 Task: Explore Airbnb stays in Napa Valley with vineyards.
Action: Mouse moved to (613, 83)
Screenshot: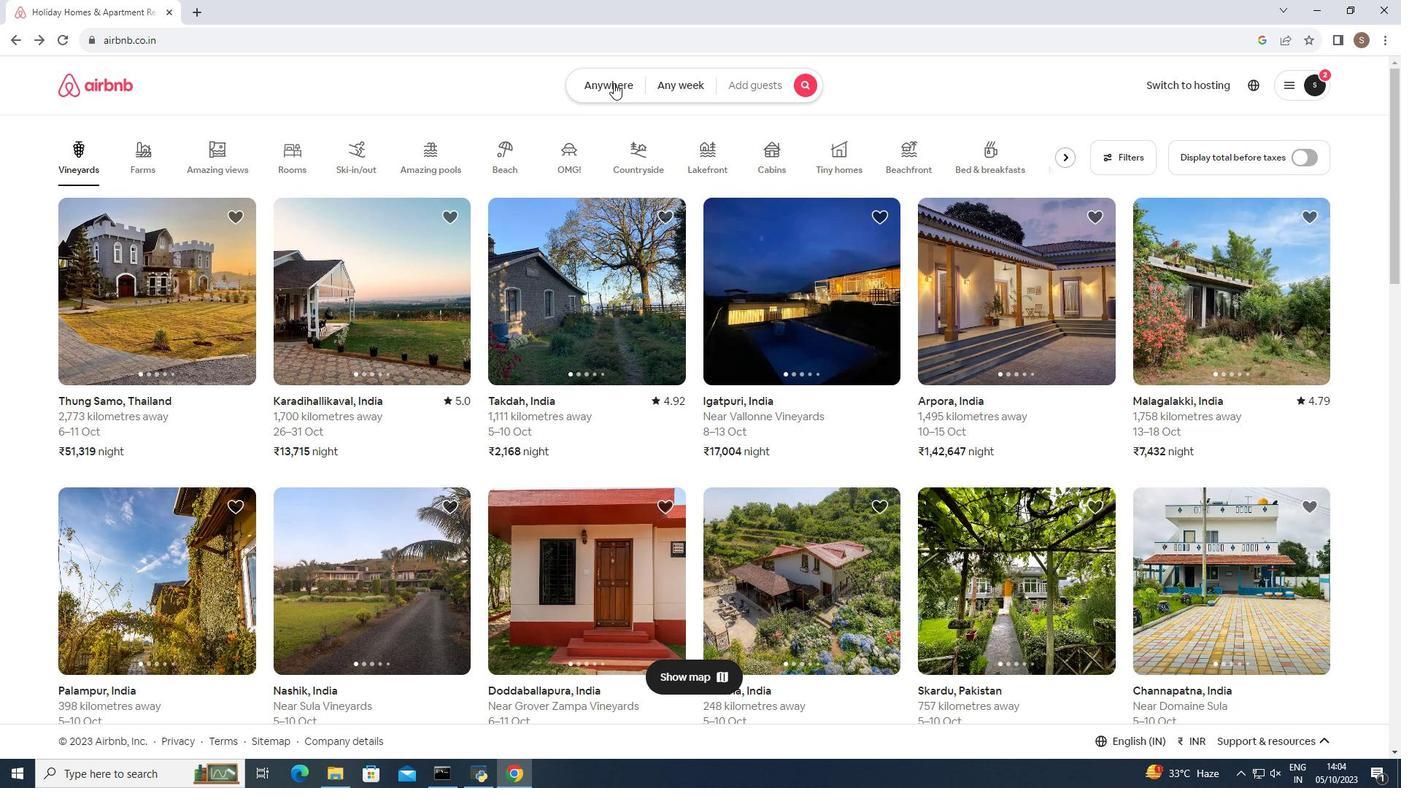 
Action: Mouse pressed left at (613, 83)
Screenshot: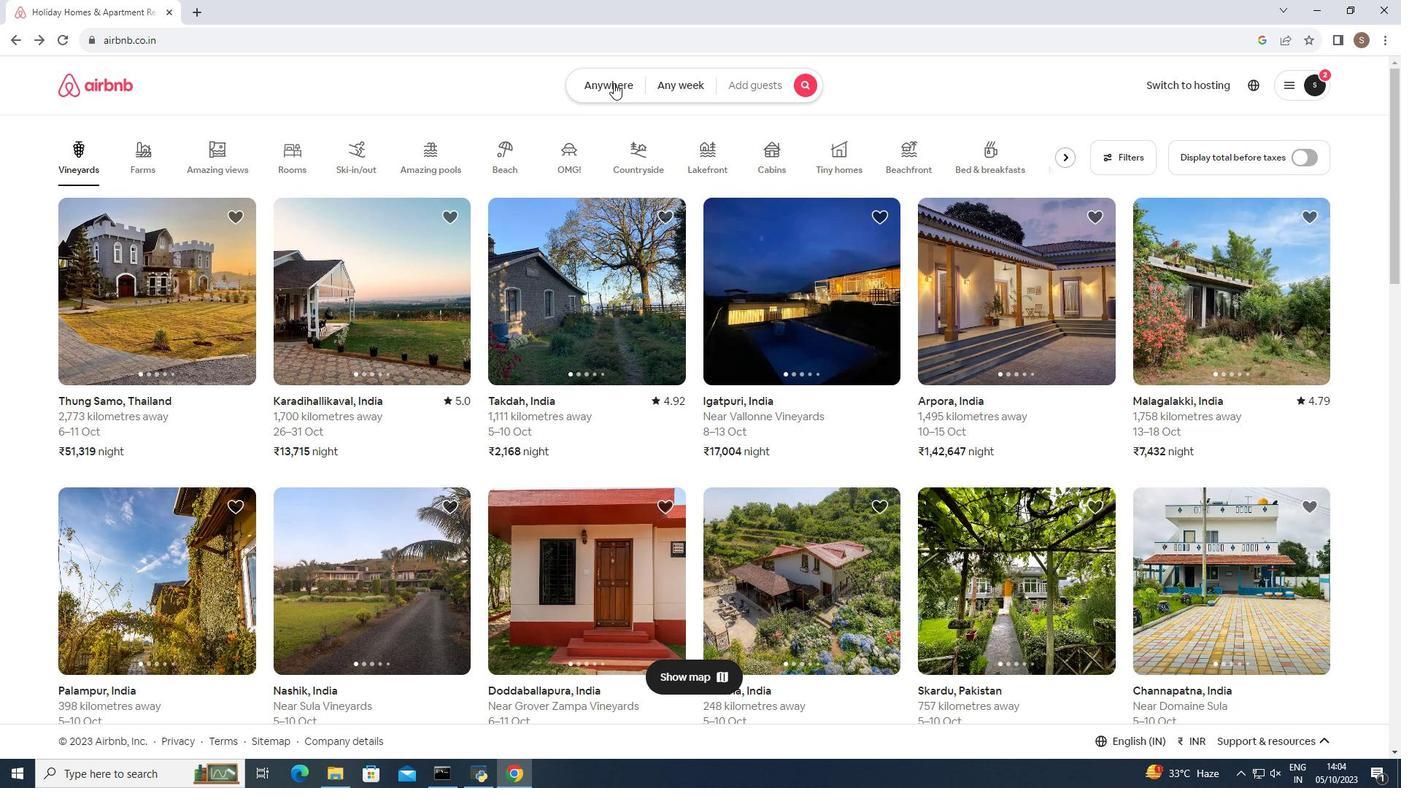 
Action: Mouse moved to (475, 146)
Screenshot: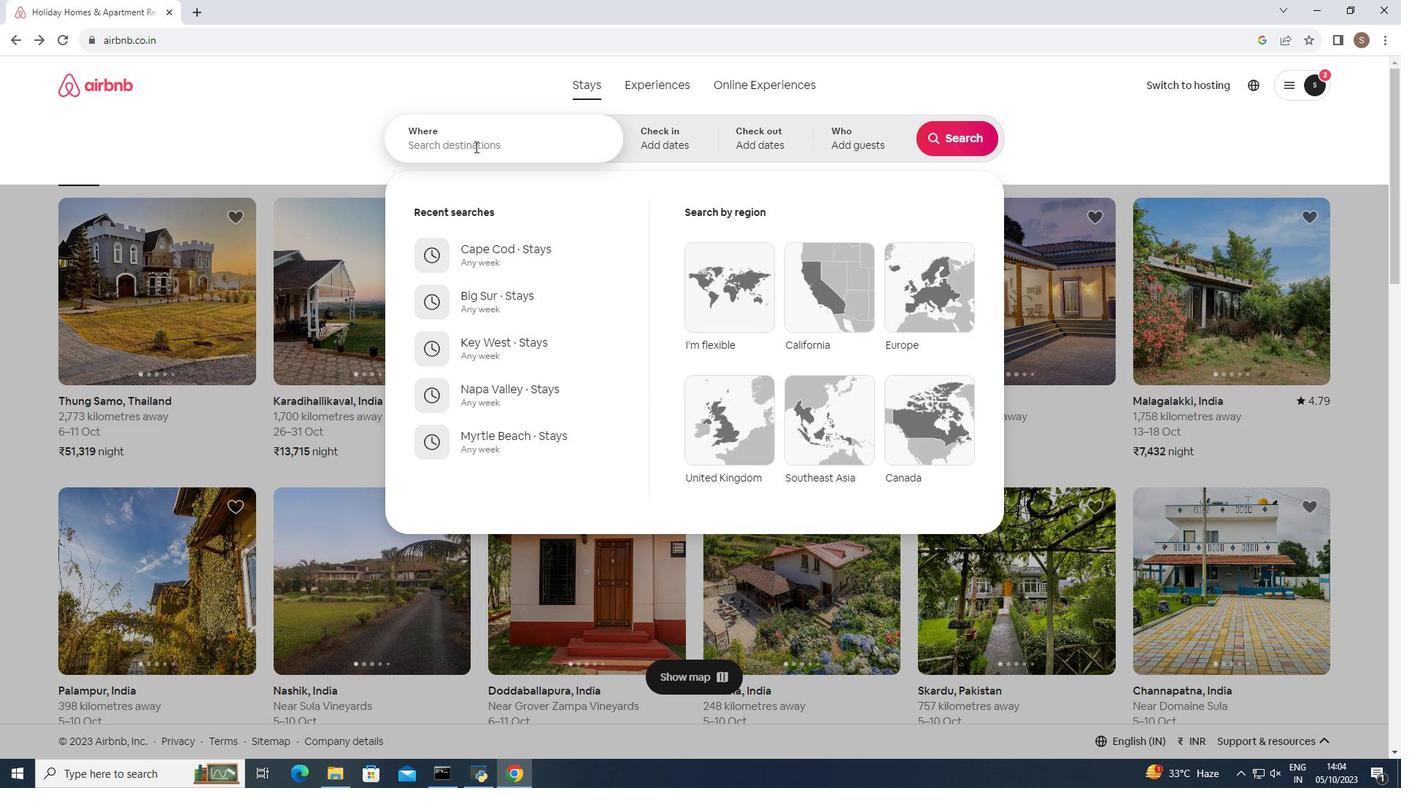 
Action: Mouse pressed left at (475, 146)
Screenshot: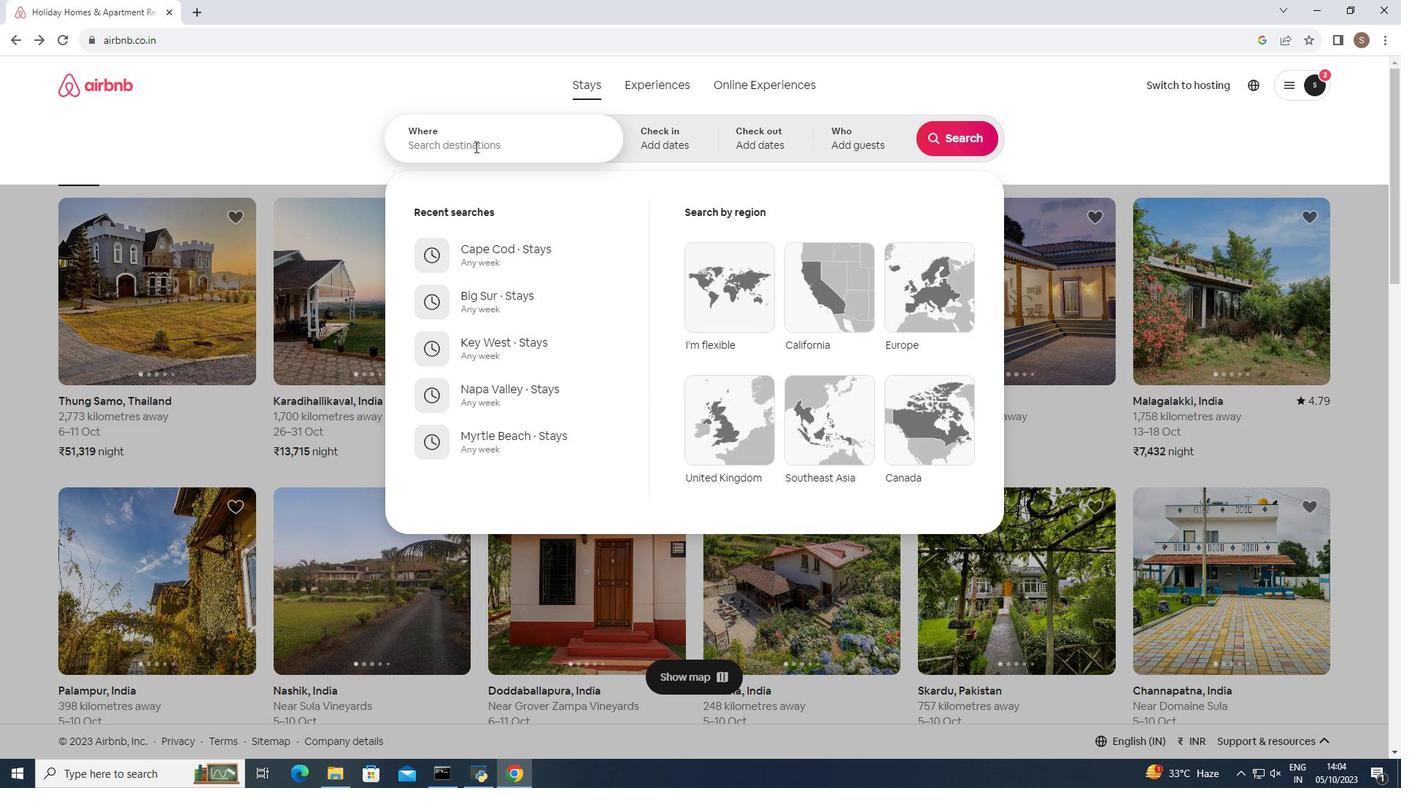 
Action: Key pressed <Key.shift>Napa<Key.space><Key.shift>Valley
Screenshot: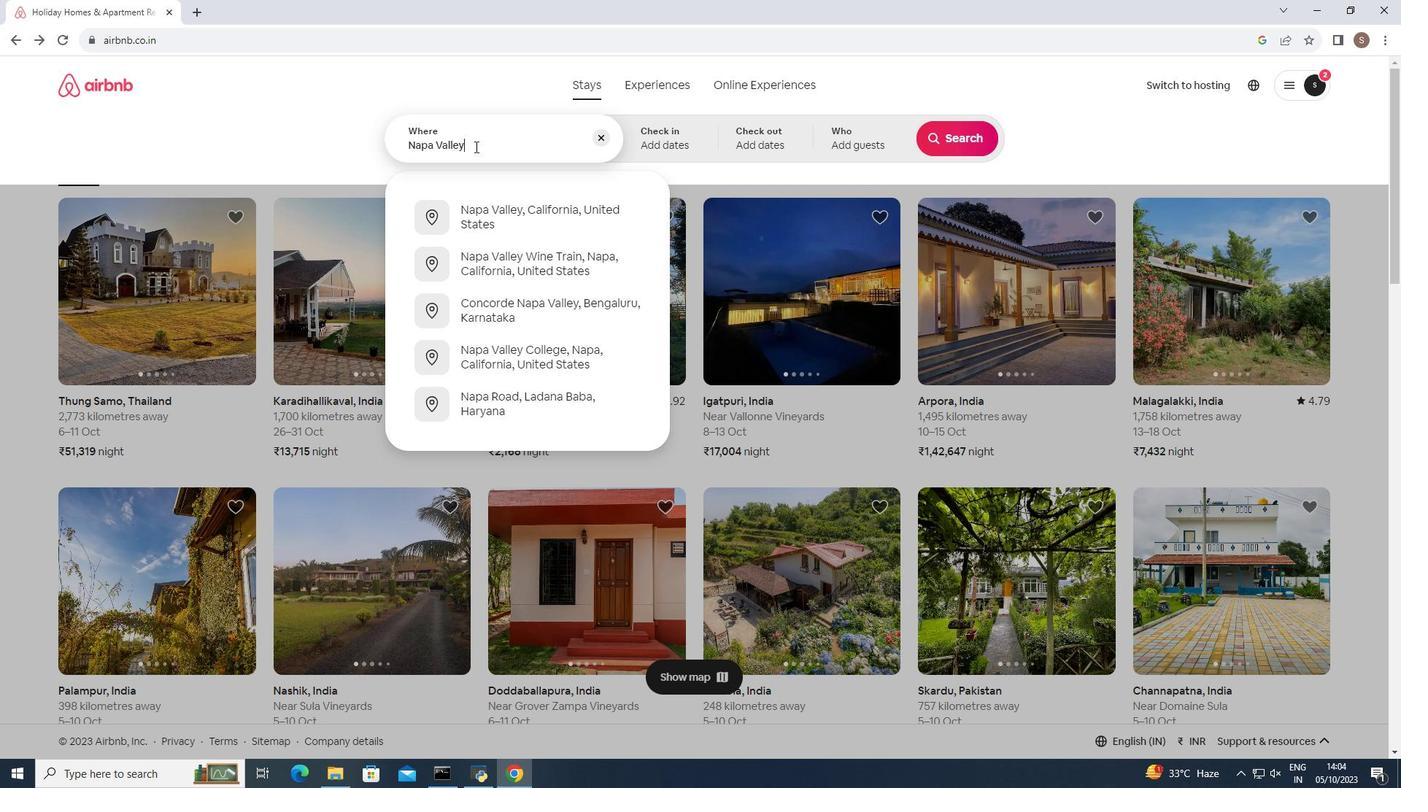 
Action: Mouse moved to (491, 217)
Screenshot: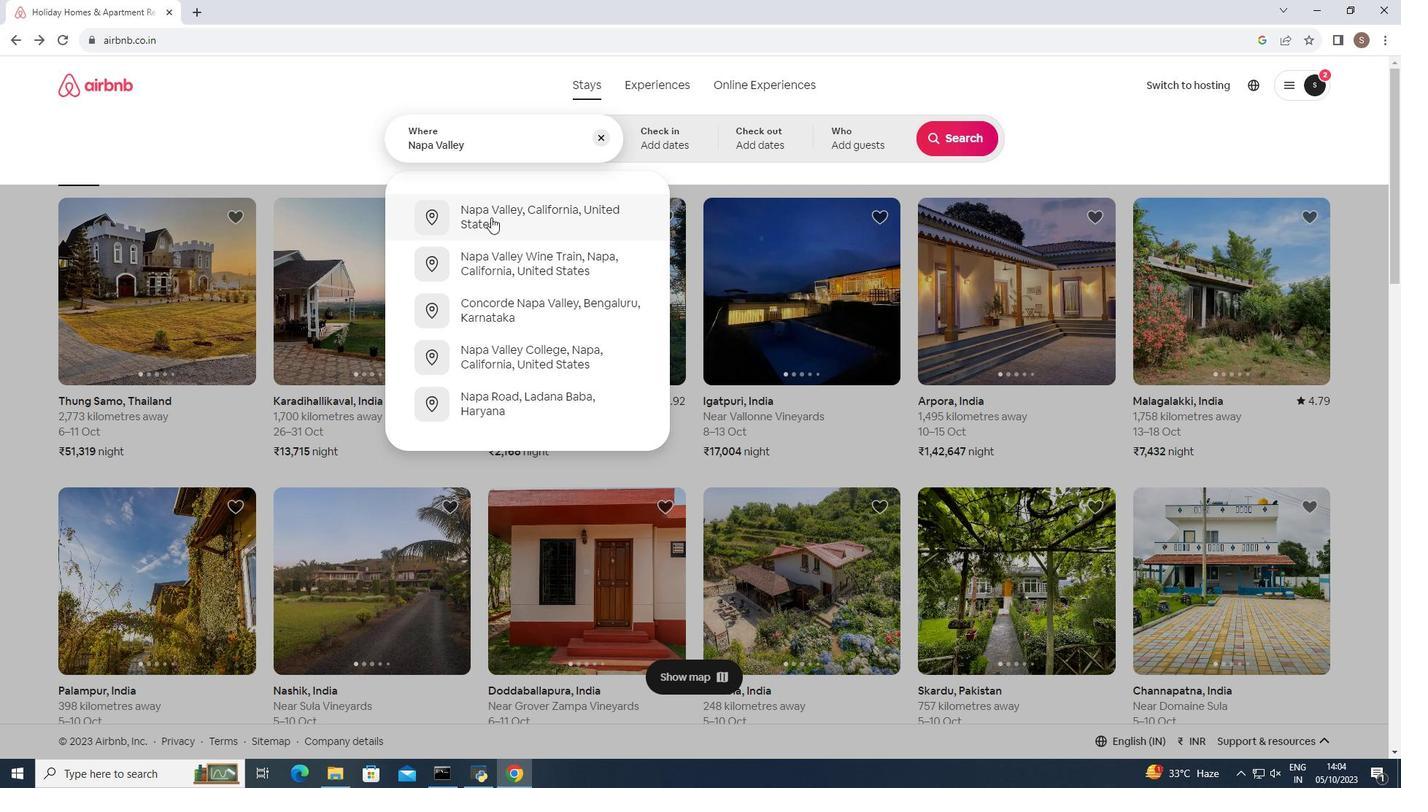 
Action: Mouse pressed left at (491, 217)
Screenshot: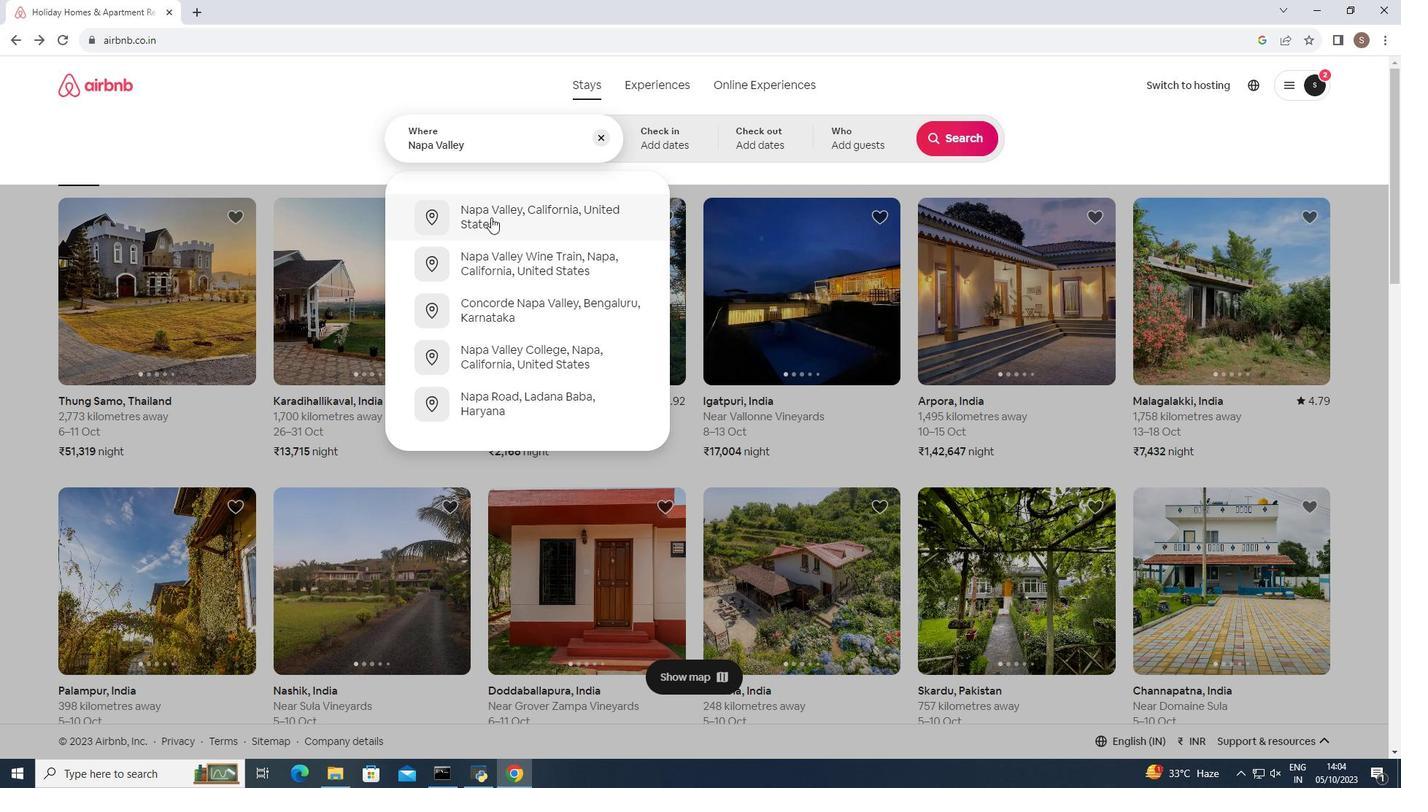 
Action: Mouse moved to (960, 137)
Screenshot: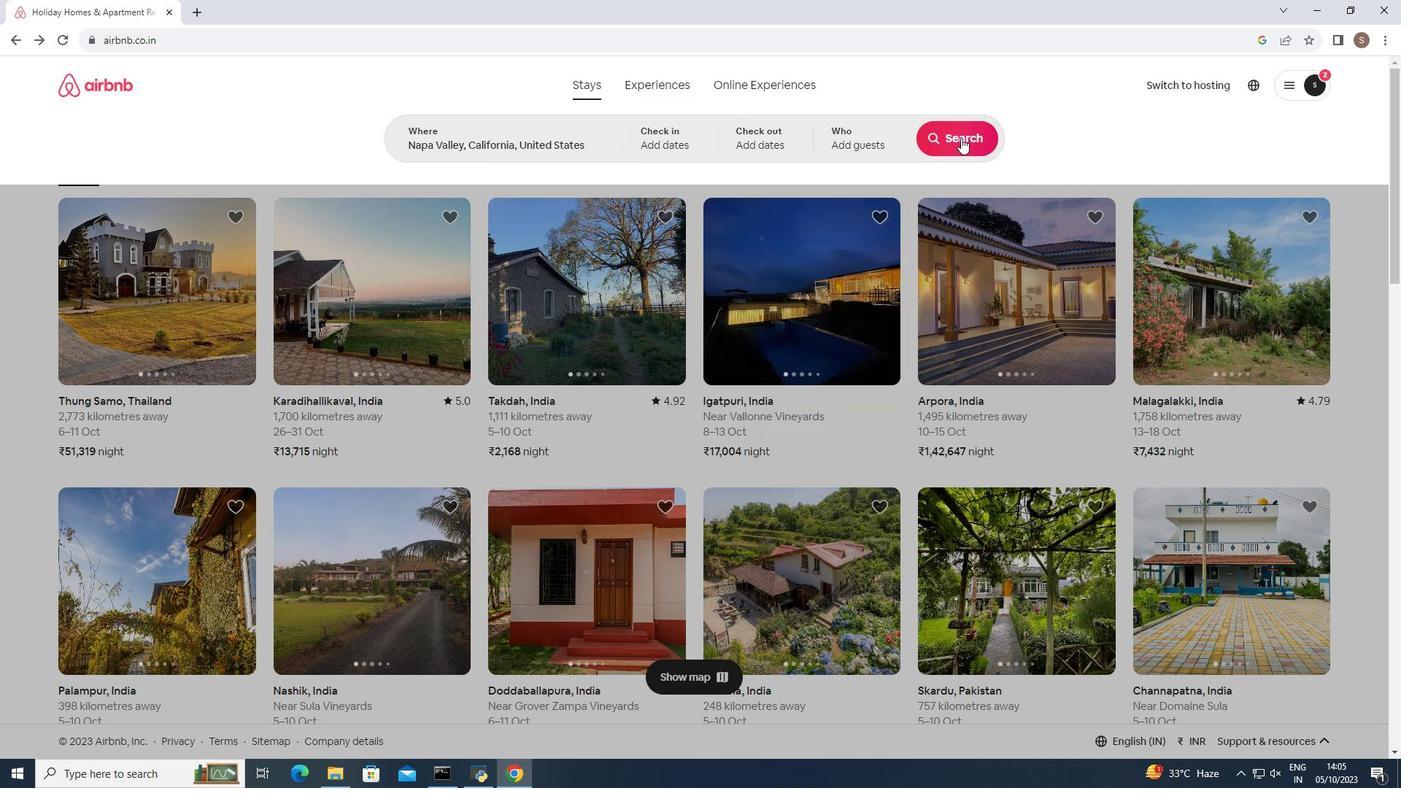 
Action: Mouse pressed left at (960, 137)
Screenshot: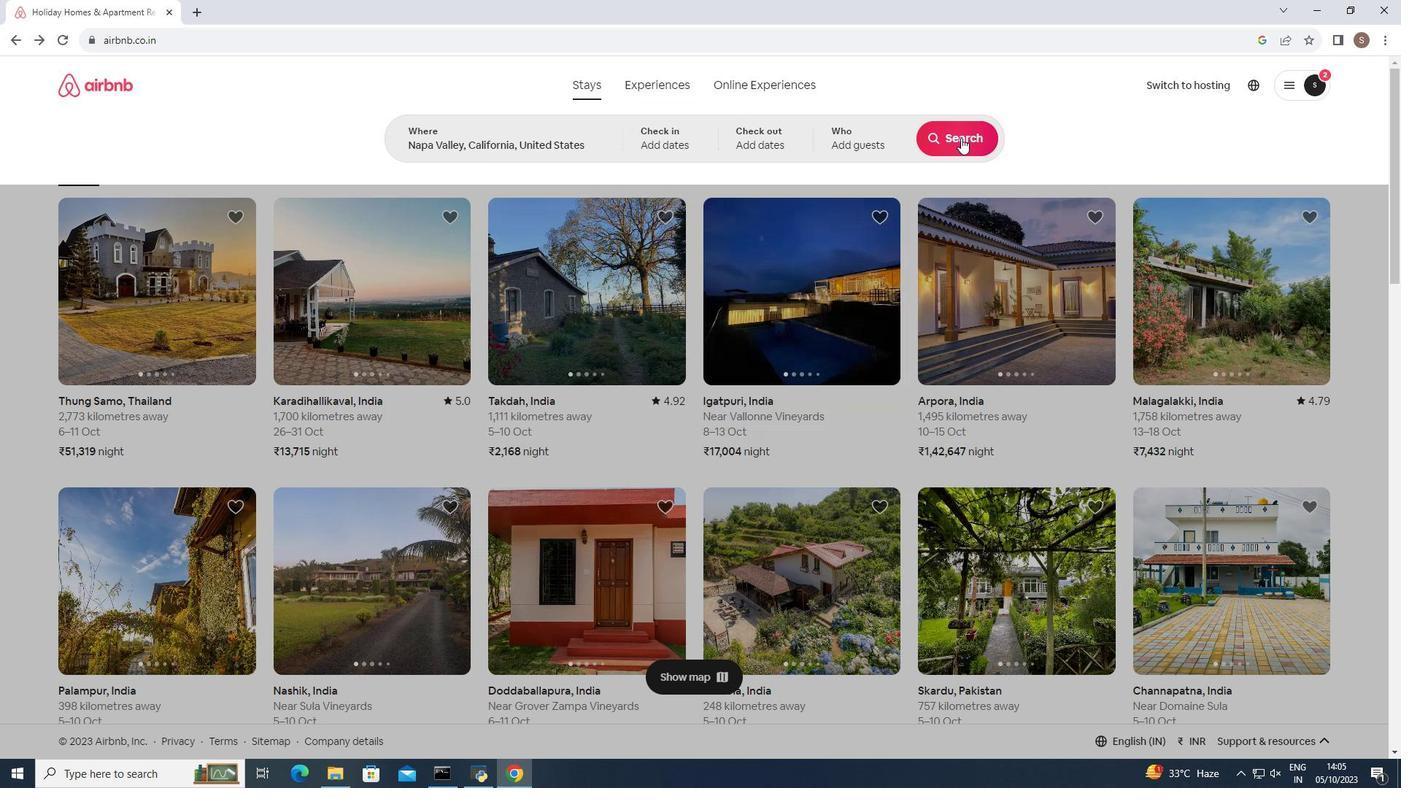 
Action: Mouse moved to (128, 141)
Screenshot: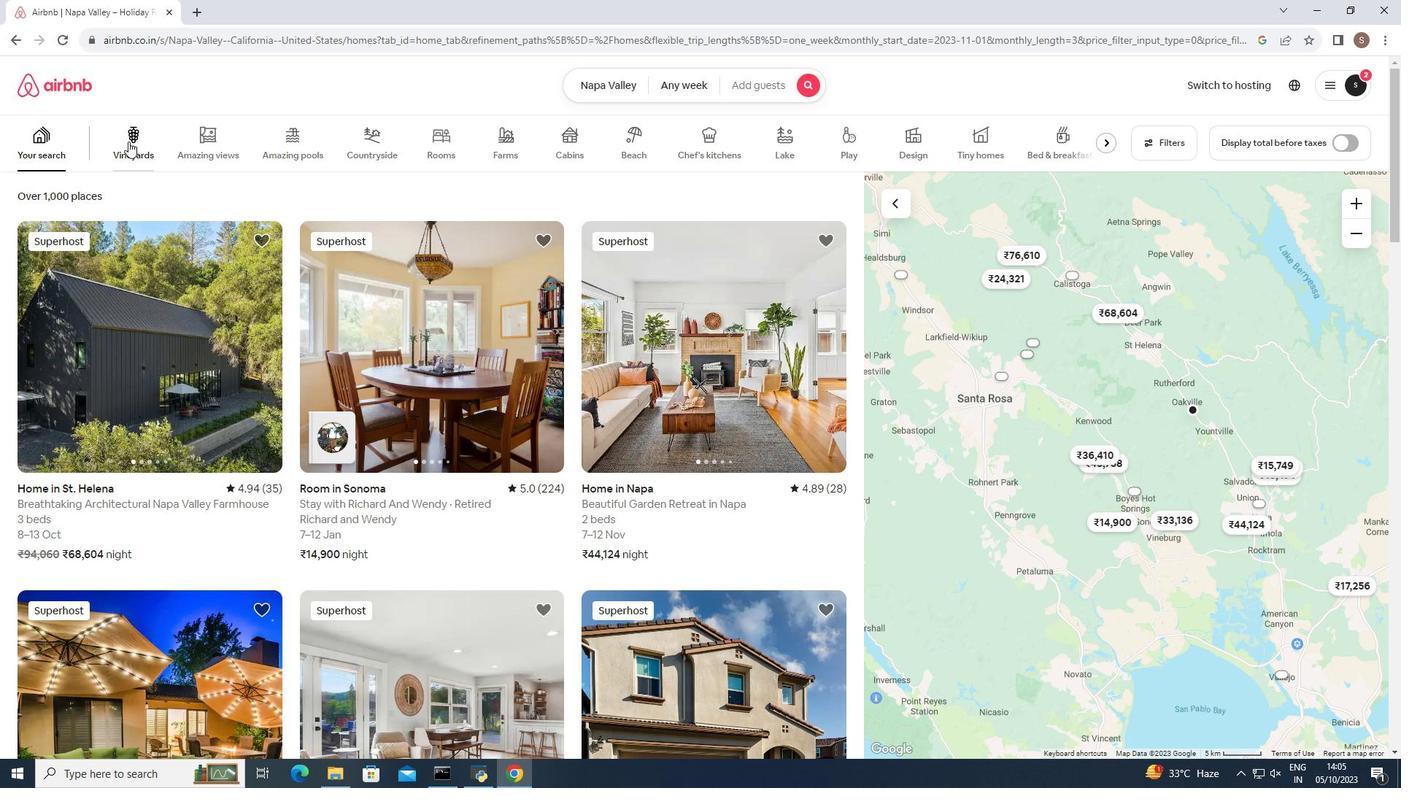 
Action: Mouse pressed left at (128, 141)
Screenshot: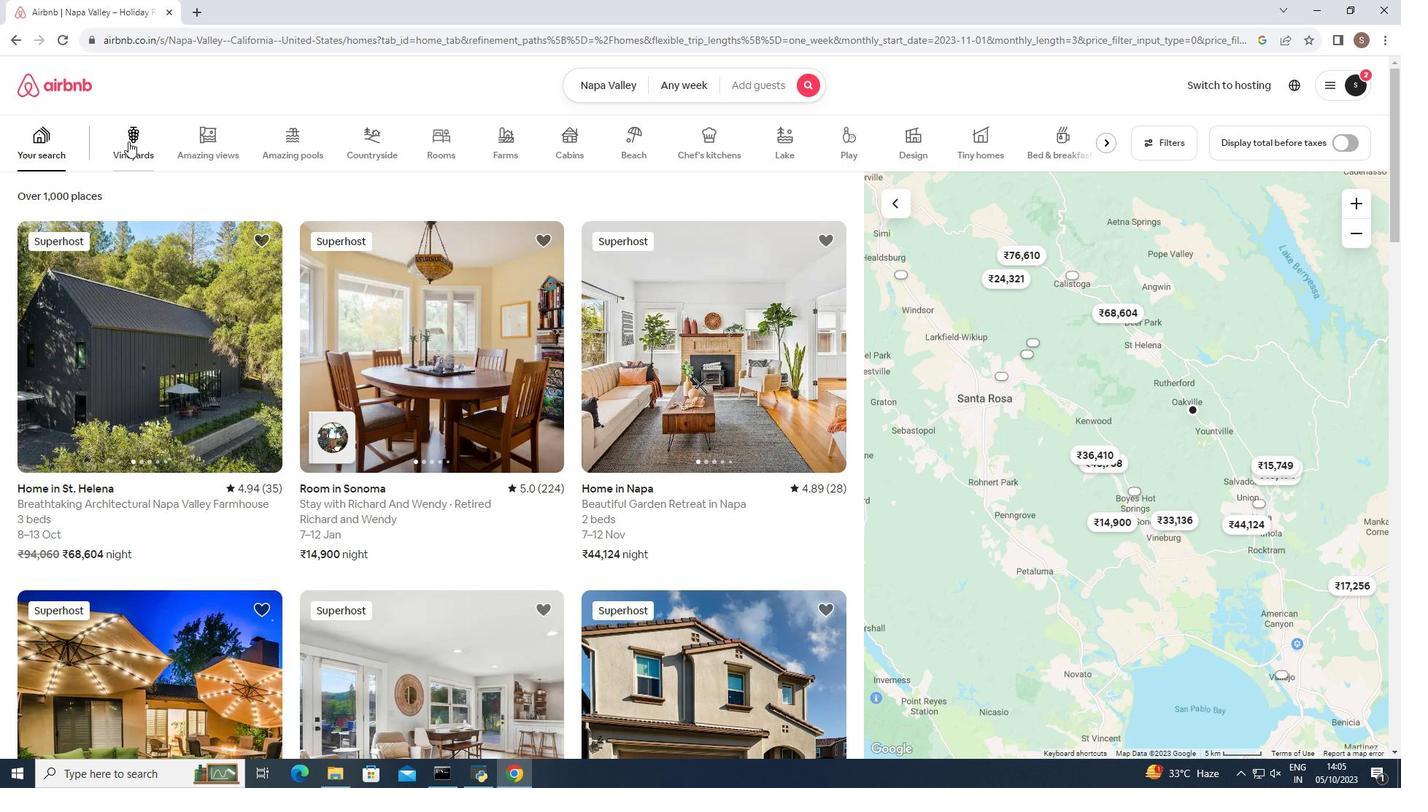 
Action: Mouse moved to (240, 553)
Screenshot: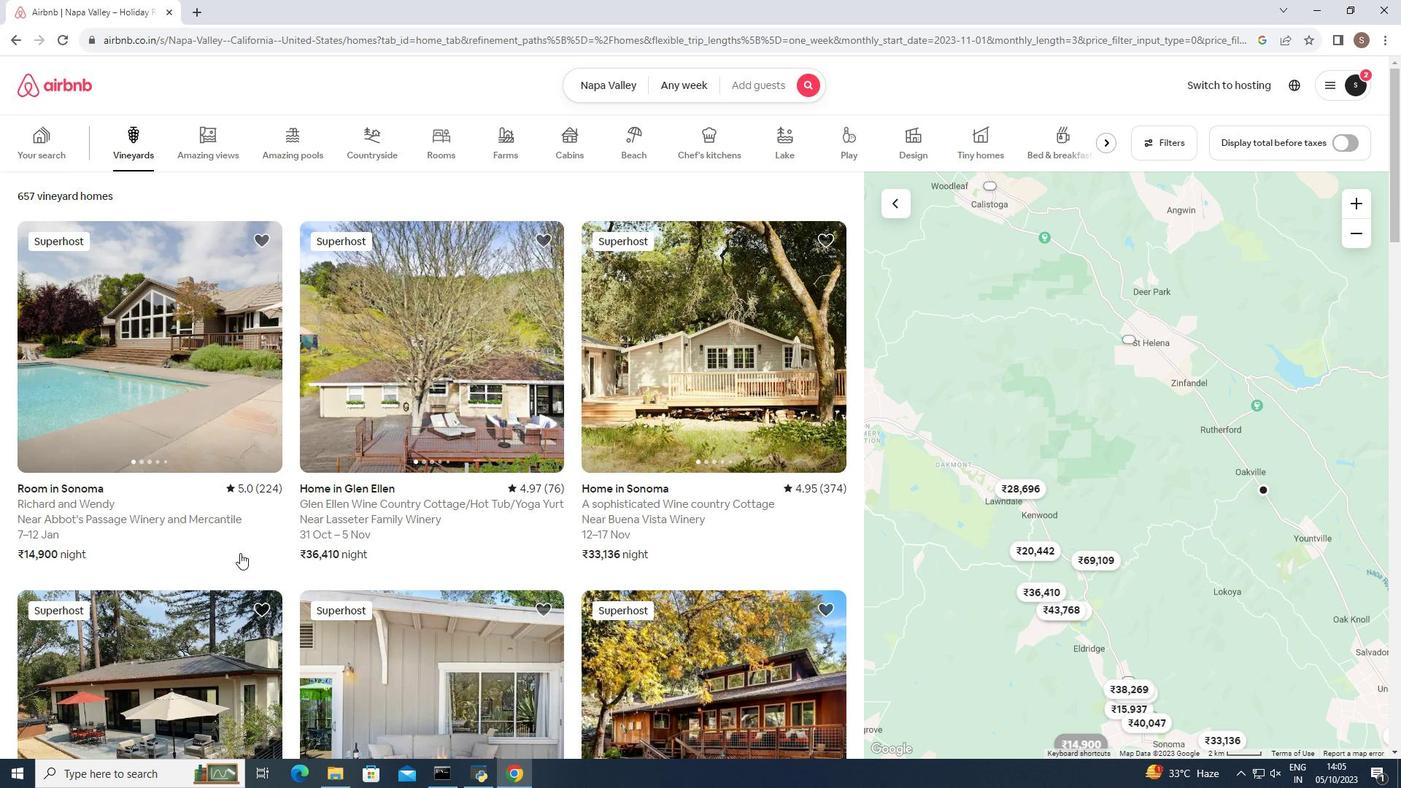 
Action: Mouse scrolled (240, 552) with delta (0, 0)
Screenshot: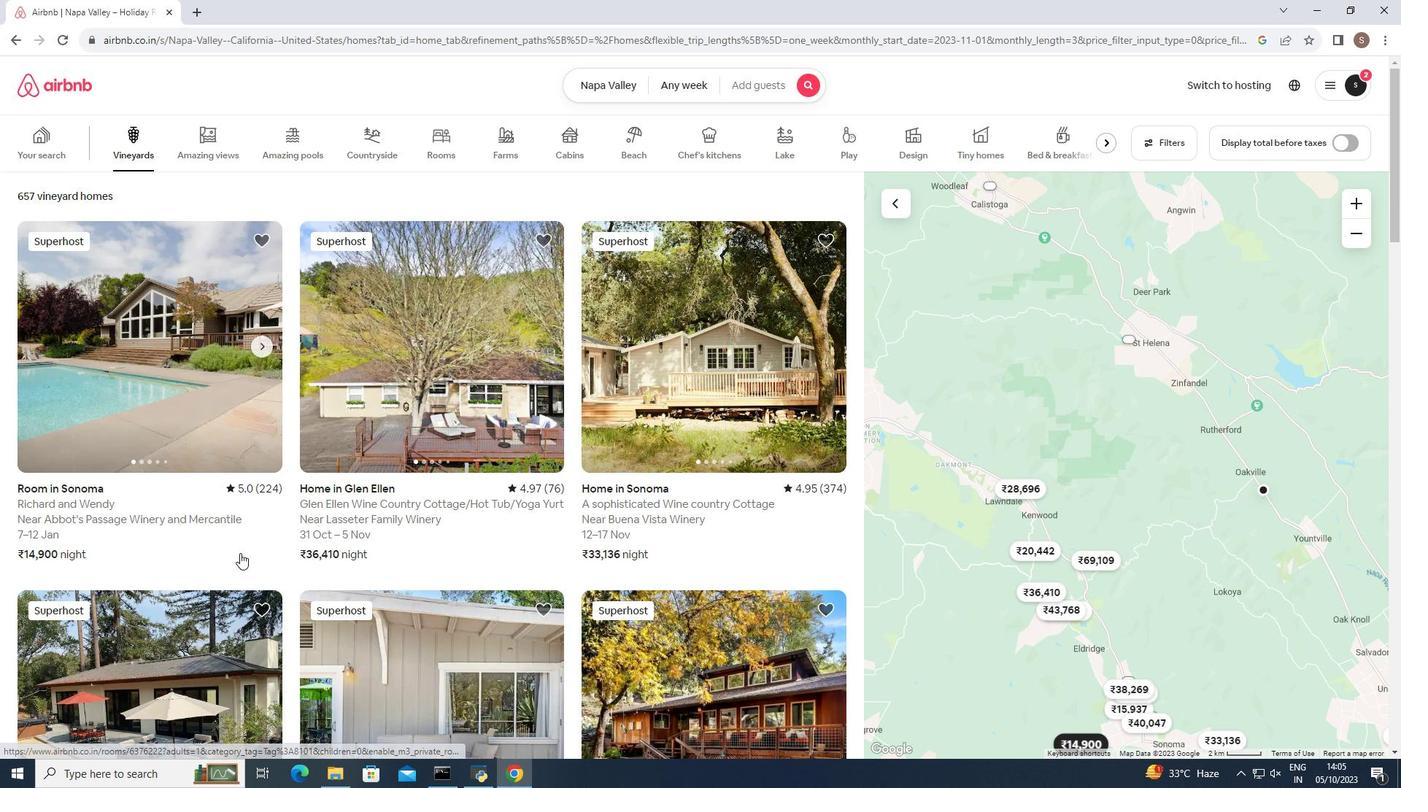 
Action: Mouse scrolled (240, 552) with delta (0, 0)
Screenshot: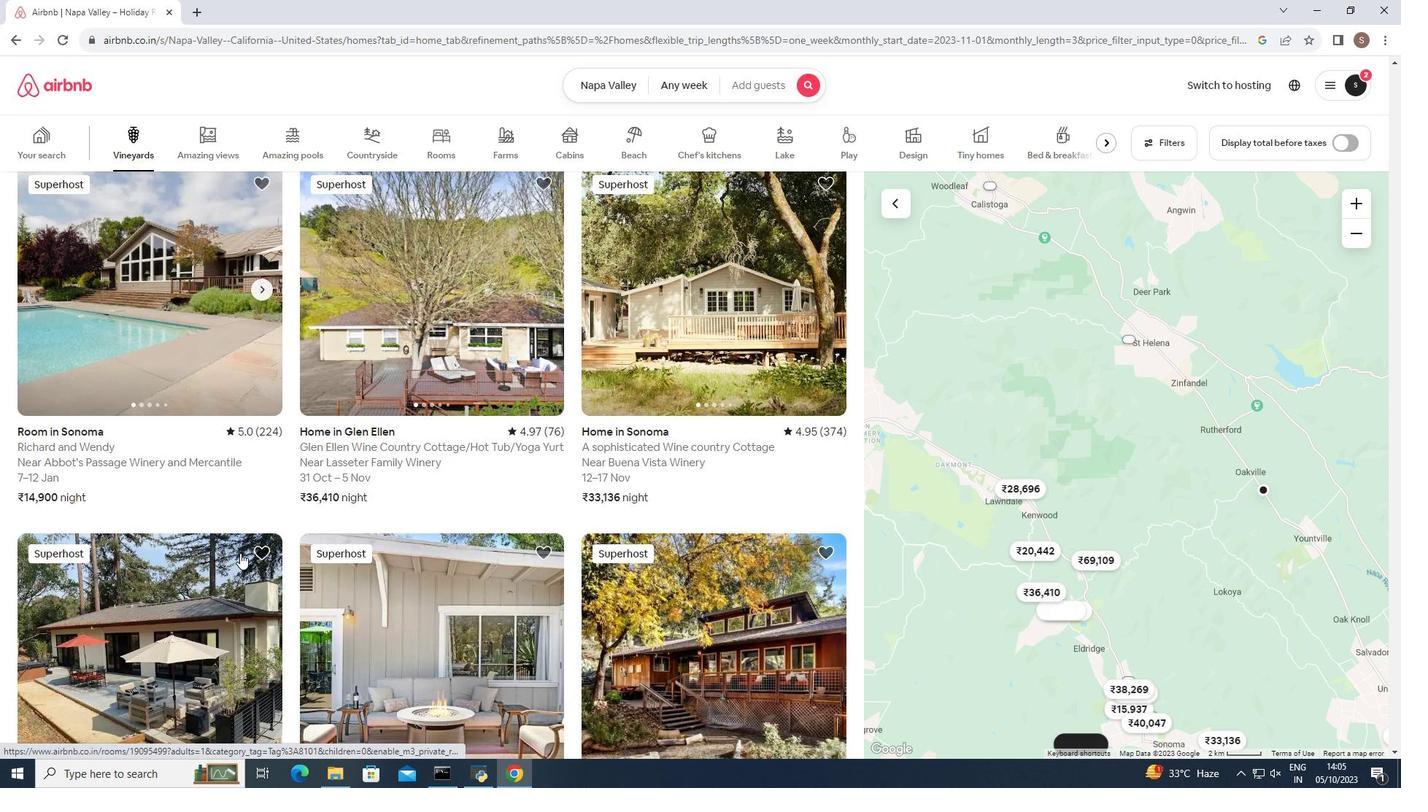 
Action: Mouse scrolled (240, 552) with delta (0, 0)
Screenshot: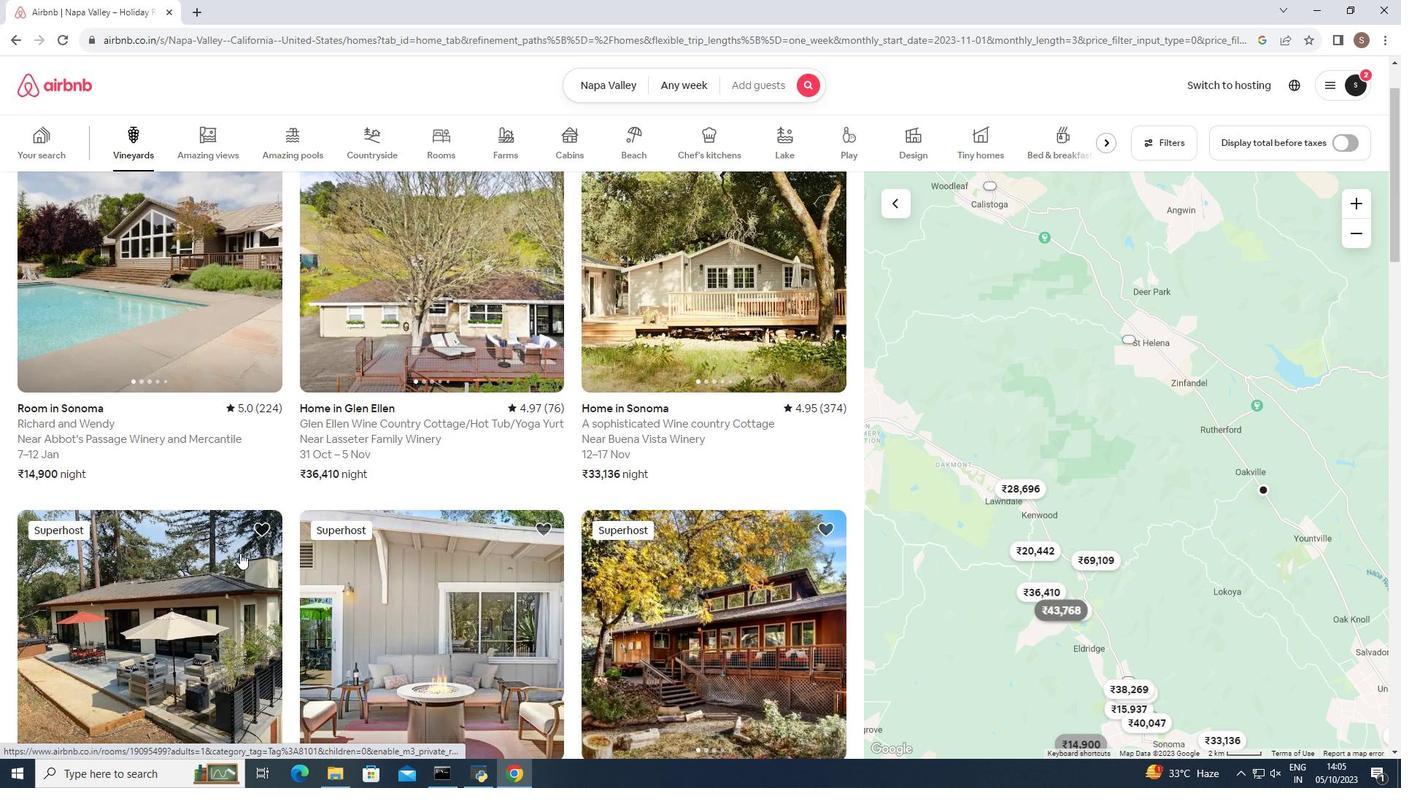 
Action: Mouse scrolled (240, 552) with delta (0, 0)
Screenshot: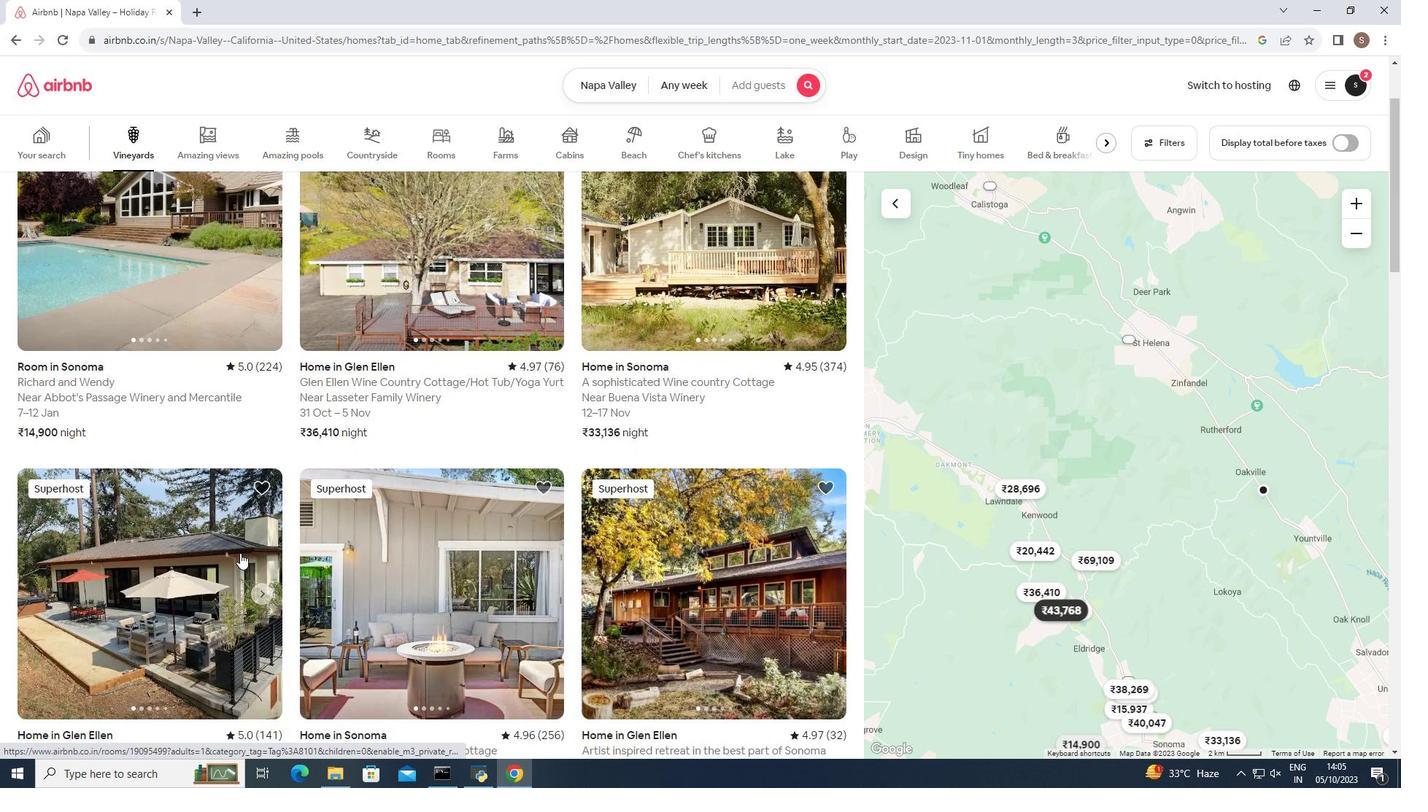 
Action: Mouse scrolled (240, 552) with delta (0, 0)
Screenshot: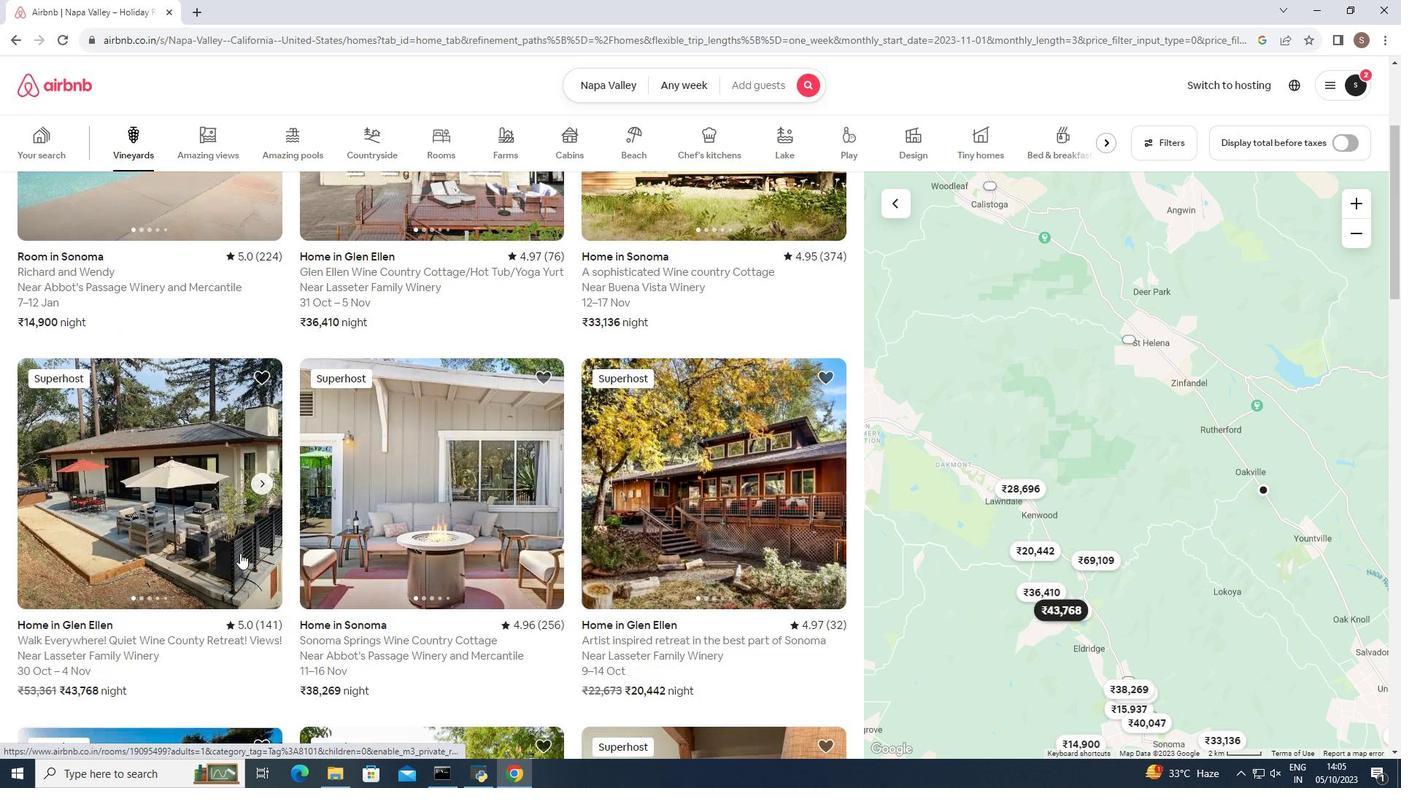 
Action: Mouse moved to (240, 550)
Screenshot: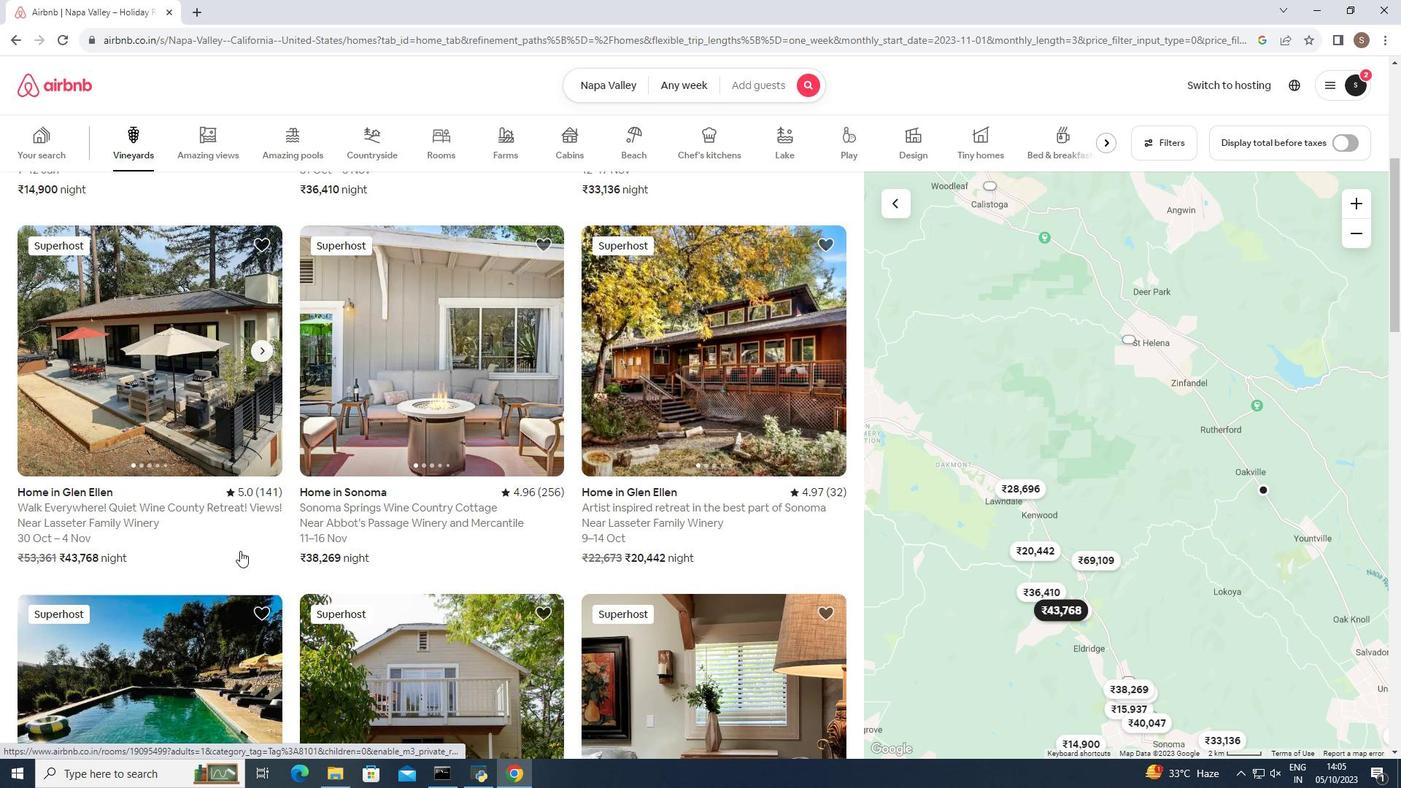 
Action: Mouse scrolled (240, 550) with delta (0, 0)
Screenshot: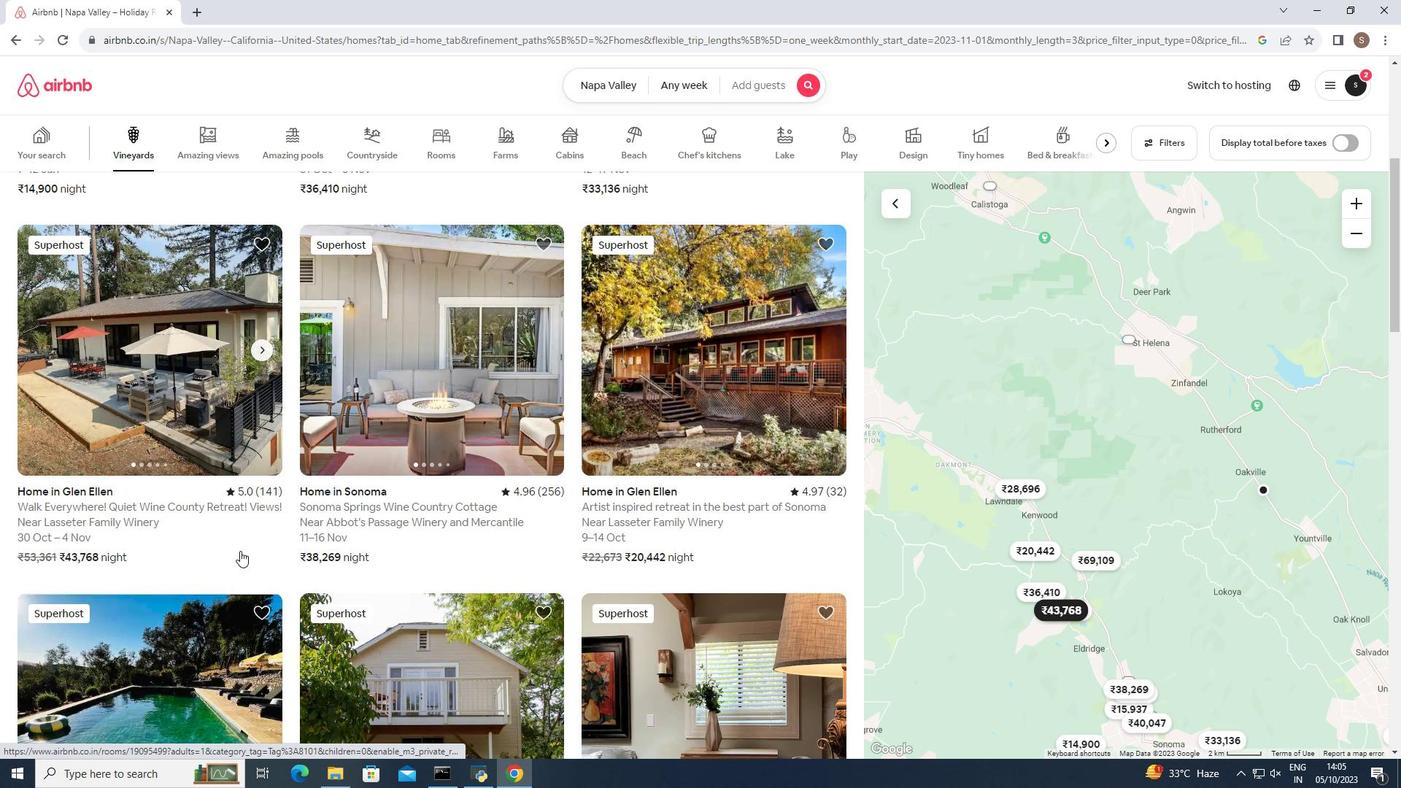 
Action: Mouse scrolled (240, 550) with delta (0, 0)
Screenshot: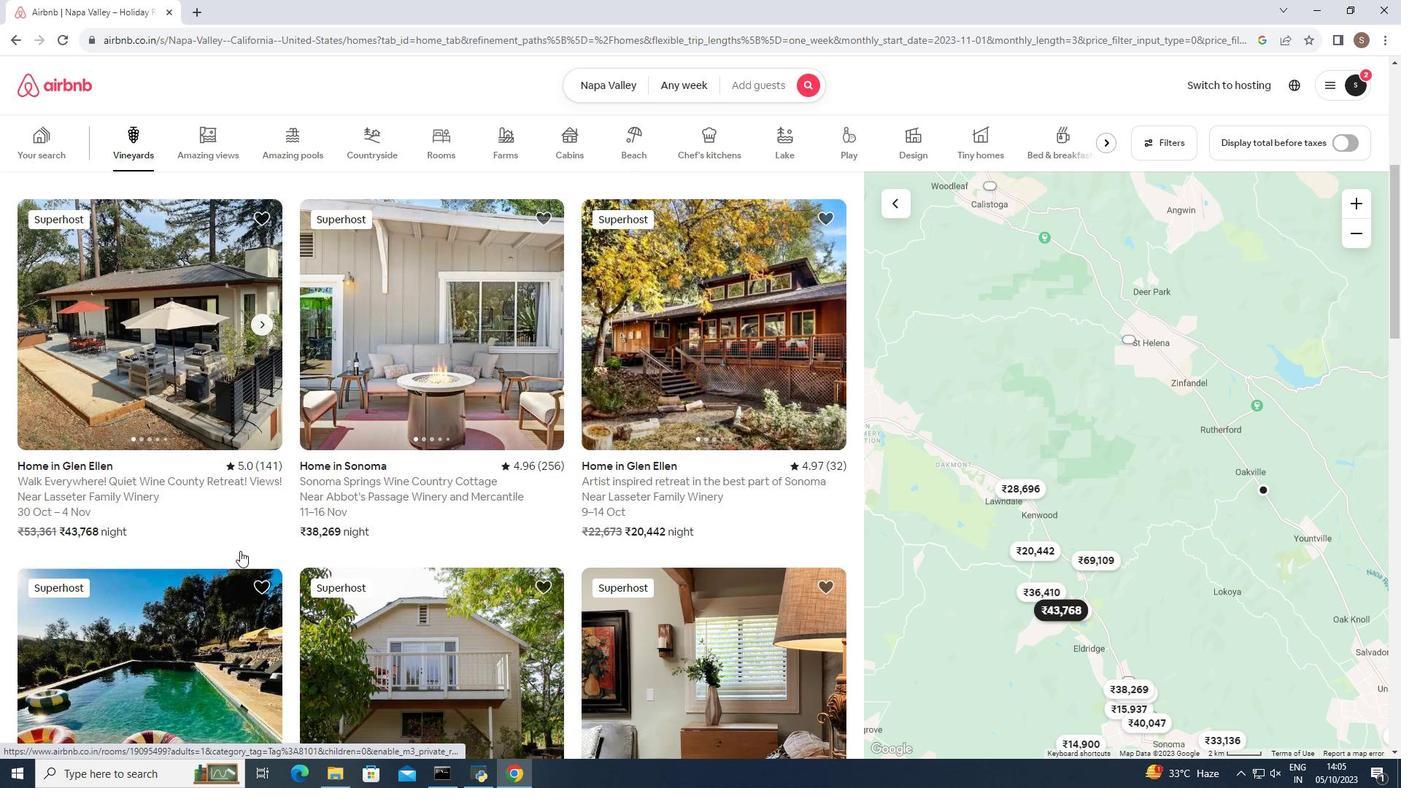 
Action: Mouse scrolled (240, 550) with delta (0, 0)
Screenshot: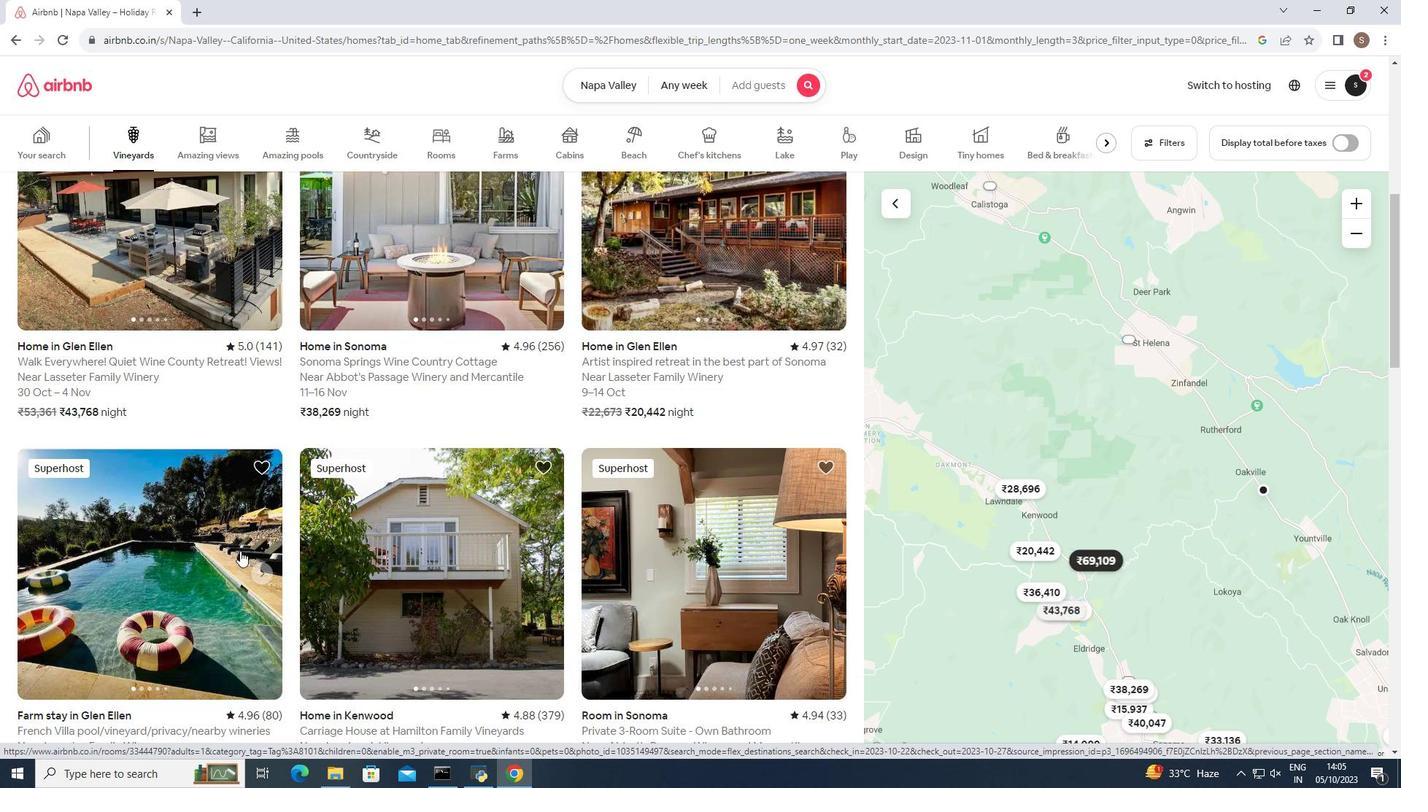 
Action: Mouse moved to (216, 546)
Screenshot: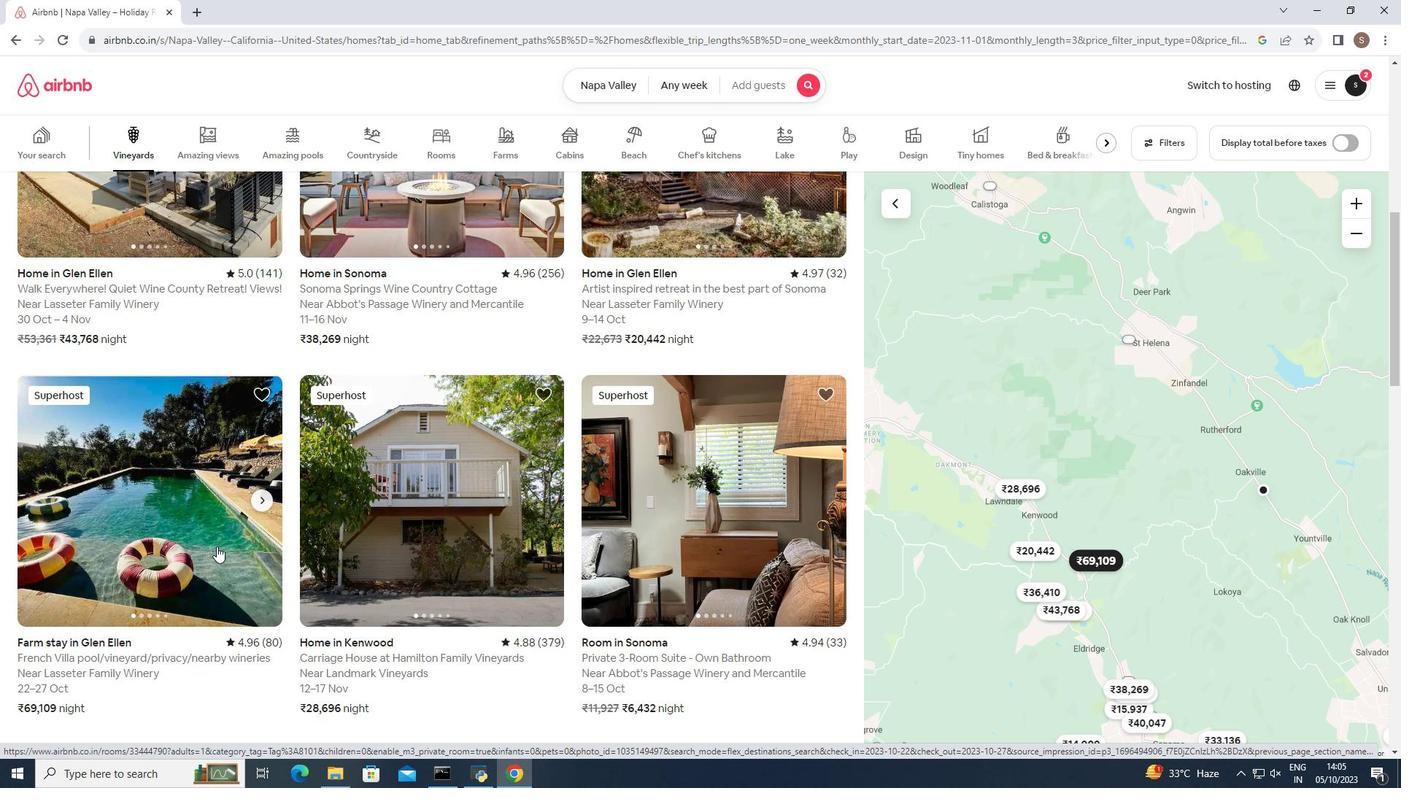 
Action: Mouse pressed left at (216, 546)
Screenshot: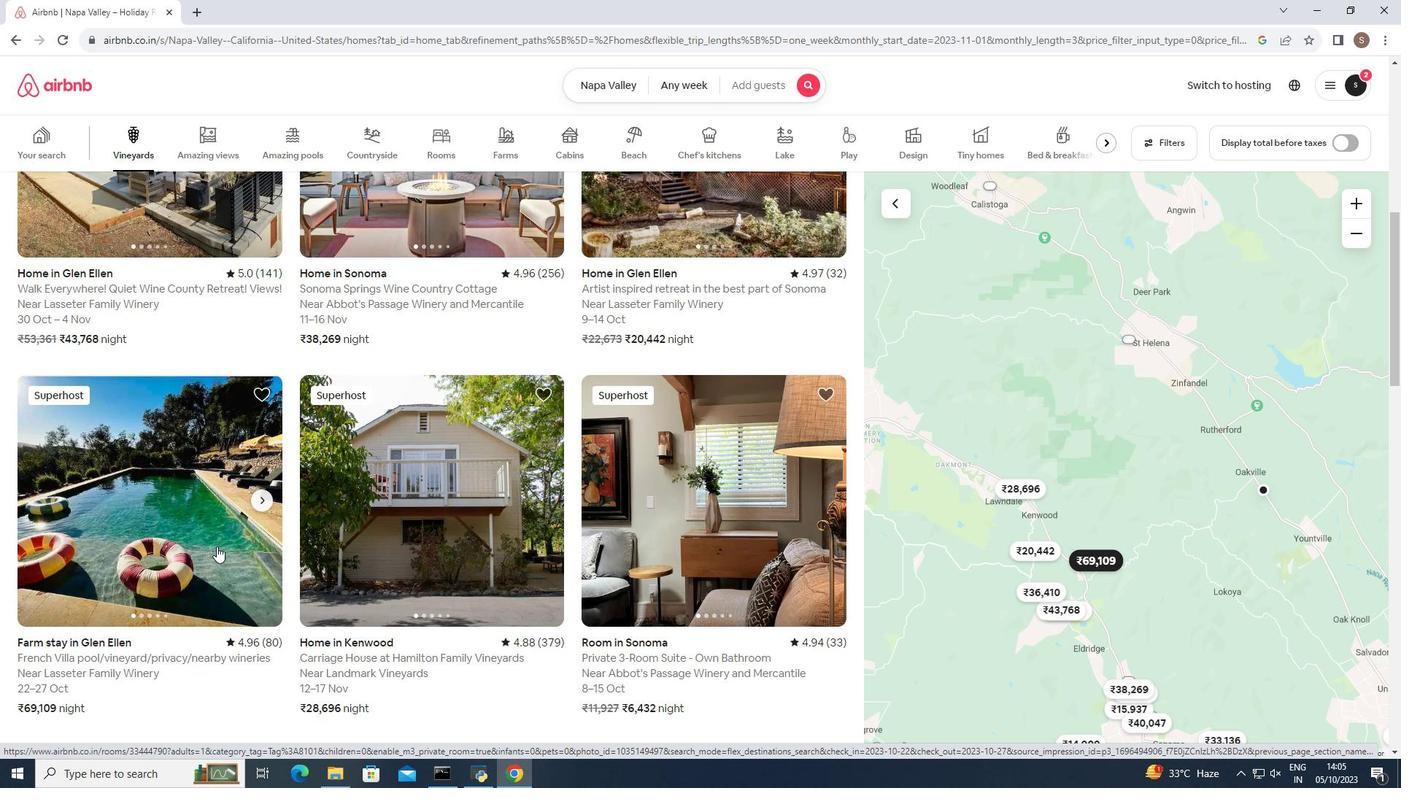 
Action: Mouse moved to (991, 529)
Screenshot: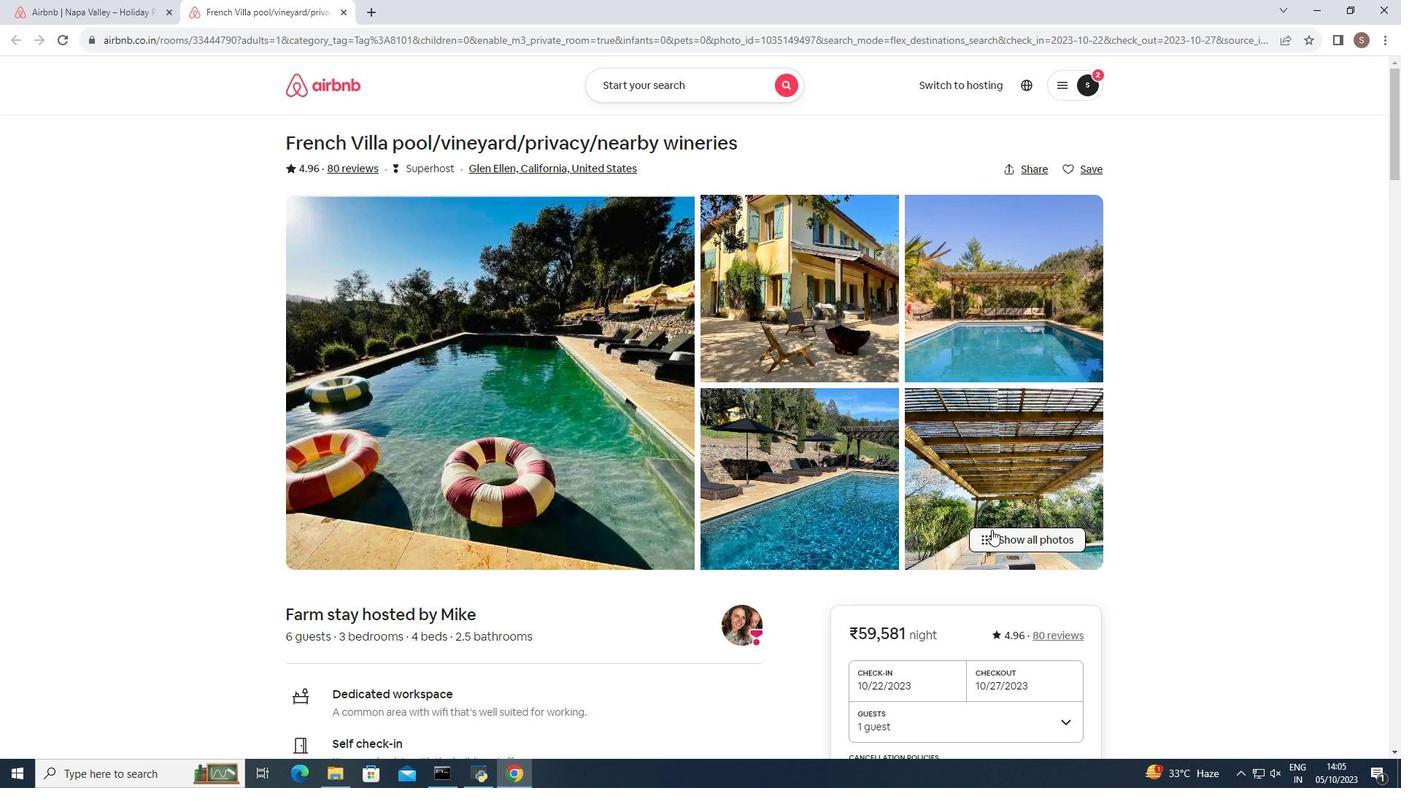 
Action: Mouse pressed left at (991, 529)
Screenshot: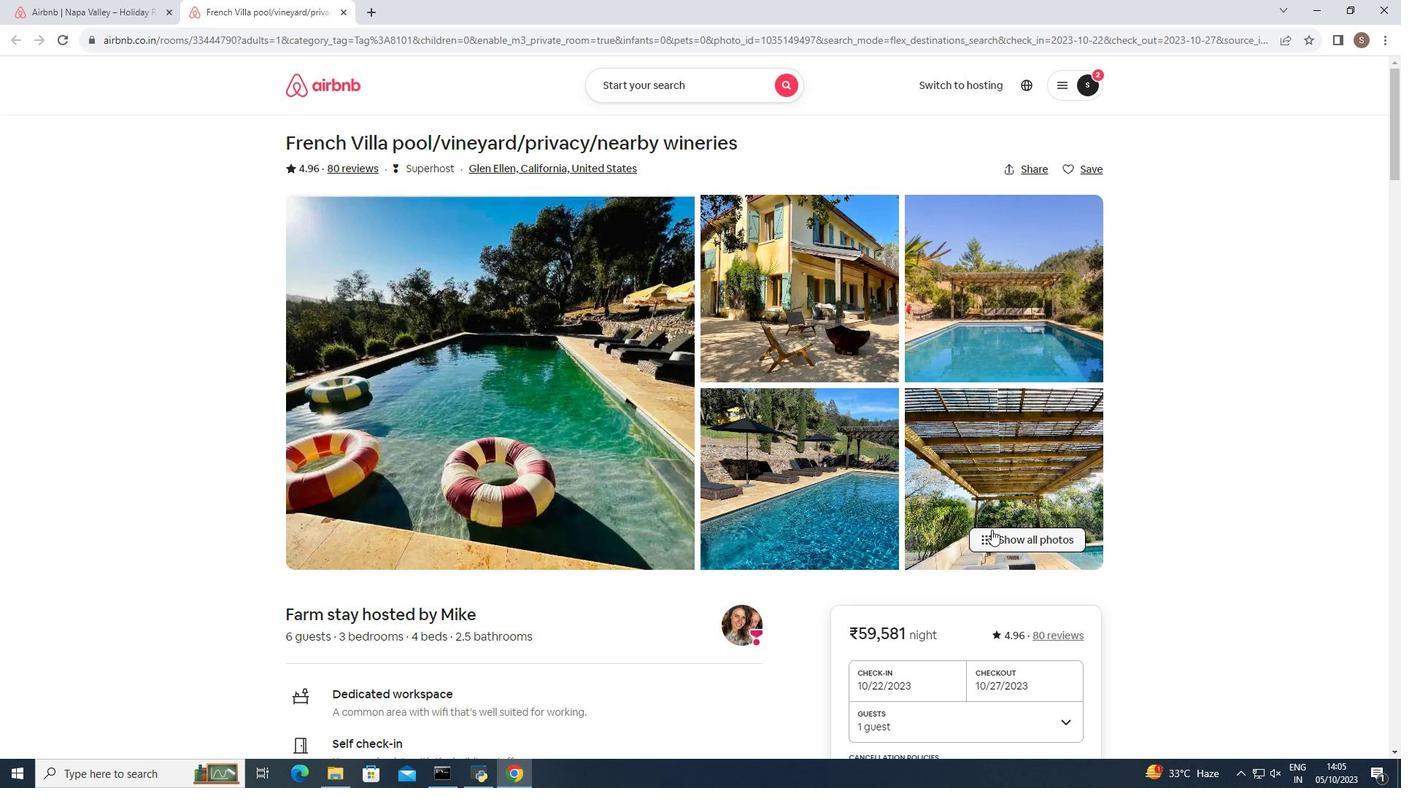 
Action: Mouse moved to (818, 455)
Screenshot: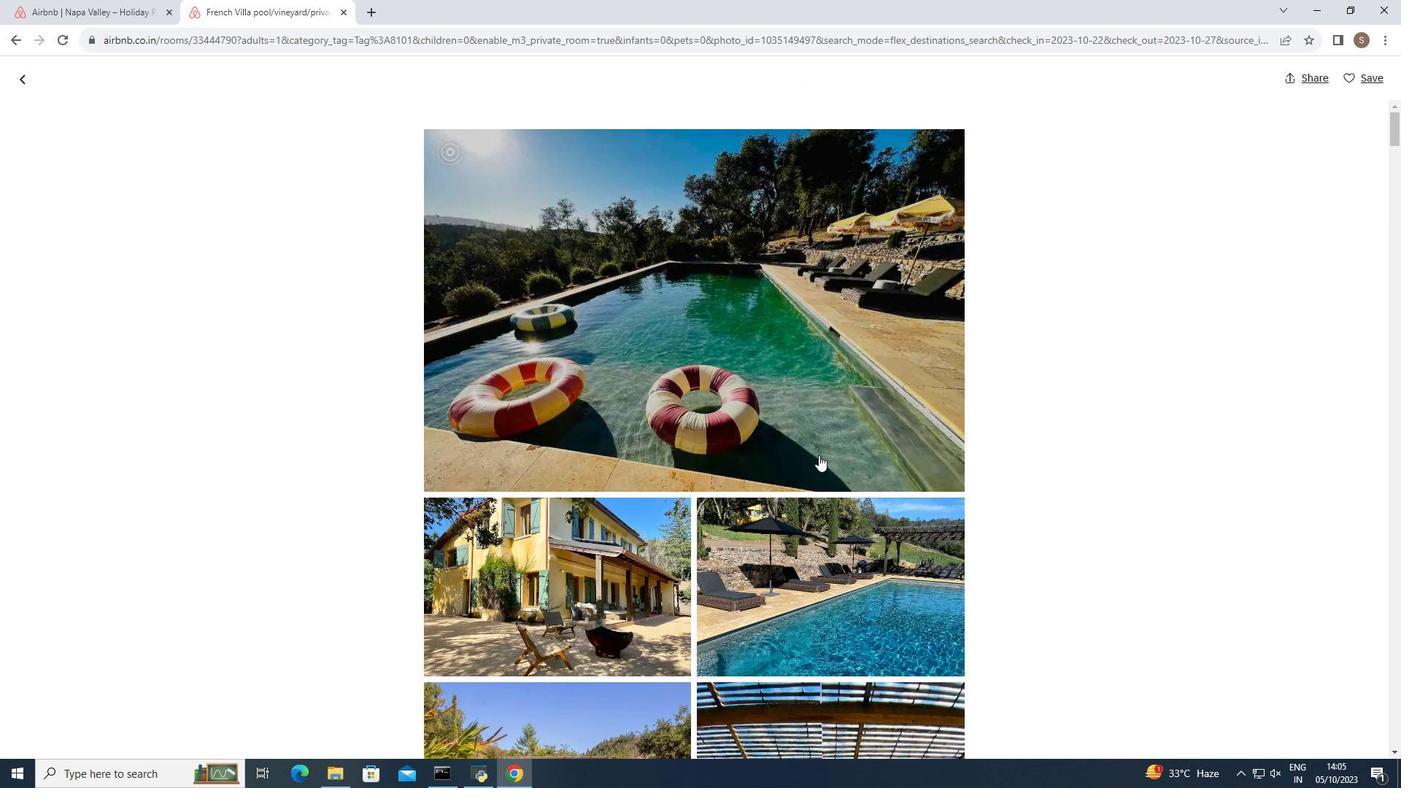 
Action: Mouse scrolled (818, 454) with delta (0, 0)
Screenshot: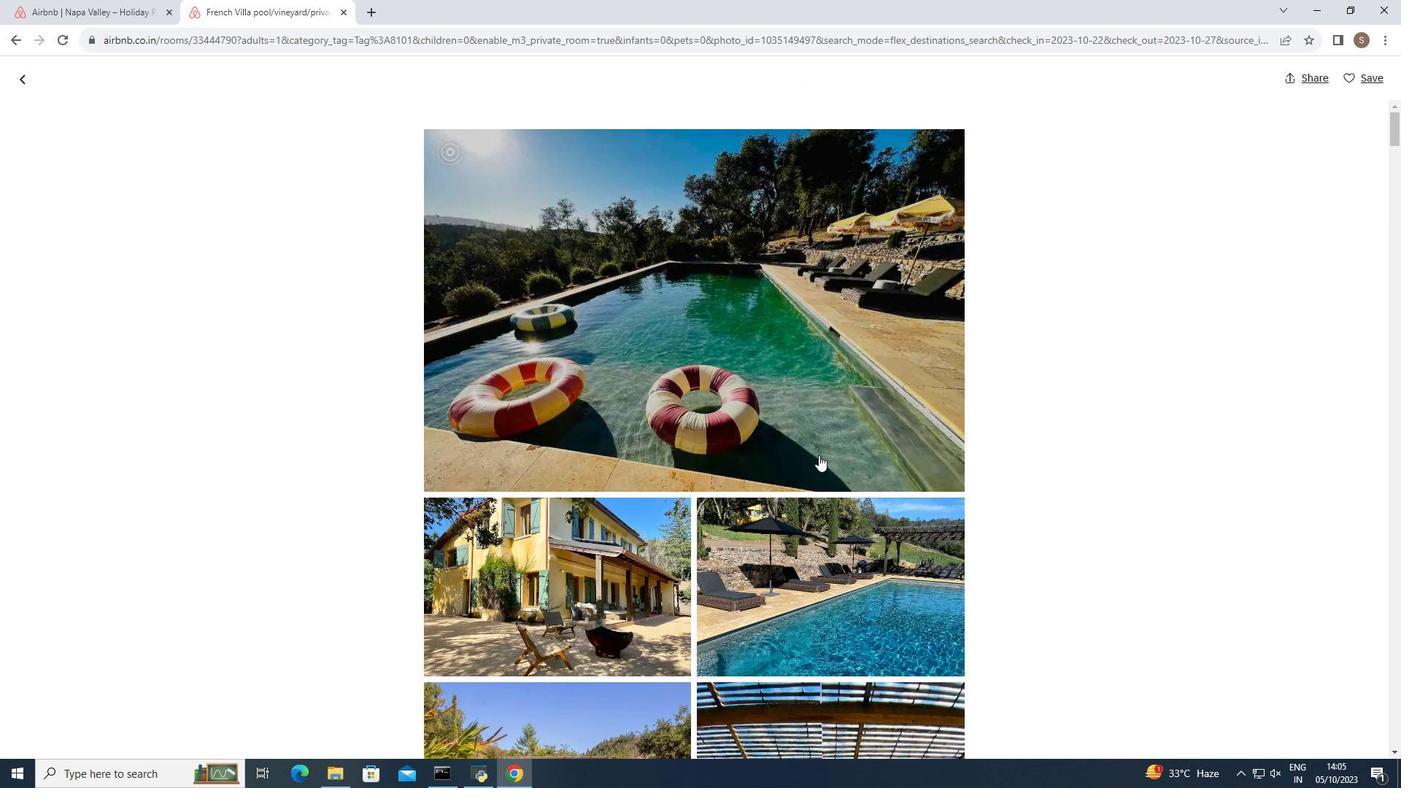 
Action: Mouse scrolled (818, 454) with delta (0, 0)
Screenshot: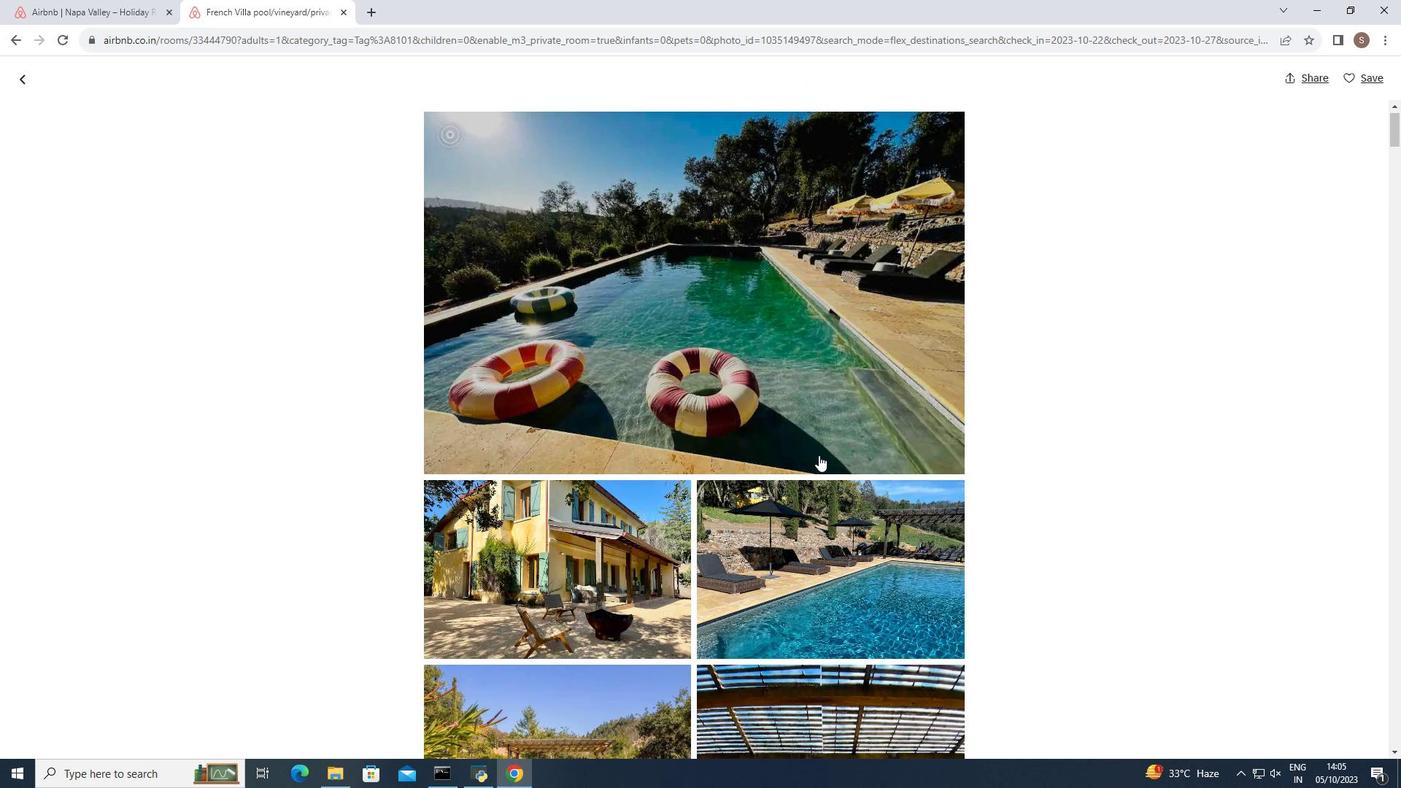 
Action: Mouse scrolled (818, 454) with delta (0, 0)
Screenshot: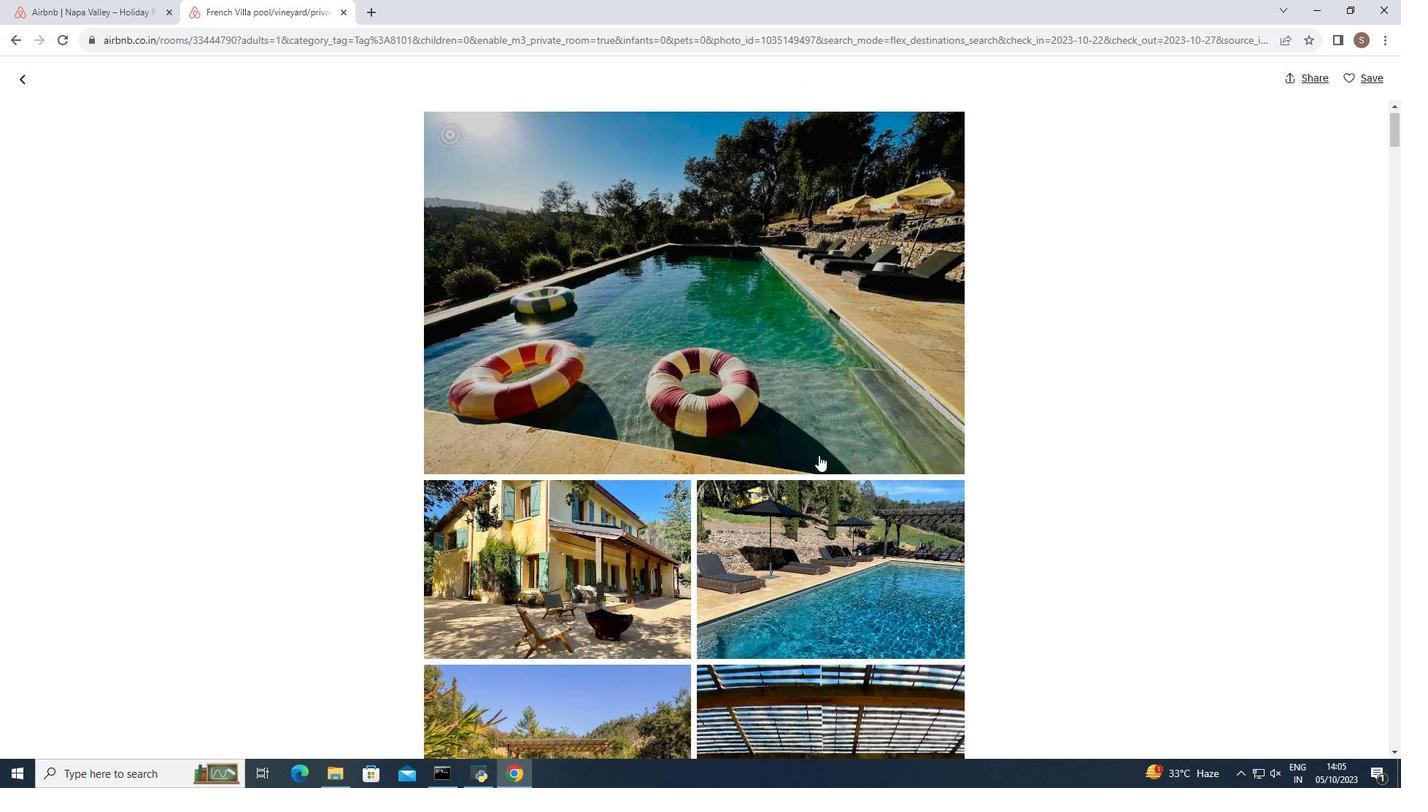 
Action: Mouse scrolled (818, 454) with delta (0, 0)
Screenshot: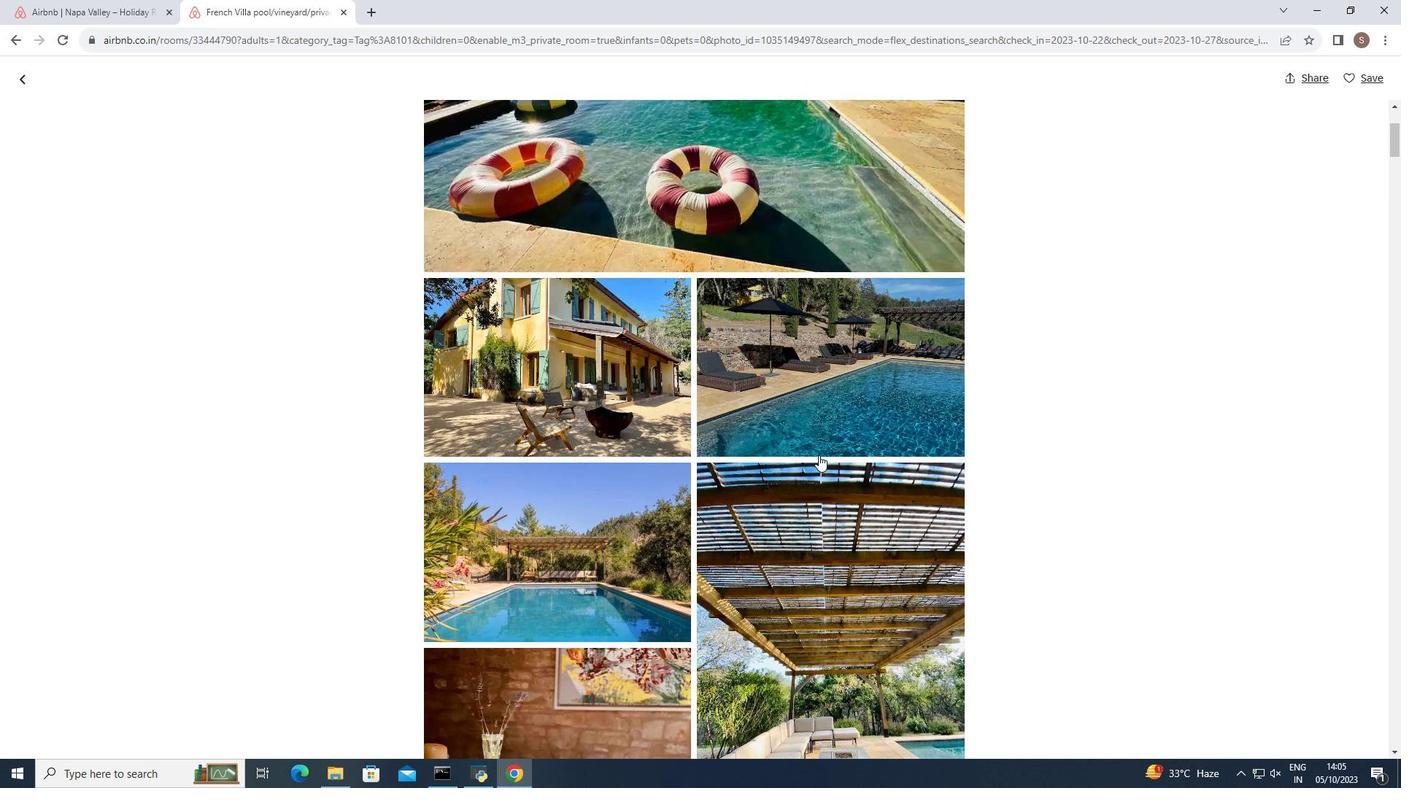 
Action: Mouse scrolled (818, 454) with delta (0, 0)
Screenshot: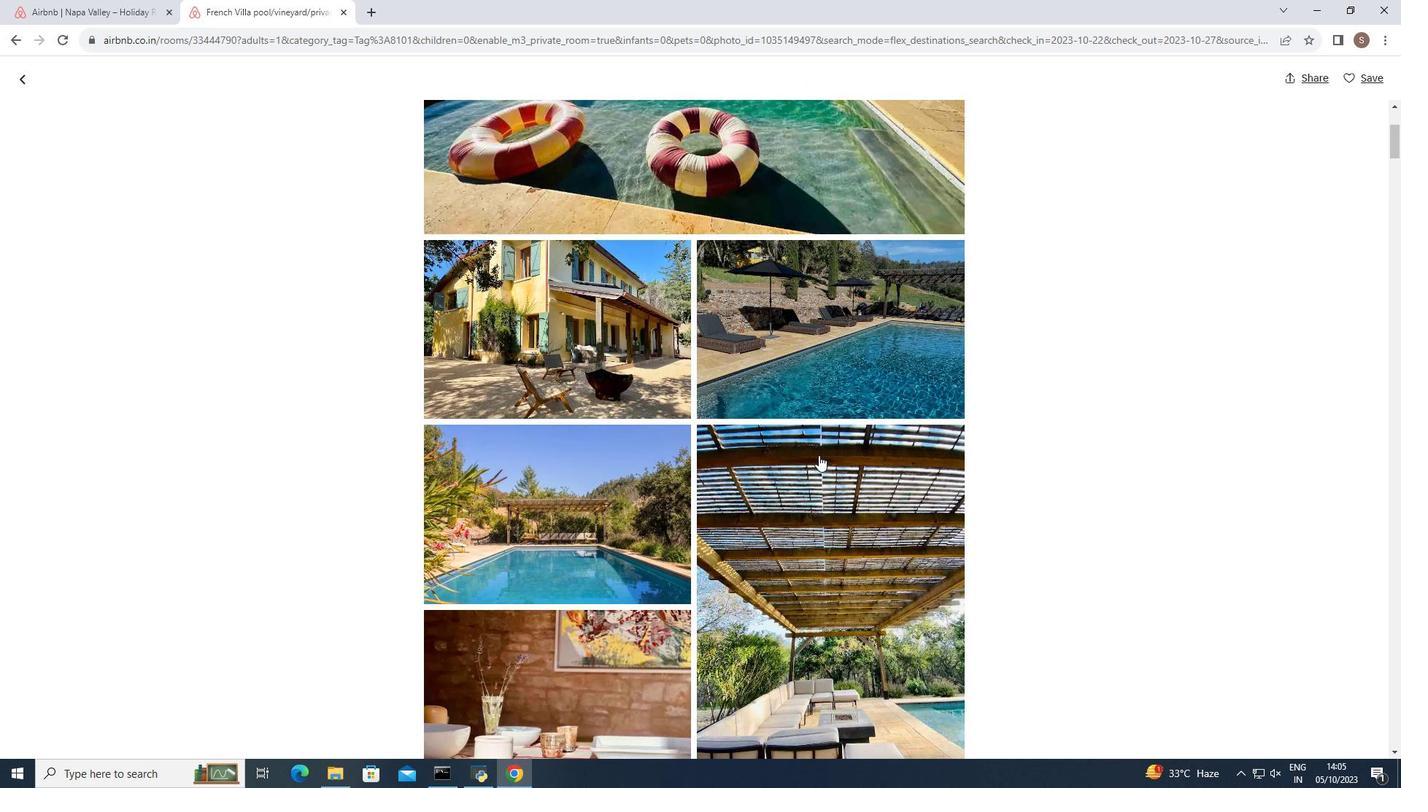 
Action: Mouse scrolled (818, 454) with delta (0, 0)
Screenshot: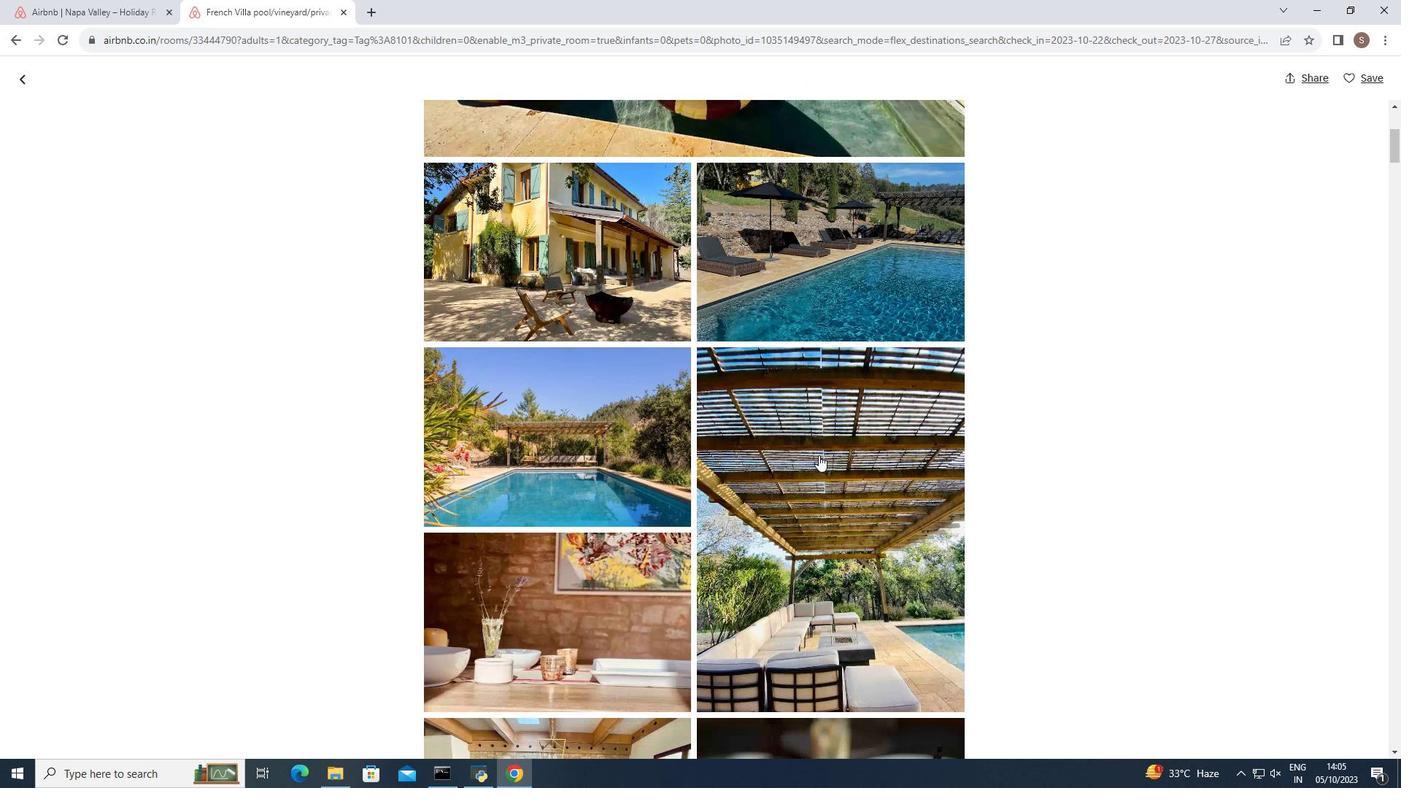 
Action: Mouse scrolled (818, 454) with delta (0, 0)
Screenshot: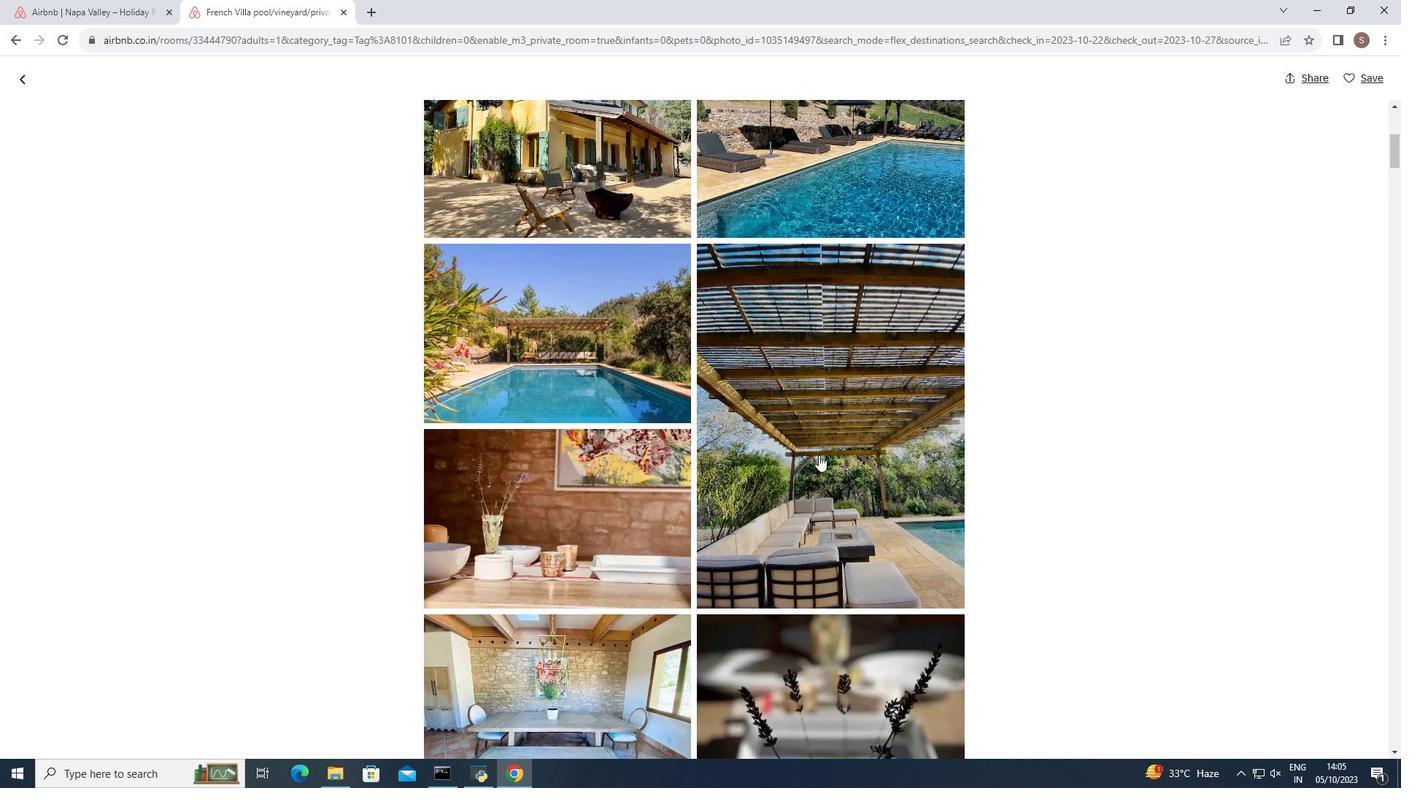 
Action: Mouse scrolled (818, 454) with delta (0, 0)
Screenshot: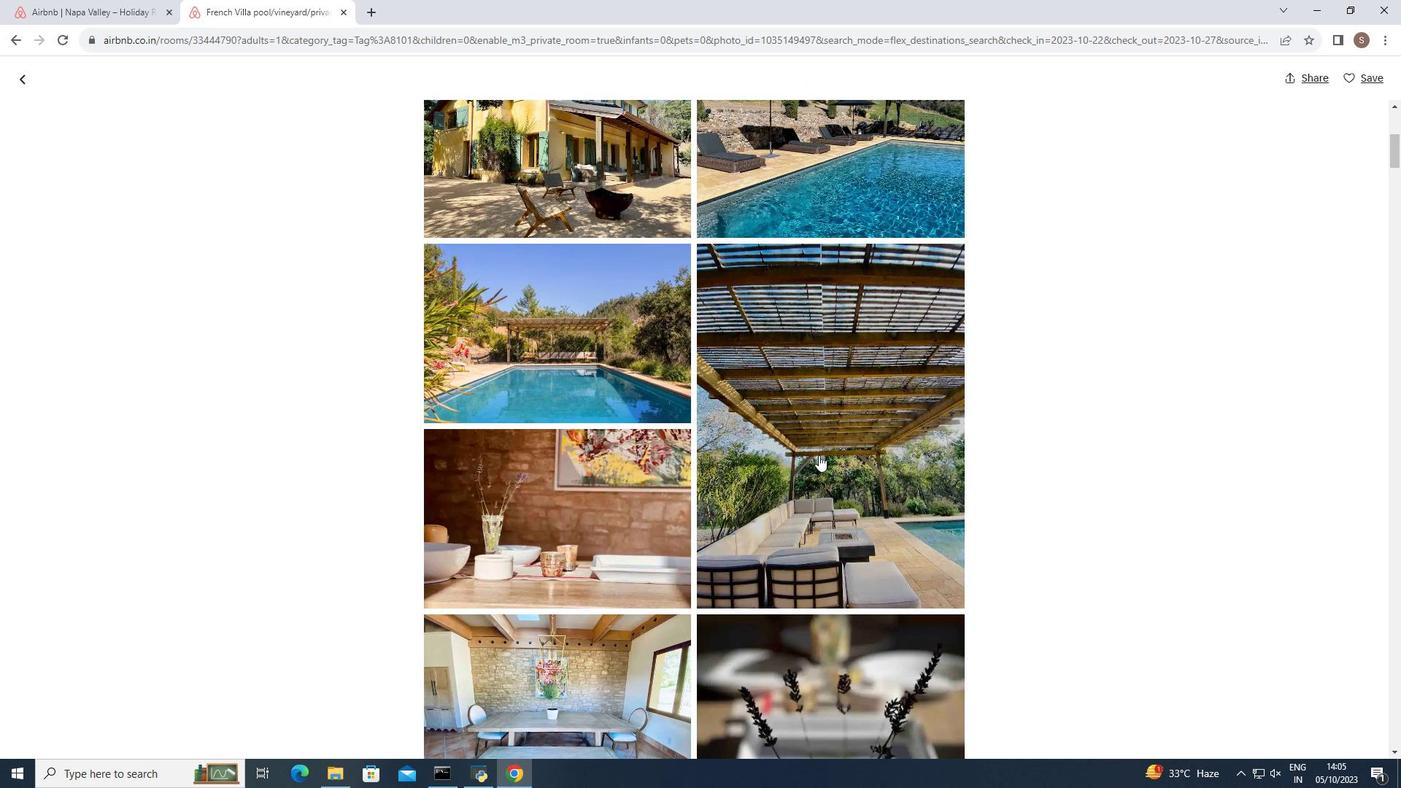 
Action: Mouse scrolled (818, 454) with delta (0, 0)
Screenshot: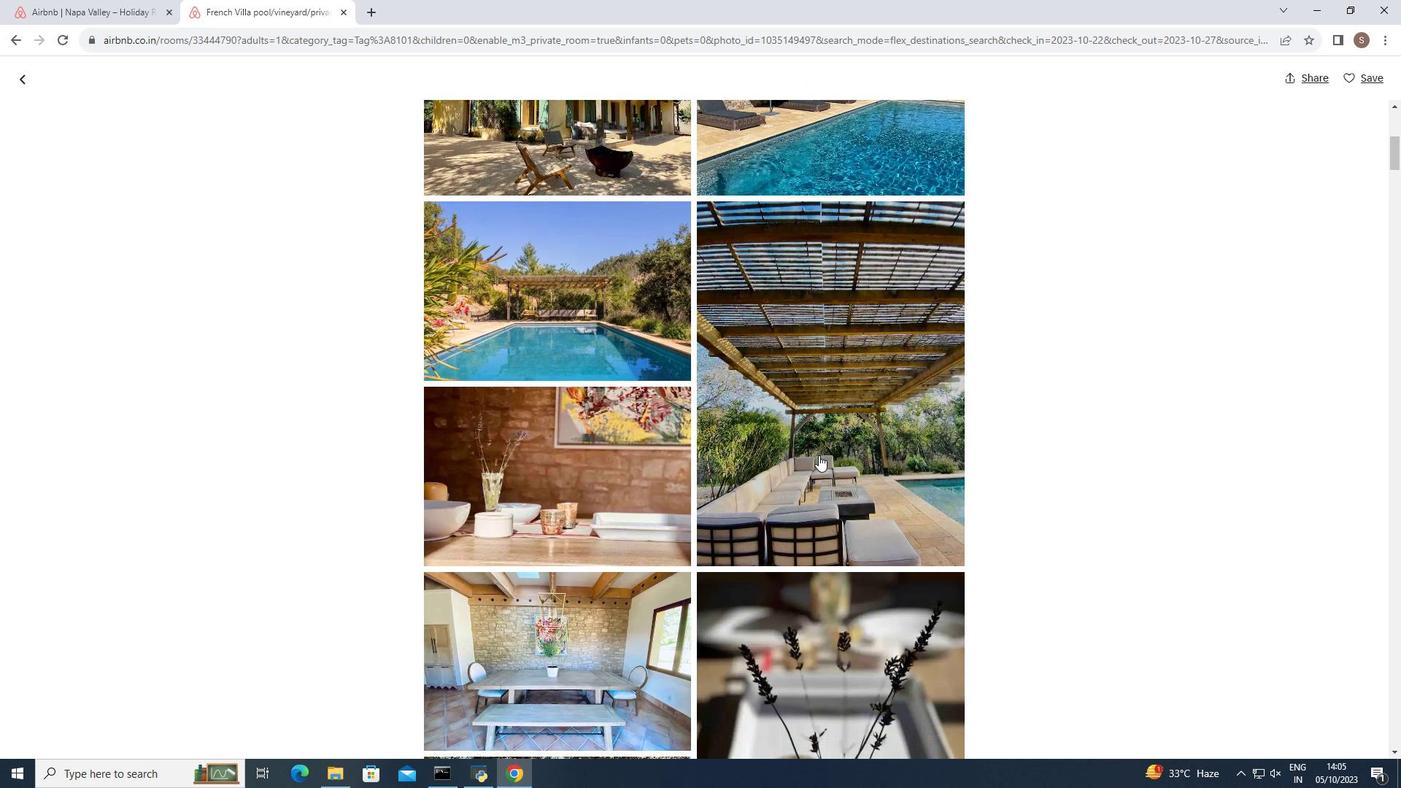
Action: Mouse scrolled (818, 454) with delta (0, 0)
Screenshot: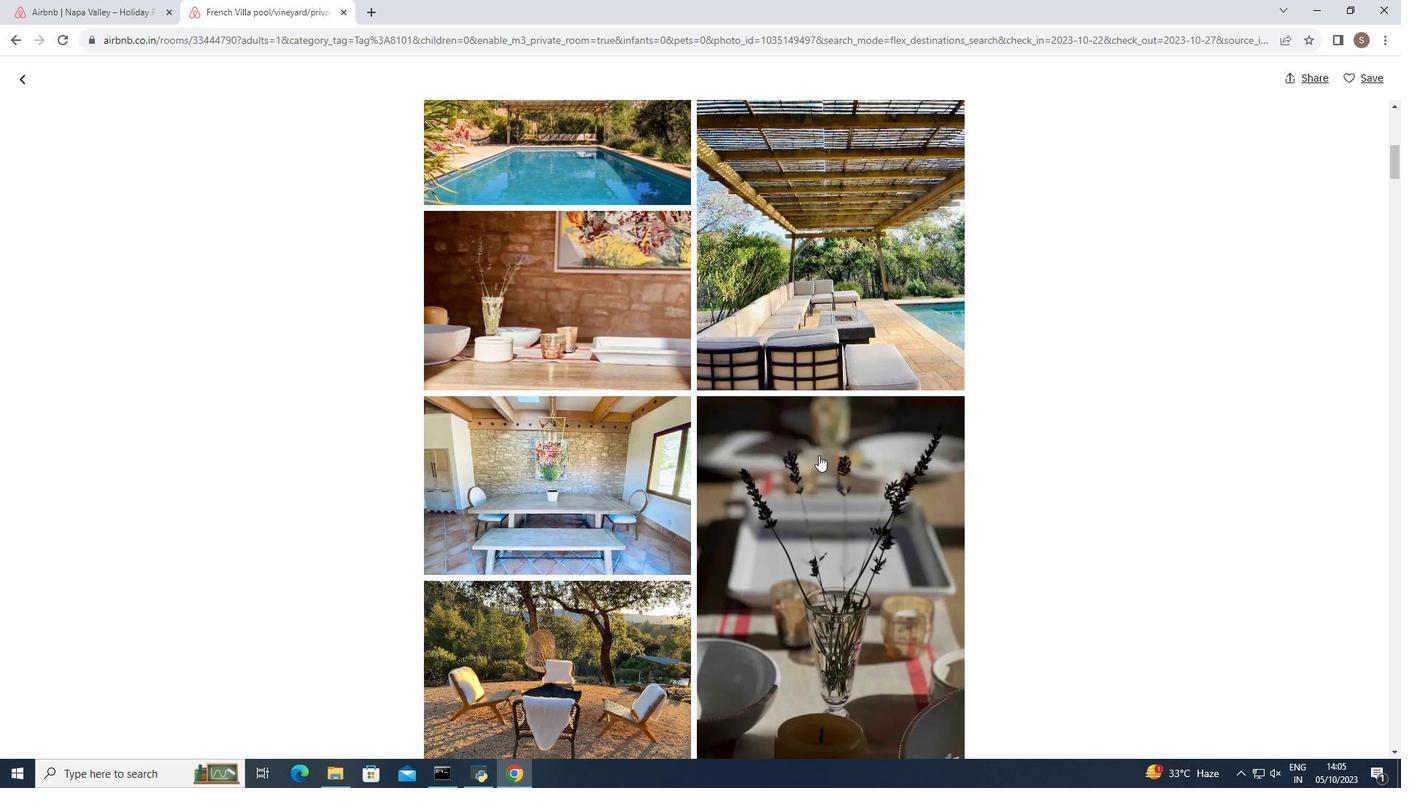 
Action: Mouse scrolled (818, 454) with delta (0, 0)
Screenshot: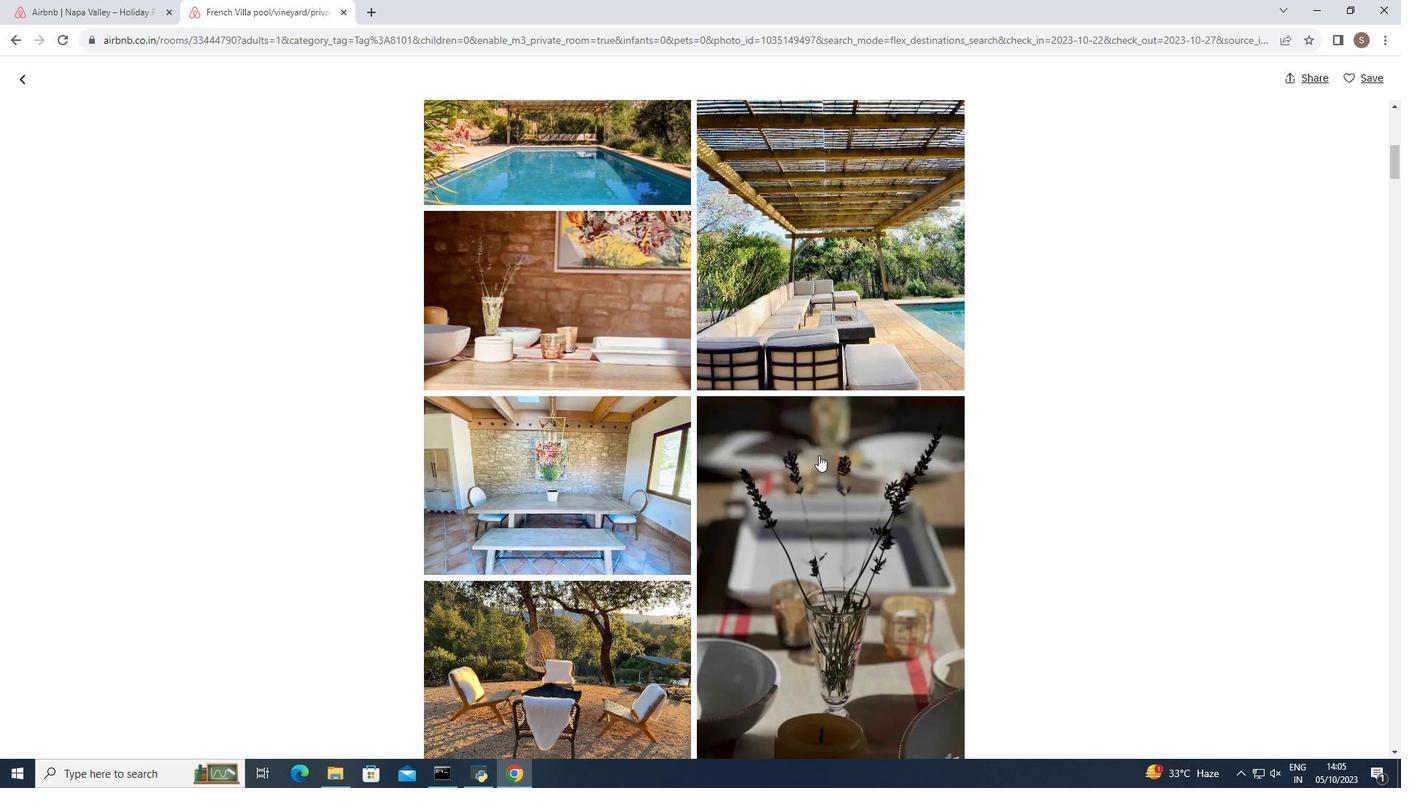 
Action: Mouse scrolled (818, 454) with delta (0, 0)
Screenshot: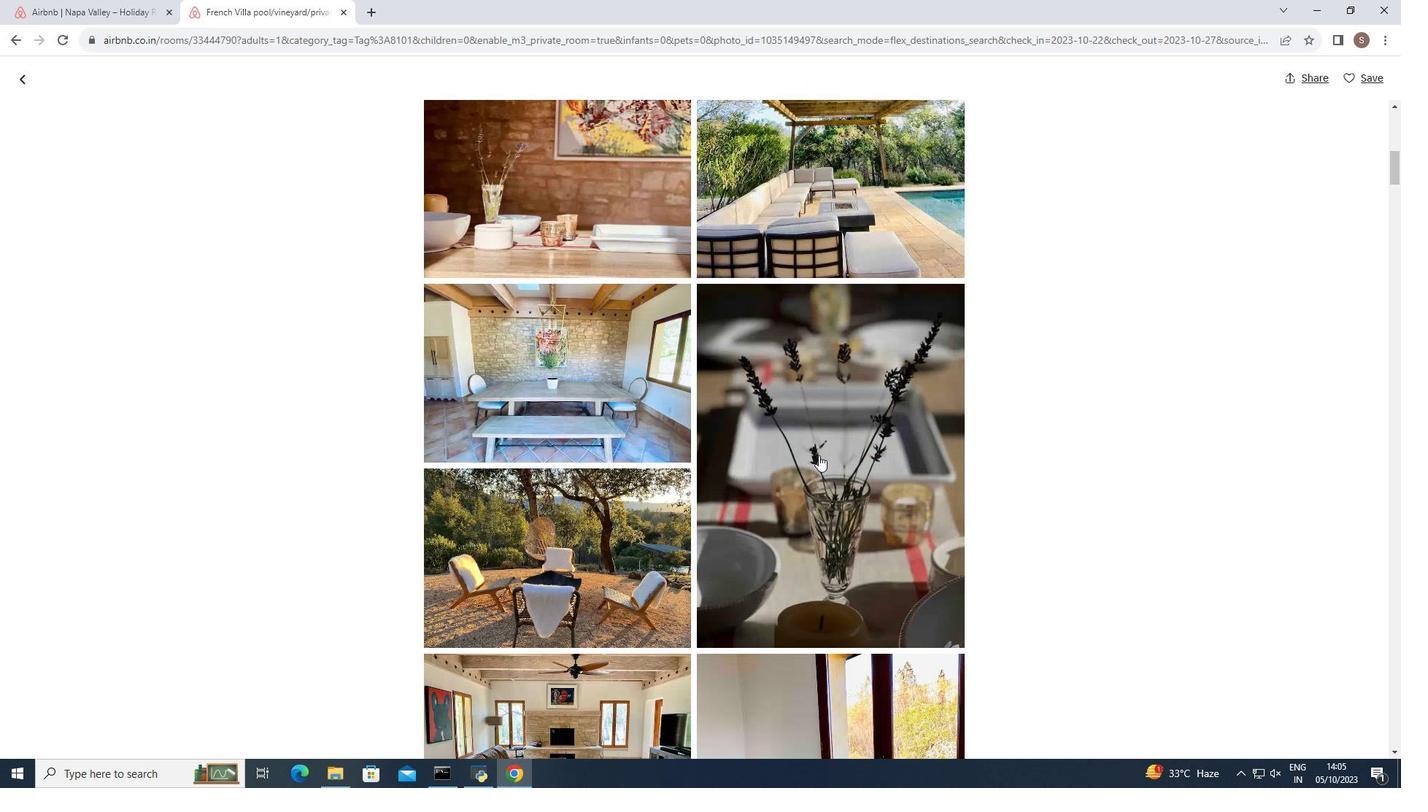 
Action: Mouse scrolled (818, 454) with delta (0, 0)
Screenshot: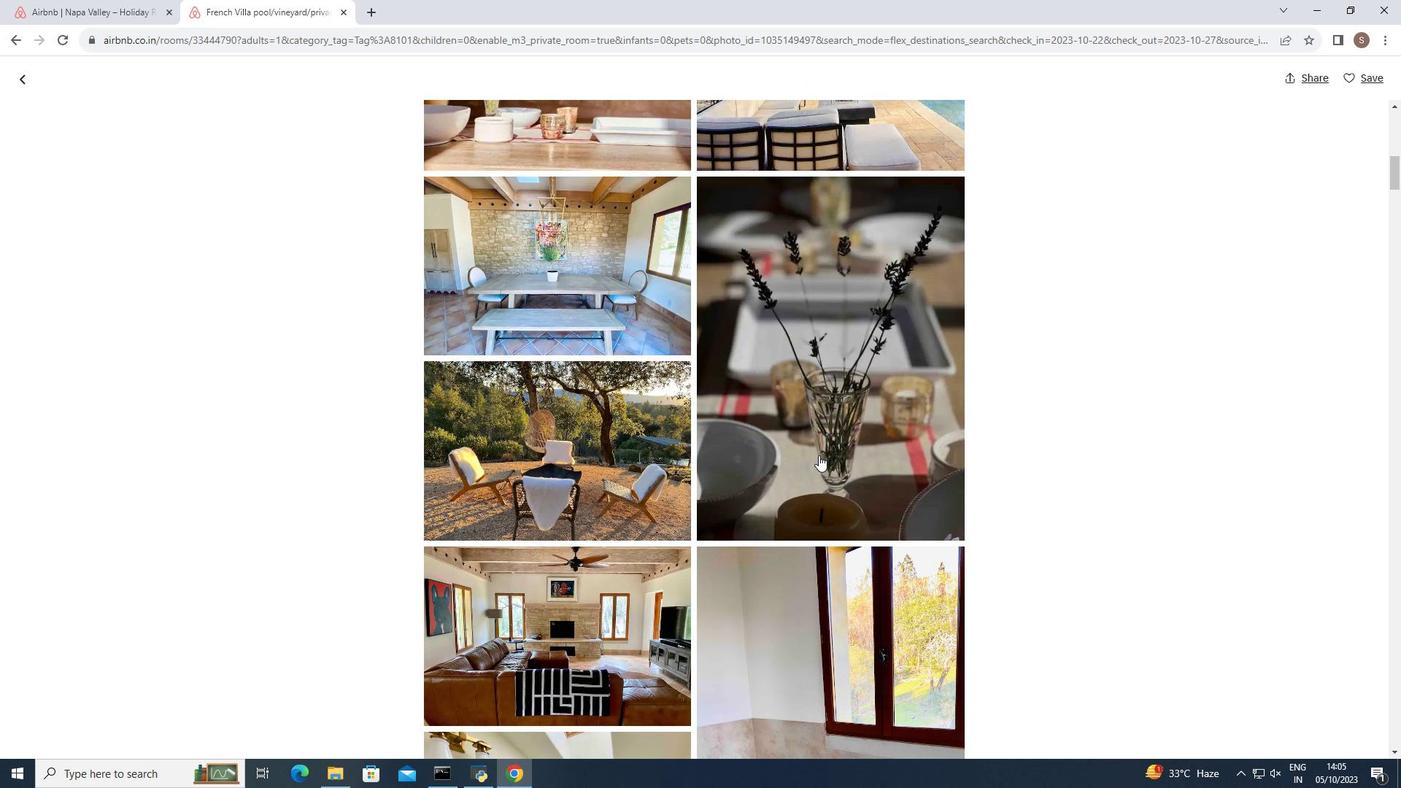 
Action: Mouse scrolled (818, 454) with delta (0, 0)
Screenshot: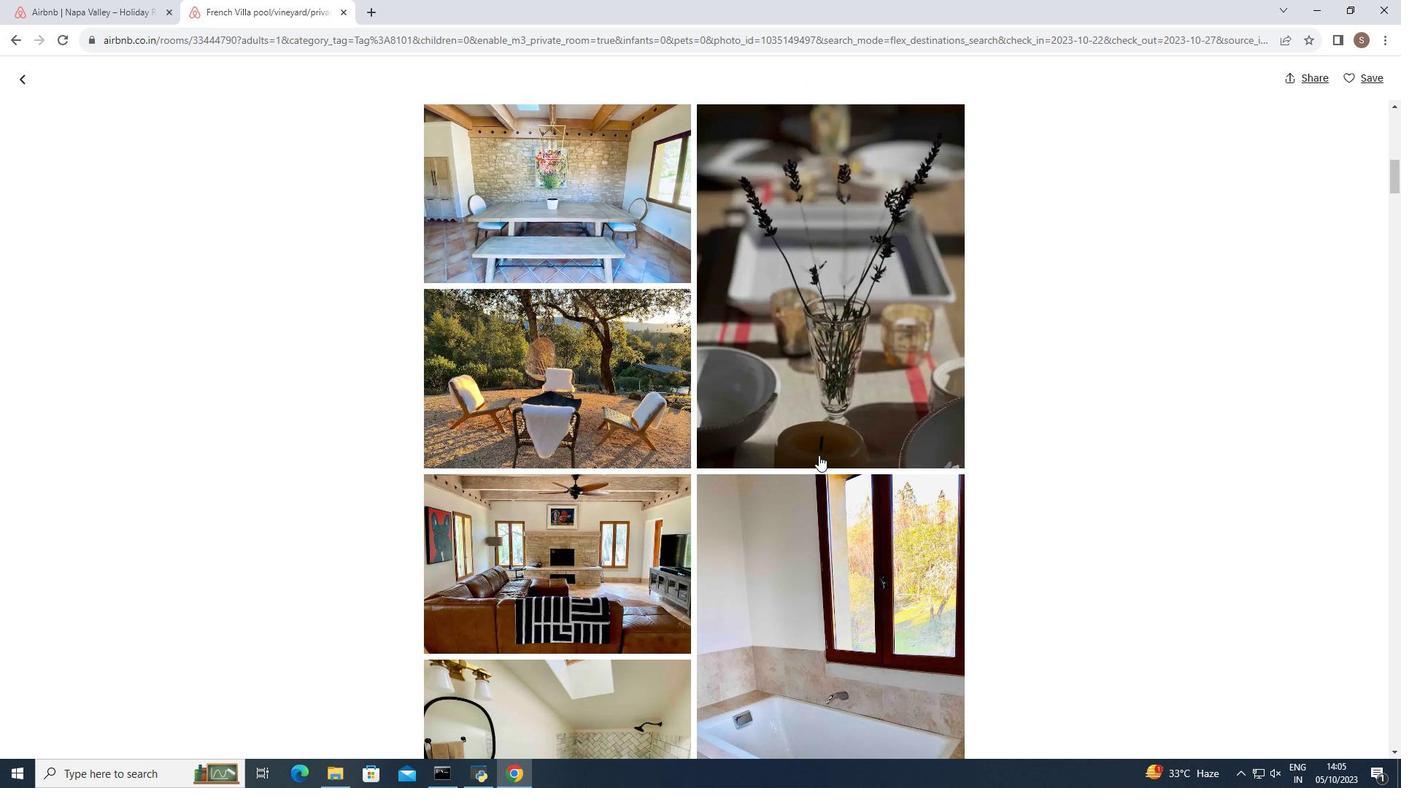 
Action: Mouse scrolled (818, 454) with delta (0, 0)
Screenshot: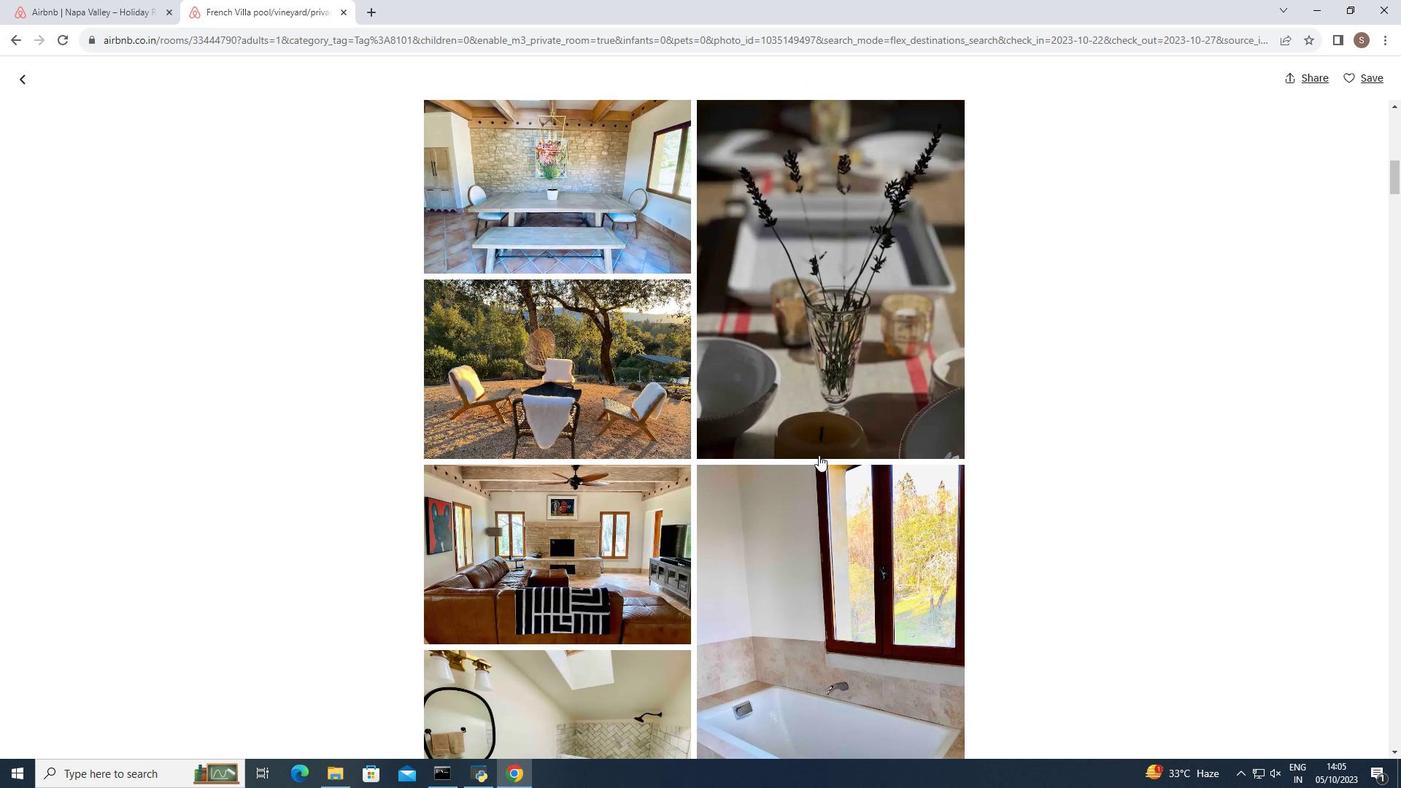 
Action: Mouse scrolled (818, 454) with delta (0, 0)
Screenshot: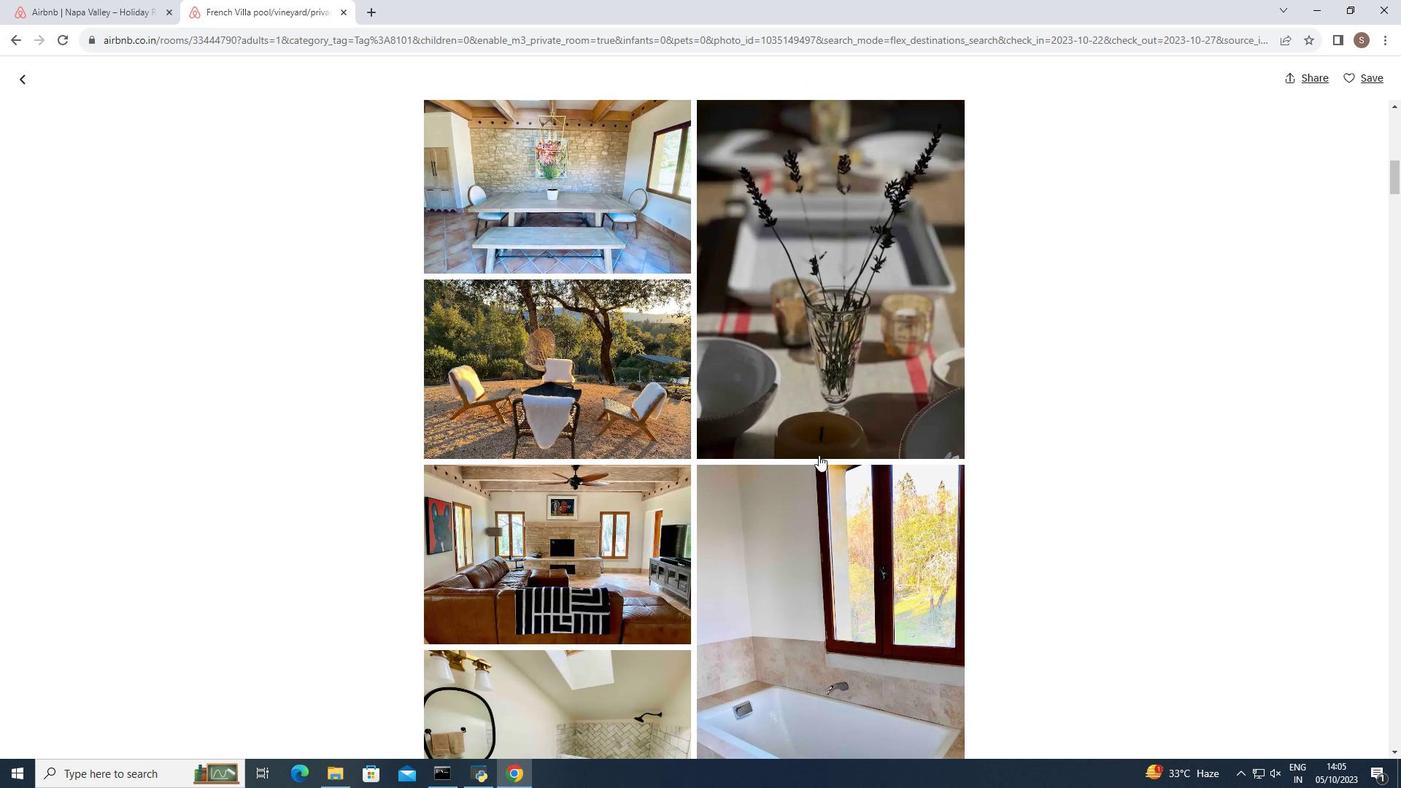 
Action: Mouse scrolled (818, 454) with delta (0, 0)
Screenshot: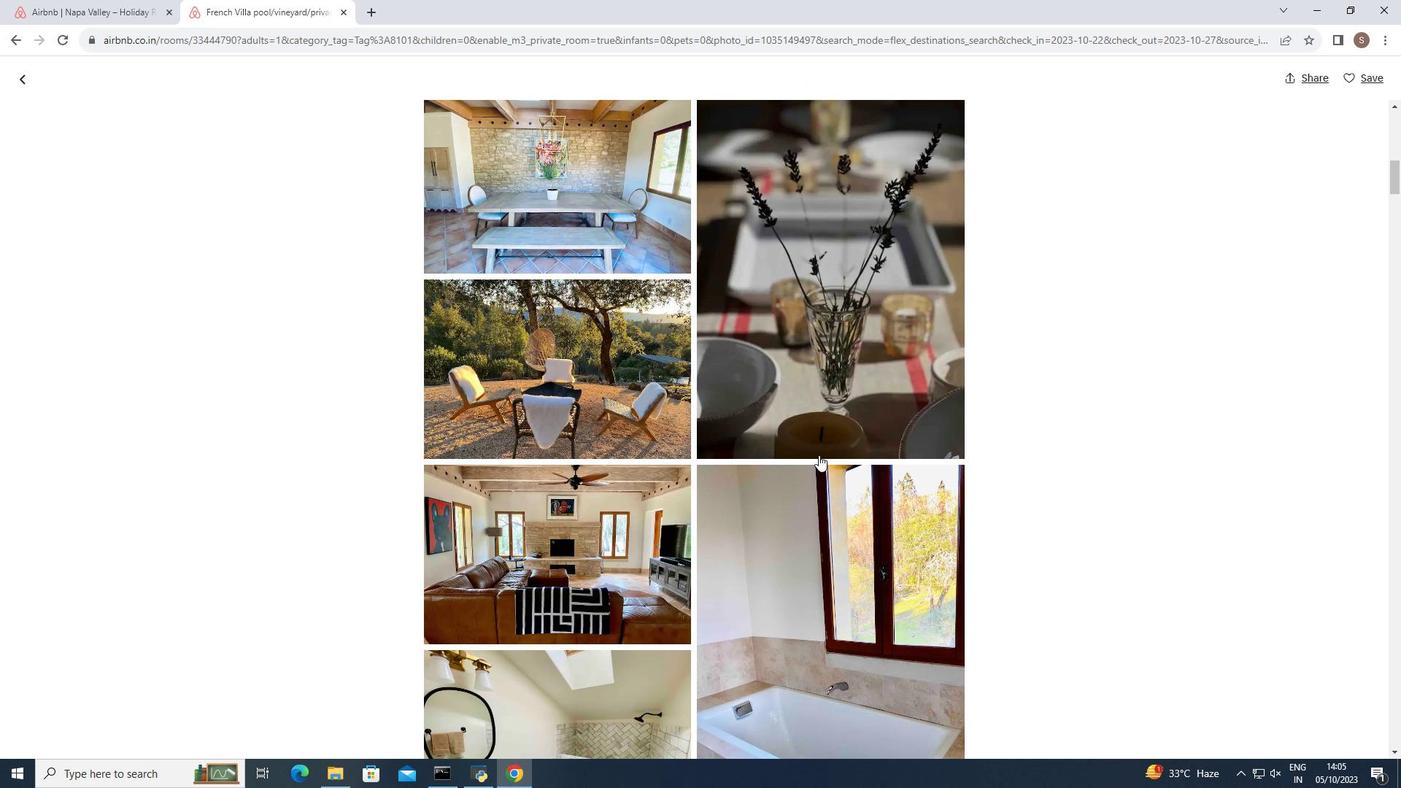 
Action: Mouse scrolled (818, 454) with delta (0, 0)
Screenshot: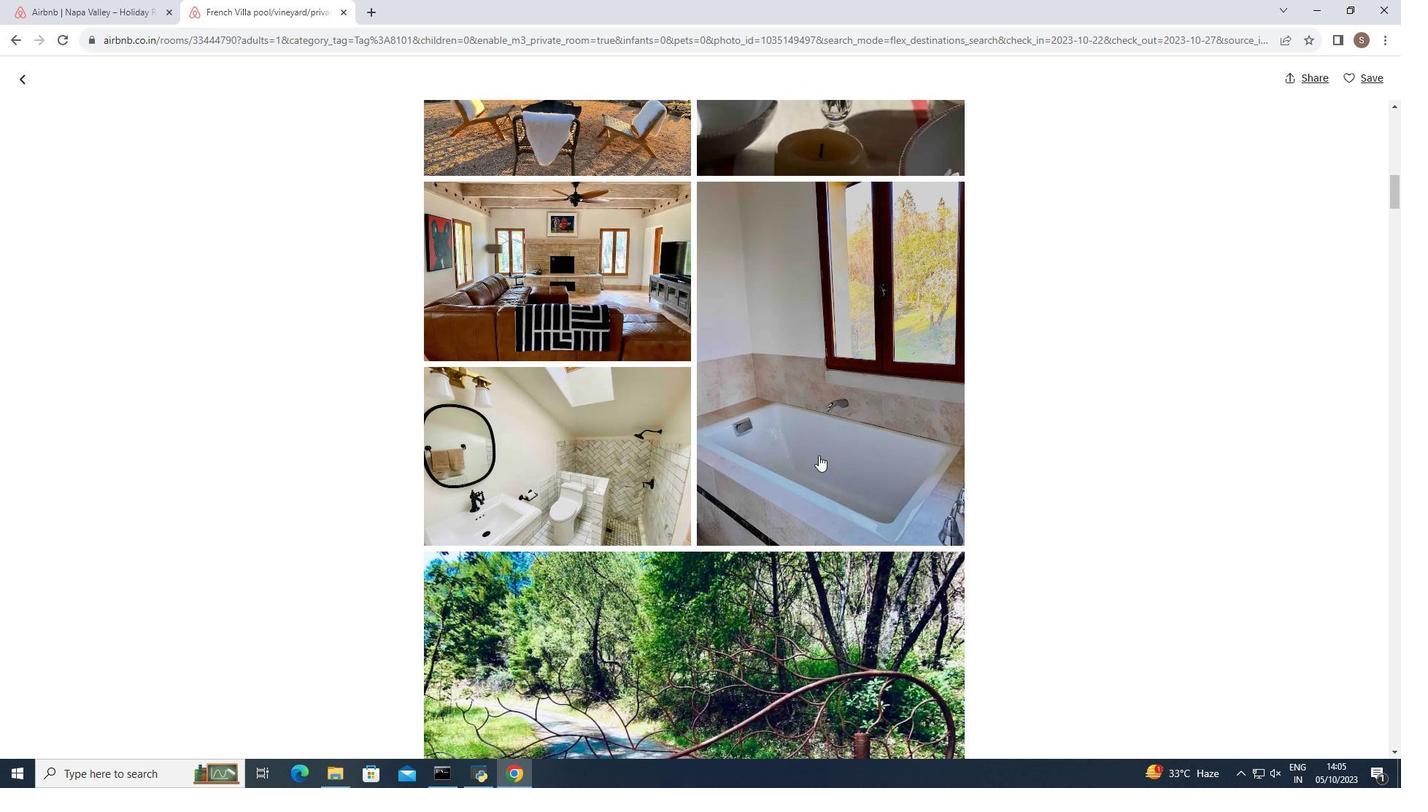 
Action: Mouse scrolled (818, 454) with delta (0, 0)
Screenshot: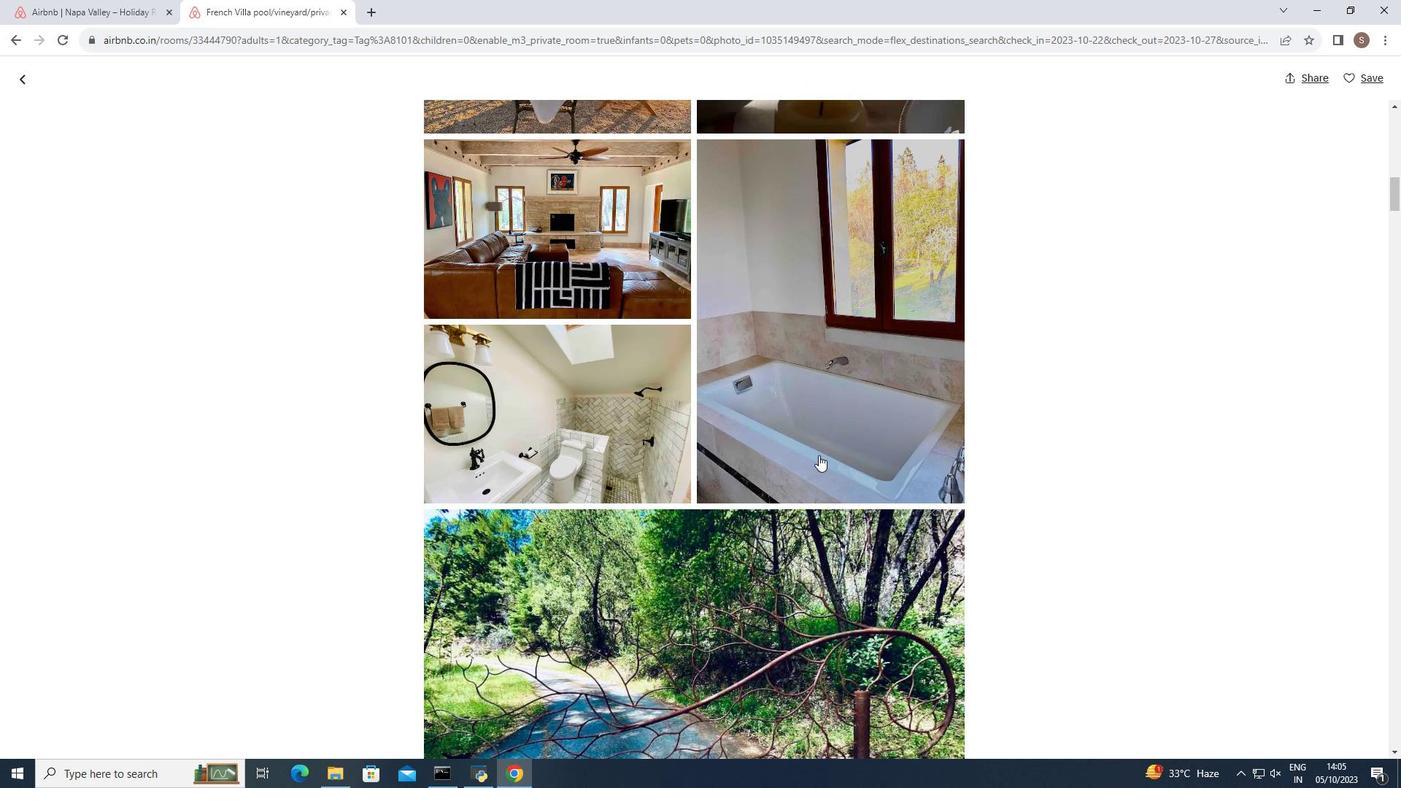 
Action: Mouse scrolled (818, 454) with delta (0, 0)
Screenshot: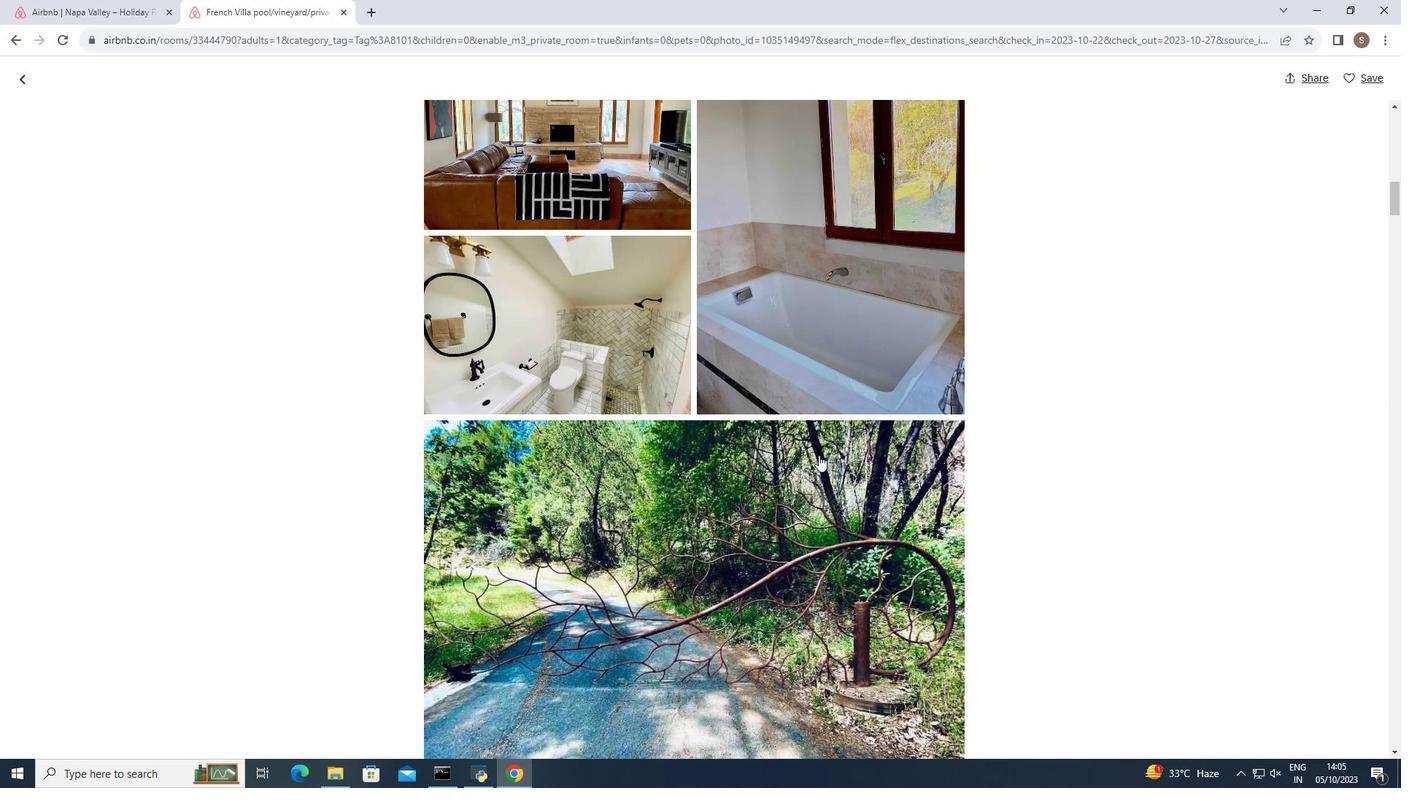 
Action: Mouse scrolled (818, 454) with delta (0, 0)
Screenshot: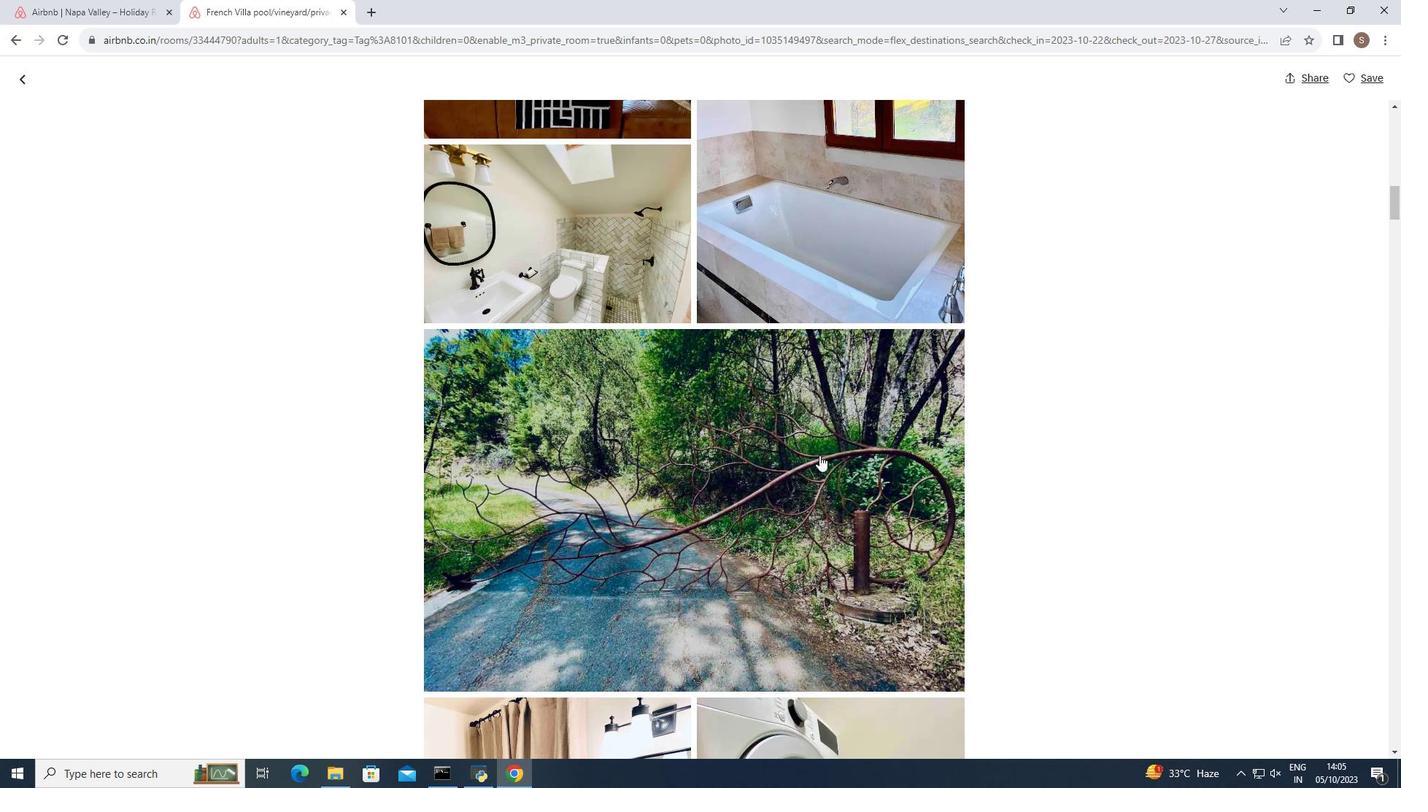 
Action: Mouse scrolled (818, 454) with delta (0, 0)
Screenshot: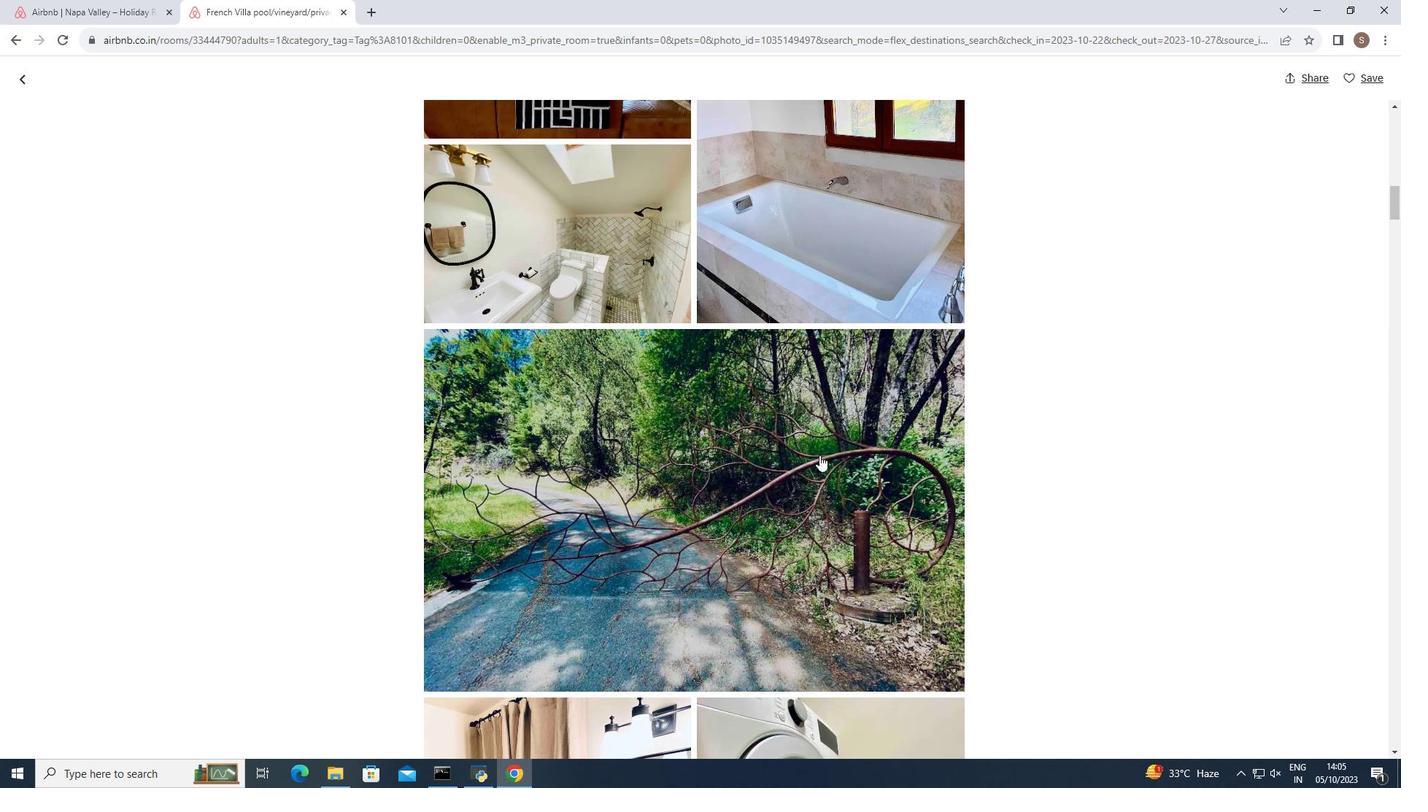 
Action: Mouse moved to (819, 455)
Screenshot: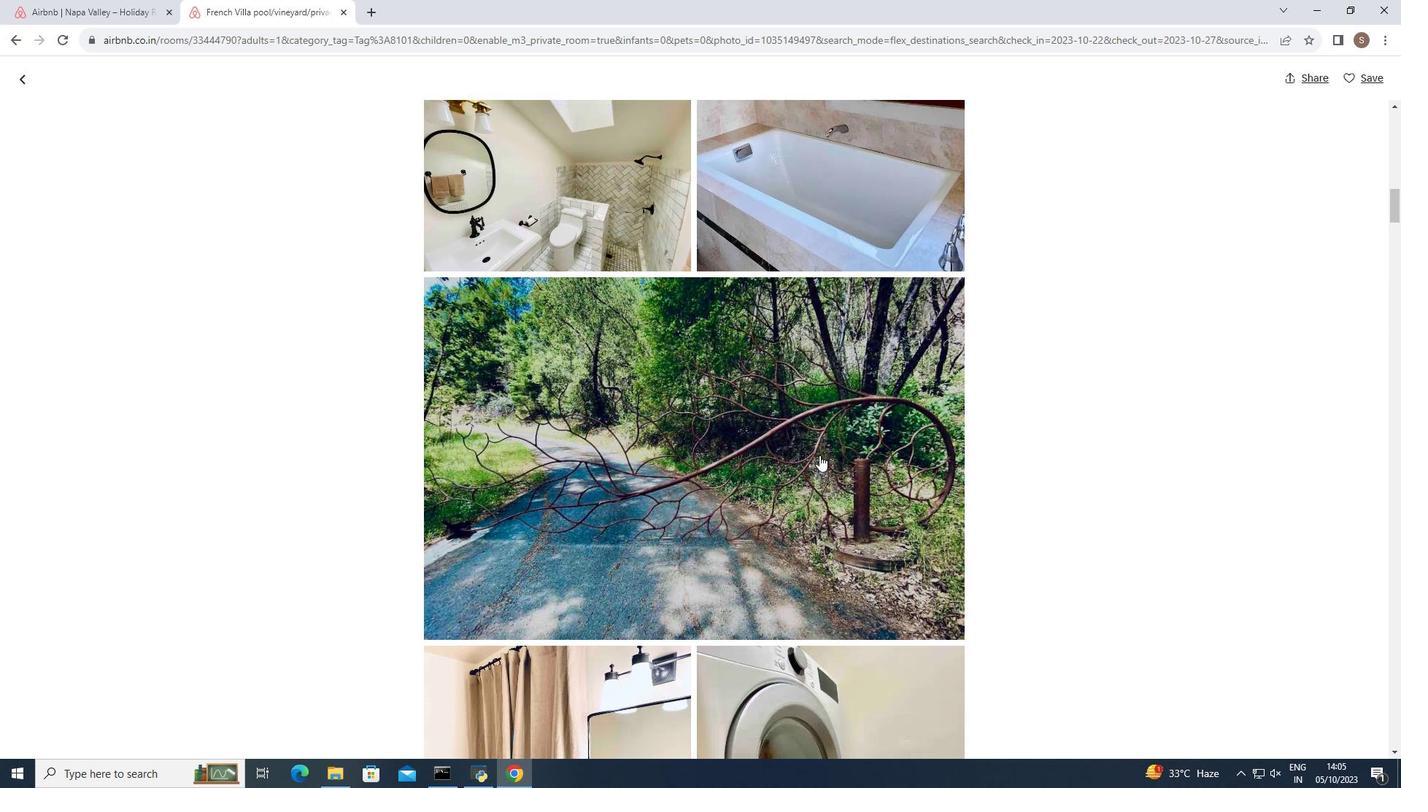 
Action: Mouse scrolled (819, 454) with delta (0, 0)
Screenshot: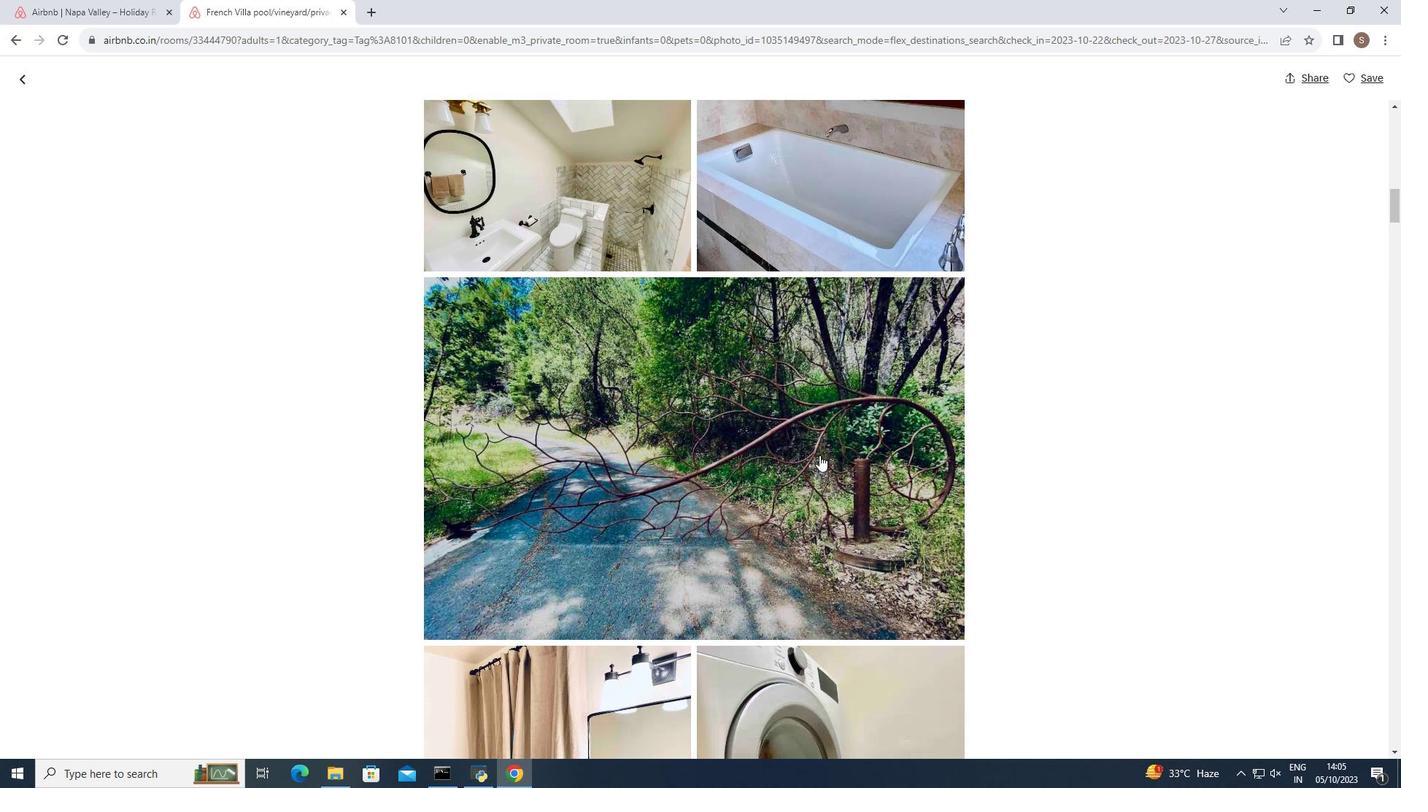 
Action: Mouse scrolled (819, 454) with delta (0, 0)
Screenshot: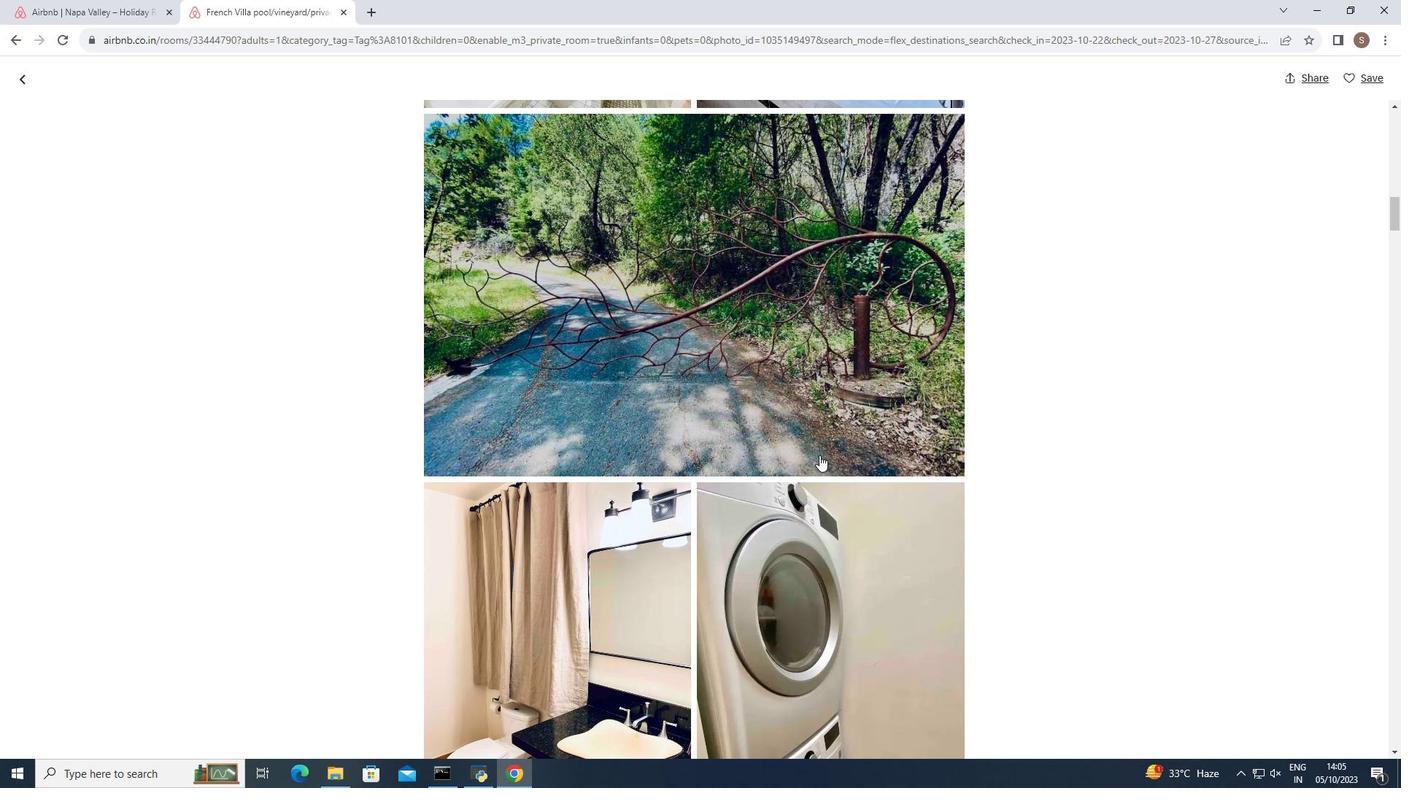 
Action: Mouse scrolled (819, 454) with delta (0, 0)
Screenshot: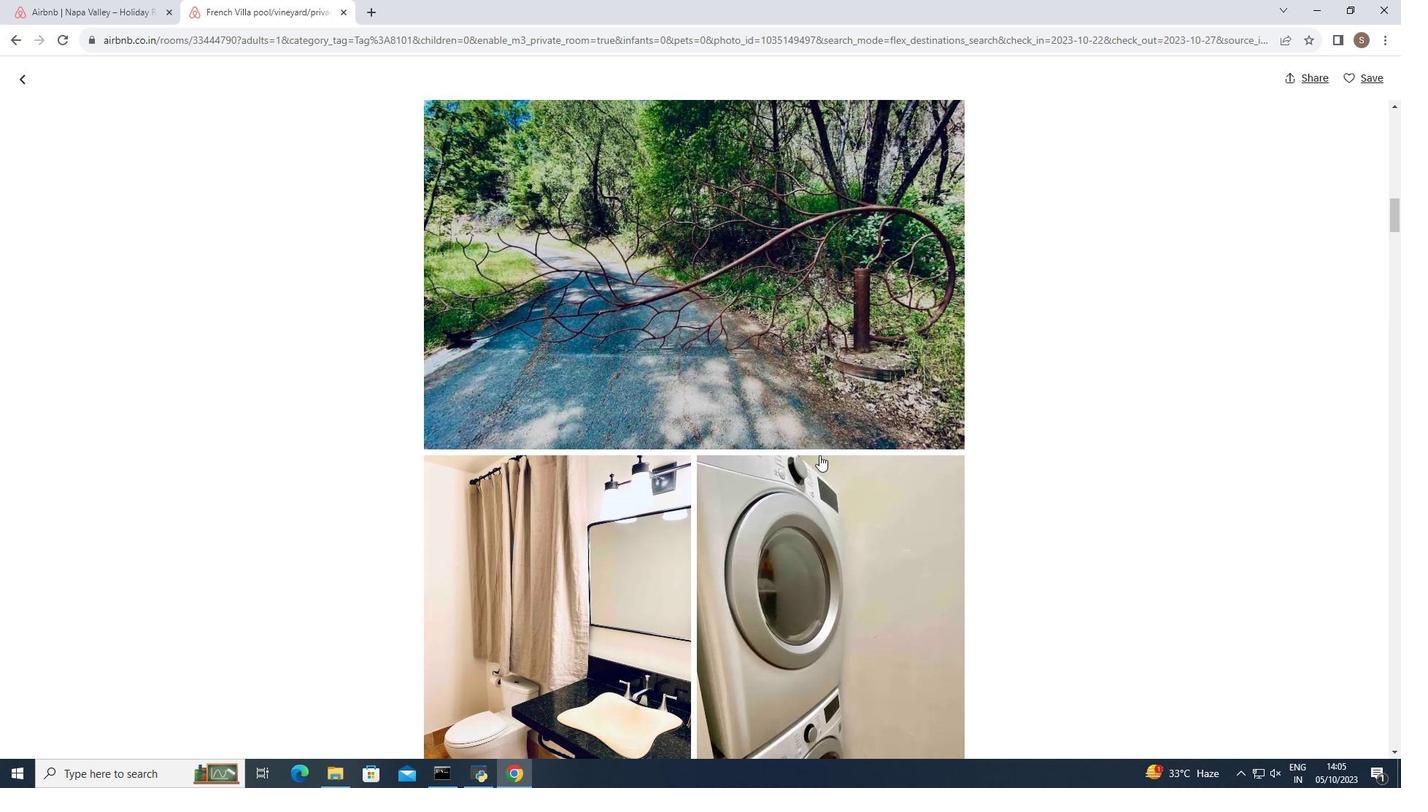 
Action: Mouse scrolled (819, 454) with delta (0, 0)
Screenshot: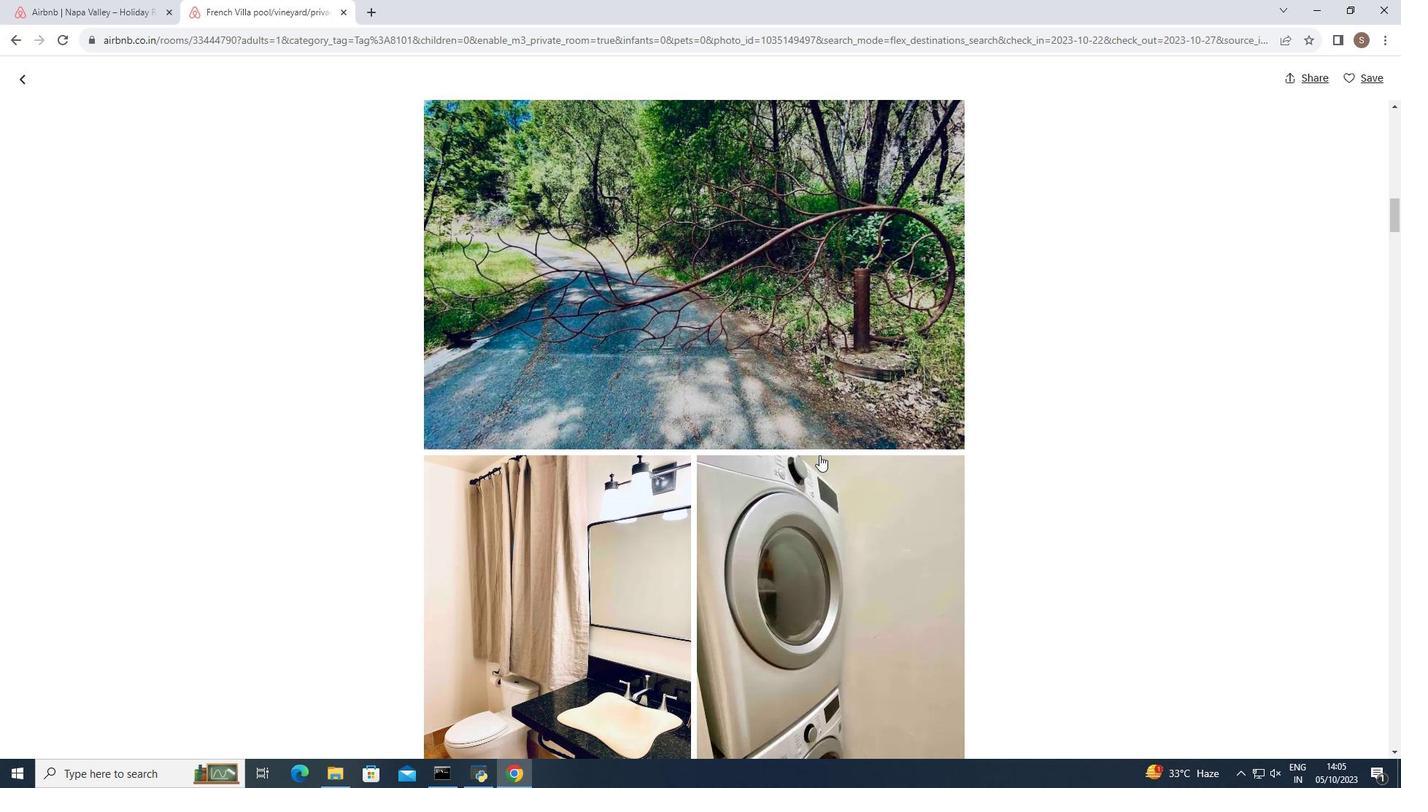 
Action: Mouse scrolled (819, 454) with delta (0, 0)
Screenshot: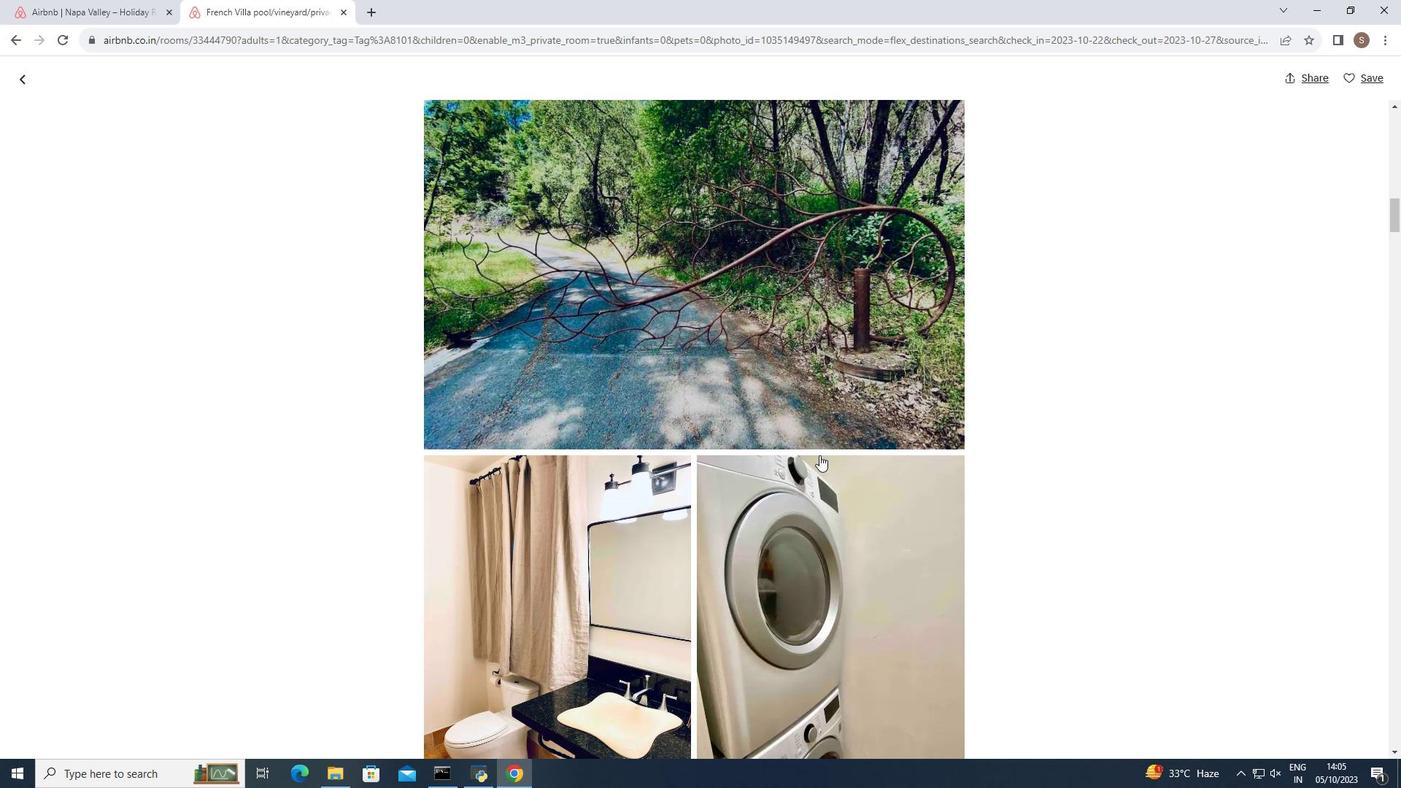 
Action: Mouse scrolled (819, 454) with delta (0, 0)
Screenshot: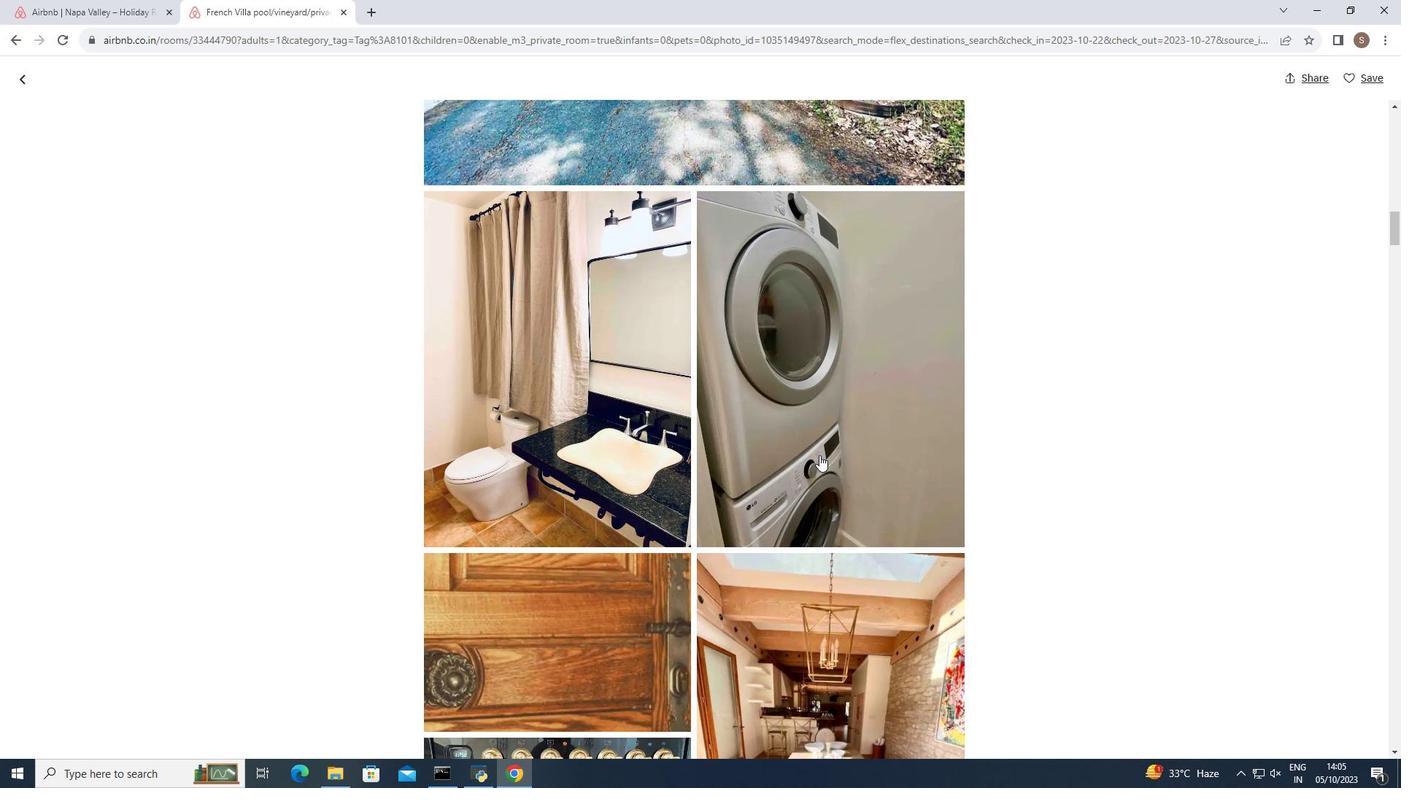
Action: Mouse scrolled (819, 454) with delta (0, 0)
Screenshot: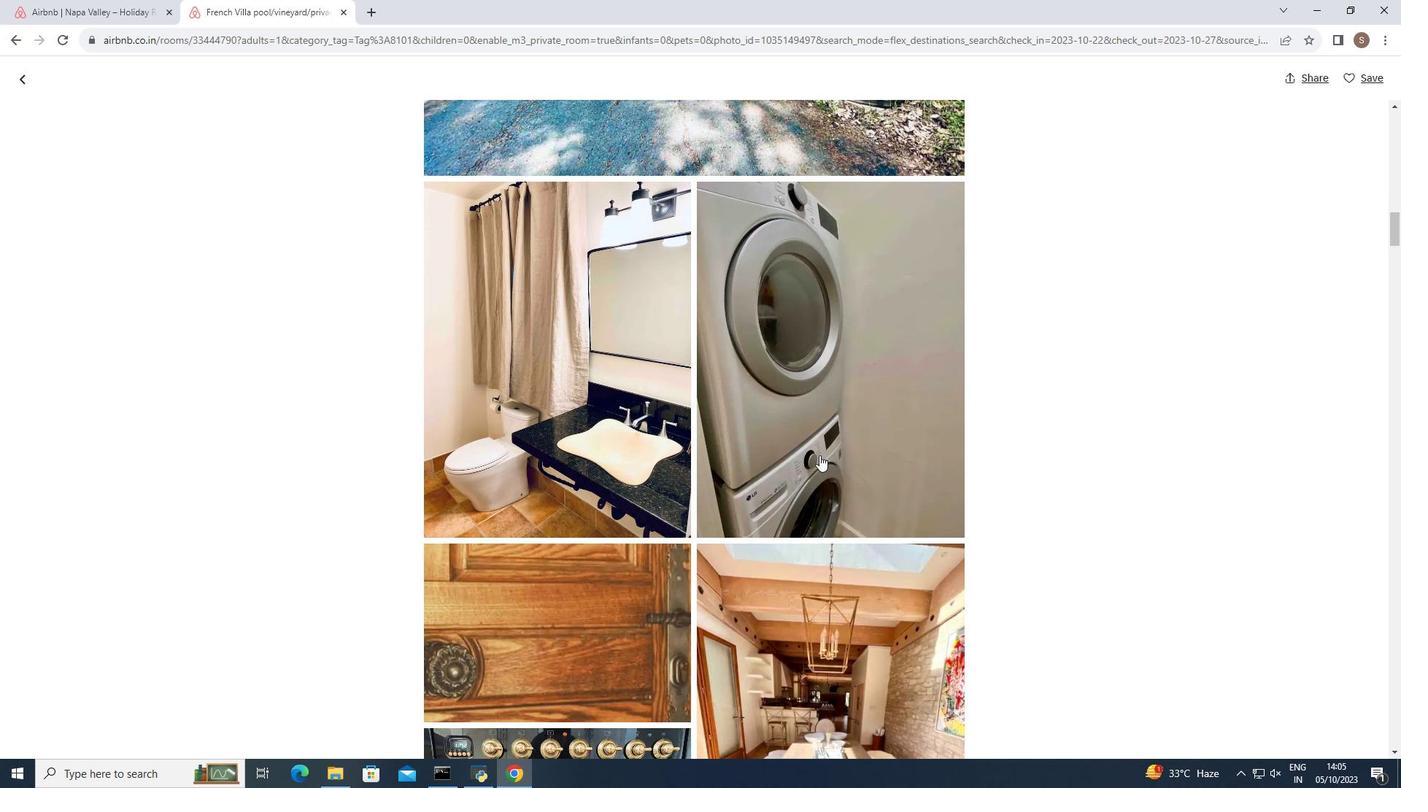 
Action: Mouse scrolled (819, 454) with delta (0, 0)
Screenshot: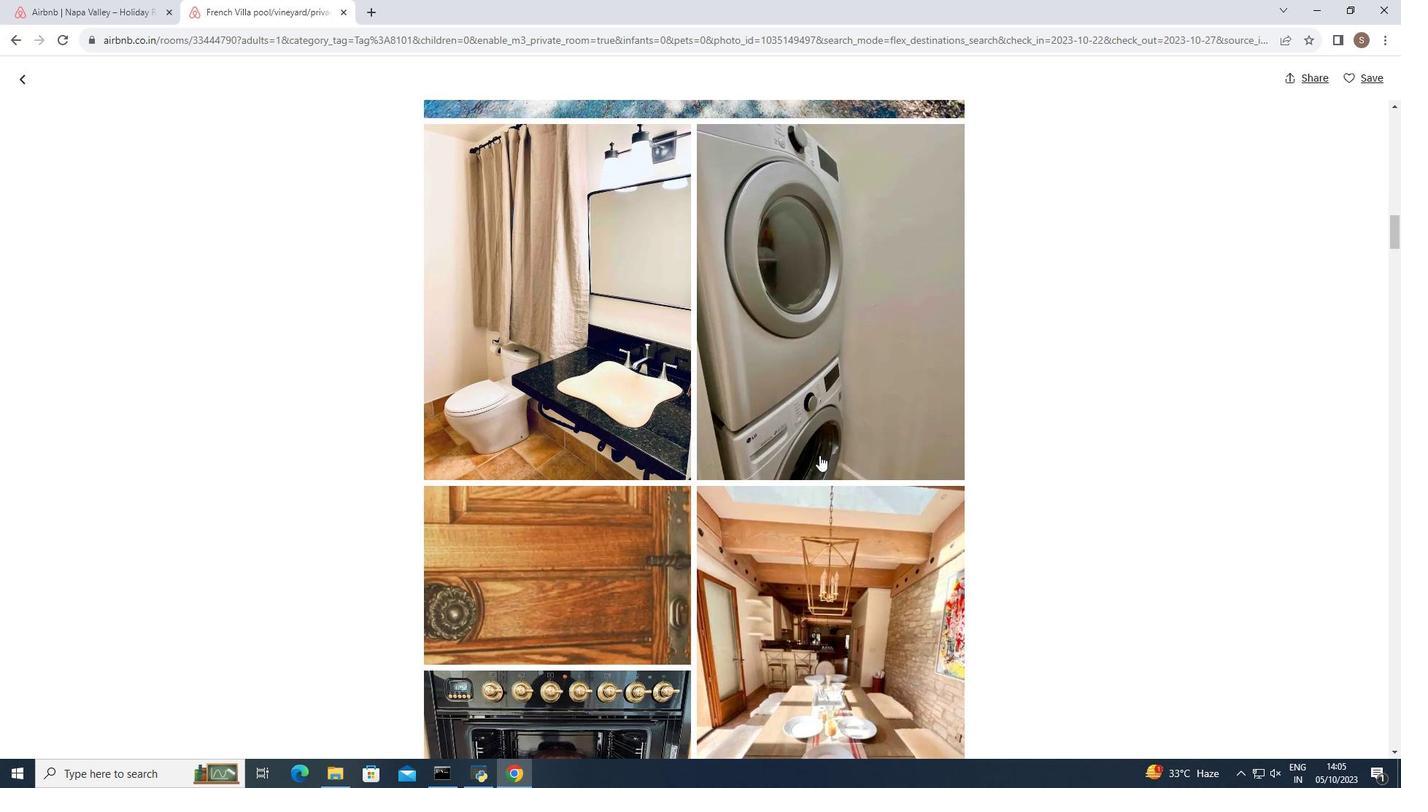 
Action: Mouse scrolled (819, 454) with delta (0, 0)
Screenshot: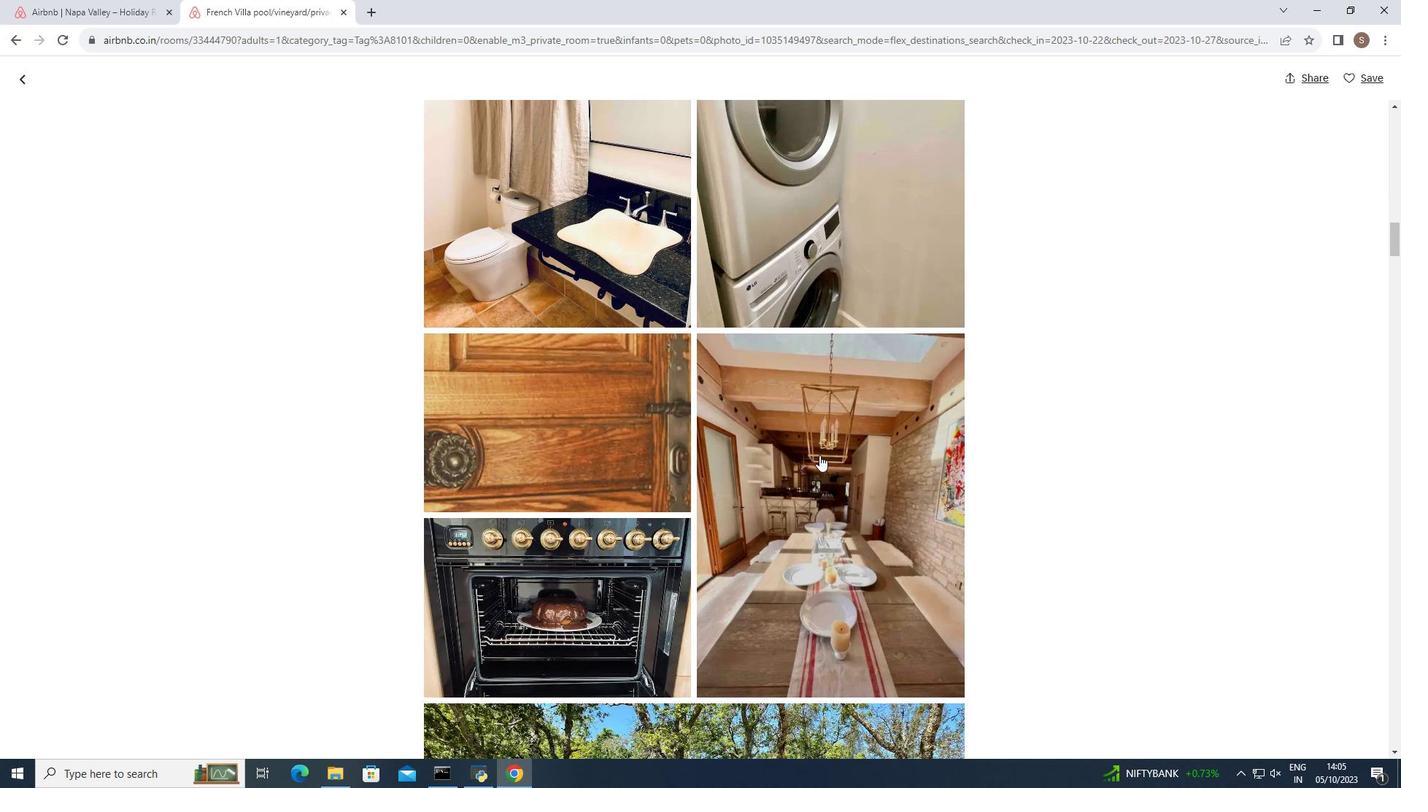 
Action: Mouse scrolled (819, 454) with delta (0, 0)
Screenshot: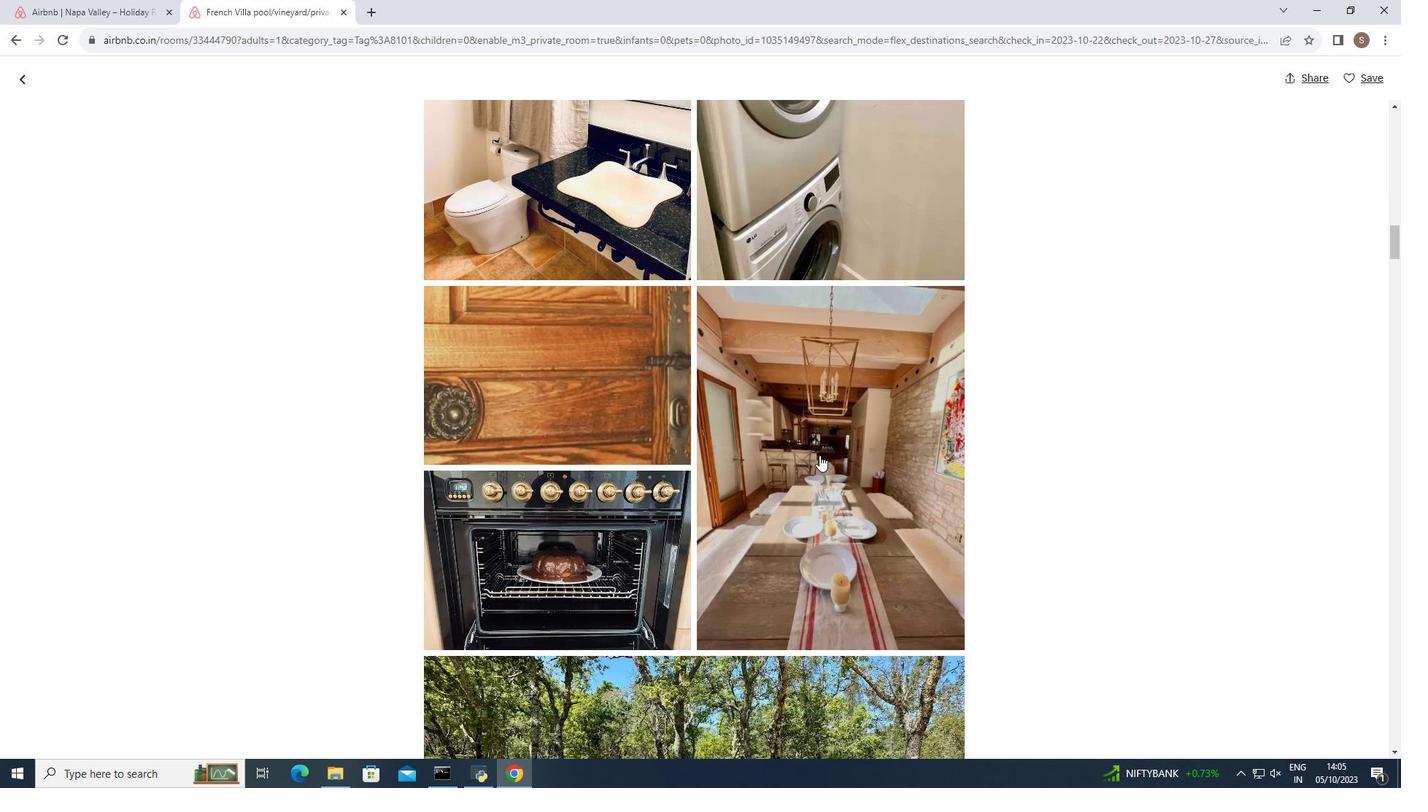 
Action: Mouse scrolled (819, 454) with delta (0, 0)
Screenshot: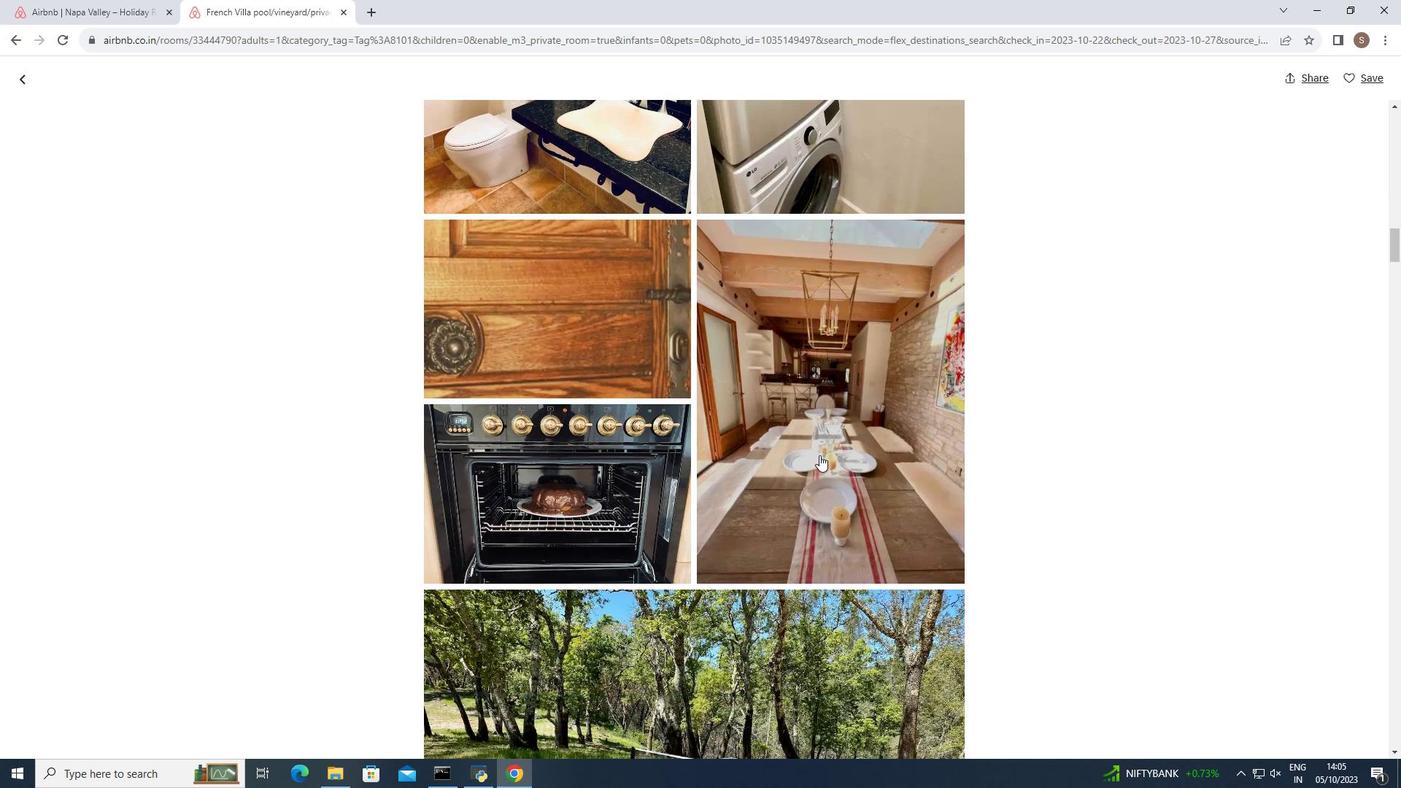 
Action: Mouse scrolled (819, 454) with delta (0, 0)
Screenshot: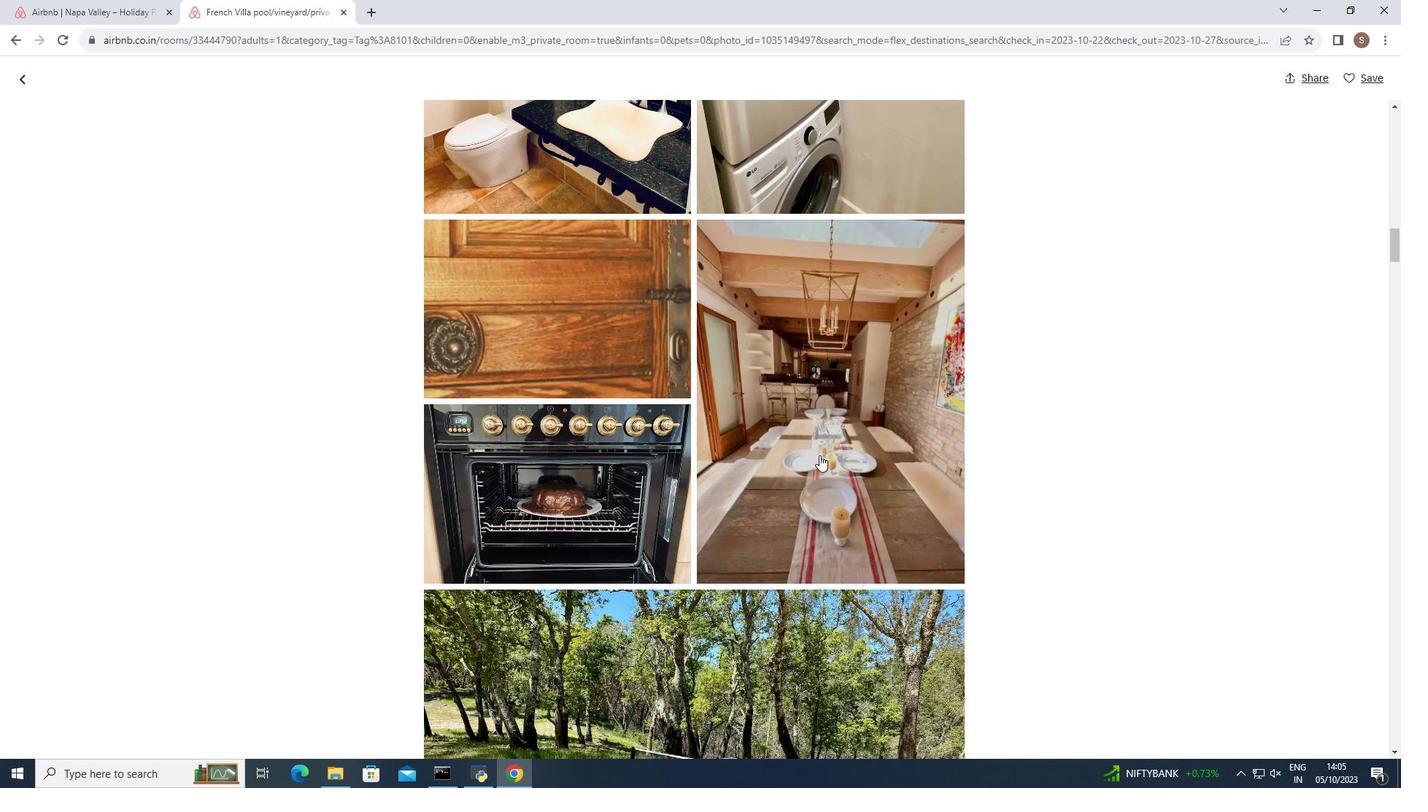 
Action: Mouse scrolled (819, 454) with delta (0, 0)
Screenshot: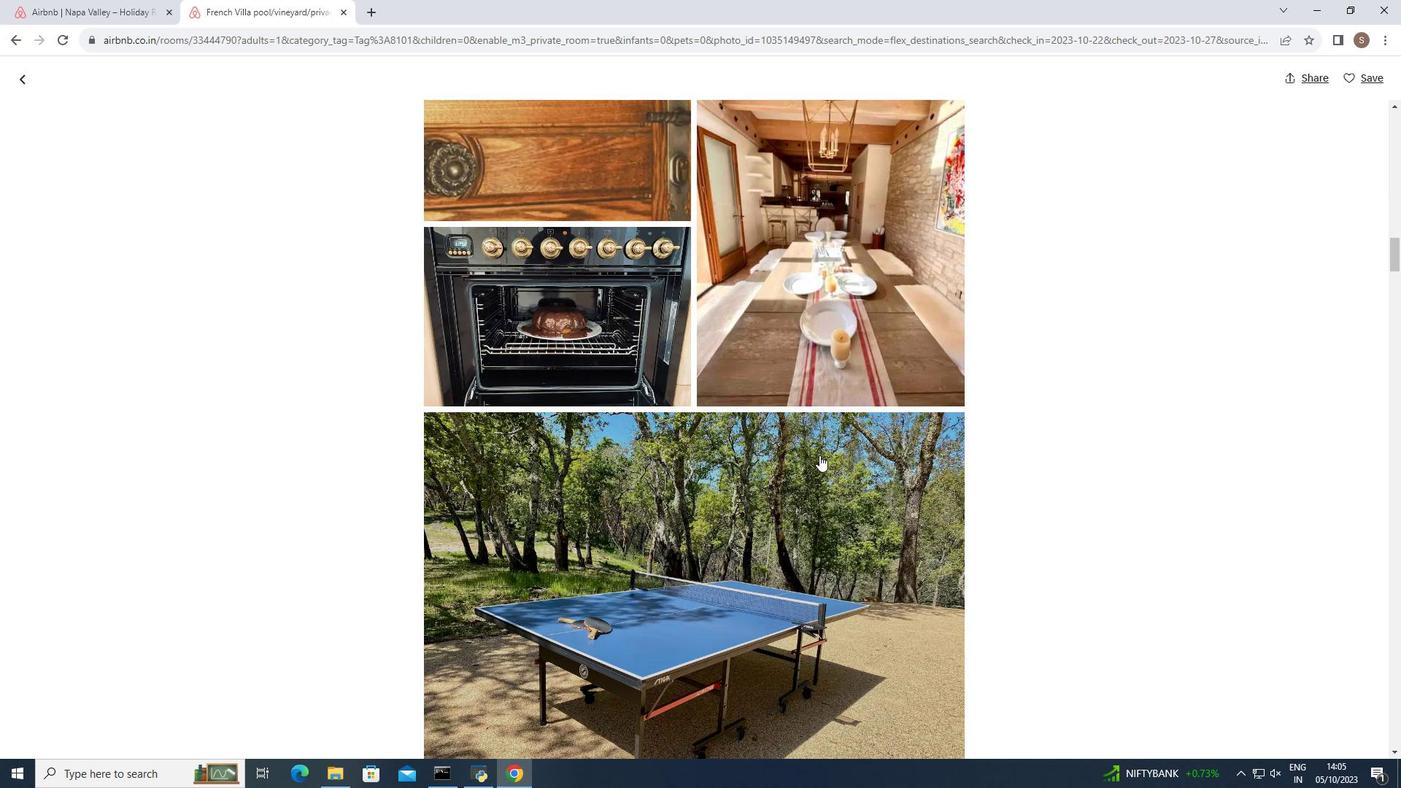 
Action: Mouse scrolled (819, 454) with delta (0, 0)
Screenshot: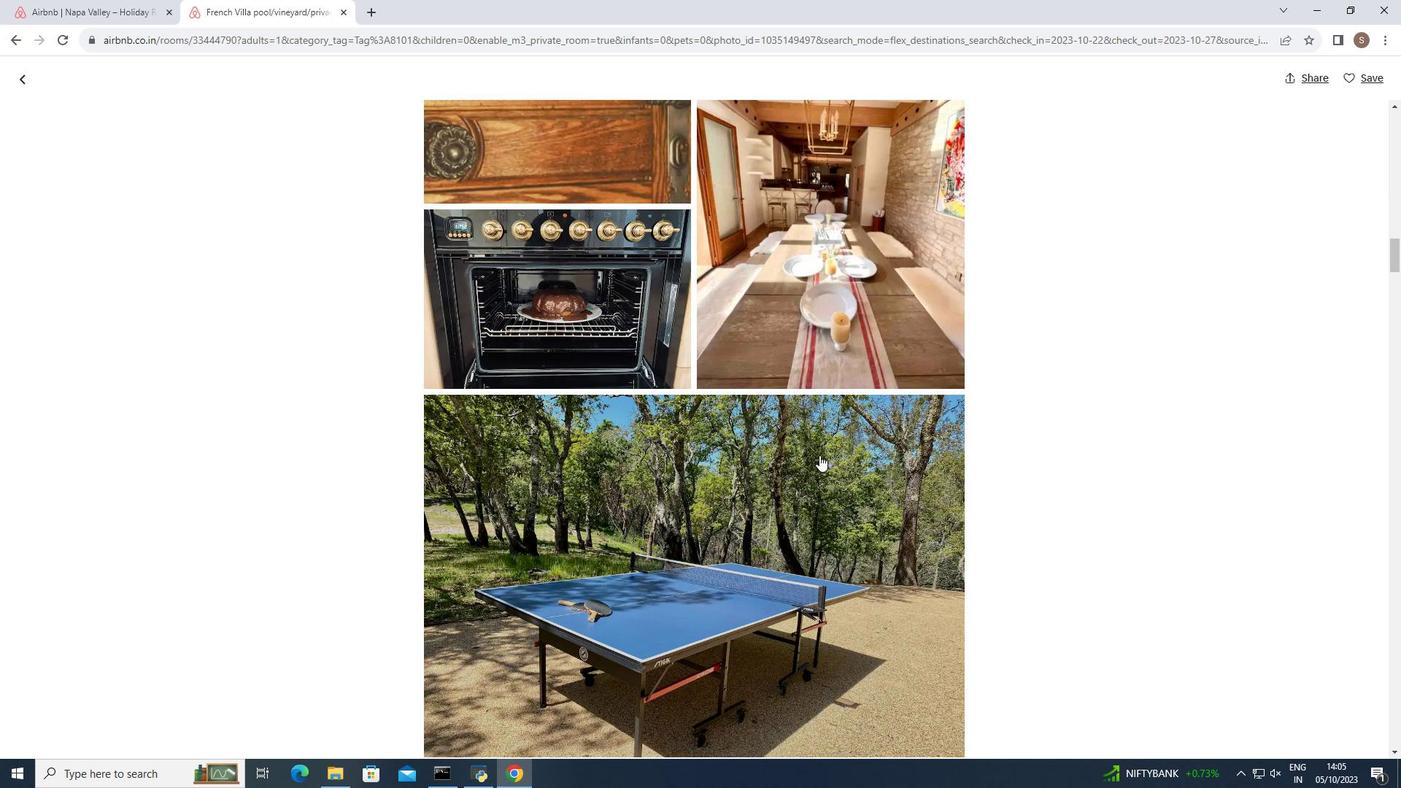 
Action: Mouse scrolled (819, 454) with delta (0, 0)
Screenshot: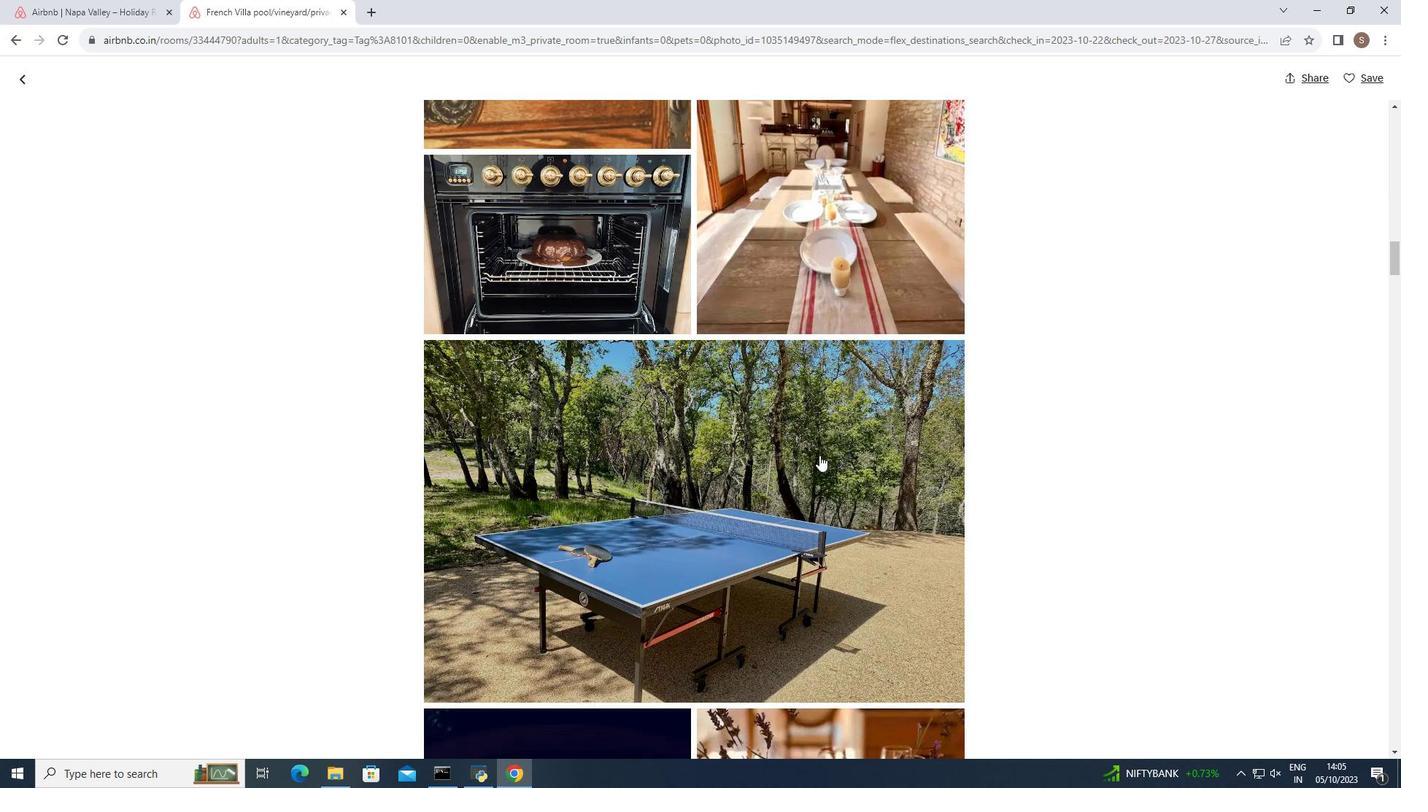 
Action: Mouse scrolled (819, 454) with delta (0, 0)
Screenshot: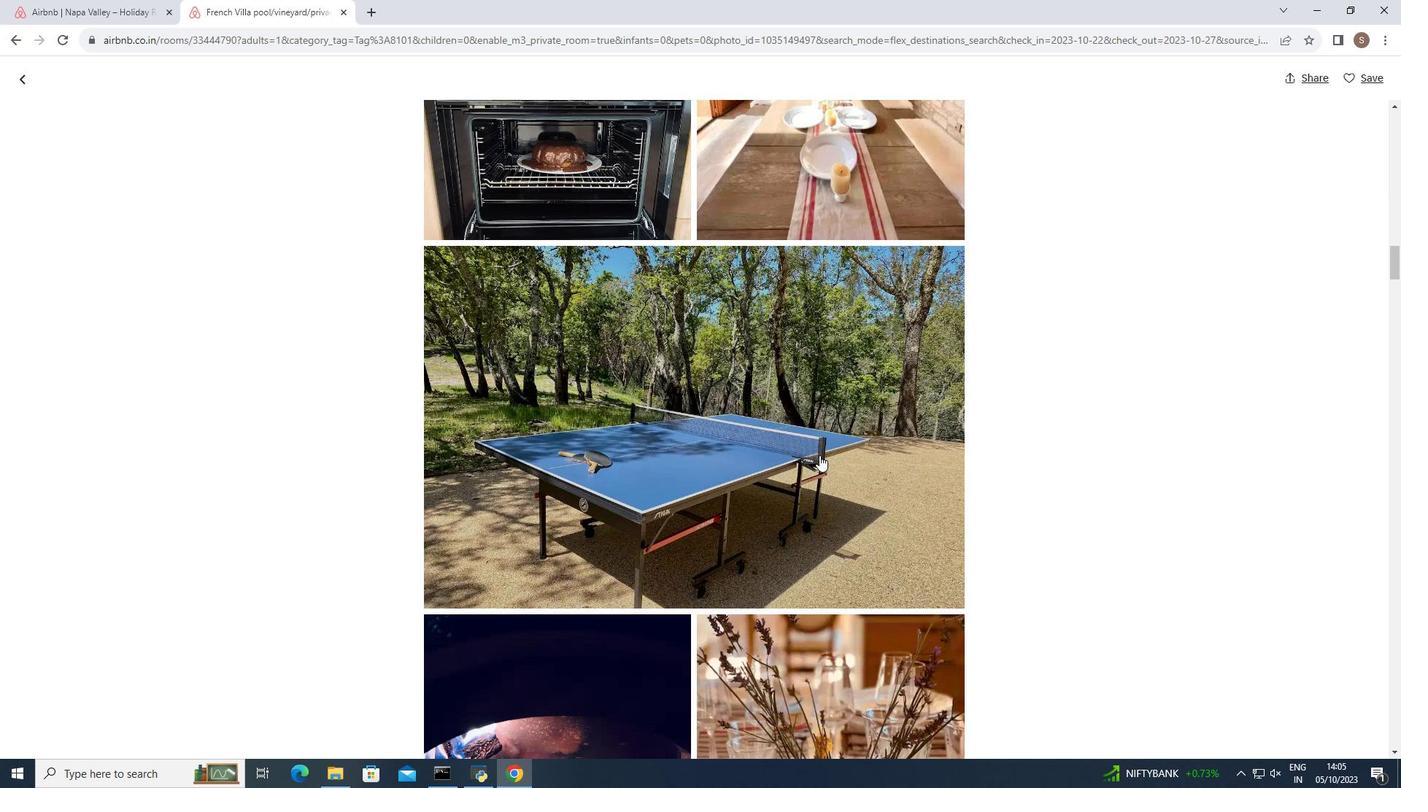 
Action: Mouse scrolled (819, 454) with delta (0, 0)
Screenshot: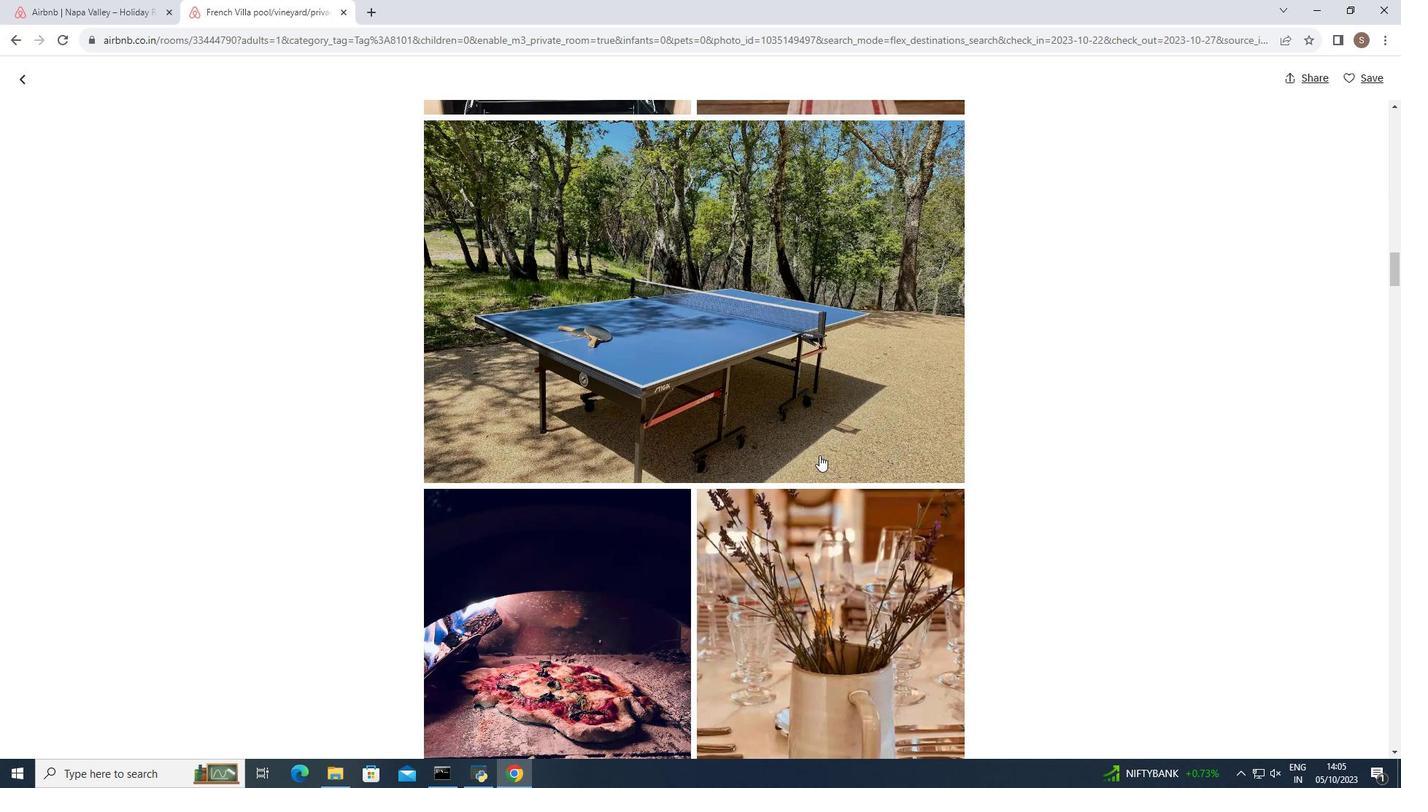 
Action: Mouse scrolled (819, 454) with delta (0, 0)
Screenshot: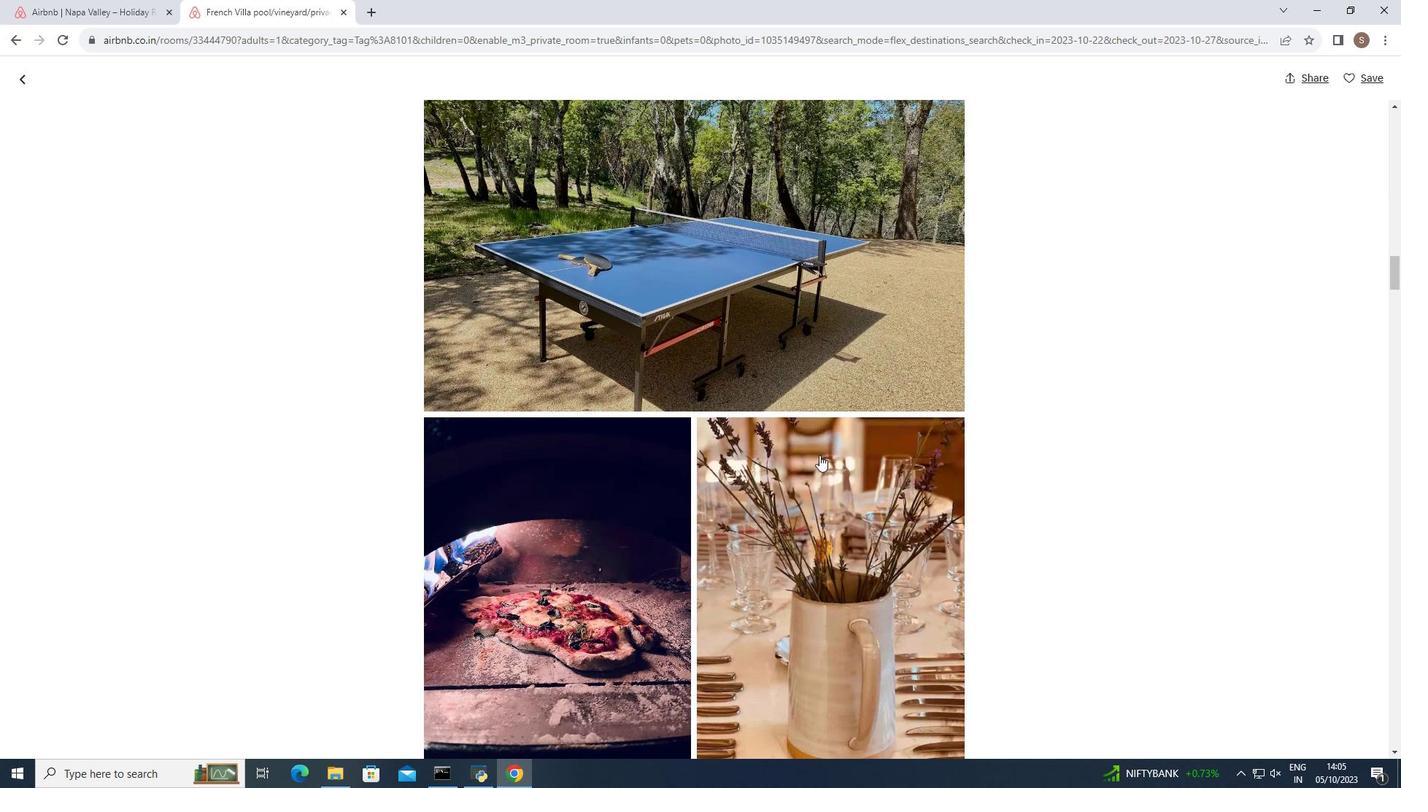 
Action: Mouse scrolled (819, 454) with delta (0, 0)
Screenshot: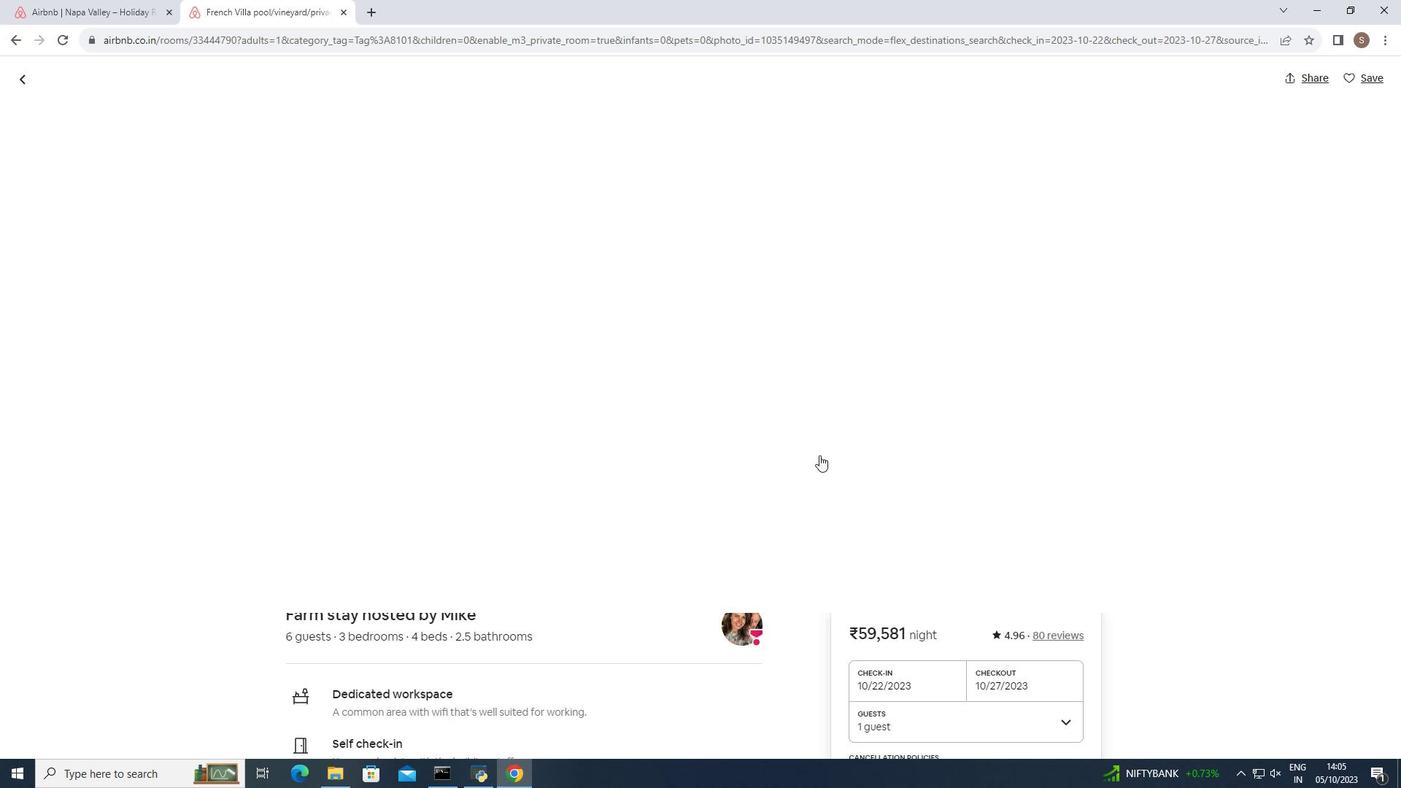 
Action: Mouse scrolled (819, 454) with delta (0, 0)
Screenshot: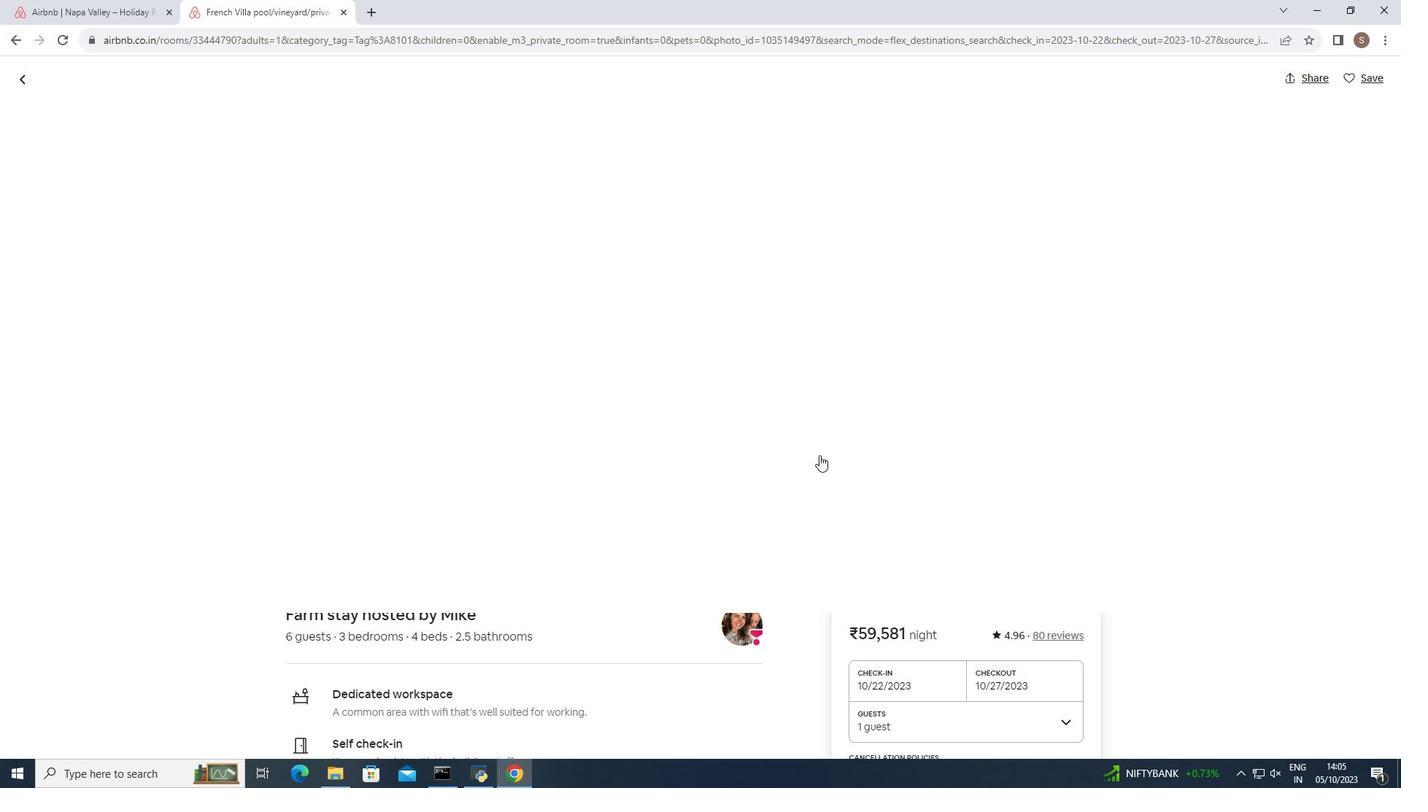 
Action: Mouse scrolled (819, 454) with delta (0, 0)
Screenshot: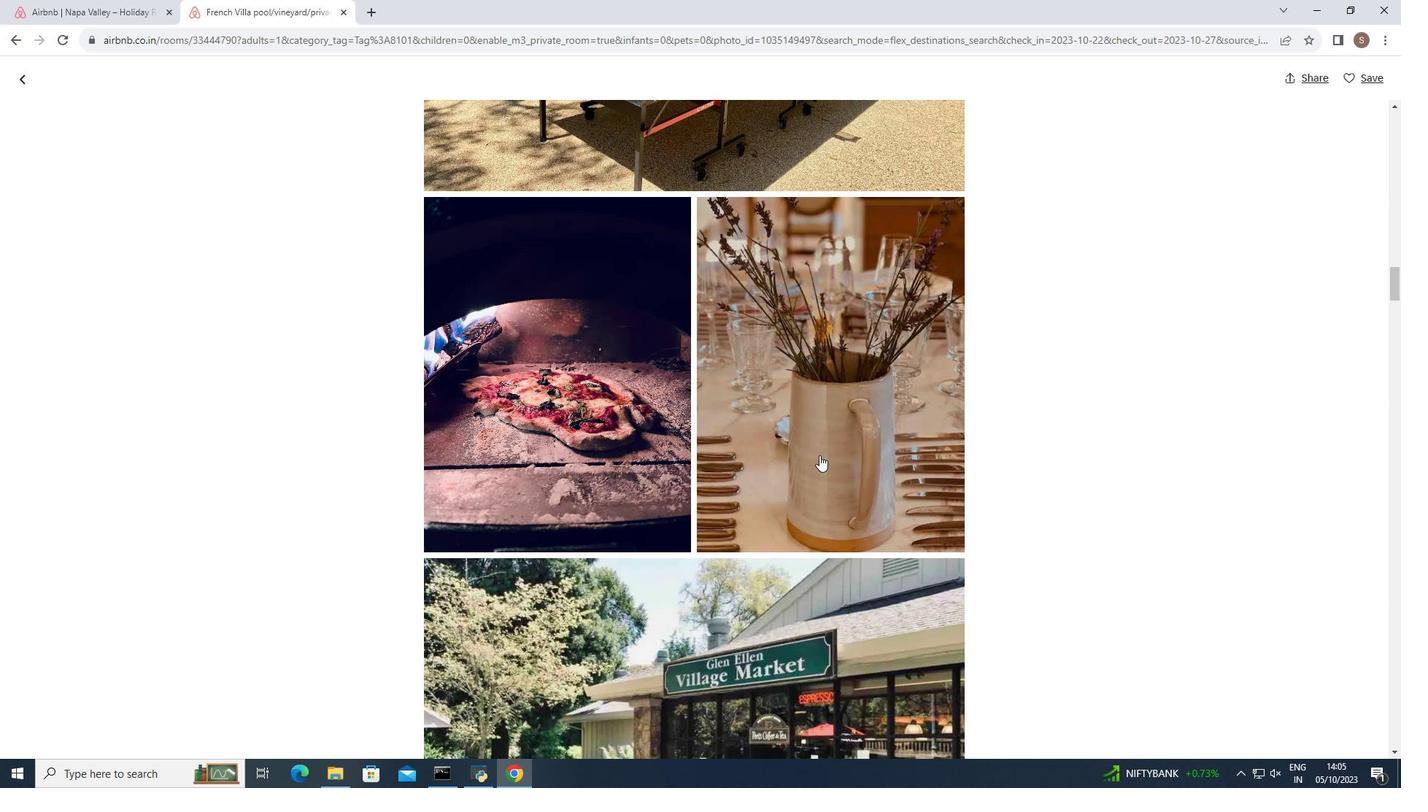 
Action: Mouse scrolled (819, 454) with delta (0, 0)
Screenshot: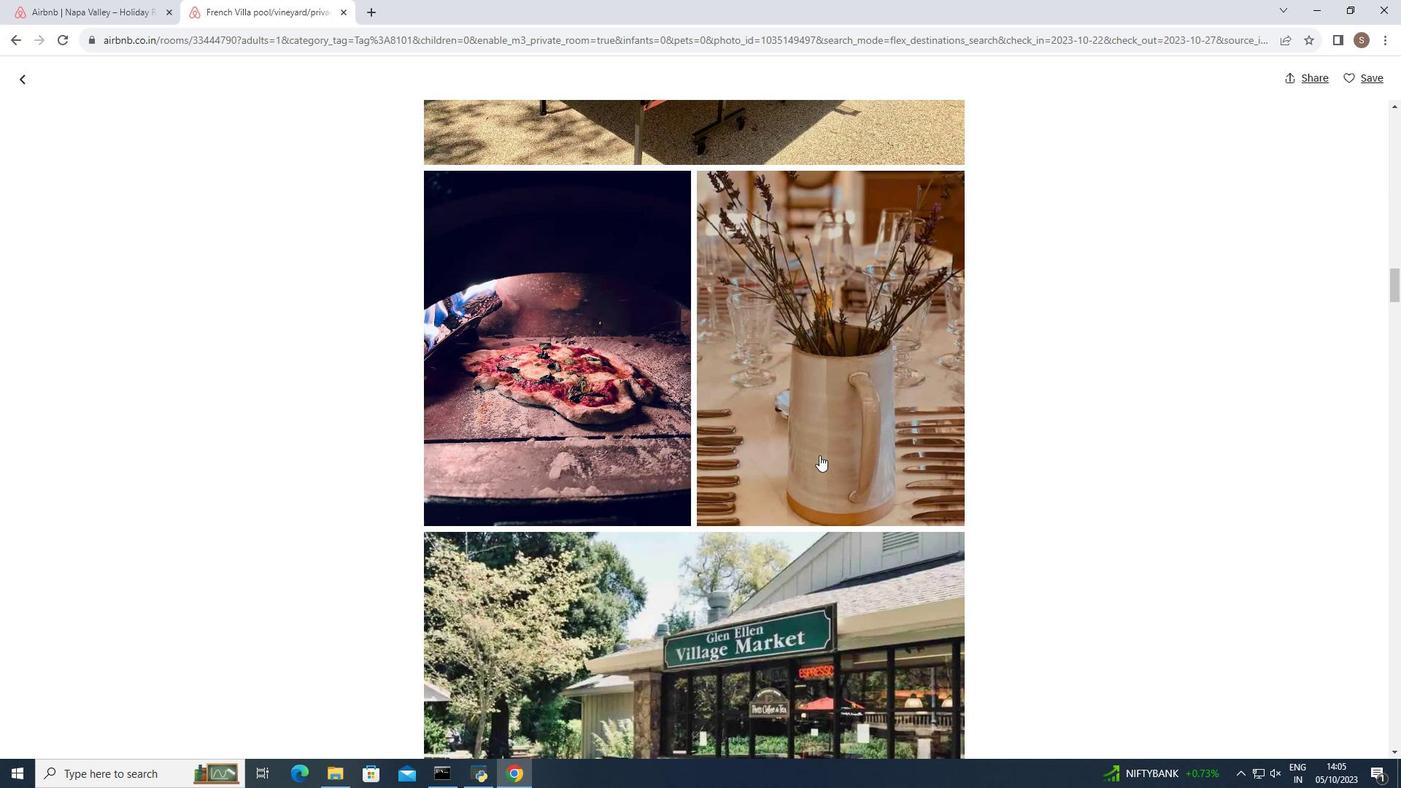 
Action: Mouse scrolled (819, 454) with delta (0, 0)
Screenshot: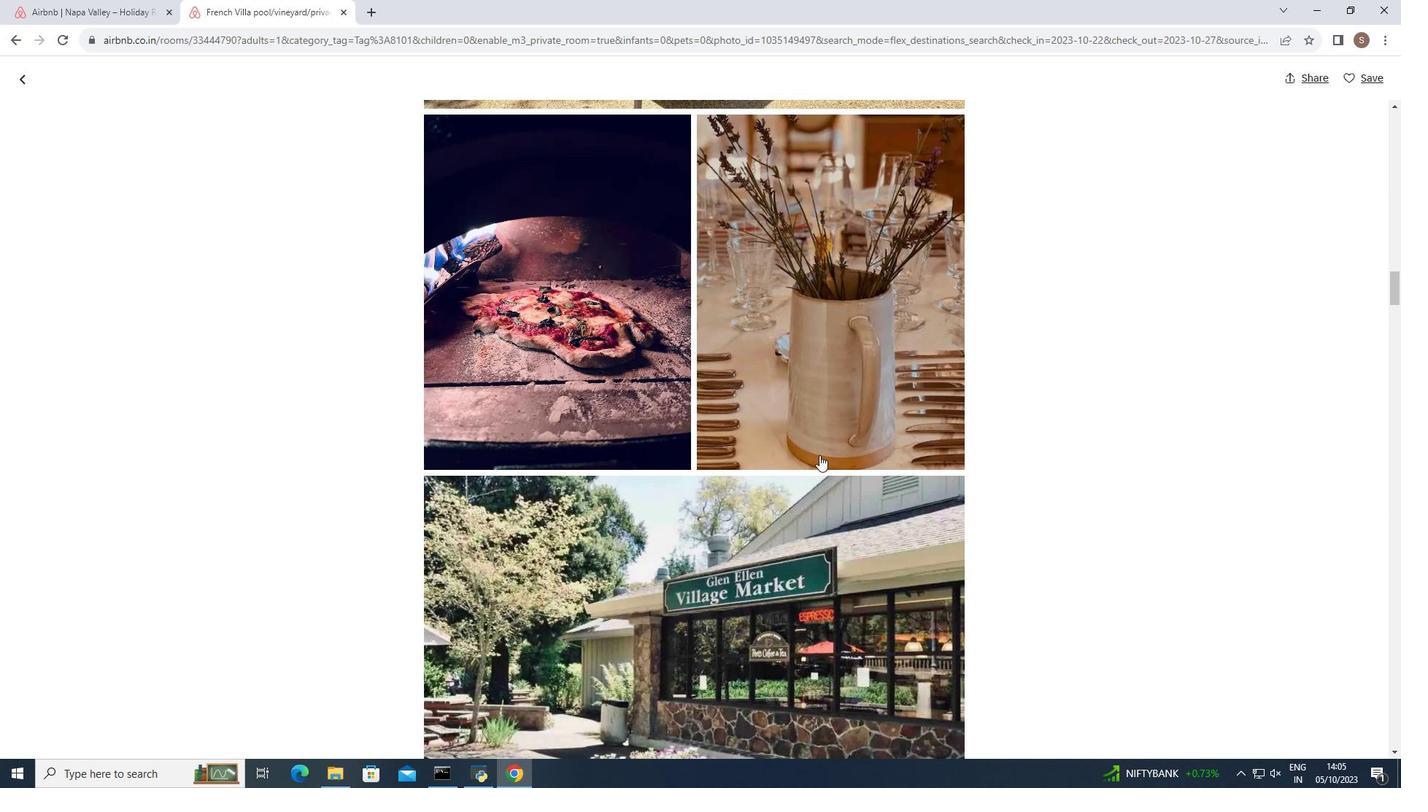 
Action: Mouse scrolled (819, 454) with delta (0, 0)
Screenshot: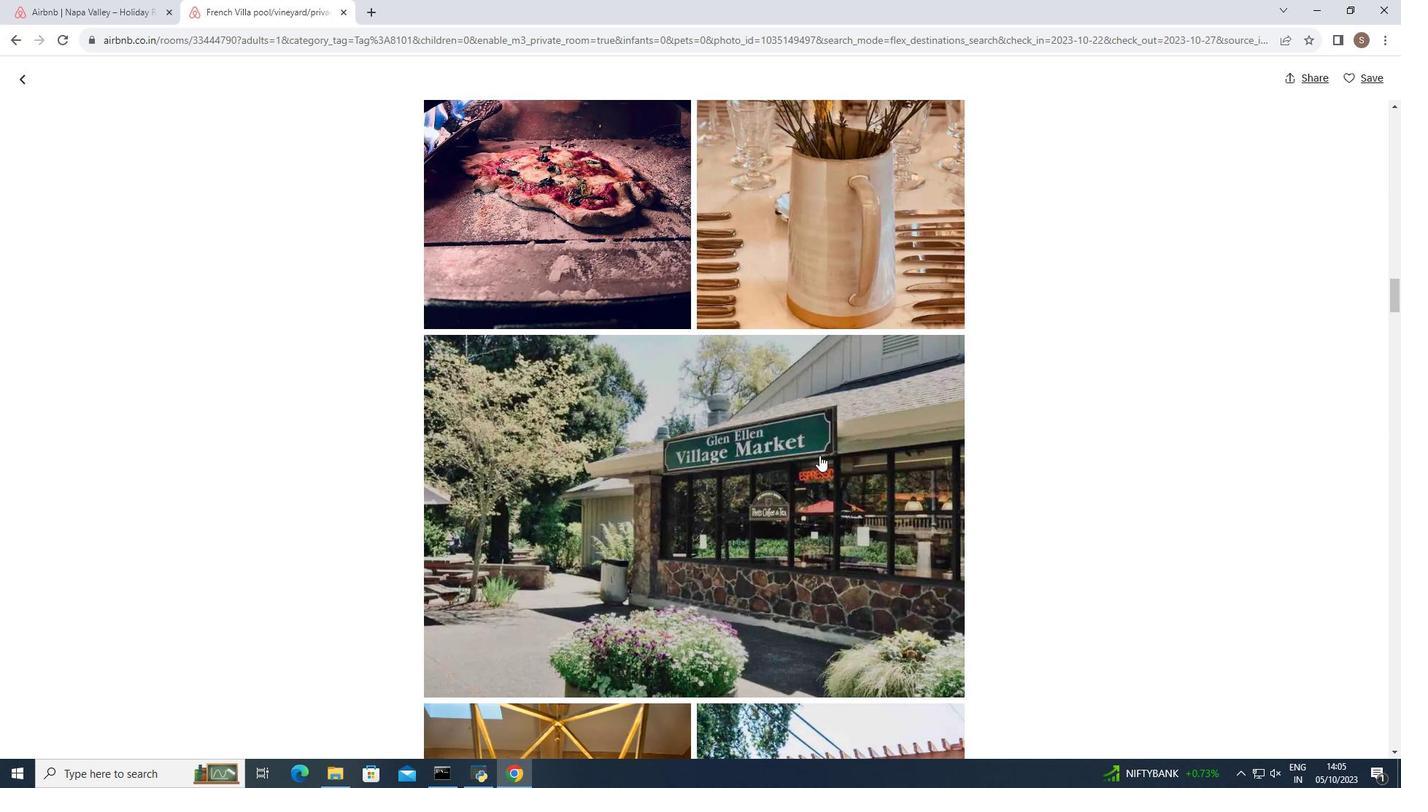 
Action: Mouse scrolled (819, 454) with delta (0, 0)
Screenshot: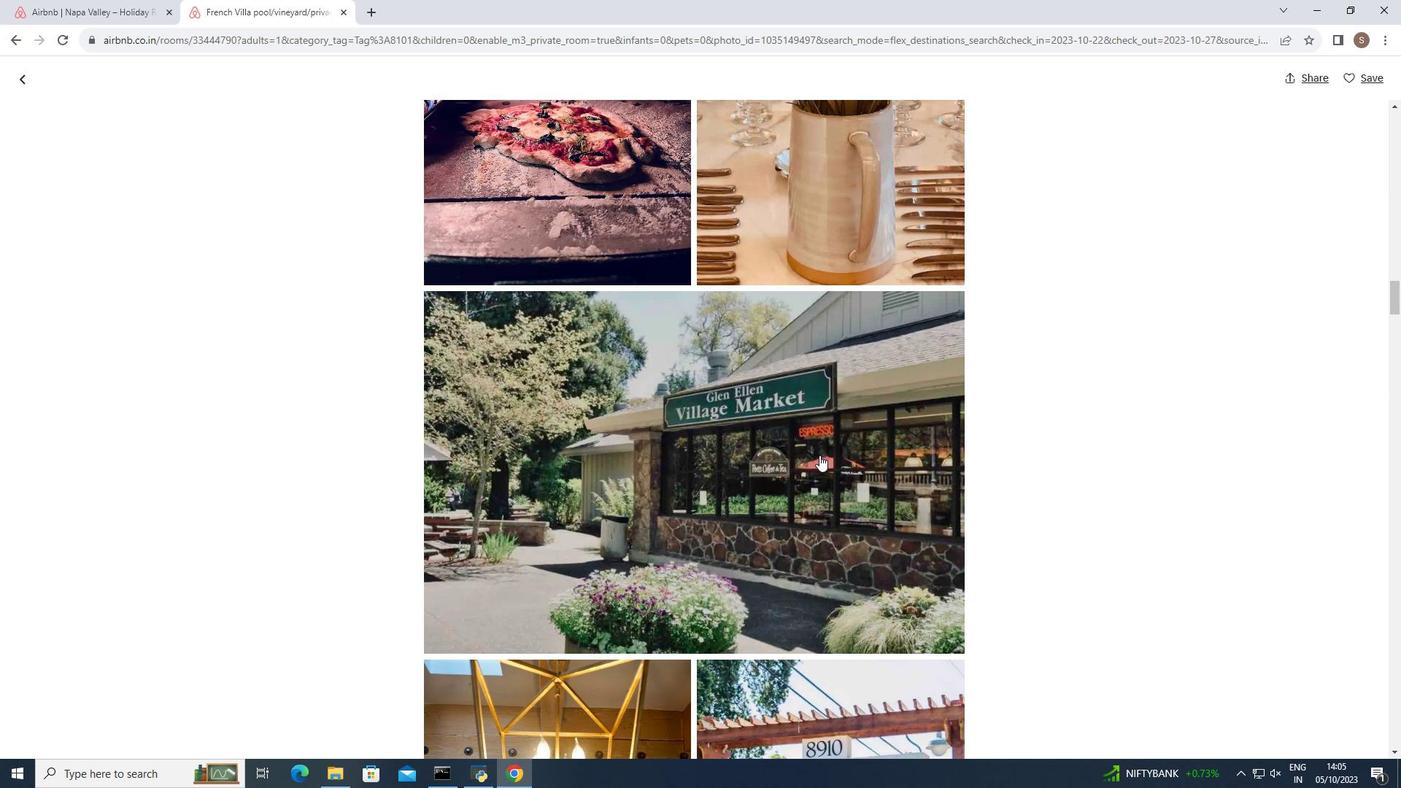 
Action: Mouse scrolled (819, 454) with delta (0, 0)
Screenshot: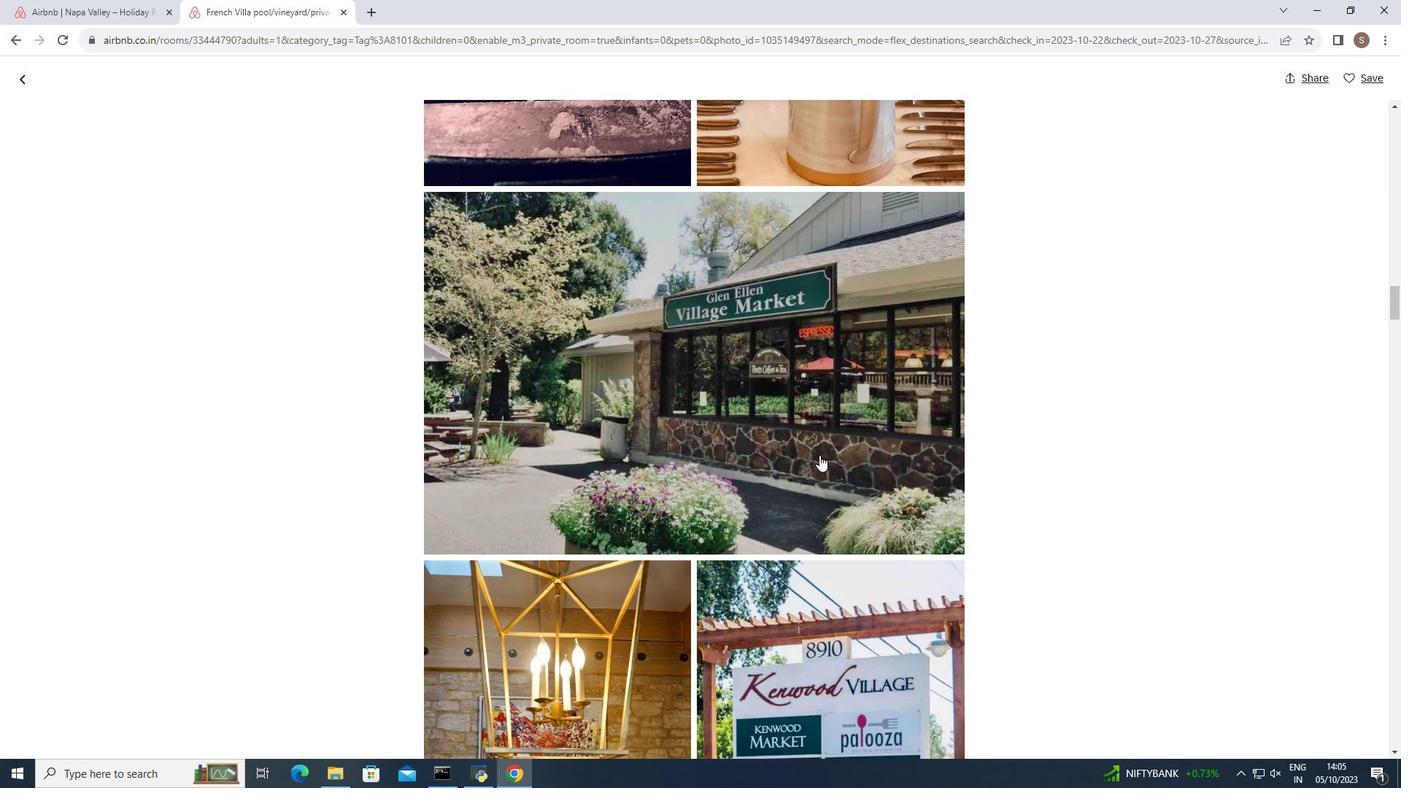 
Action: Mouse scrolled (819, 454) with delta (0, 0)
Screenshot: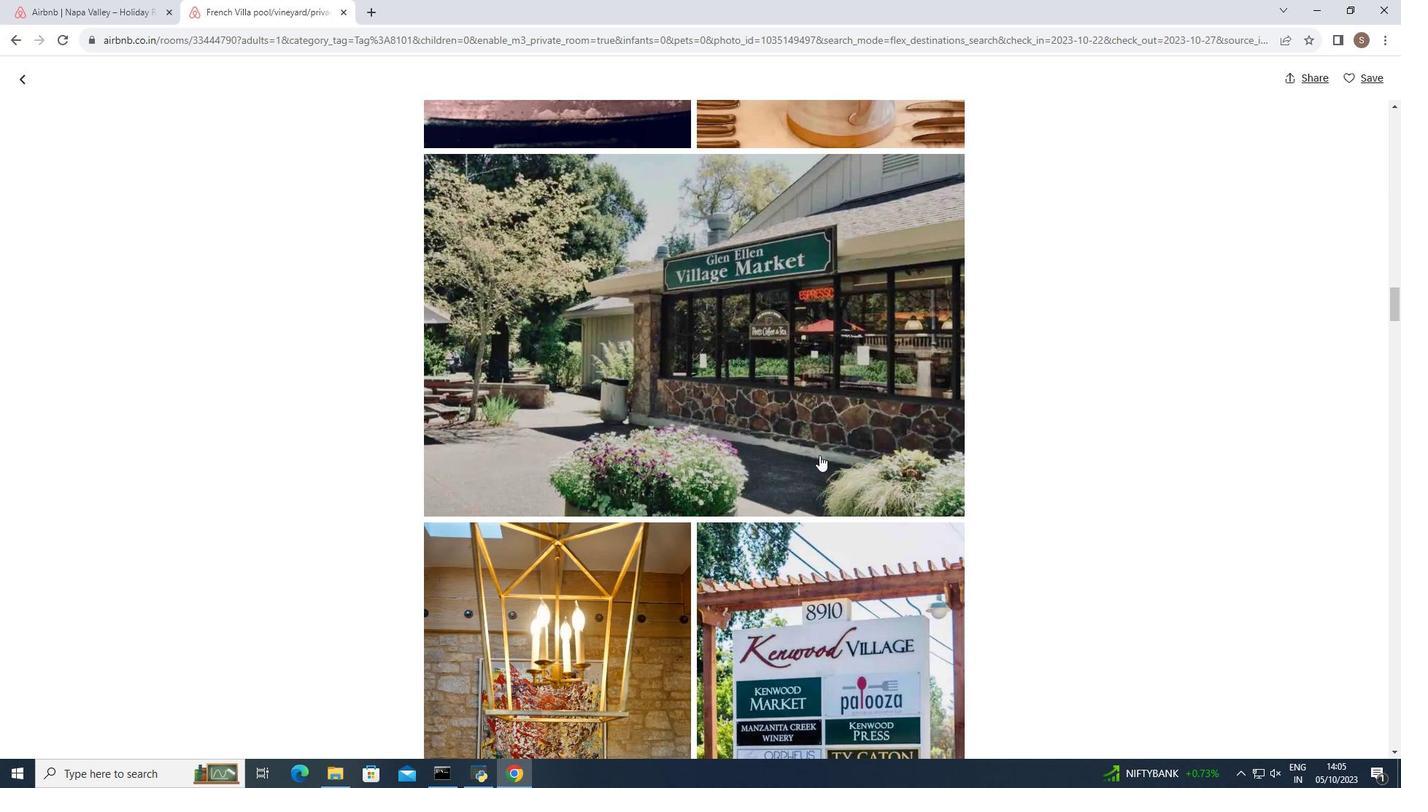 
Action: Mouse scrolled (819, 454) with delta (0, 0)
Screenshot: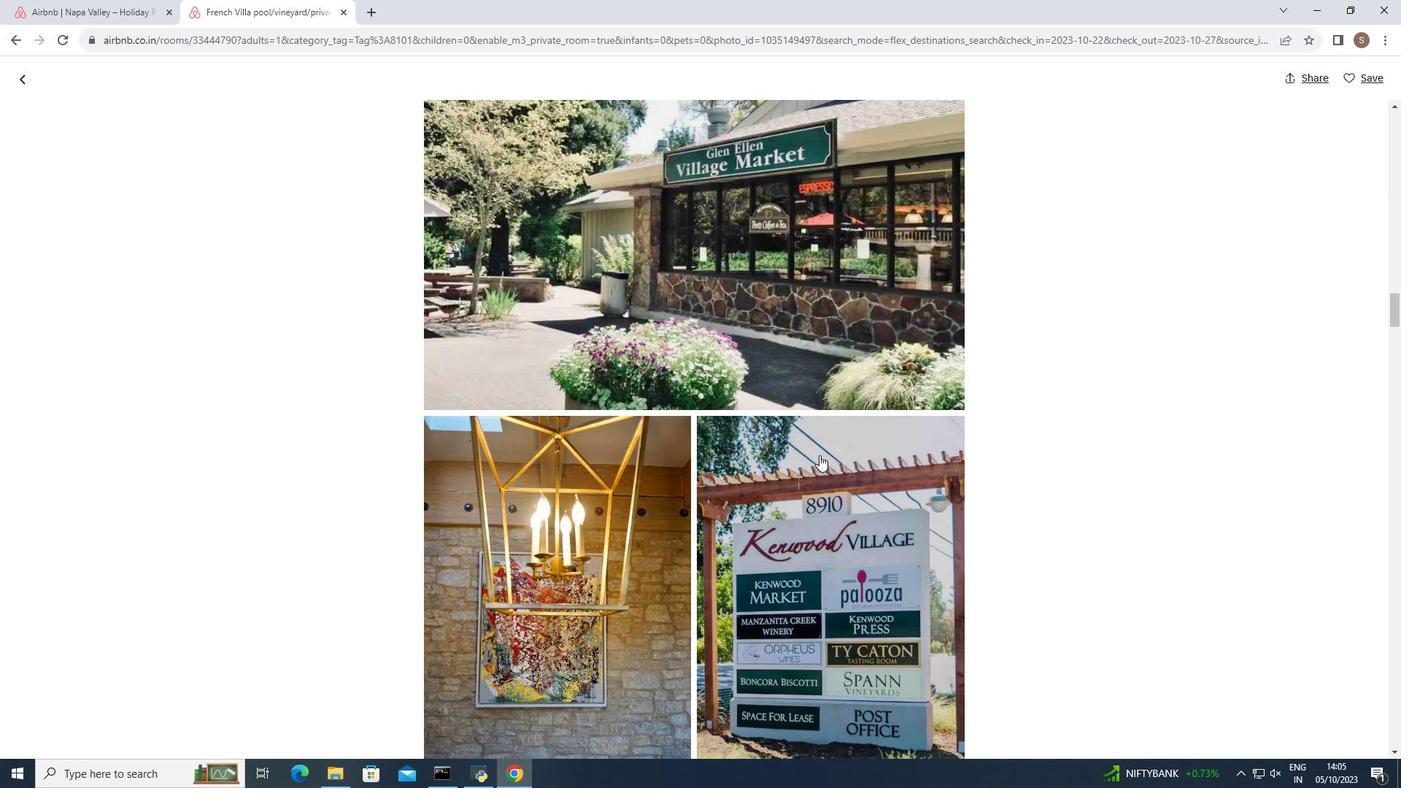
Action: Mouse scrolled (819, 454) with delta (0, 0)
Screenshot: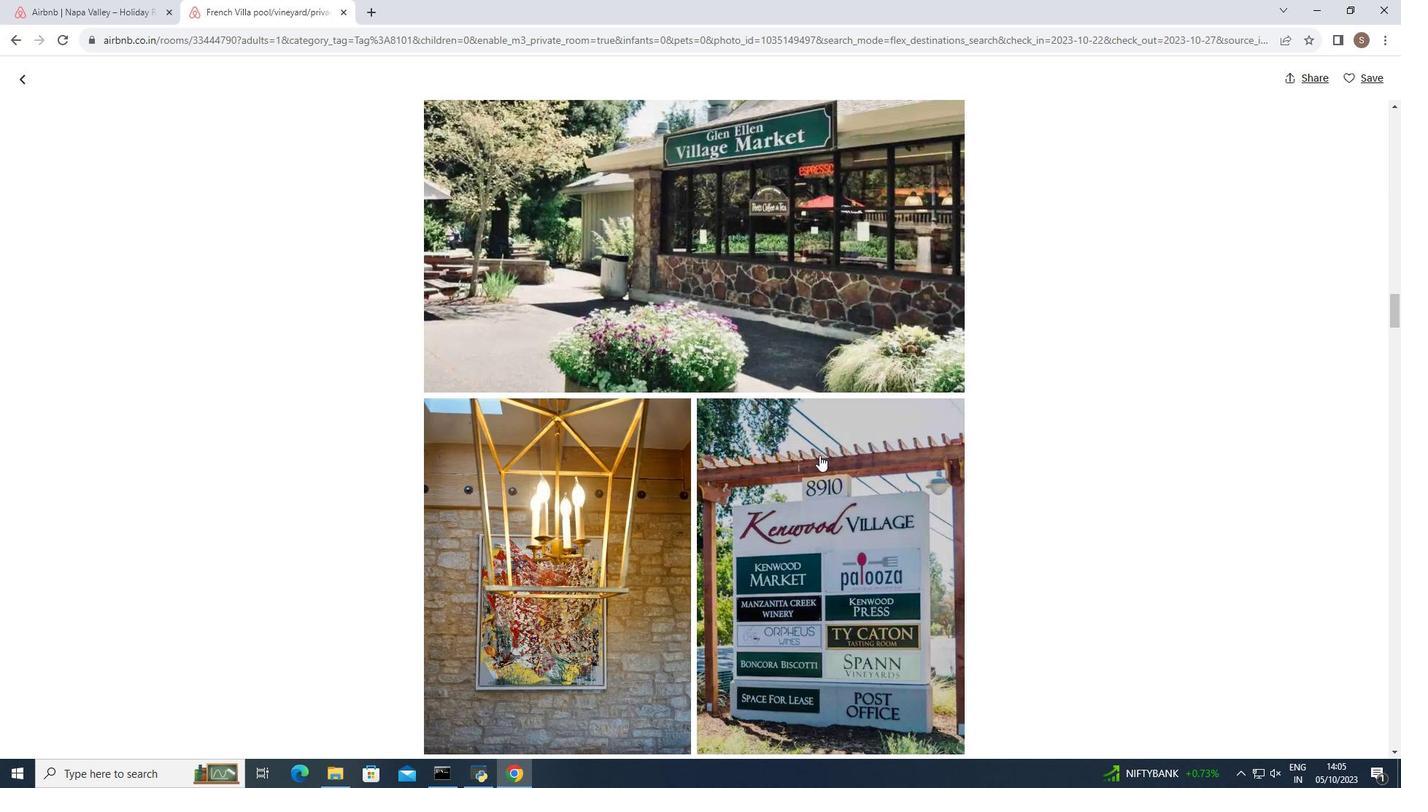 
Action: Mouse scrolled (819, 454) with delta (0, 0)
Screenshot: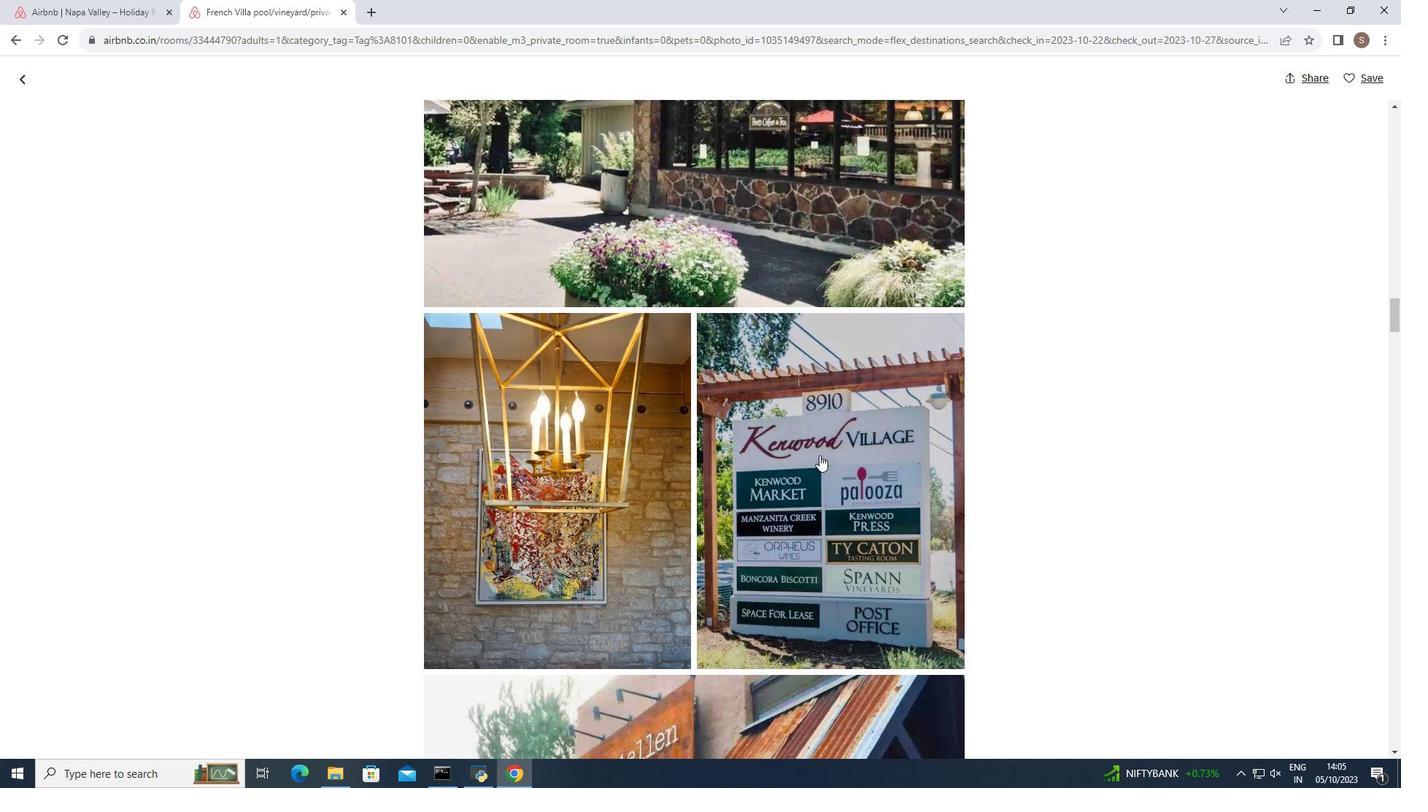 
Action: Mouse scrolled (819, 454) with delta (0, 0)
Screenshot: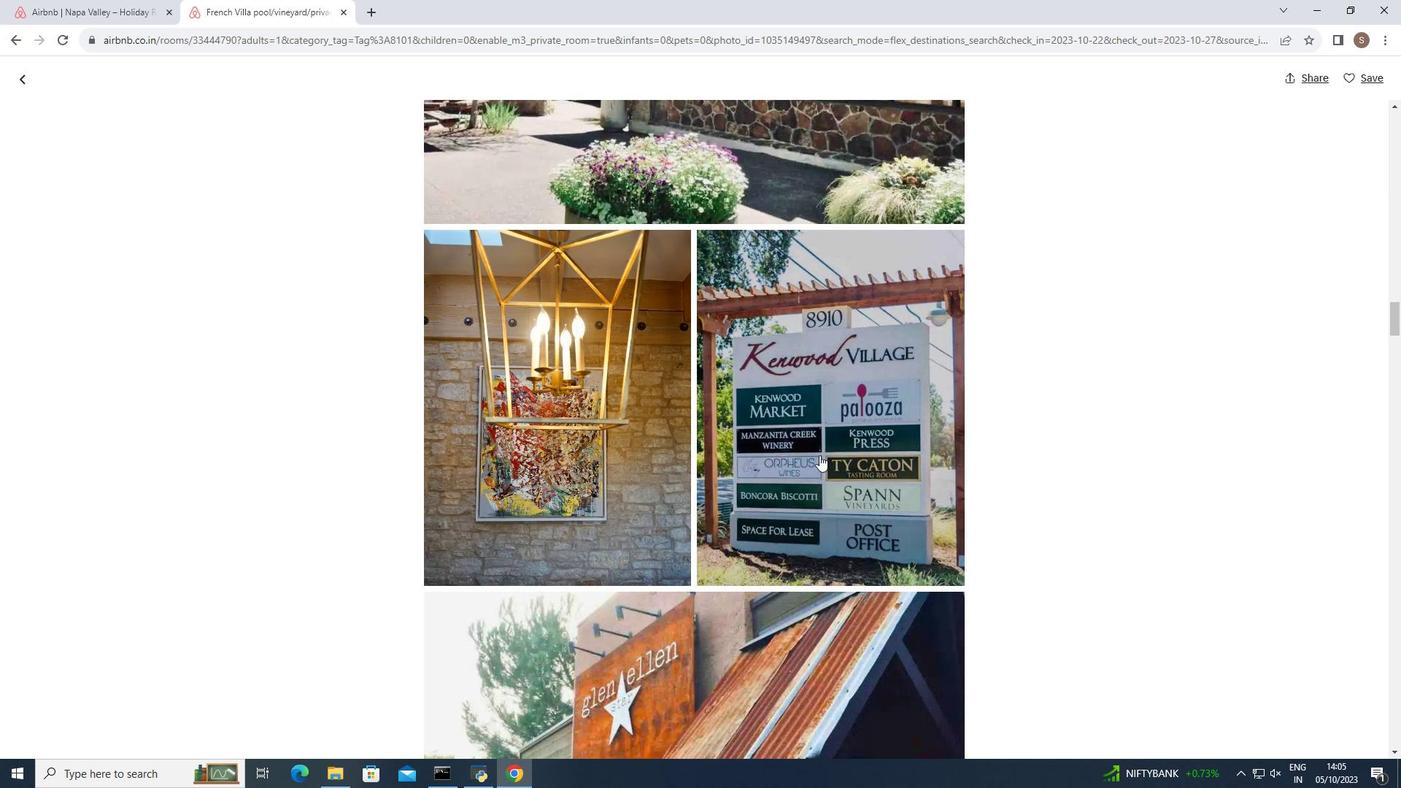 
Action: Mouse scrolled (819, 454) with delta (0, 0)
Screenshot: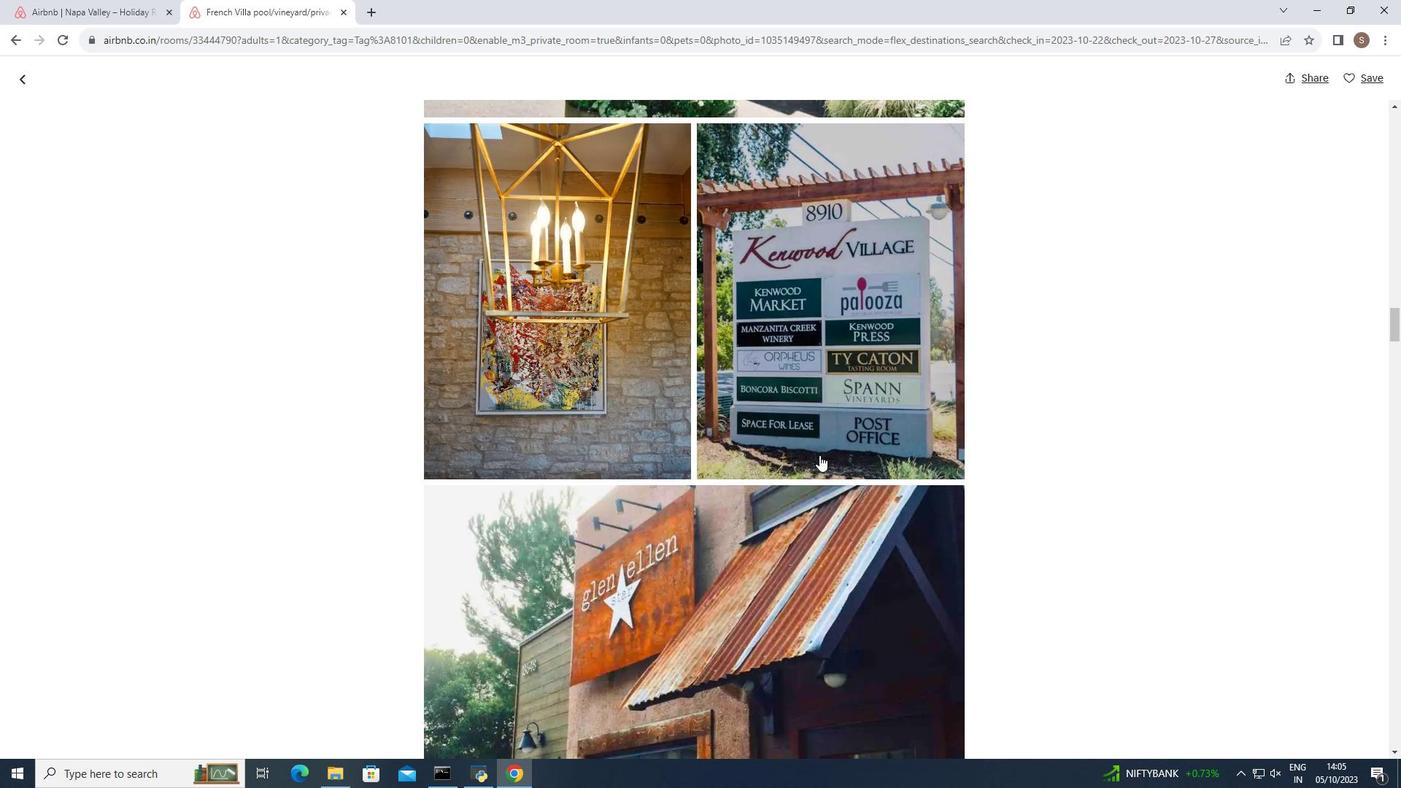 
Action: Mouse moved to (819, 455)
Screenshot: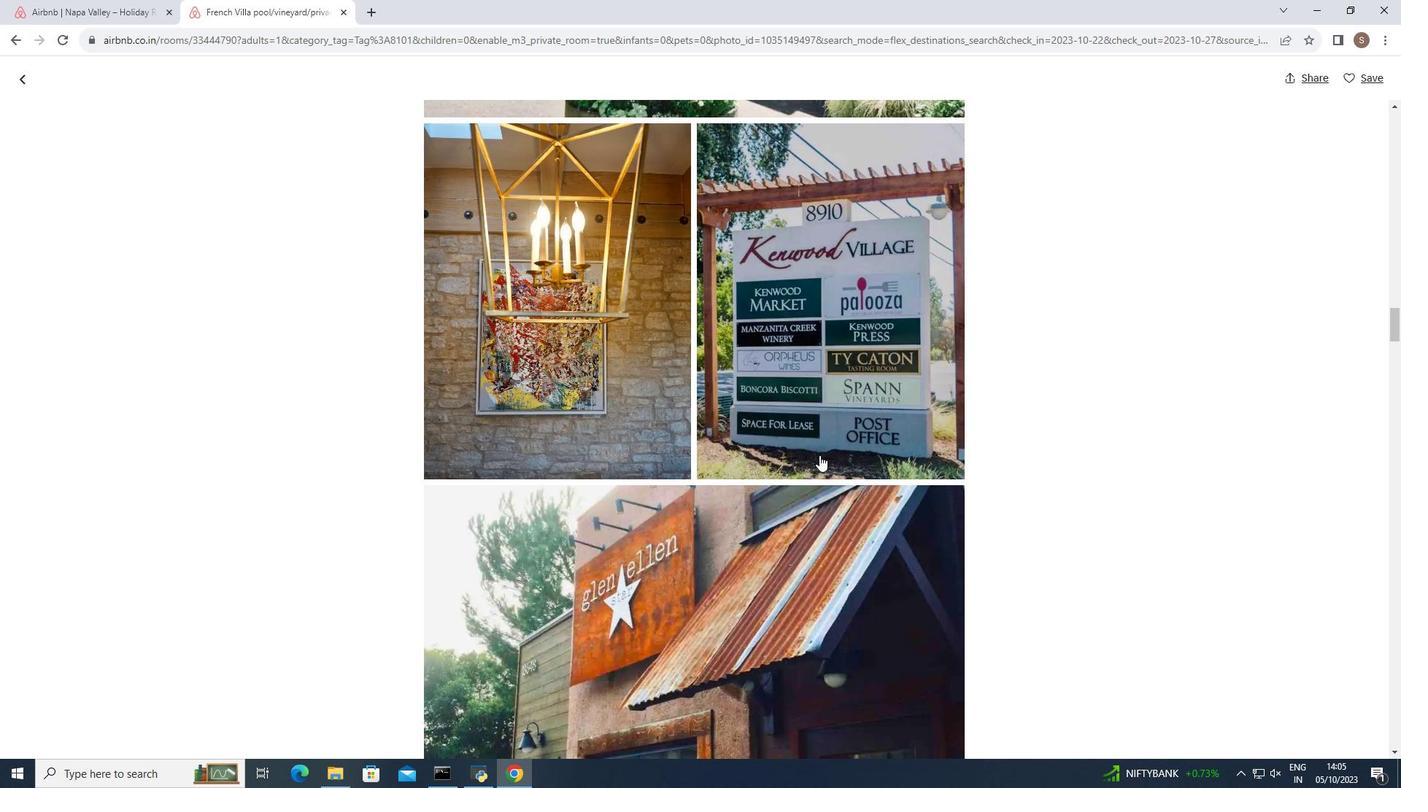 
Action: Mouse scrolled (819, 454) with delta (0, 0)
Screenshot: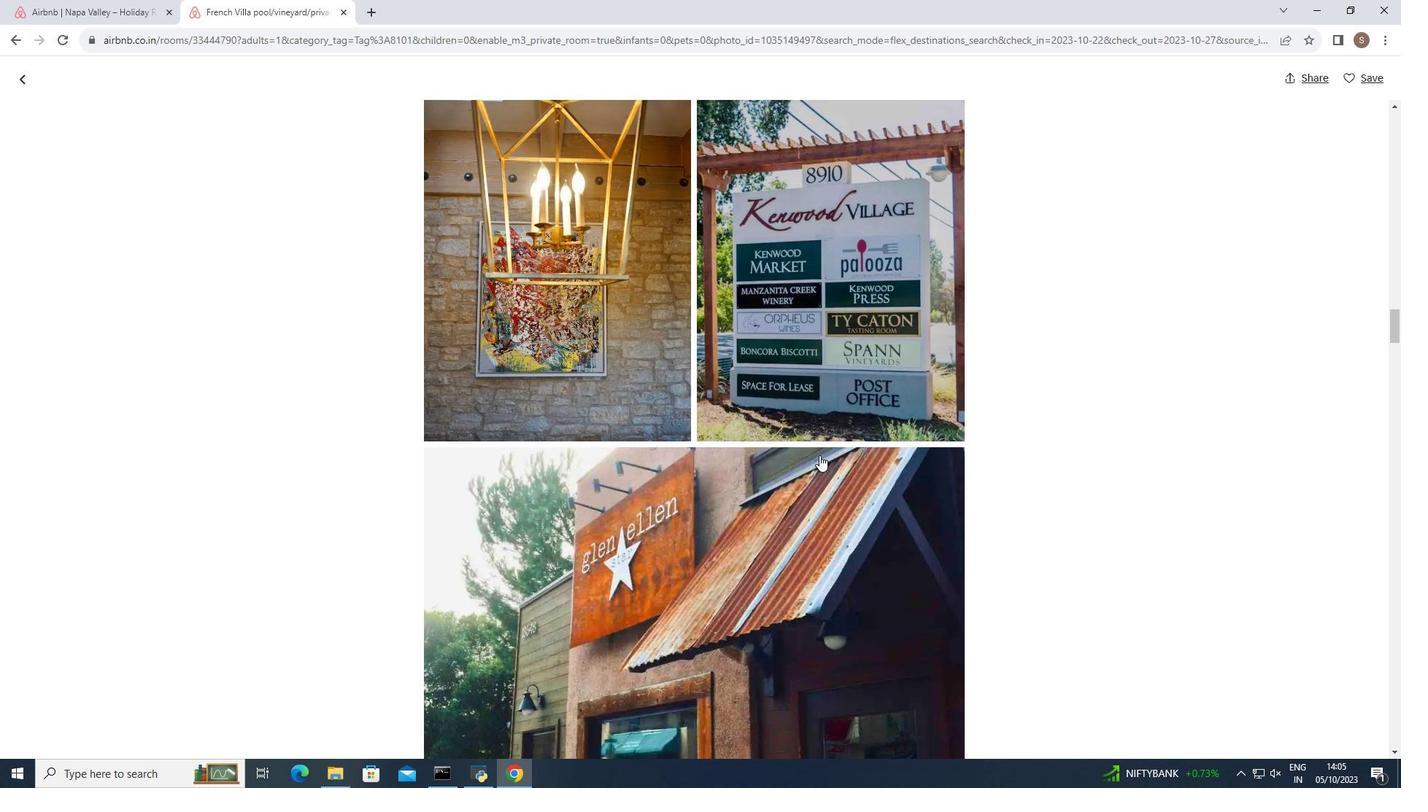 
Action: Mouse scrolled (819, 454) with delta (0, 0)
Screenshot: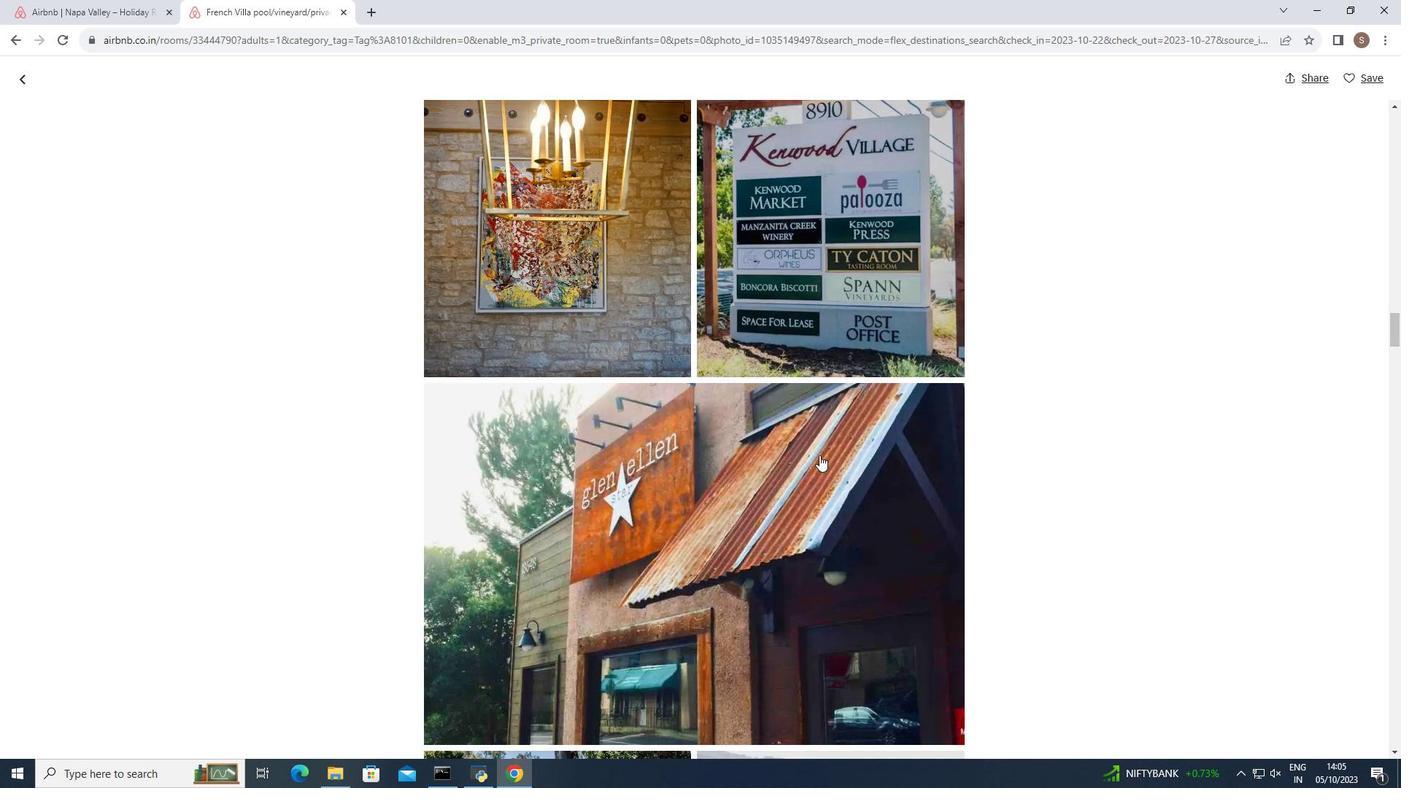 
Action: Mouse scrolled (819, 454) with delta (0, 0)
Screenshot: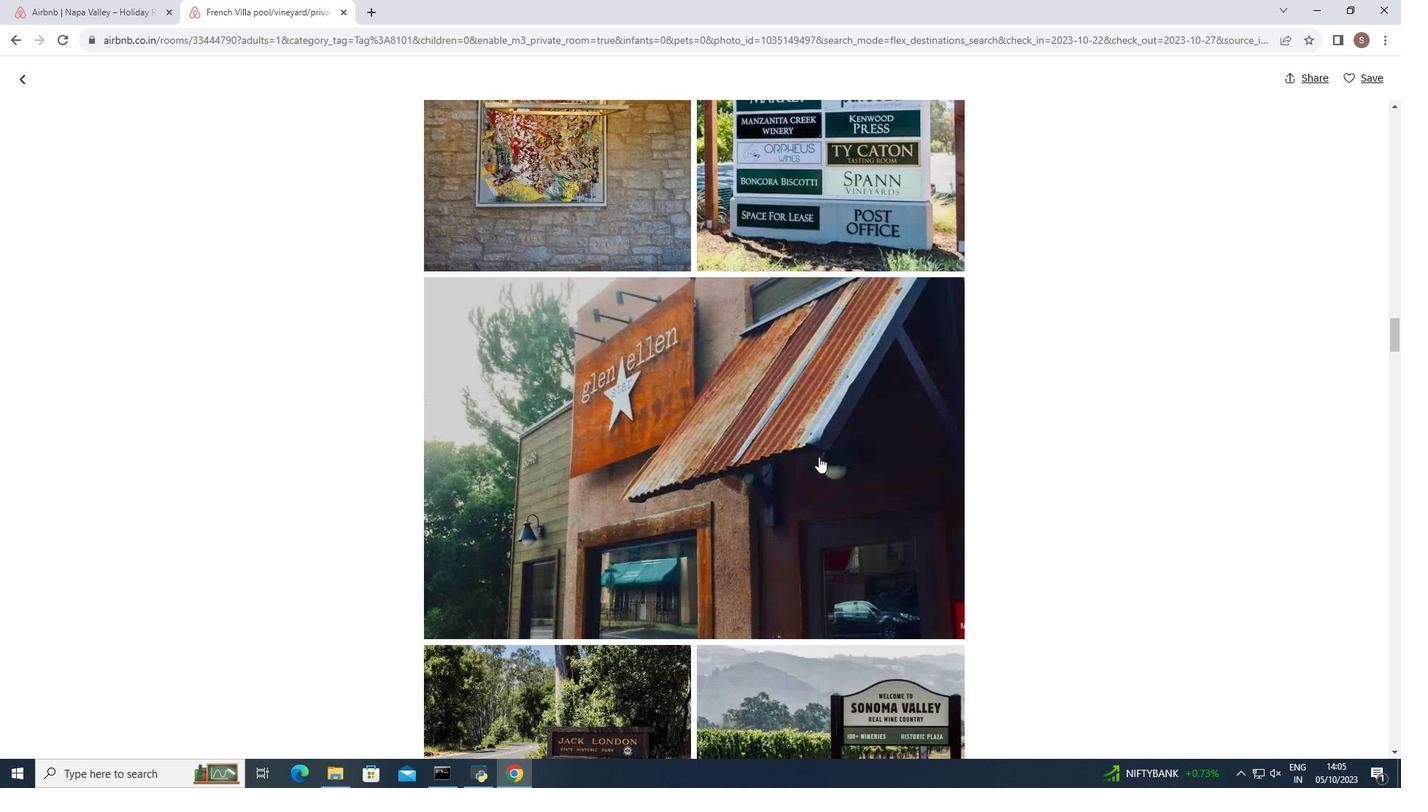 
Action: Mouse moved to (818, 456)
Screenshot: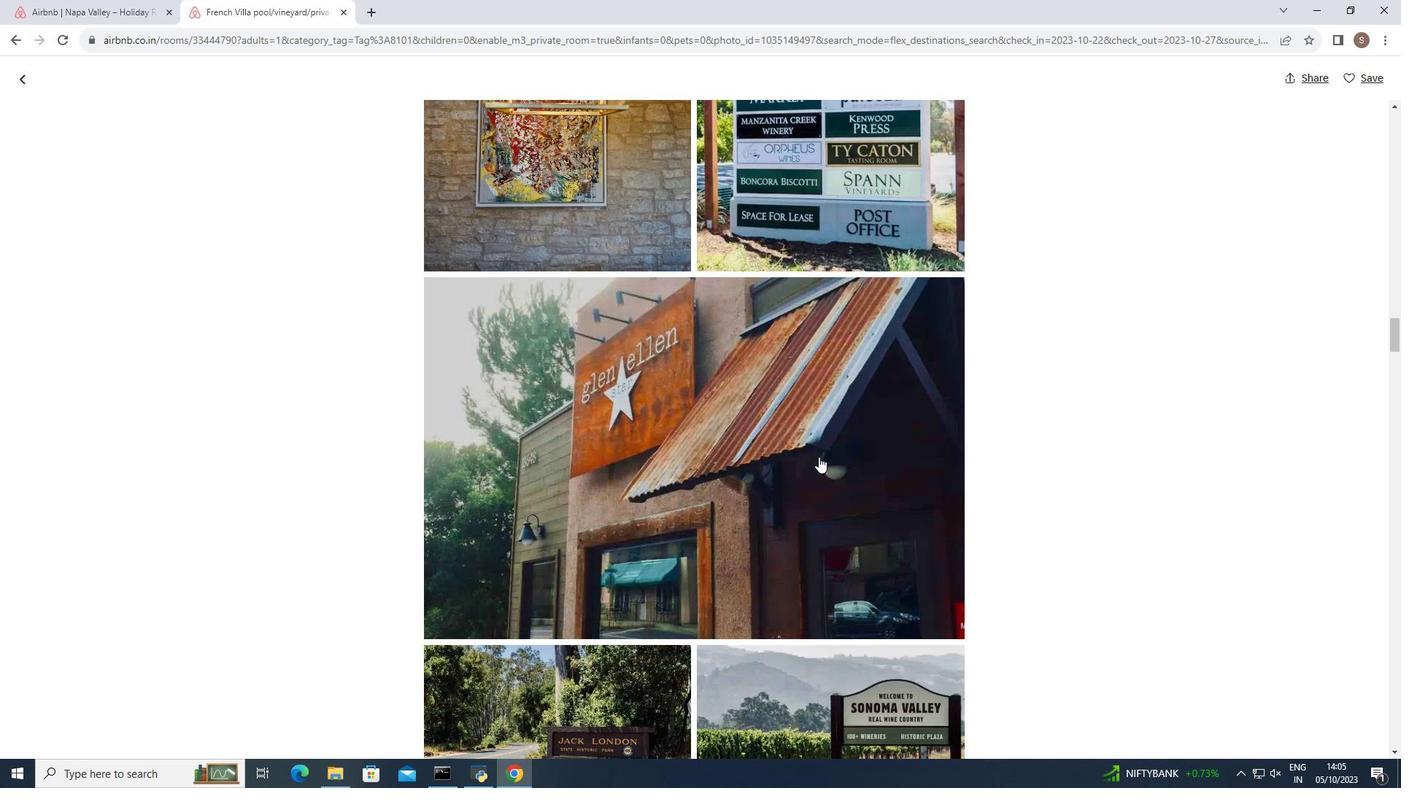 
Action: Mouse scrolled (818, 456) with delta (0, 0)
Screenshot: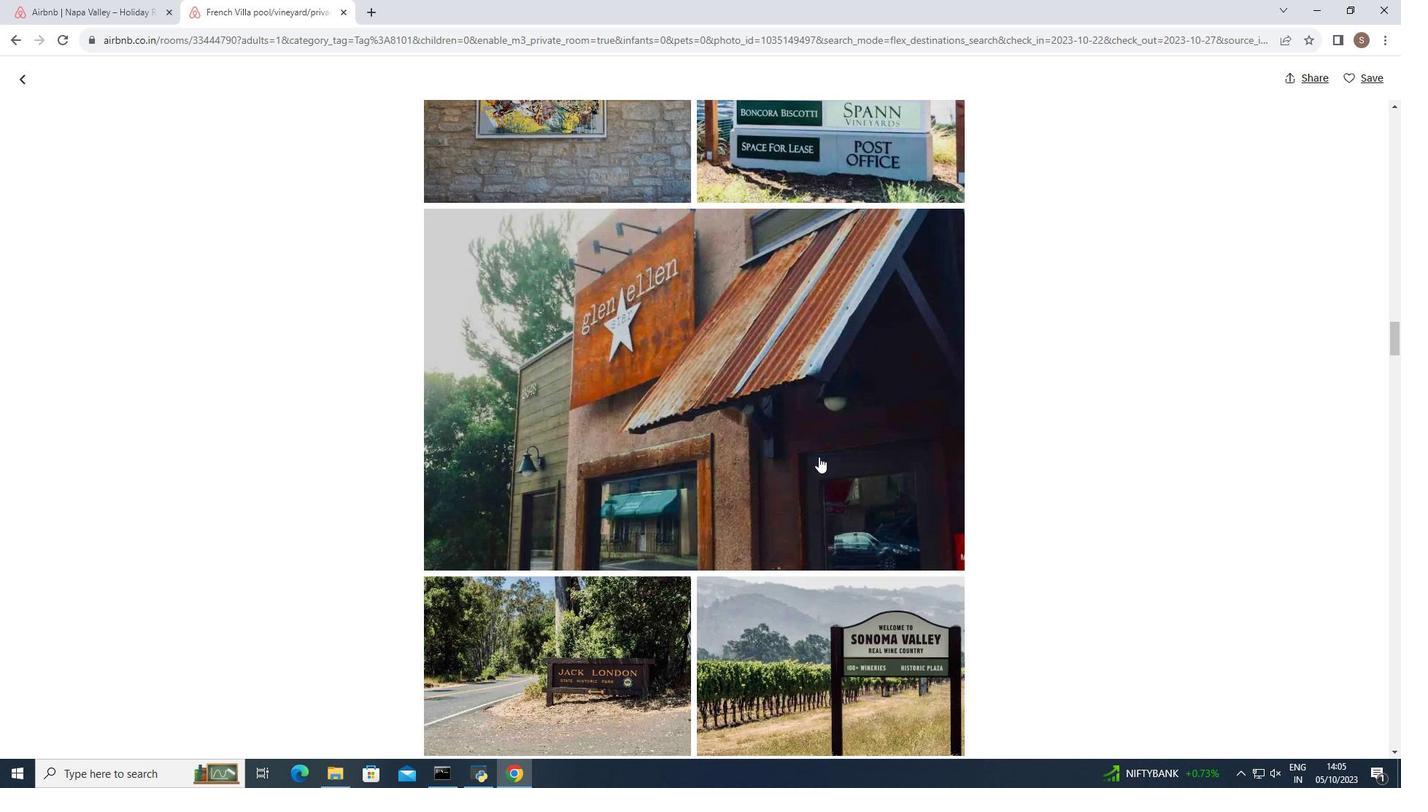 
Action: Mouse moved to (818, 456)
Screenshot: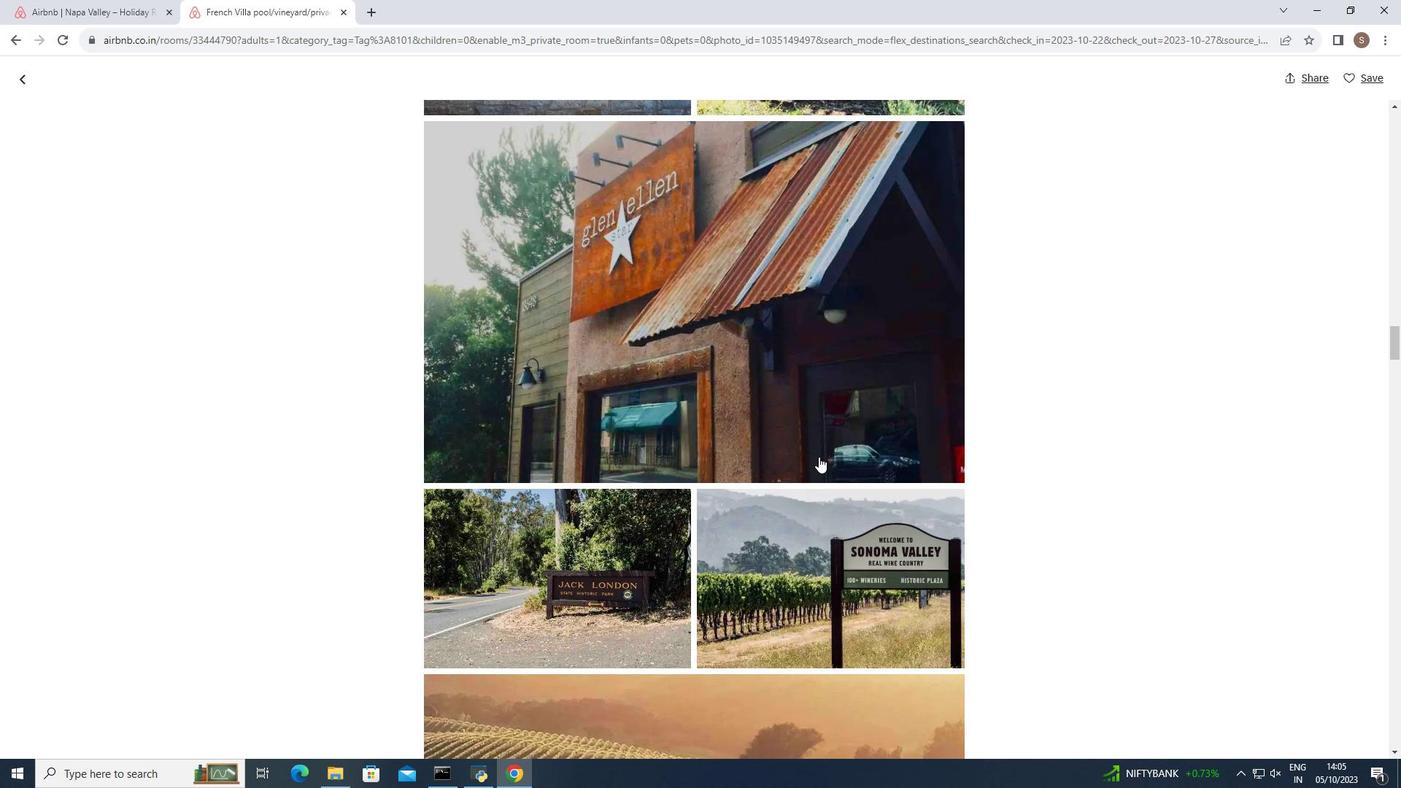 
Action: Mouse scrolled (818, 456) with delta (0, 0)
Screenshot: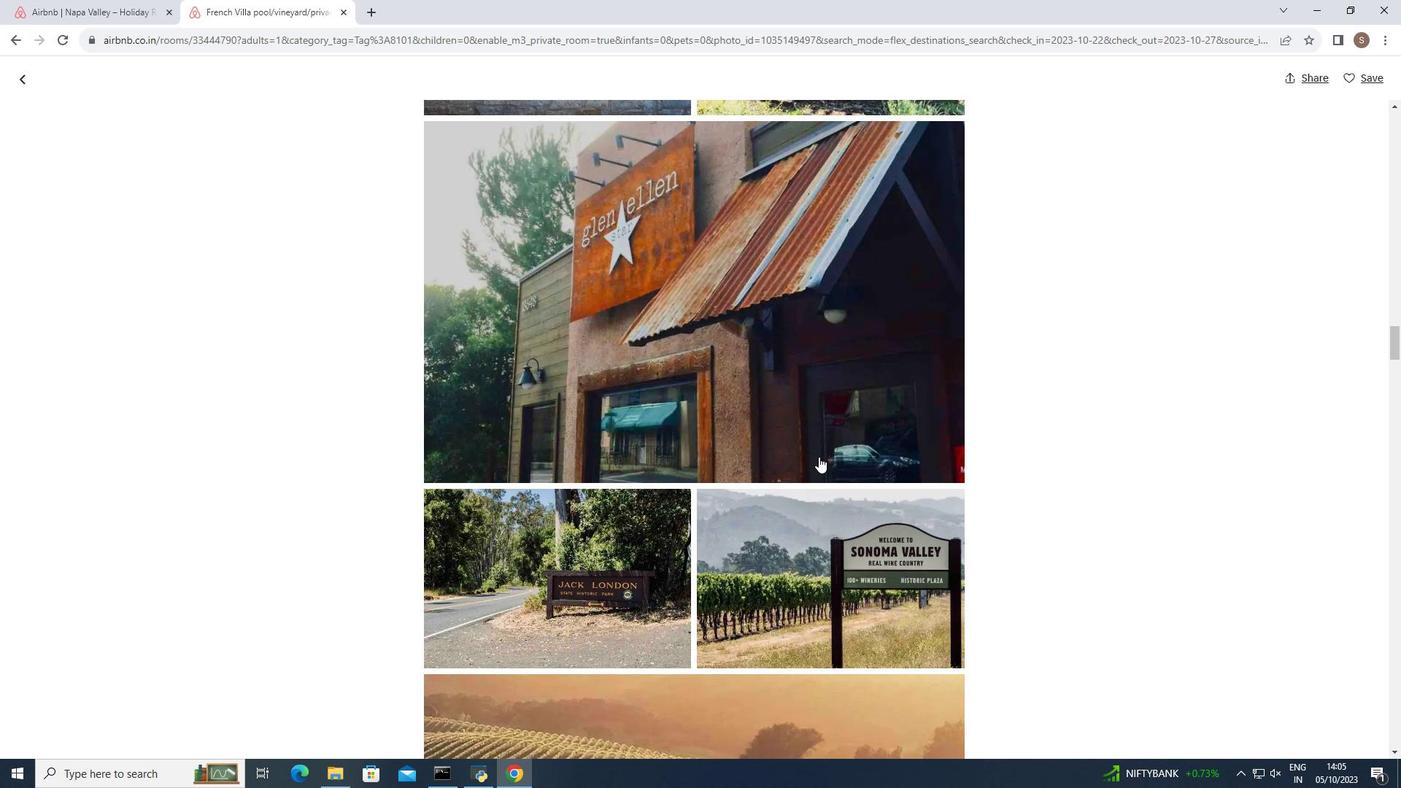 
Action: Mouse scrolled (818, 456) with delta (0, 0)
Screenshot: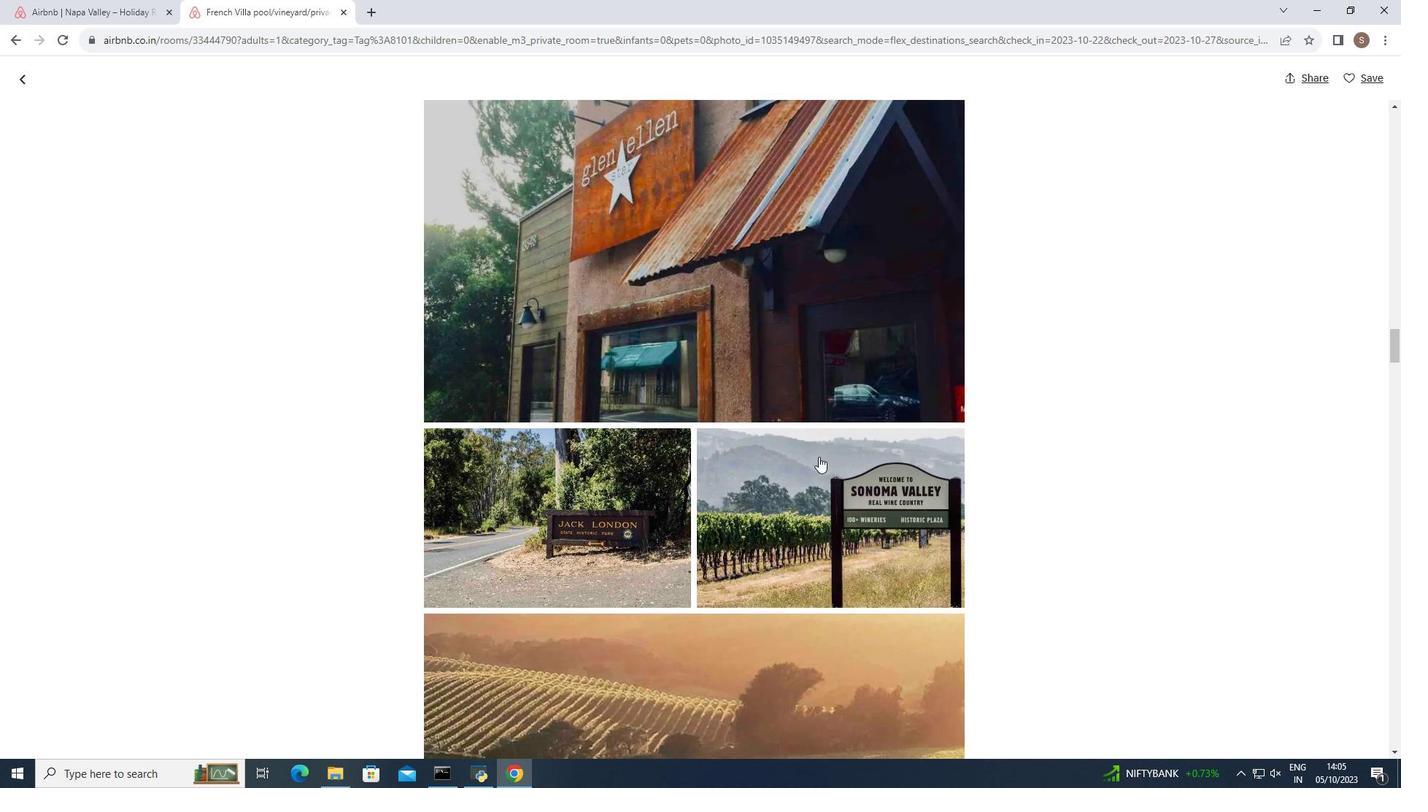 
Action: Mouse scrolled (818, 456) with delta (0, 0)
Screenshot: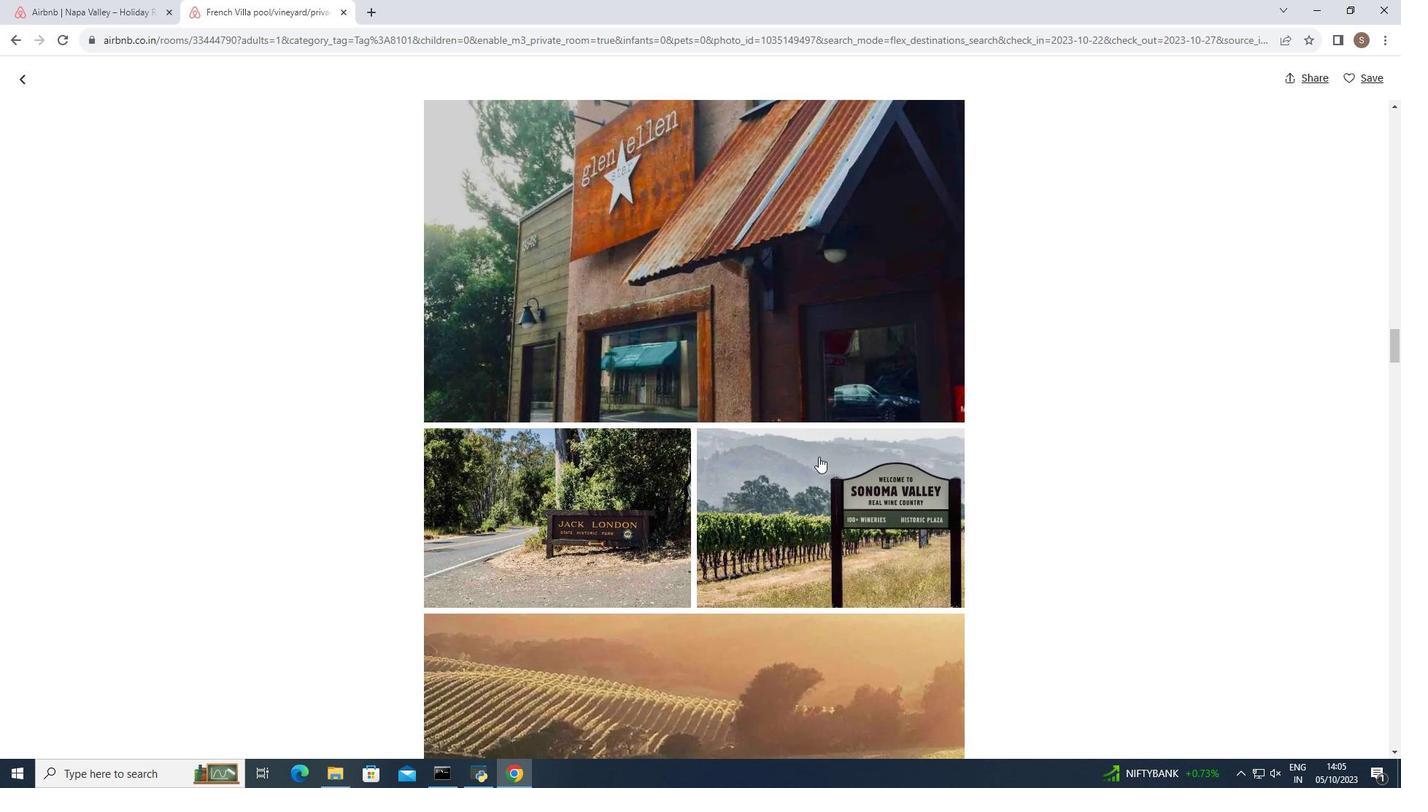 
Action: Mouse scrolled (818, 456) with delta (0, 0)
Screenshot: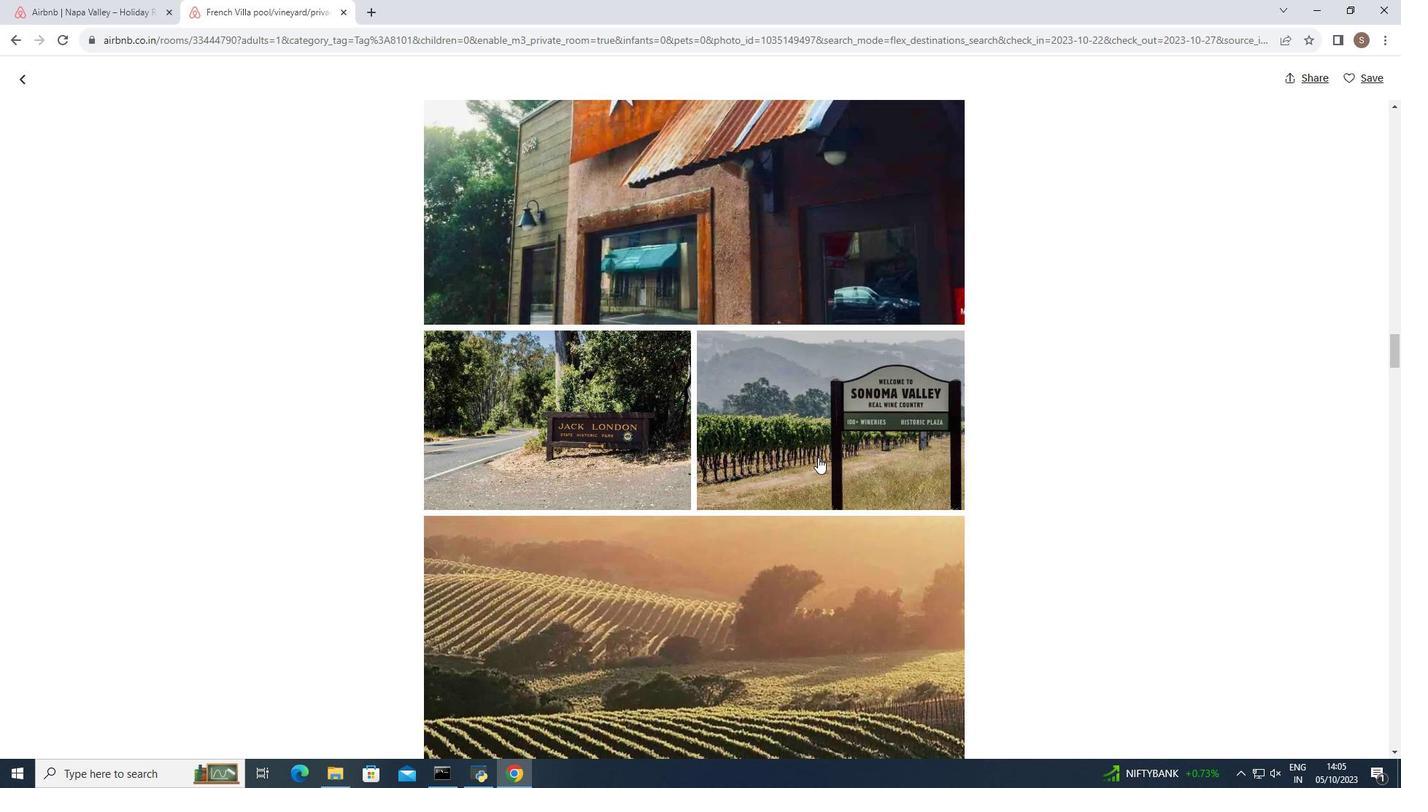
Action: Mouse moved to (817, 457)
Screenshot: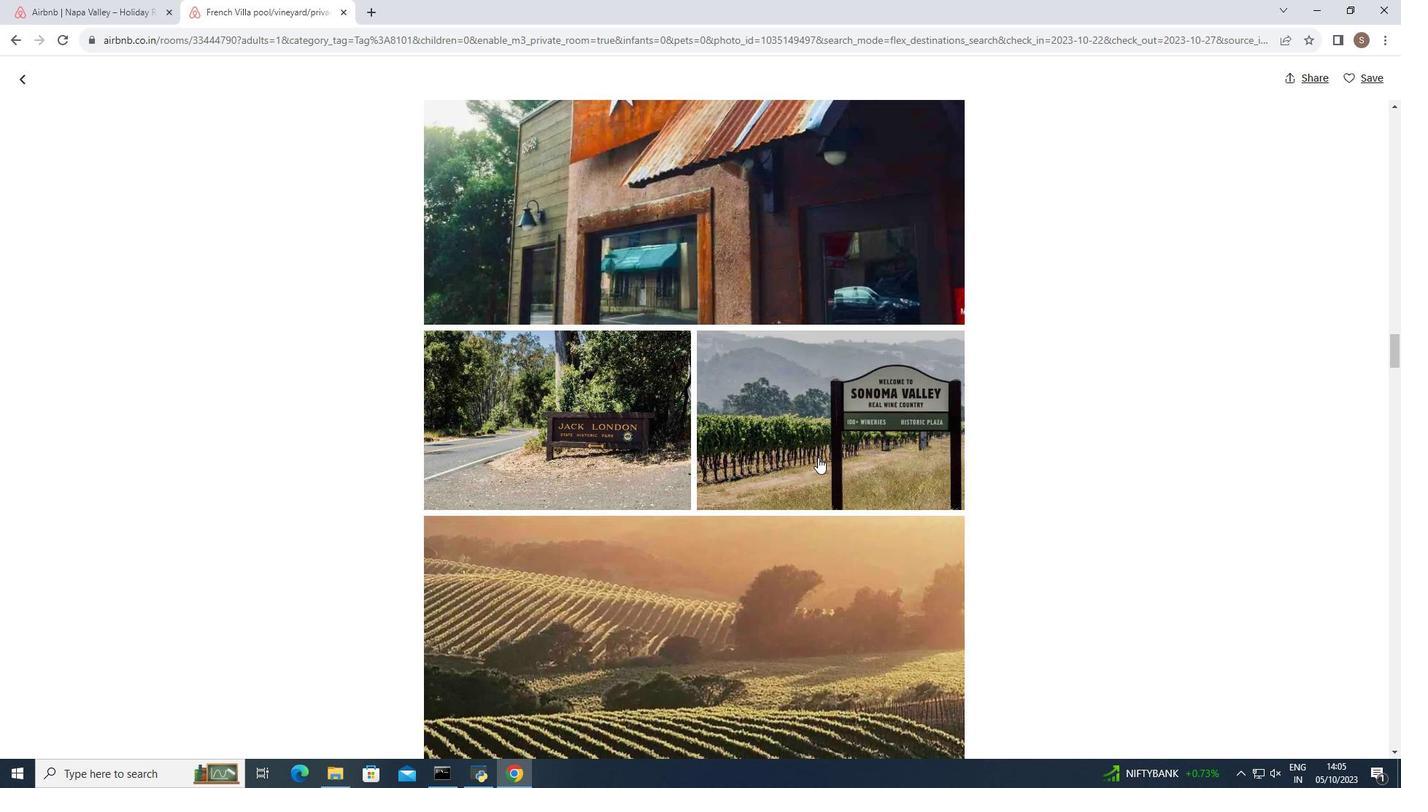 
Action: Mouse scrolled (817, 456) with delta (0, 0)
Screenshot: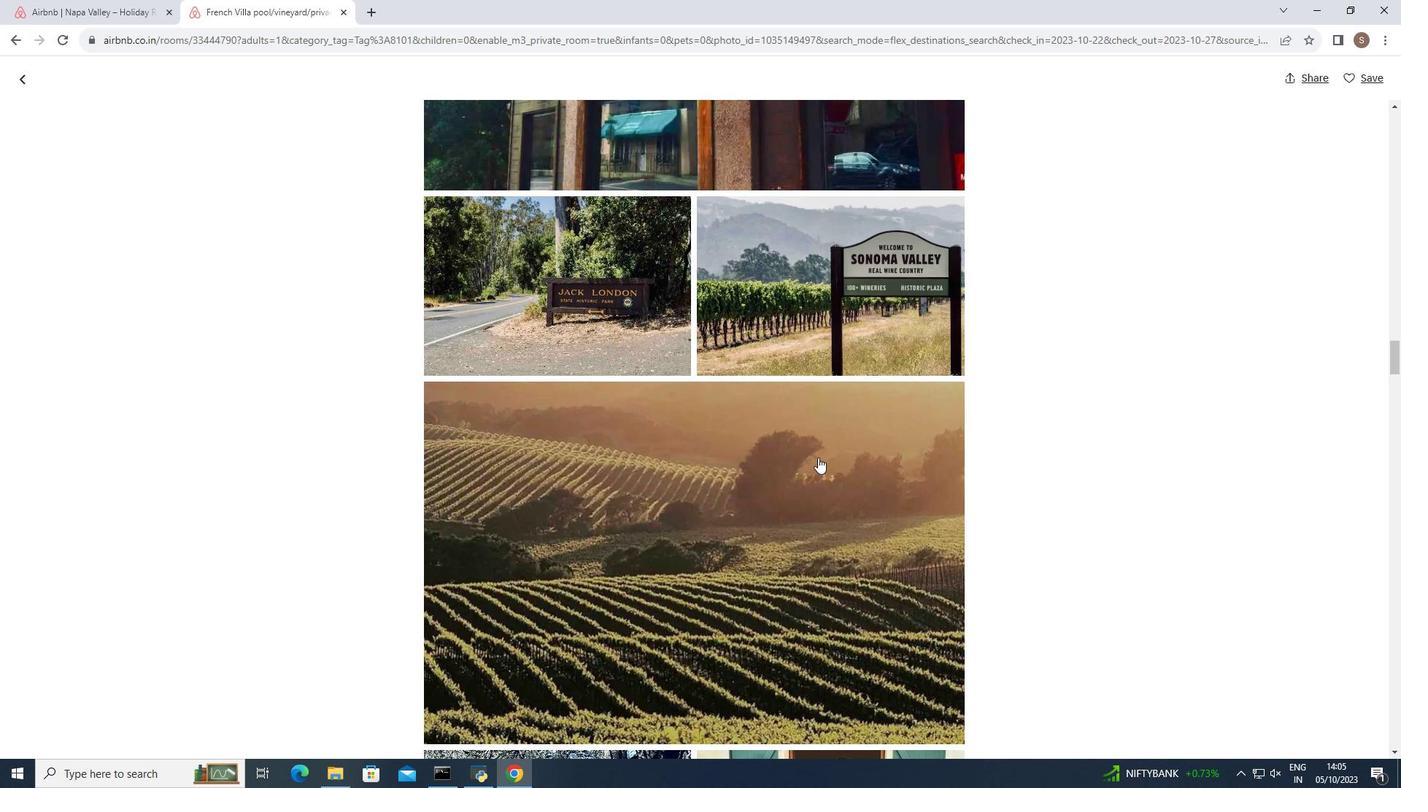
Action: Mouse scrolled (817, 456) with delta (0, 0)
Screenshot: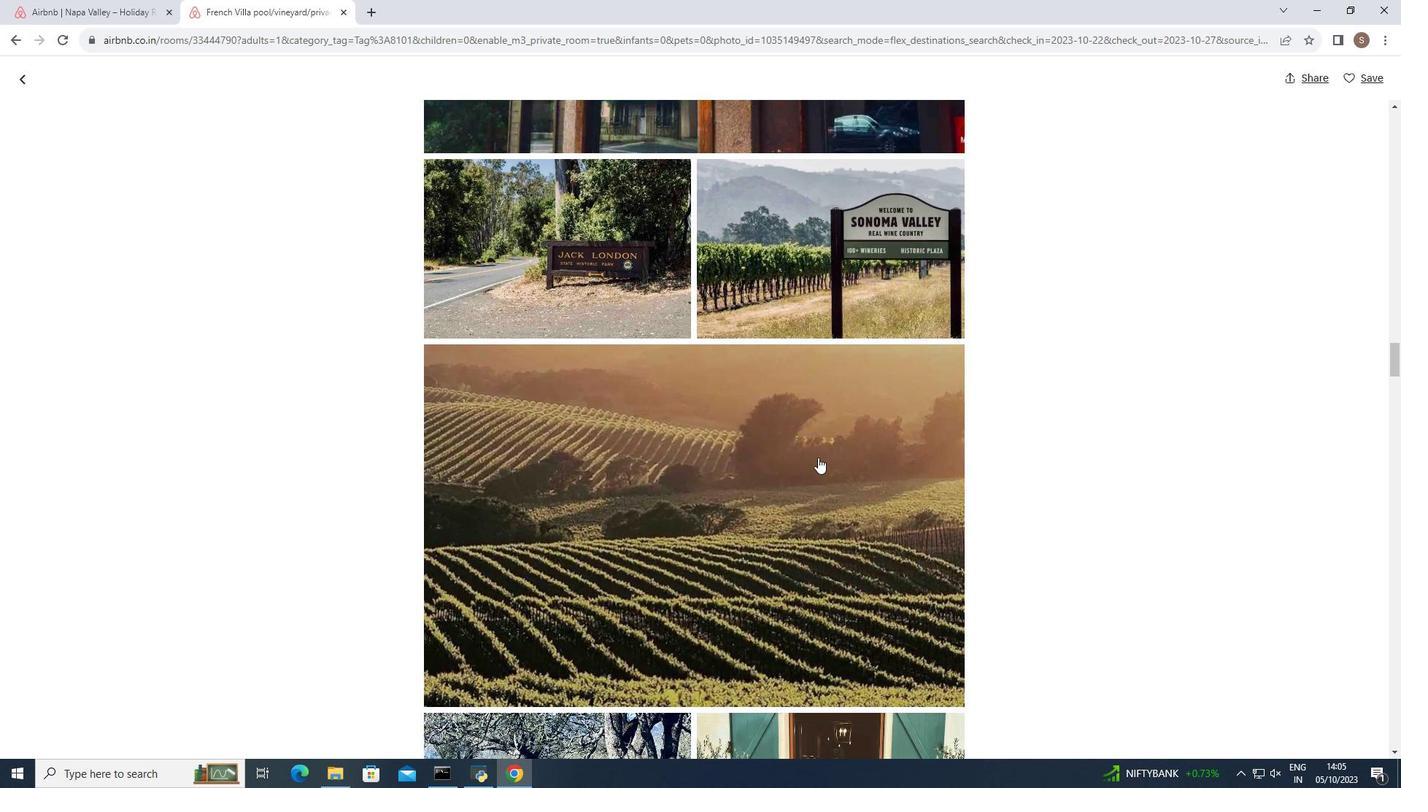 
Action: Mouse scrolled (817, 456) with delta (0, 0)
Screenshot: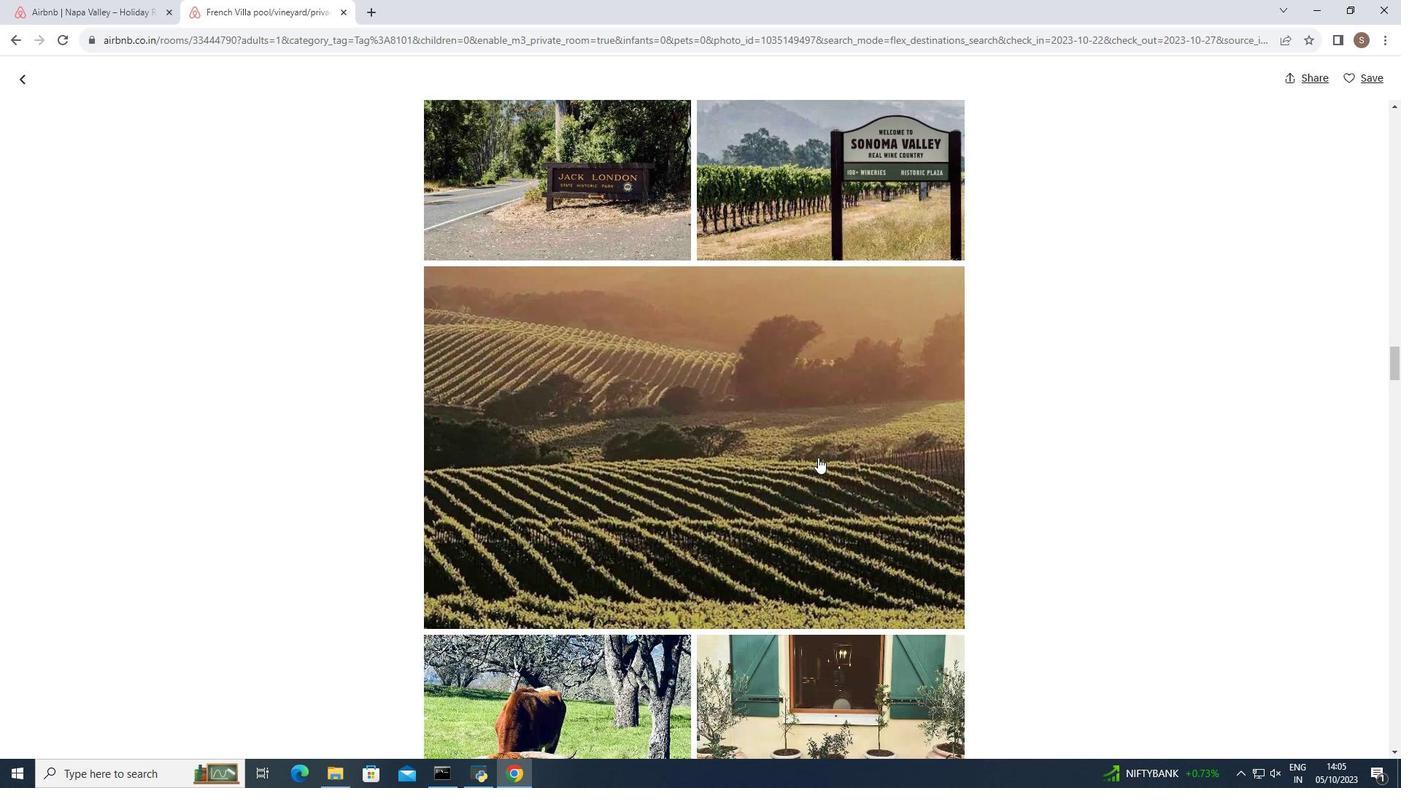 
Action: Mouse scrolled (817, 456) with delta (0, 0)
Screenshot: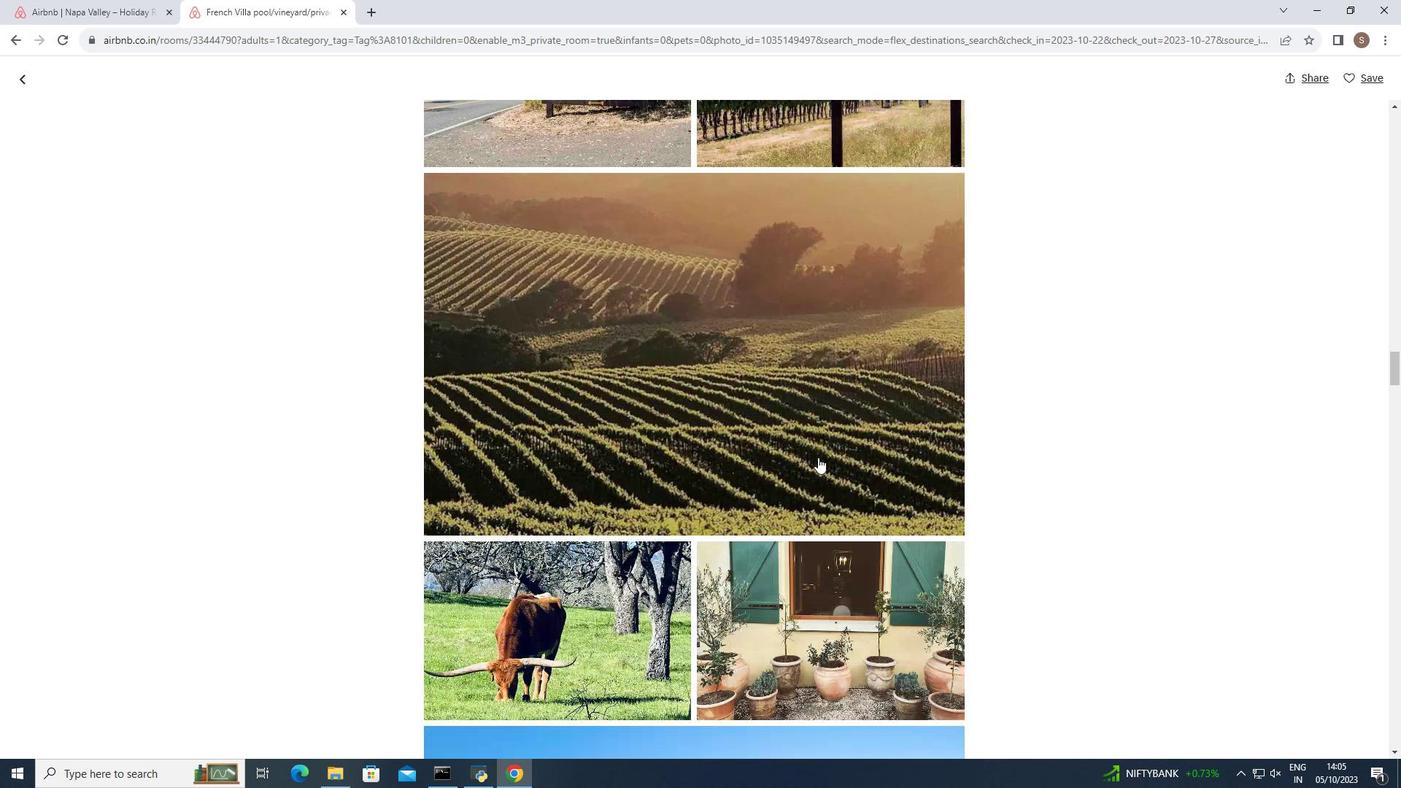 
Action: Mouse scrolled (817, 456) with delta (0, 0)
Screenshot: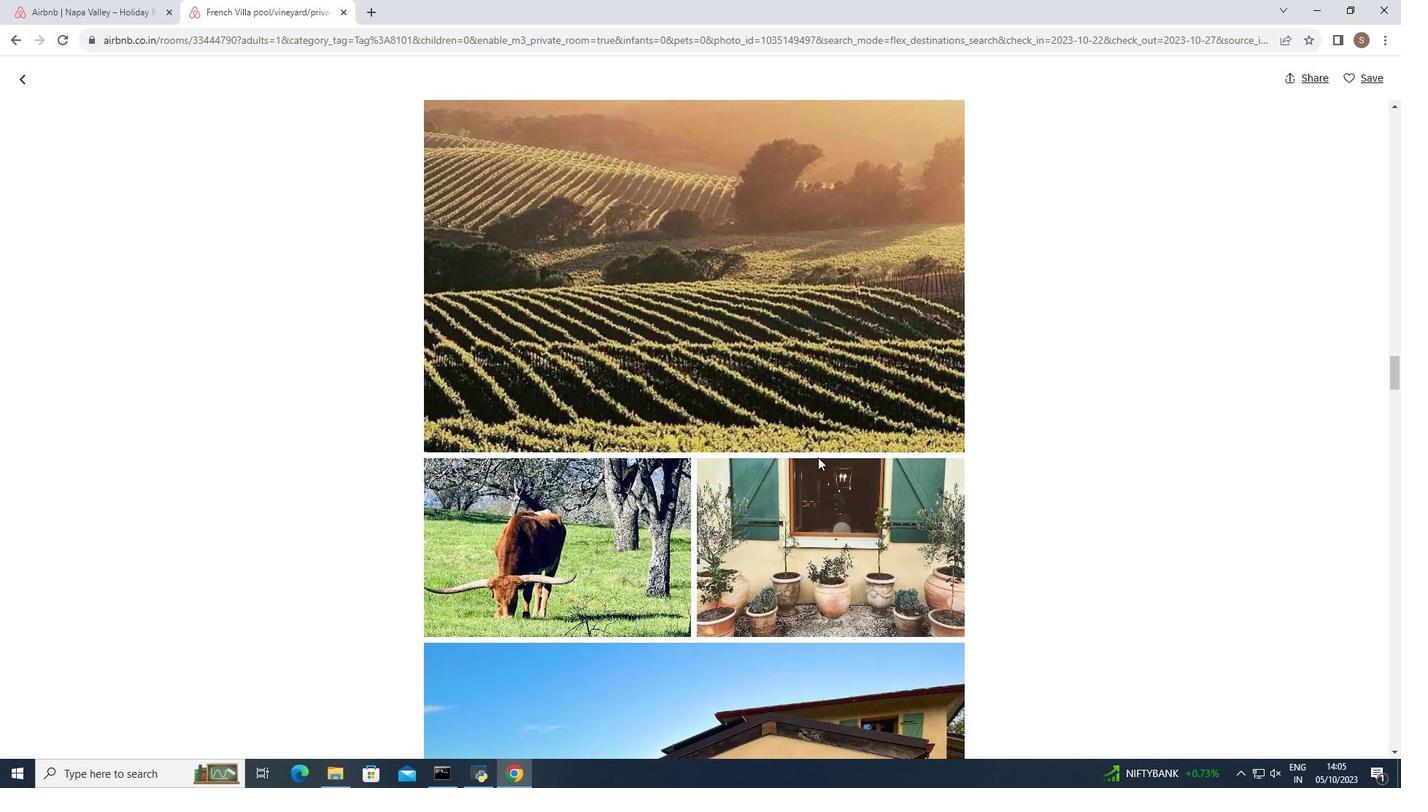 
Action: Mouse scrolled (817, 456) with delta (0, 0)
Screenshot: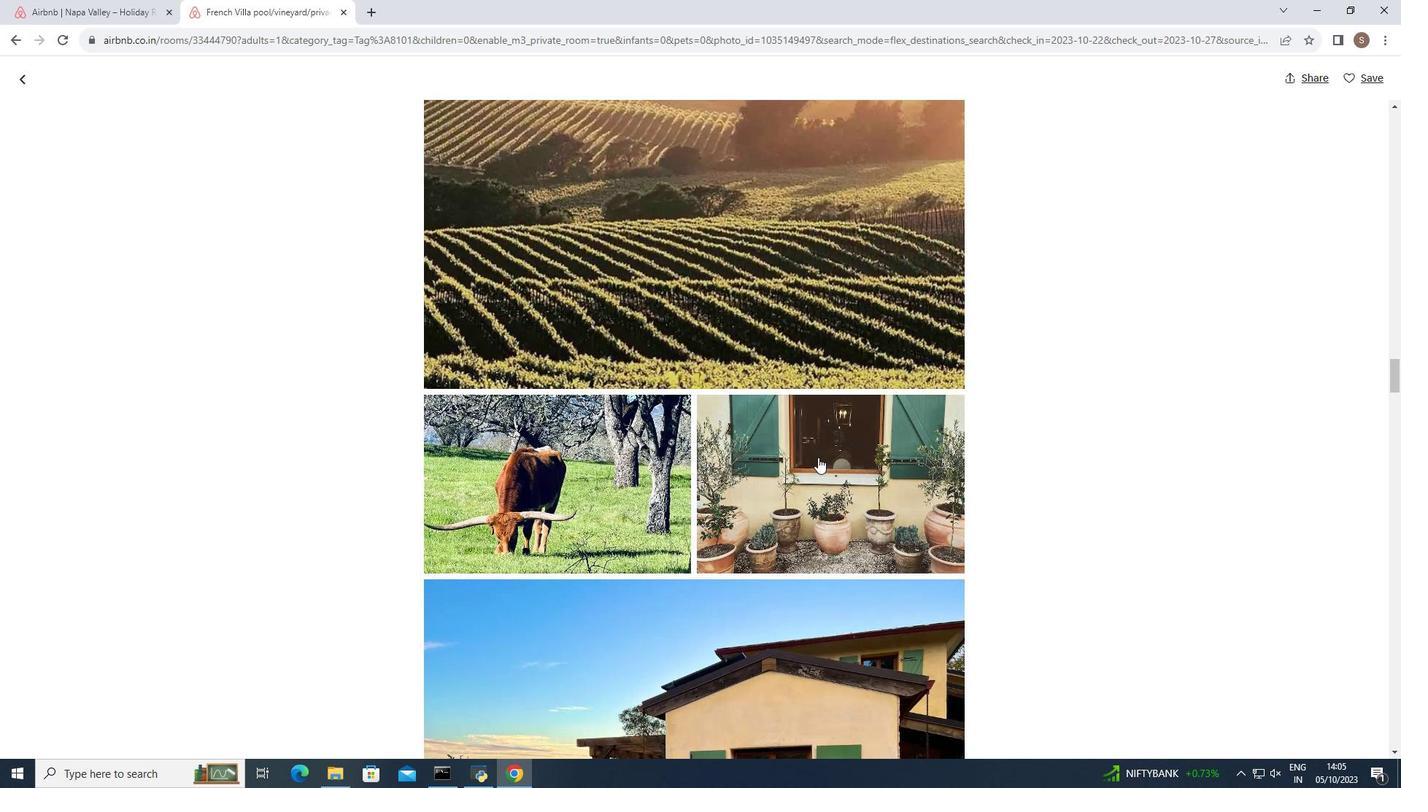 
Action: Mouse scrolled (817, 456) with delta (0, 0)
Screenshot: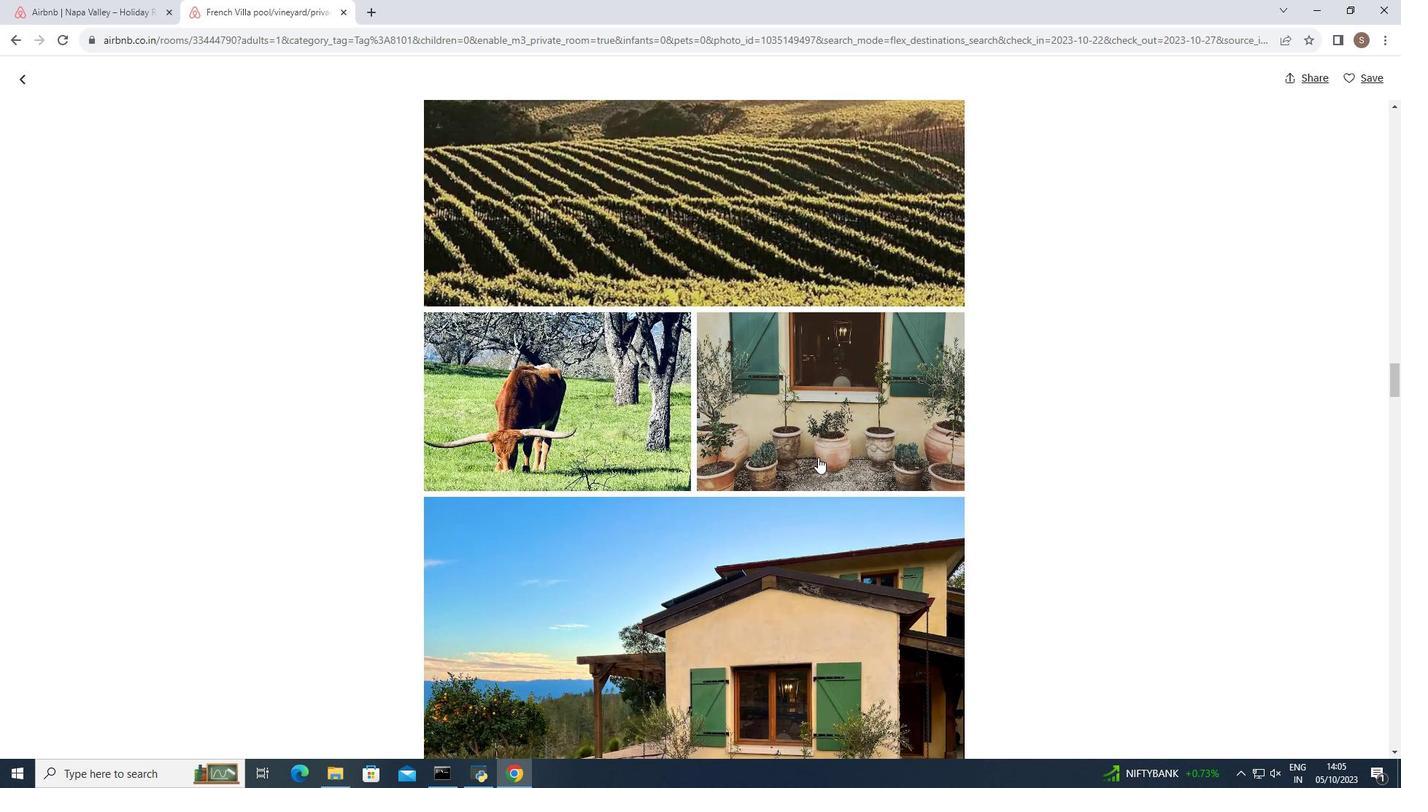 
Action: Mouse scrolled (817, 456) with delta (0, 0)
Screenshot: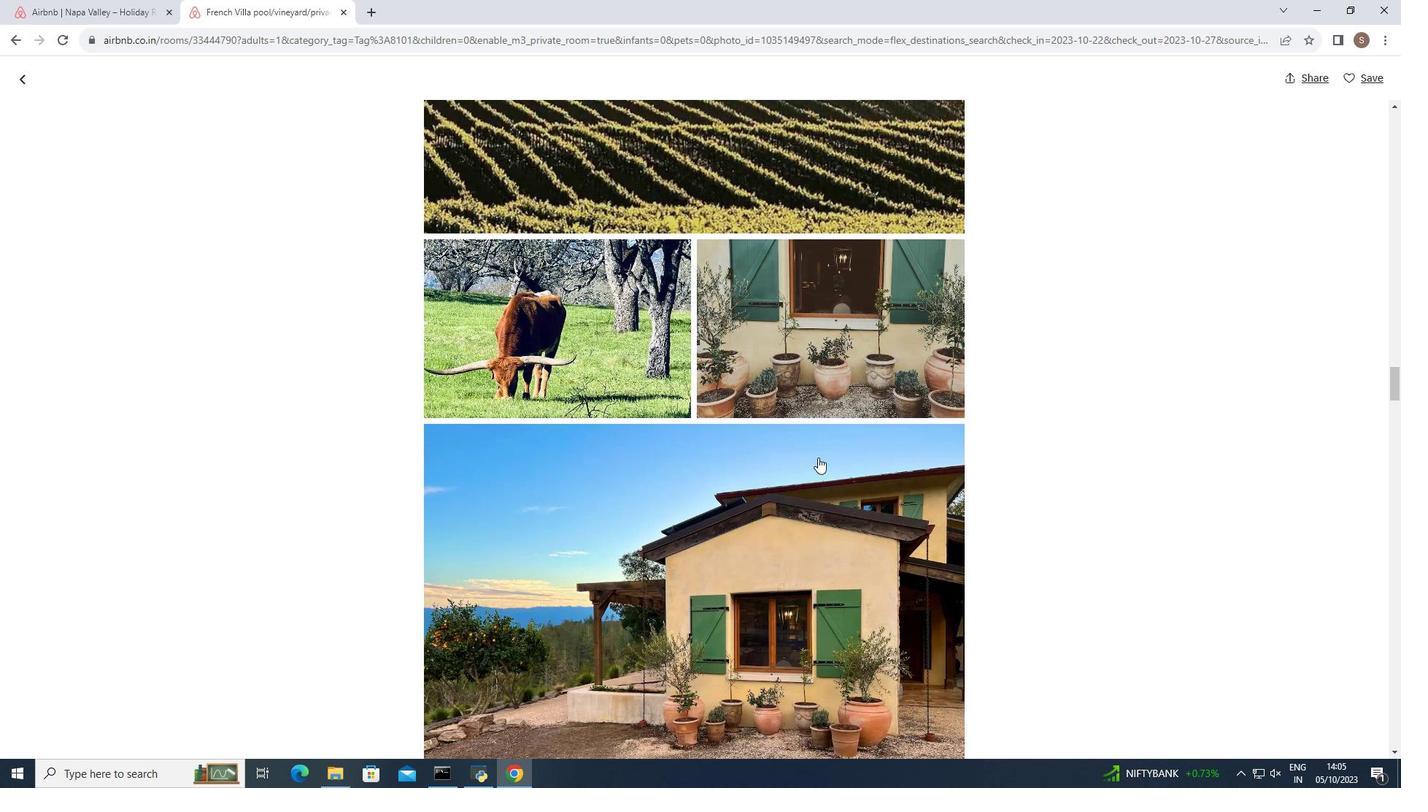 
Action: Mouse scrolled (817, 456) with delta (0, 0)
Screenshot: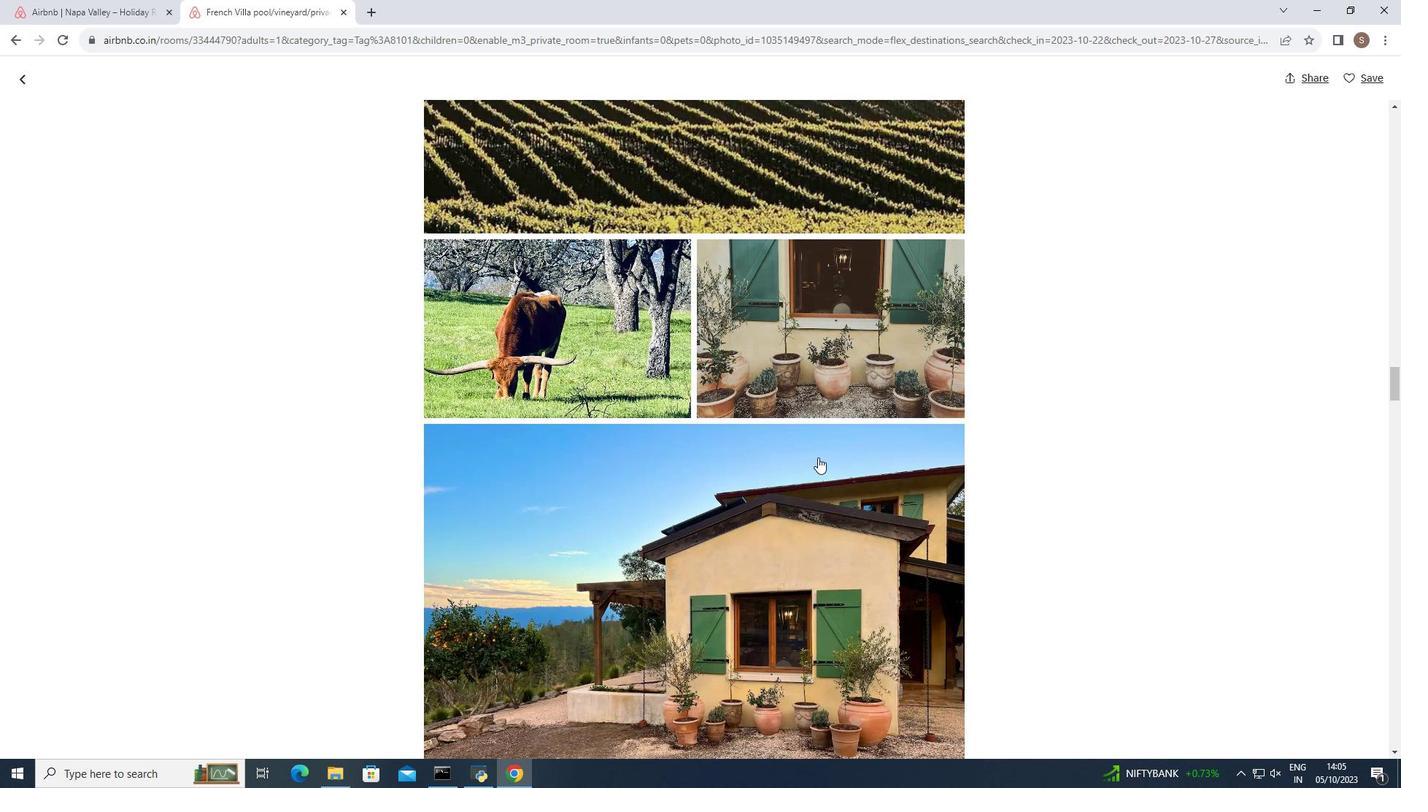 
Action: Mouse scrolled (817, 456) with delta (0, 0)
Screenshot: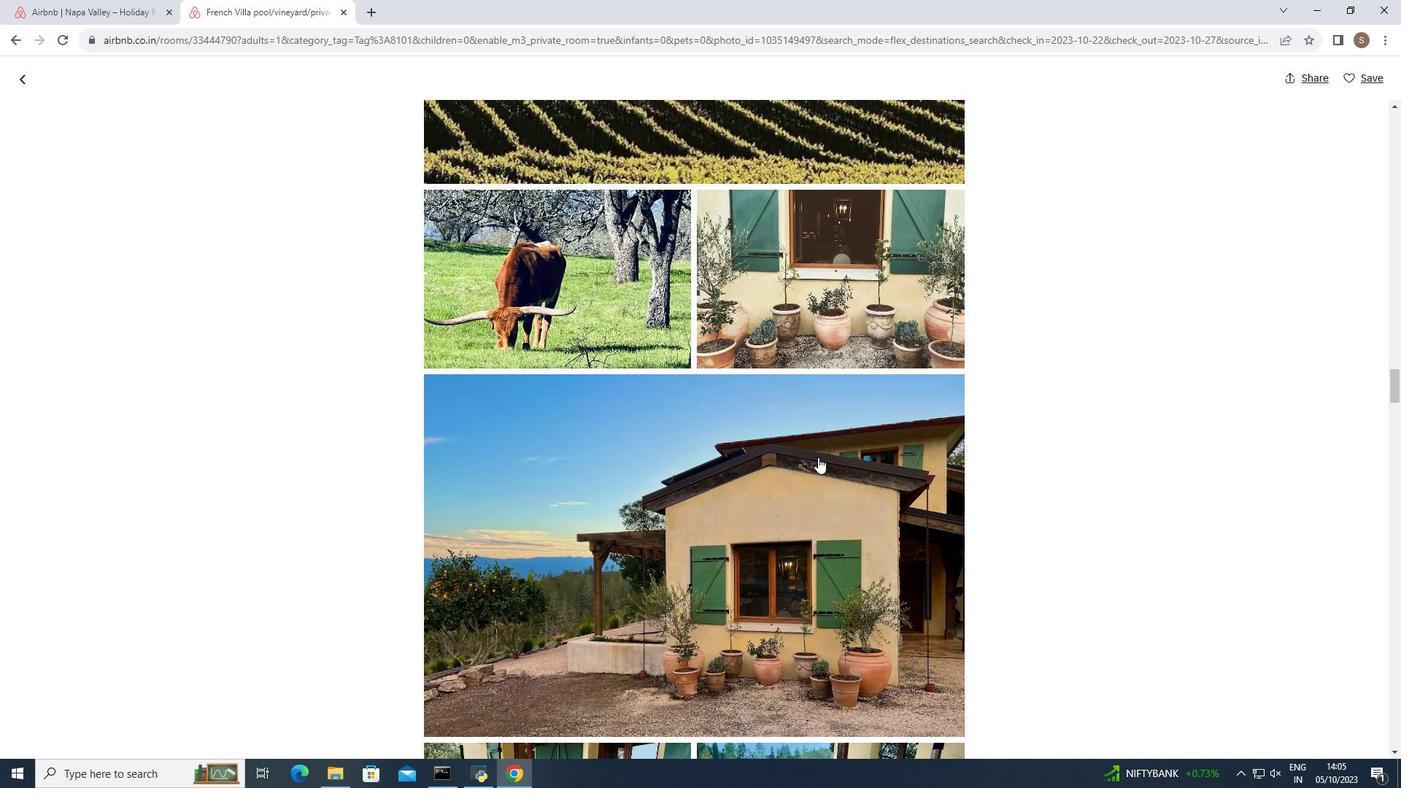 
Action: Mouse scrolled (817, 456) with delta (0, 0)
Screenshot: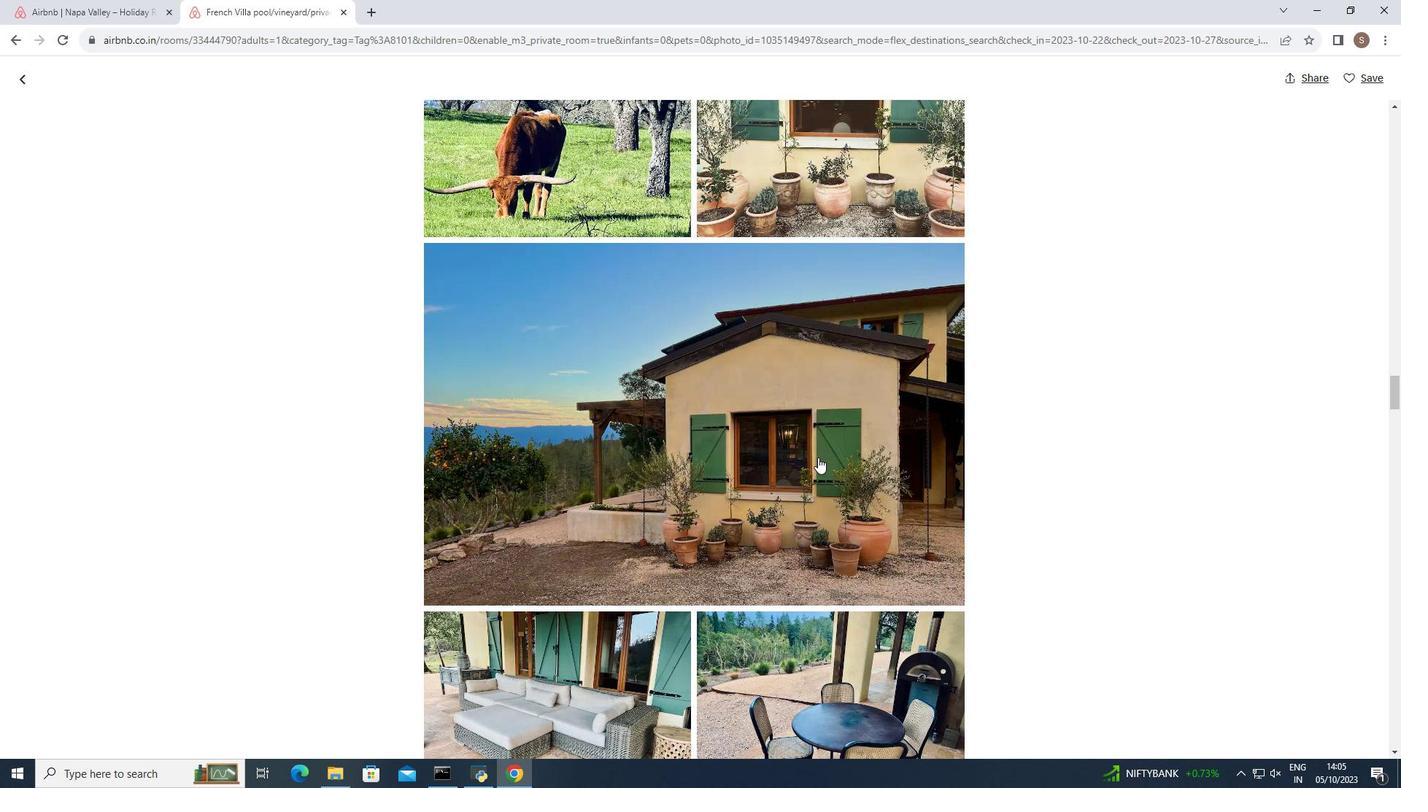 
Action: Mouse scrolled (817, 456) with delta (0, 0)
Screenshot: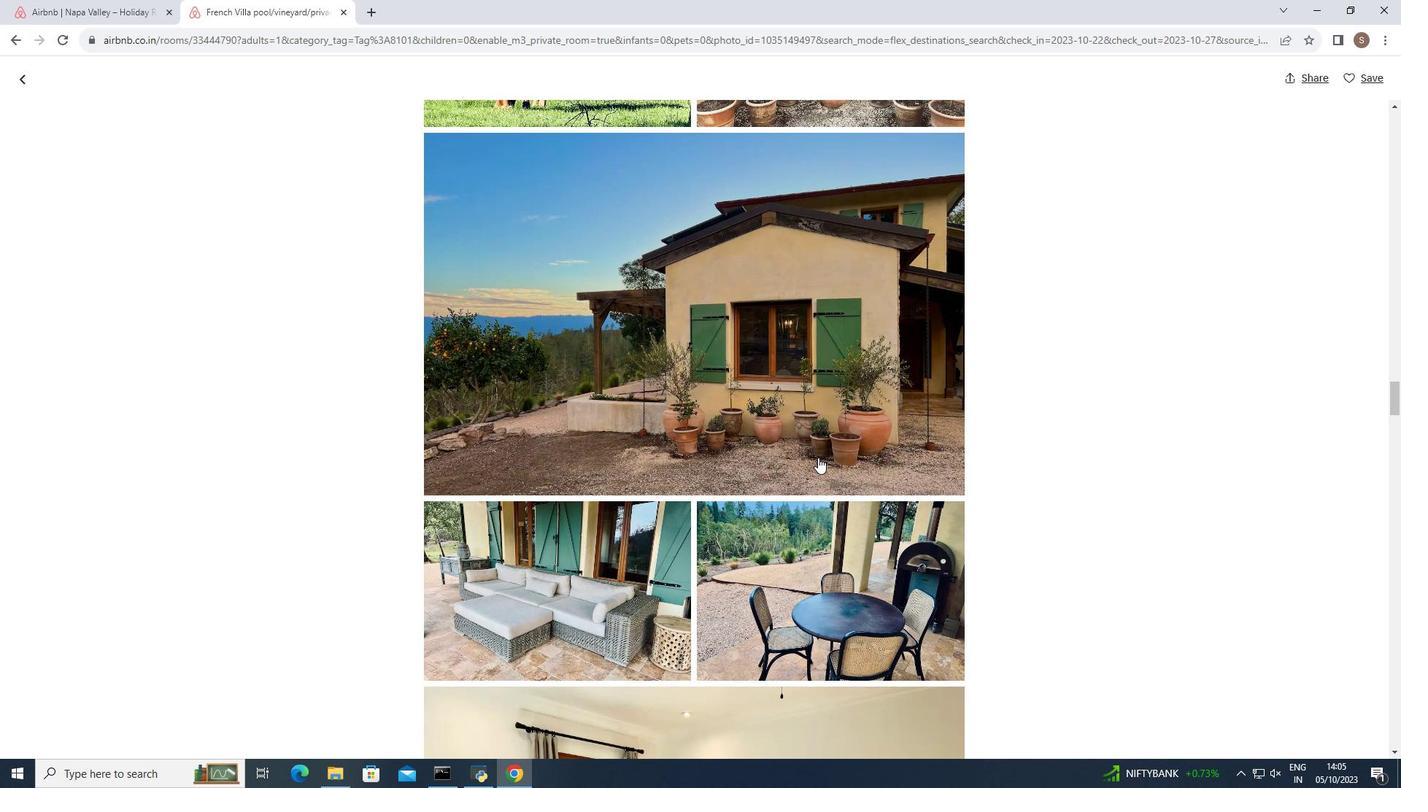 
Action: Mouse scrolled (817, 456) with delta (0, 0)
Screenshot: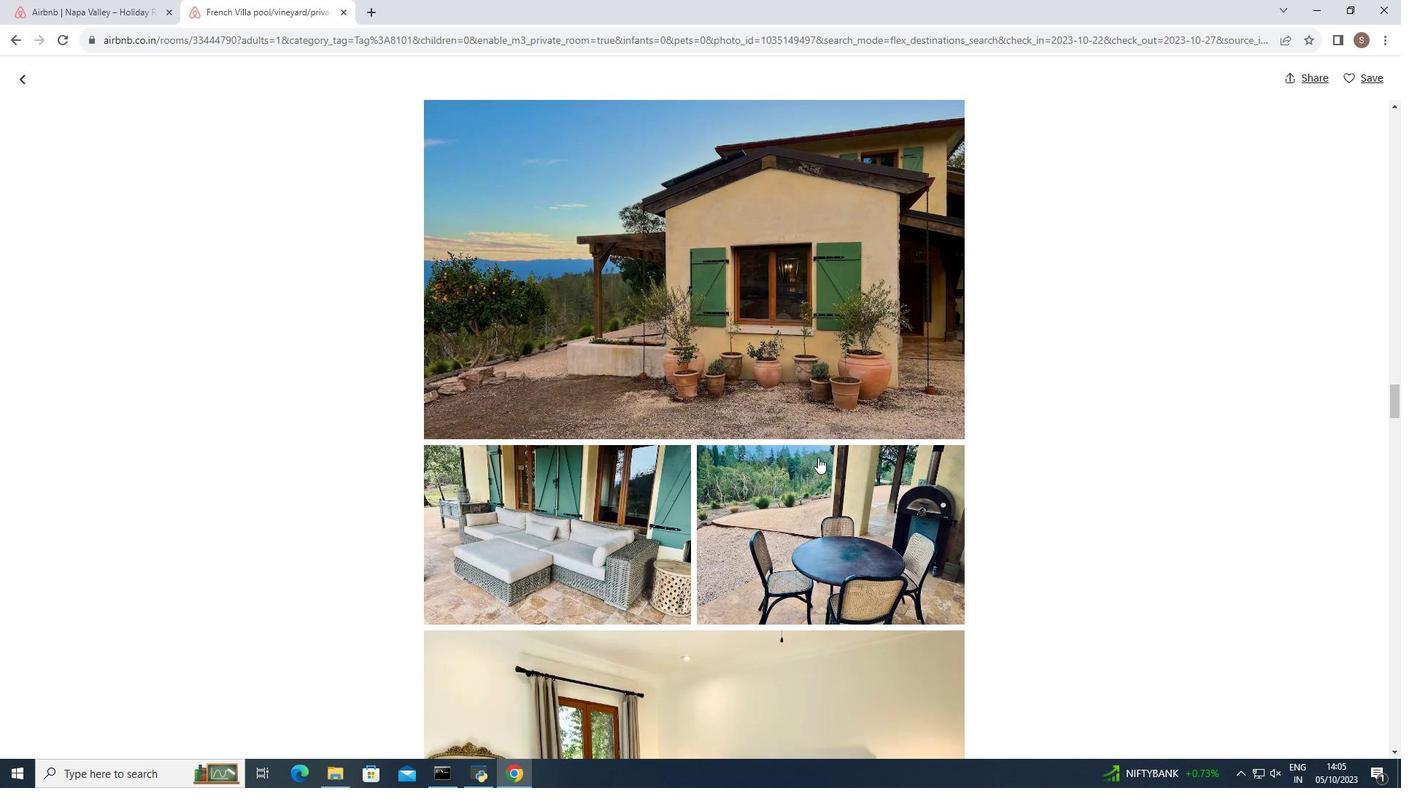 
Action: Mouse scrolled (817, 456) with delta (0, 0)
Screenshot: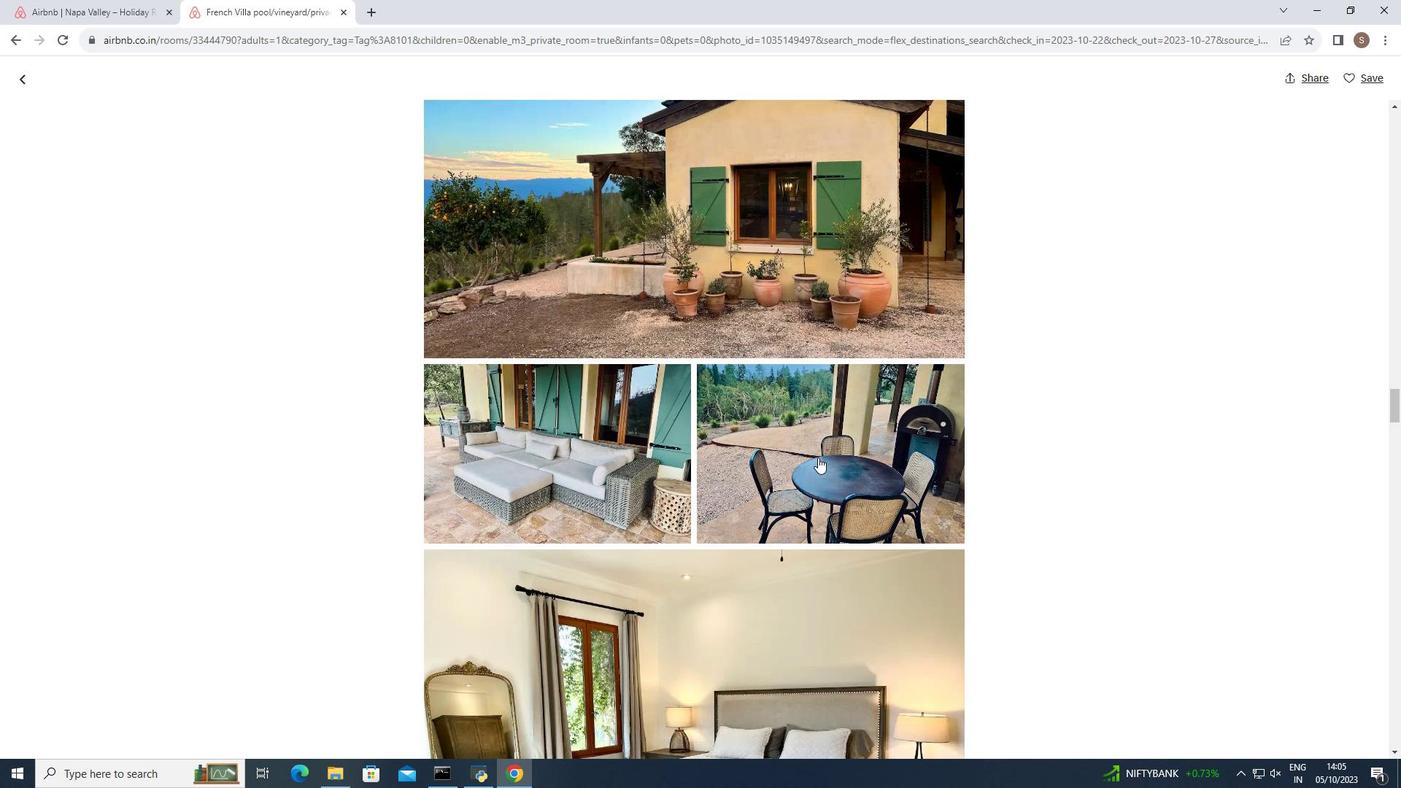 
Action: Mouse scrolled (817, 456) with delta (0, 0)
Screenshot: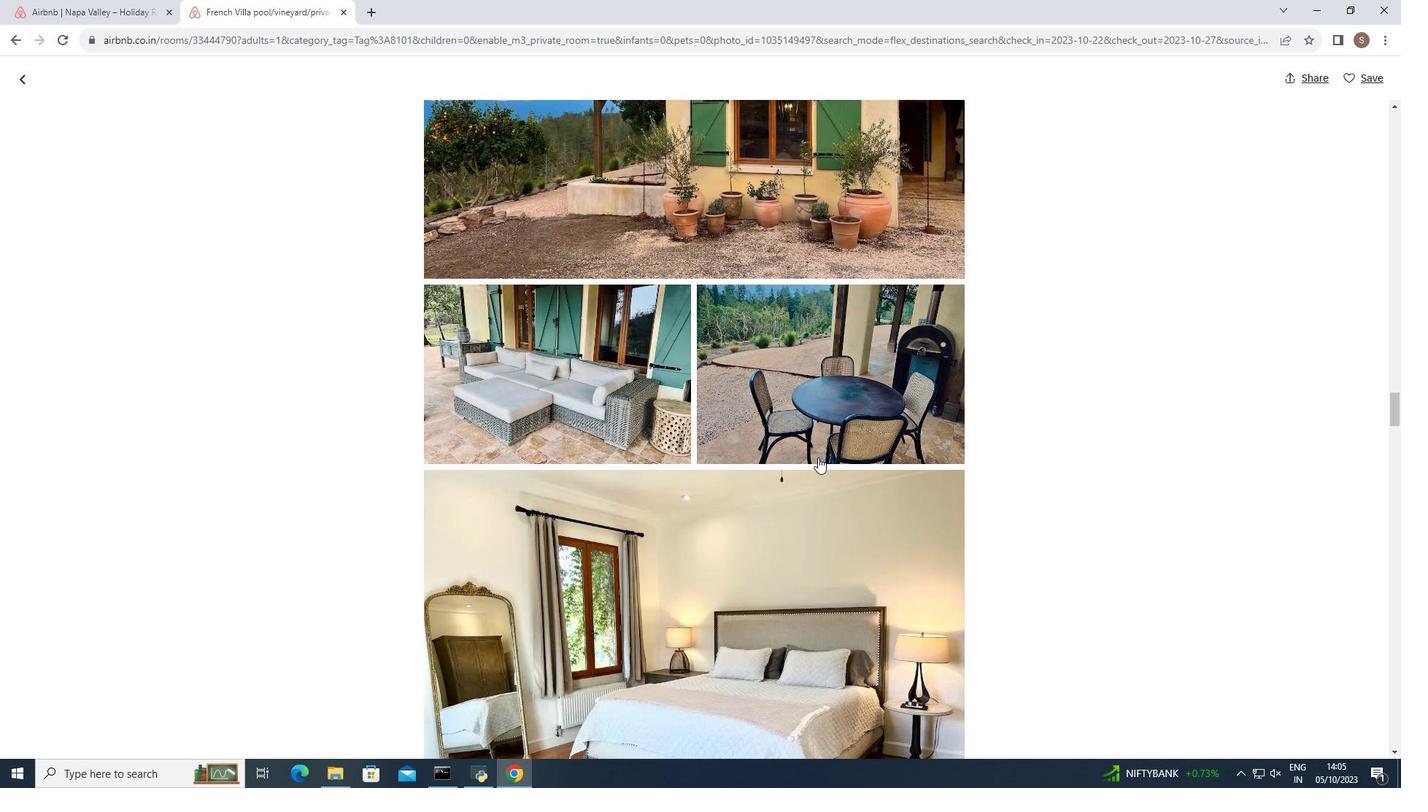 
Action: Mouse scrolled (817, 456) with delta (0, 0)
Screenshot: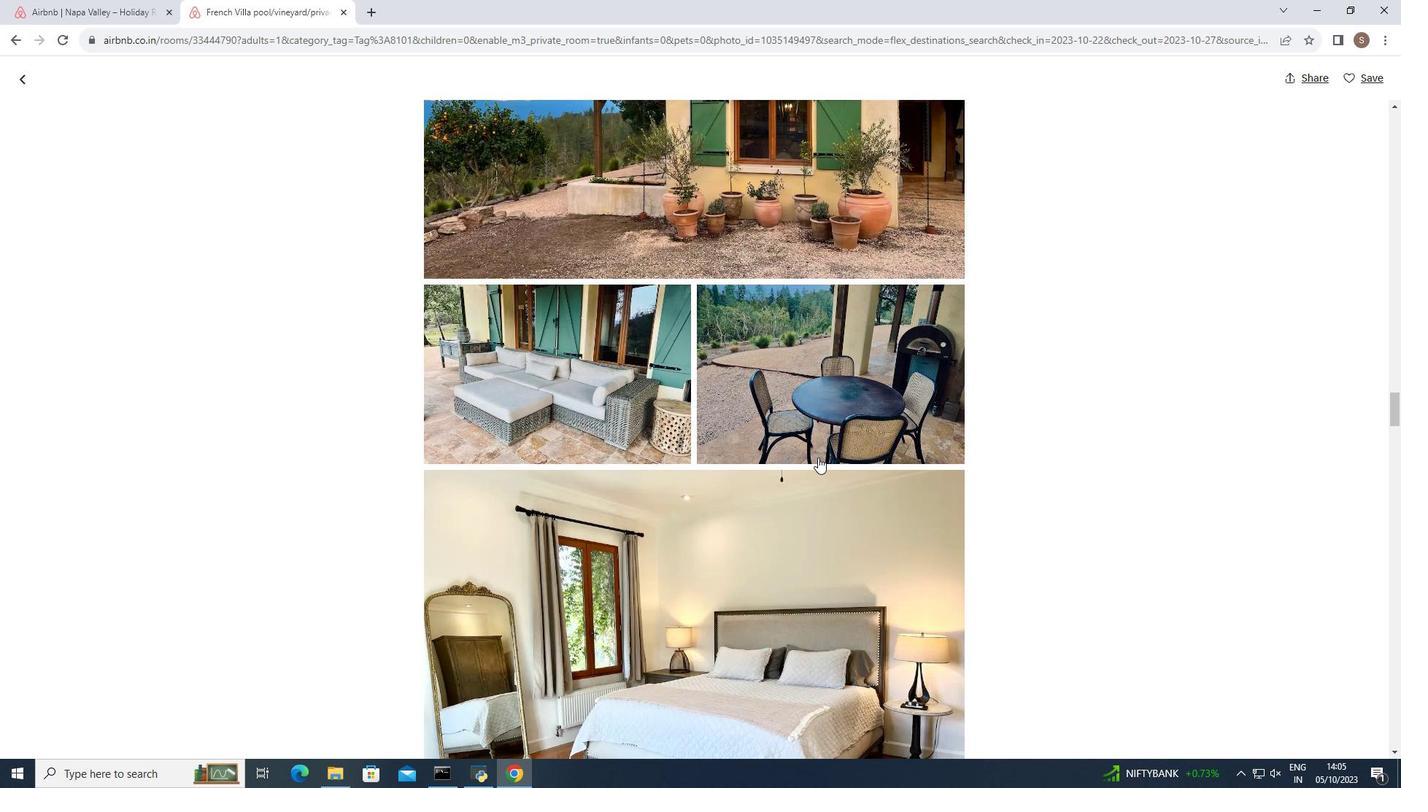 
Action: Mouse scrolled (817, 456) with delta (0, 0)
Screenshot: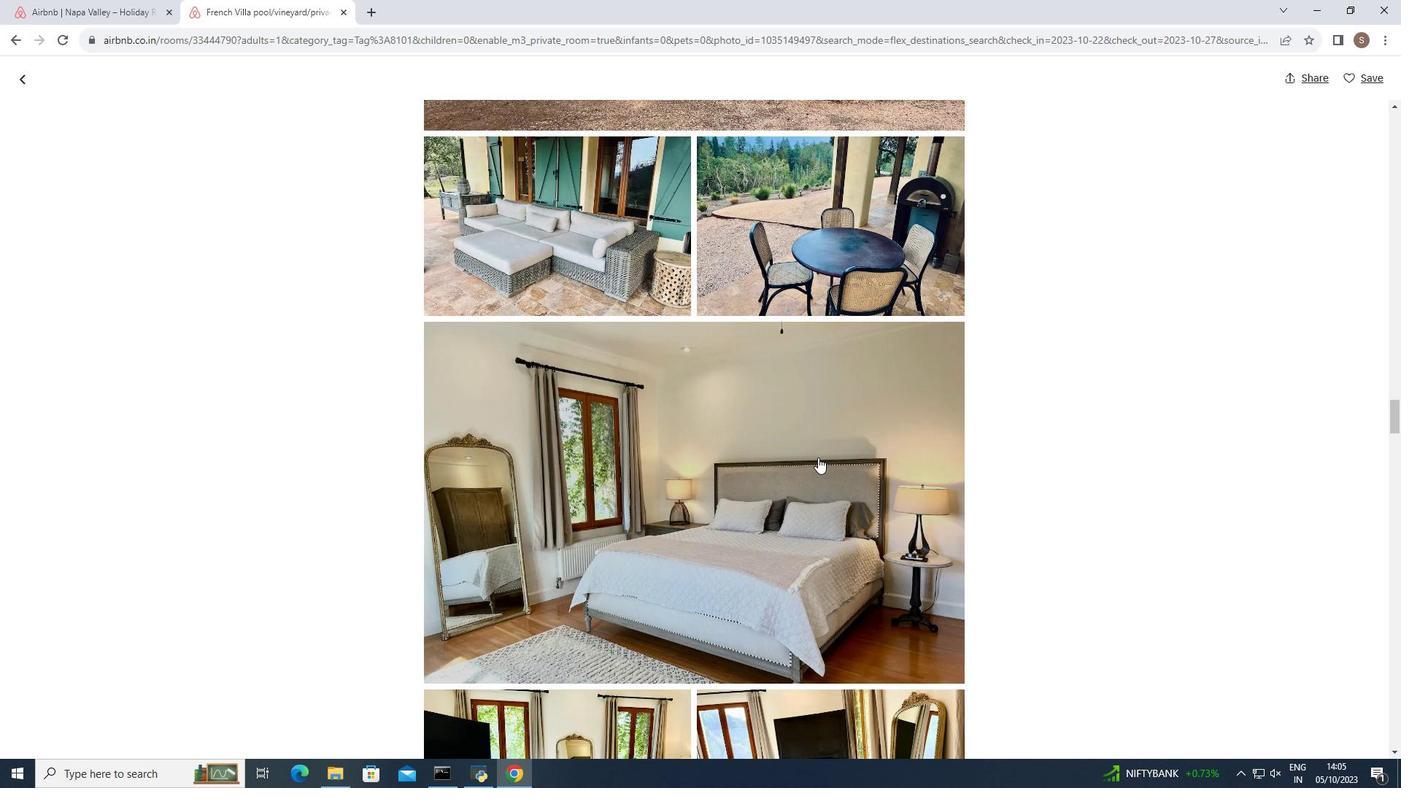 
Action: Mouse scrolled (817, 456) with delta (0, 0)
Screenshot: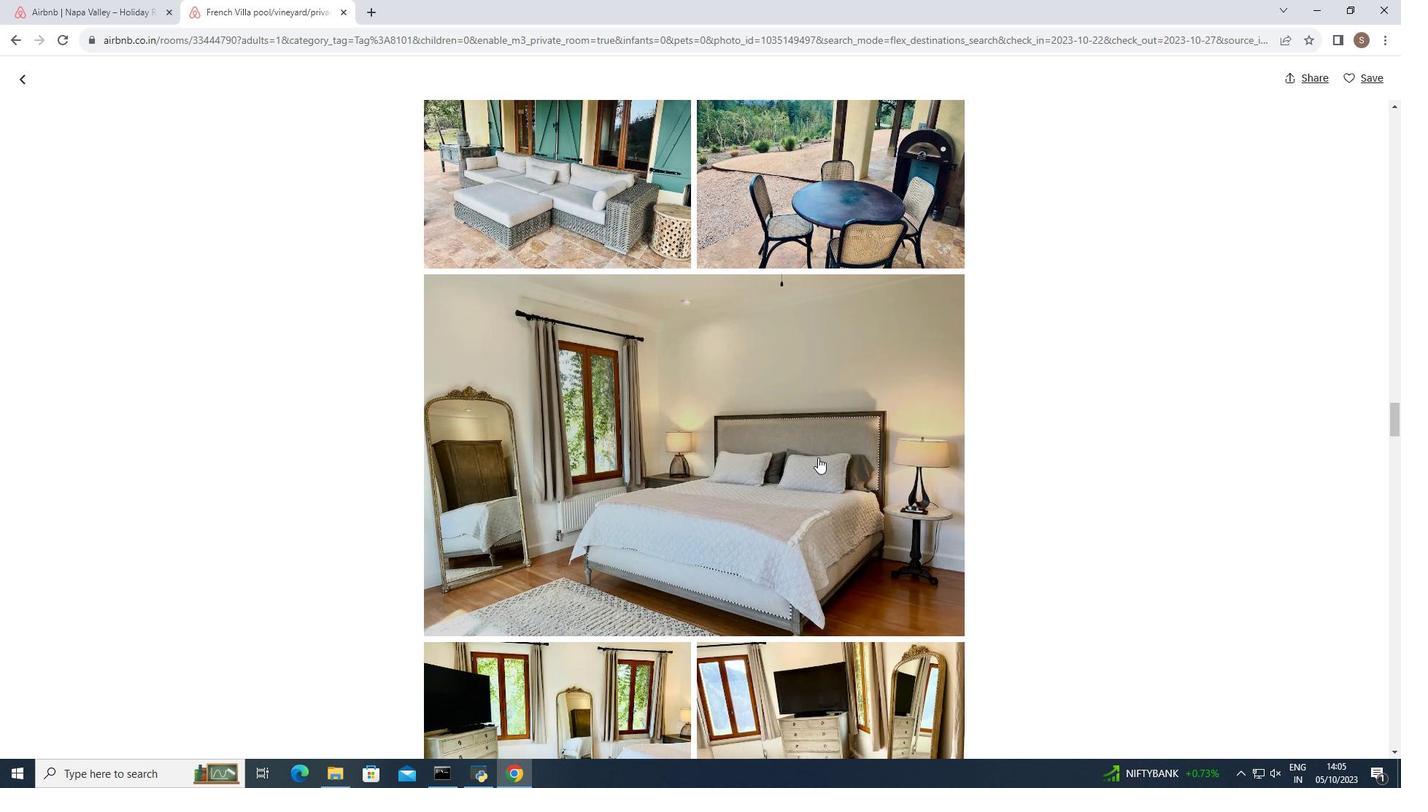 
Action: Mouse scrolled (817, 456) with delta (0, 0)
Screenshot: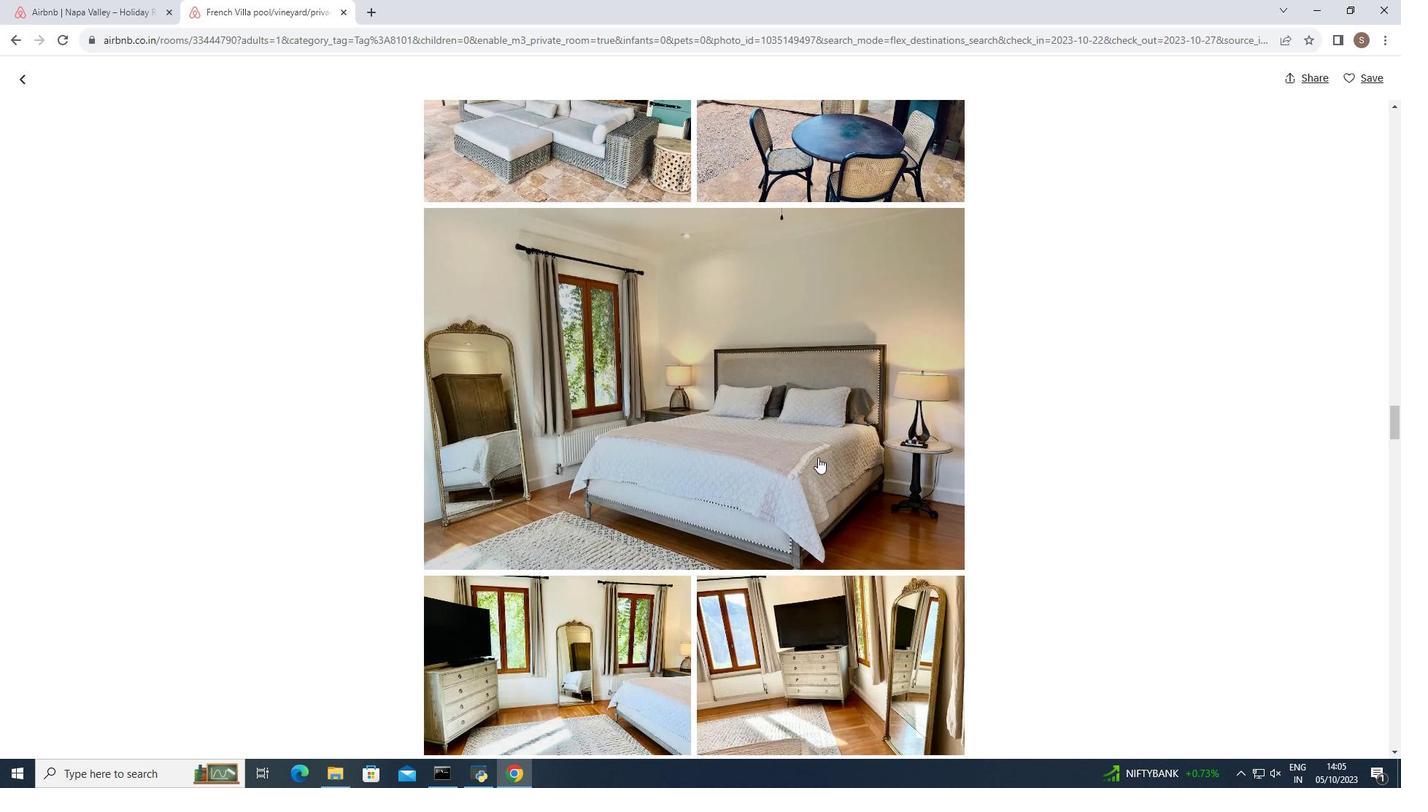 
Action: Mouse scrolled (817, 456) with delta (0, 0)
Screenshot: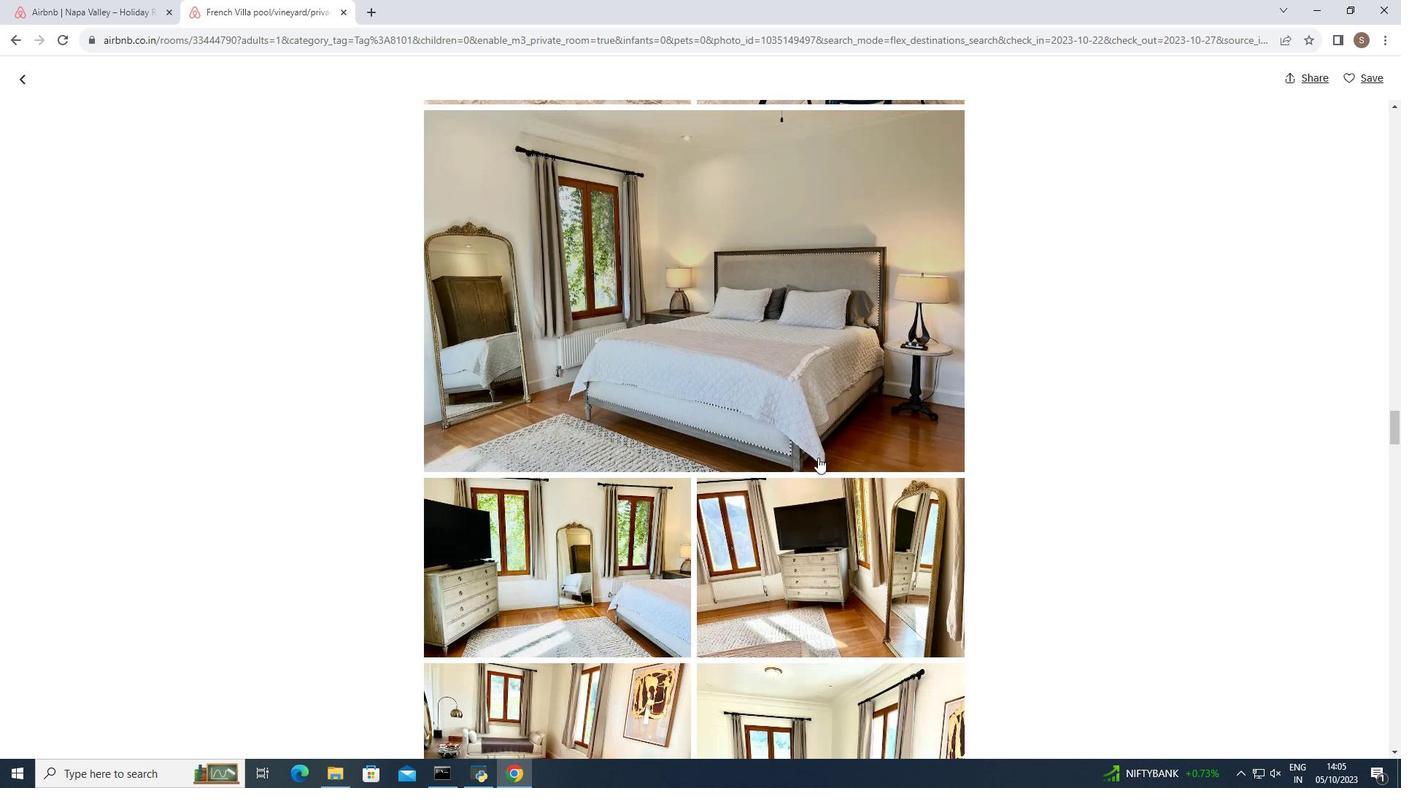 
Action: Mouse scrolled (817, 456) with delta (0, 0)
Screenshot: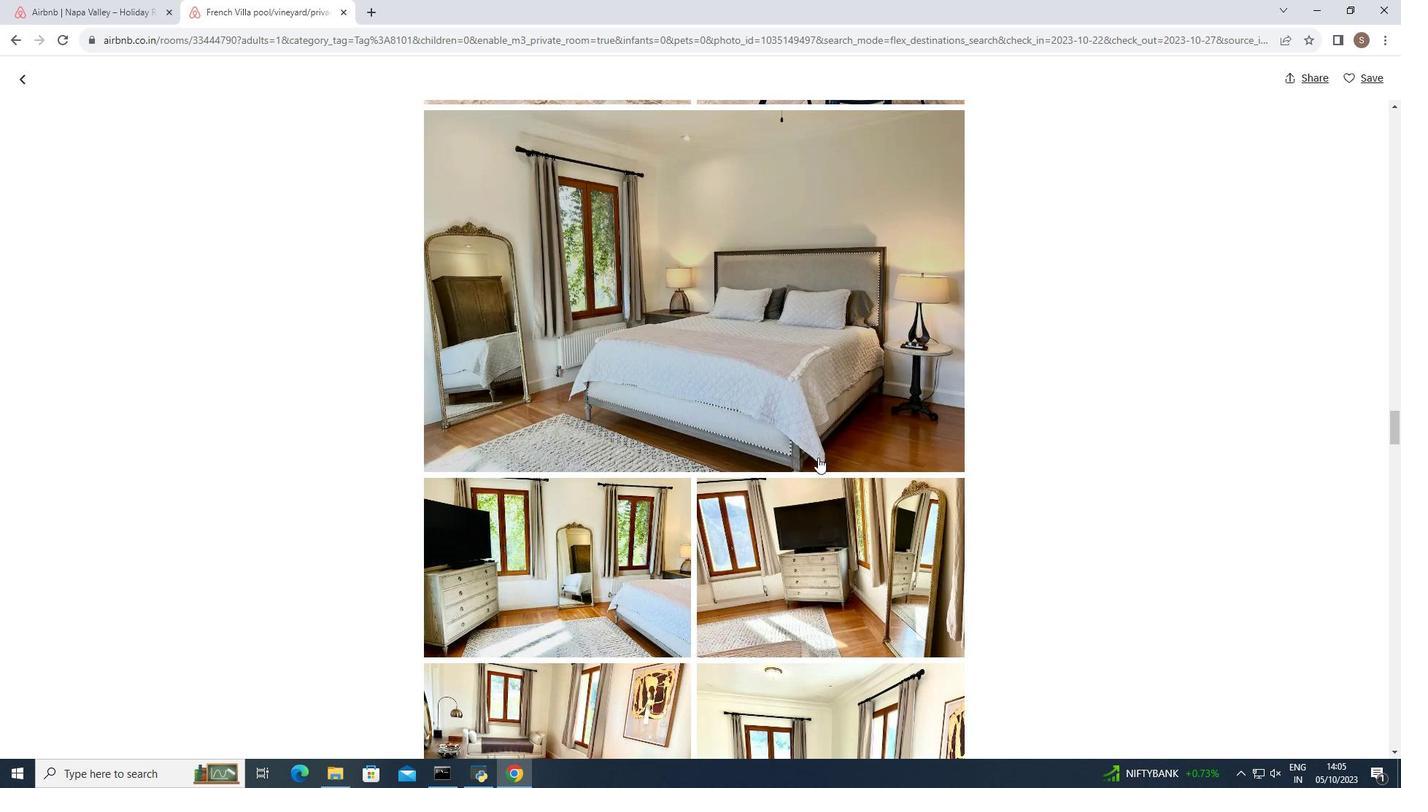
Action: Mouse moved to (817, 458)
Screenshot: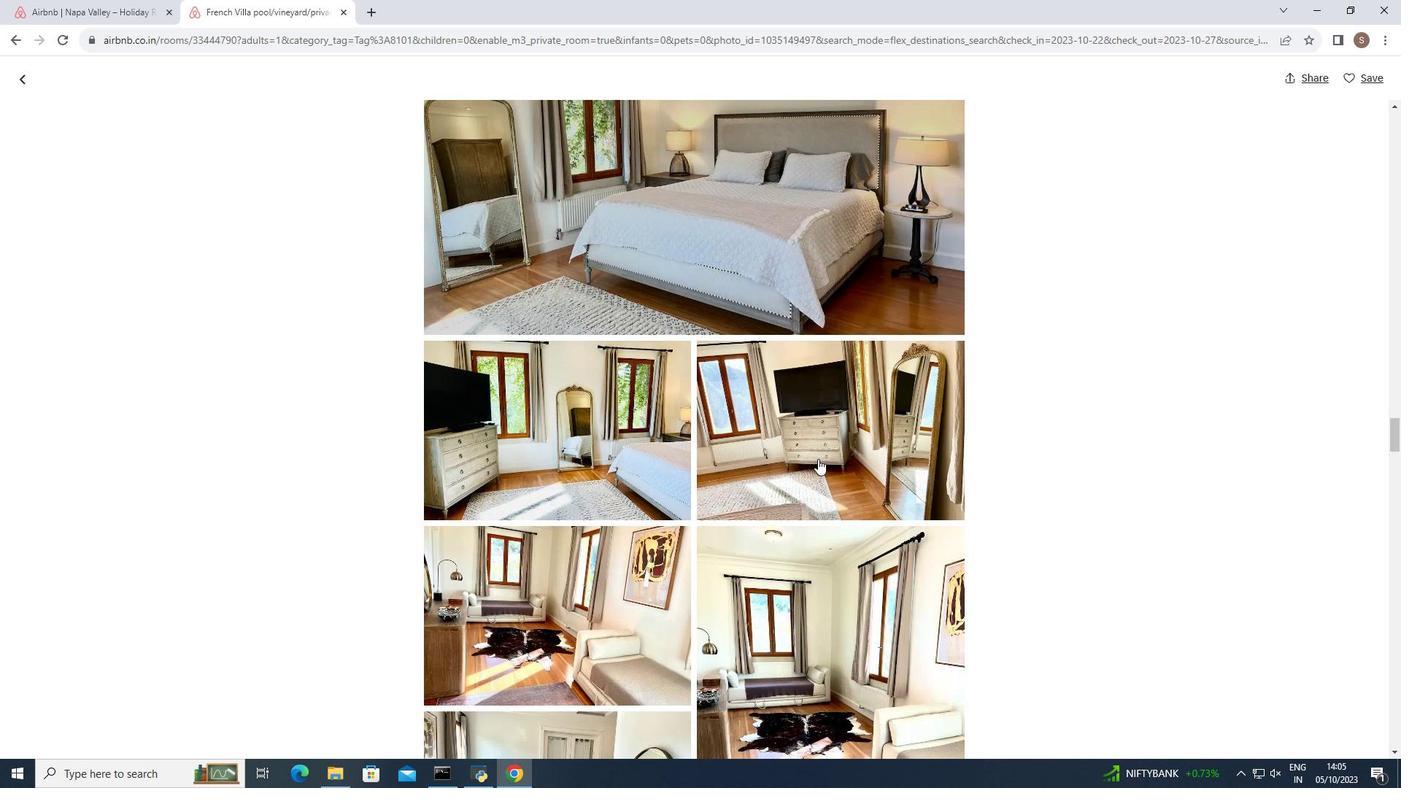
Action: Mouse scrolled (817, 458) with delta (0, 0)
Screenshot: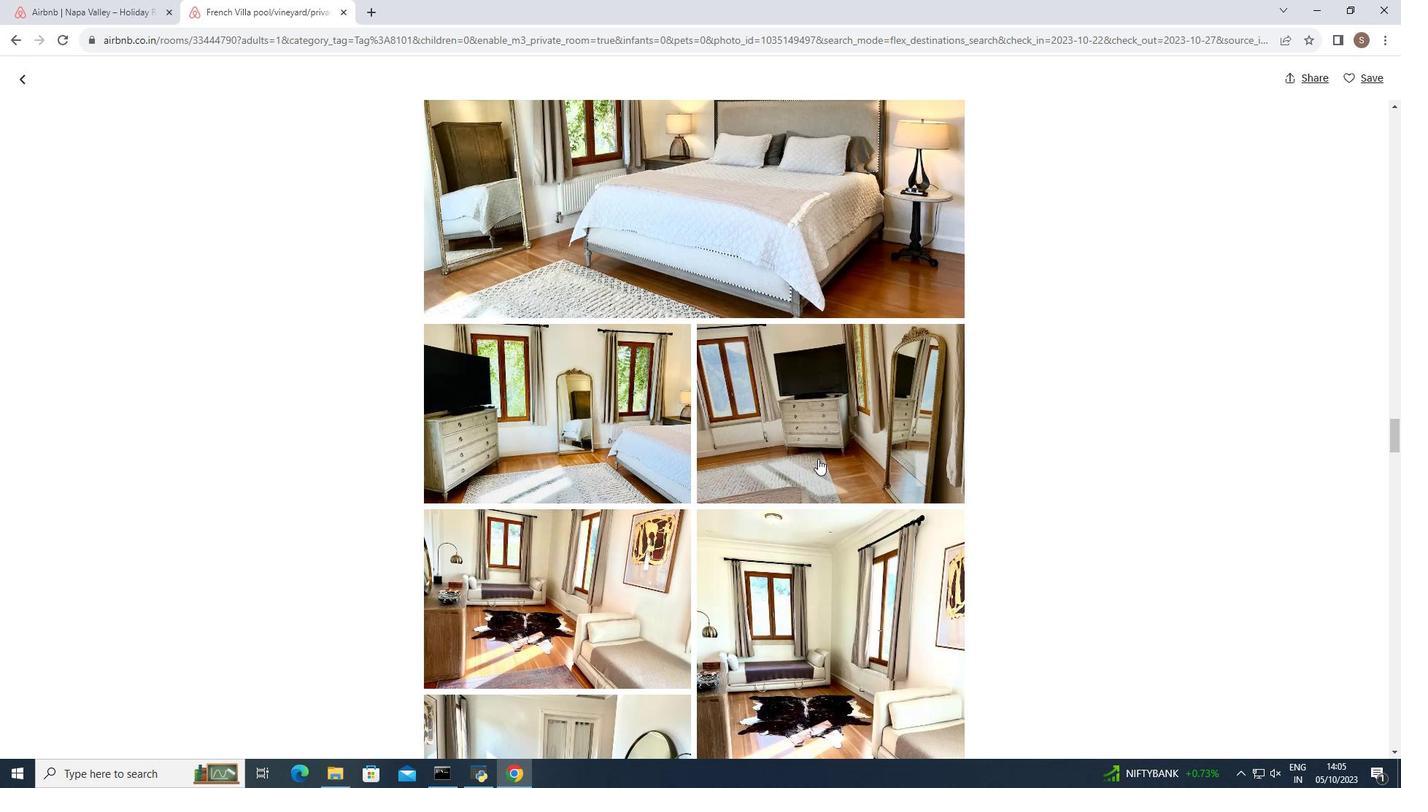
Action: Mouse scrolled (817, 458) with delta (0, 0)
Screenshot: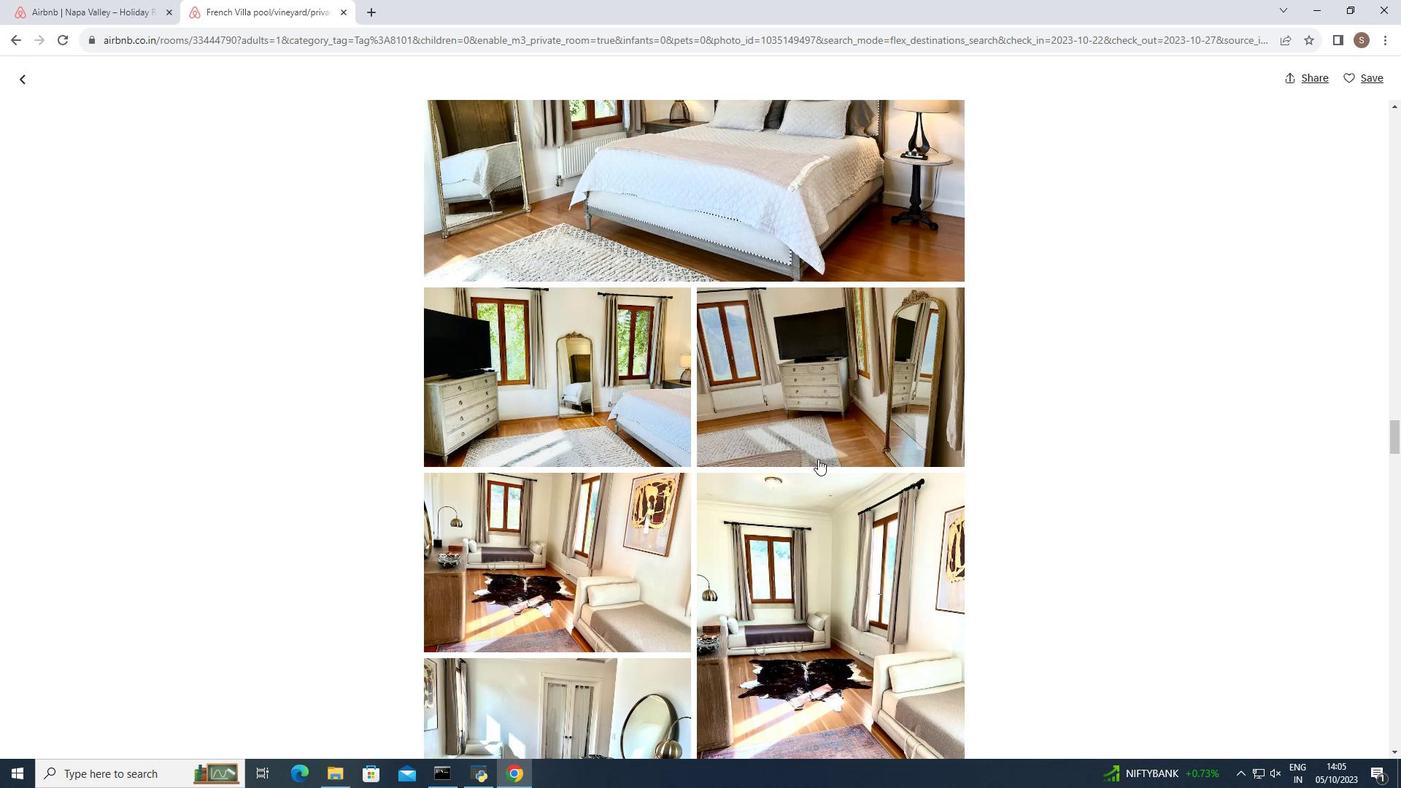 
Action: Mouse scrolled (817, 458) with delta (0, 0)
Screenshot: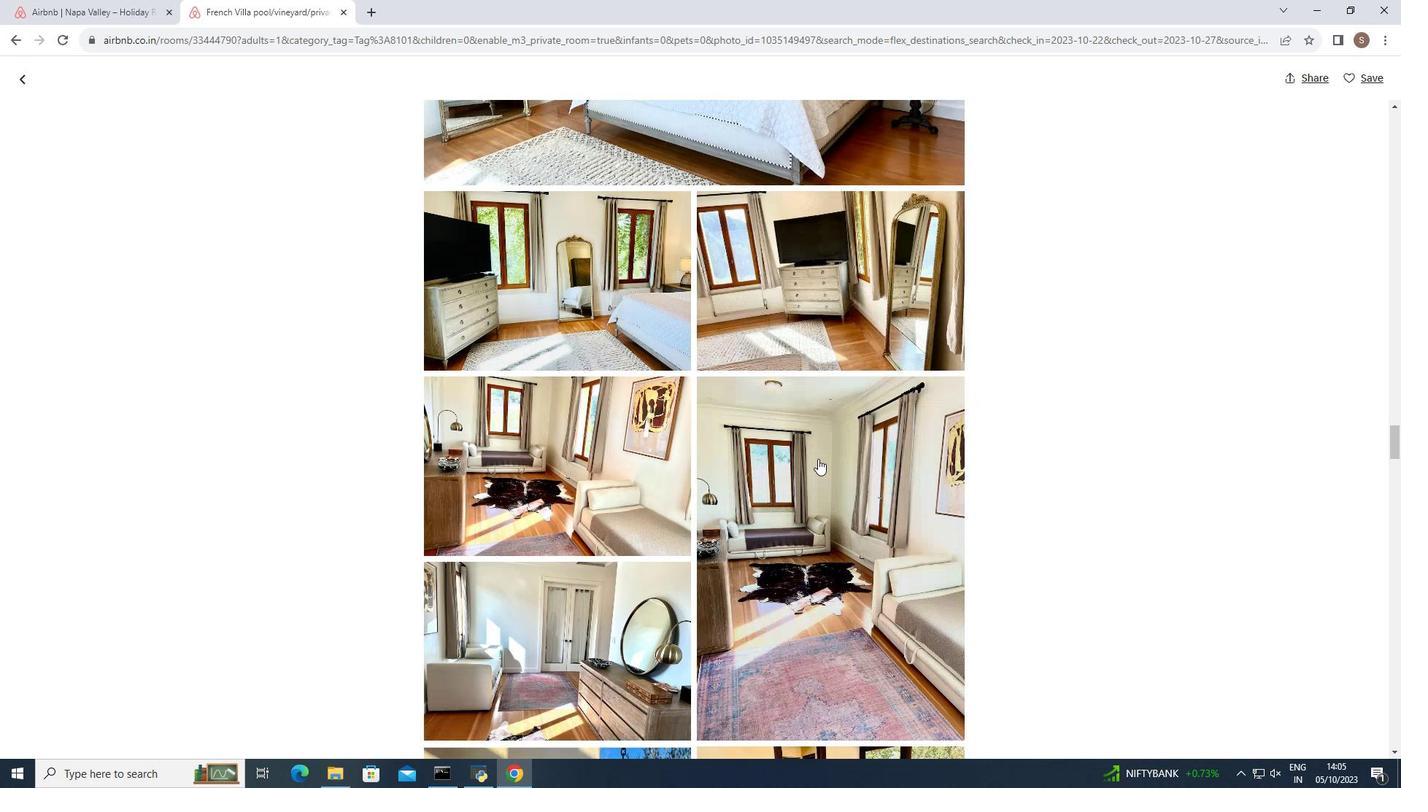 
Action: Mouse scrolled (817, 458) with delta (0, 0)
Screenshot: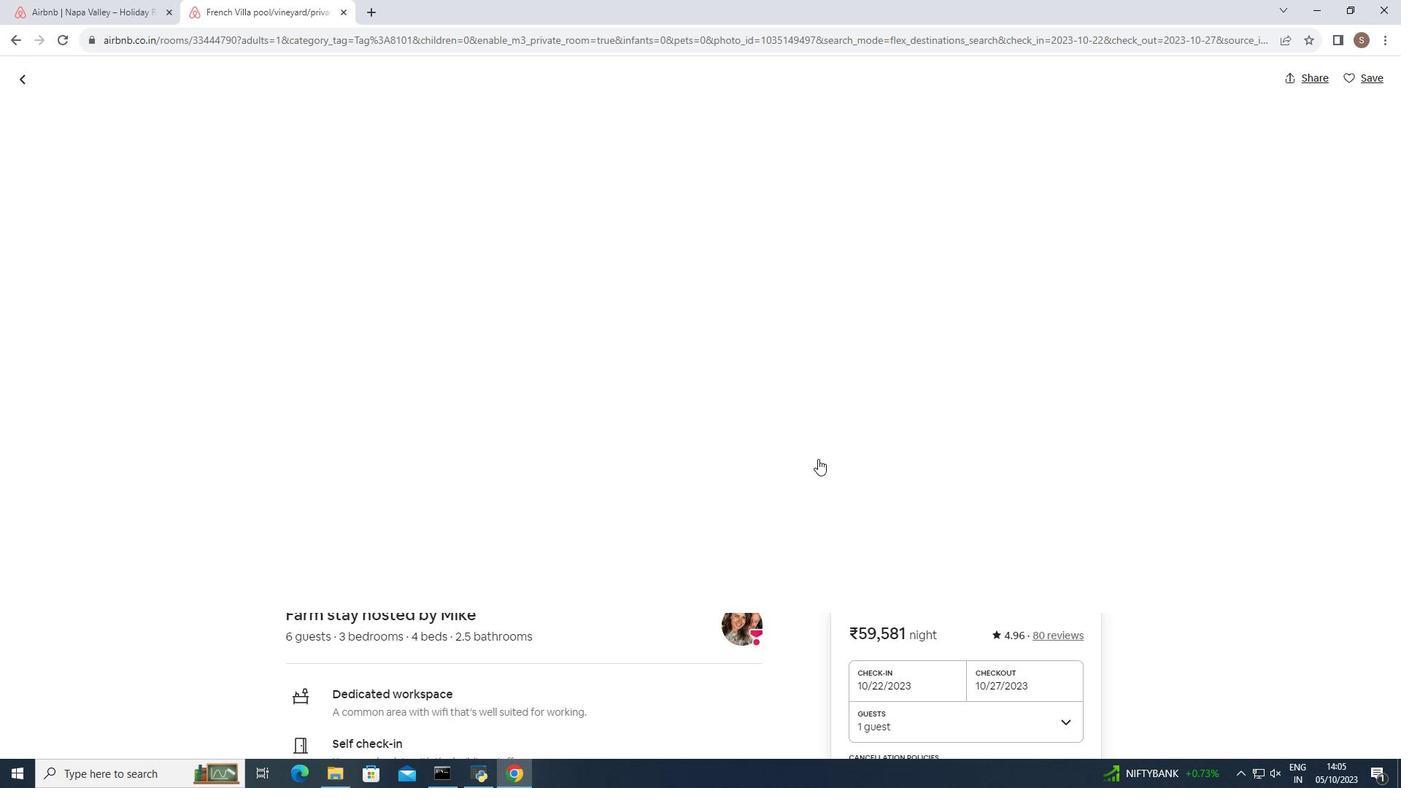
Action: Mouse scrolled (817, 458) with delta (0, 0)
Screenshot: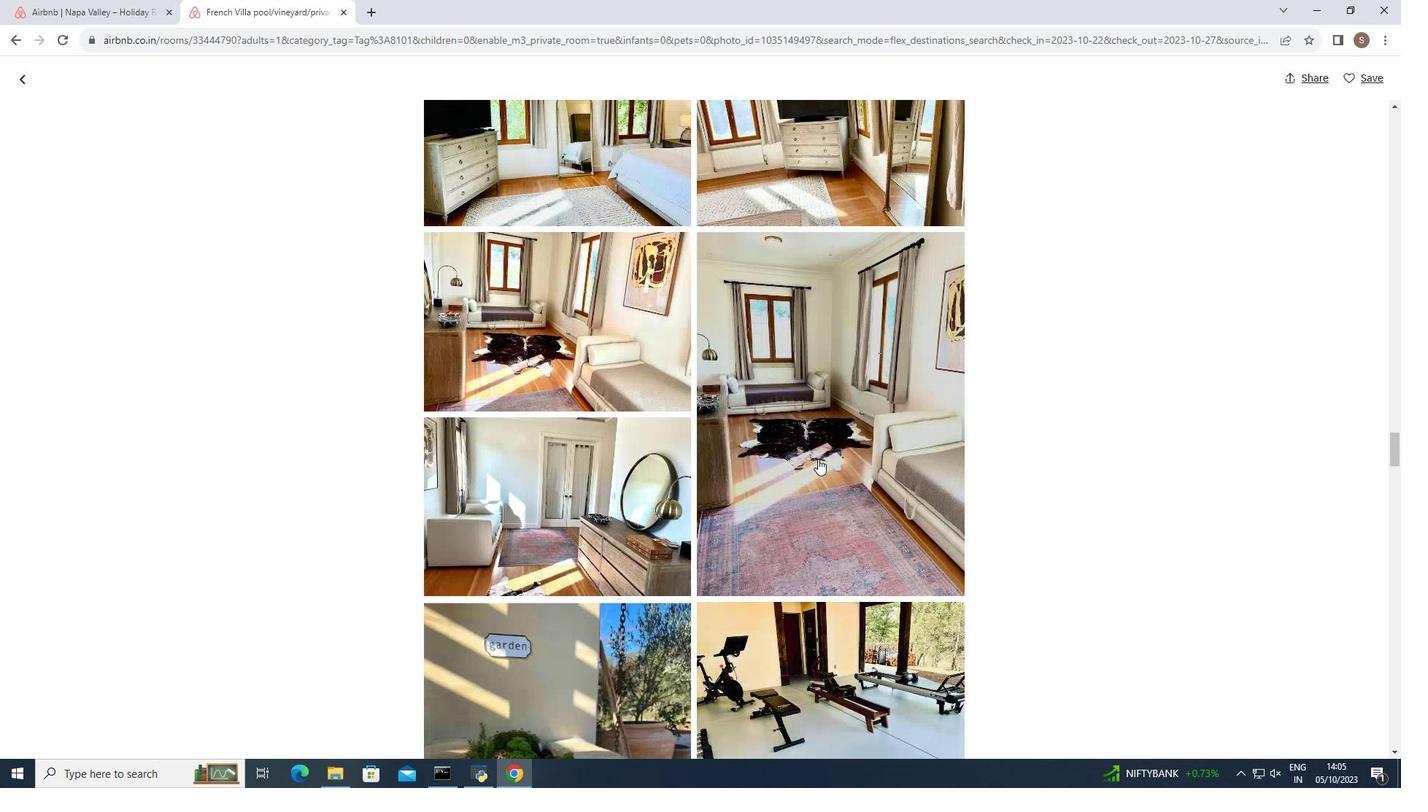 
Action: Mouse scrolled (817, 458) with delta (0, 0)
Screenshot: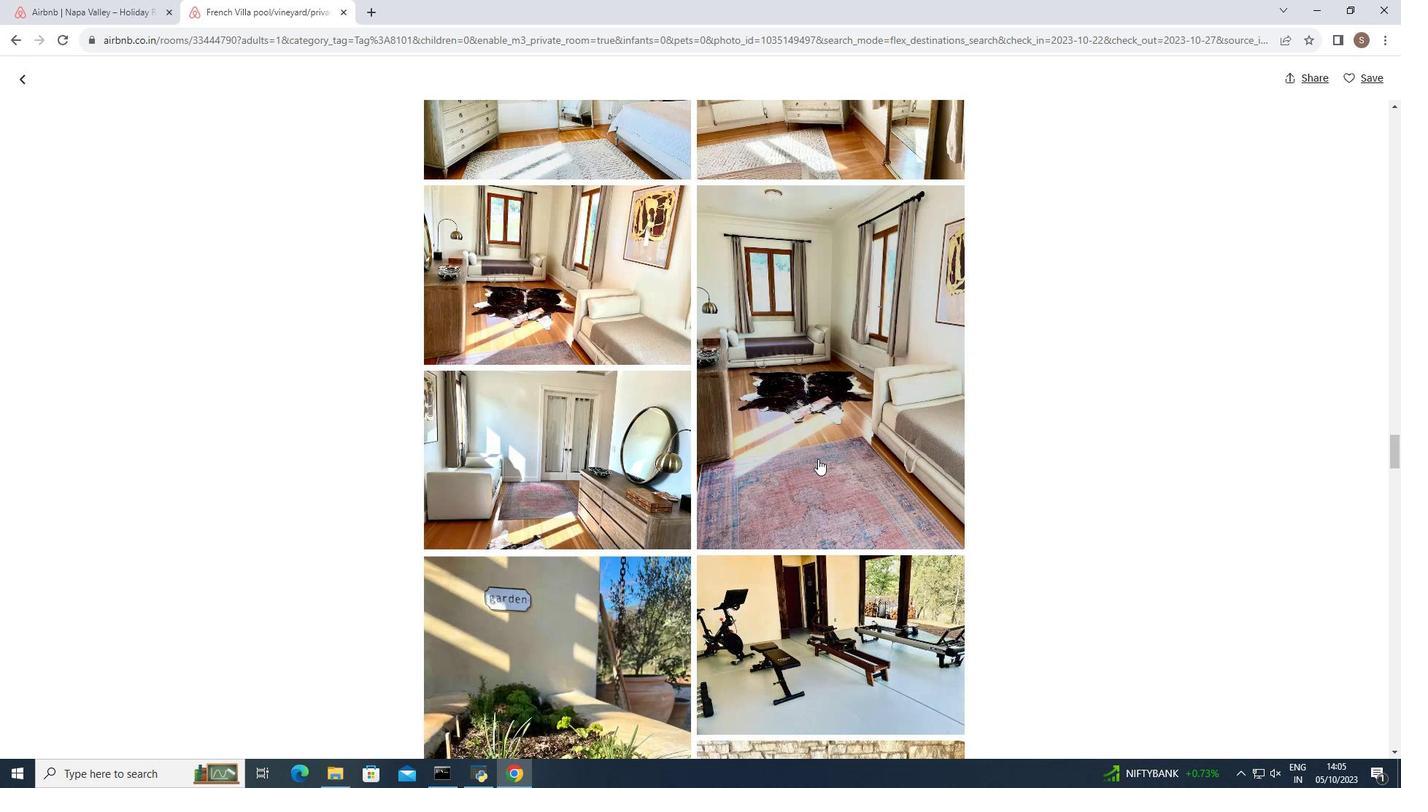 
Action: Mouse scrolled (817, 458) with delta (0, 0)
Screenshot: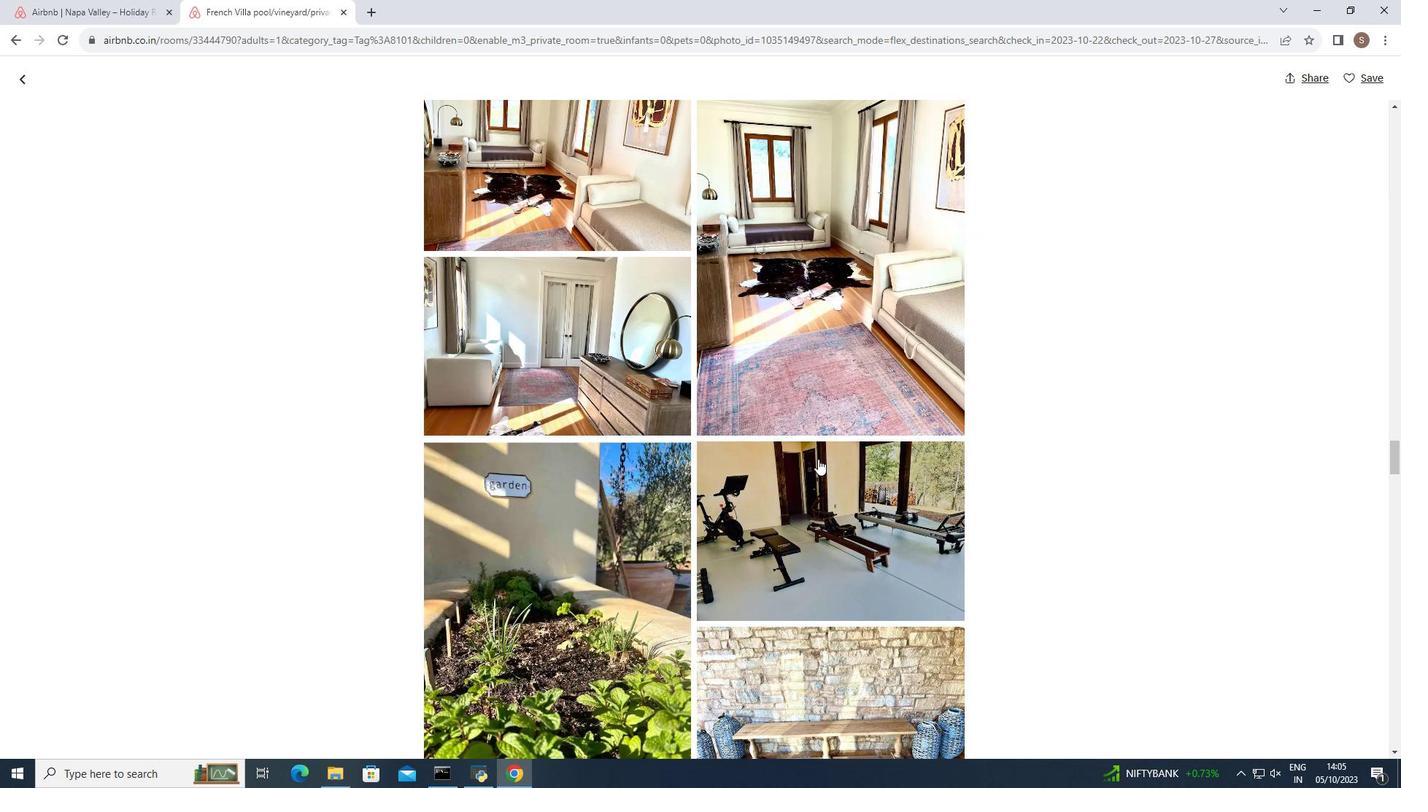 
Action: Mouse scrolled (817, 458) with delta (0, 0)
Screenshot: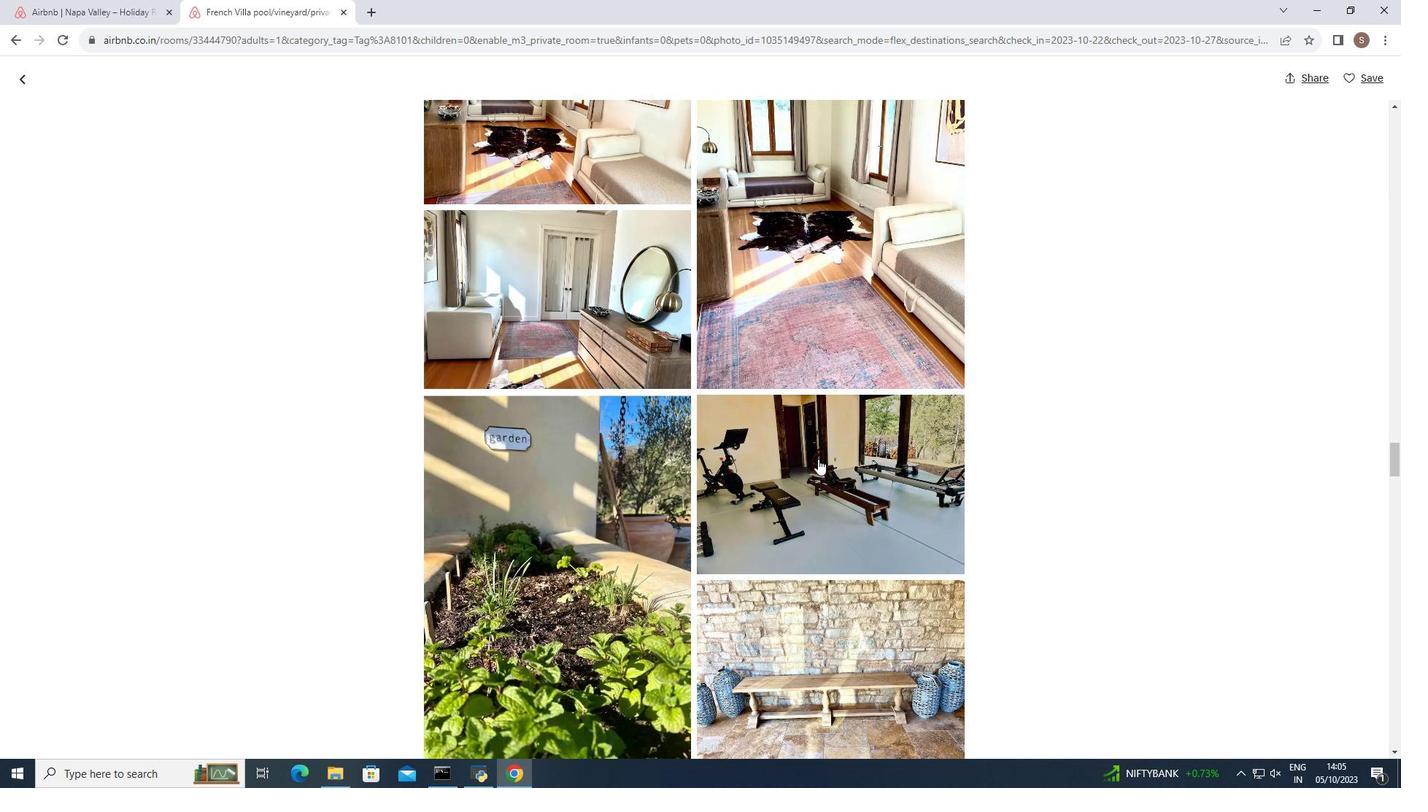 
Action: Mouse scrolled (817, 458) with delta (0, 0)
Screenshot: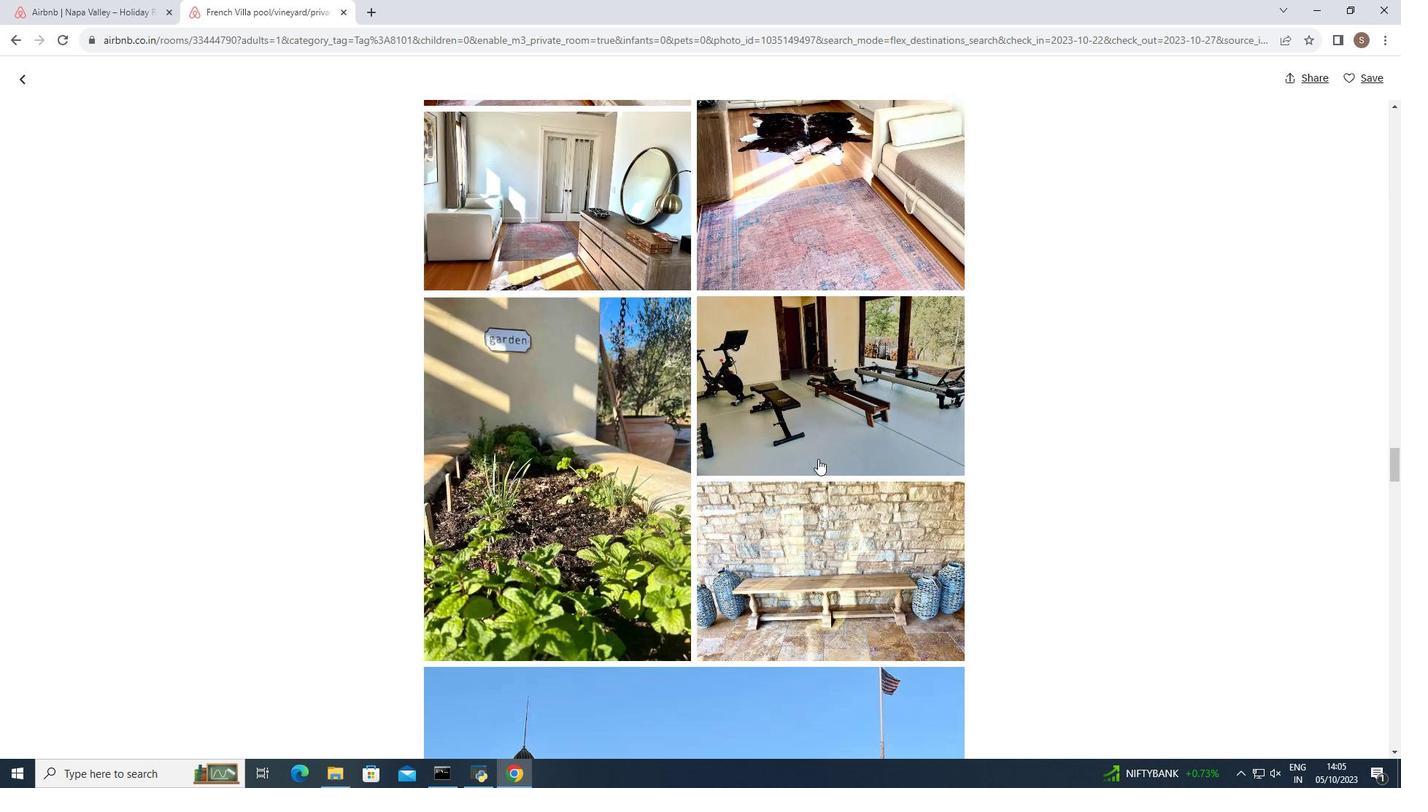 
Action: Mouse scrolled (817, 458) with delta (0, 0)
Screenshot: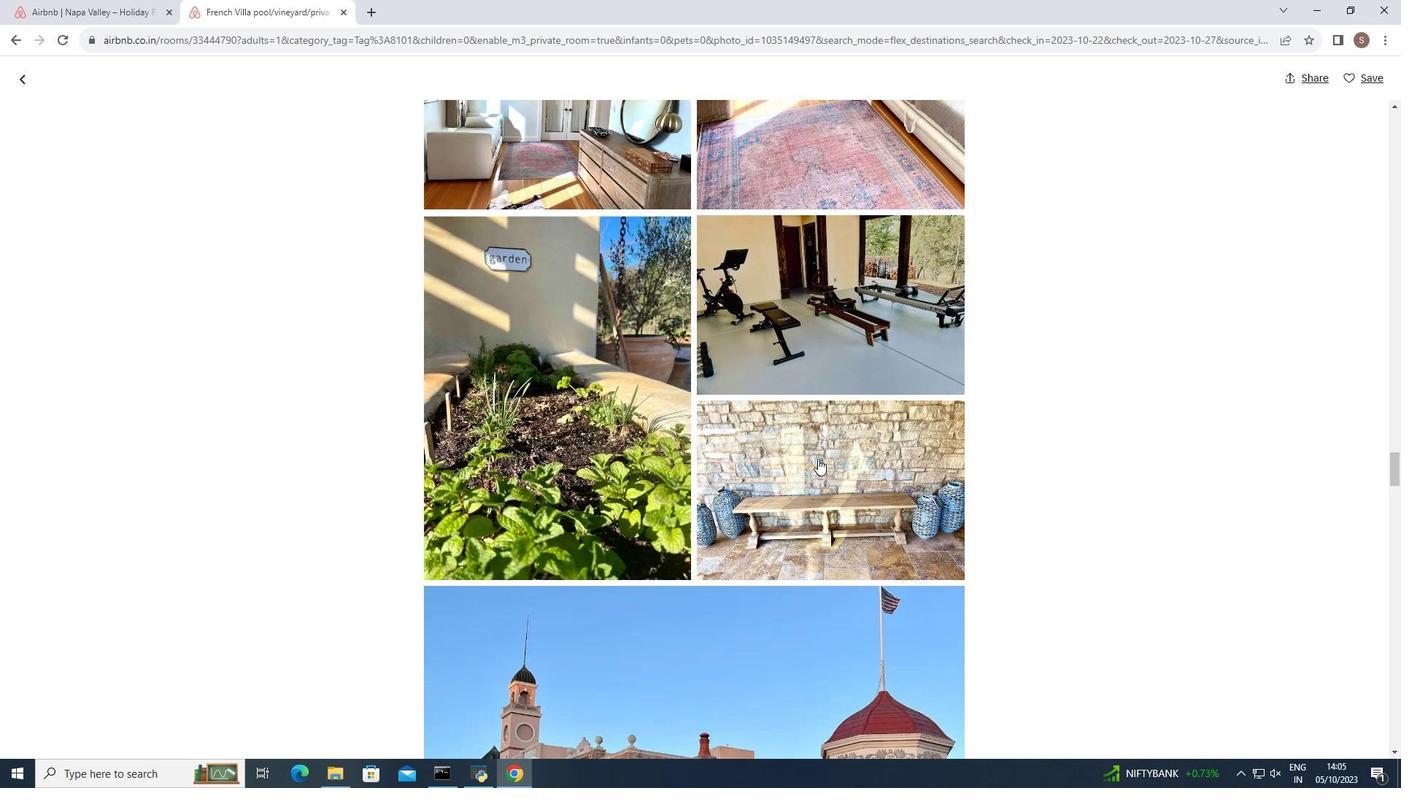 
Action: Mouse scrolled (817, 458) with delta (0, 0)
Screenshot: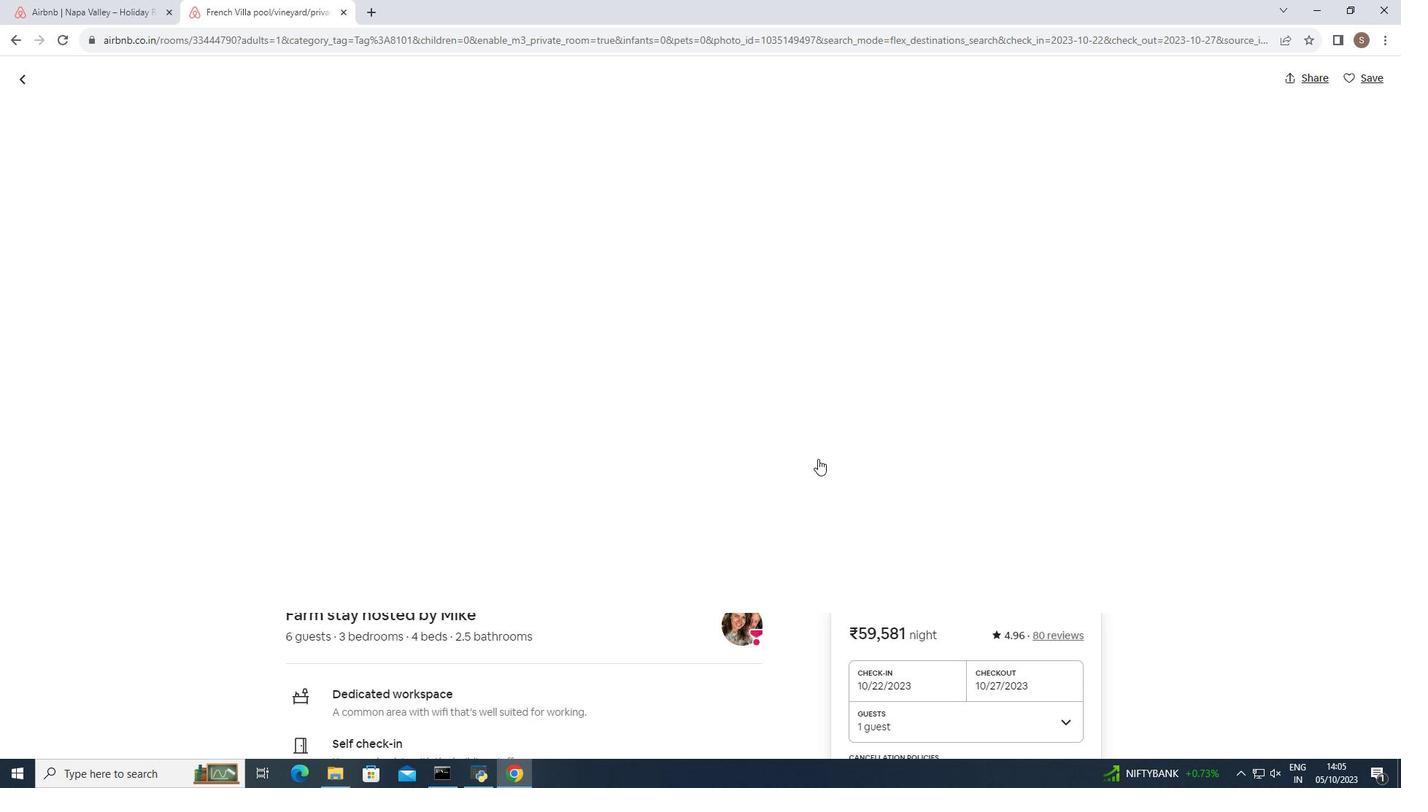 
Action: Mouse scrolled (817, 458) with delta (0, 0)
Screenshot: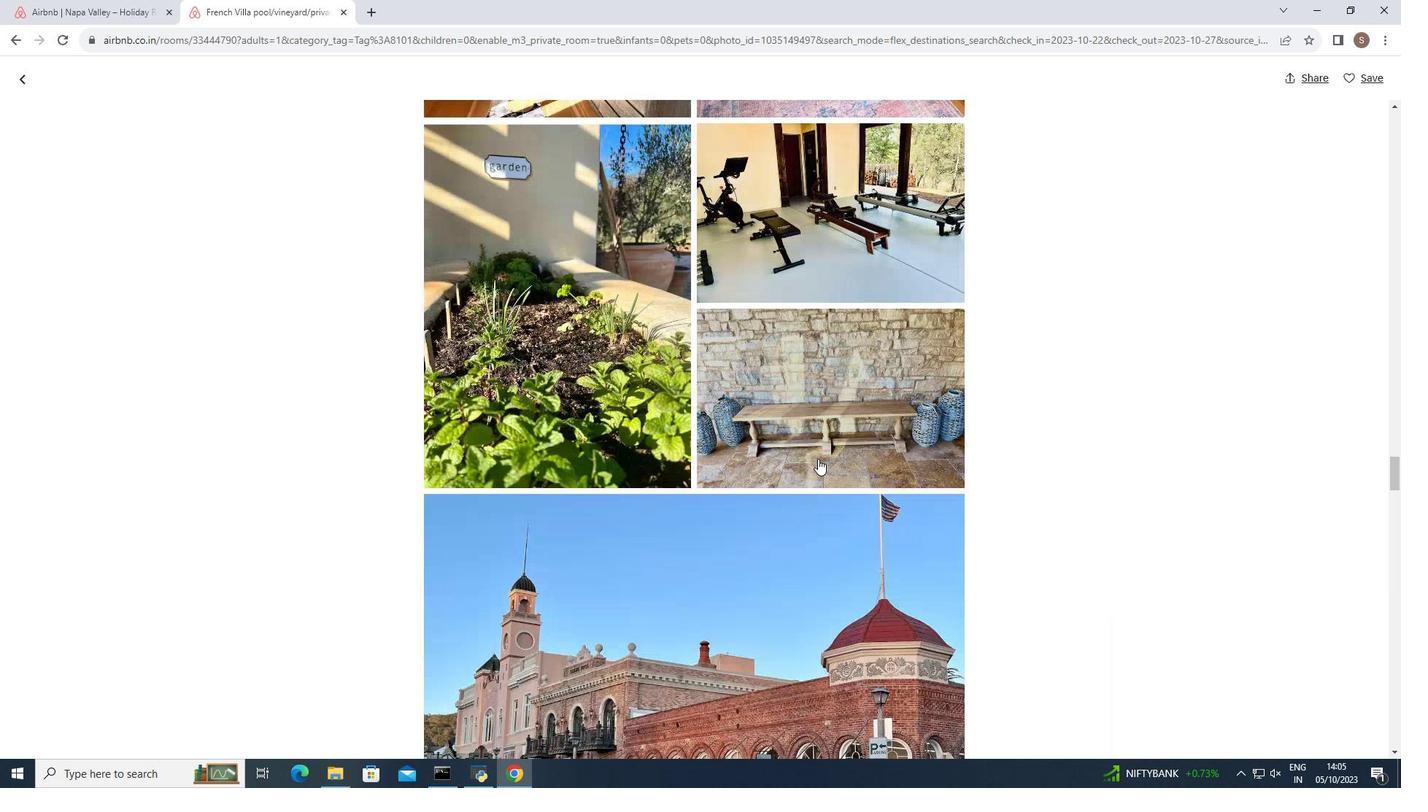 
Action: Mouse scrolled (817, 458) with delta (0, 0)
Screenshot: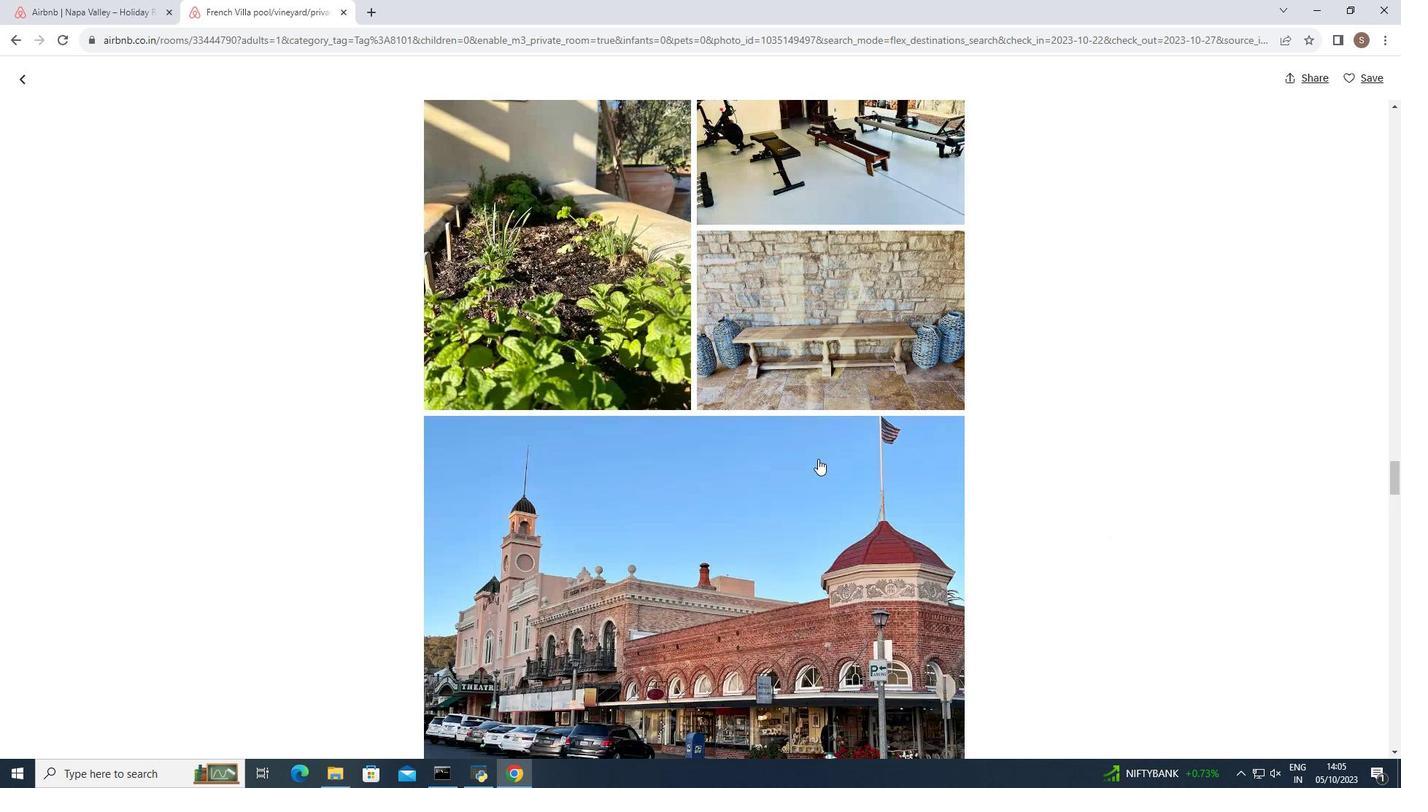 
Action: Mouse scrolled (817, 458) with delta (0, 0)
Screenshot: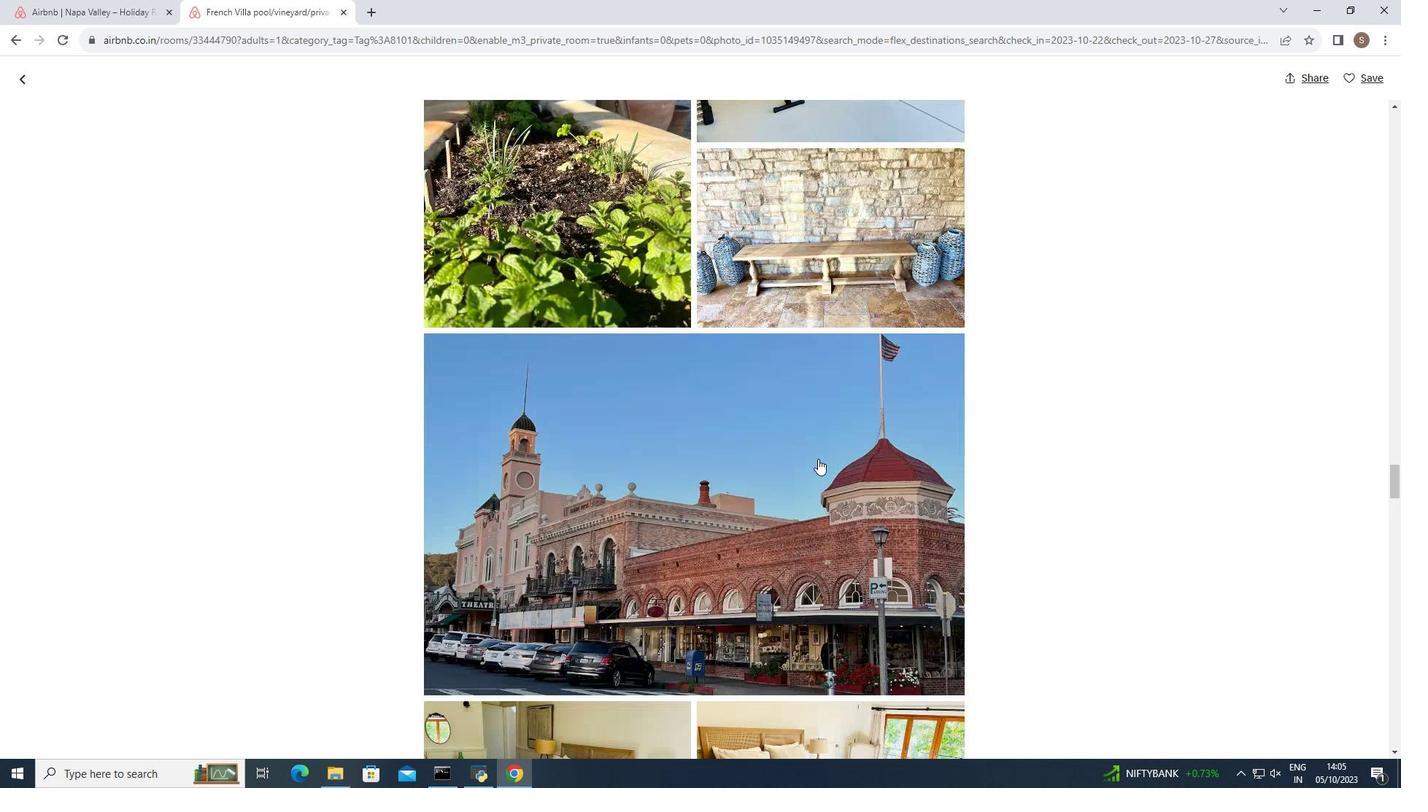 
Action: Mouse scrolled (817, 458) with delta (0, 0)
Screenshot: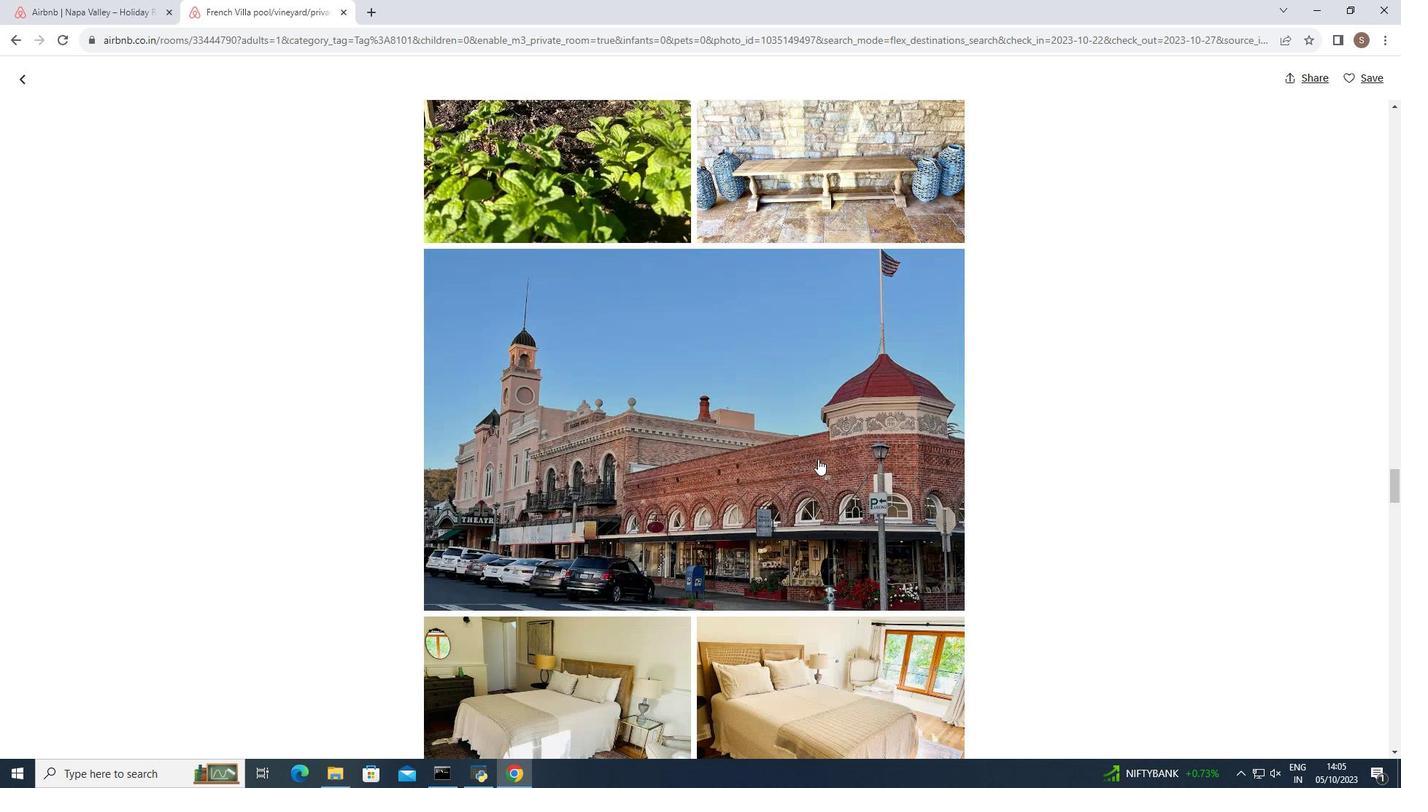 
Action: Mouse scrolled (817, 458) with delta (0, 0)
Screenshot: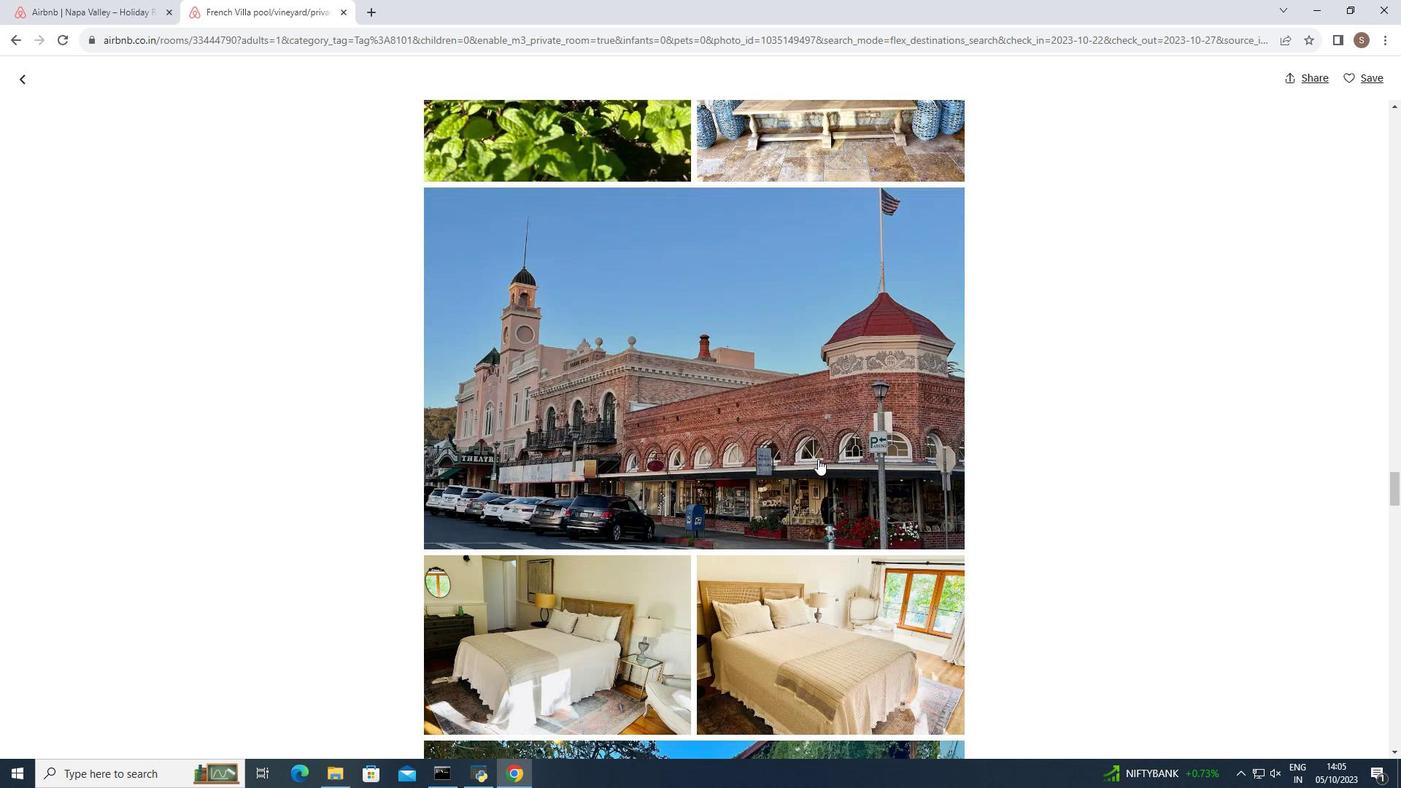 
Action: Mouse scrolled (817, 458) with delta (0, 0)
Screenshot: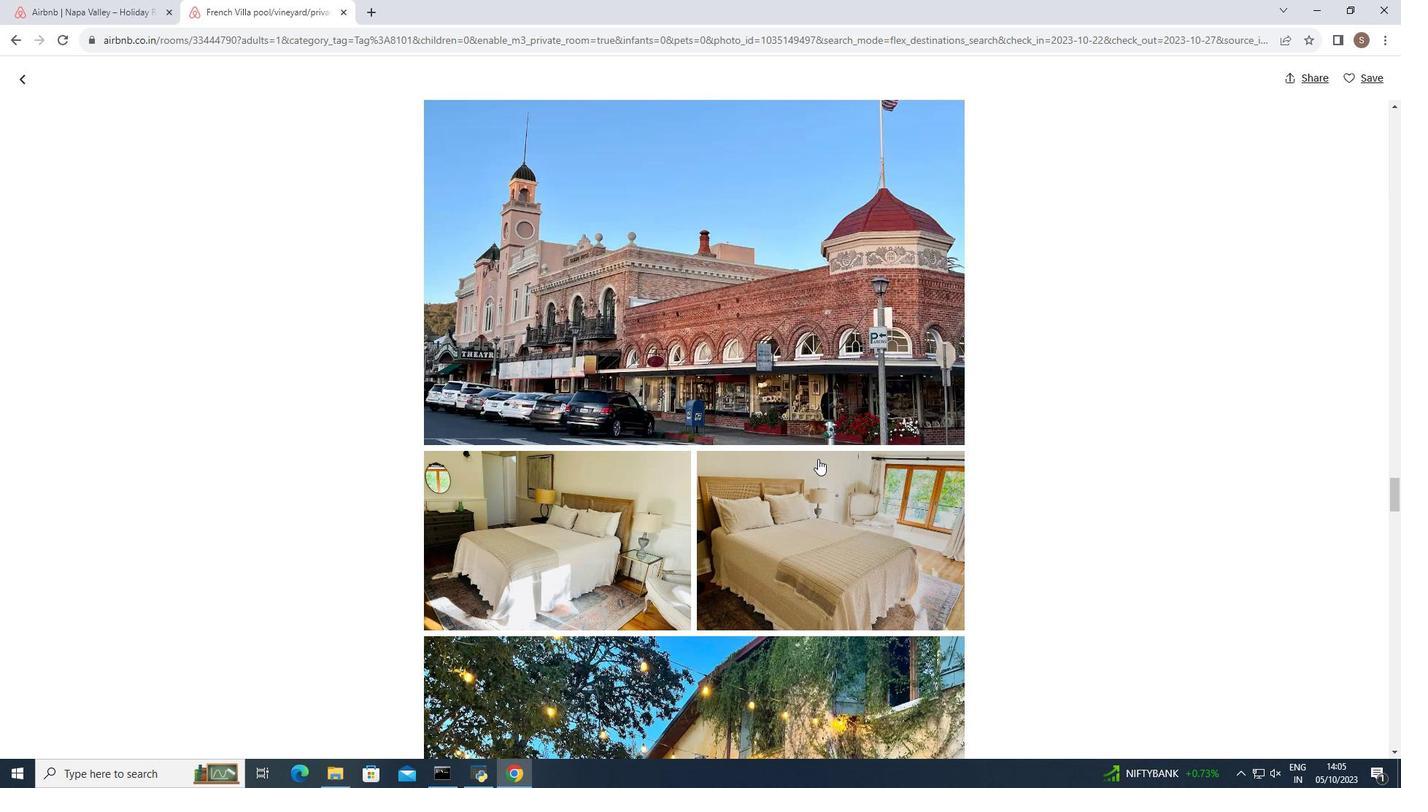 
Action: Mouse scrolled (817, 458) with delta (0, 0)
Screenshot: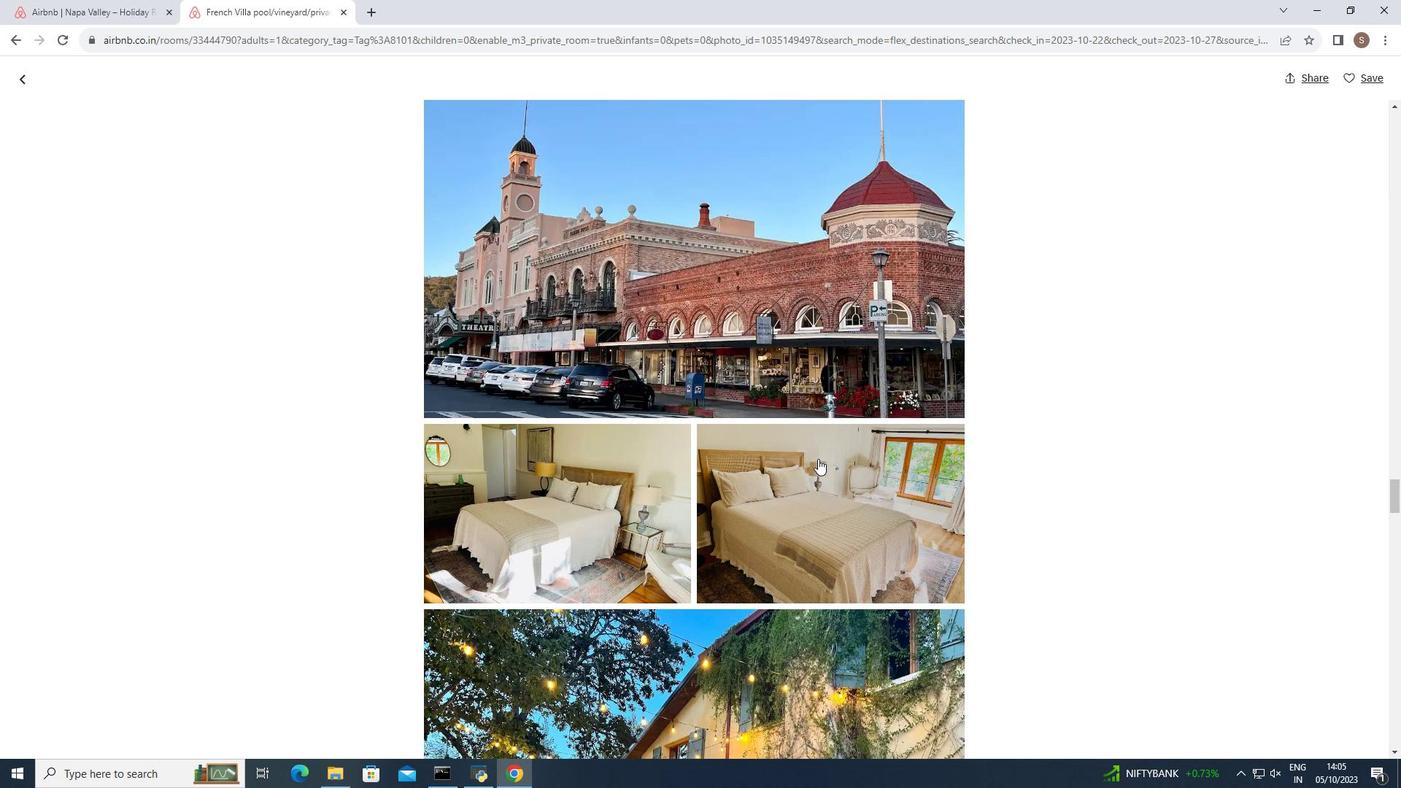 
Action: Mouse scrolled (817, 458) with delta (0, 0)
Screenshot: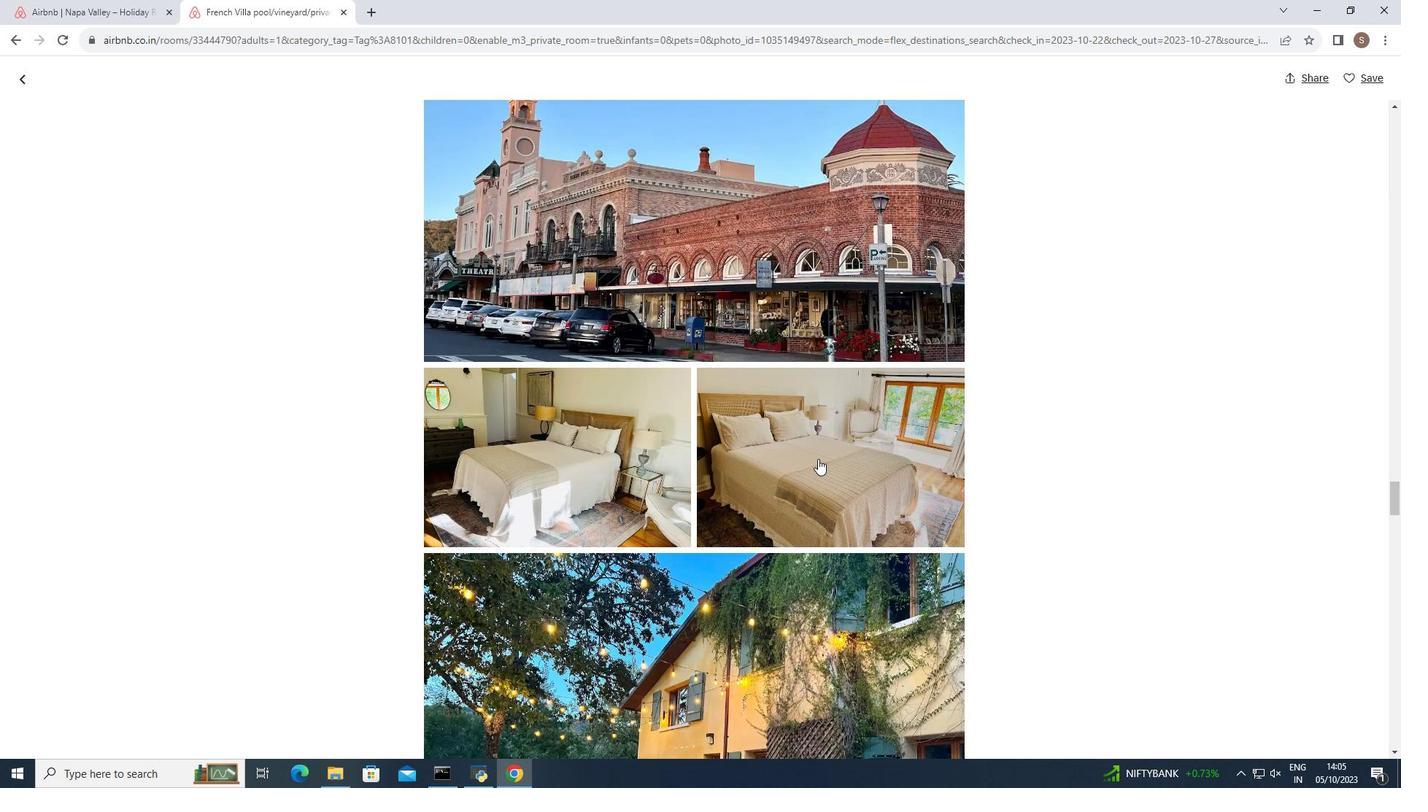 
Action: Mouse scrolled (817, 458) with delta (0, 0)
Screenshot: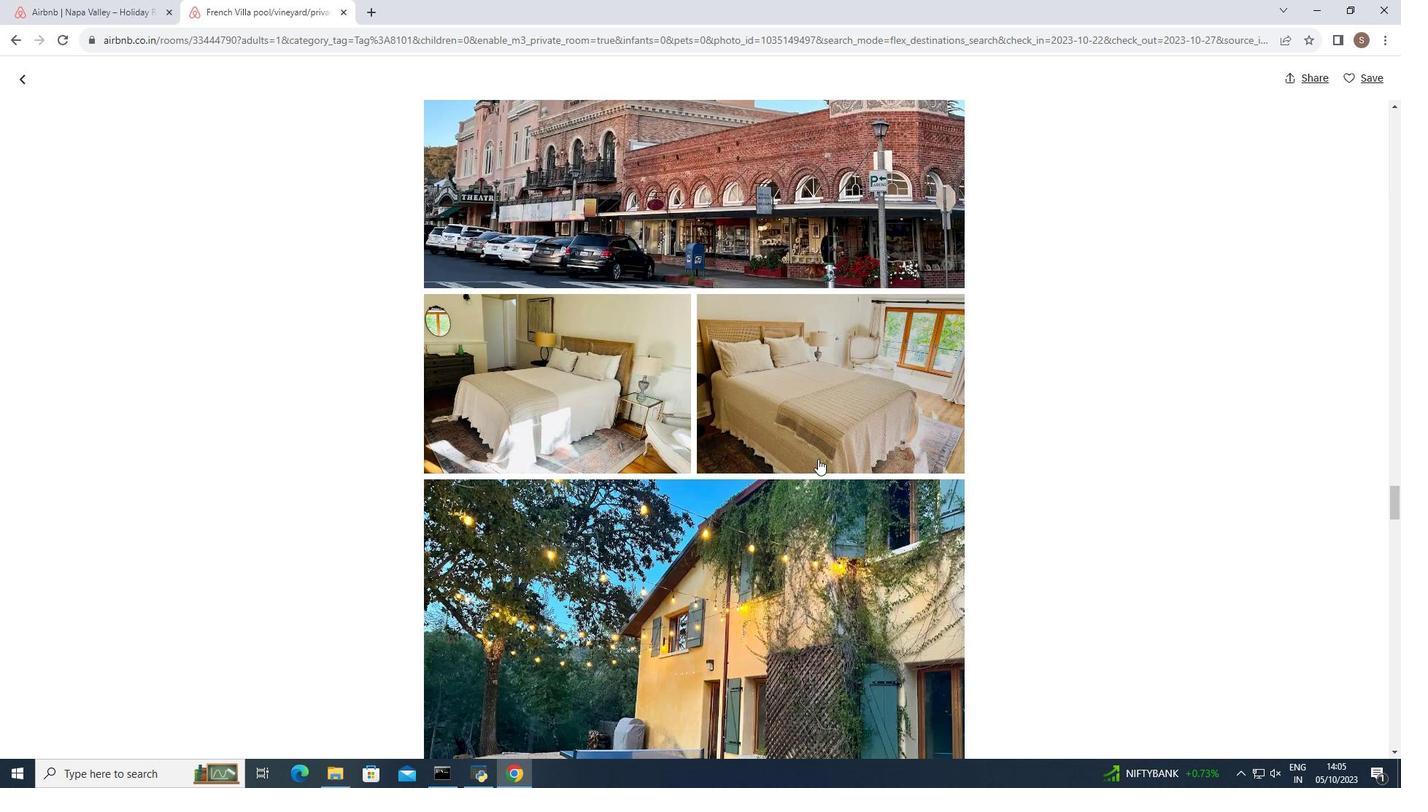 
Action: Mouse scrolled (817, 458) with delta (0, 0)
Screenshot: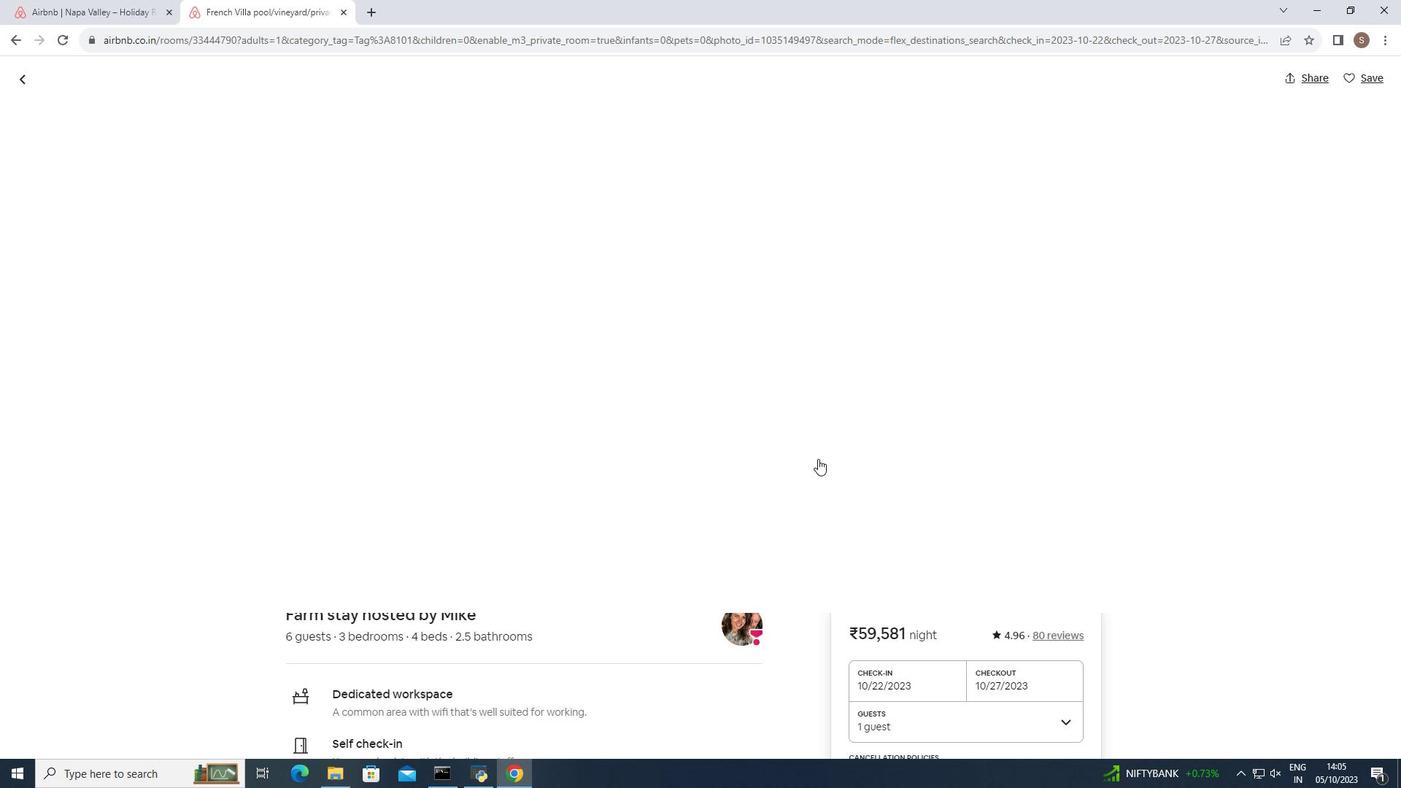 
Action: Mouse scrolled (817, 458) with delta (0, 0)
Screenshot: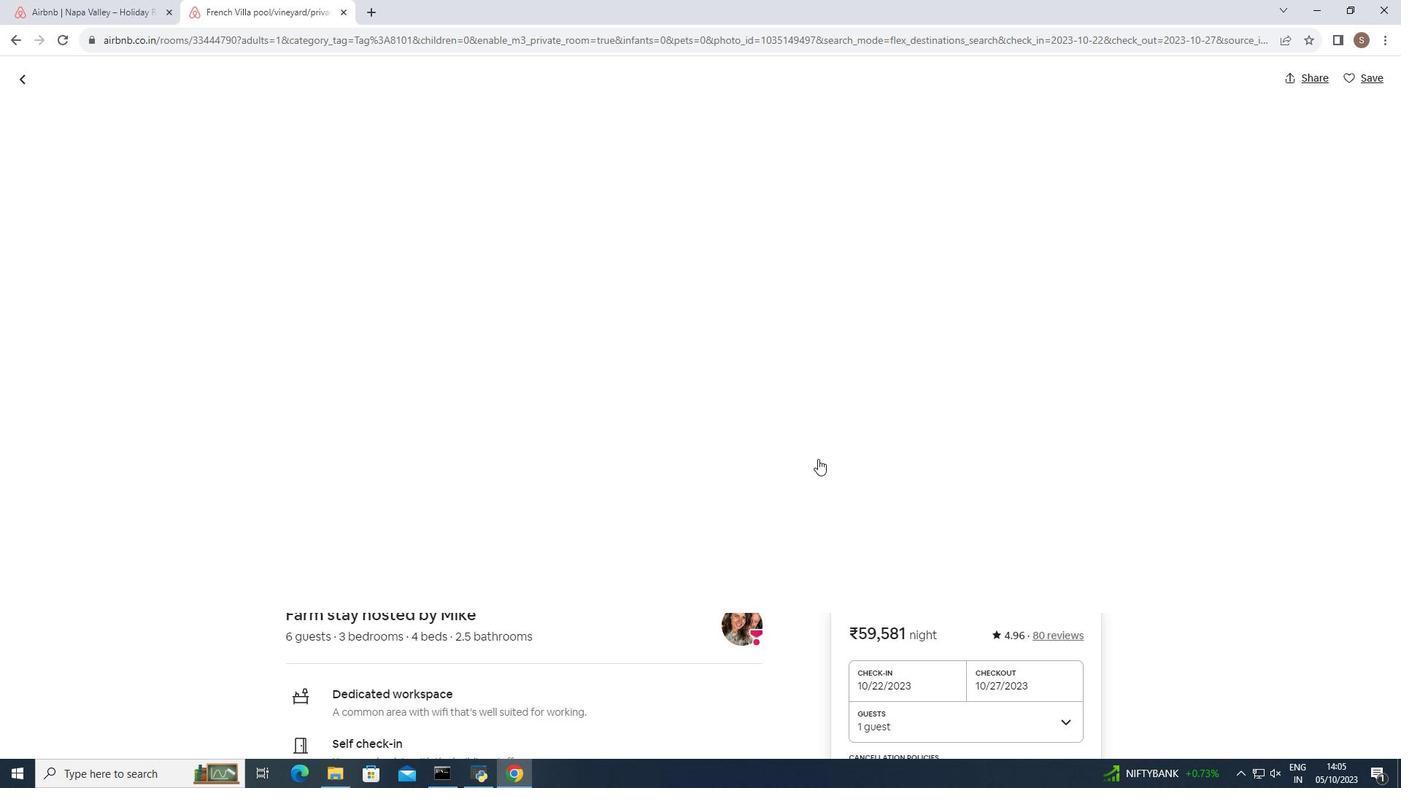 
Action: Mouse scrolled (817, 458) with delta (0, 0)
Screenshot: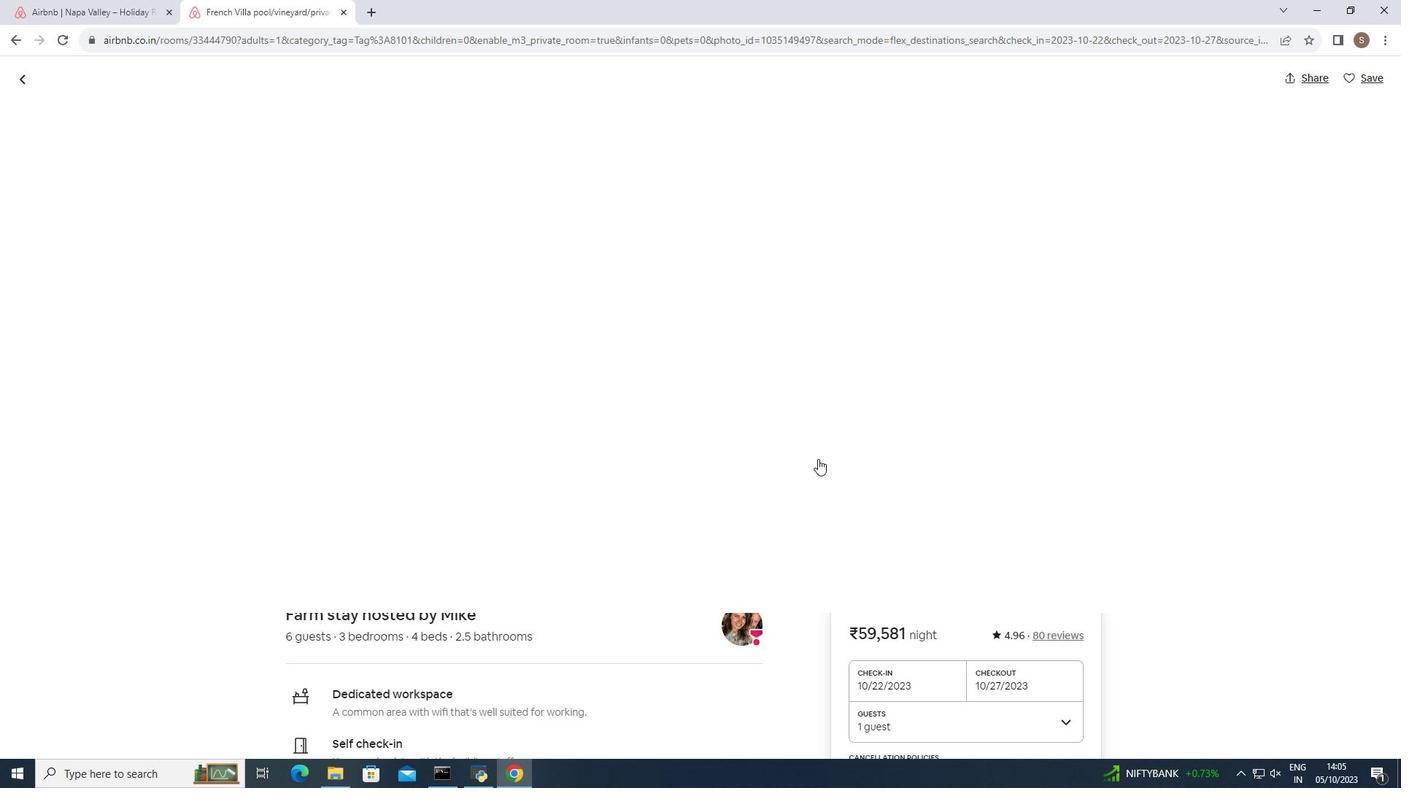 
Action: Mouse moved to (817, 458)
Screenshot: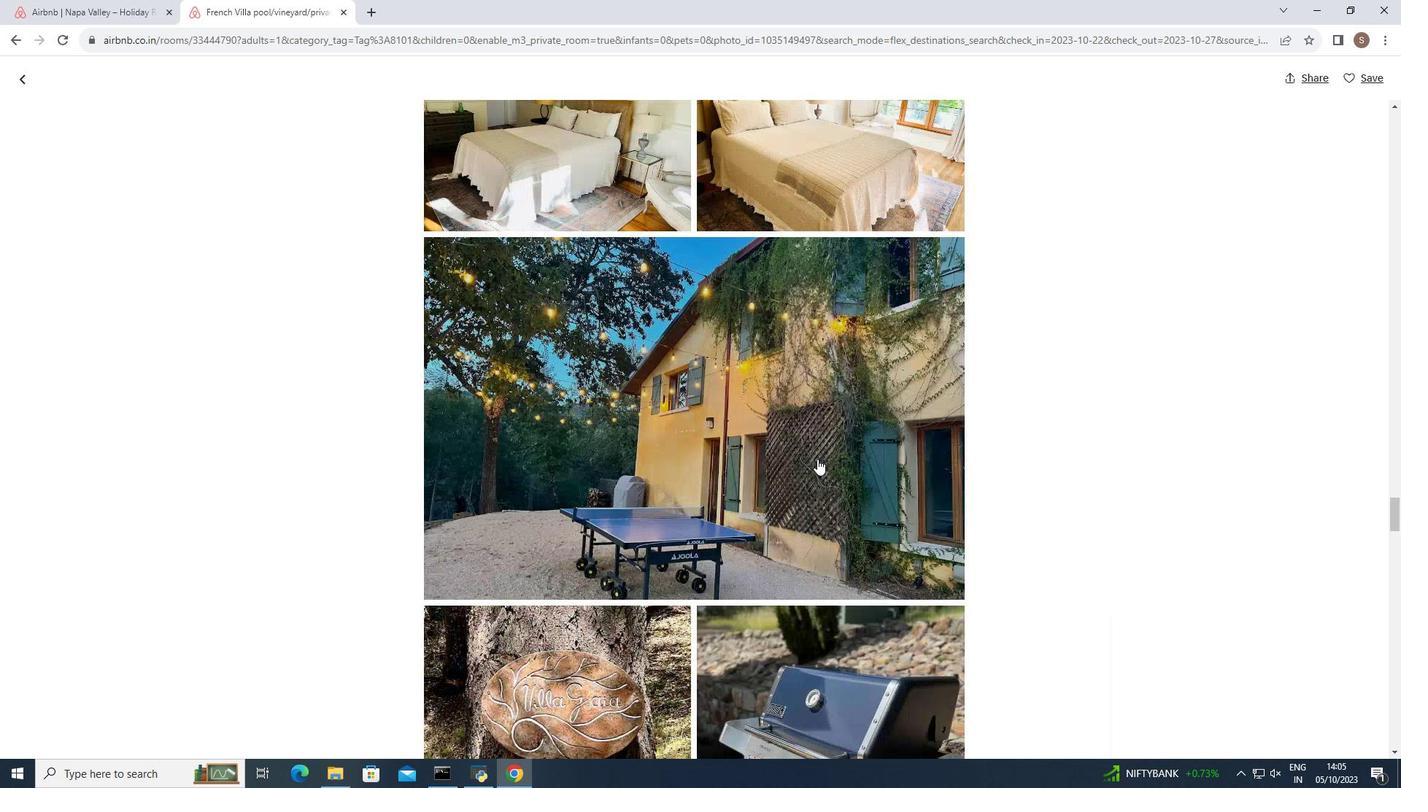 
Action: Mouse scrolled (817, 458) with delta (0, 0)
Screenshot: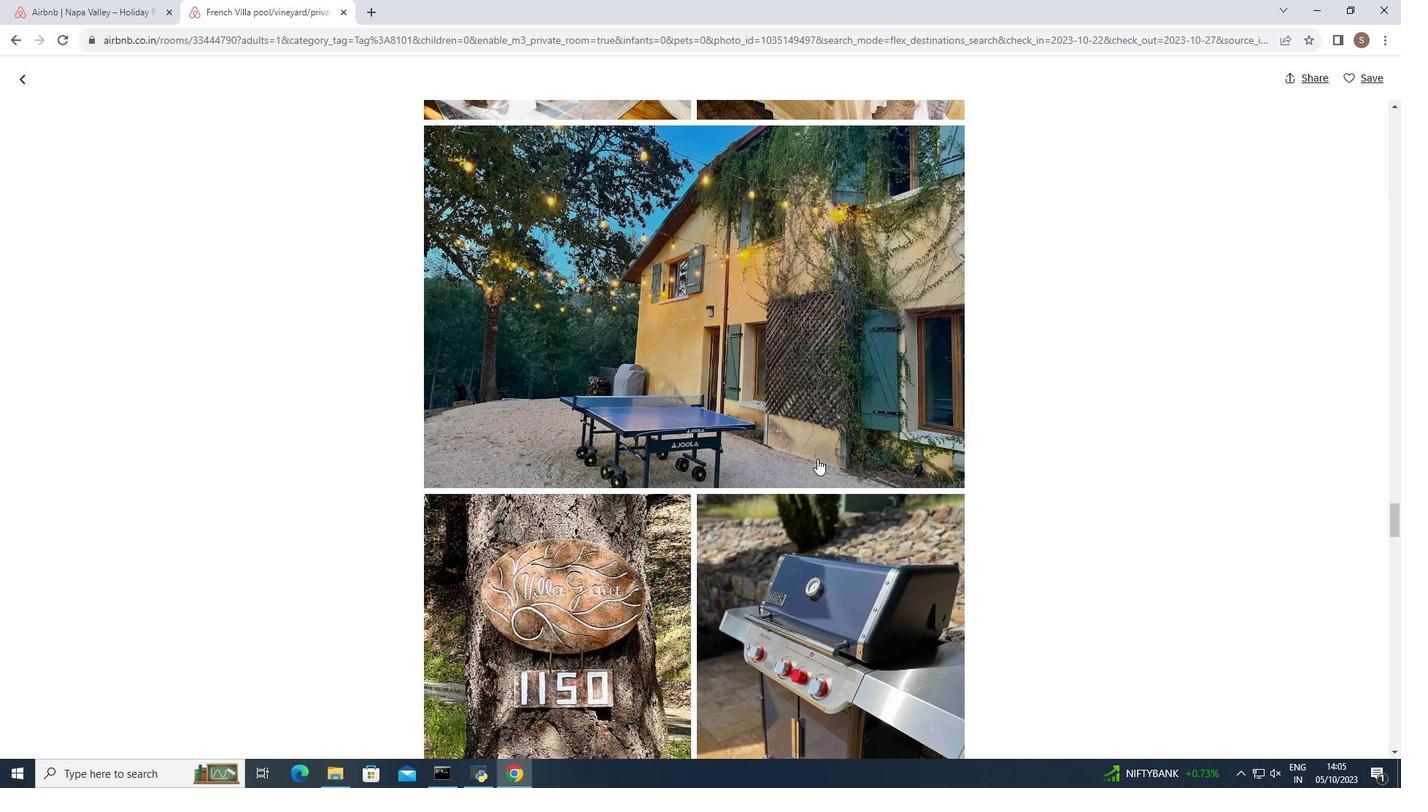 
Action: Mouse scrolled (817, 458) with delta (0, 0)
Screenshot: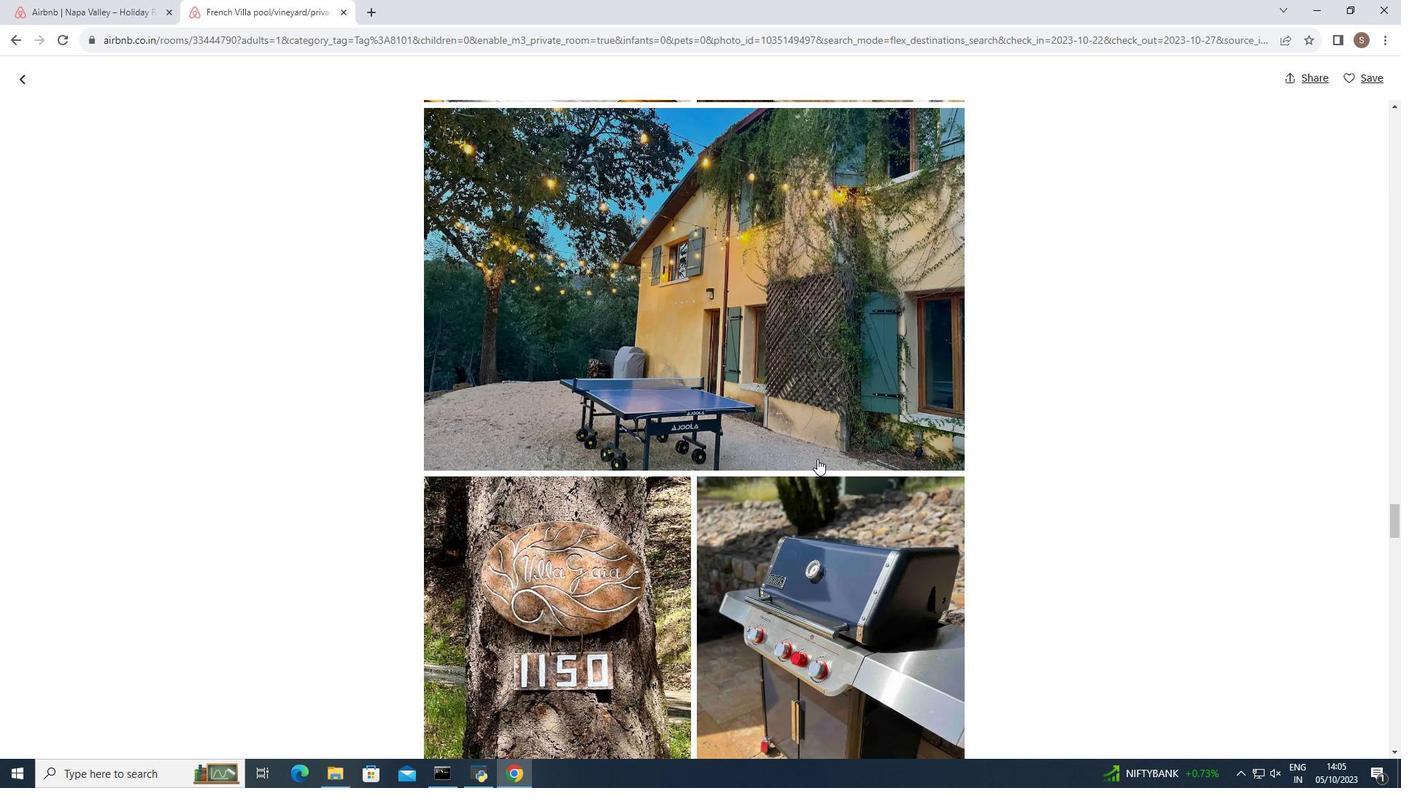
Action: Mouse scrolled (817, 458) with delta (0, 0)
Screenshot: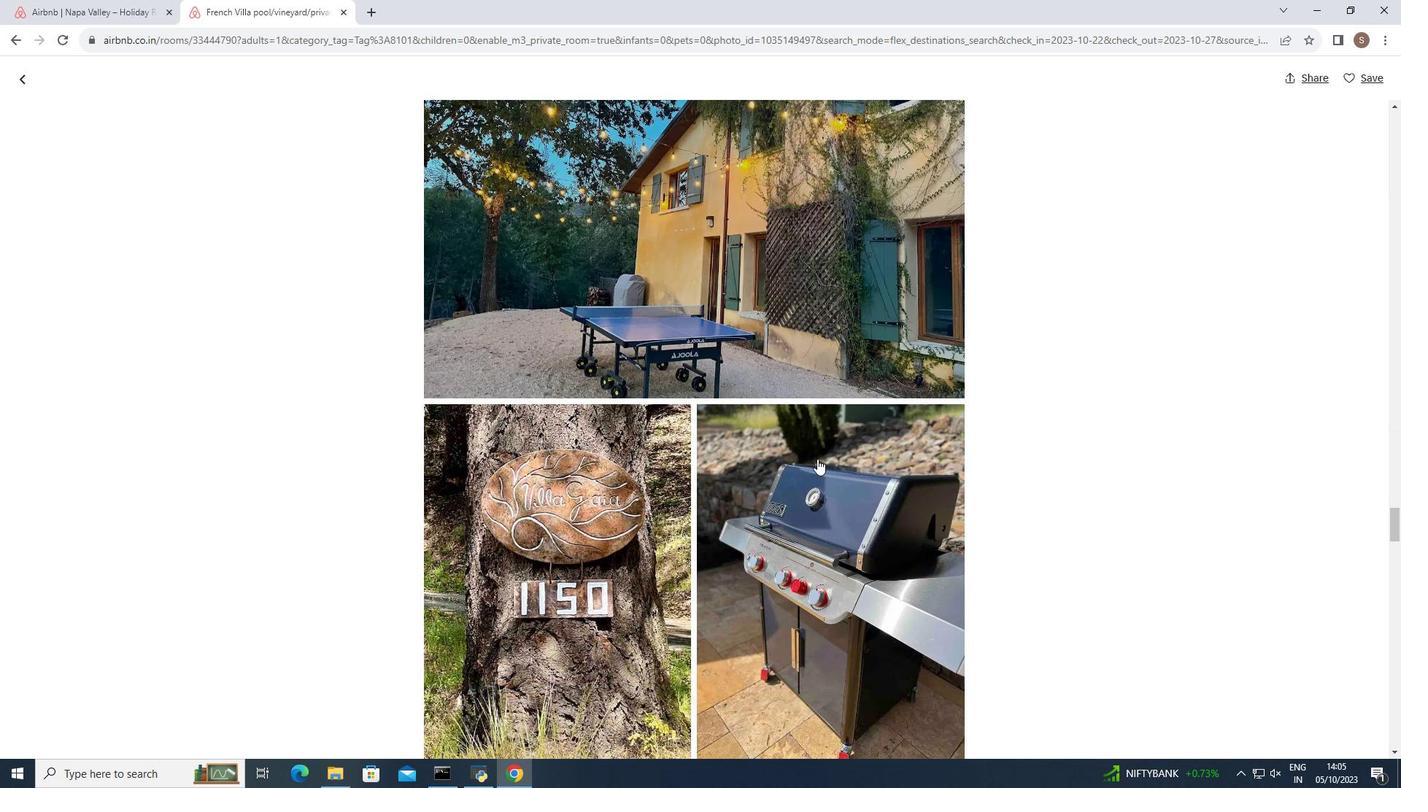
Action: Mouse scrolled (817, 458) with delta (0, 0)
Screenshot: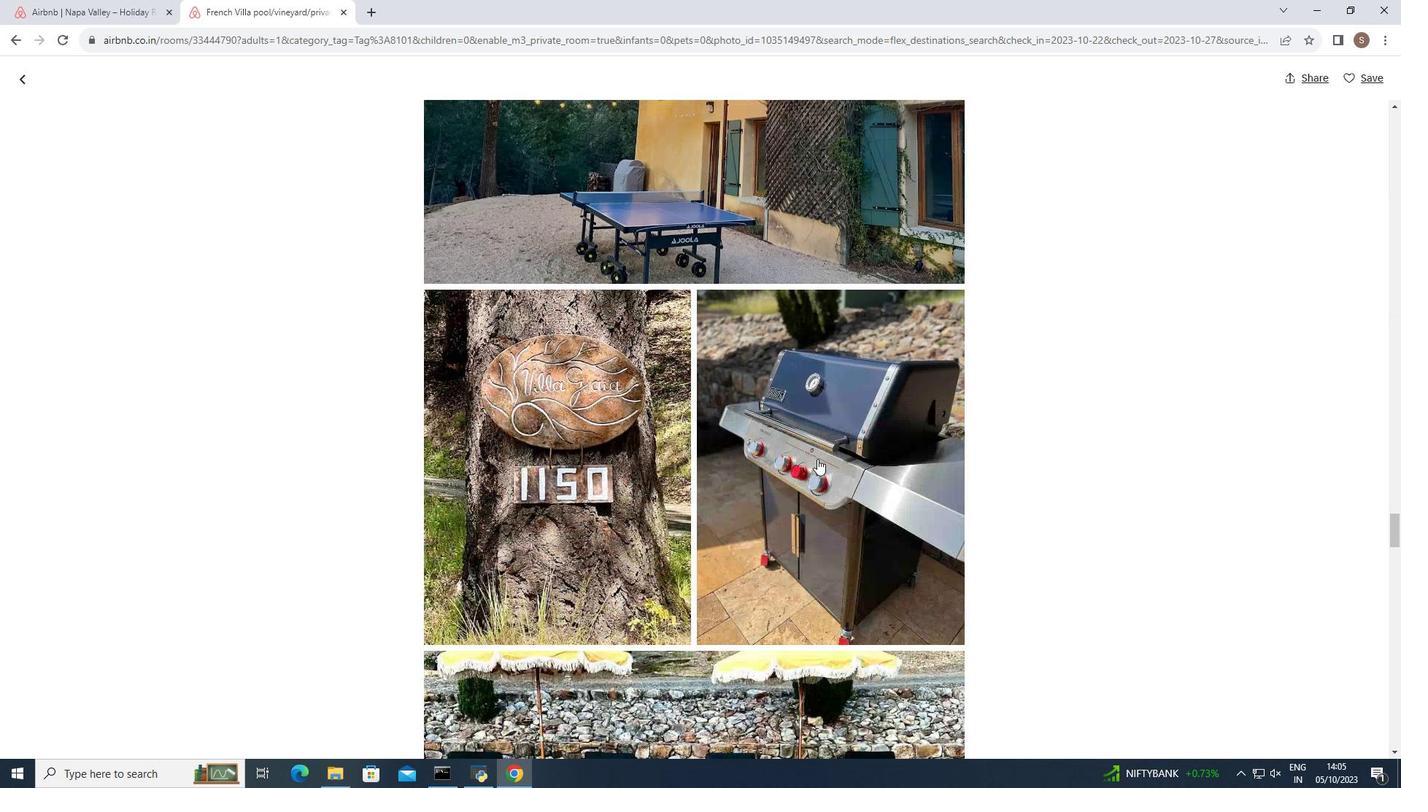 
Action: Mouse scrolled (817, 458) with delta (0, 0)
Screenshot: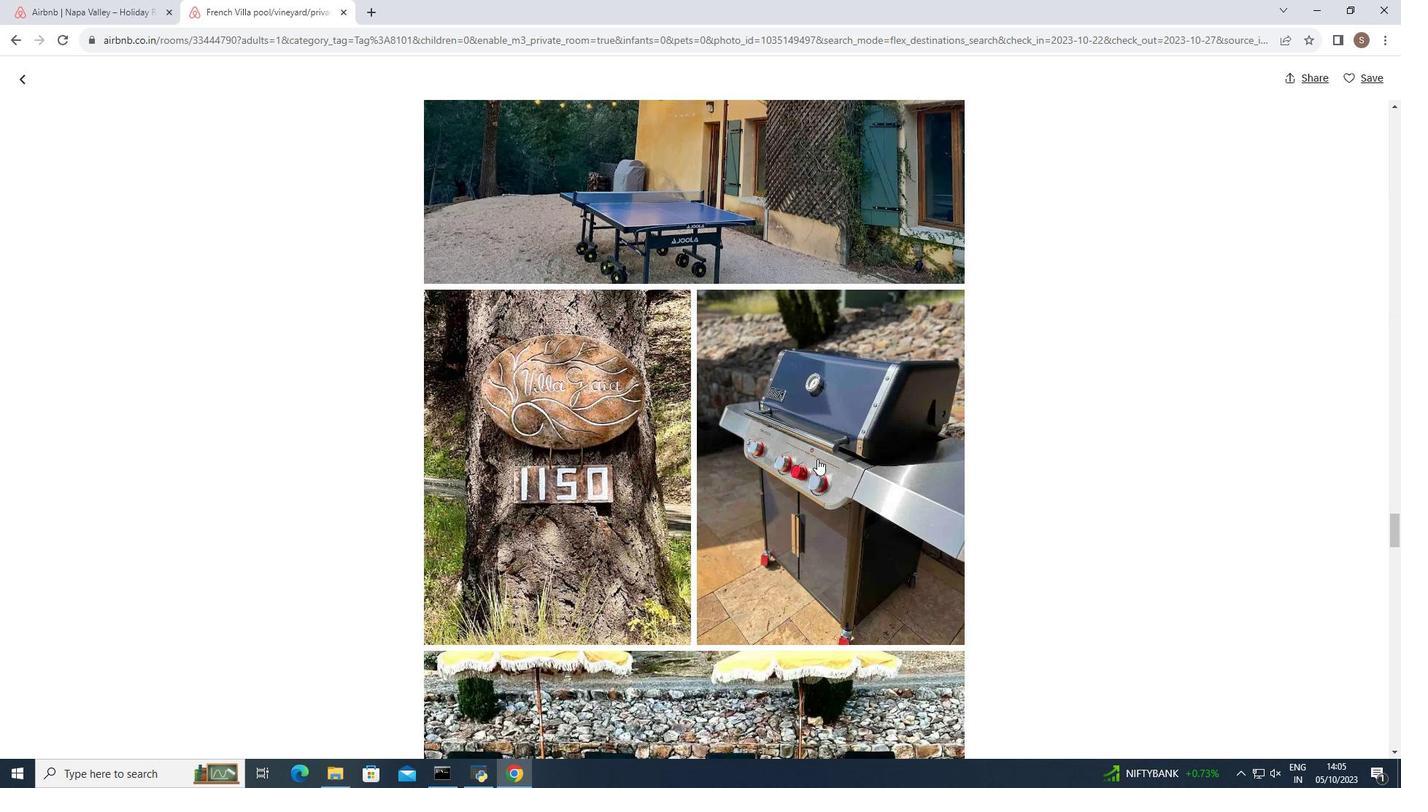 
Action: Mouse scrolled (817, 458) with delta (0, 0)
Screenshot: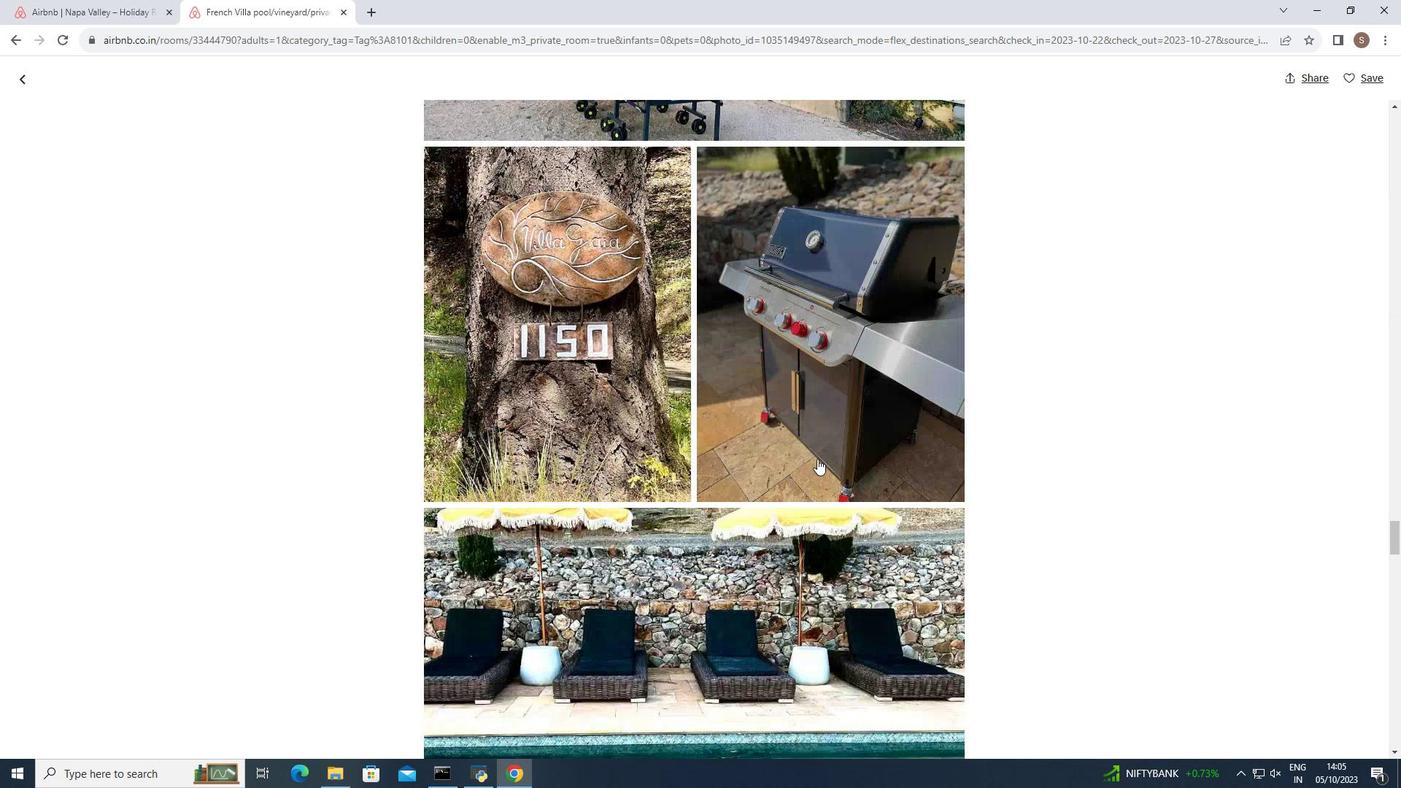 
Action: Mouse scrolled (817, 458) with delta (0, 0)
Screenshot: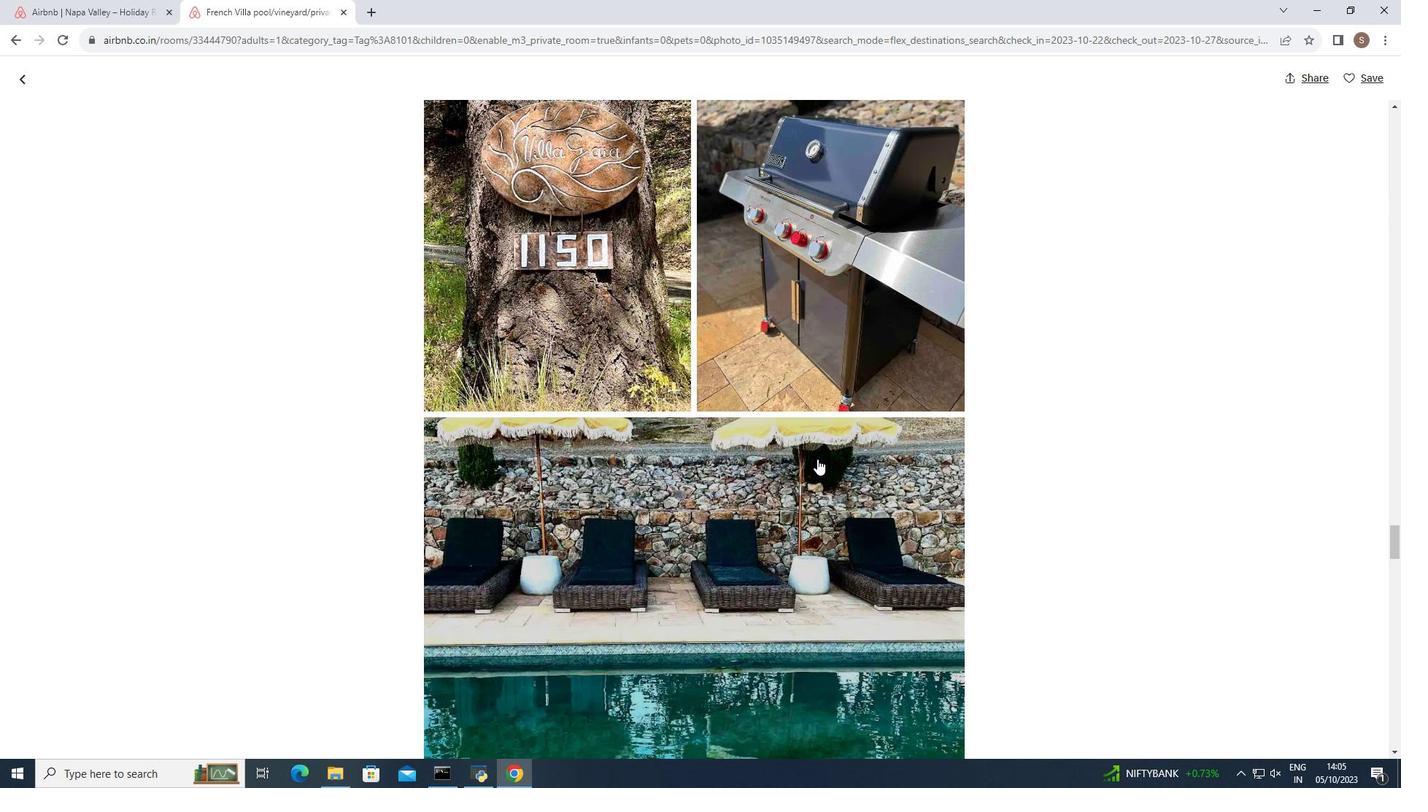 
Action: Mouse scrolled (817, 458) with delta (0, 0)
Screenshot: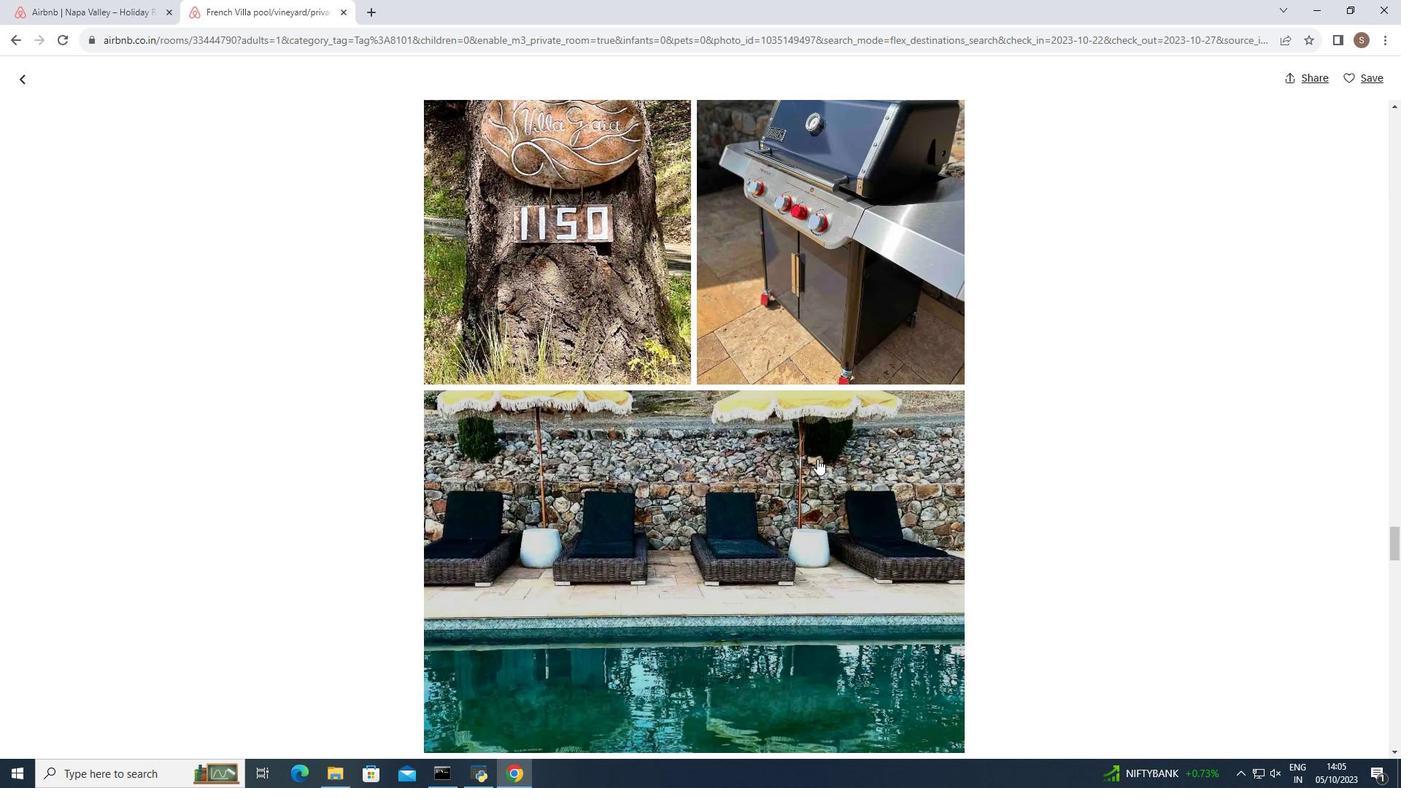 
Action: Mouse scrolled (817, 458) with delta (0, 0)
Screenshot: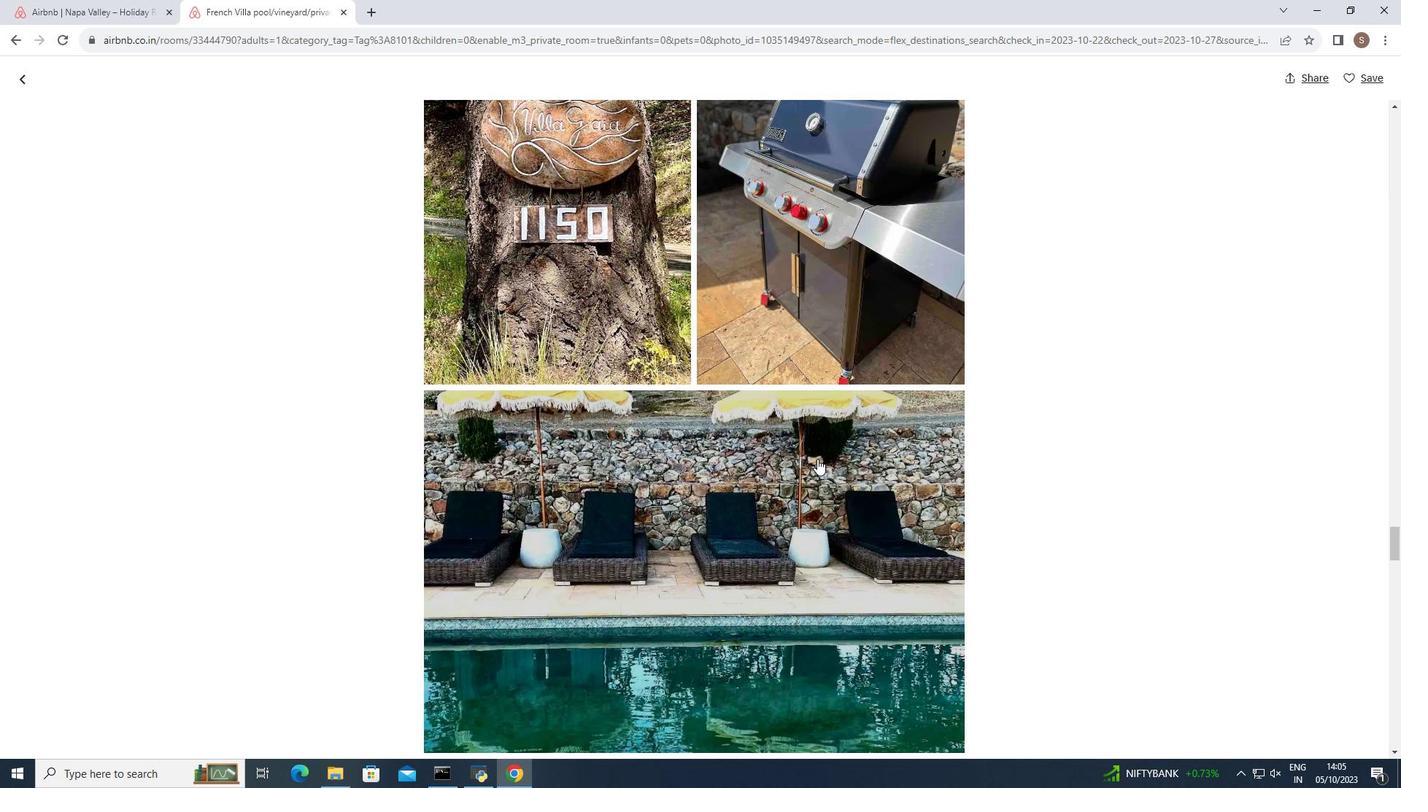 
Action: Mouse scrolled (817, 458) with delta (0, 0)
Screenshot: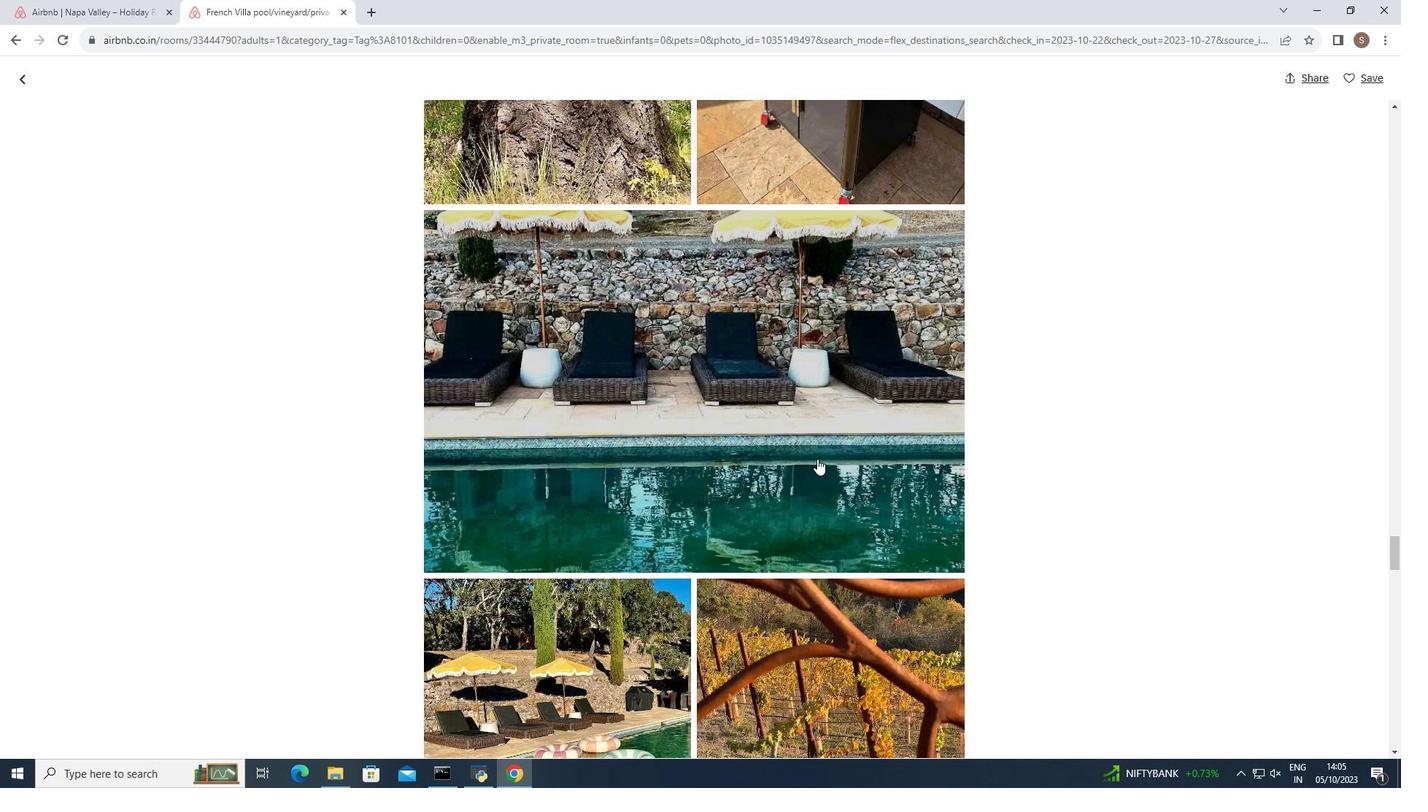 
Action: Mouse scrolled (817, 458) with delta (0, 0)
Screenshot: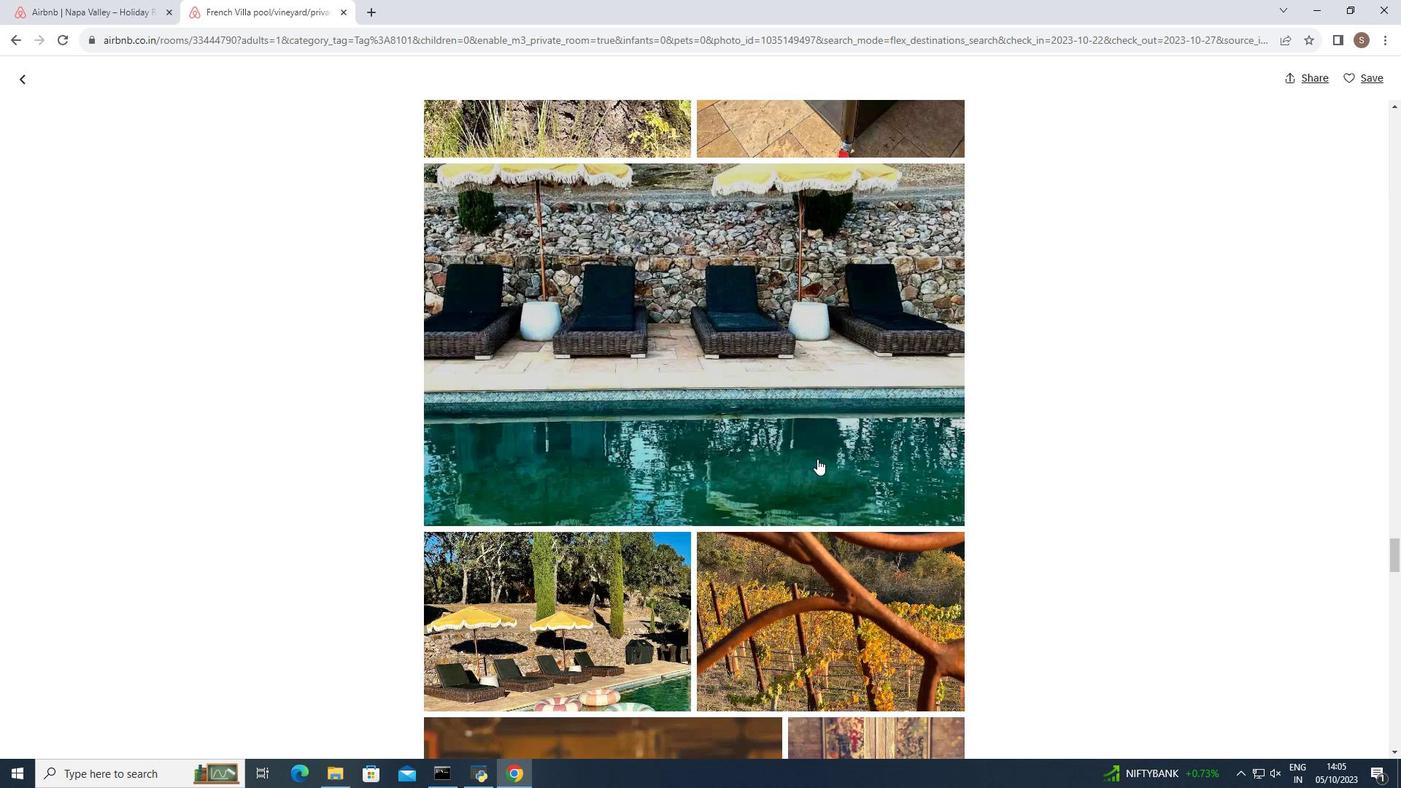 
Action: Mouse scrolled (817, 458) with delta (0, 0)
Screenshot: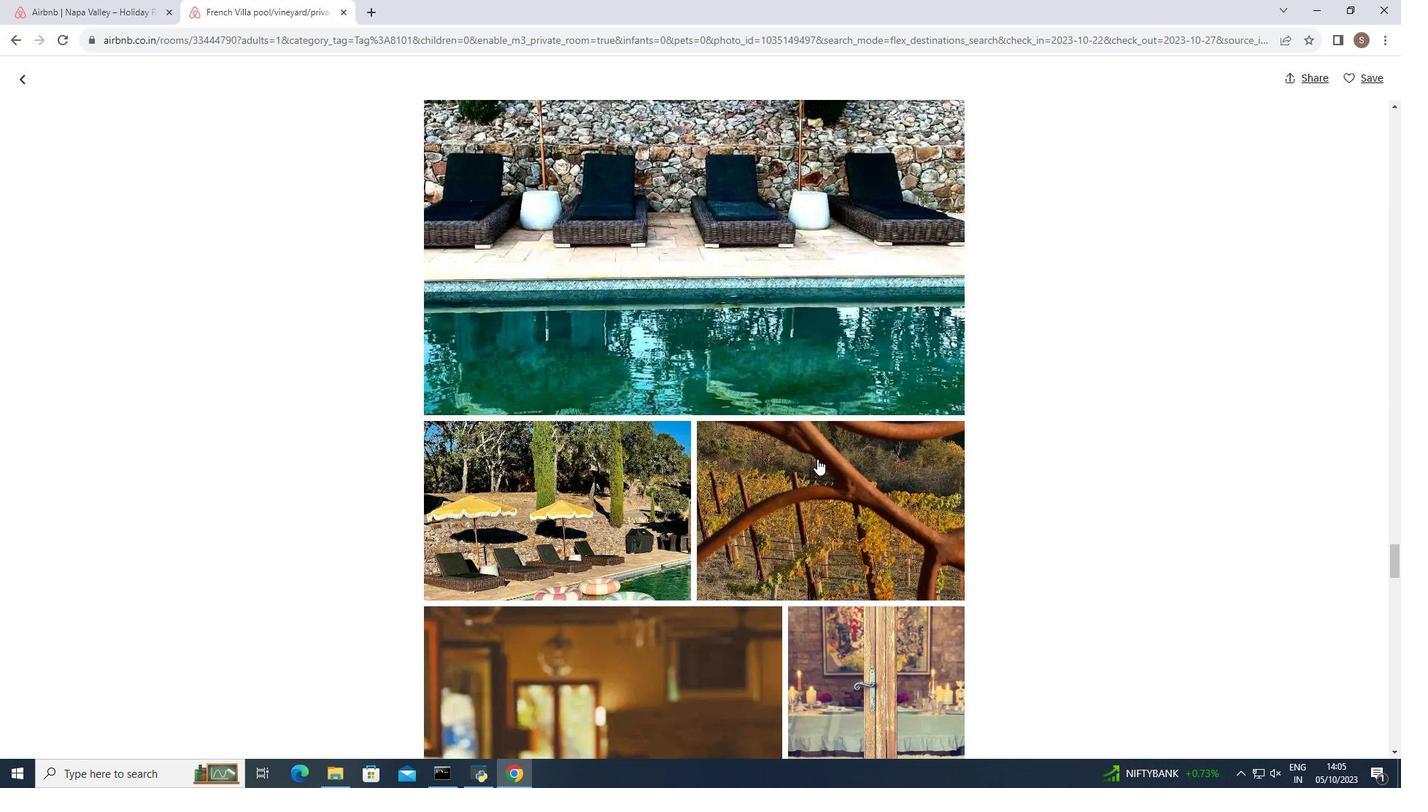 
Action: Mouse scrolled (817, 458) with delta (0, 0)
Screenshot: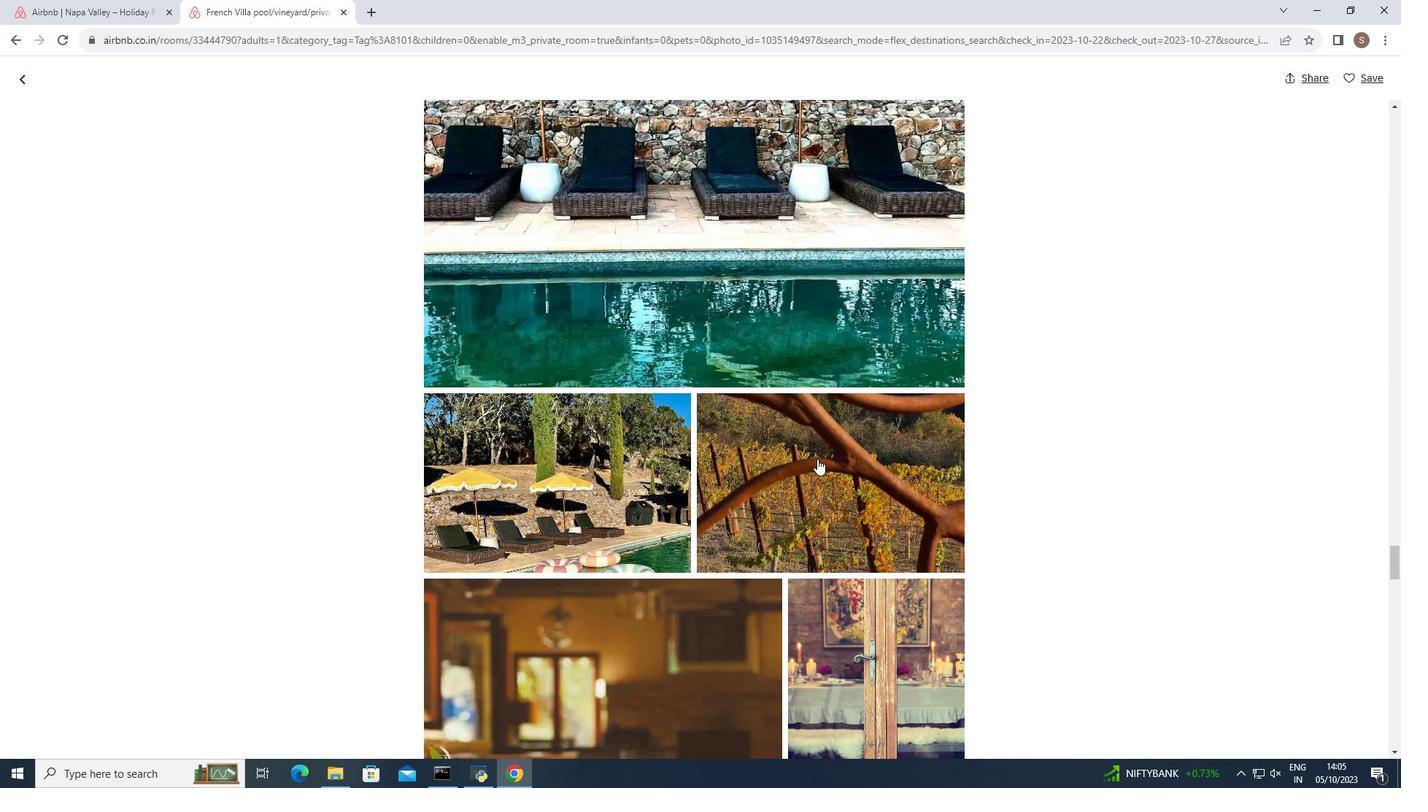 
Action: Mouse scrolled (817, 458) with delta (0, 0)
Screenshot: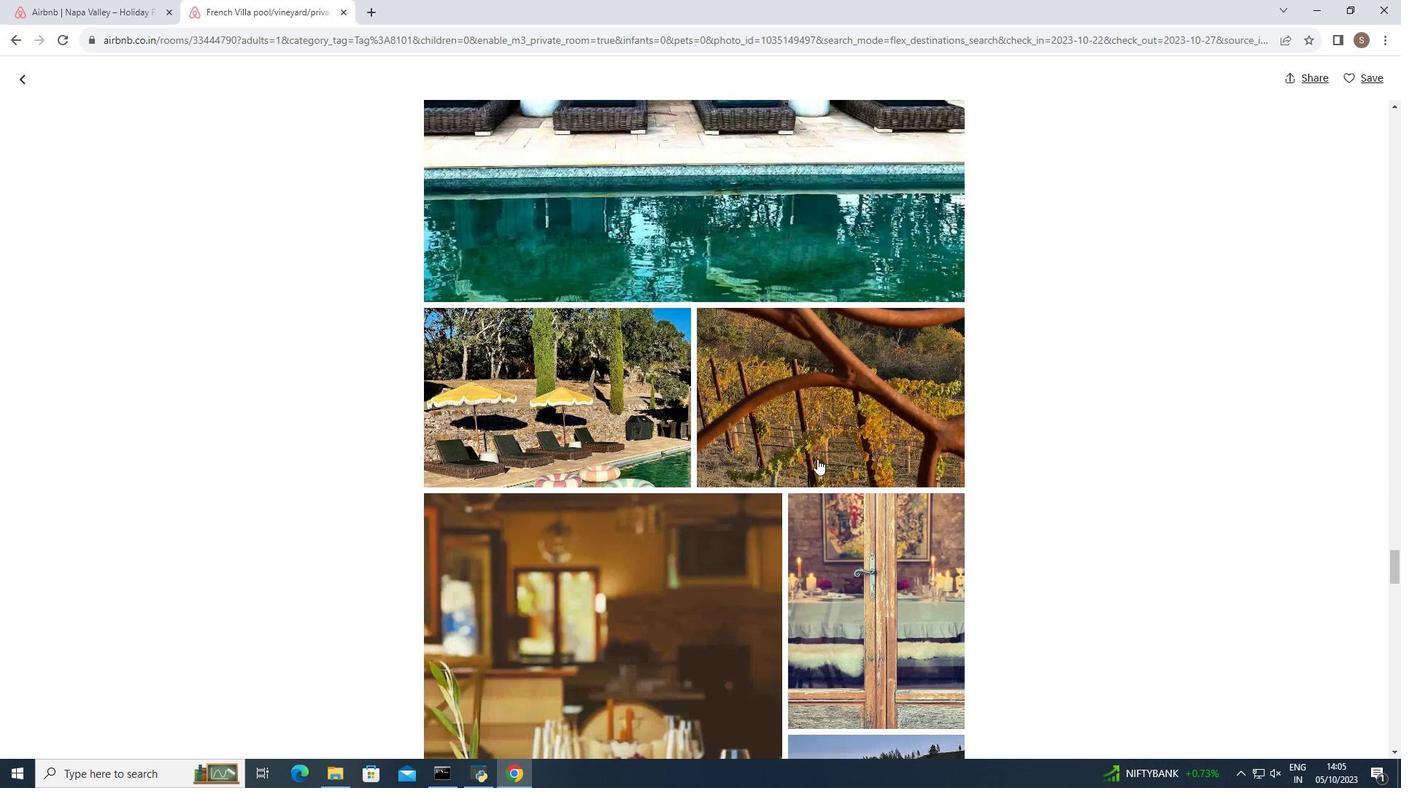 
Action: Mouse scrolled (817, 458) with delta (0, 0)
Screenshot: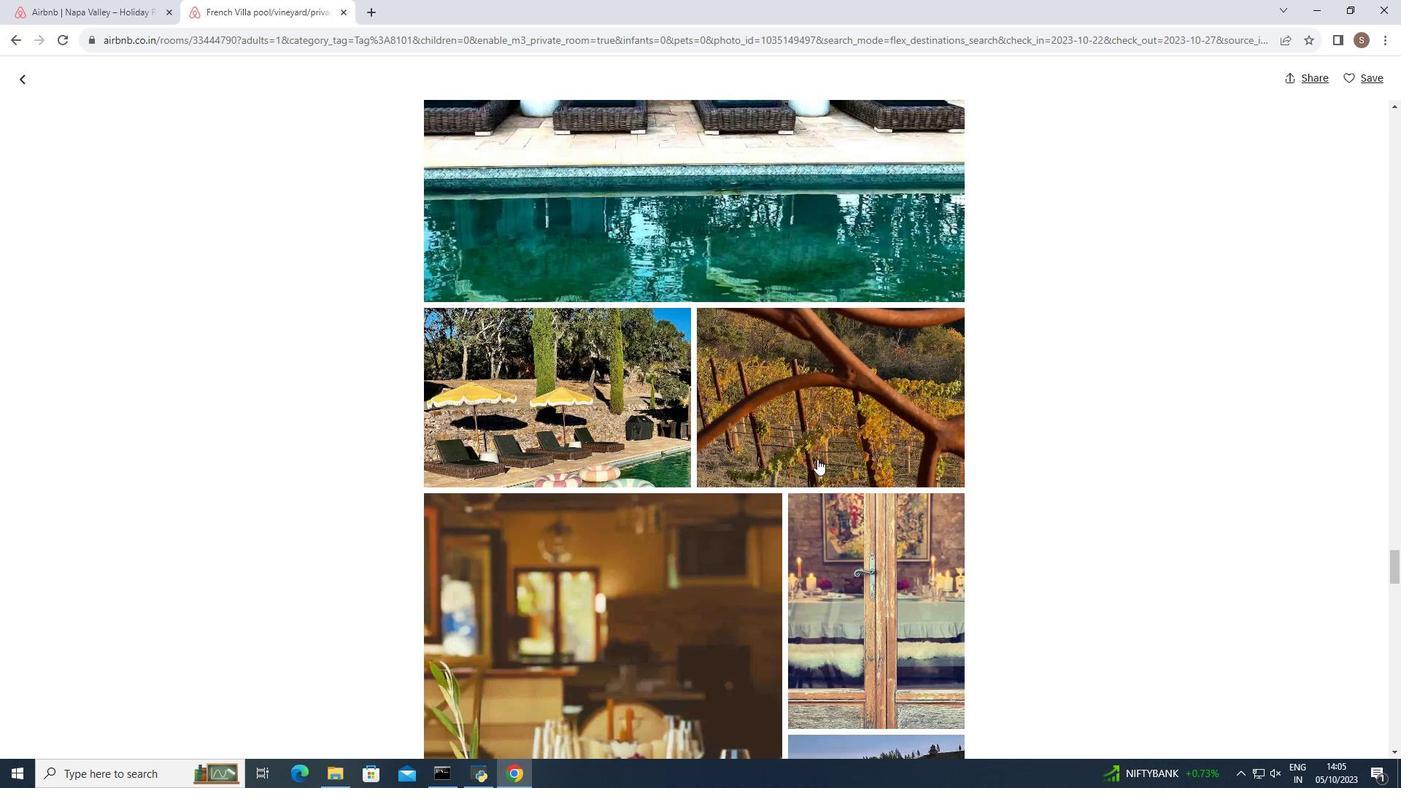 
Action: Mouse scrolled (817, 458) with delta (0, 0)
Screenshot: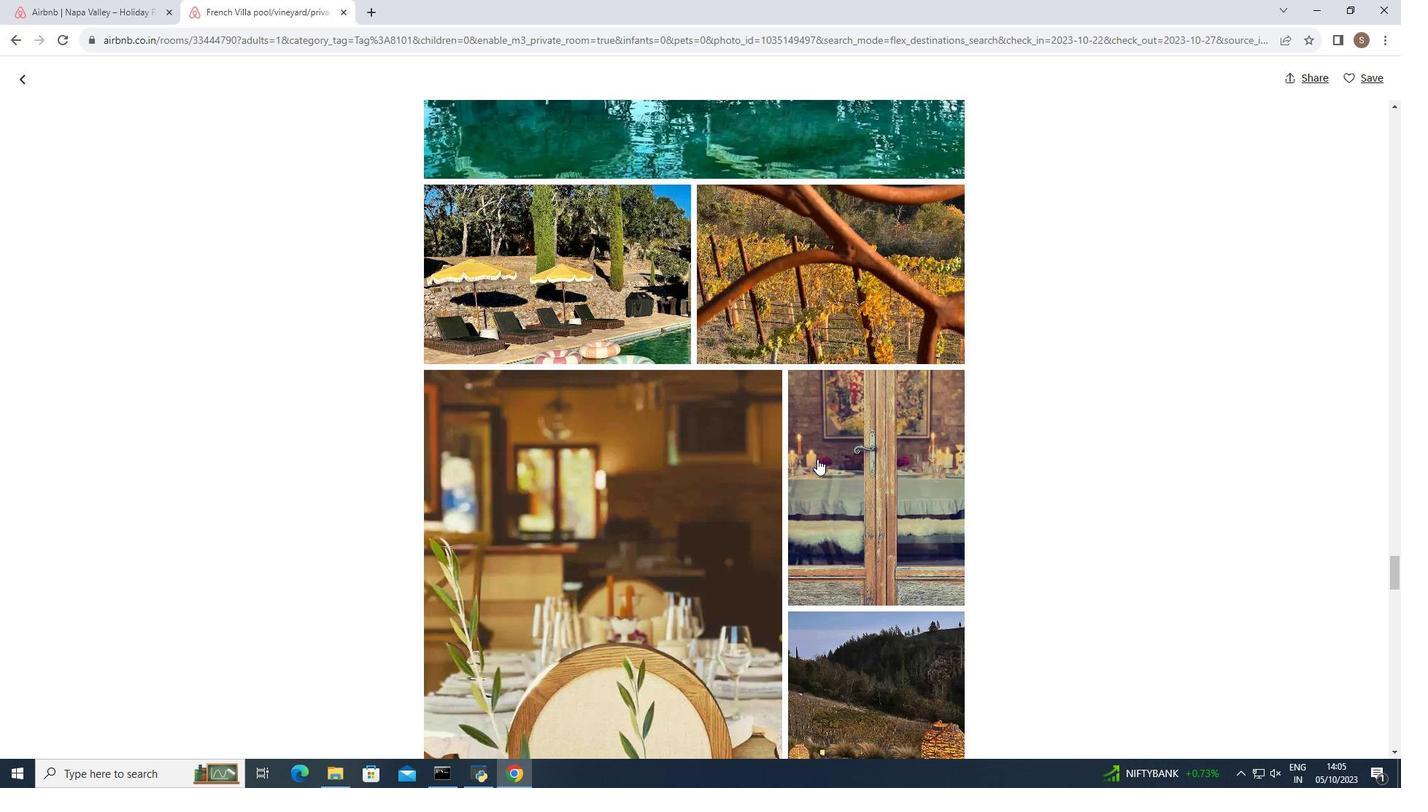 
Action: Mouse scrolled (817, 458) with delta (0, 0)
Screenshot: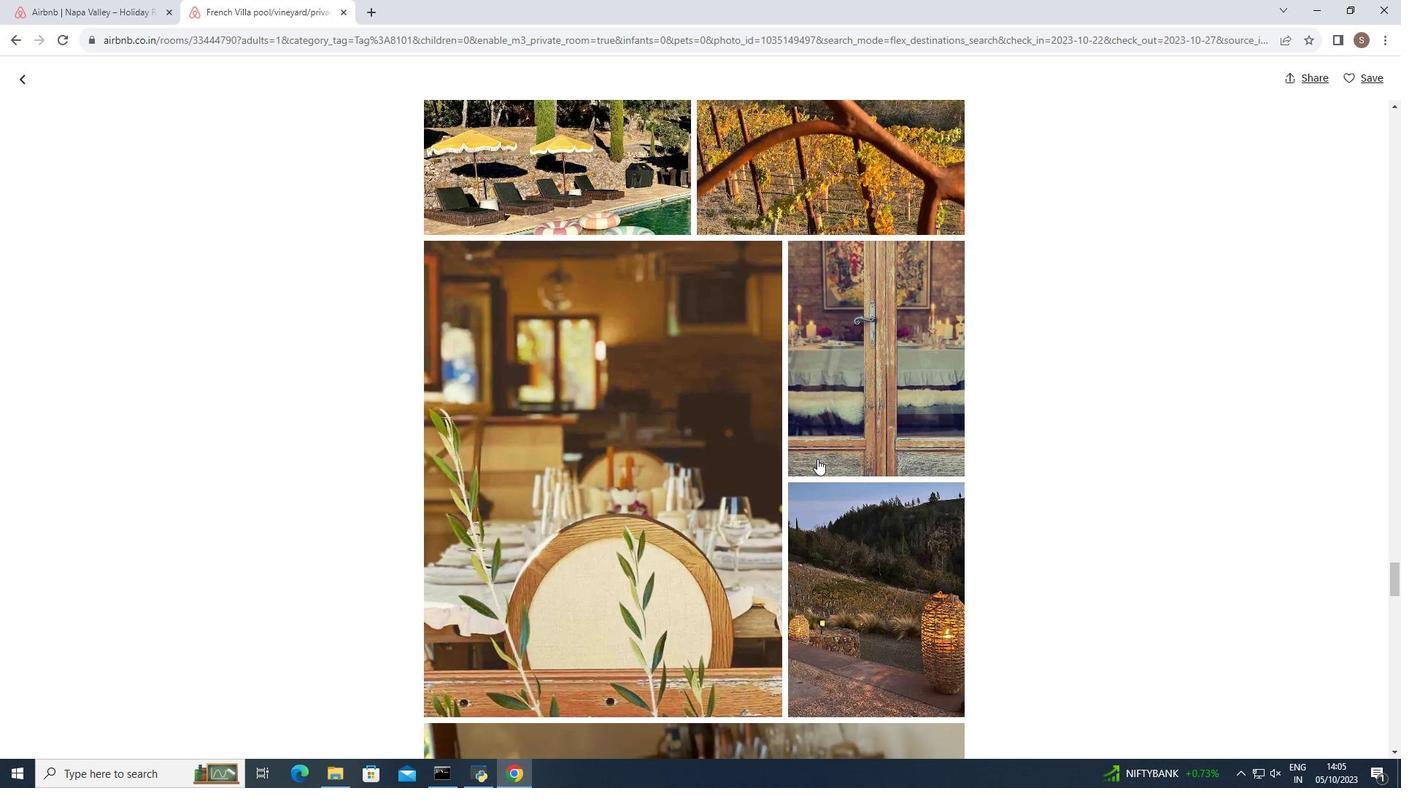 
Action: Mouse scrolled (817, 458) with delta (0, 0)
Screenshot: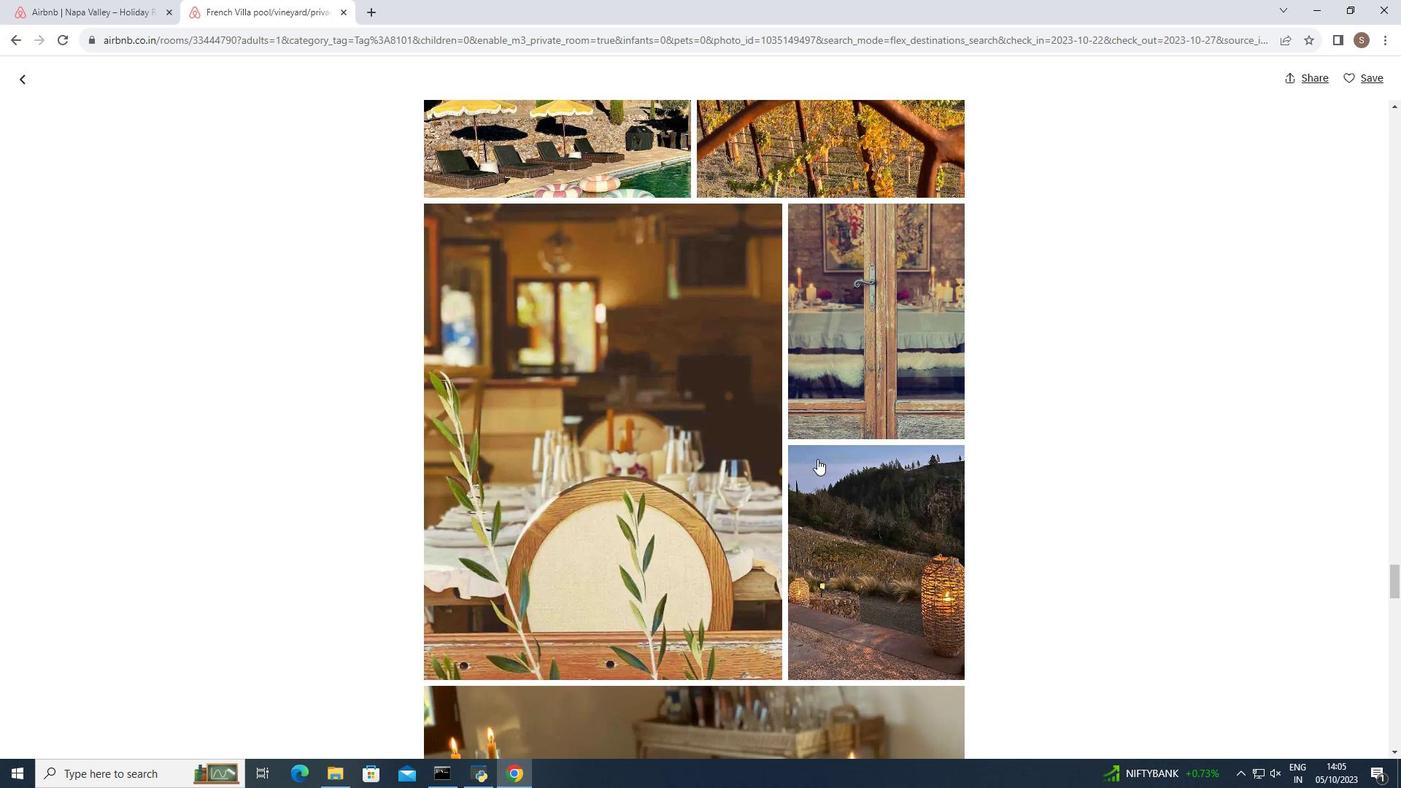 
Action: Mouse scrolled (817, 458) with delta (0, 0)
Screenshot: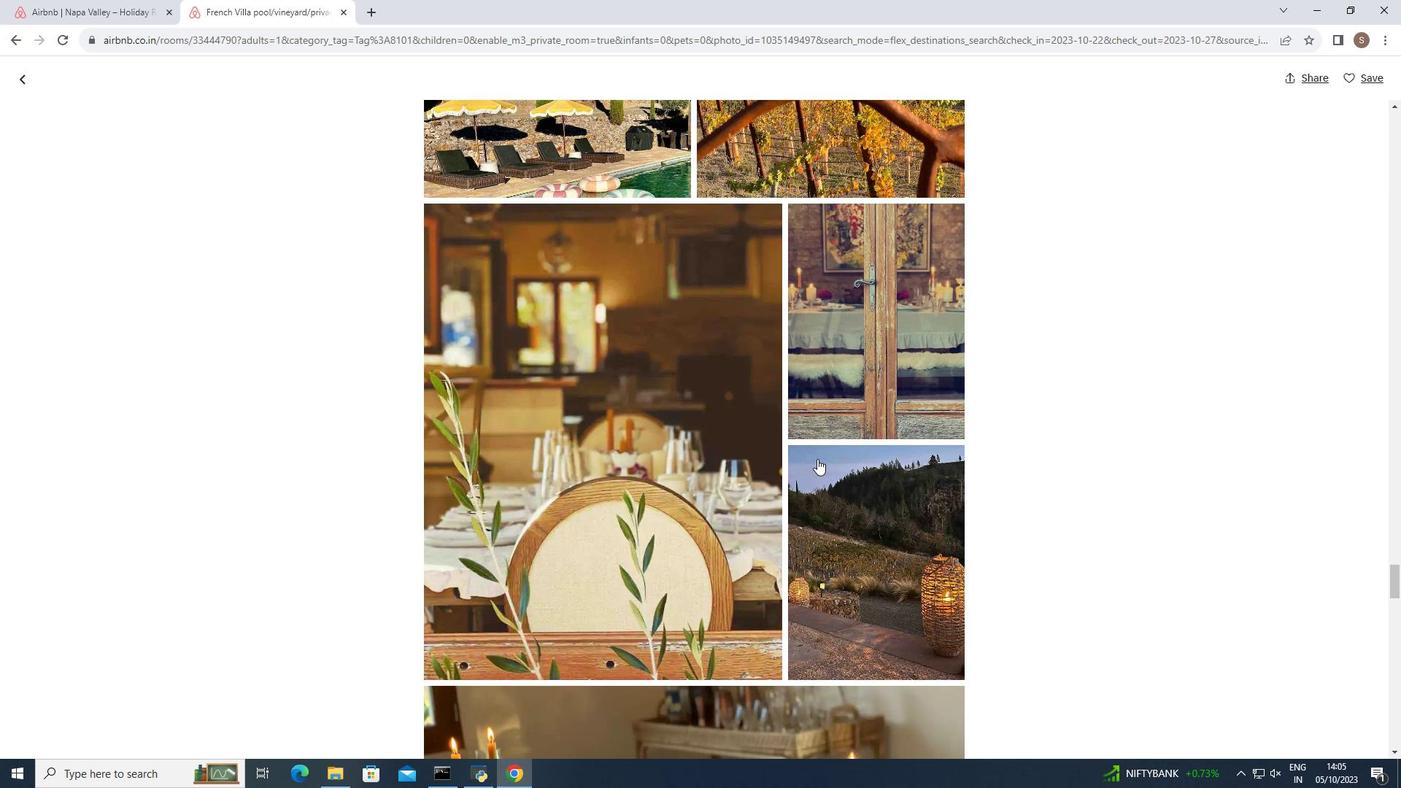 
Action: Mouse scrolled (817, 458) with delta (0, 0)
Screenshot: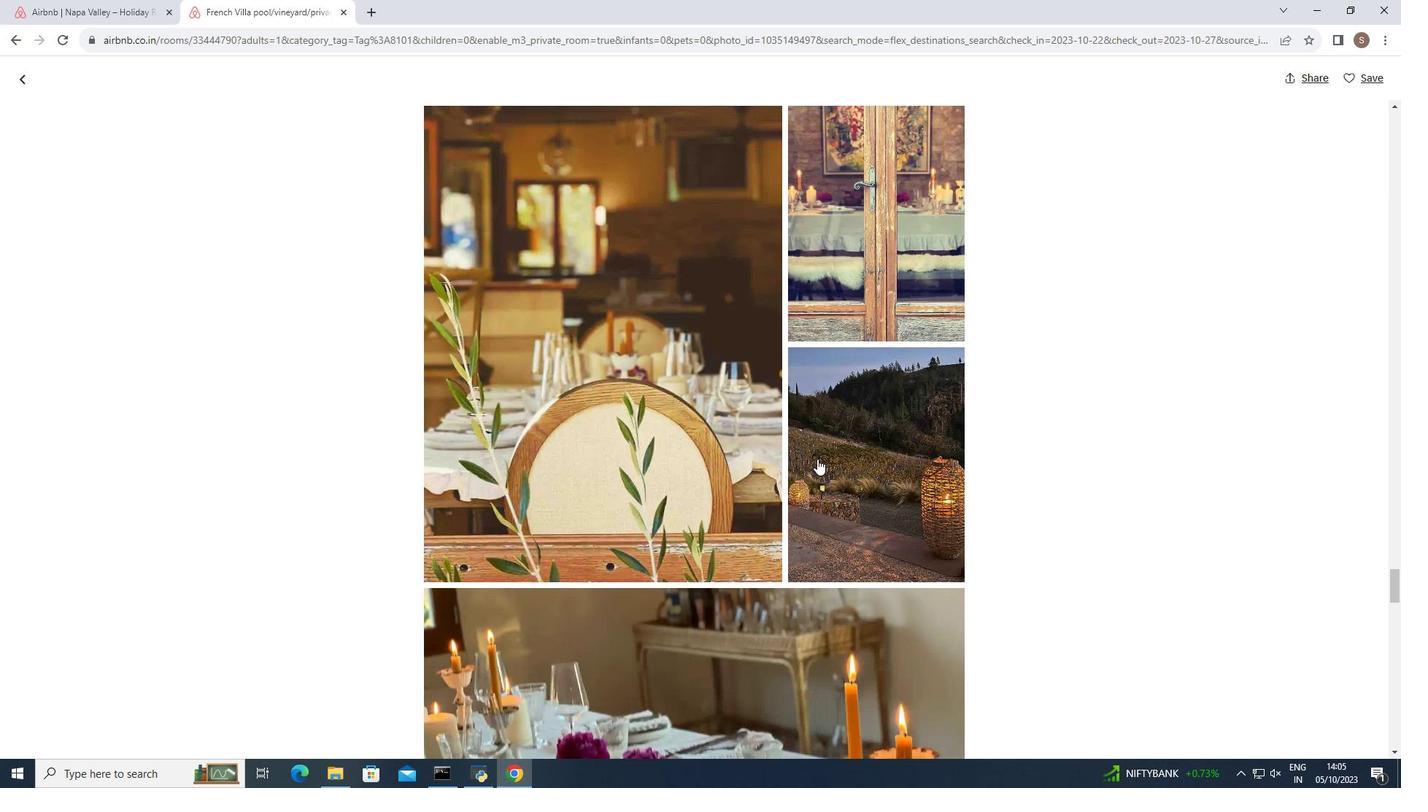 
Action: Mouse scrolled (817, 458) with delta (0, 0)
Screenshot: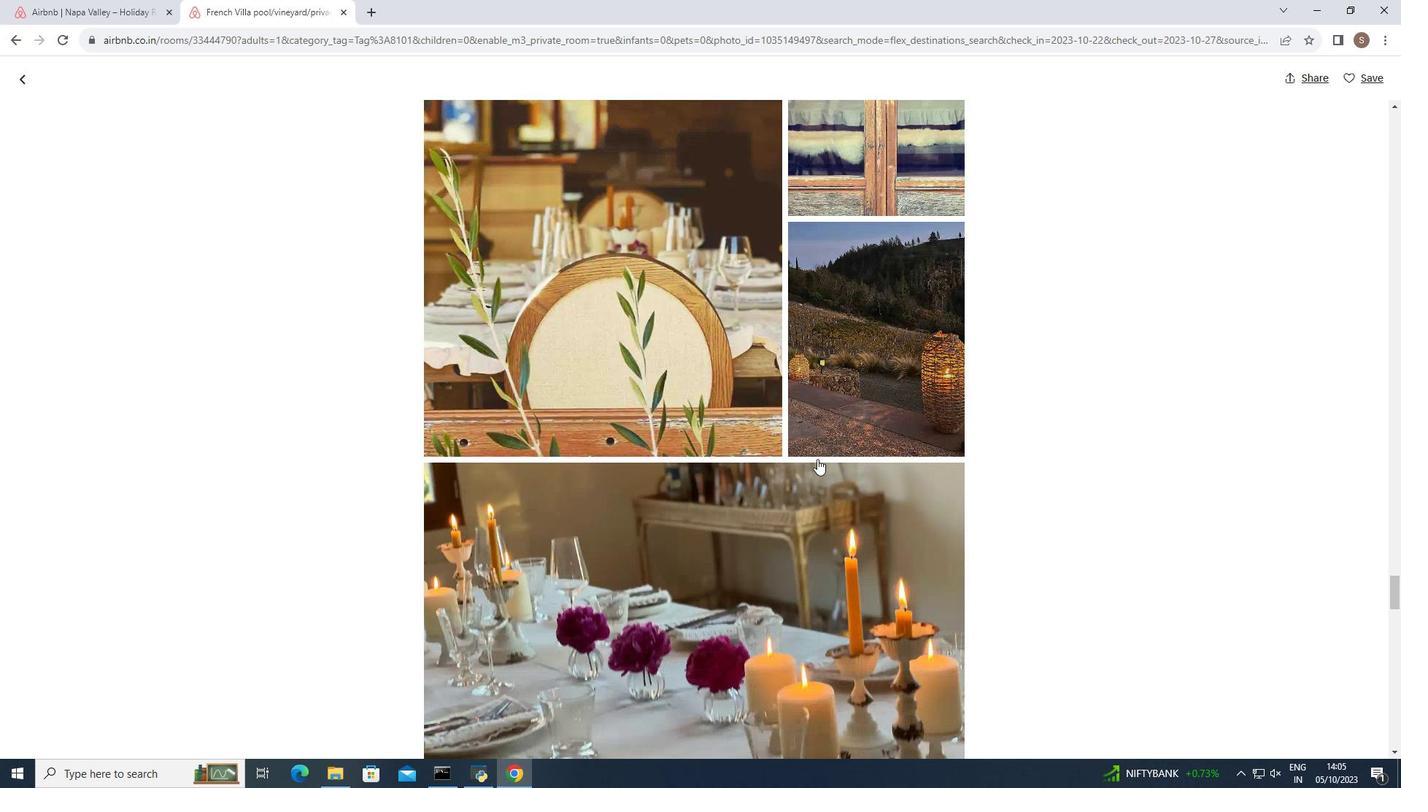 
Action: Mouse scrolled (817, 458) with delta (0, 0)
Screenshot: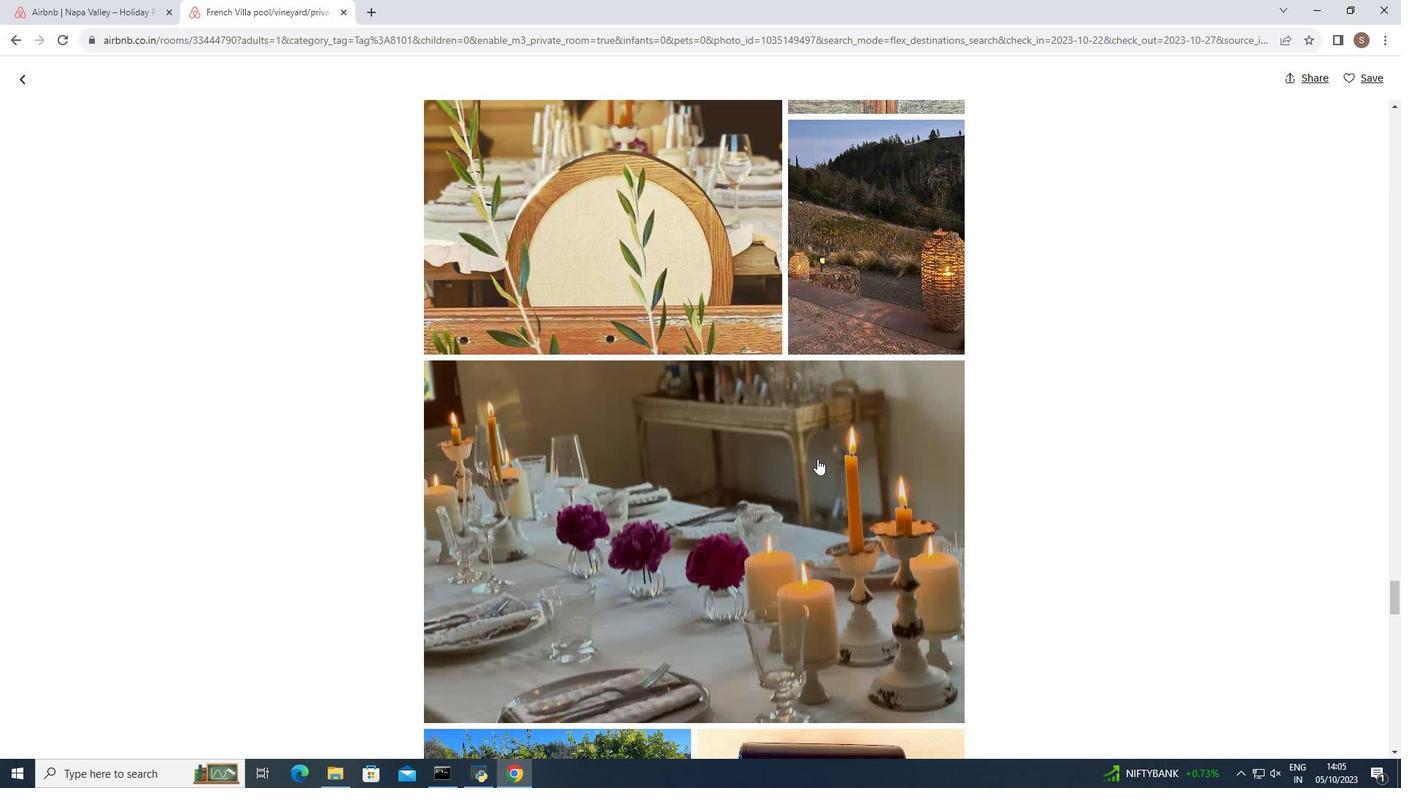
Action: Mouse scrolled (817, 458) with delta (0, 0)
Screenshot: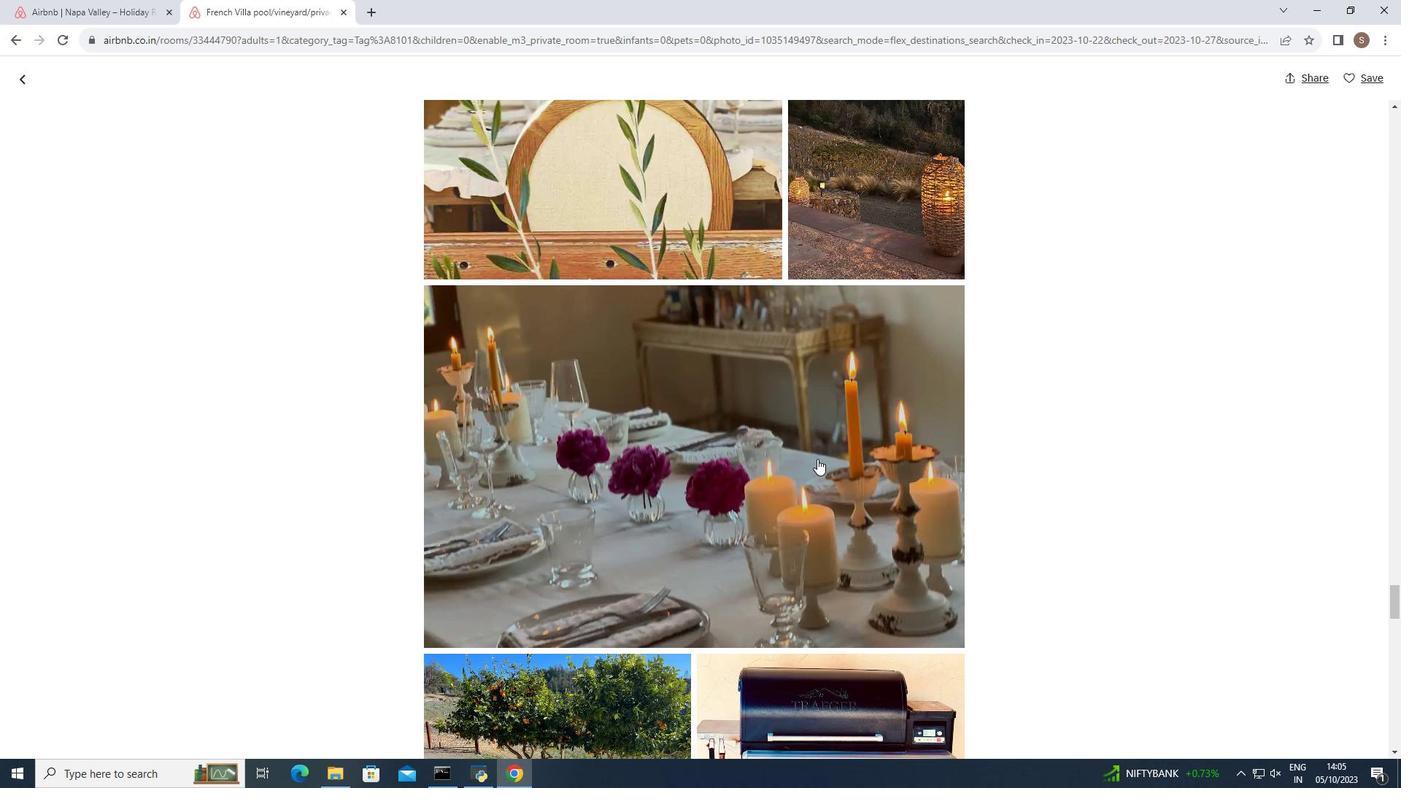 
Action: Mouse scrolled (817, 458) with delta (0, 0)
Screenshot: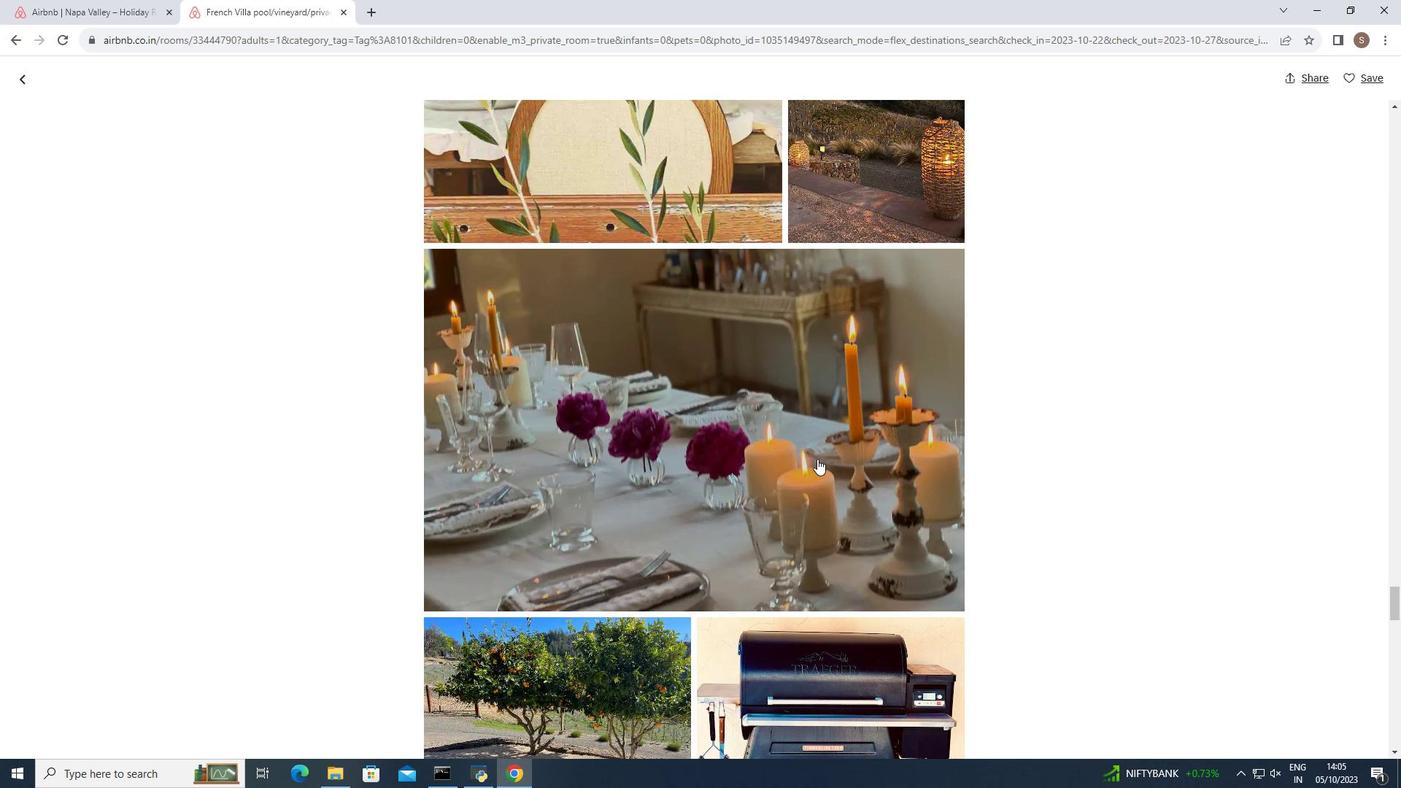 
Action: Mouse scrolled (817, 458) with delta (0, 0)
Screenshot: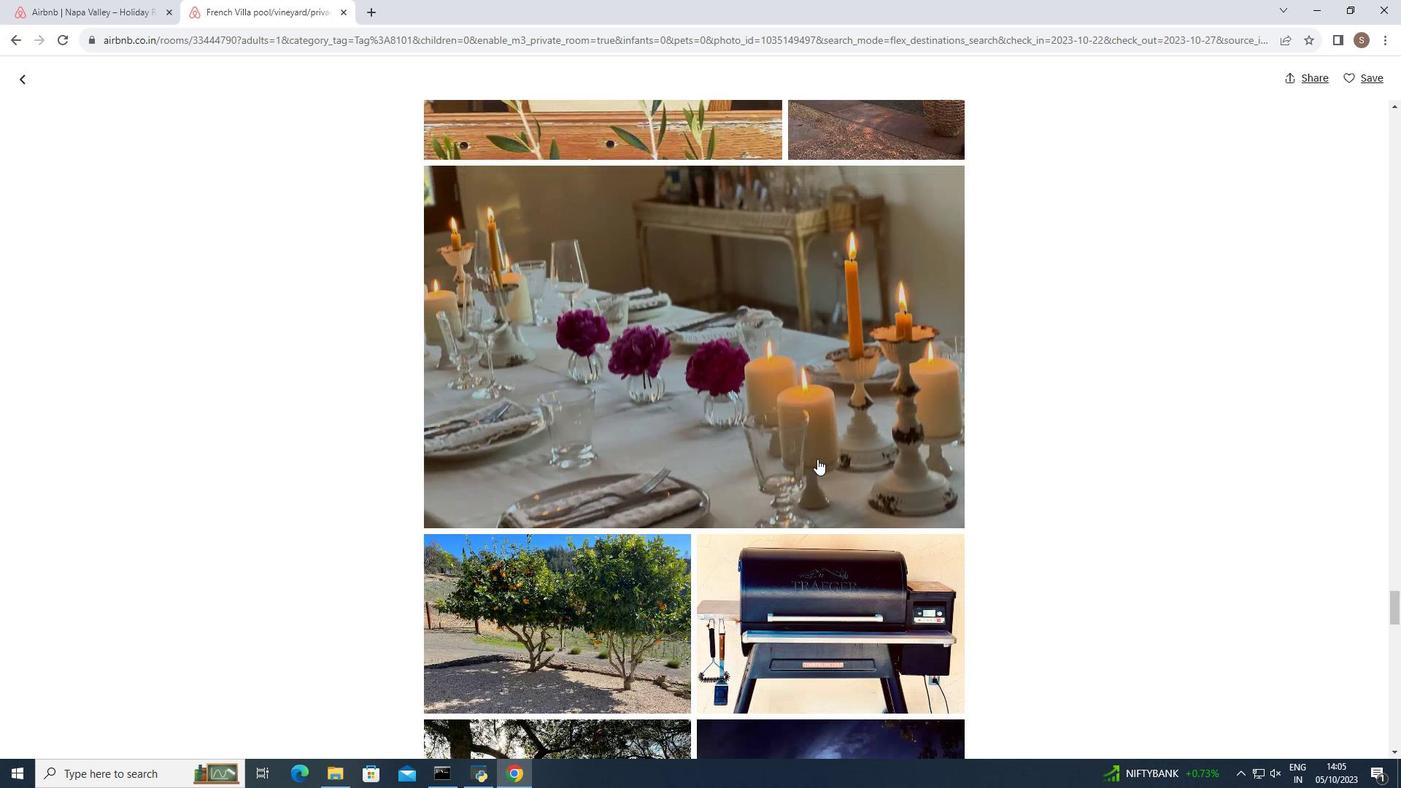 
Action: Mouse scrolled (817, 458) with delta (0, 0)
Screenshot: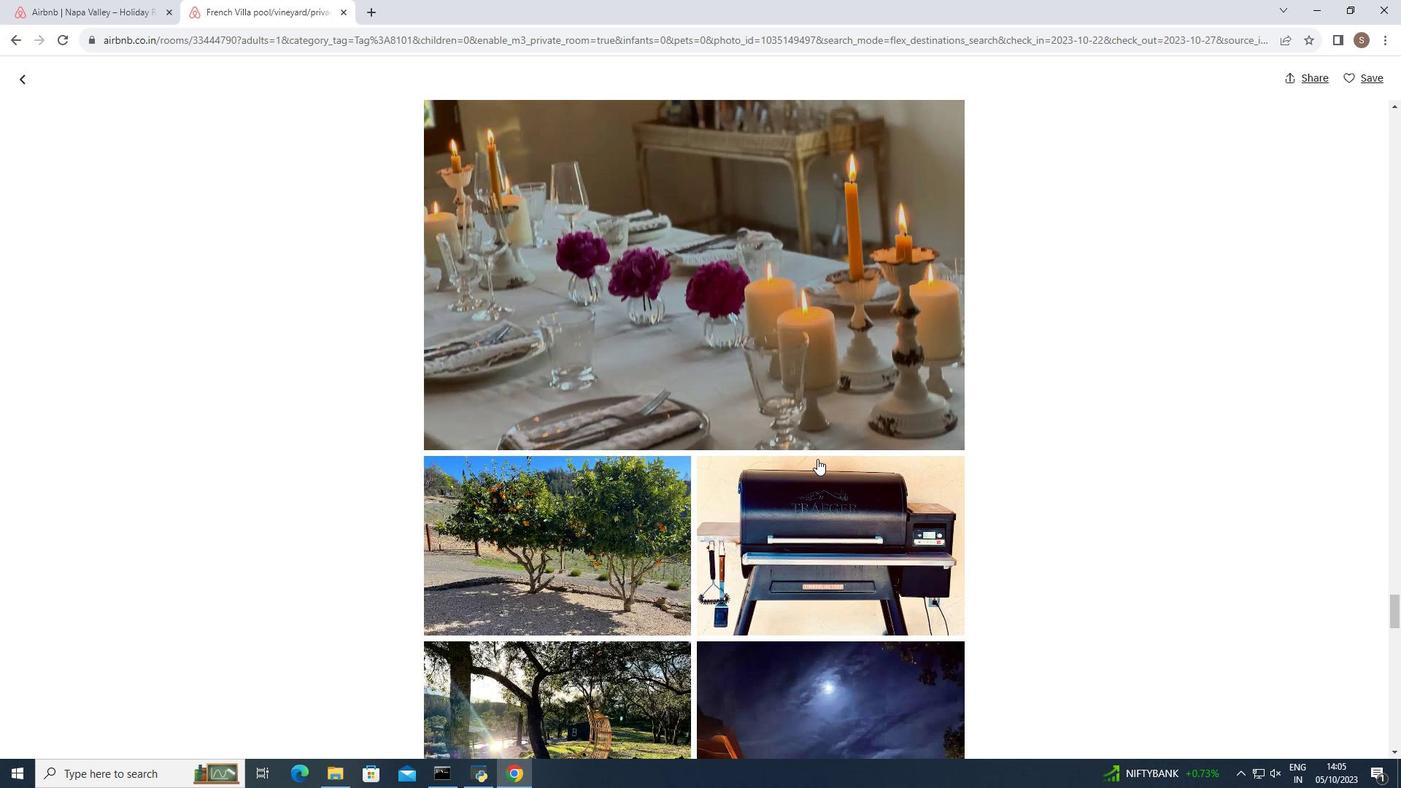 
Action: Mouse scrolled (817, 458) with delta (0, 0)
Screenshot: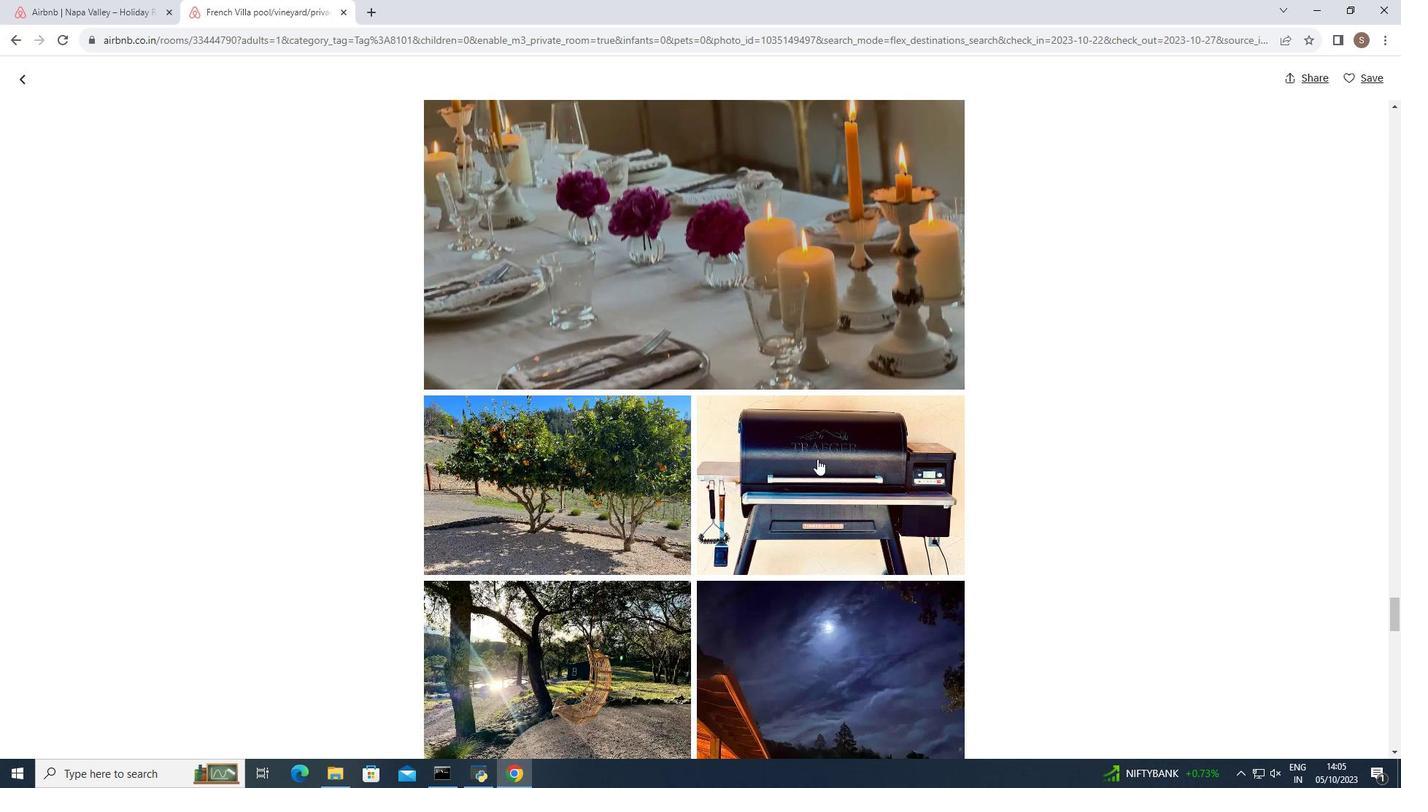 
Action: Mouse scrolled (817, 458) with delta (0, 0)
Screenshot: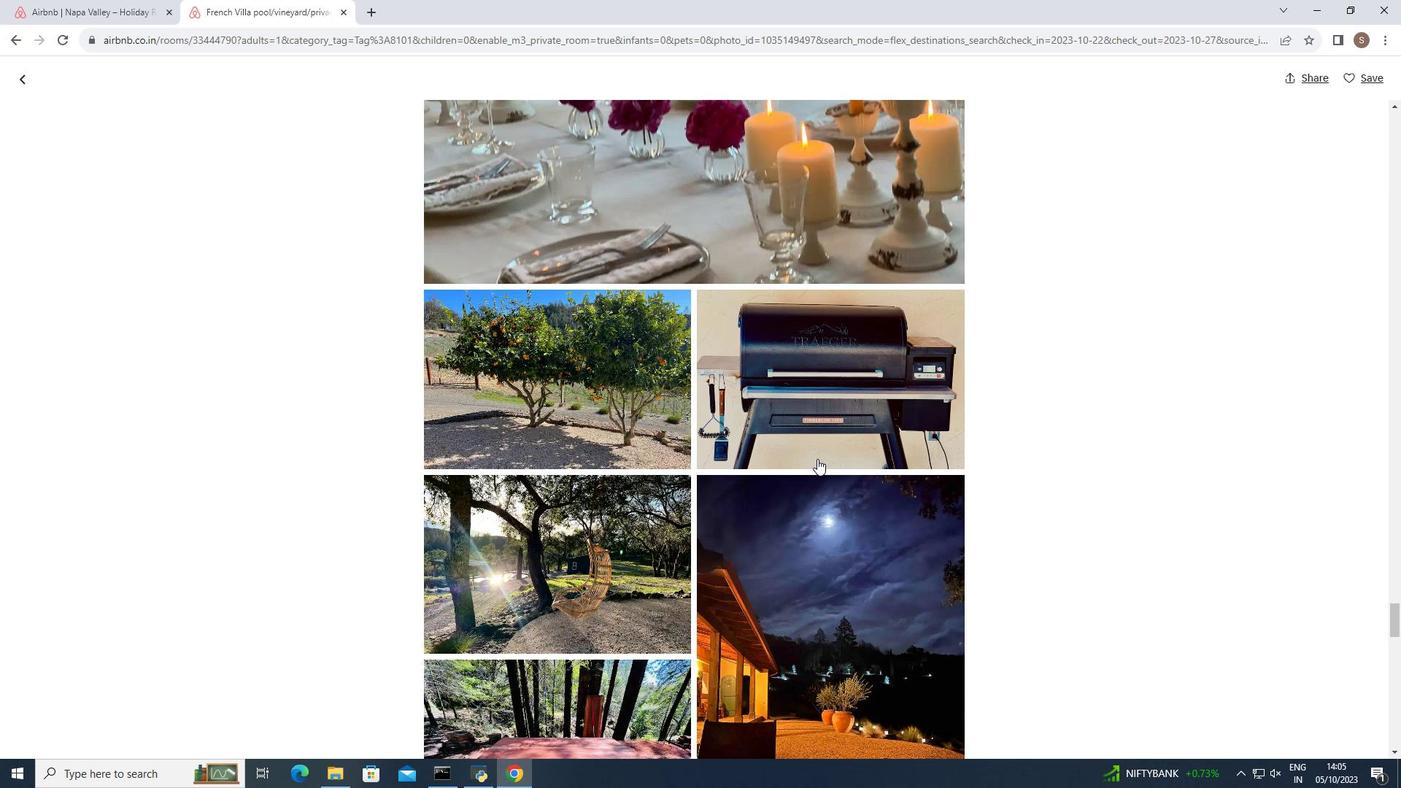 
Action: Mouse scrolled (817, 458) with delta (0, 0)
Screenshot: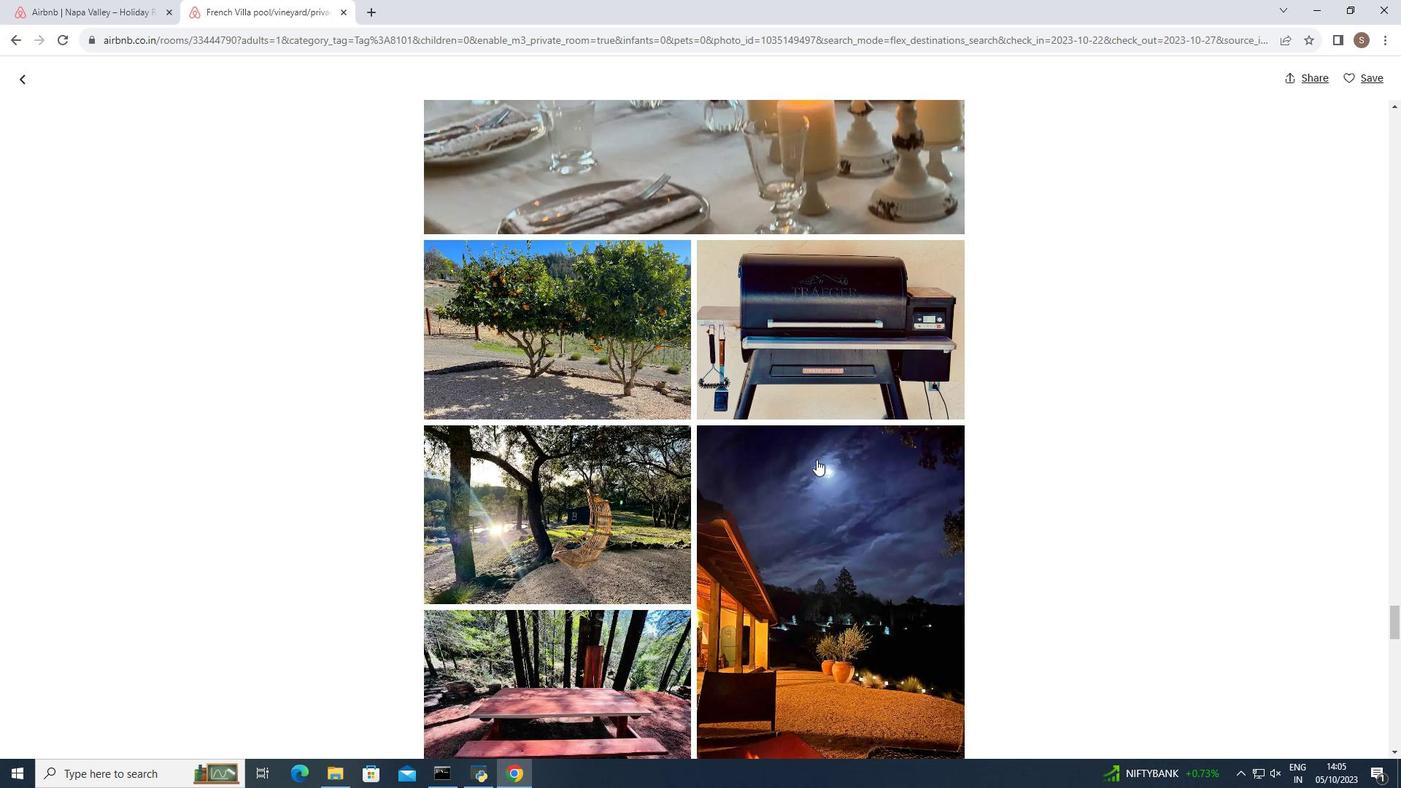 
Action: Mouse moved to (816, 459)
Screenshot: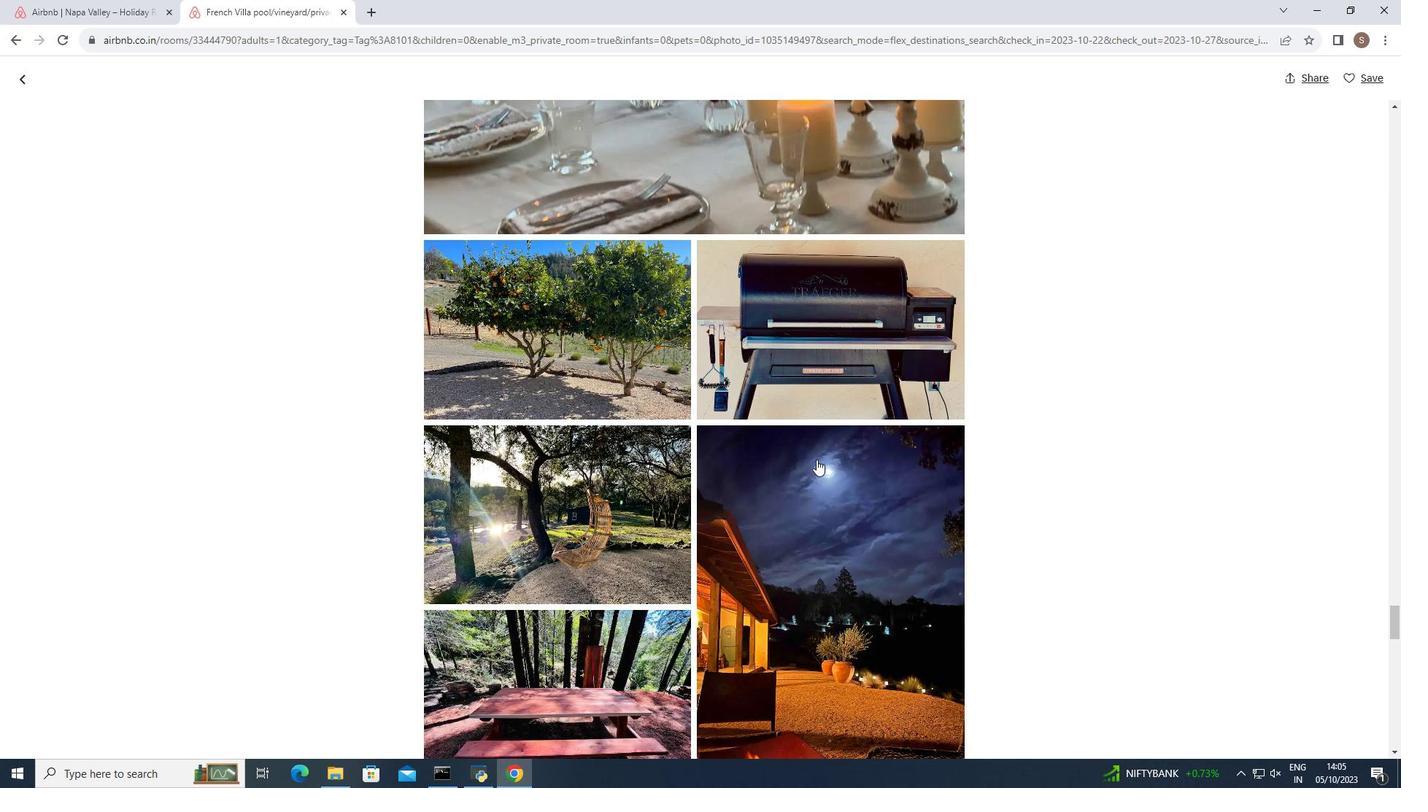 
Action: Mouse scrolled (816, 458) with delta (0, 0)
Screenshot: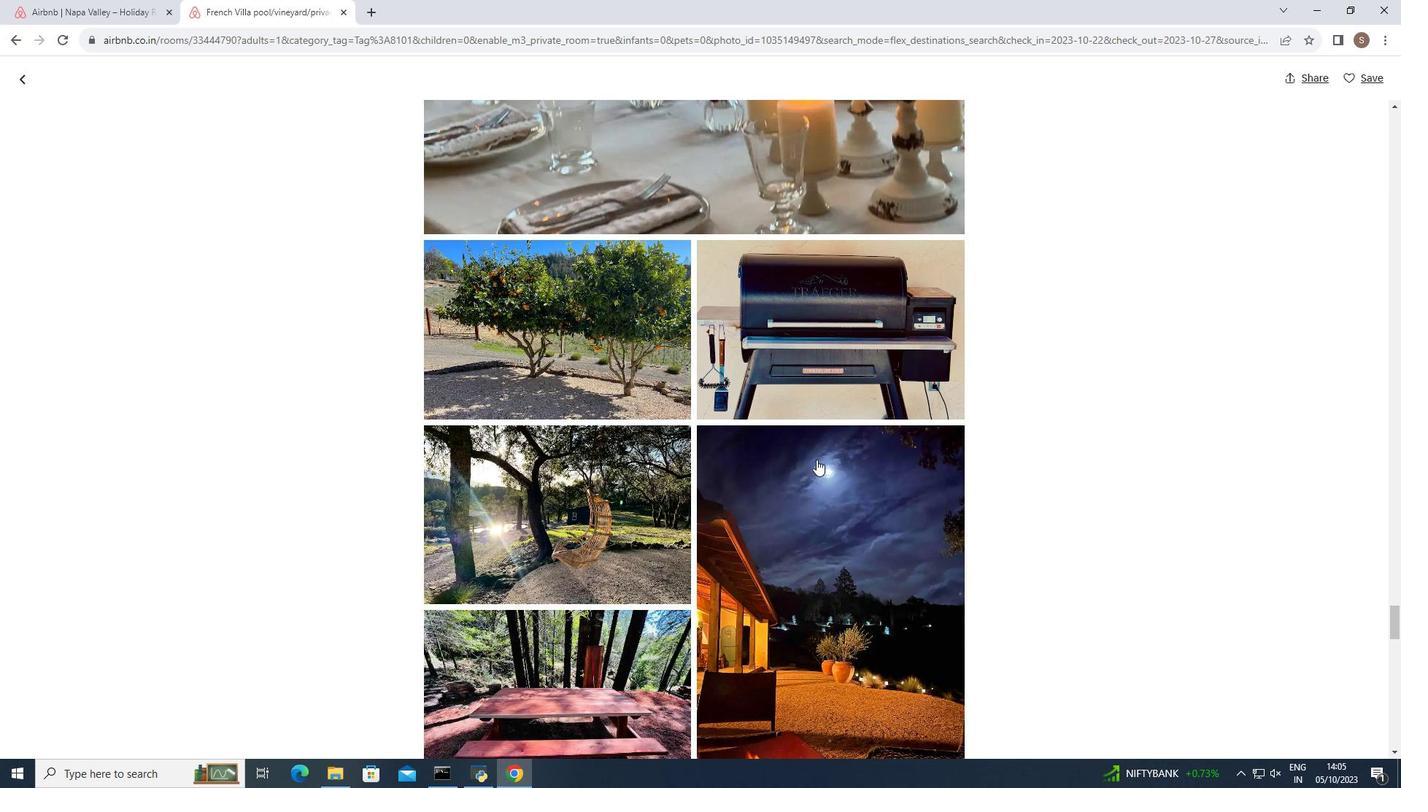 
Action: Mouse scrolled (816, 458) with delta (0, 0)
Screenshot: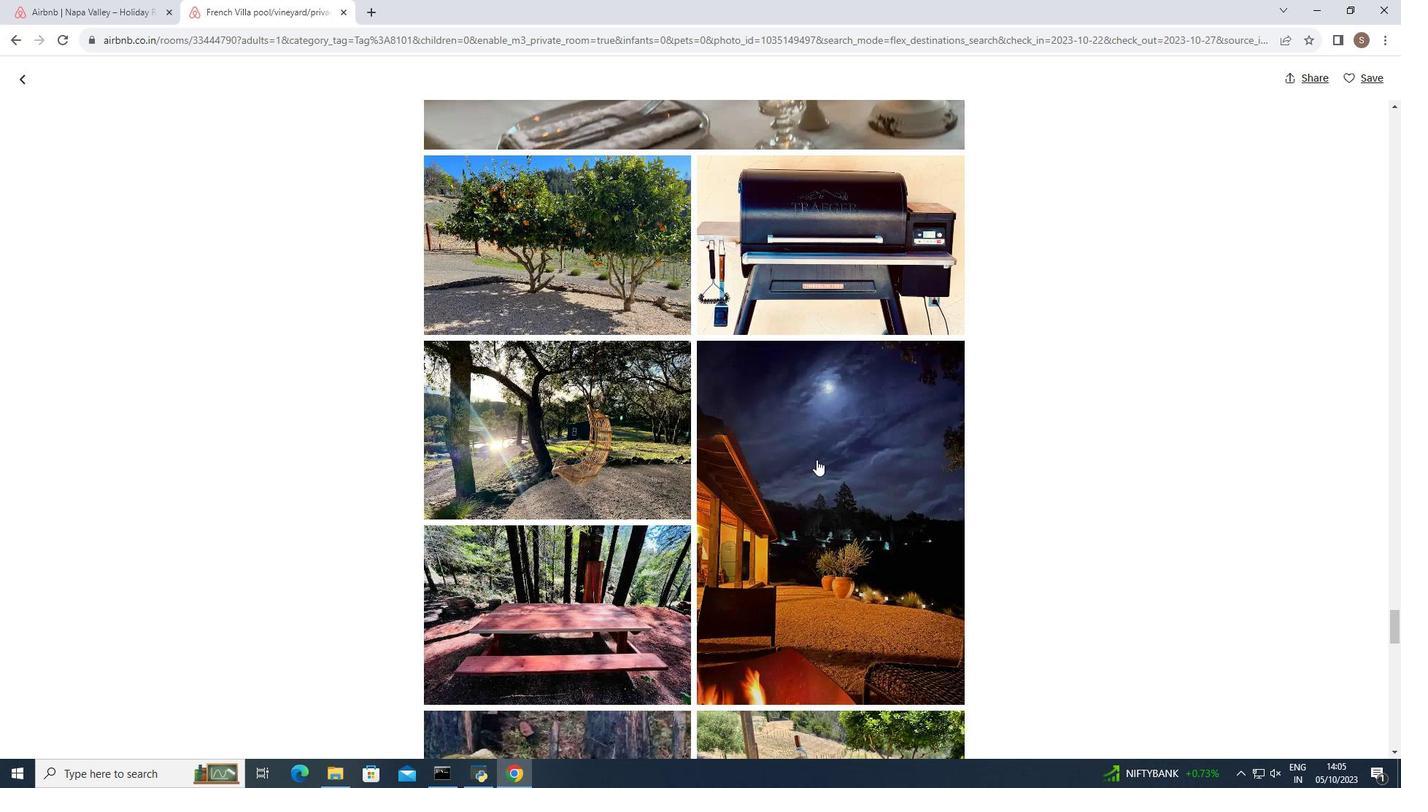 
Action: Mouse scrolled (816, 458) with delta (0, 0)
Screenshot: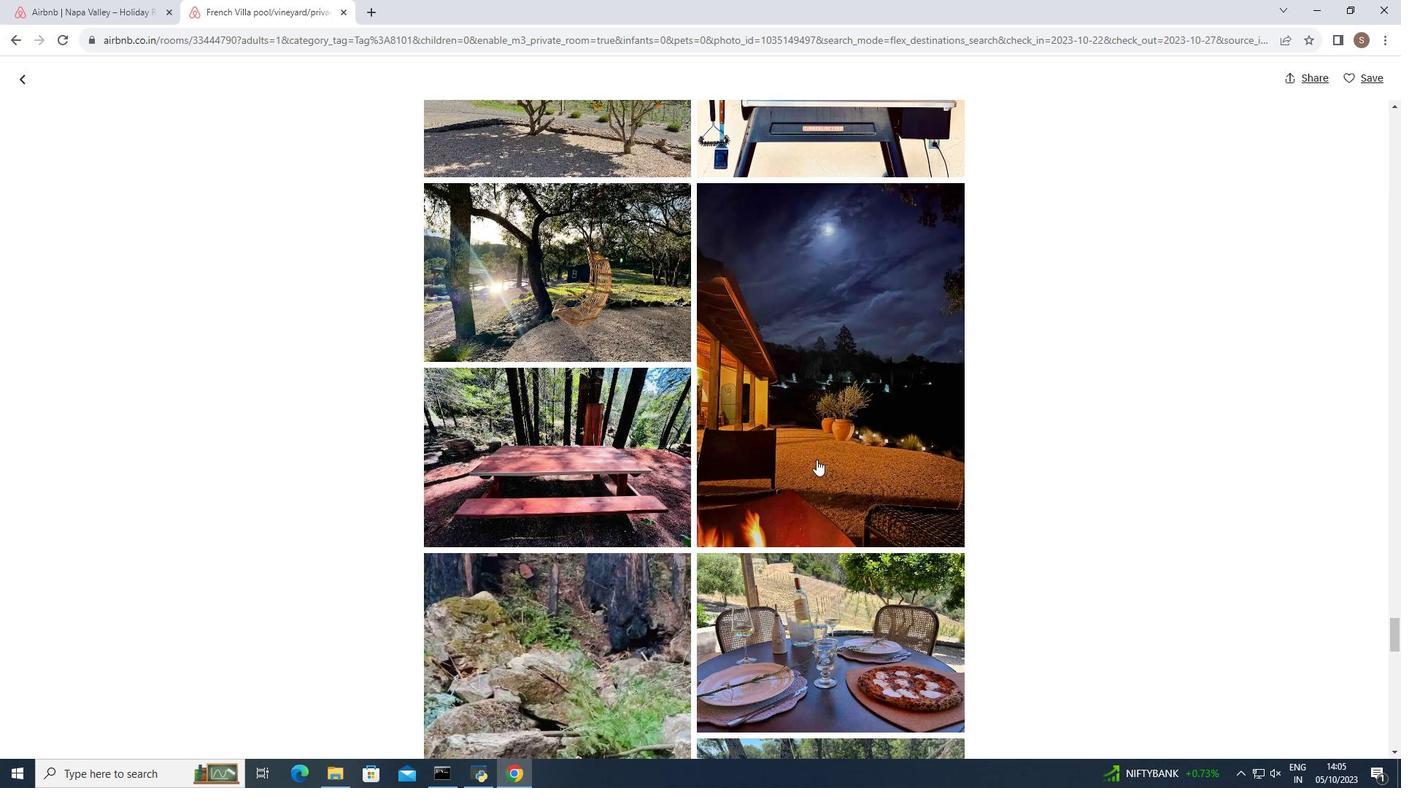 
Action: Mouse scrolled (816, 458) with delta (0, 0)
Screenshot: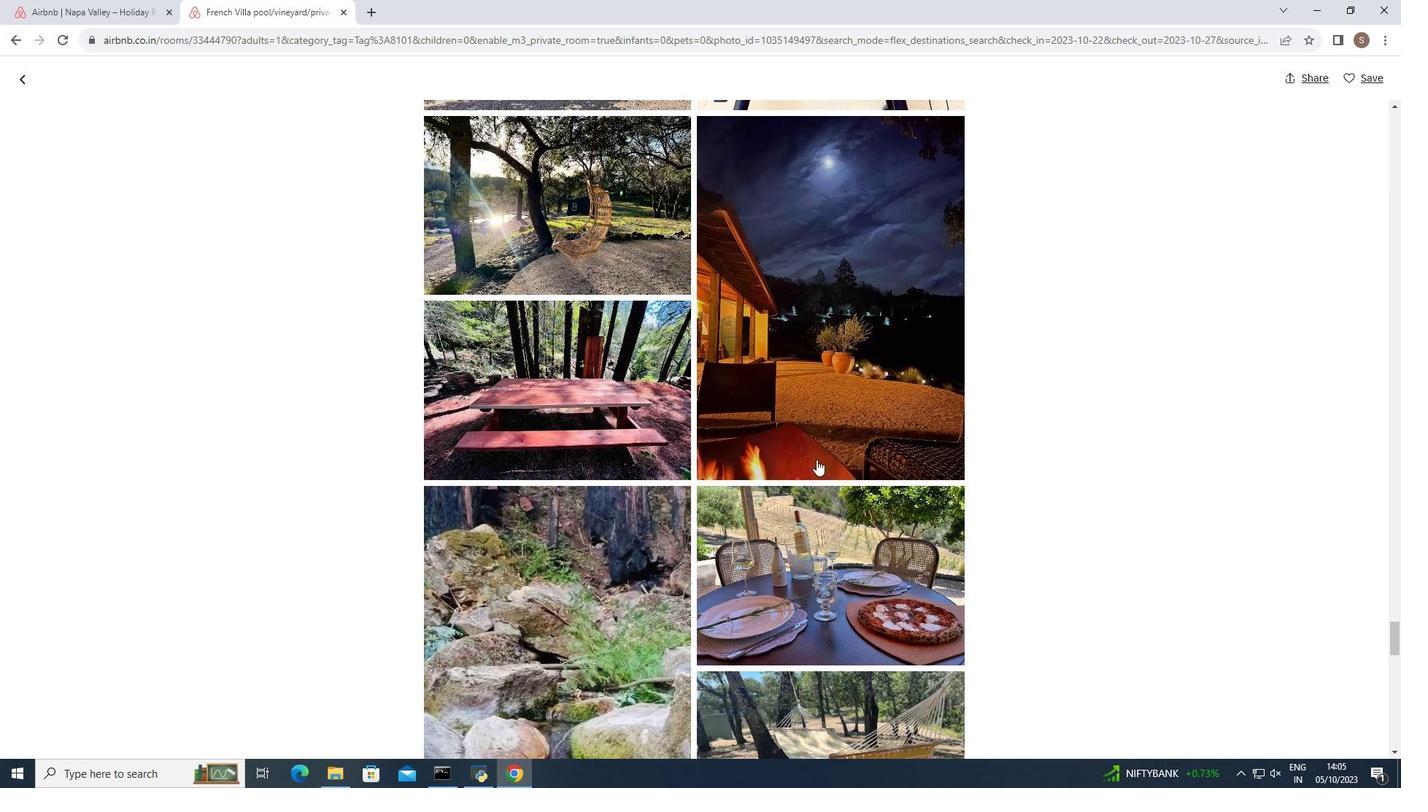 
Action: Mouse scrolled (816, 458) with delta (0, 0)
Screenshot: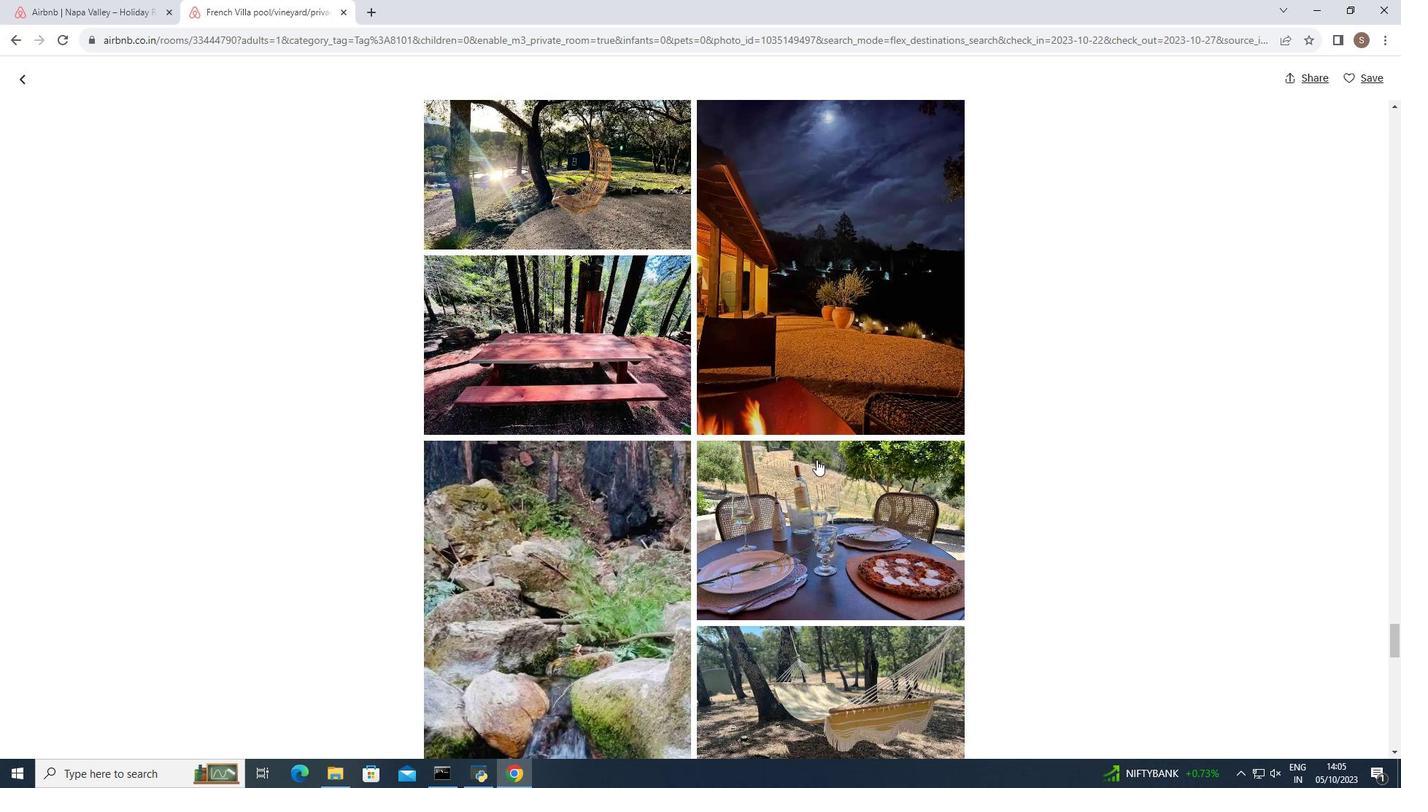 
Action: Mouse scrolled (816, 458) with delta (0, 0)
Screenshot: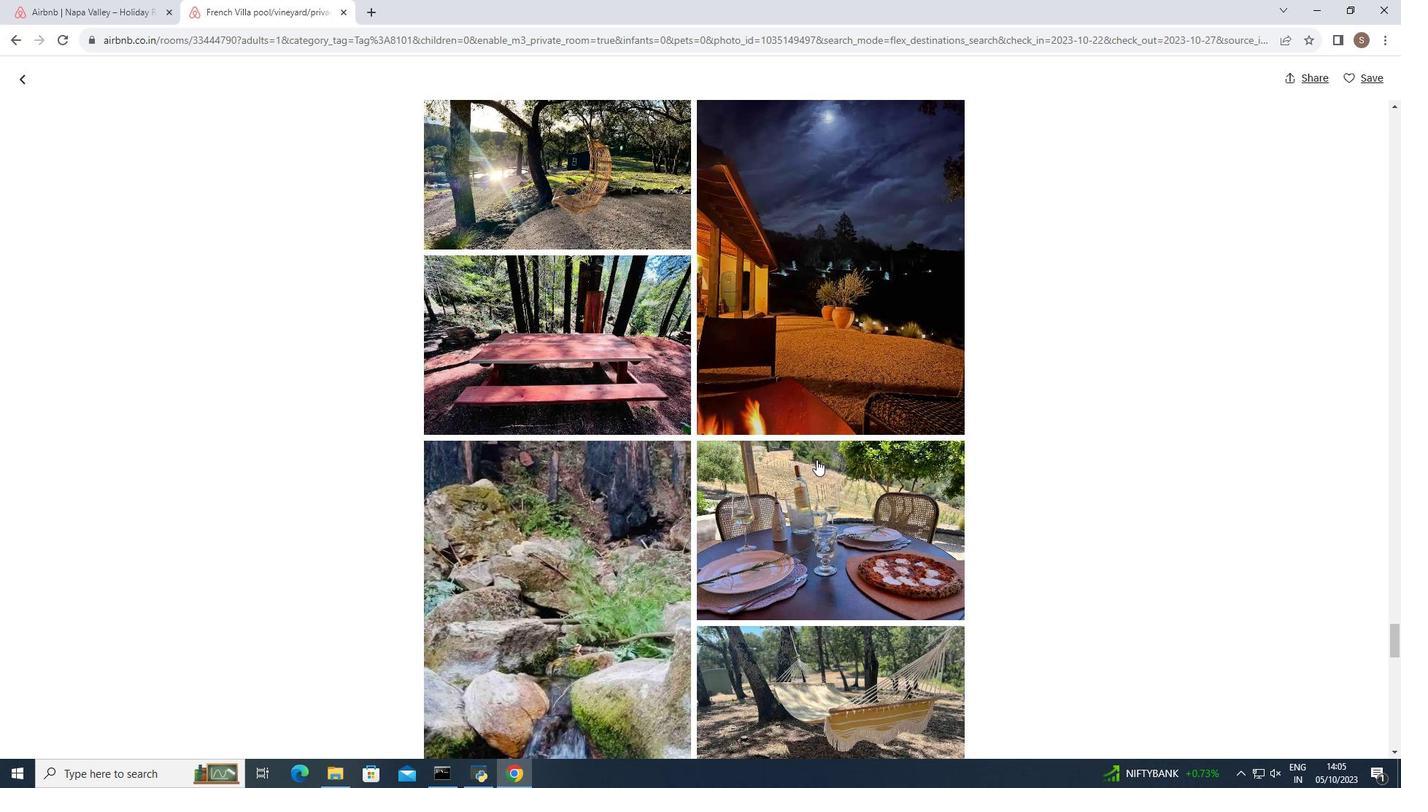 
Action: Mouse scrolled (816, 458) with delta (0, 0)
Screenshot: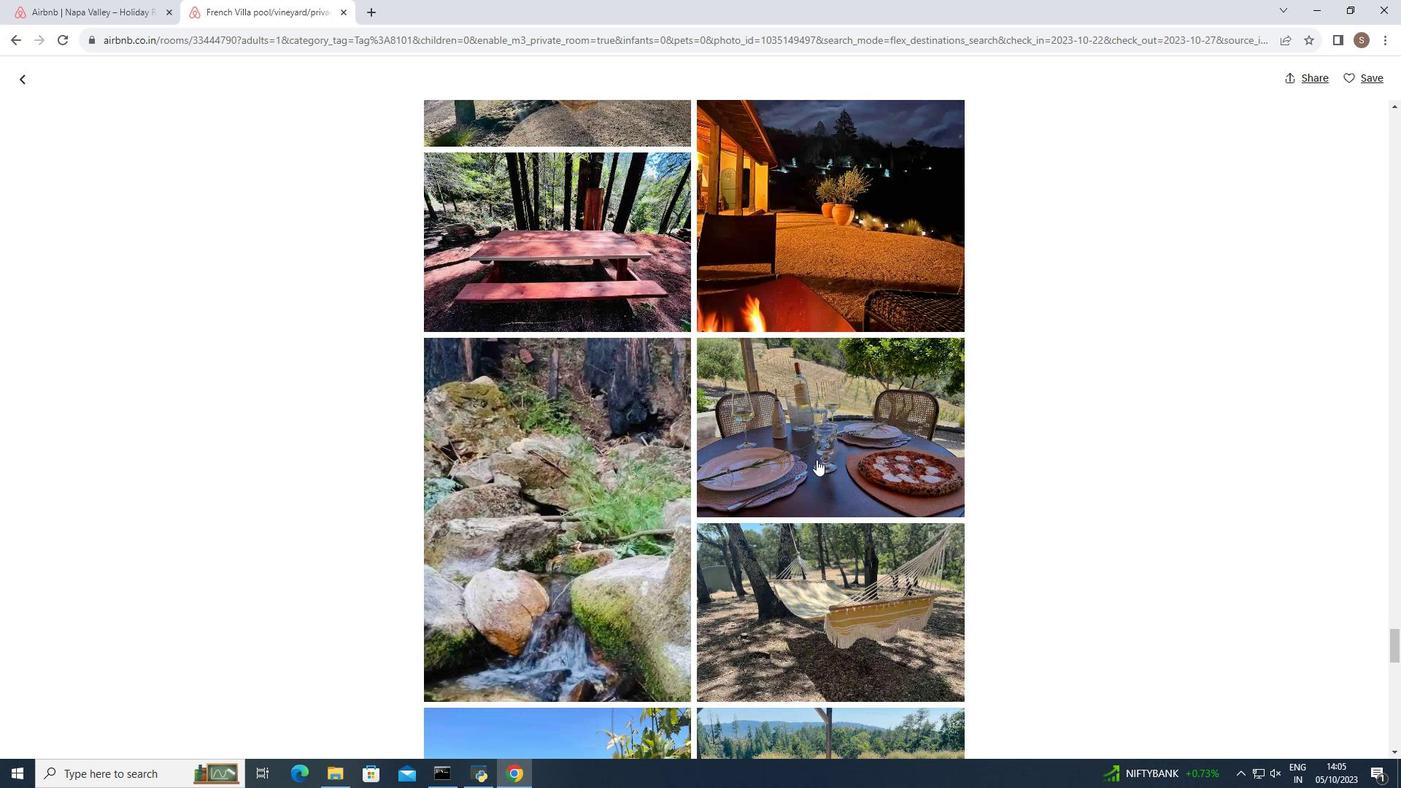 
Action: Mouse moved to (816, 461)
Screenshot: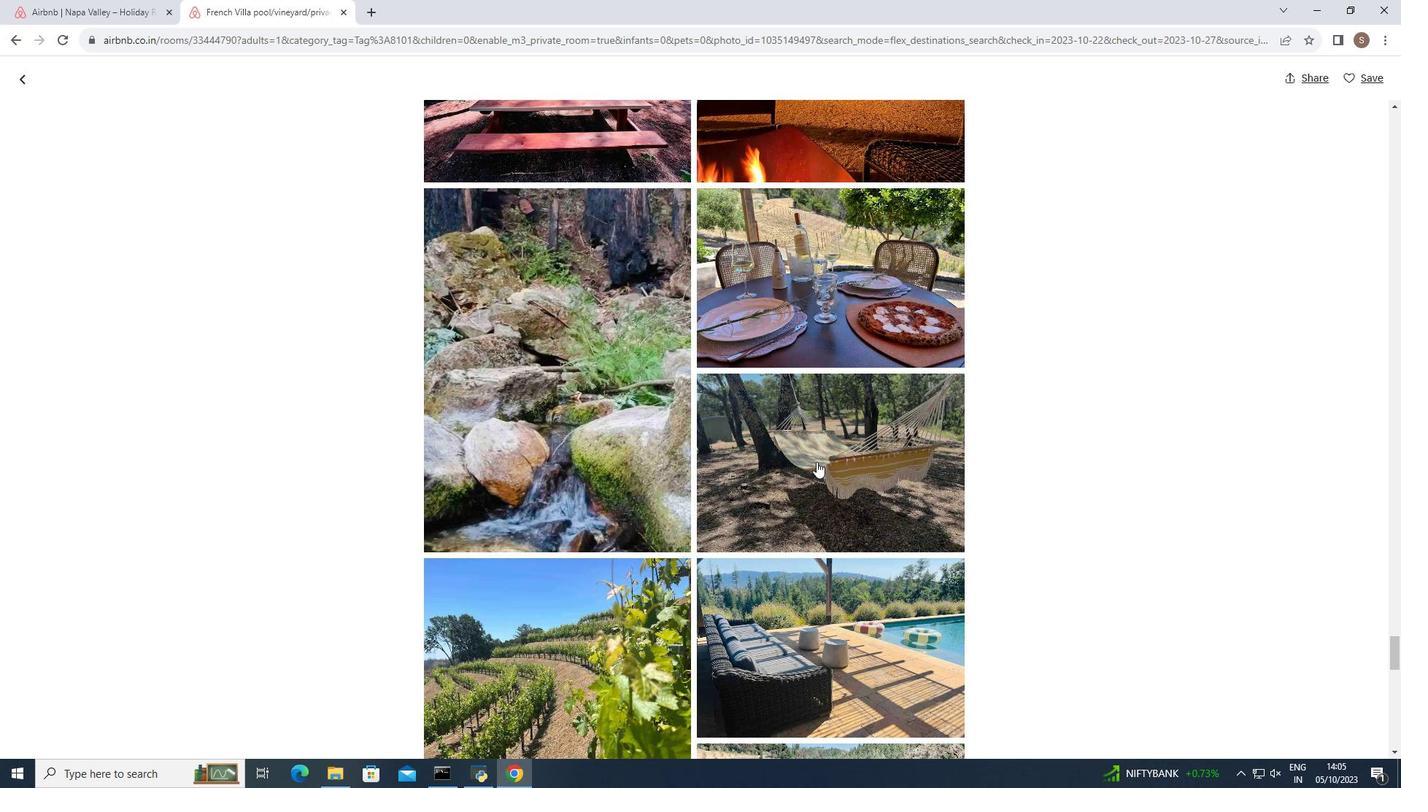 
Action: Mouse scrolled (816, 461) with delta (0, 0)
Screenshot: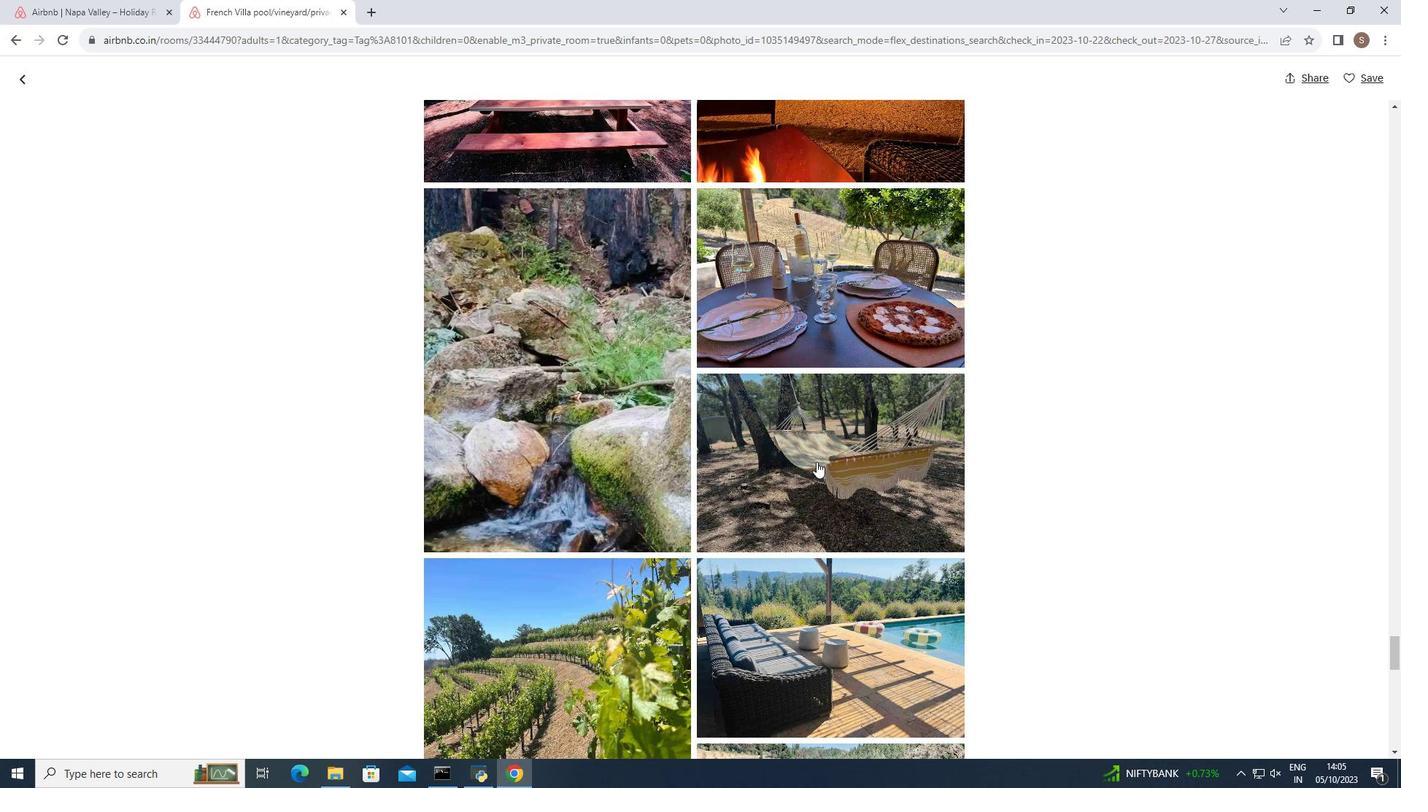
Action: Mouse scrolled (816, 461) with delta (0, 0)
Screenshot: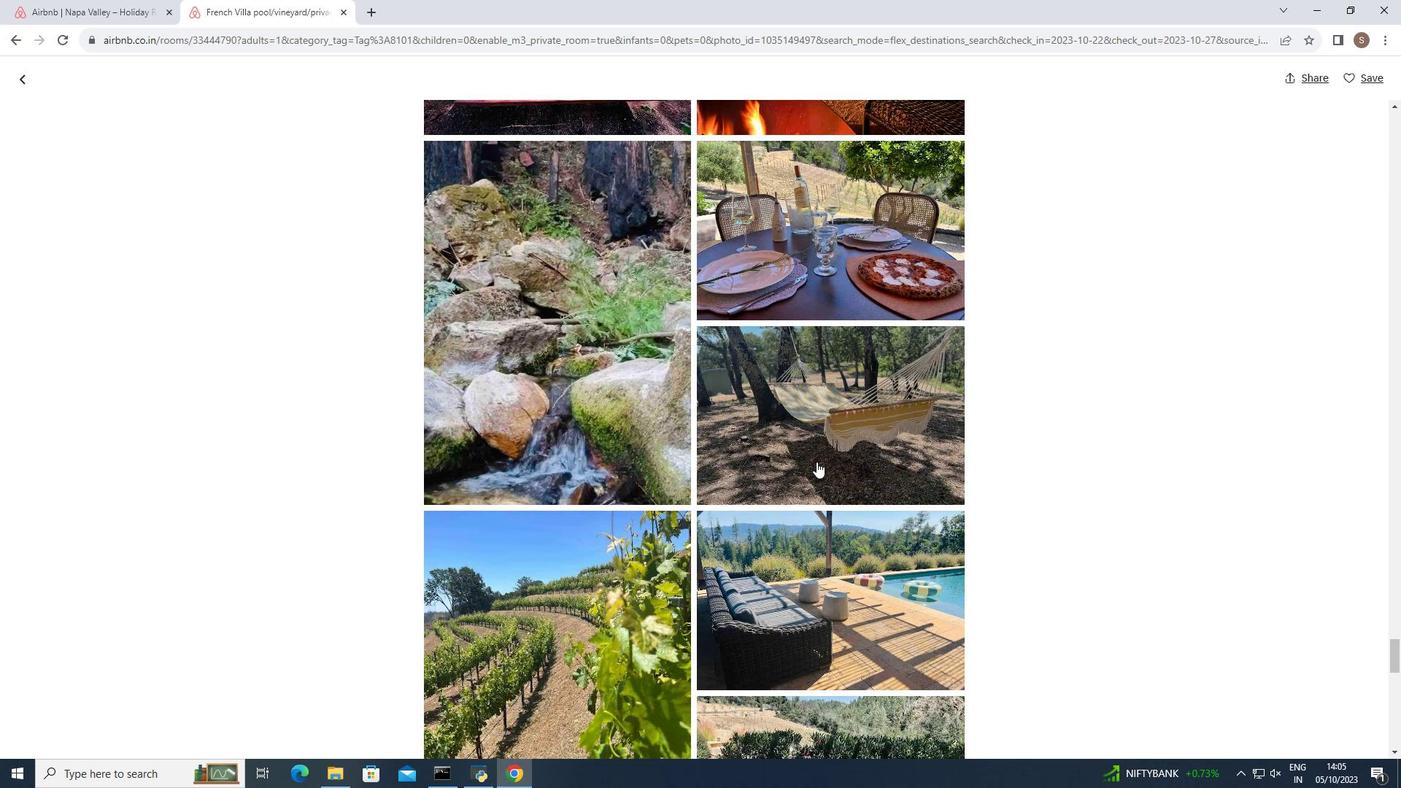 
Action: Mouse scrolled (816, 461) with delta (0, 0)
Screenshot: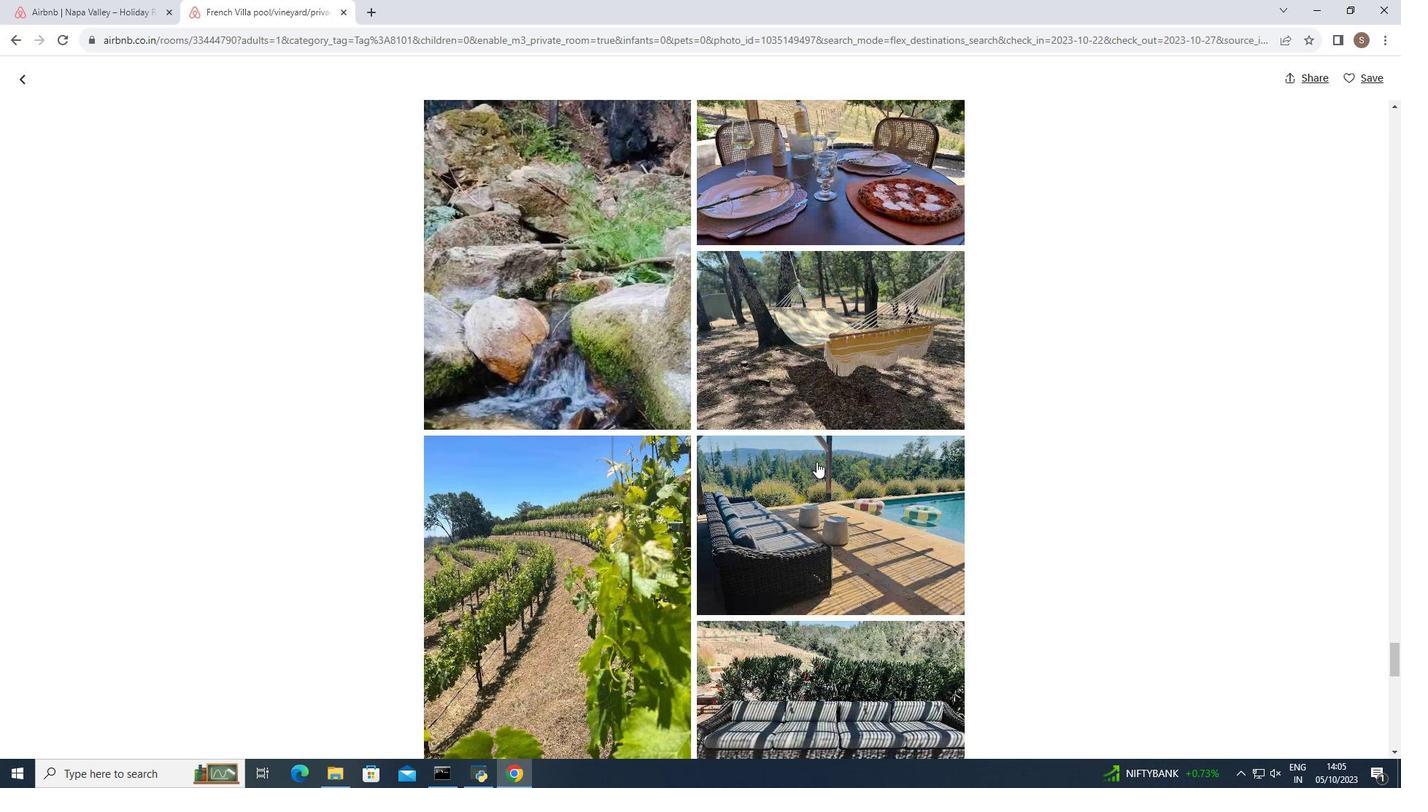 
Action: Mouse scrolled (816, 461) with delta (0, 0)
Screenshot: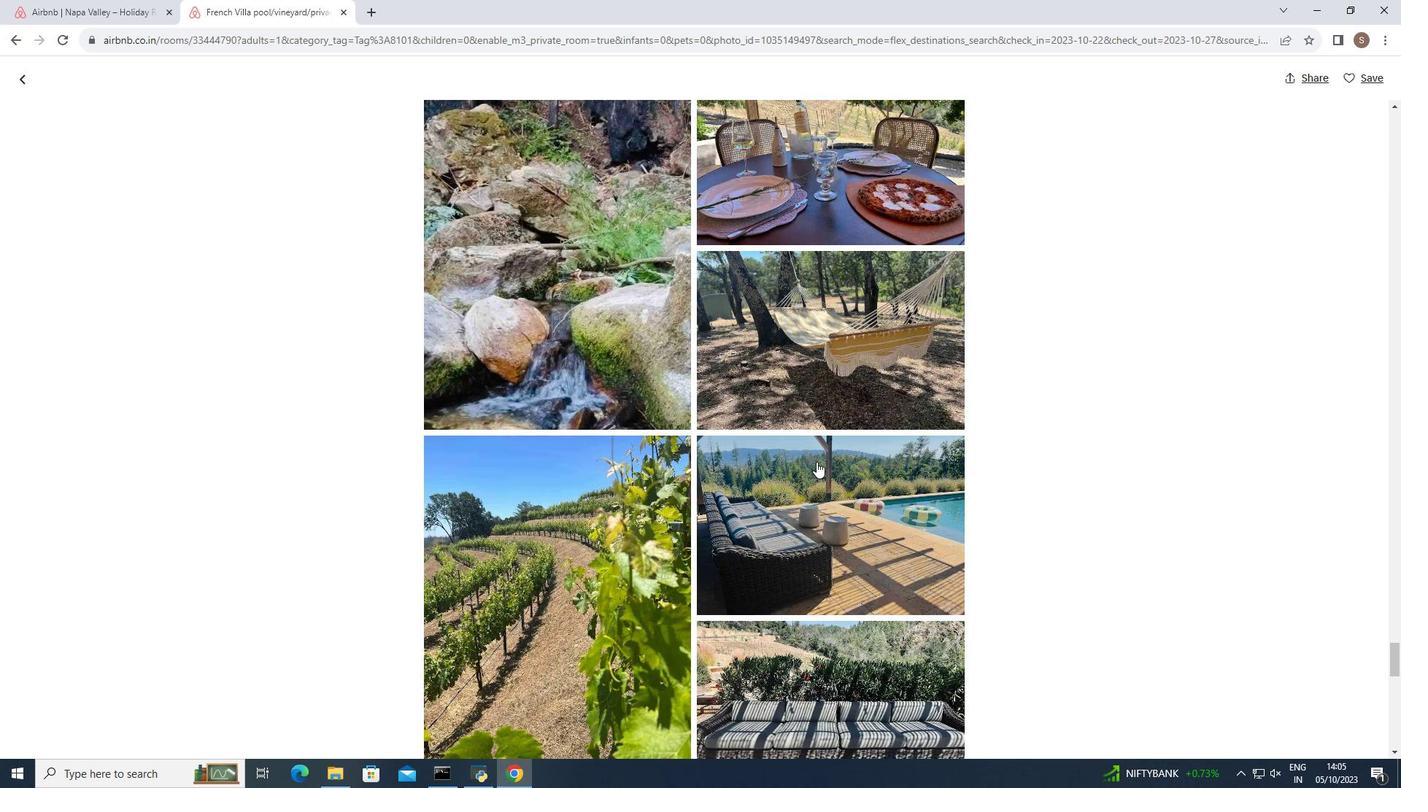 
Action: Mouse scrolled (816, 461) with delta (0, 0)
Screenshot: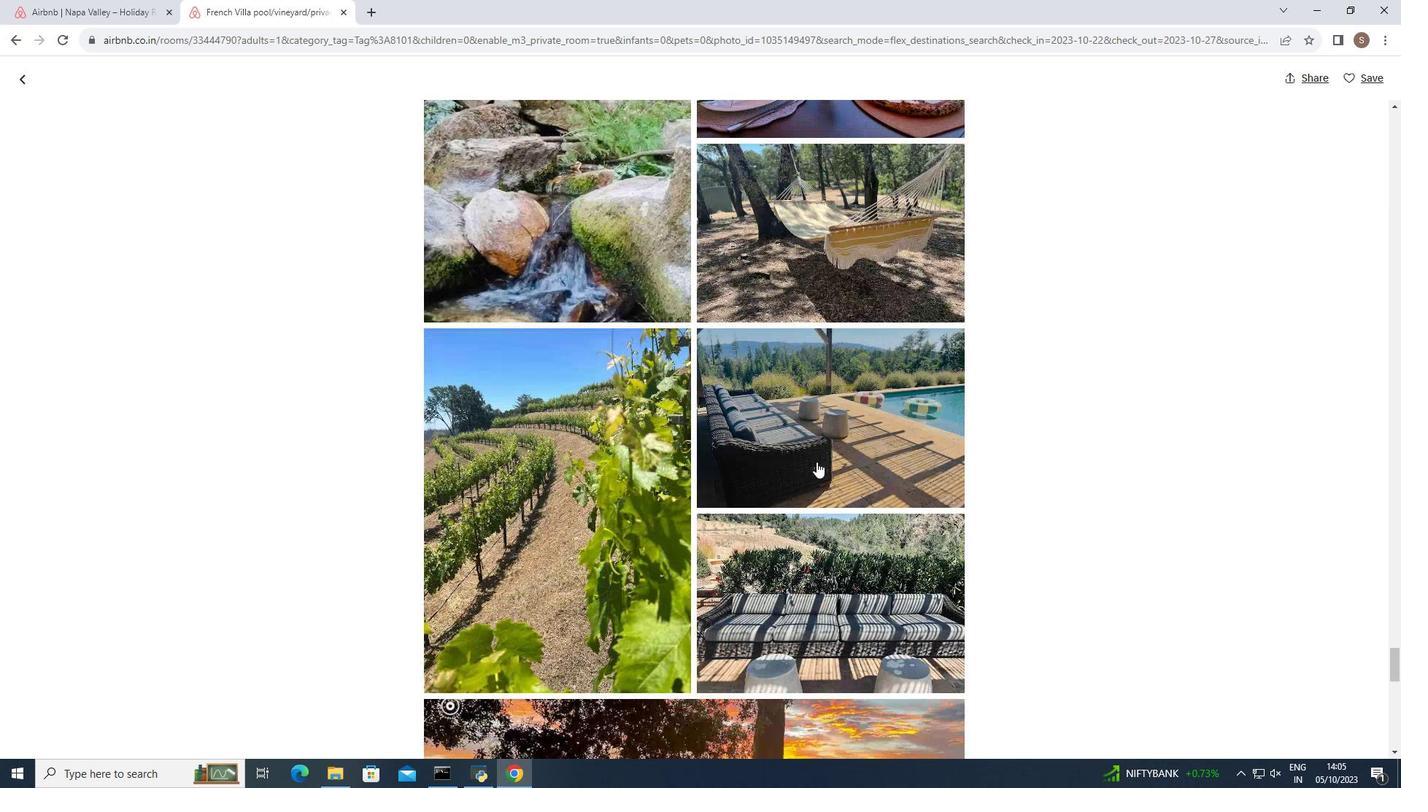 
Action: Mouse scrolled (816, 461) with delta (0, 0)
Screenshot: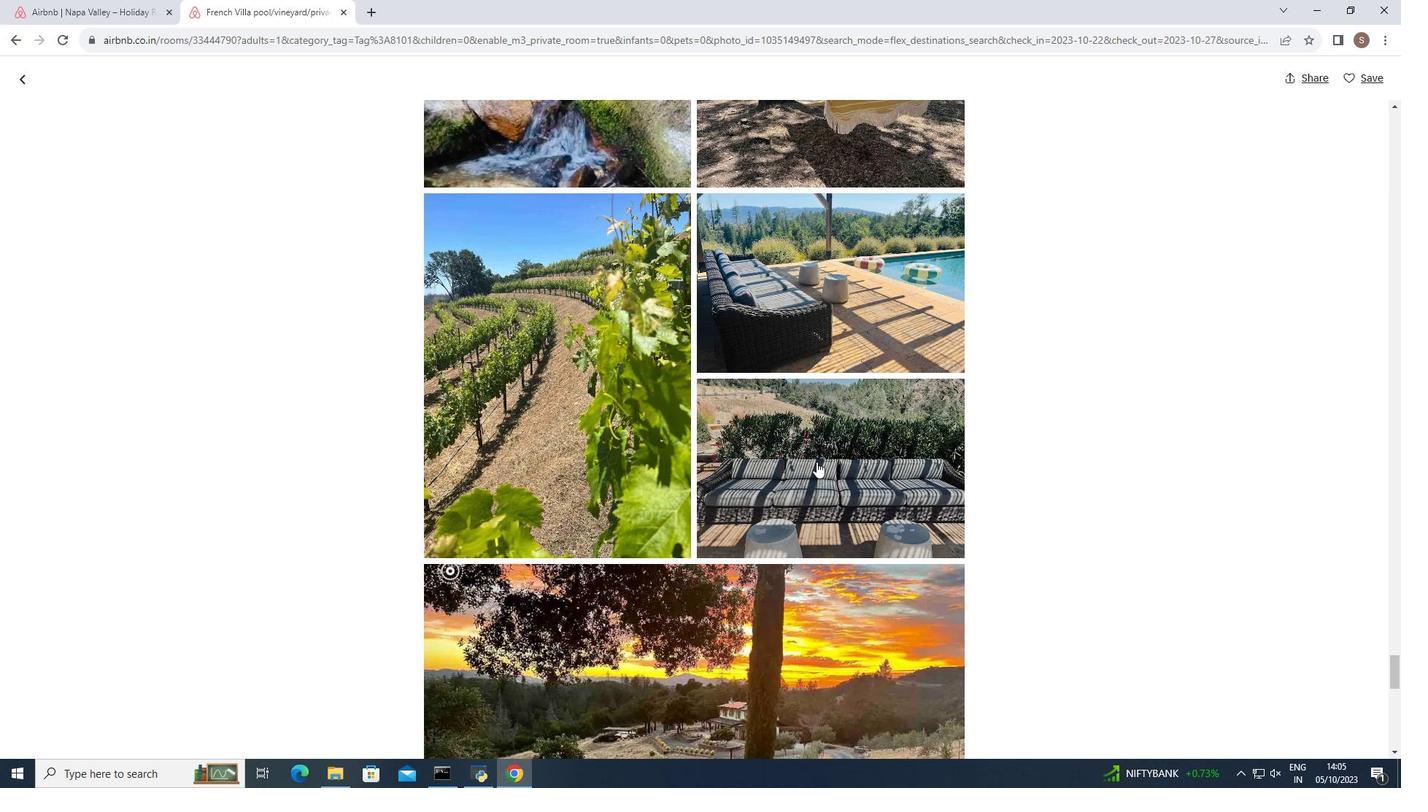 
Action: Mouse scrolled (816, 461) with delta (0, 0)
Screenshot: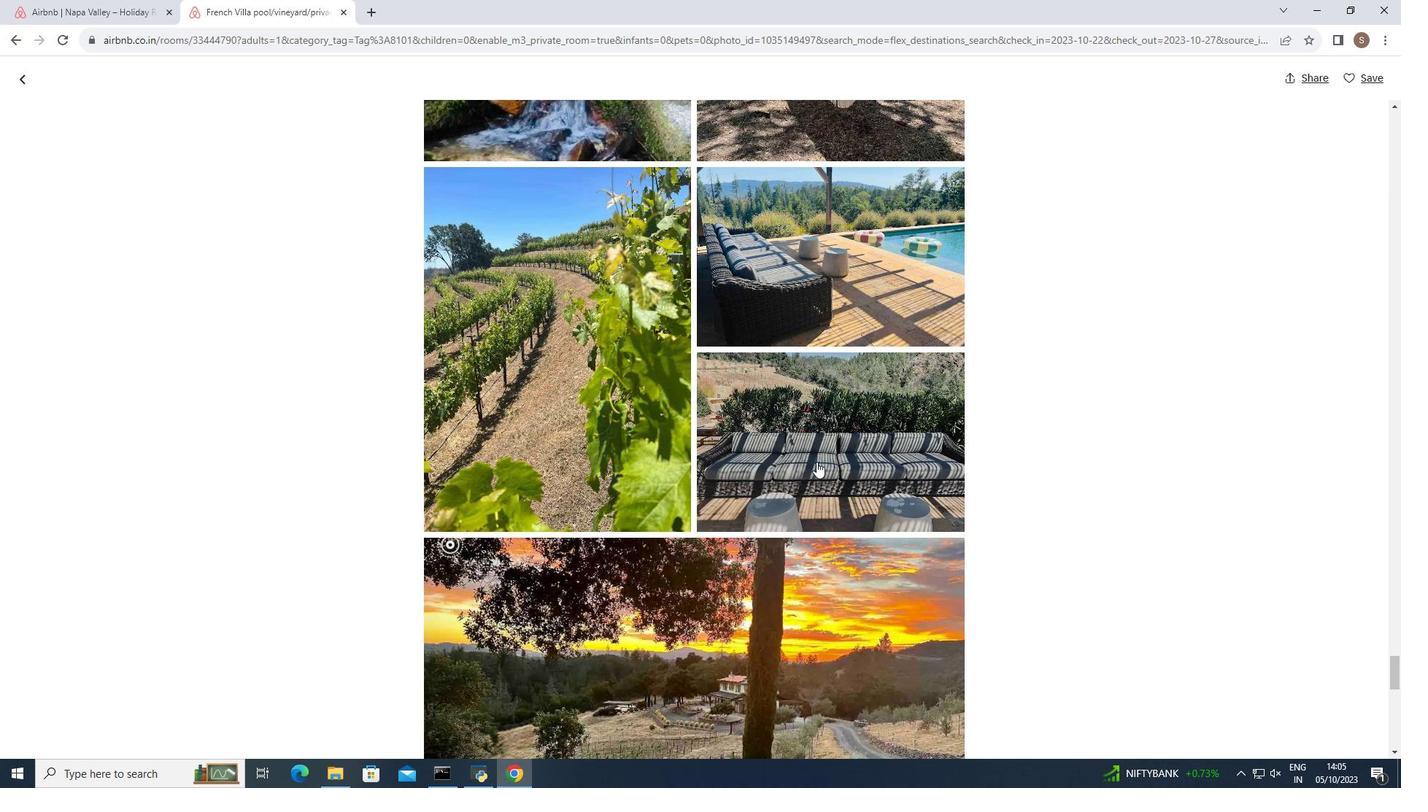 
Action: Mouse scrolled (816, 461) with delta (0, 0)
Screenshot: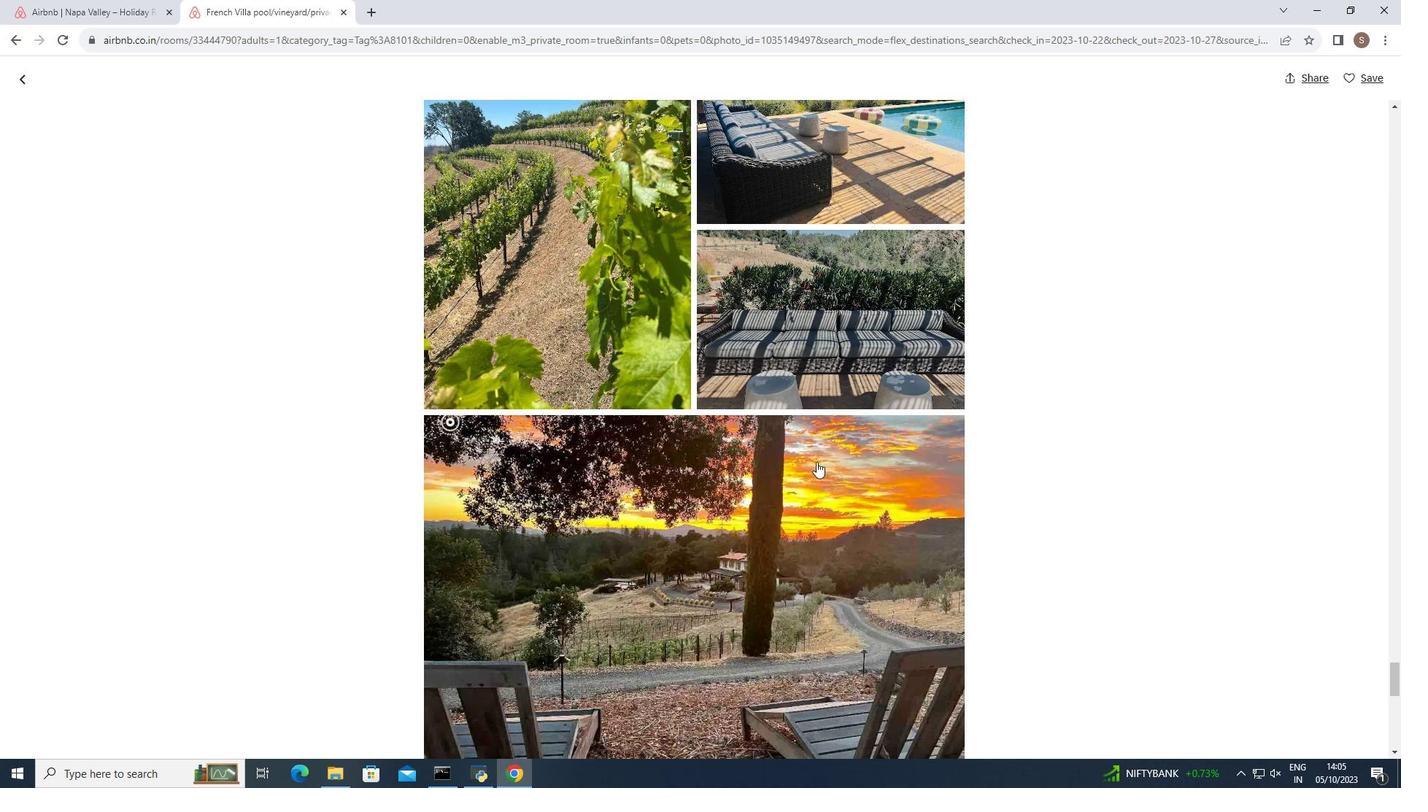 
Action: Mouse scrolled (816, 461) with delta (0, 0)
Screenshot: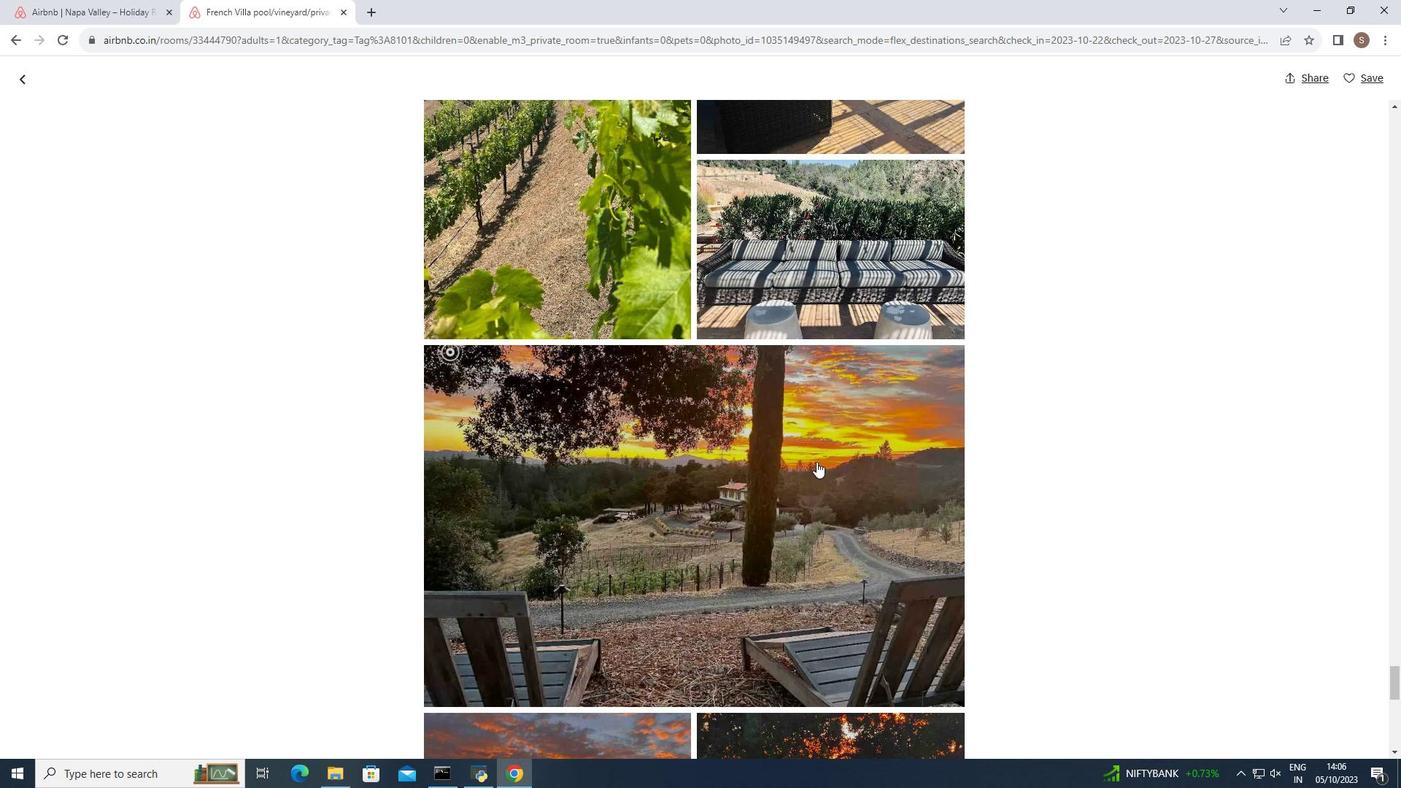 
Action: Mouse scrolled (816, 461) with delta (0, 0)
Screenshot: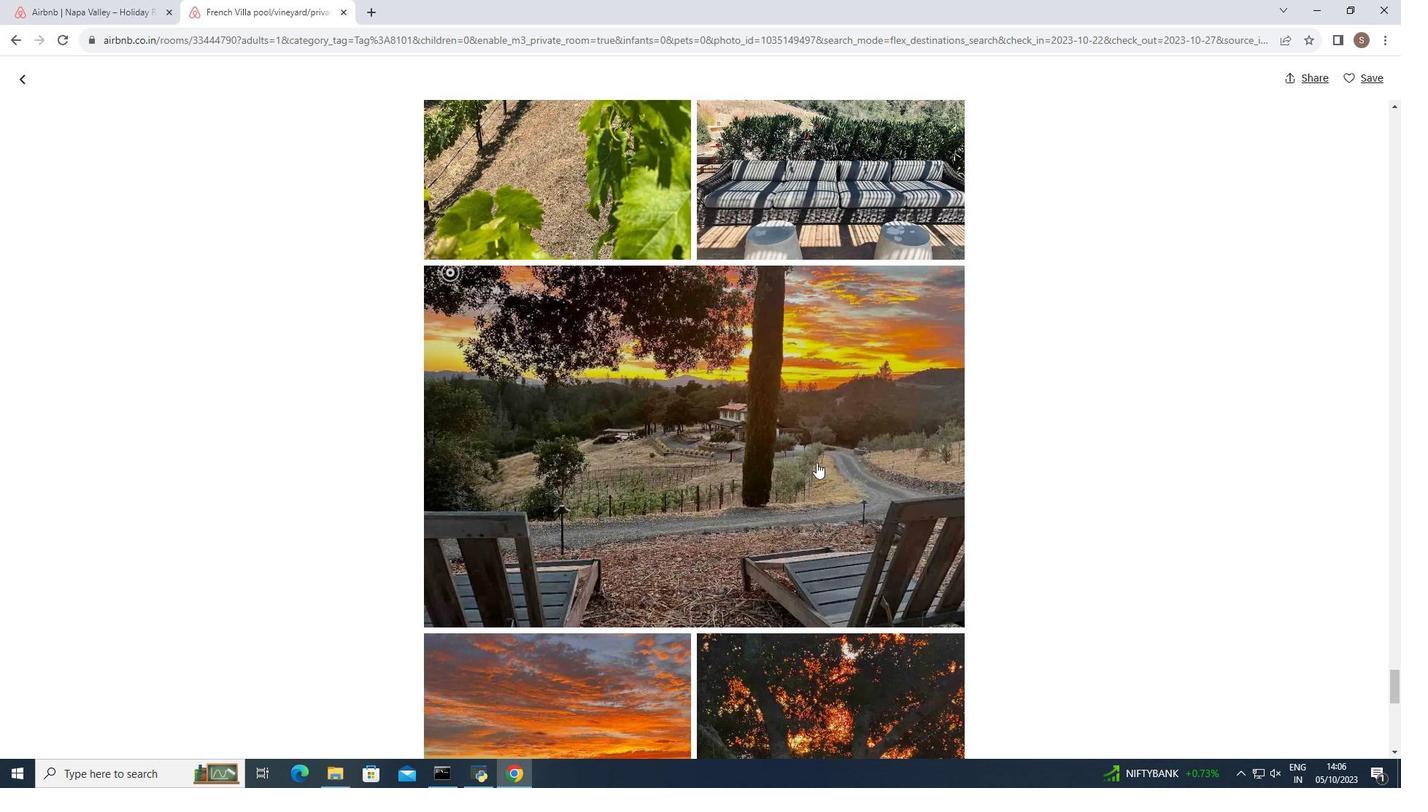 
Action: Mouse moved to (816, 462)
Screenshot: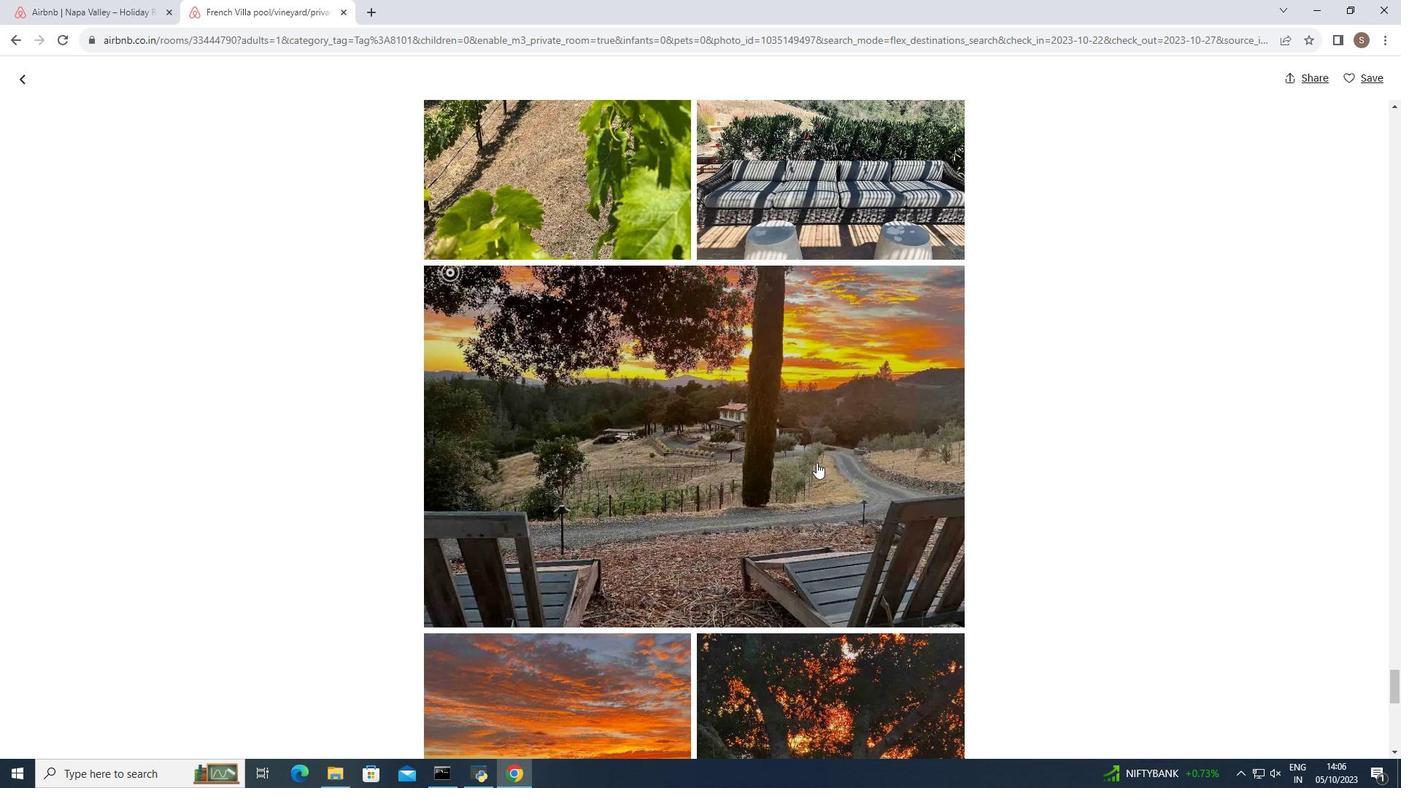
Action: Mouse scrolled (816, 461) with delta (0, 0)
Screenshot: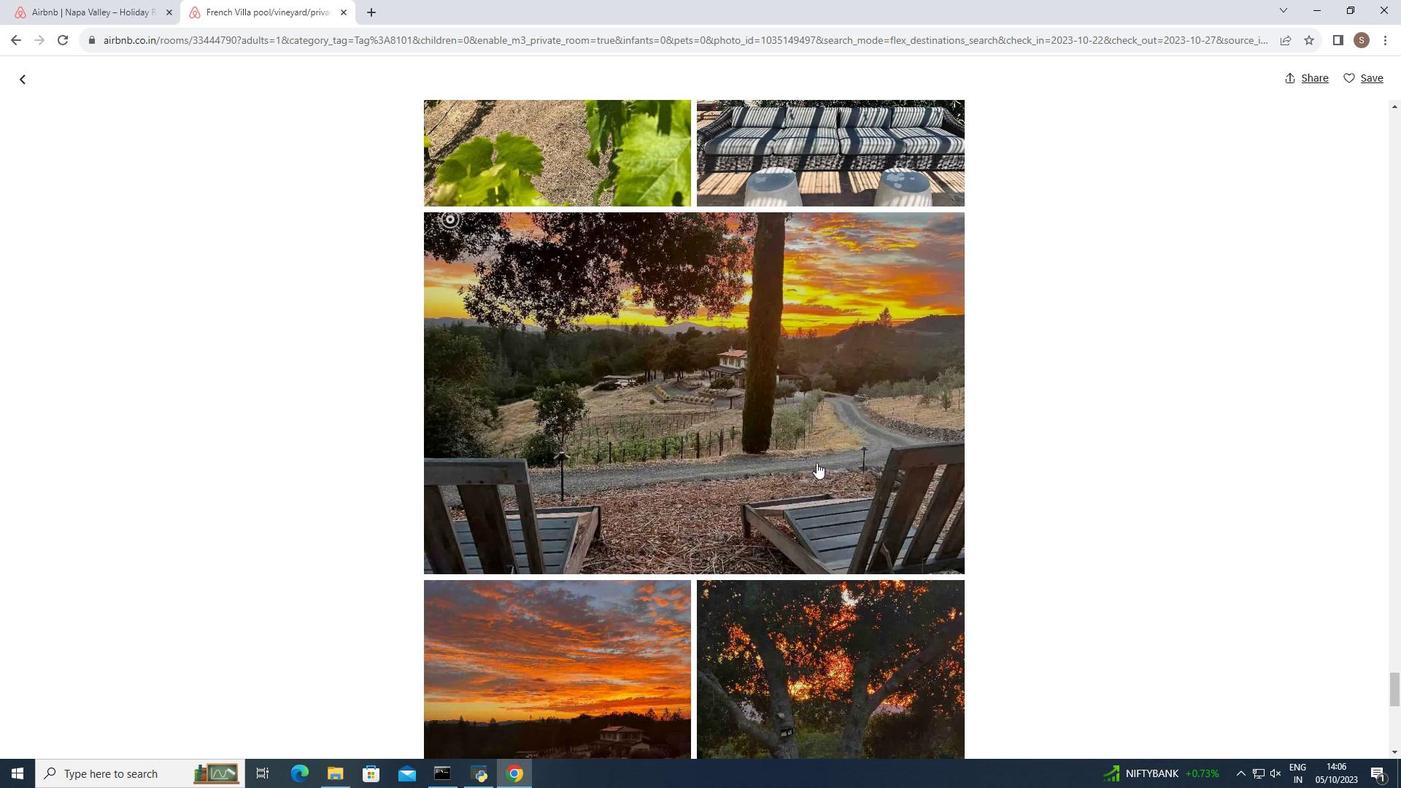 
Action: Mouse scrolled (816, 461) with delta (0, 0)
Screenshot: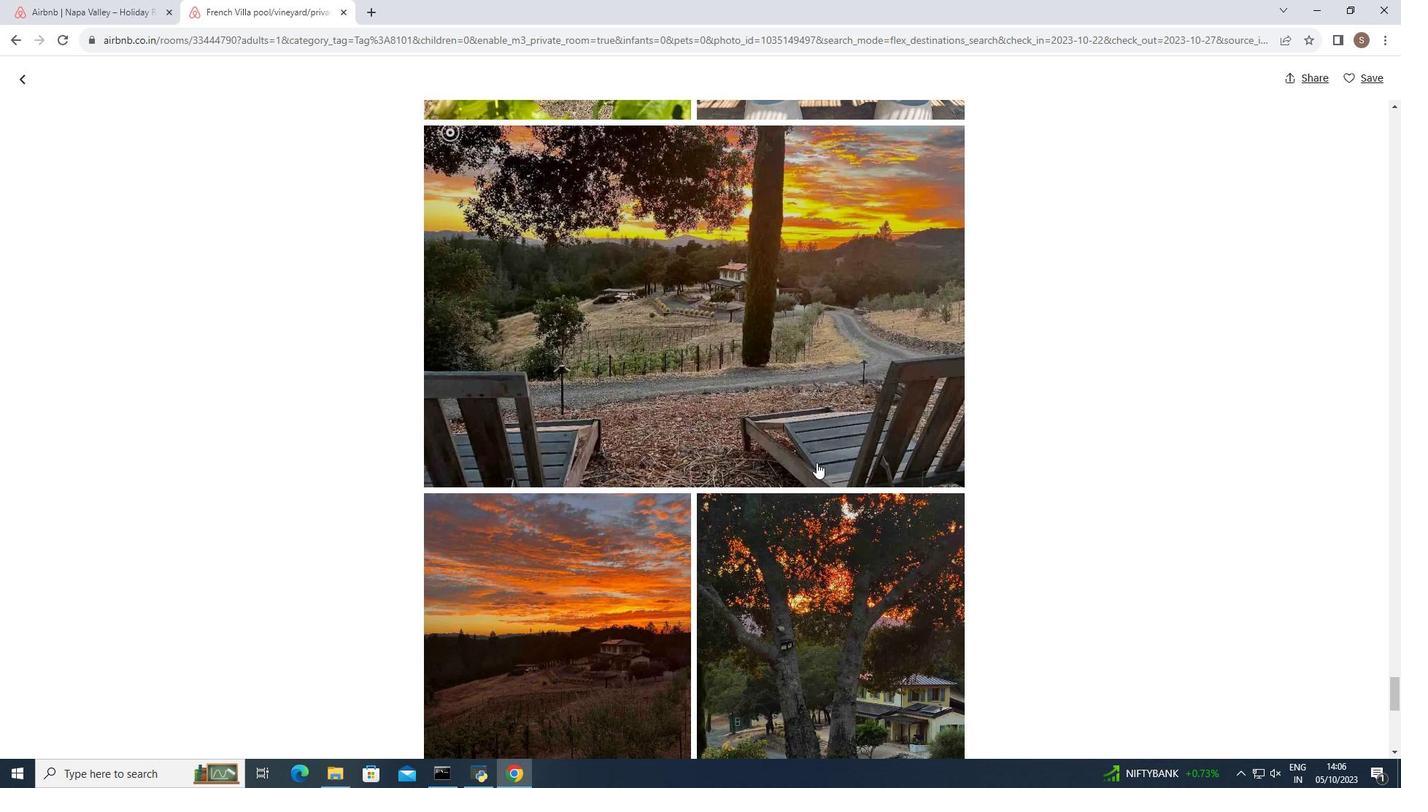 
Action: Mouse scrolled (816, 461) with delta (0, 0)
Screenshot: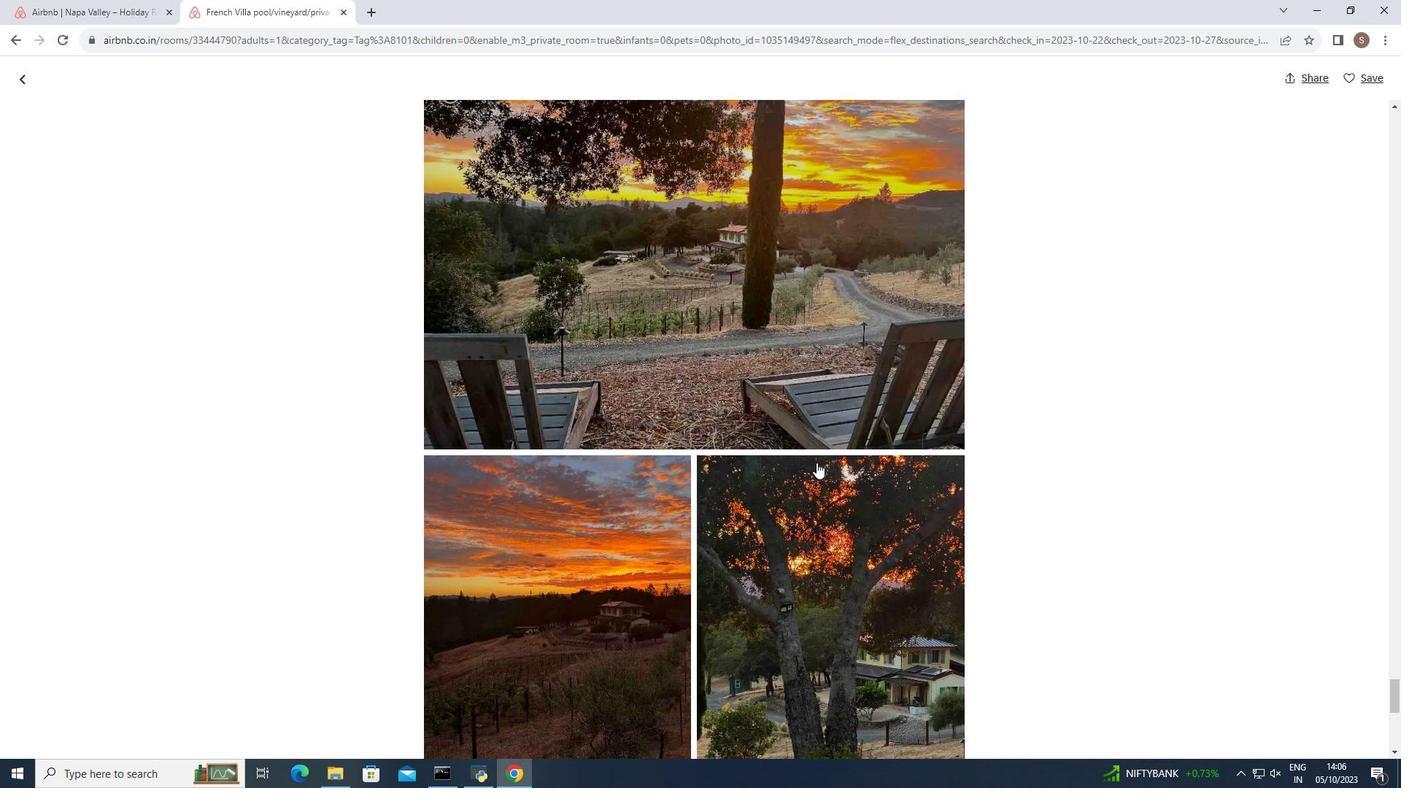 
Action: Mouse scrolled (816, 461) with delta (0, 0)
Screenshot: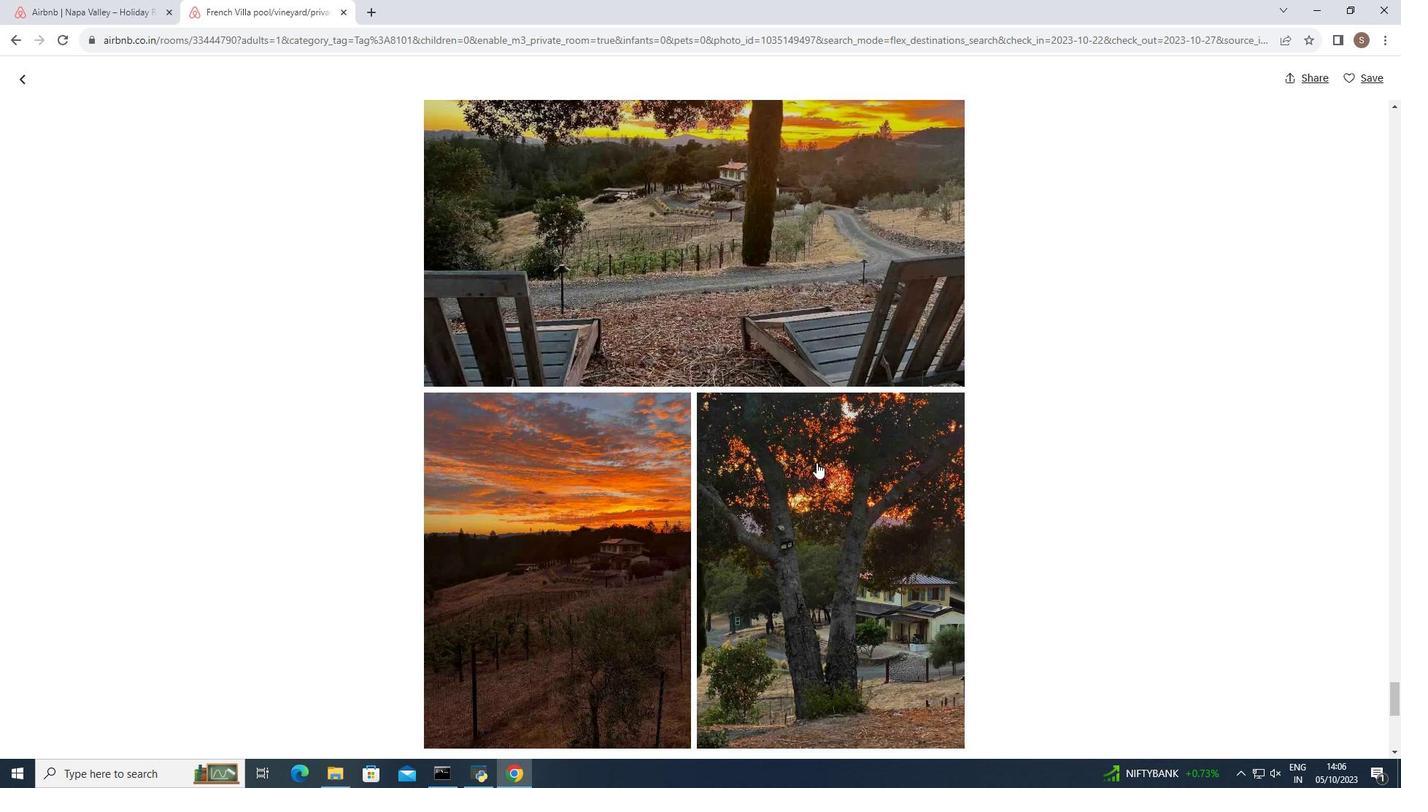 
Action: Mouse scrolled (816, 461) with delta (0, 0)
Screenshot: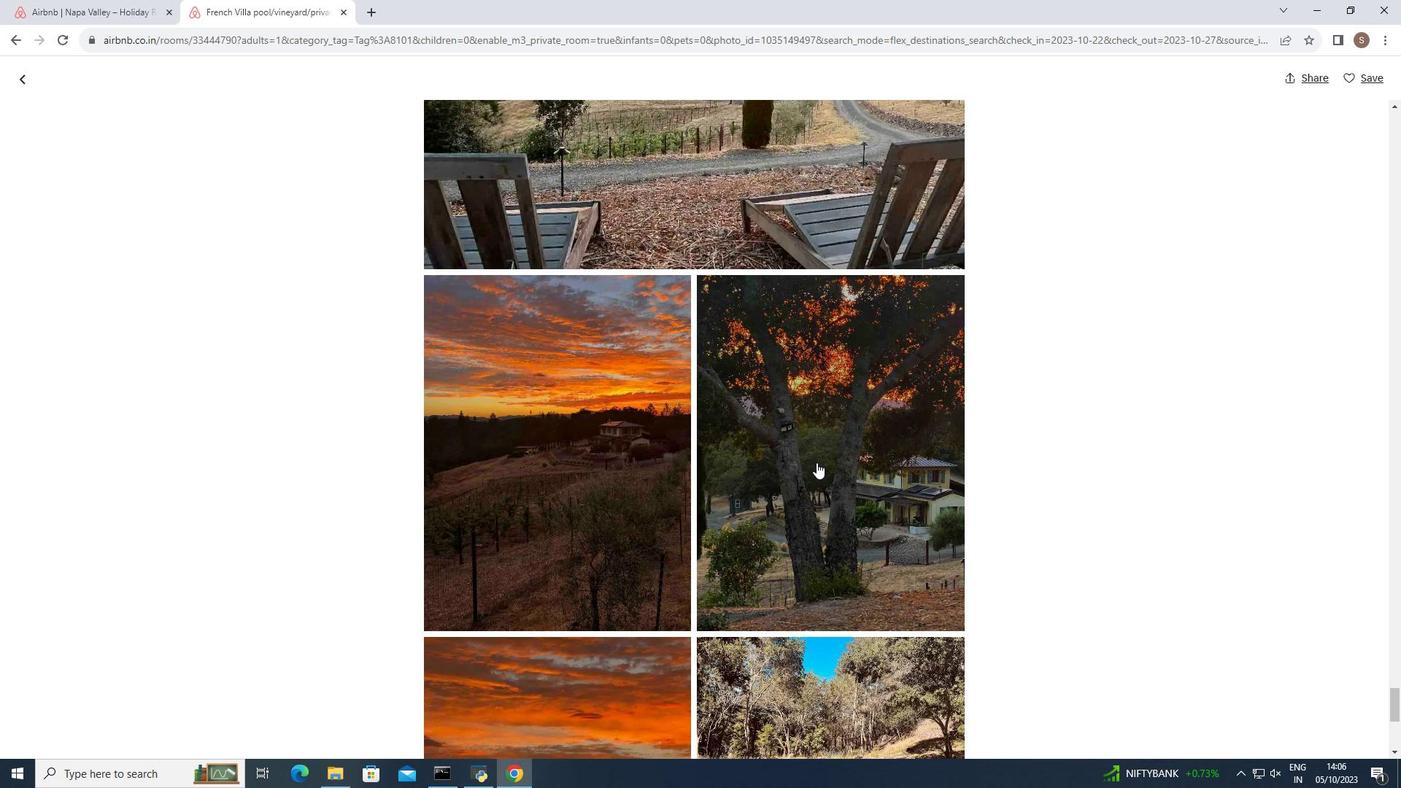 
Action: Mouse scrolled (816, 461) with delta (0, 0)
Screenshot: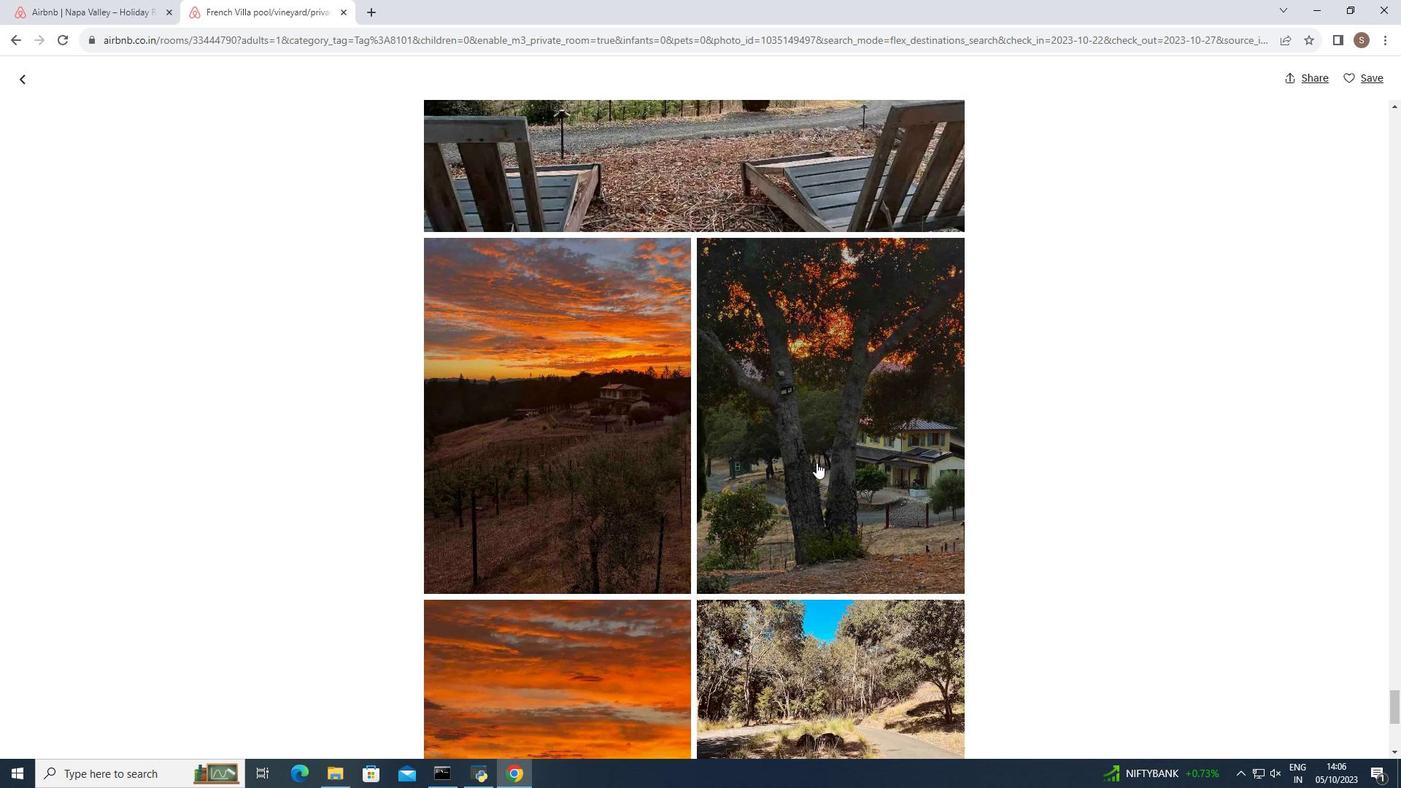 
Action: Mouse scrolled (816, 461) with delta (0, 0)
Screenshot: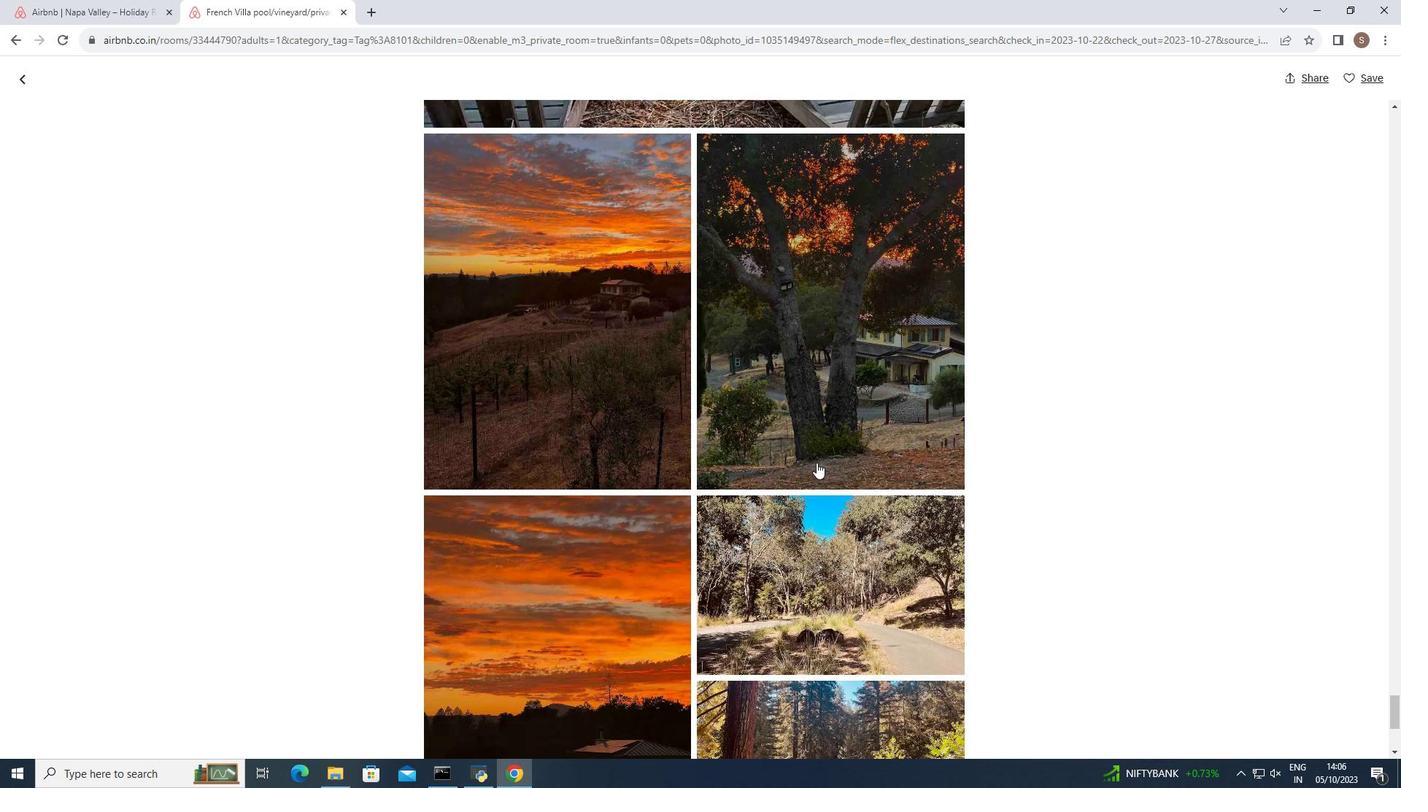 
Action: Mouse scrolled (816, 461) with delta (0, 0)
Screenshot: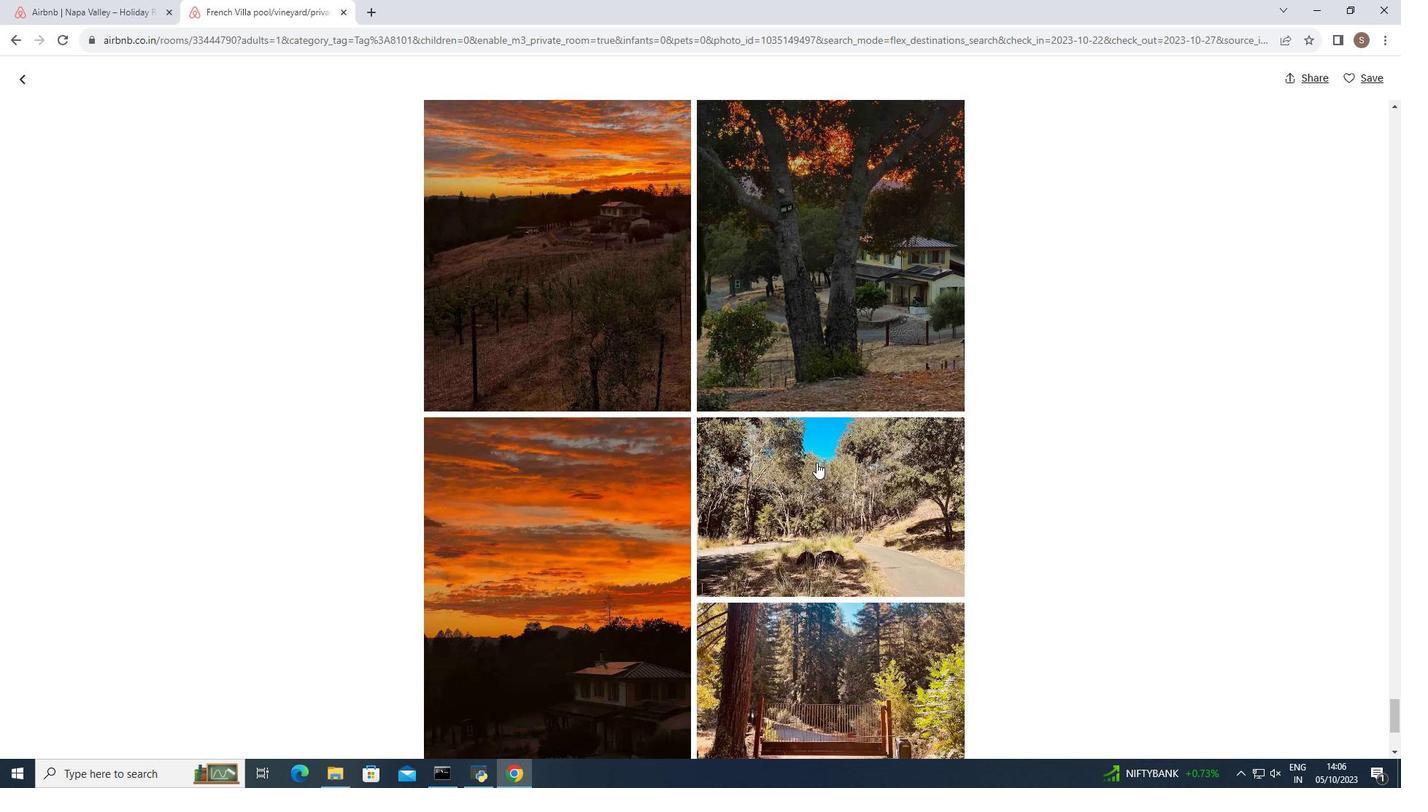 
Action: Mouse scrolled (816, 461) with delta (0, 0)
Screenshot: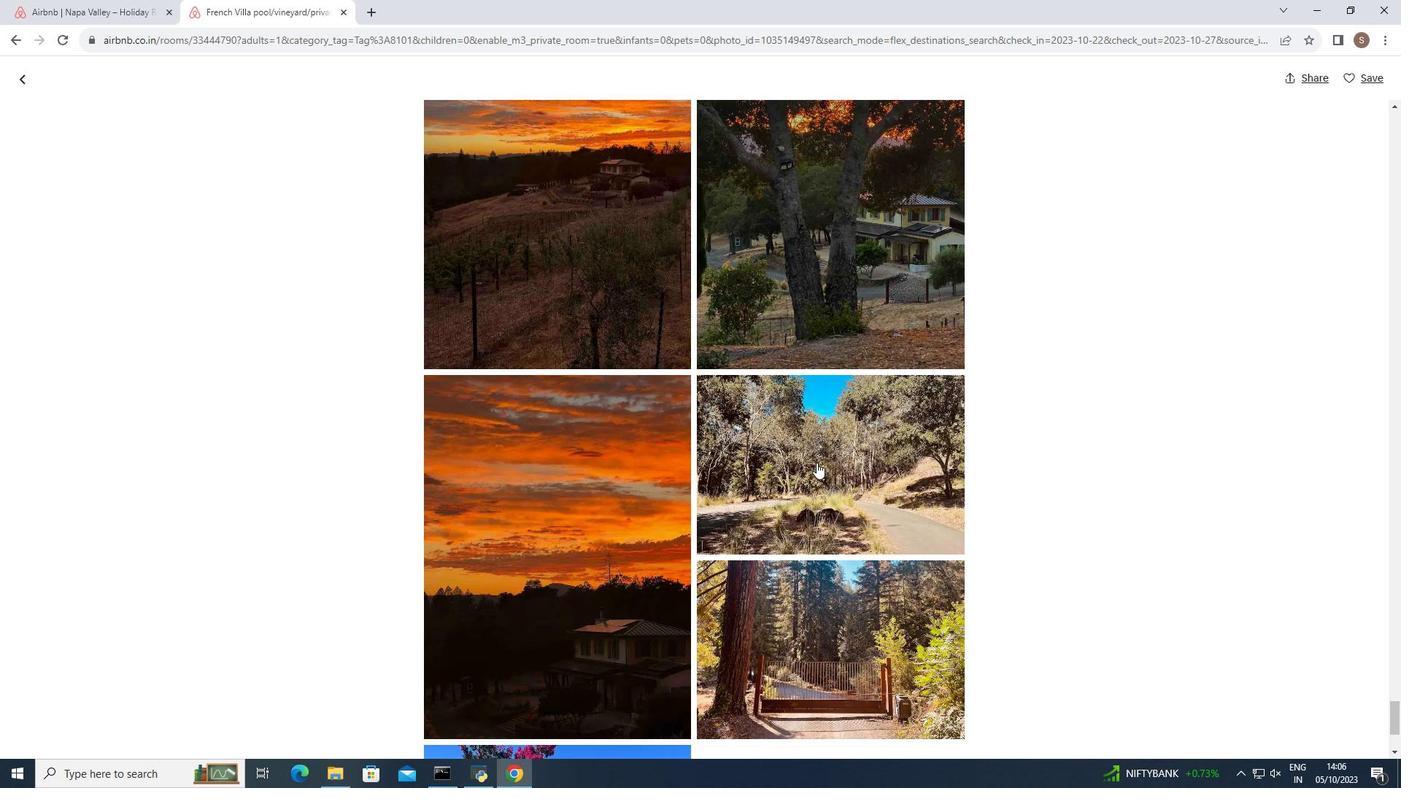
Action: Mouse scrolled (816, 461) with delta (0, 0)
Screenshot: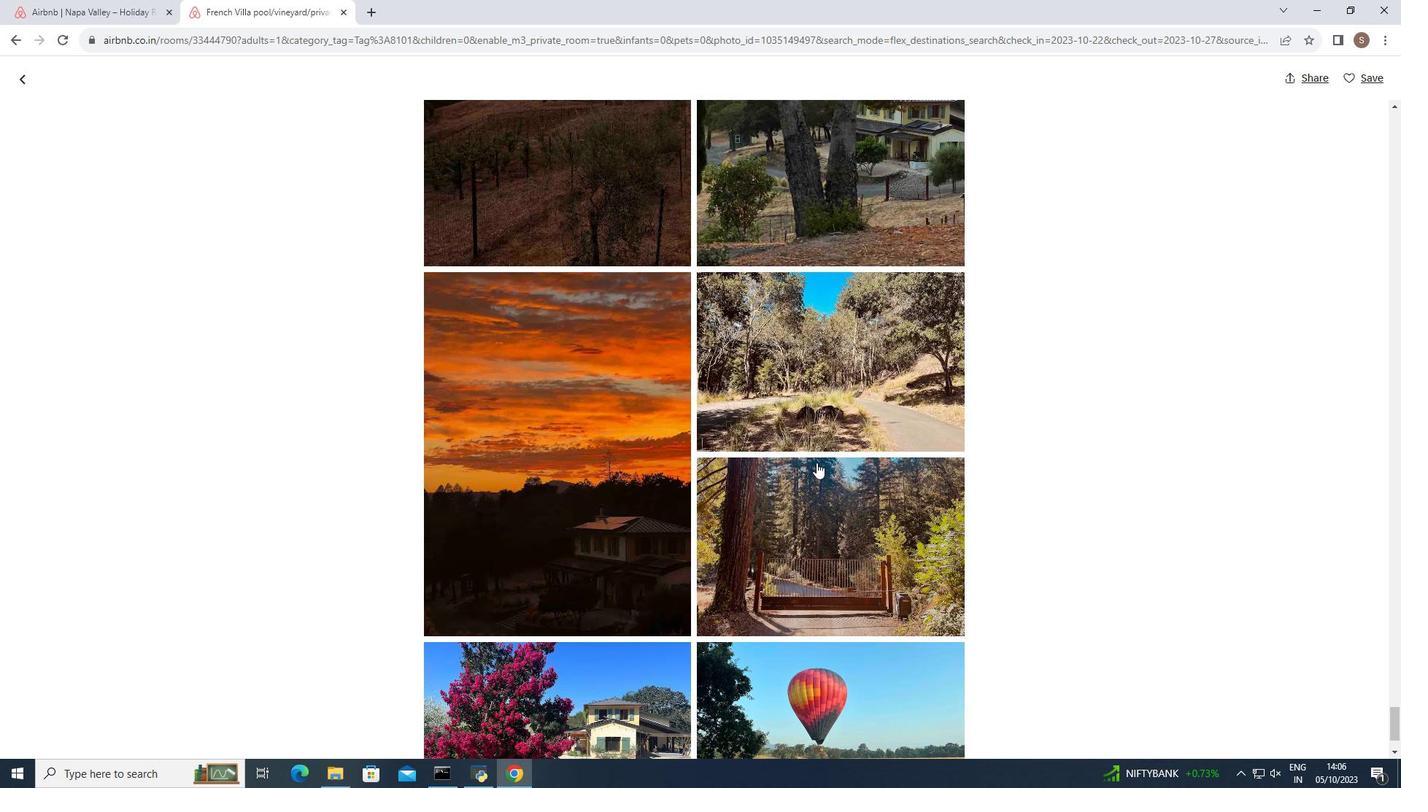 
Action: Mouse scrolled (816, 461) with delta (0, 0)
Screenshot: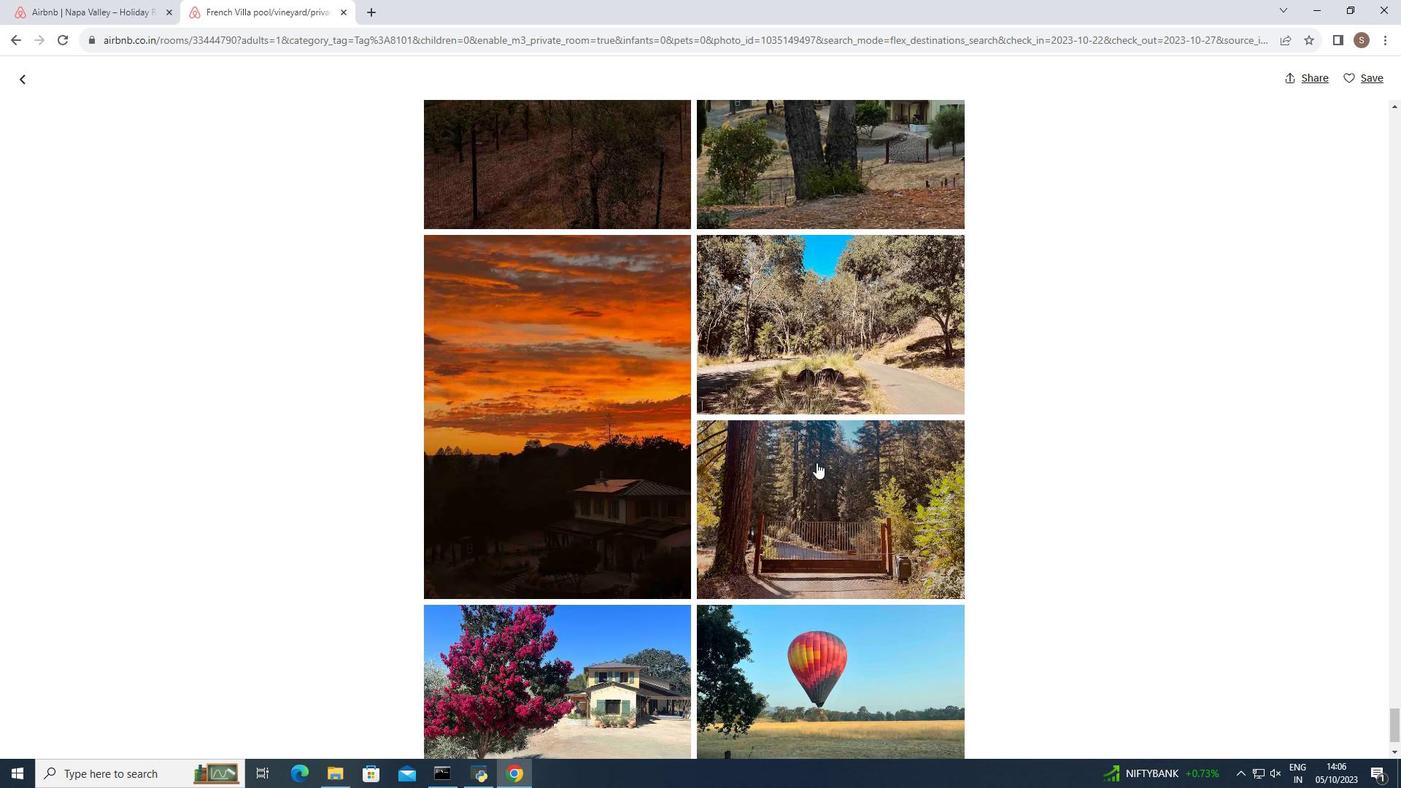 
Action: Mouse scrolled (816, 461) with delta (0, 0)
Screenshot: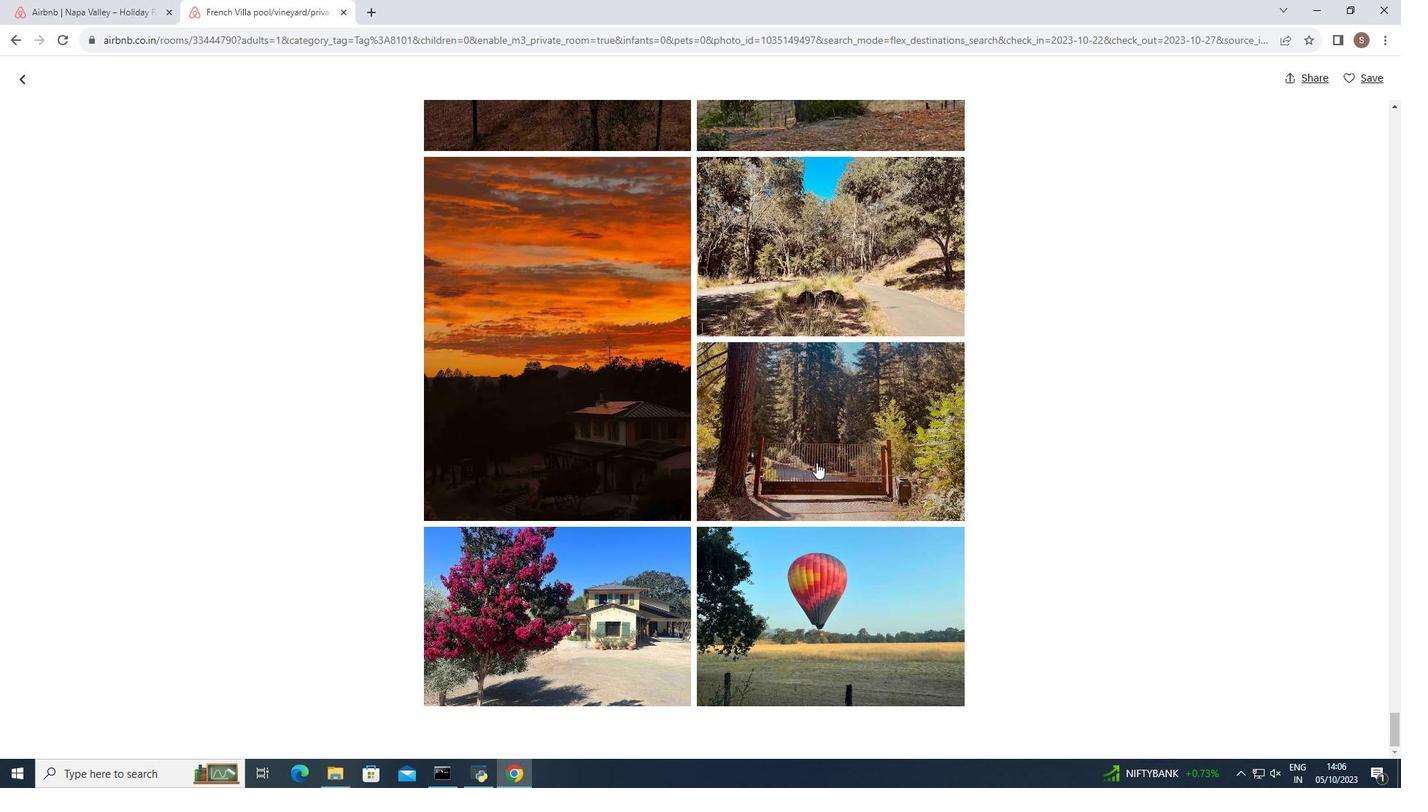 
Action: Mouse scrolled (816, 461) with delta (0, 0)
Screenshot: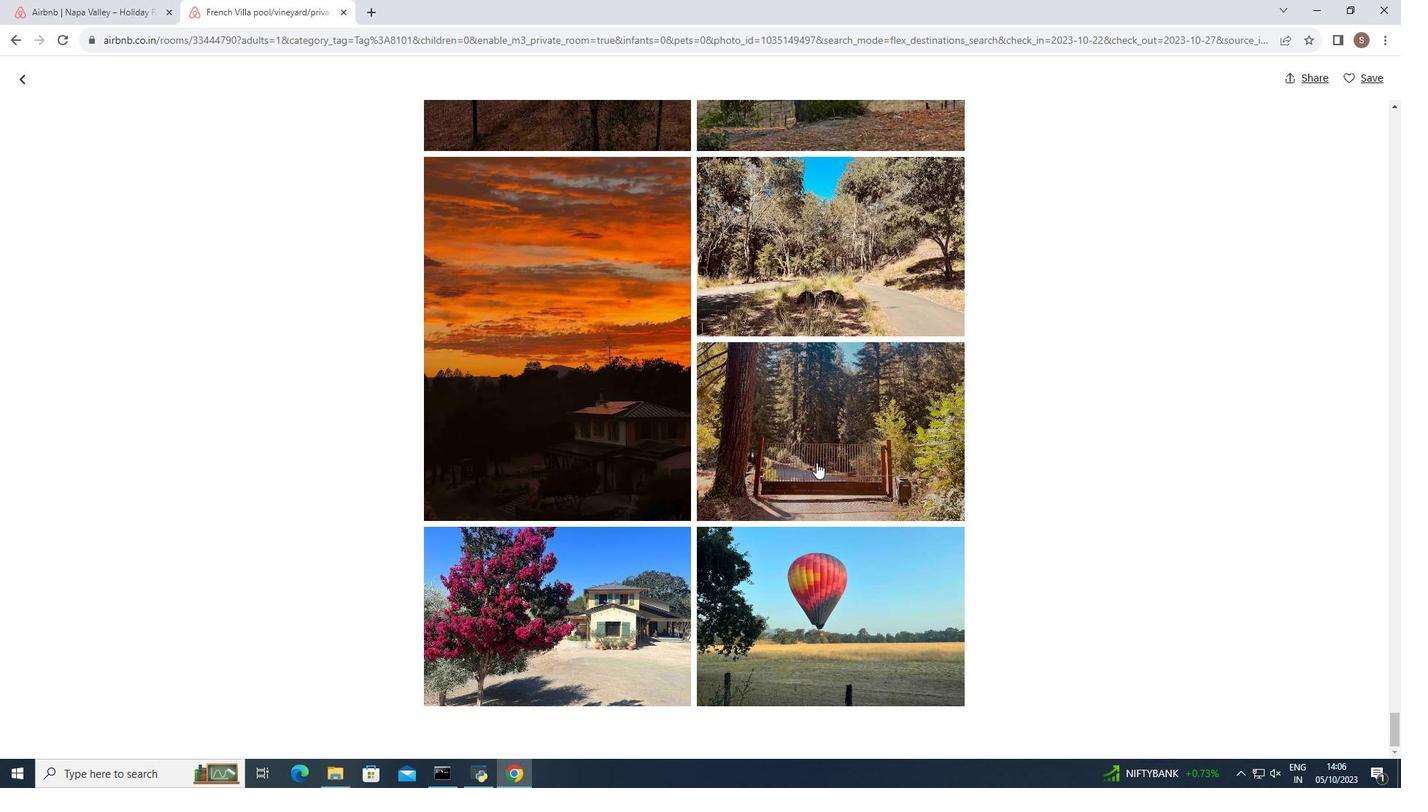 
Action: Mouse moved to (29, 73)
Screenshot: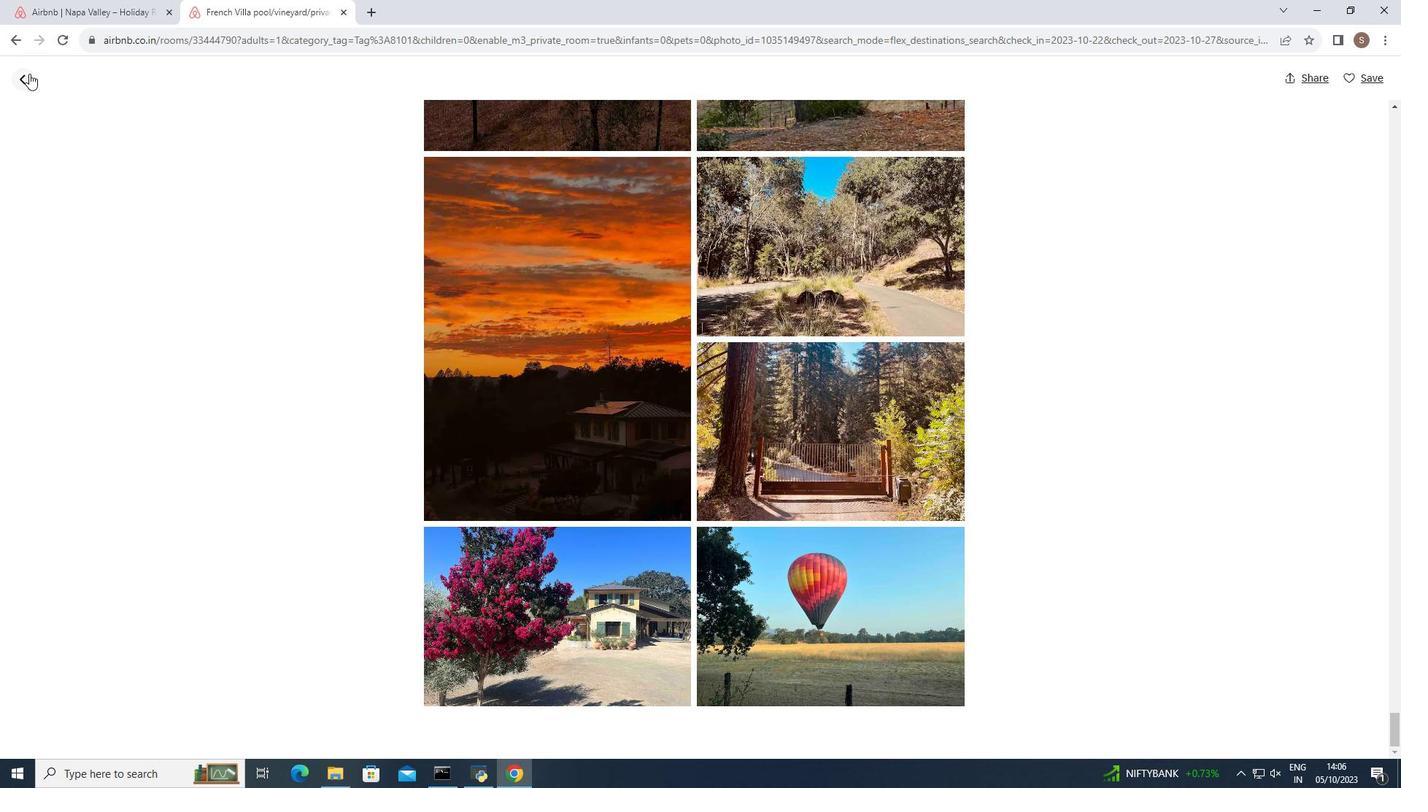 
Action: Mouse pressed left at (29, 73)
Screenshot: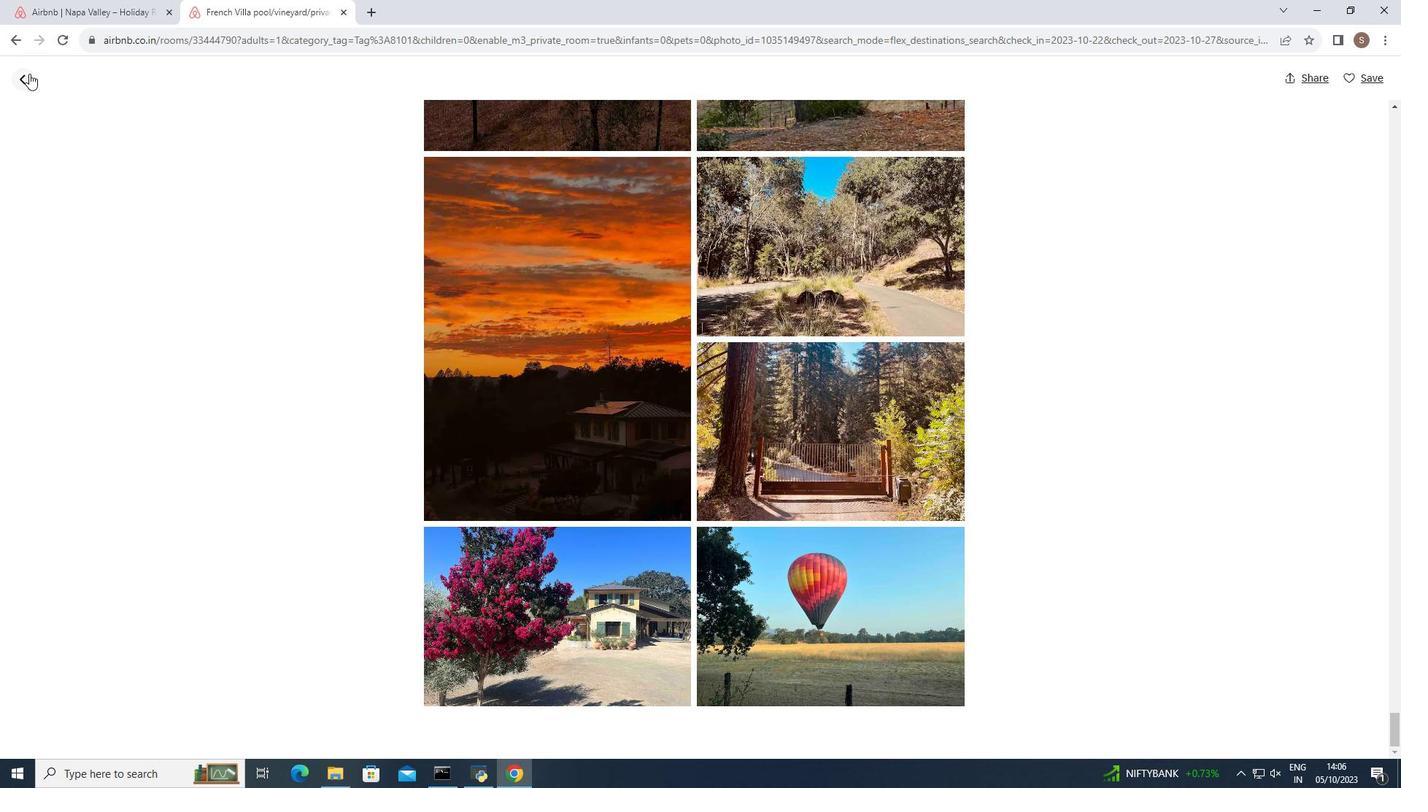
Action: Mouse moved to (429, 399)
Screenshot: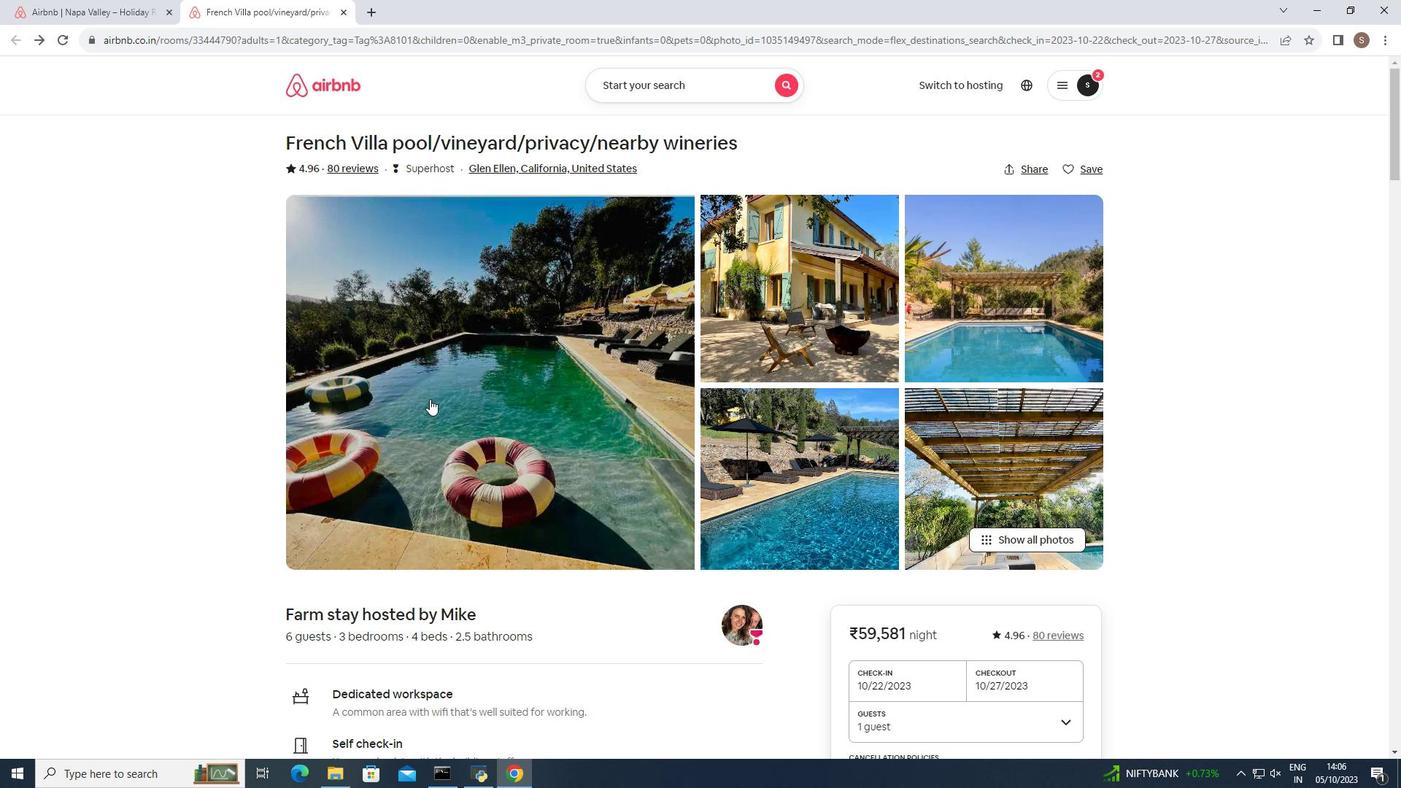 
Action: Mouse scrolled (429, 398) with delta (0, 0)
Screenshot: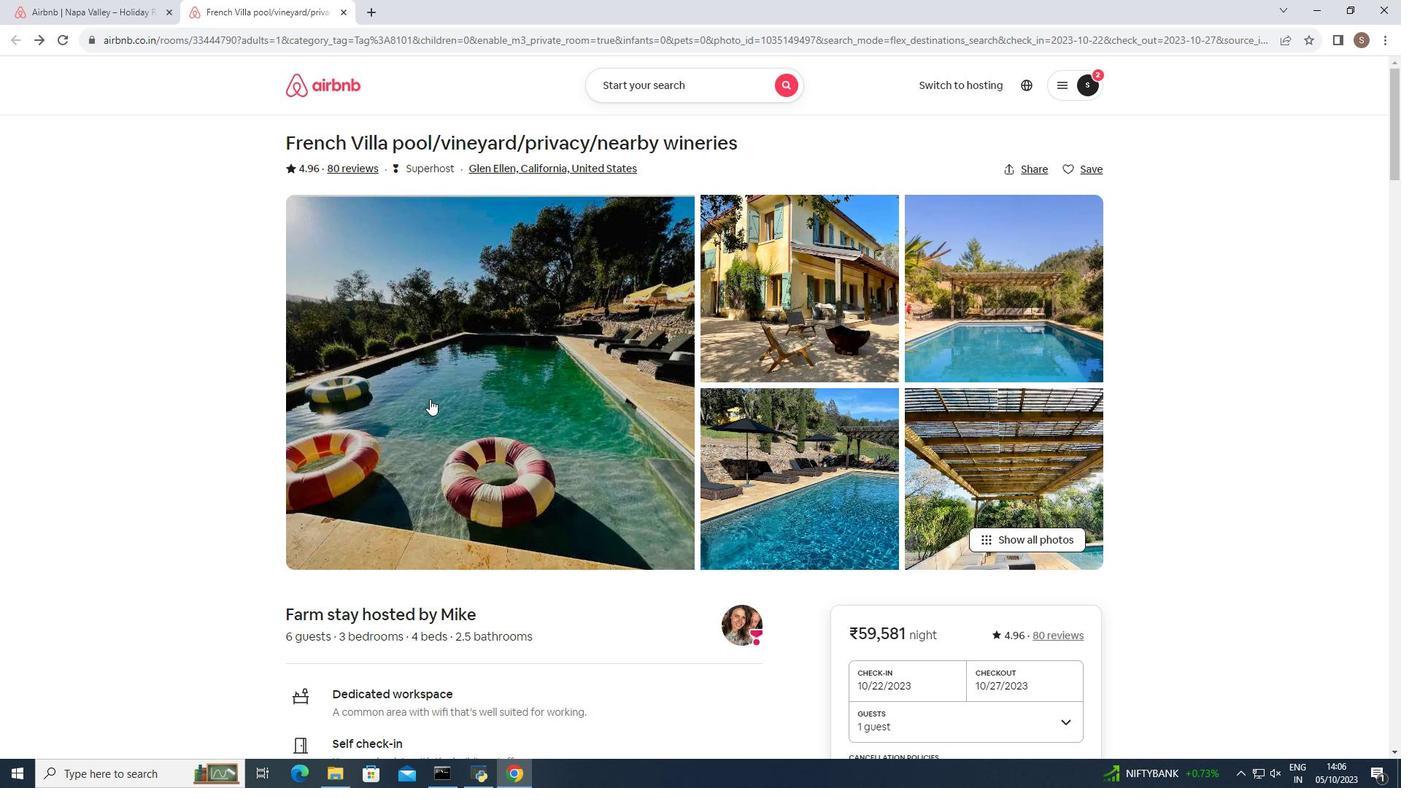 
Action: Mouse scrolled (429, 398) with delta (0, 0)
Screenshot: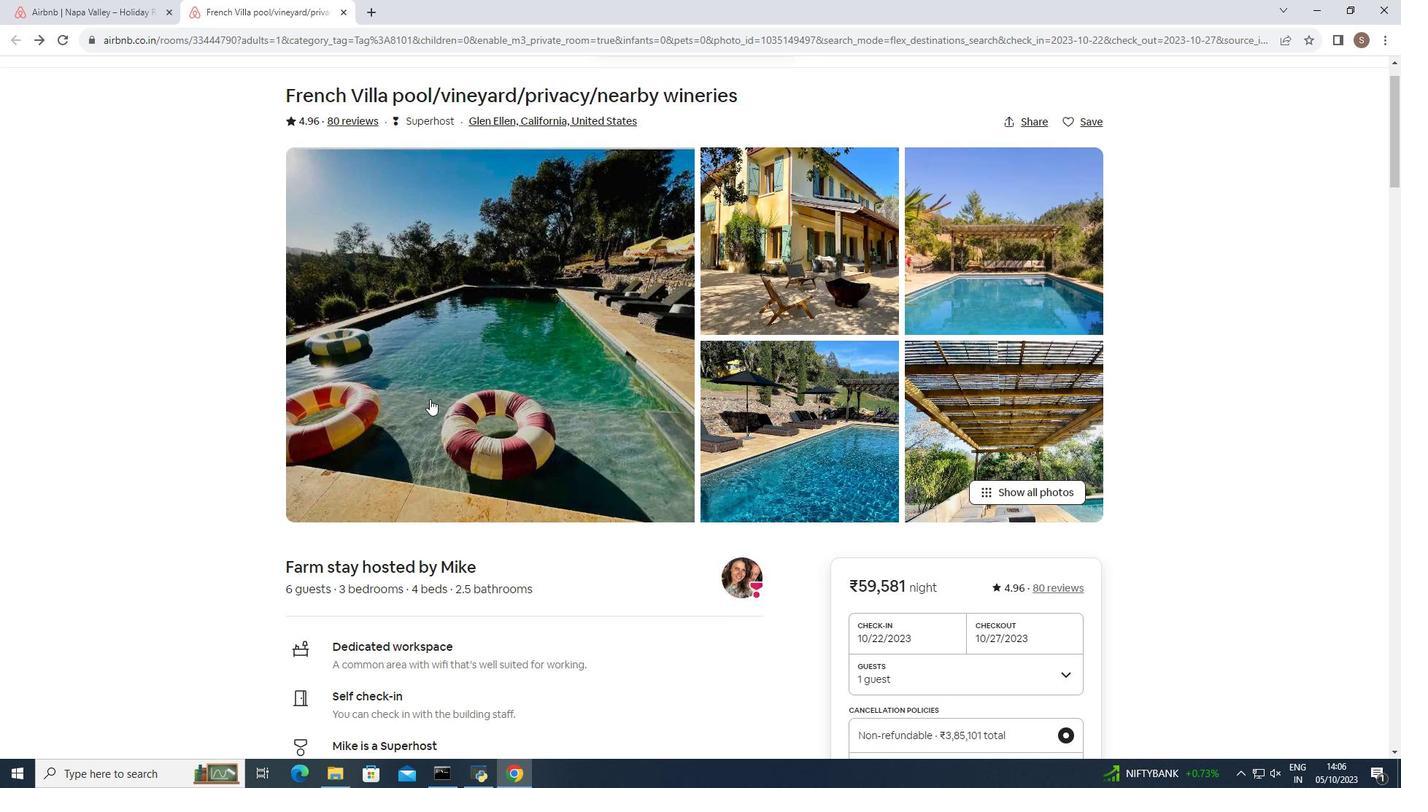 
Action: Mouse scrolled (429, 399) with delta (0, 0)
Screenshot: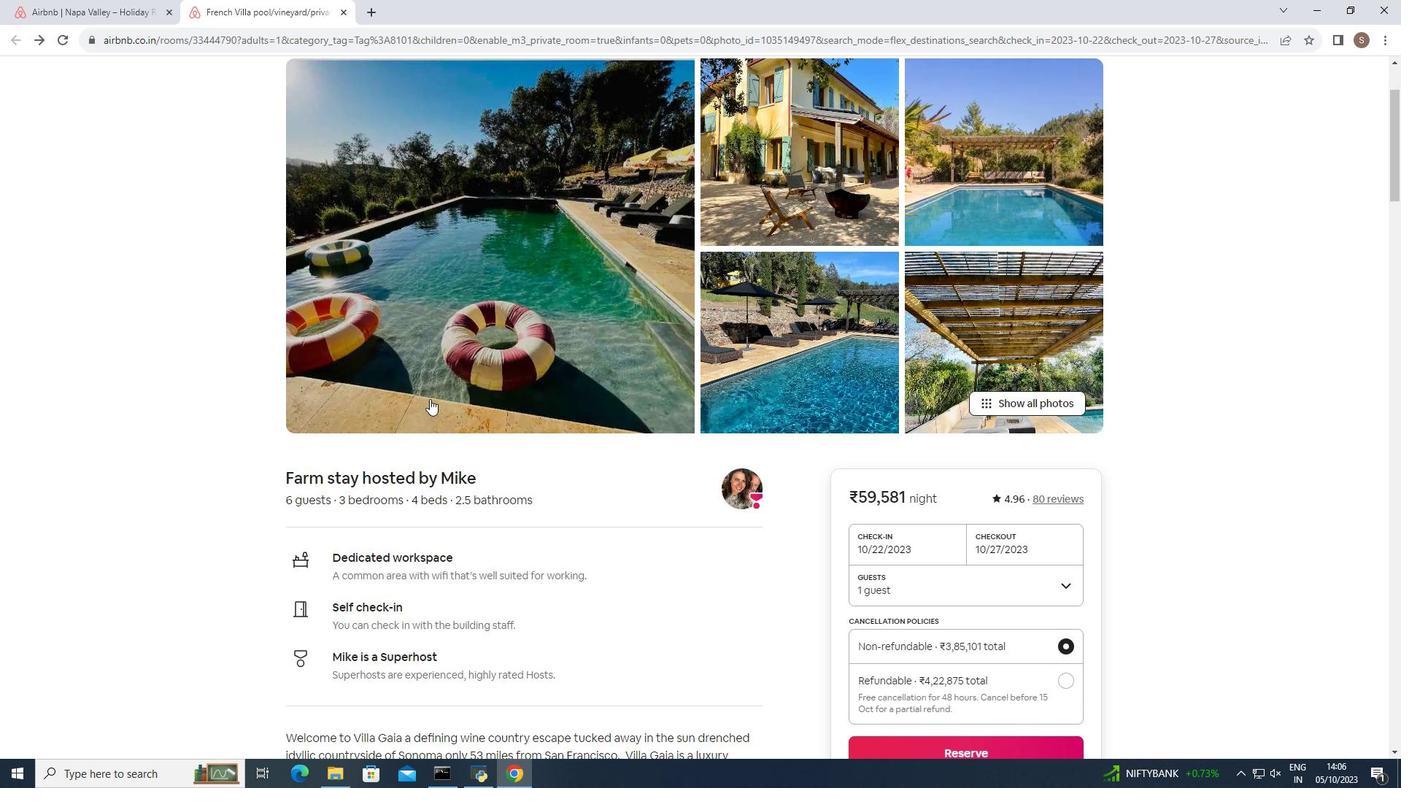 
Action: Mouse scrolled (429, 398) with delta (0, 0)
Screenshot: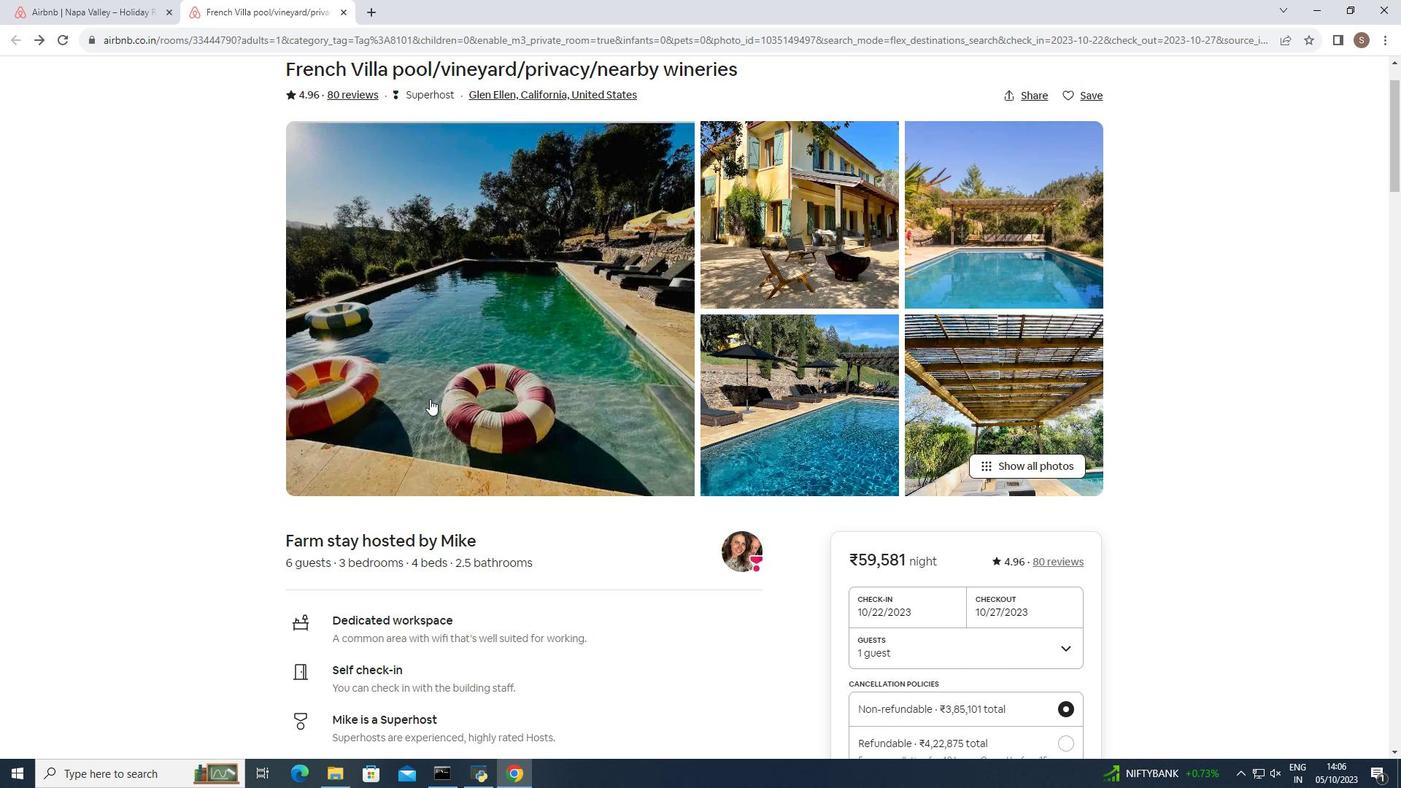 
Action: Mouse scrolled (429, 398) with delta (0, 0)
Screenshot: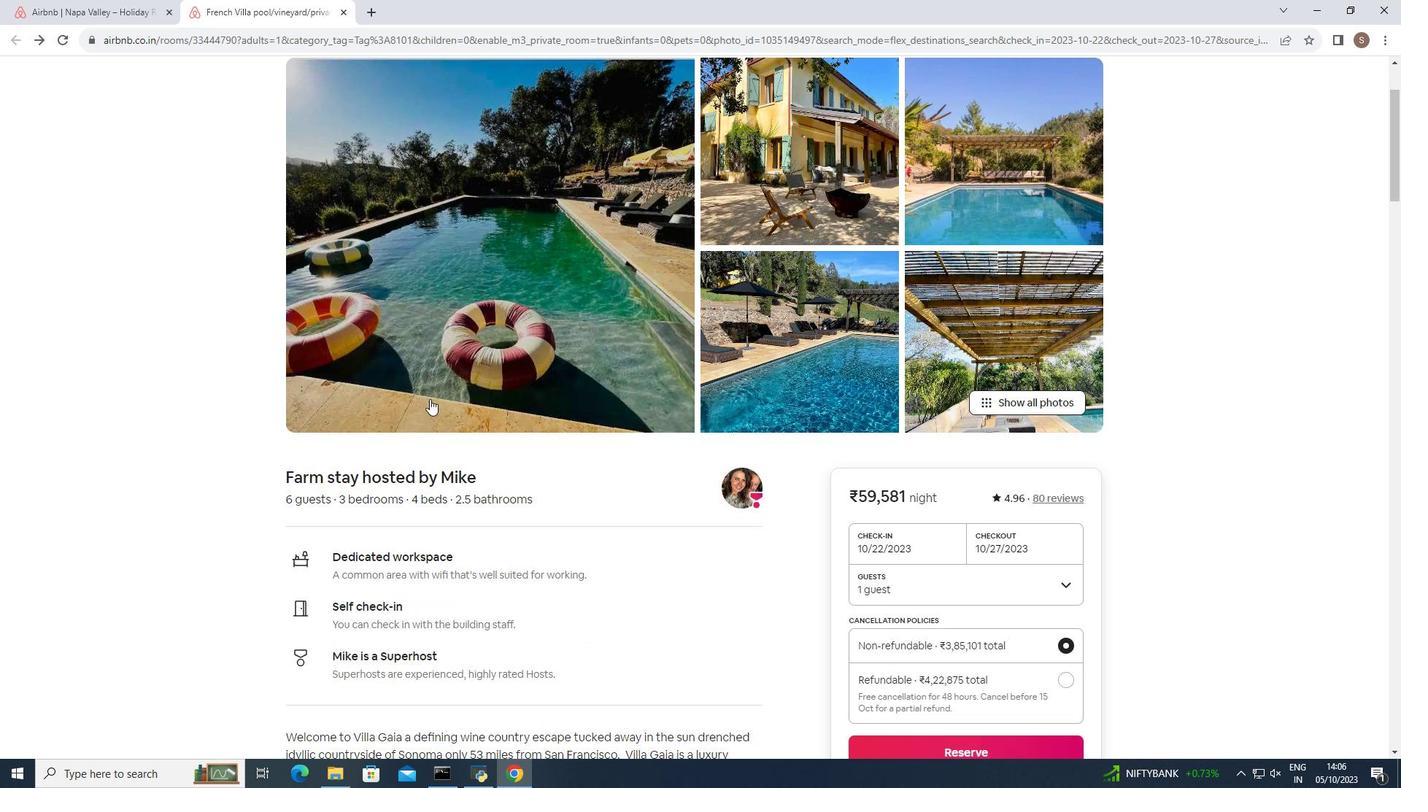 
Action: Mouse scrolled (429, 398) with delta (0, 0)
Screenshot: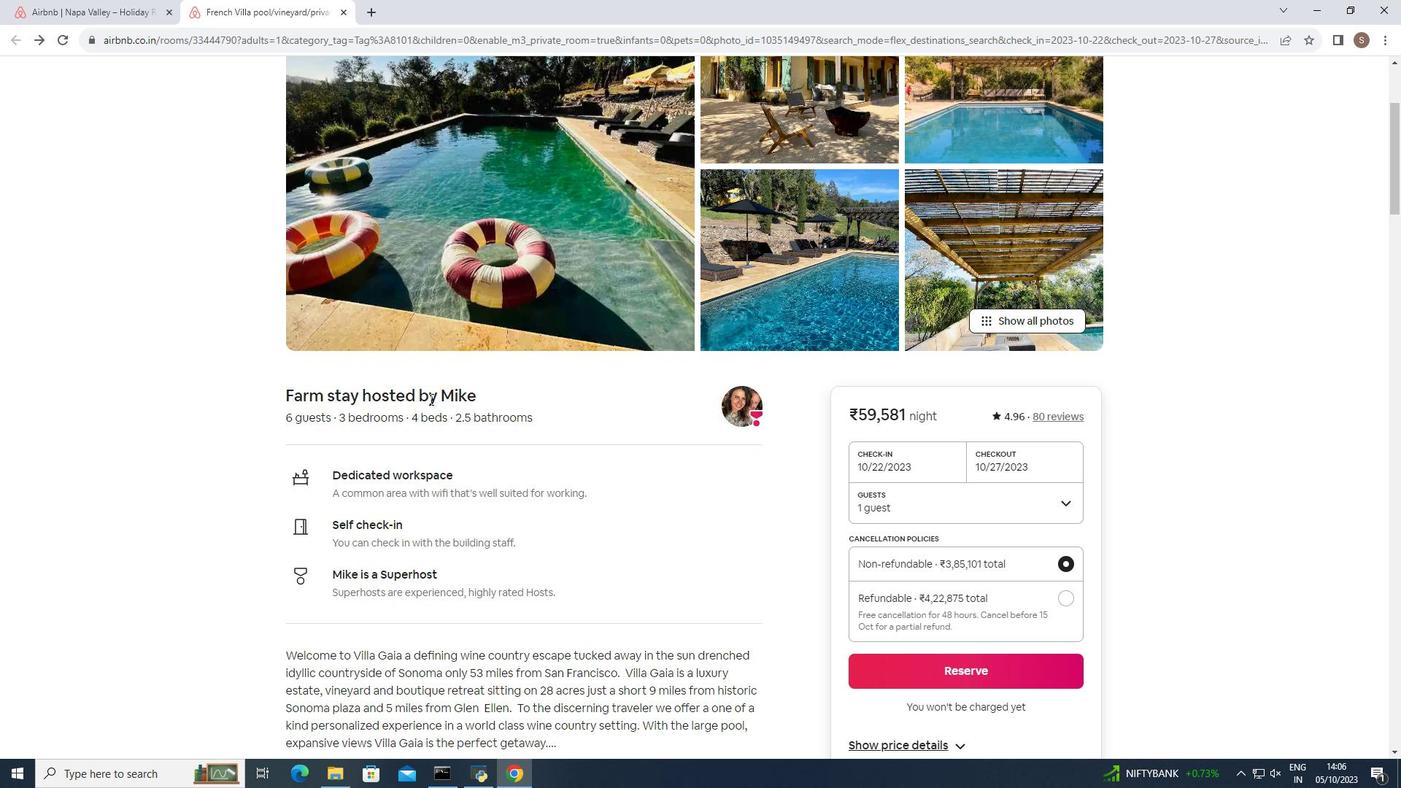 
Action: Mouse scrolled (429, 398) with delta (0, 0)
Screenshot: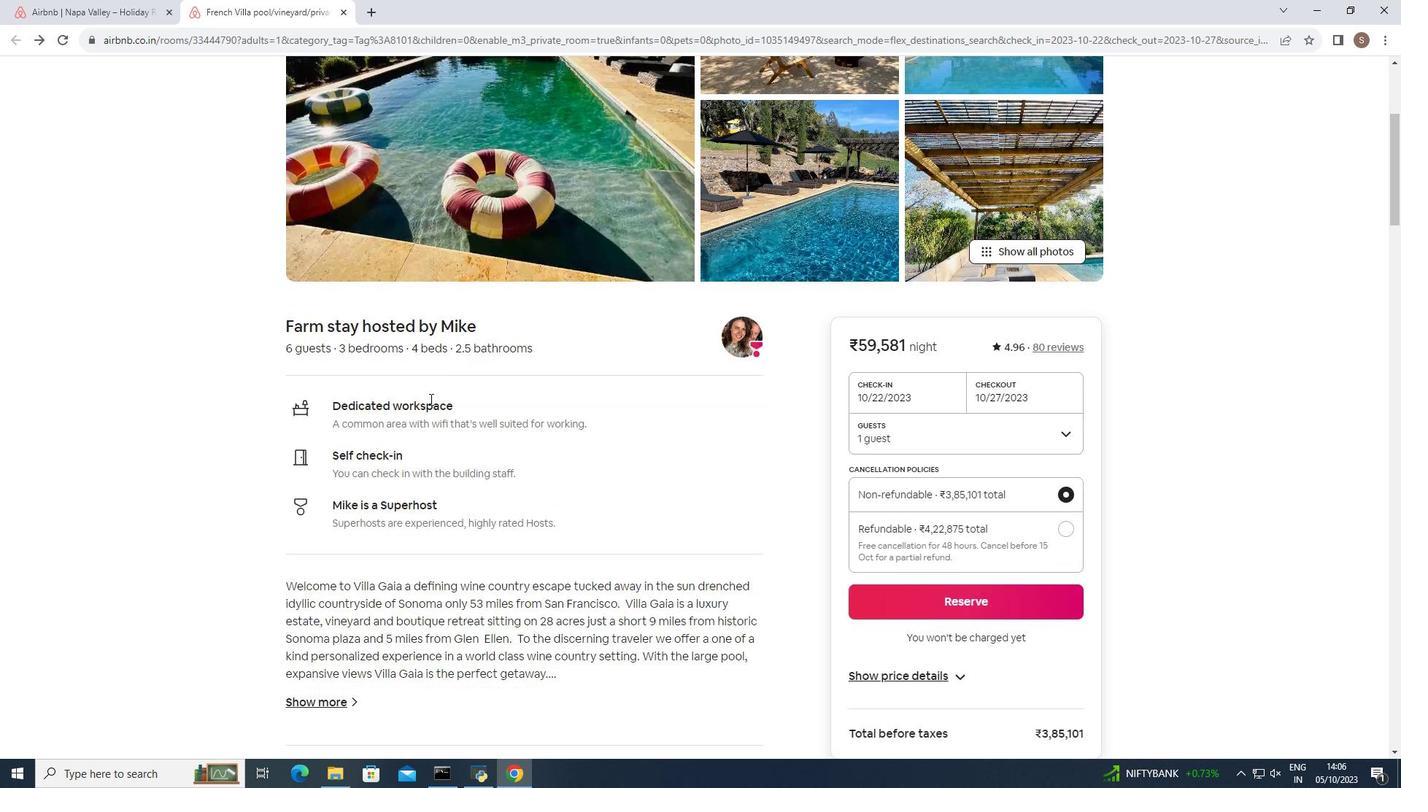 
Action: Mouse scrolled (429, 398) with delta (0, 0)
Screenshot: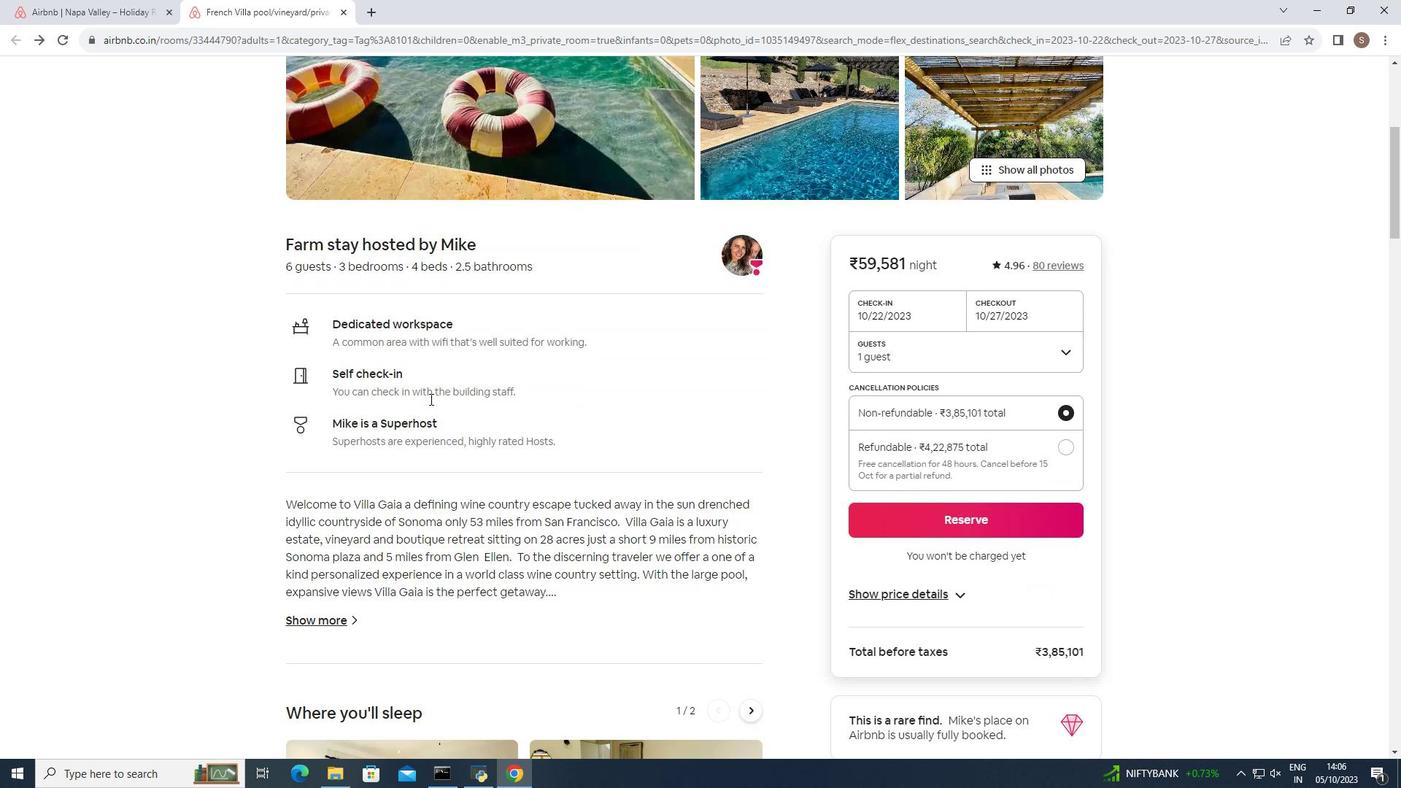 
Action: Mouse moved to (317, 552)
Screenshot: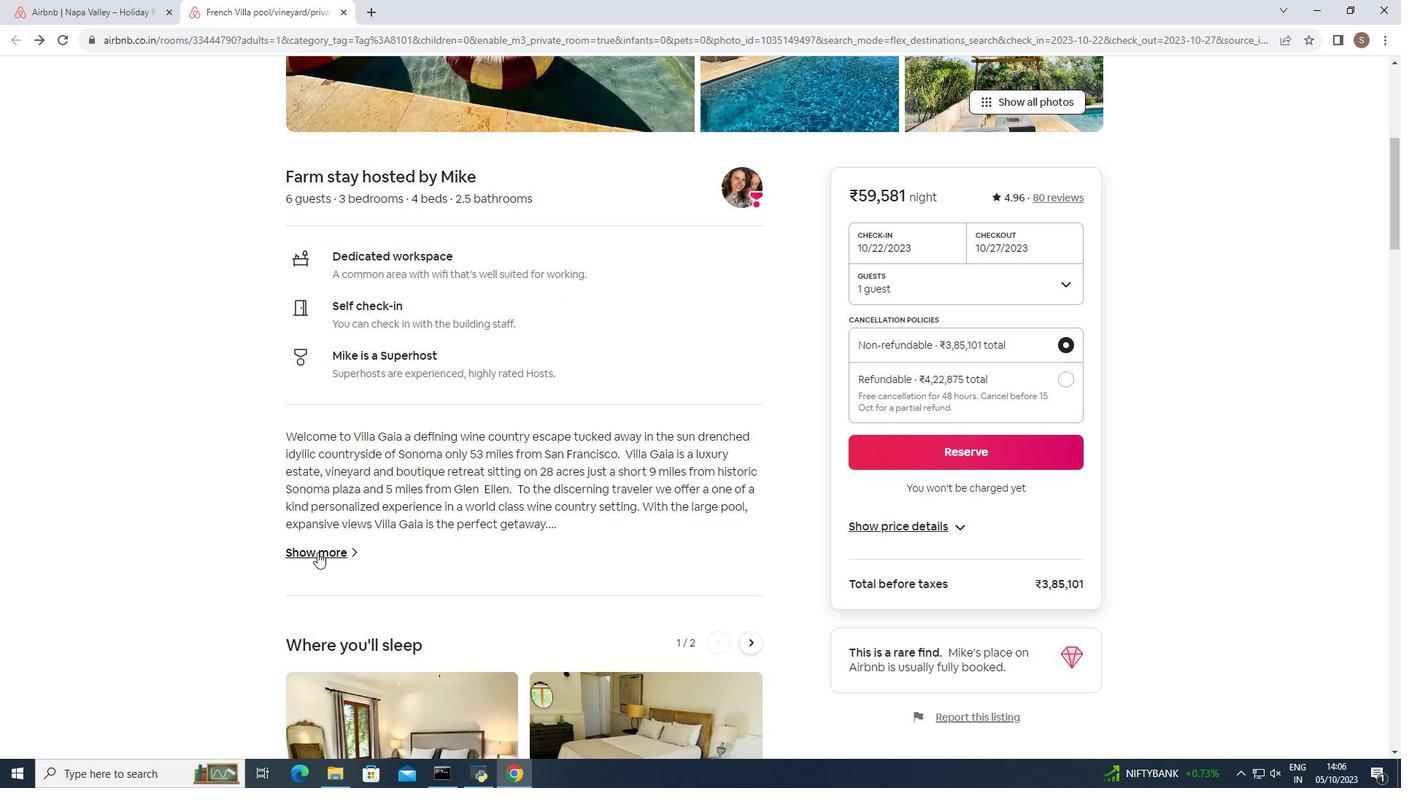 
Action: Mouse pressed left at (317, 552)
Screenshot: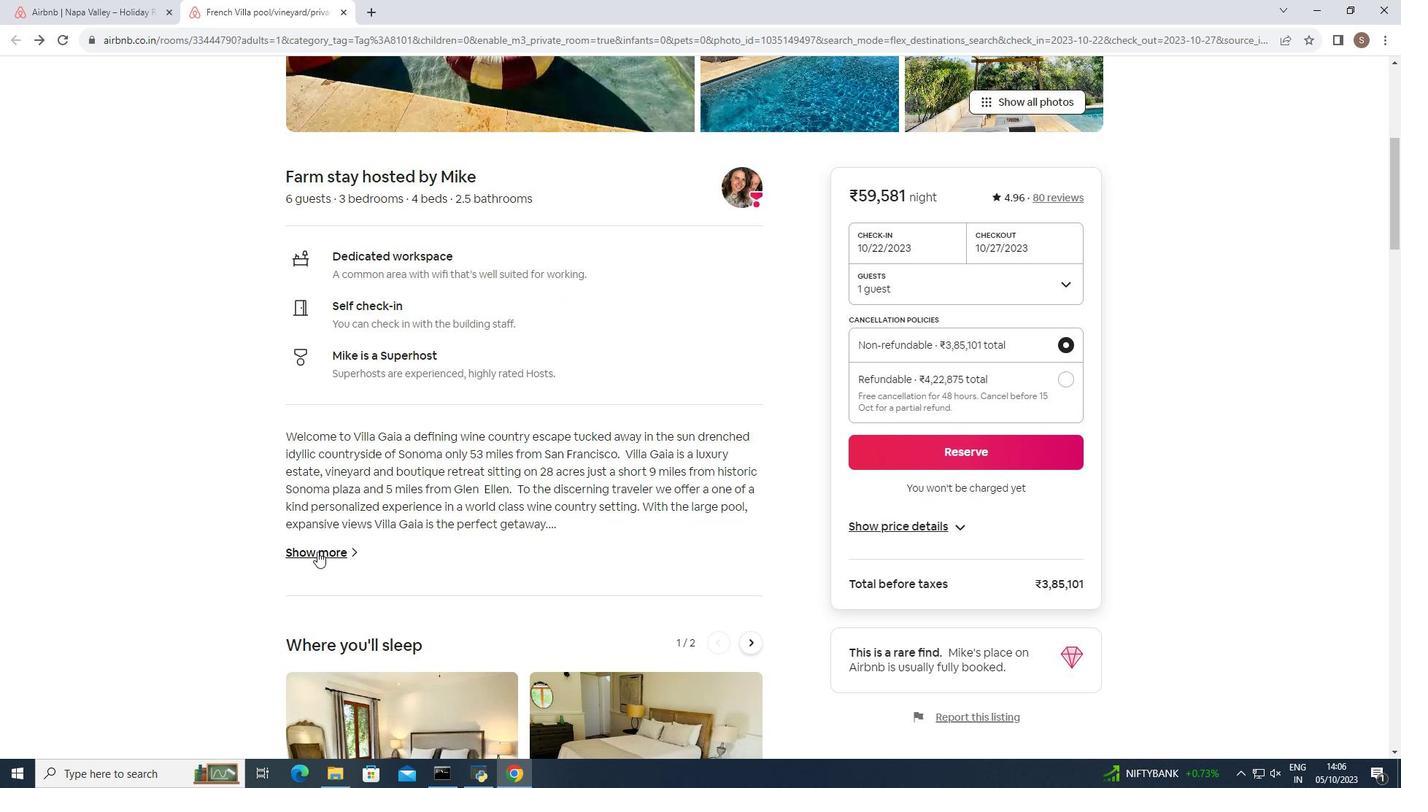 
Action: Mouse moved to (522, 543)
Screenshot: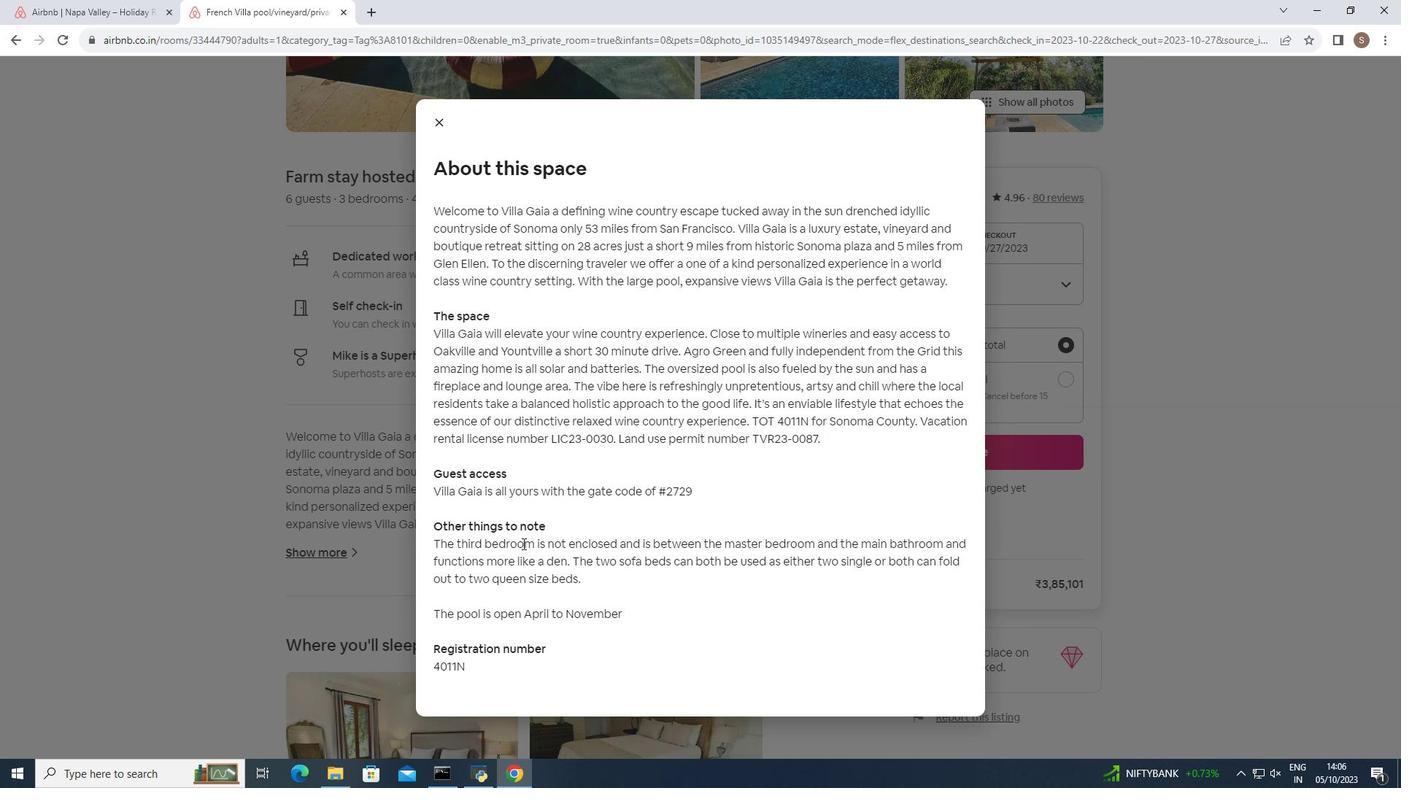 
Action: Mouse scrolled (522, 542) with delta (0, 0)
Screenshot: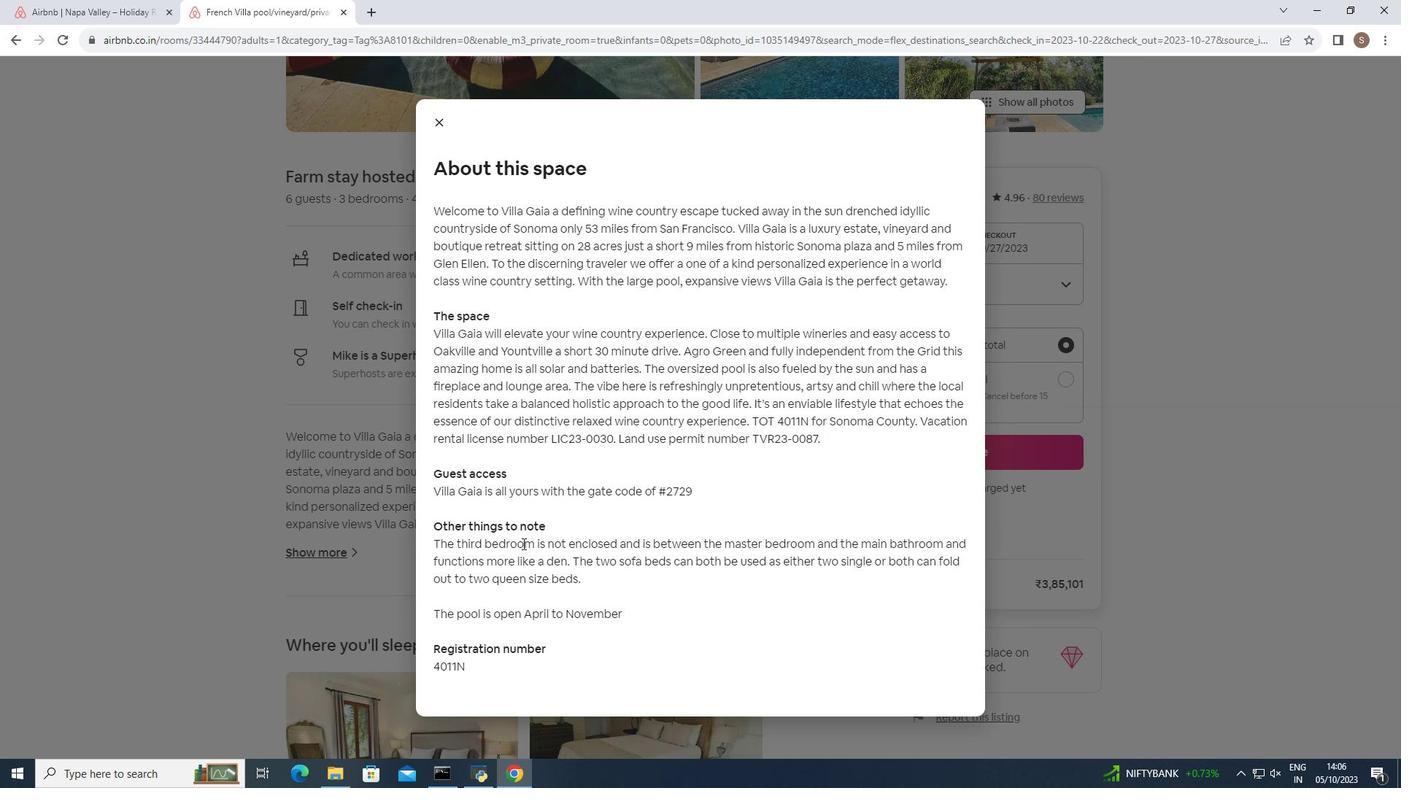 
Action: Mouse scrolled (522, 542) with delta (0, 0)
Screenshot: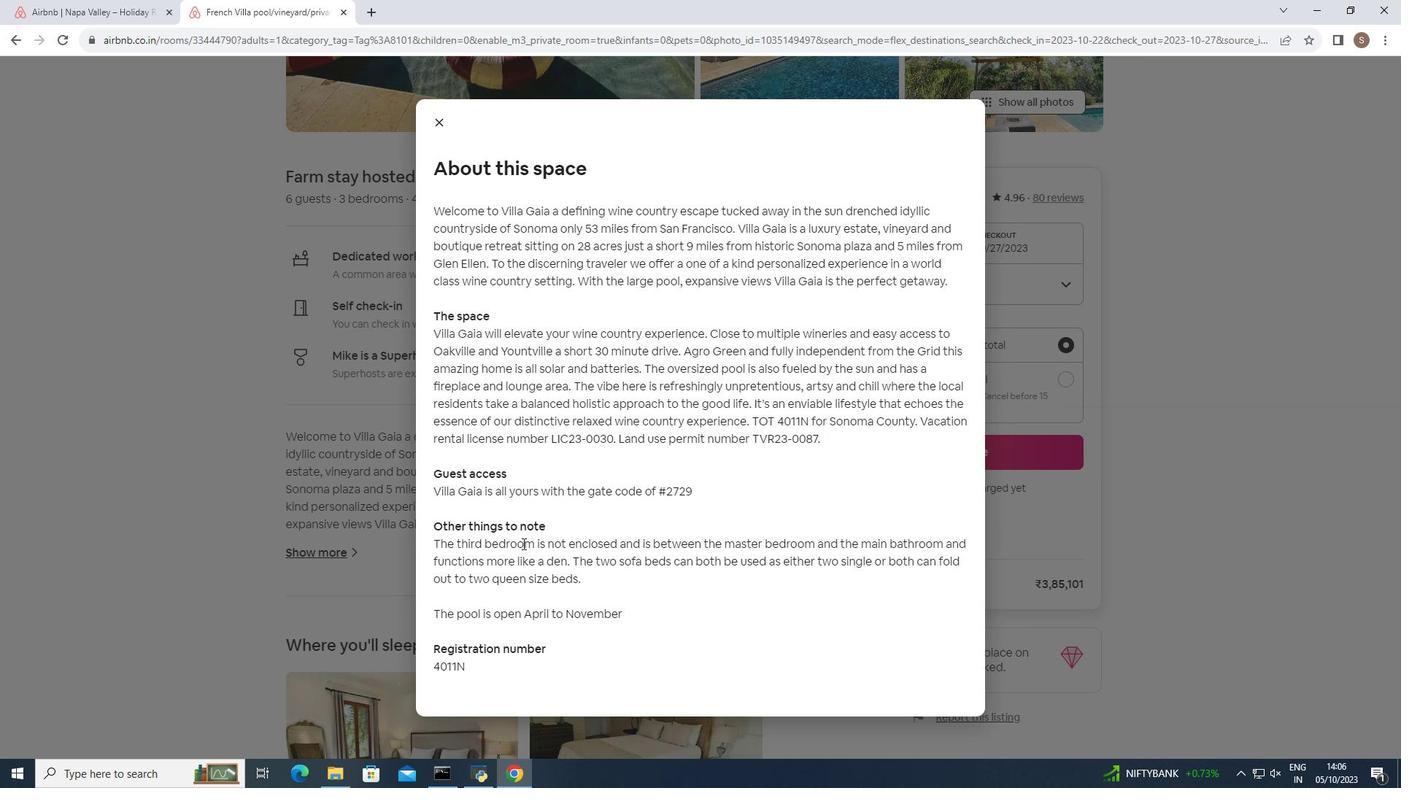 
Action: Mouse scrolled (522, 542) with delta (0, 0)
Screenshot: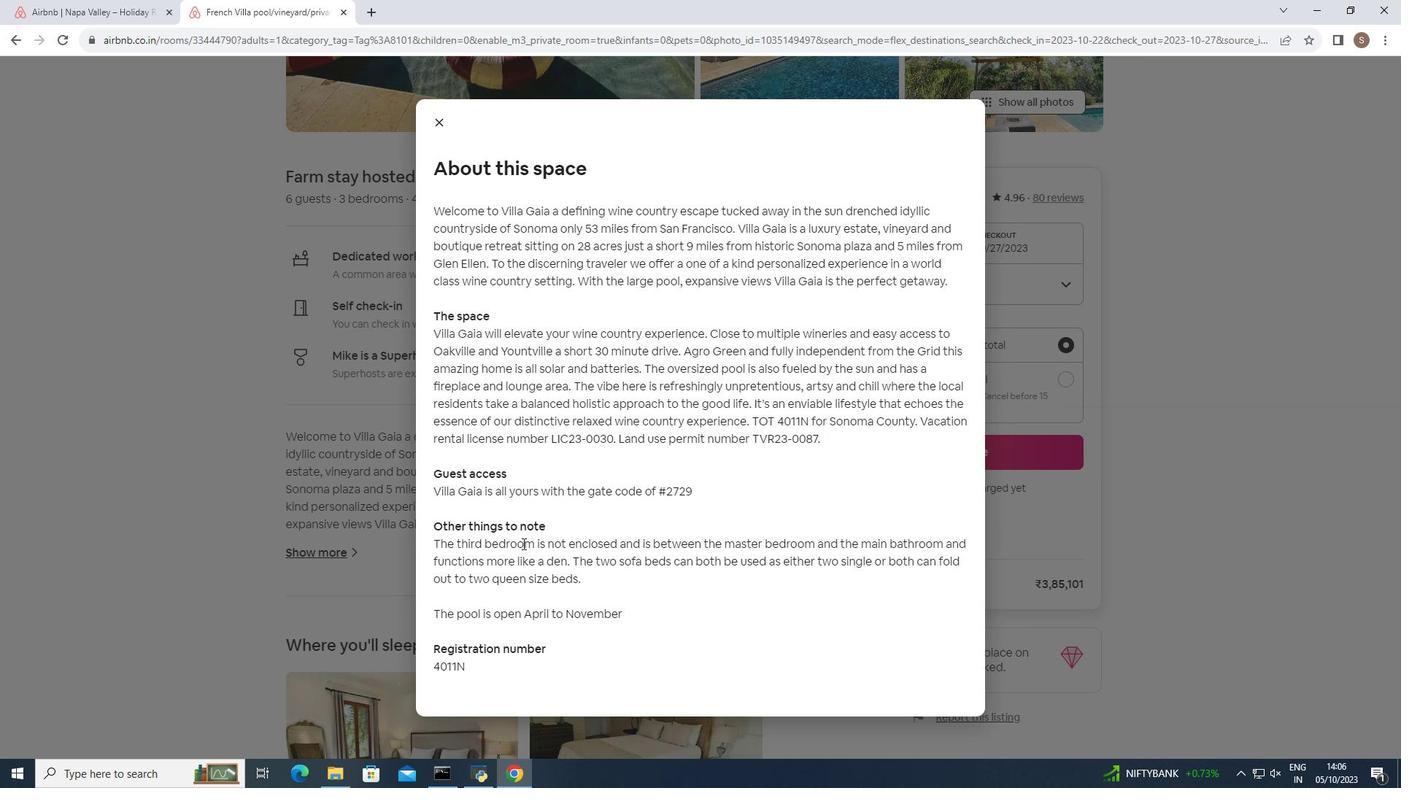 
Action: Mouse moved to (437, 124)
Screenshot: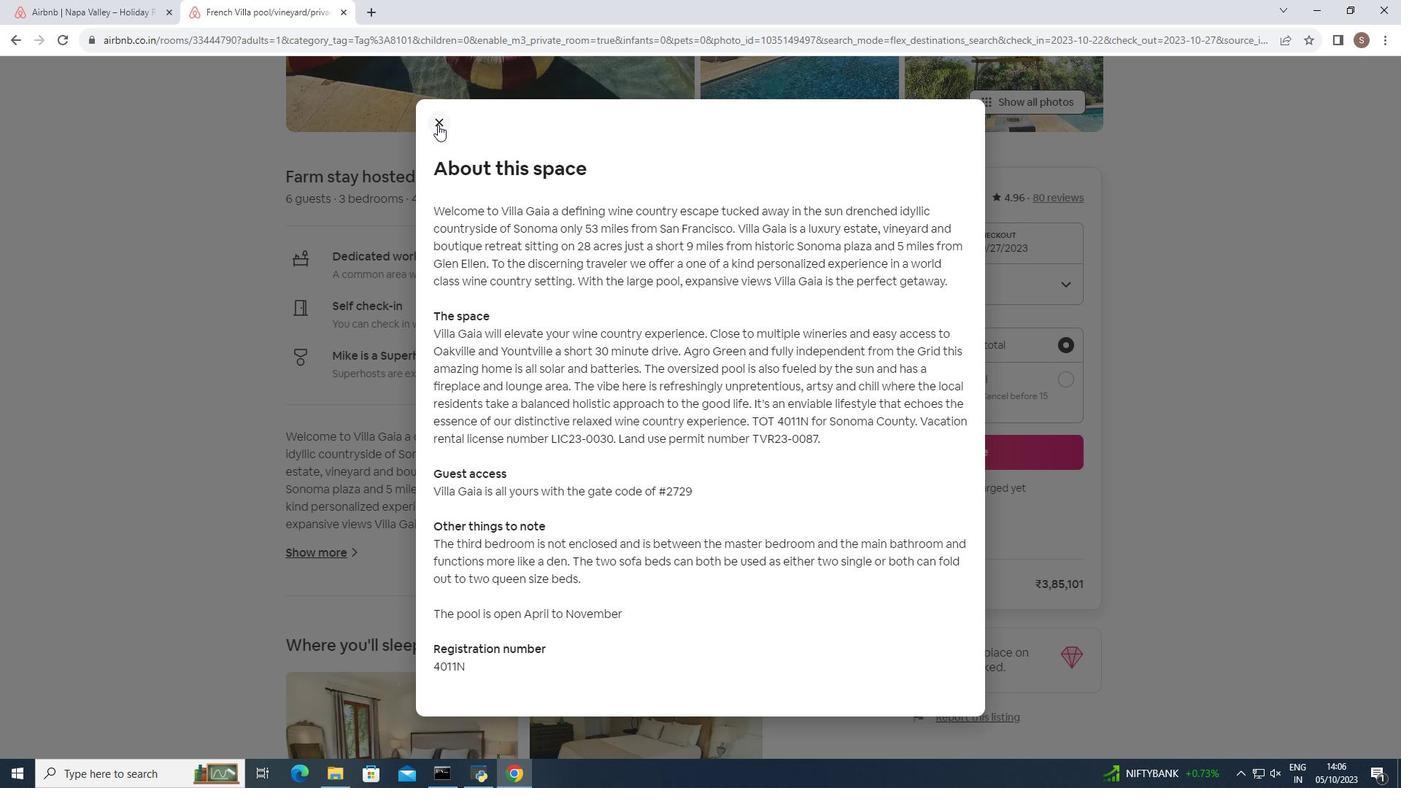 
Action: Mouse pressed left at (437, 124)
Screenshot: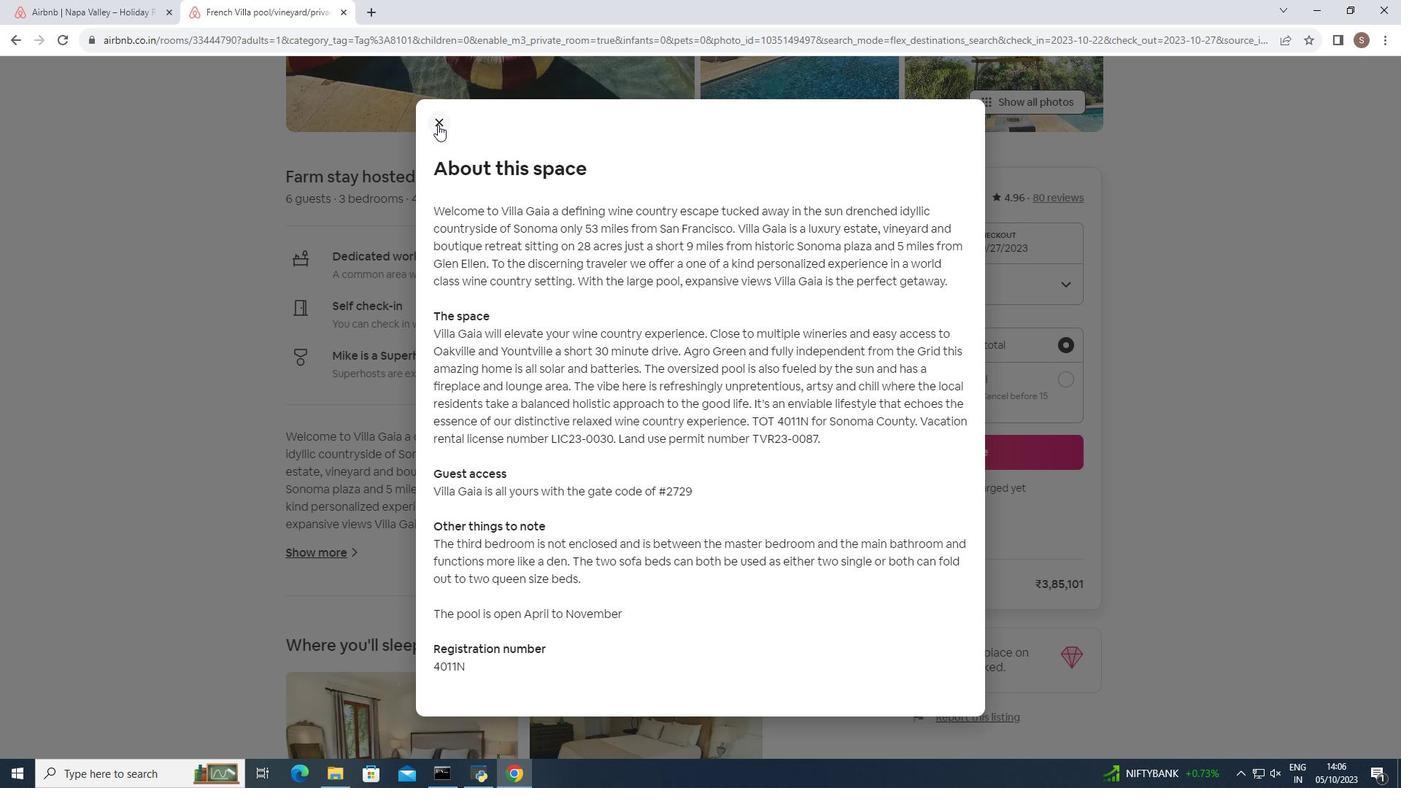 
Action: Mouse moved to (405, 291)
Screenshot: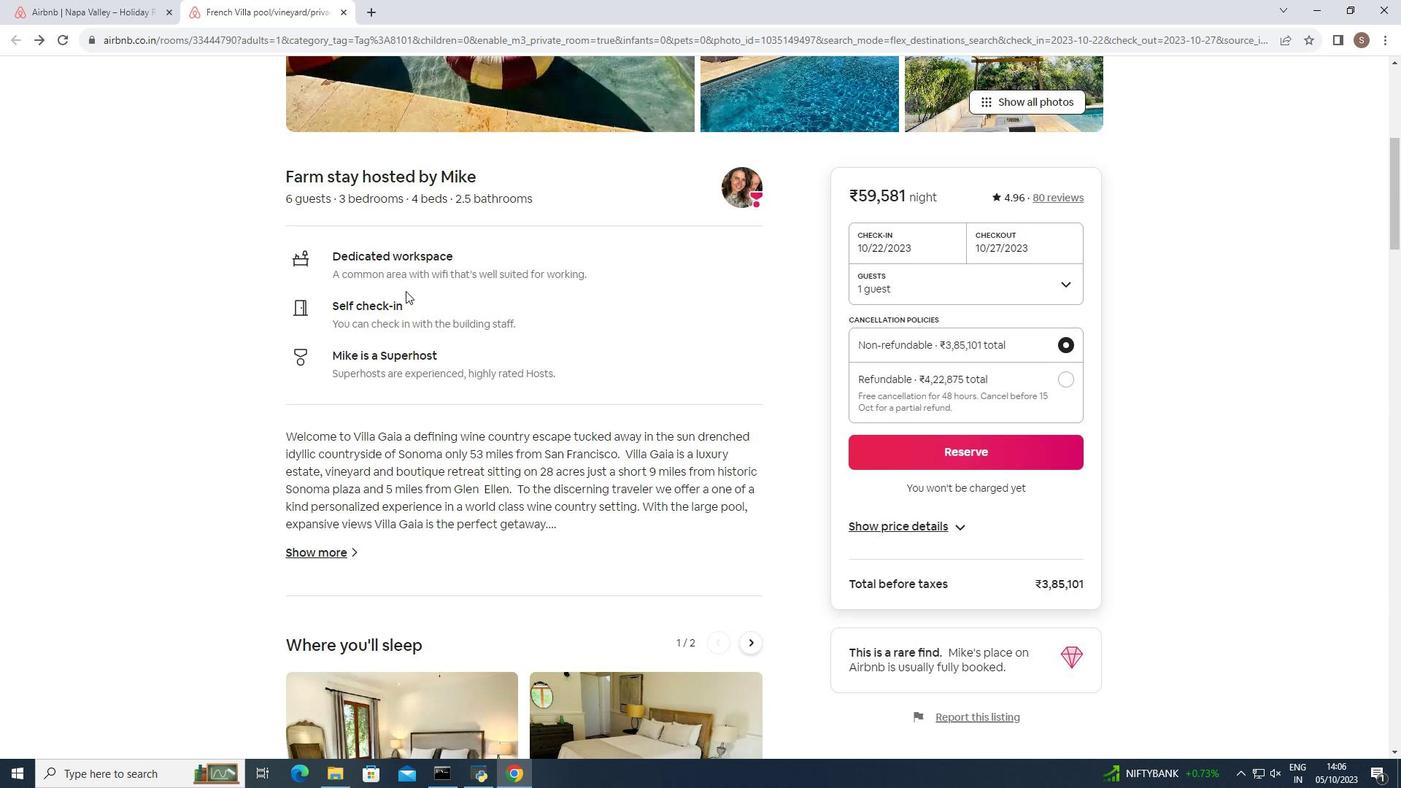 
Action: Mouse scrolled (405, 290) with delta (0, 0)
Screenshot: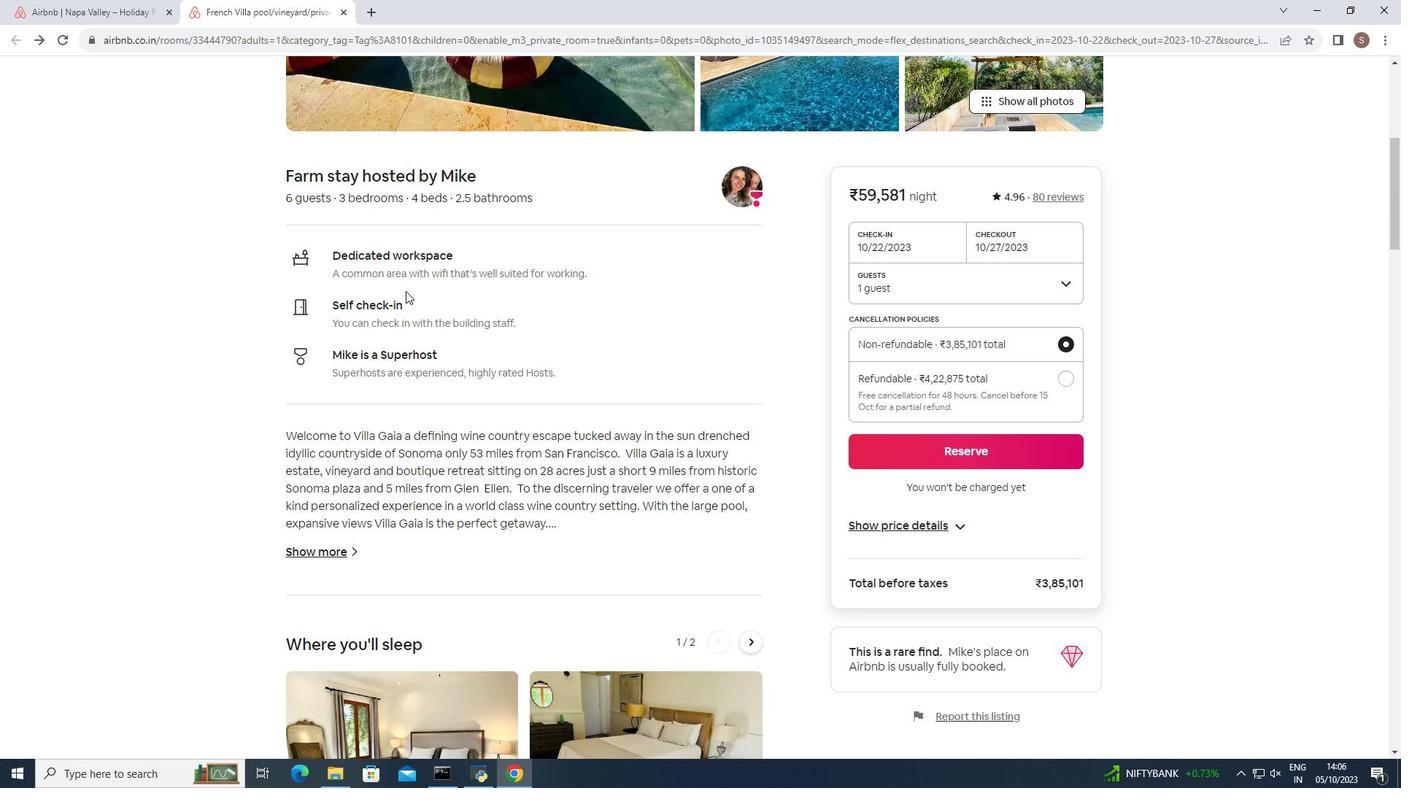 
Action: Mouse scrolled (405, 290) with delta (0, 0)
Screenshot: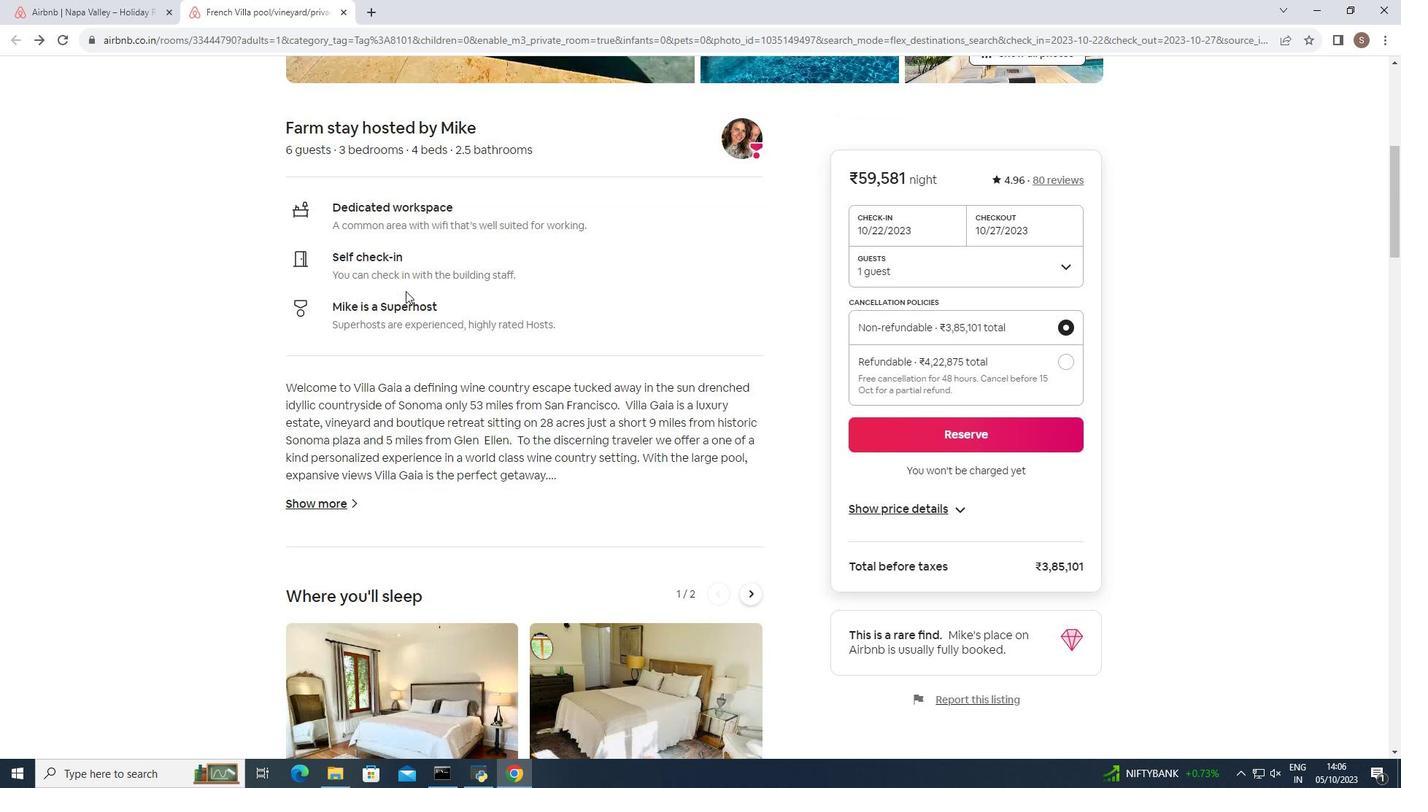 
Action: Mouse scrolled (405, 290) with delta (0, 0)
Screenshot: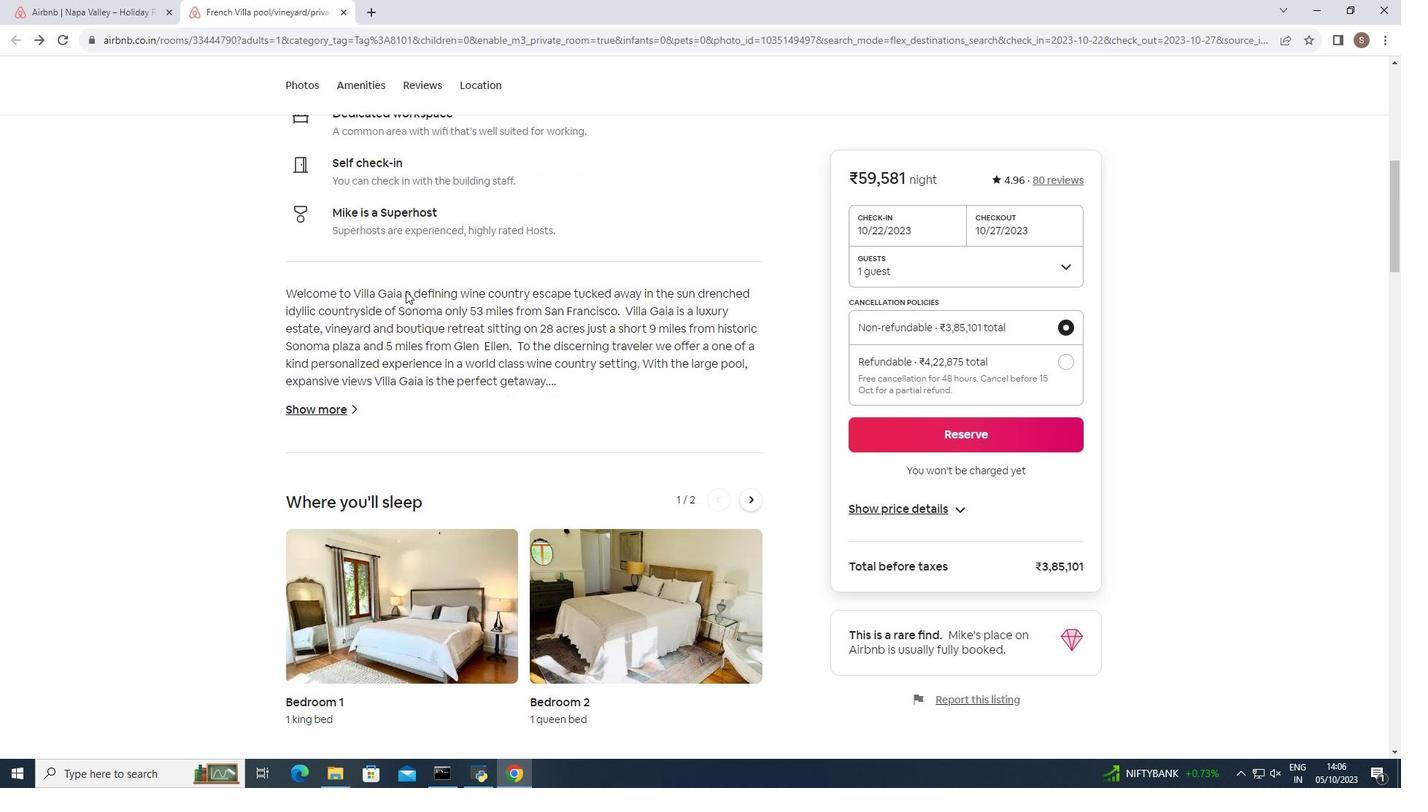 
Action: Mouse scrolled (405, 290) with delta (0, 0)
Screenshot: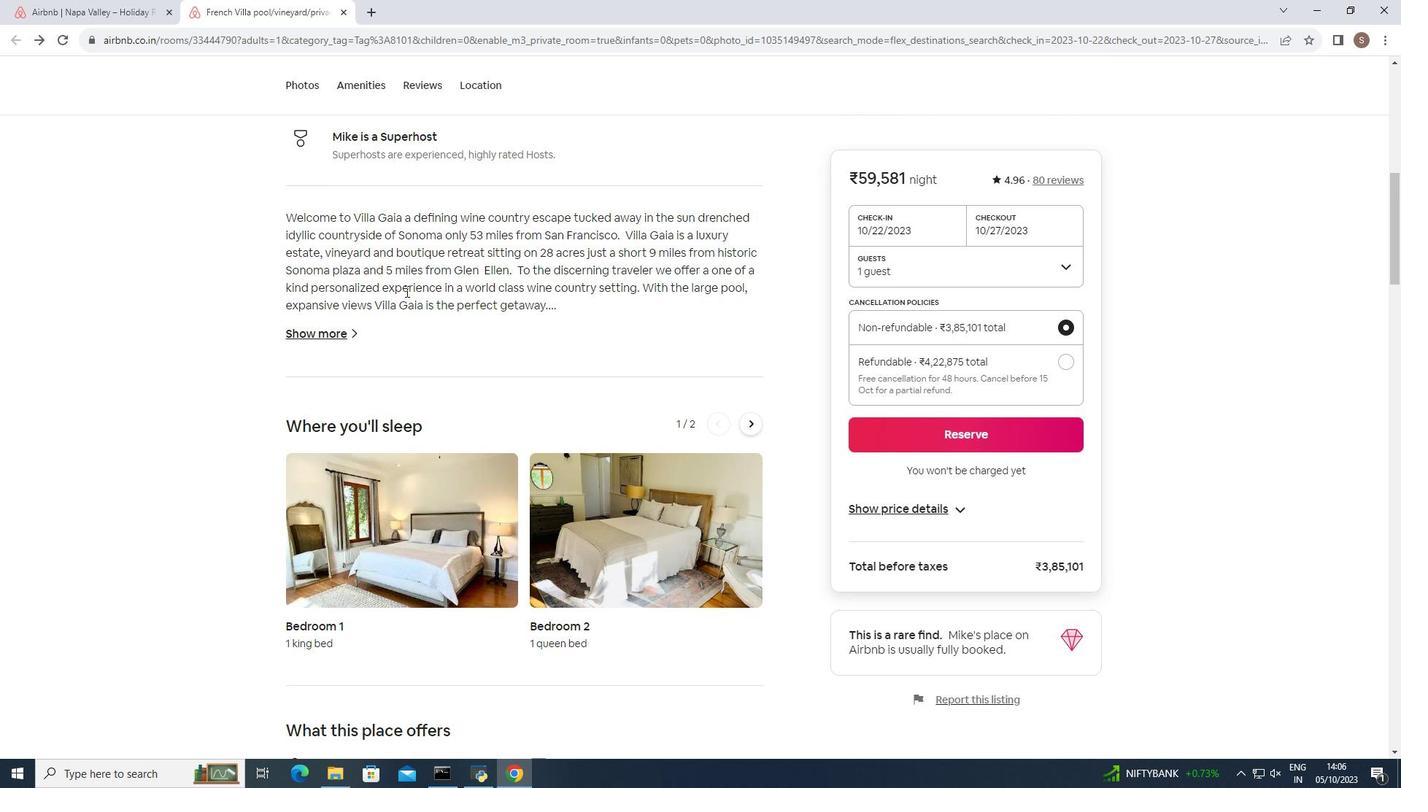 
Action: Mouse scrolled (405, 290) with delta (0, 0)
Screenshot: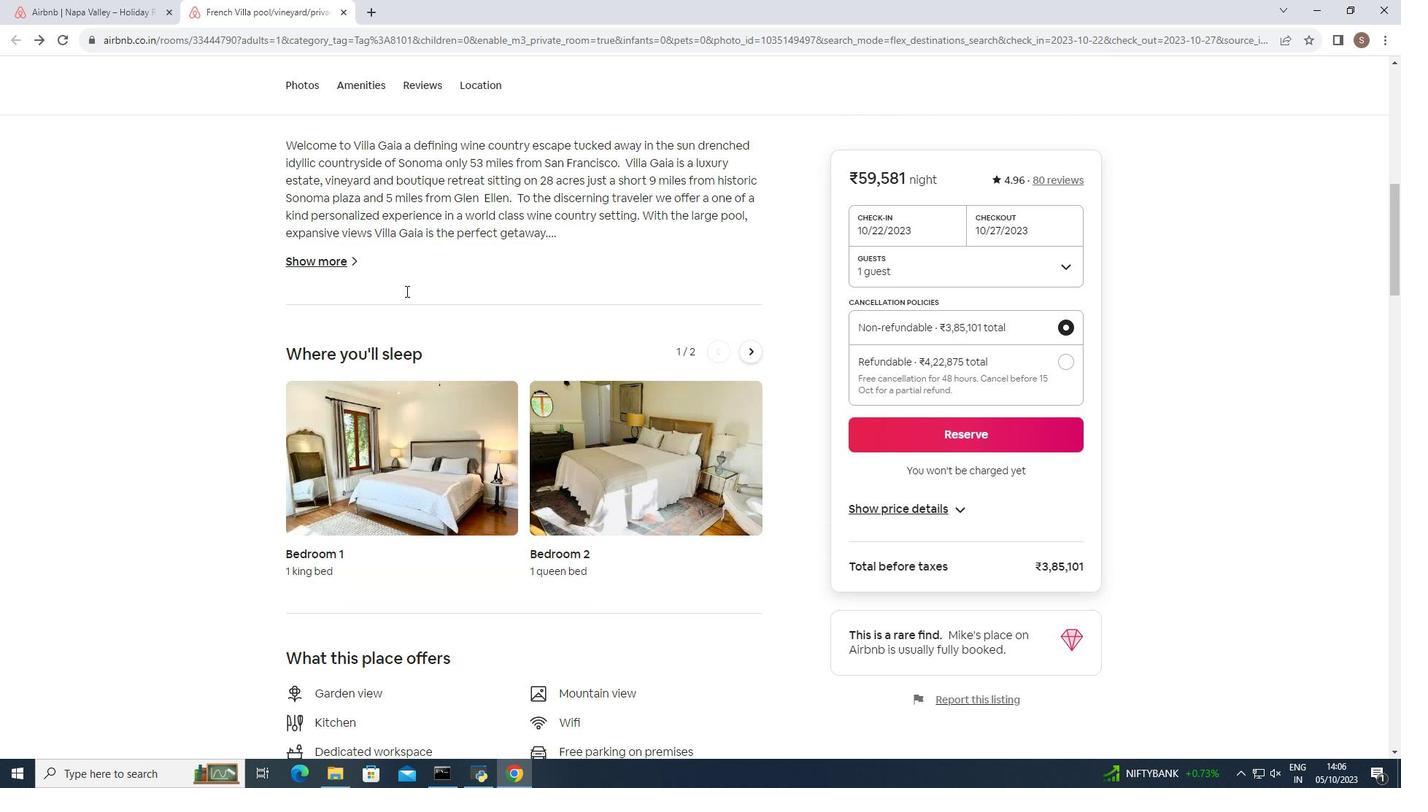 
Action: Mouse scrolled (405, 290) with delta (0, 0)
Screenshot: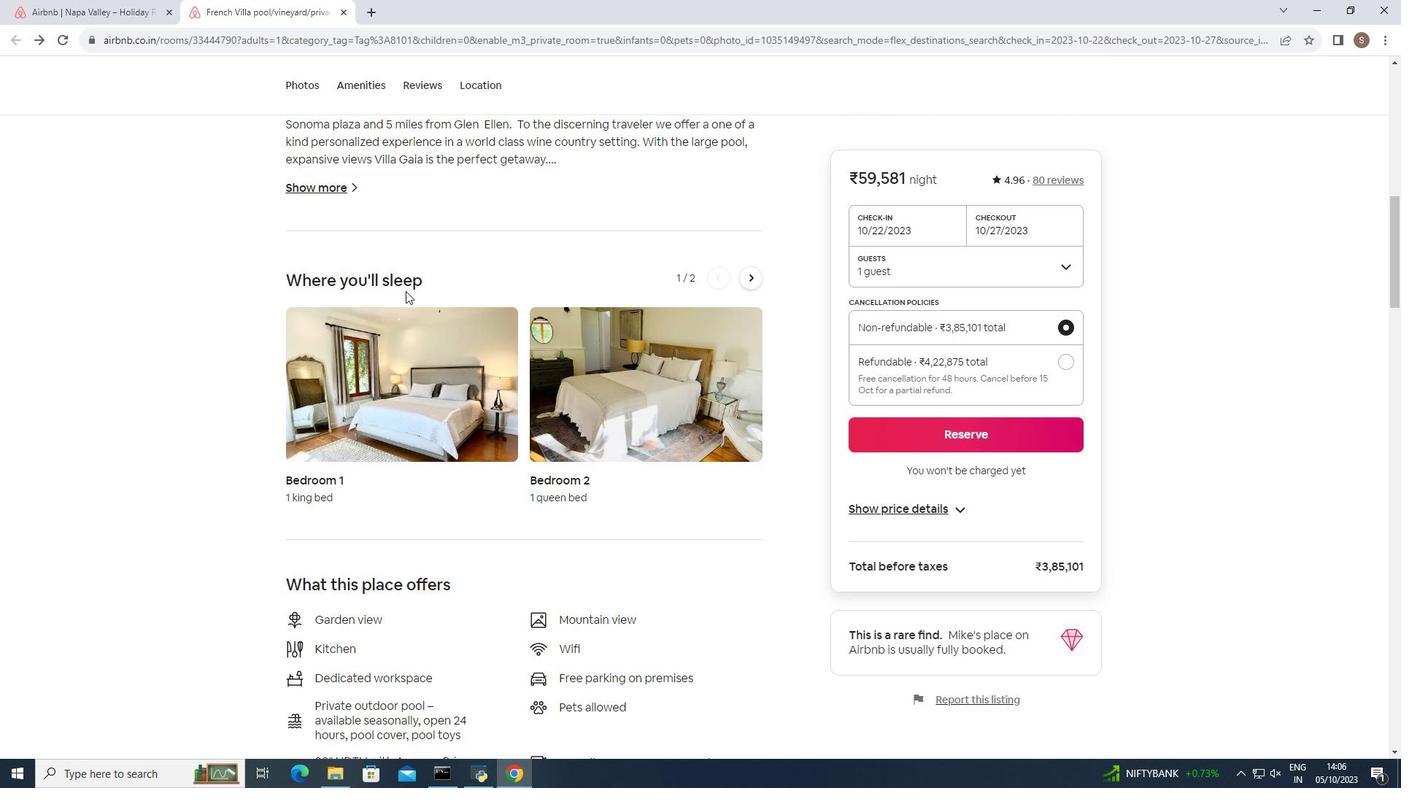 
Action: Mouse scrolled (405, 290) with delta (0, 0)
Screenshot: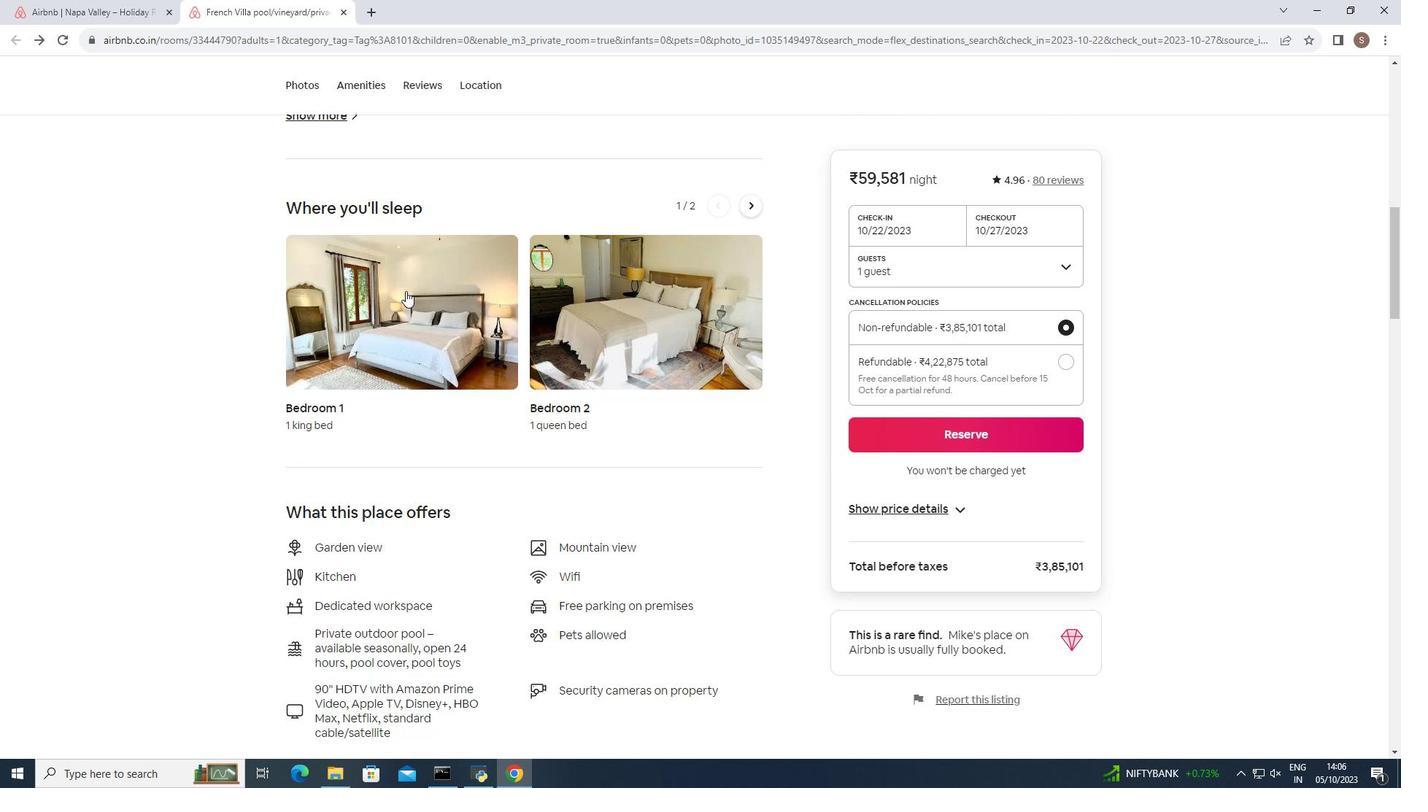 
Action: Mouse scrolled (405, 290) with delta (0, 0)
Screenshot: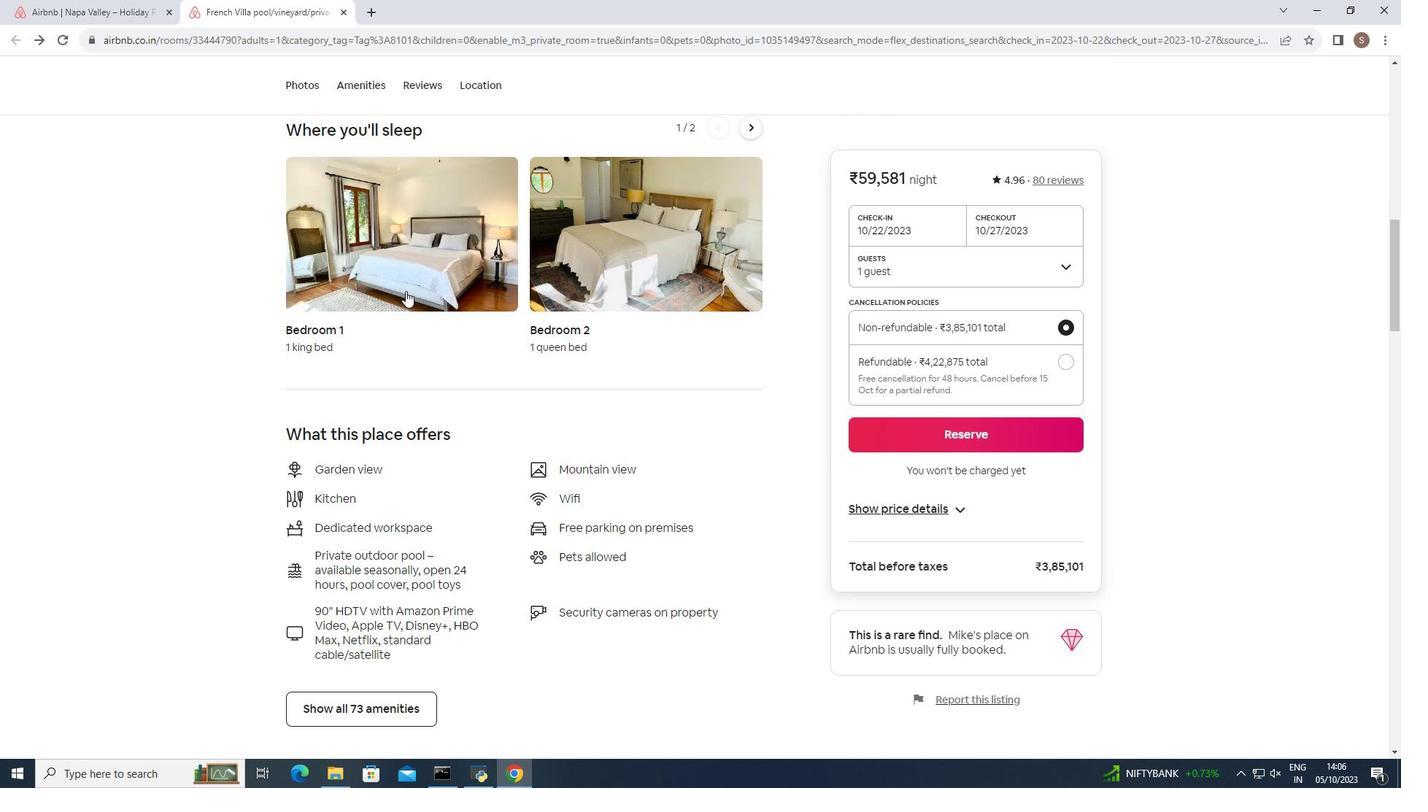 
Action: Mouse scrolled (405, 290) with delta (0, 0)
Screenshot: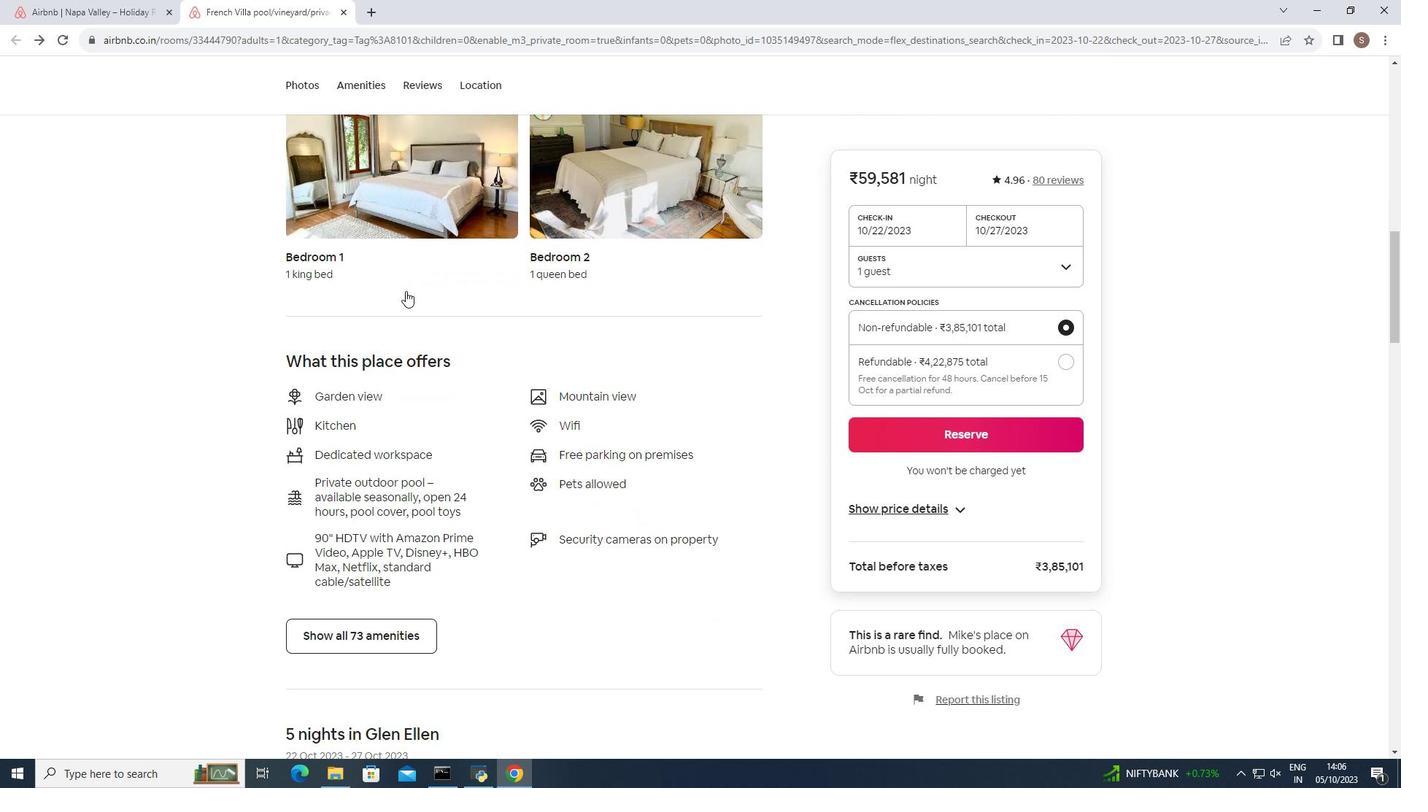 
Action: Mouse scrolled (405, 290) with delta (0, 0)
Screenshot: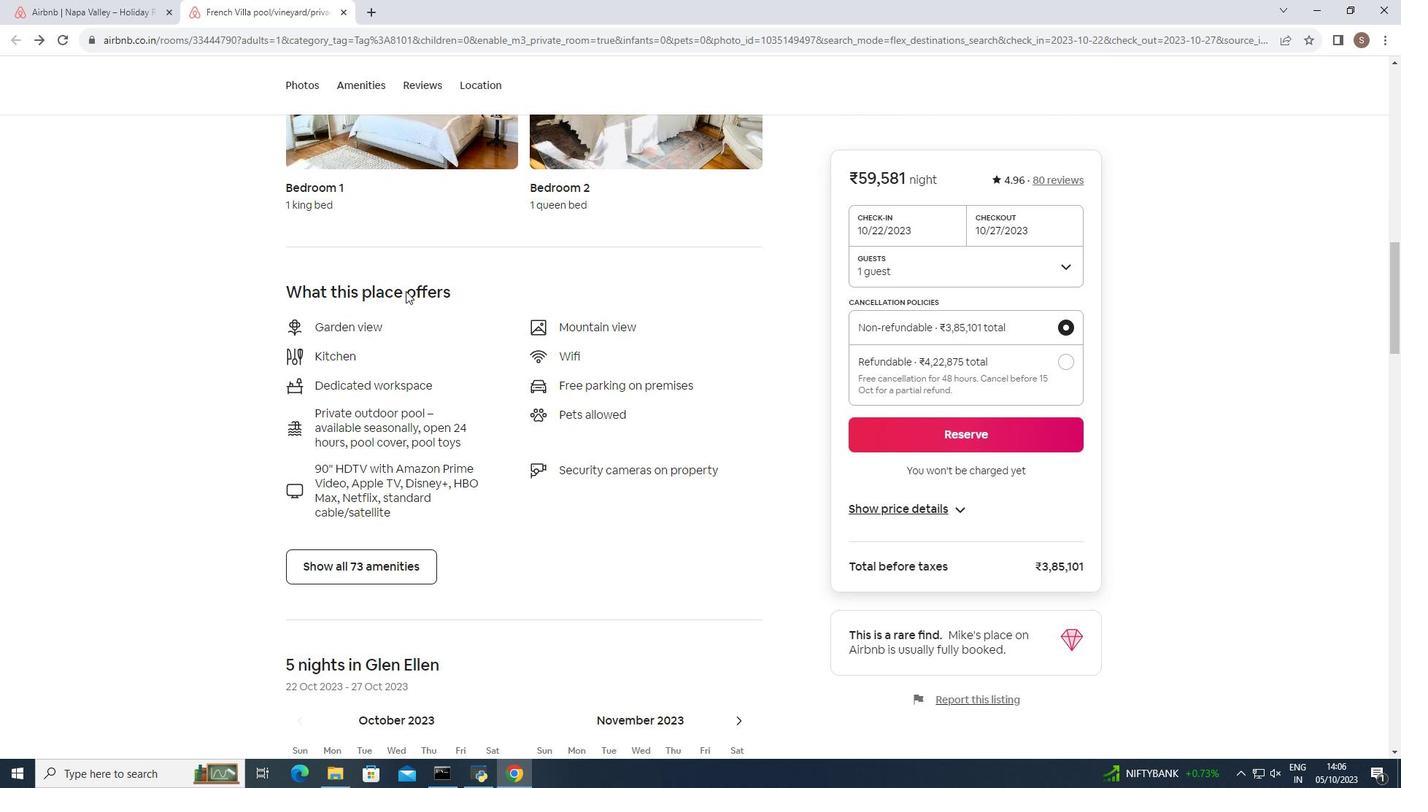 
Action: Mouse scrolled (405, 290) with delta (0, 0)
Screenshot: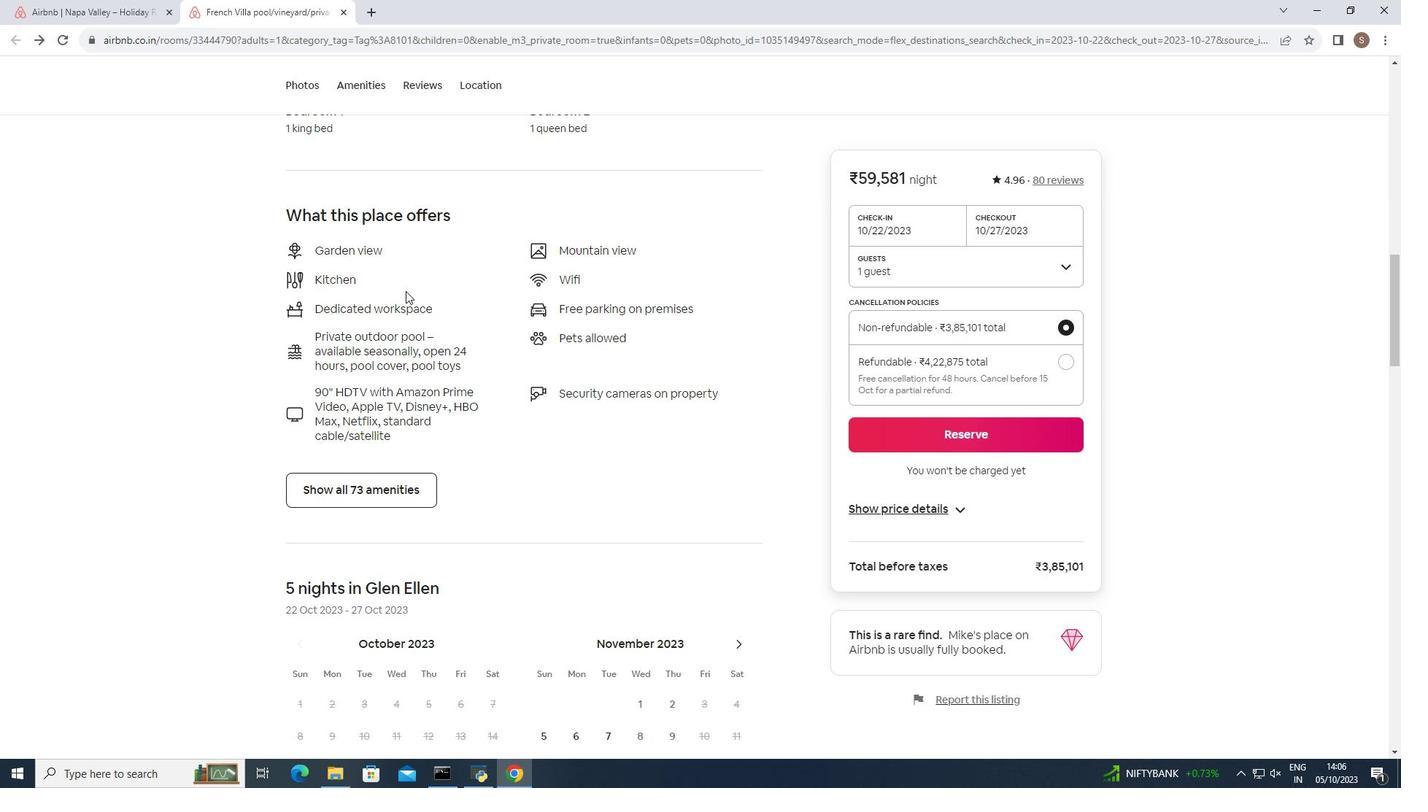 
Action: Mouse scrolled (405, 290) with delta (0, 0)
Screenshot: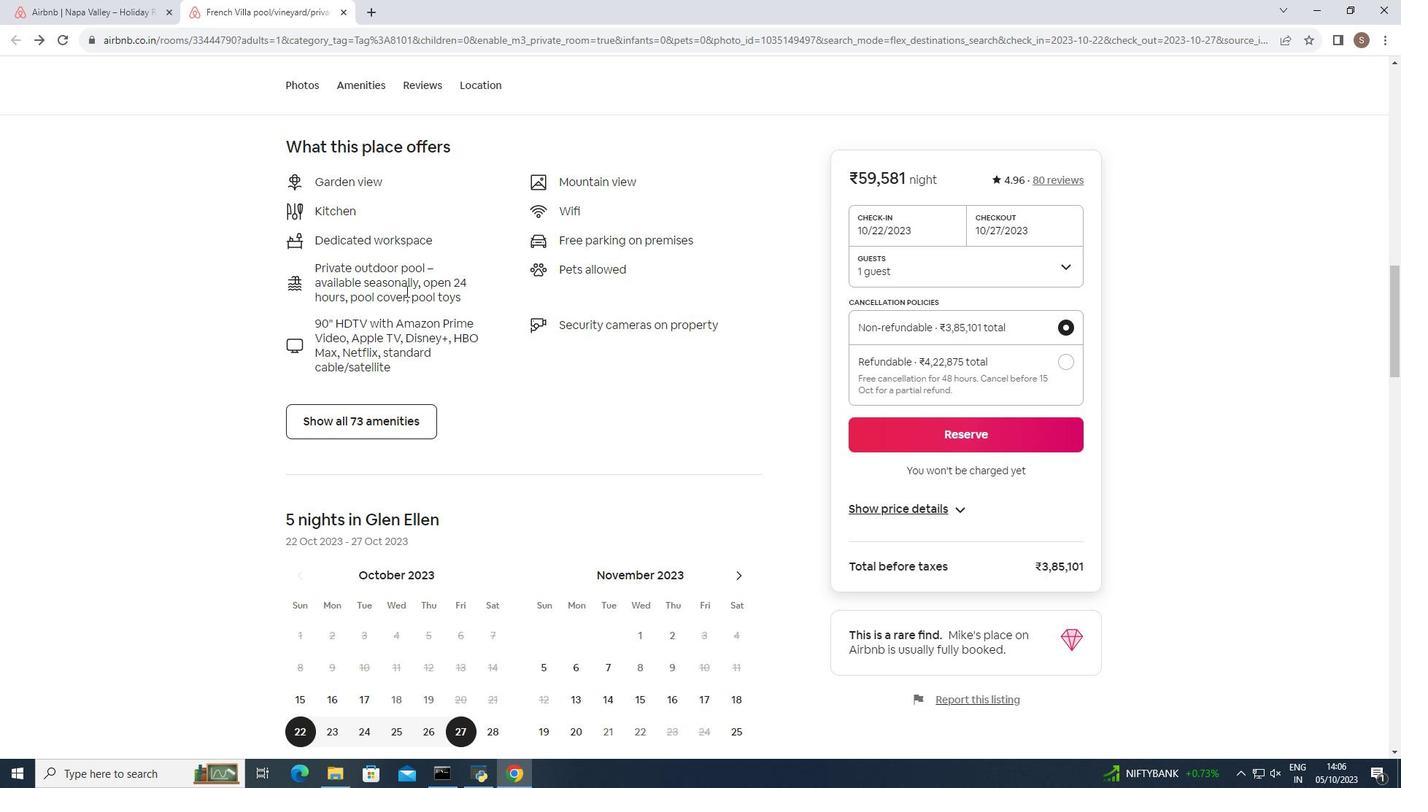 
Action: Mouse scrolled (405, 290) with delta (0, 0)
Screenshot: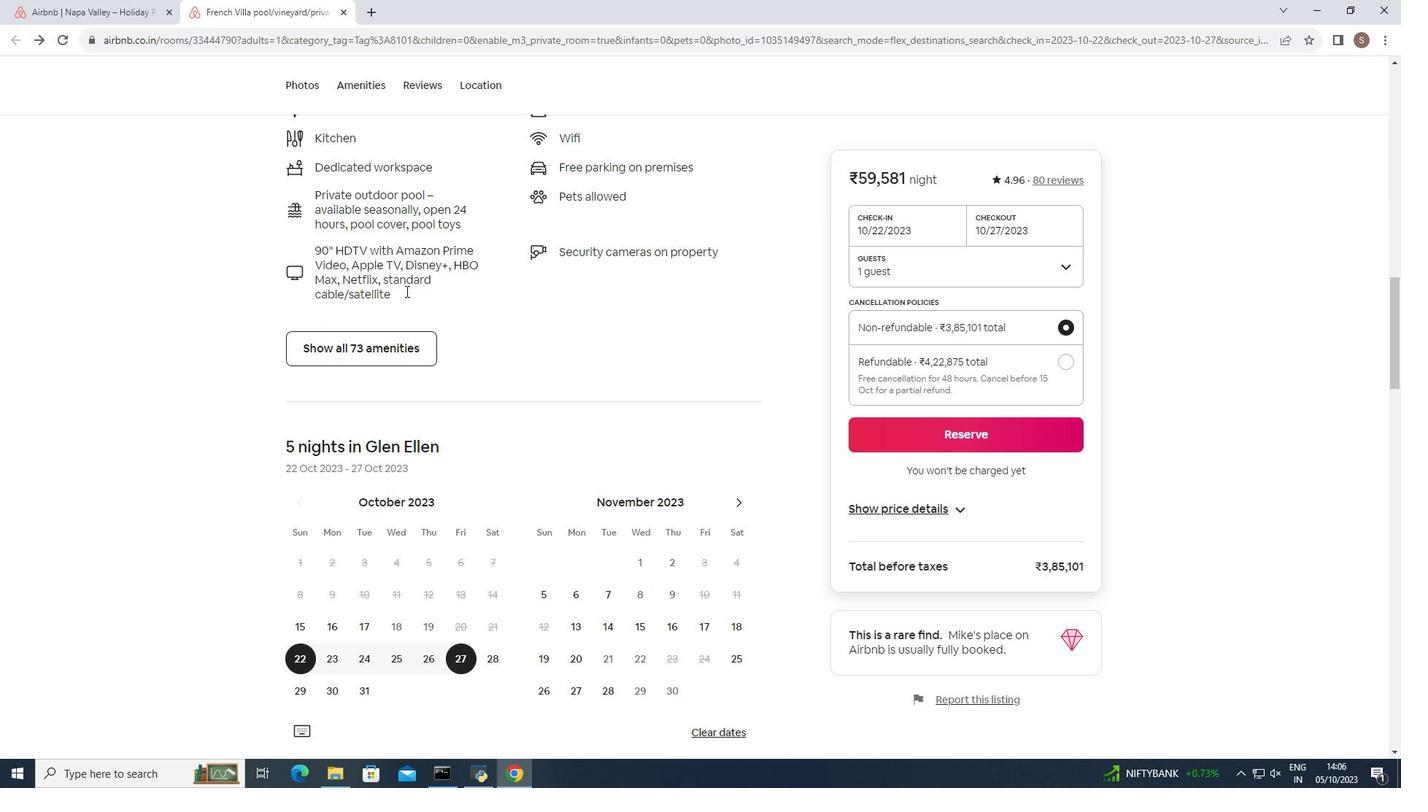 
Action: Mouse moved to (399, 280)
Screenshot: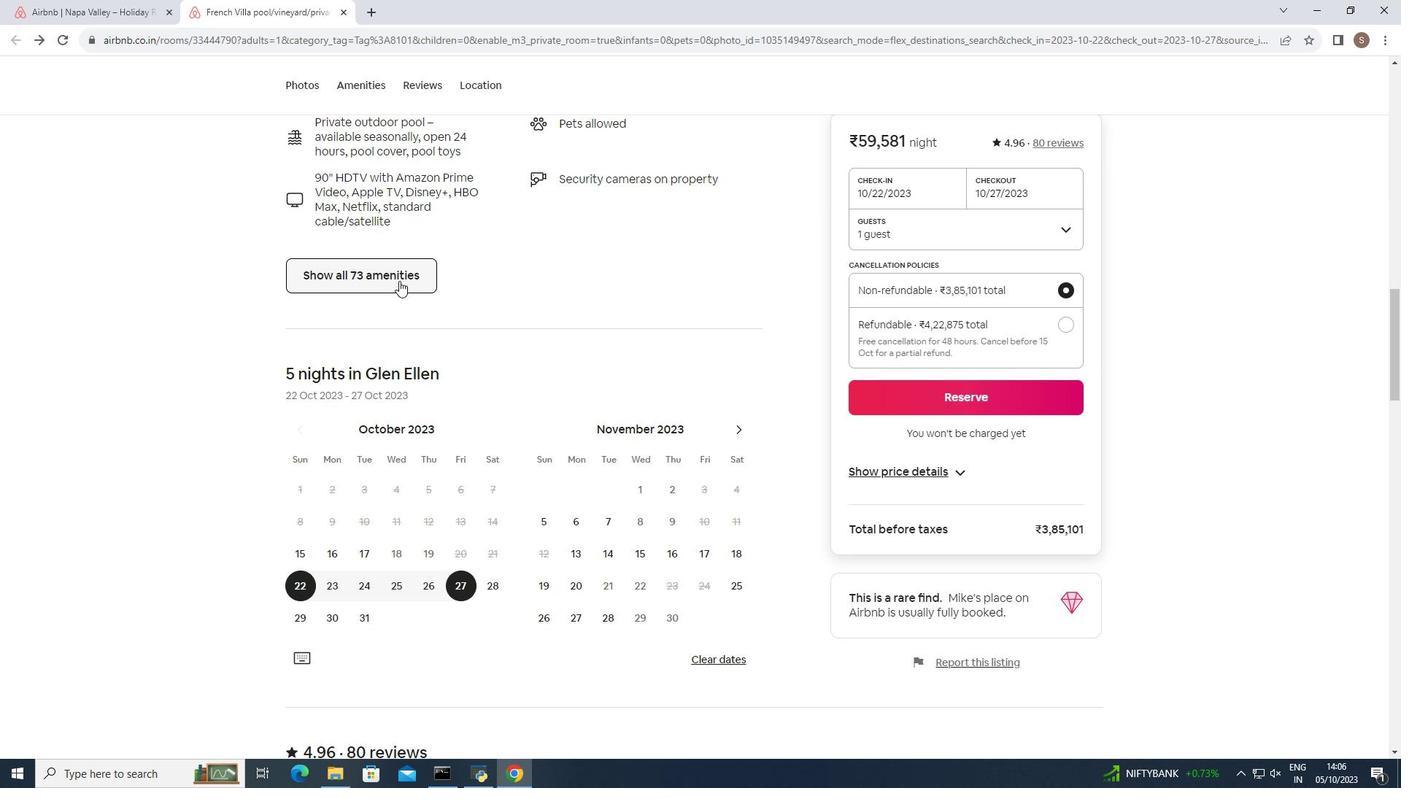 
Action: Mouse pressed left at (399, 280)
Screenshot: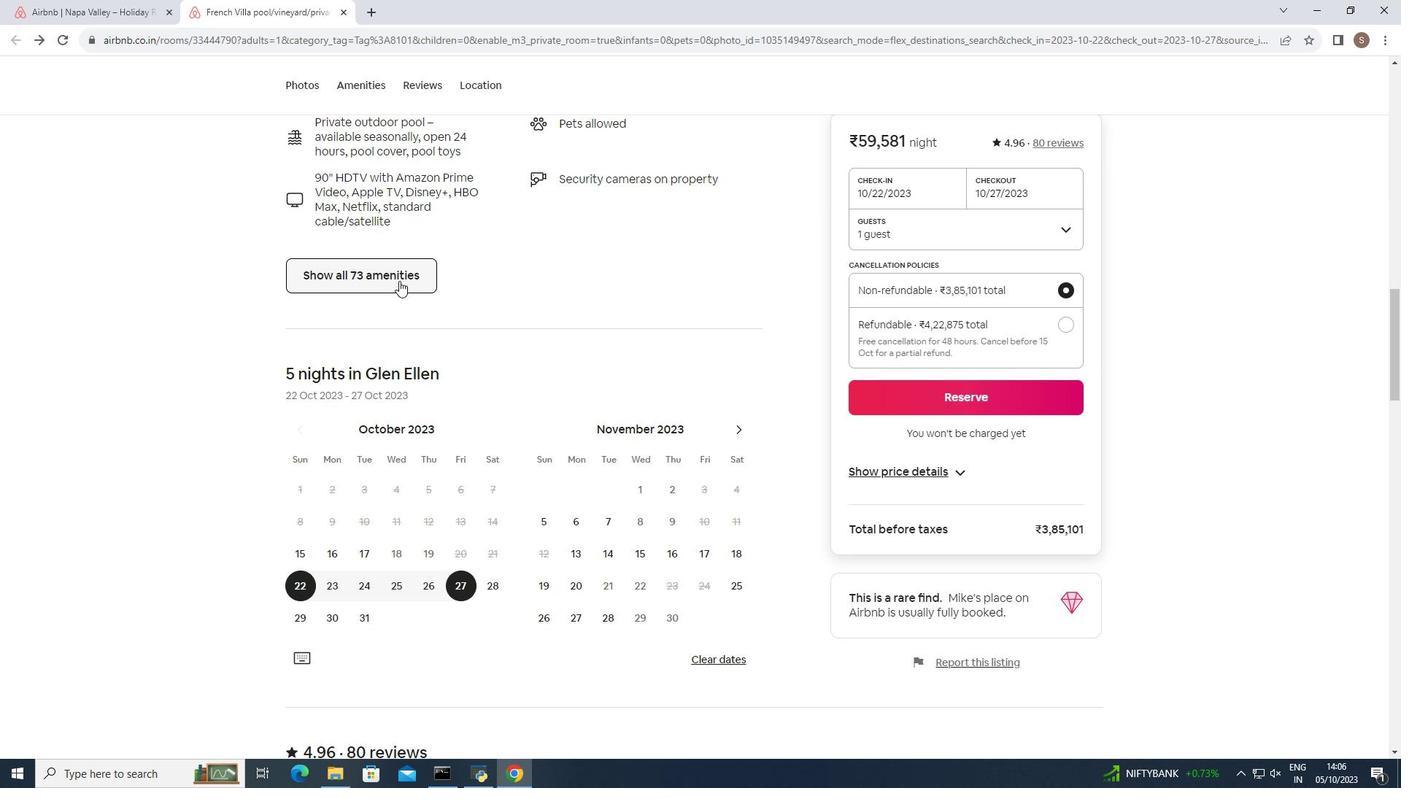 
Action: Mouse moved to (499, 286)
Screenshot: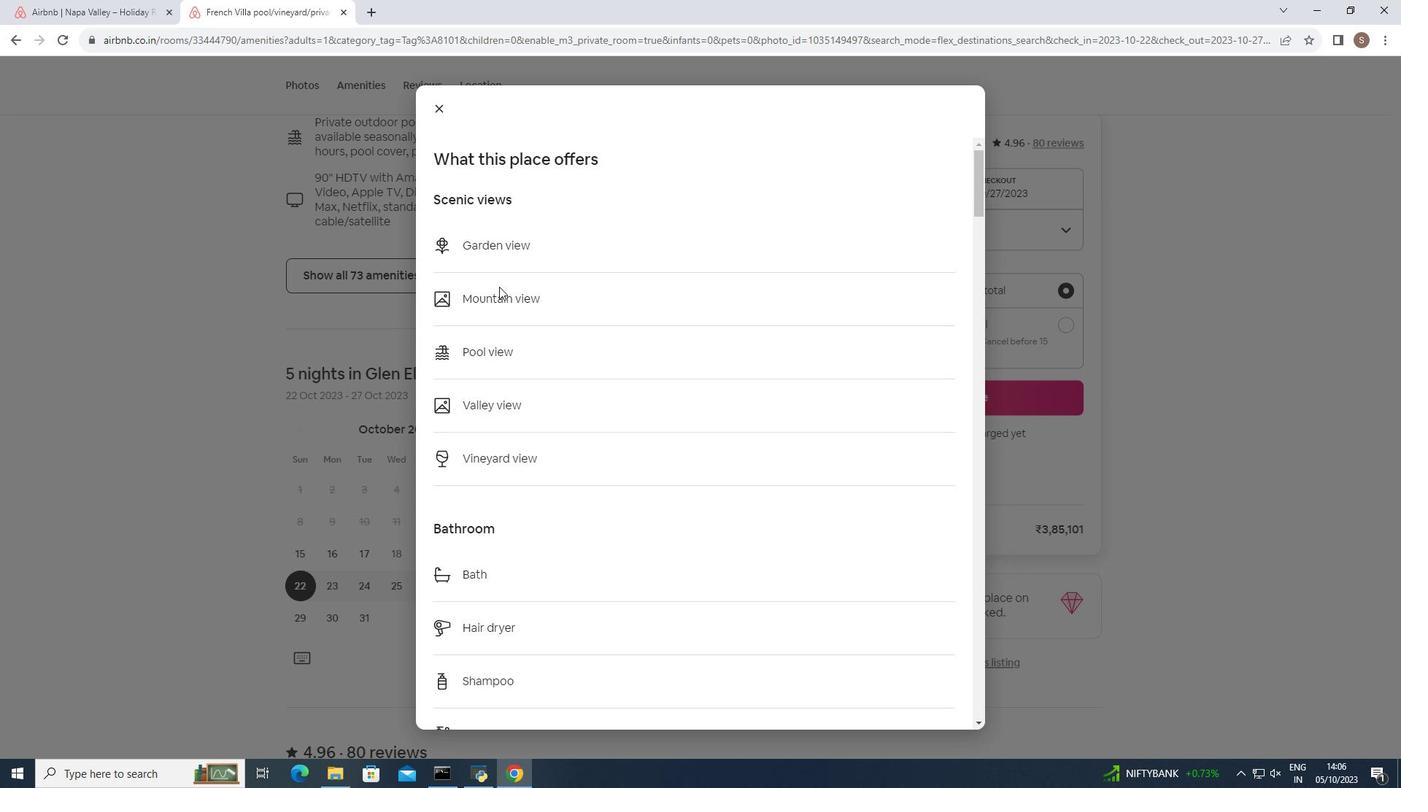 
Action: Mouse scrolled (499, 286) with delta (0, 0)
Screenshot: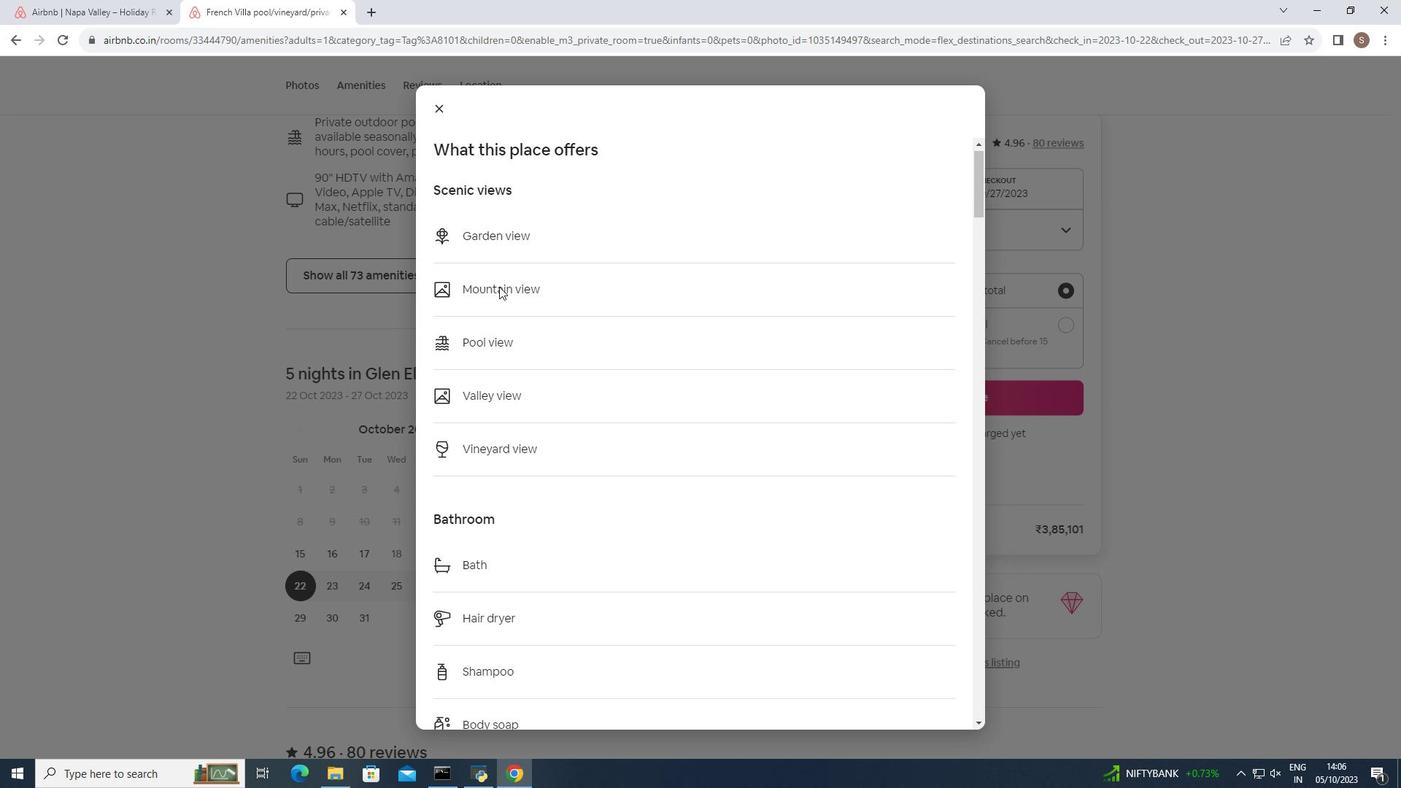 
Action: Mouse scrolled (499, 286) with delta (0, 0)
Screenshot: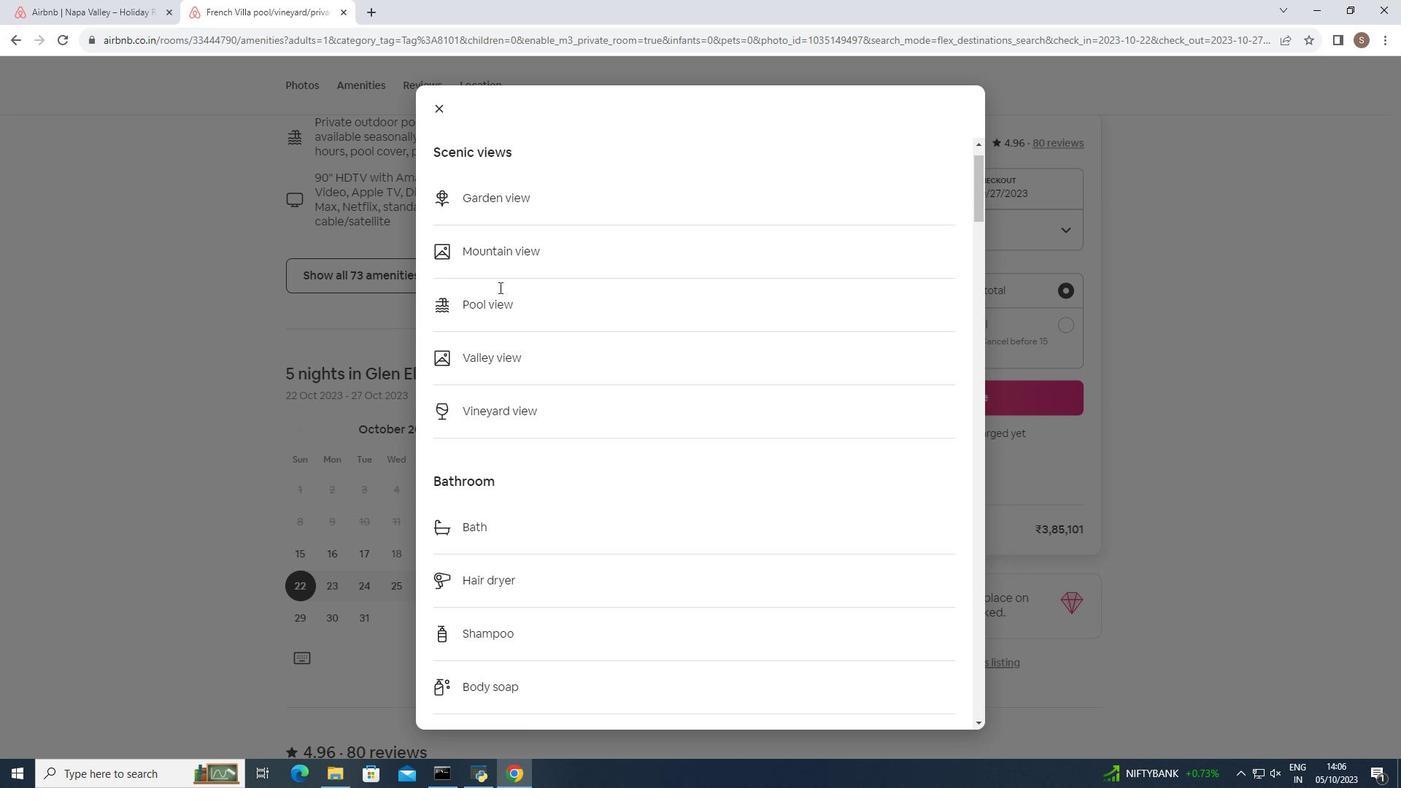 
Action: Mouse moved to (499, 287)
Screenshot: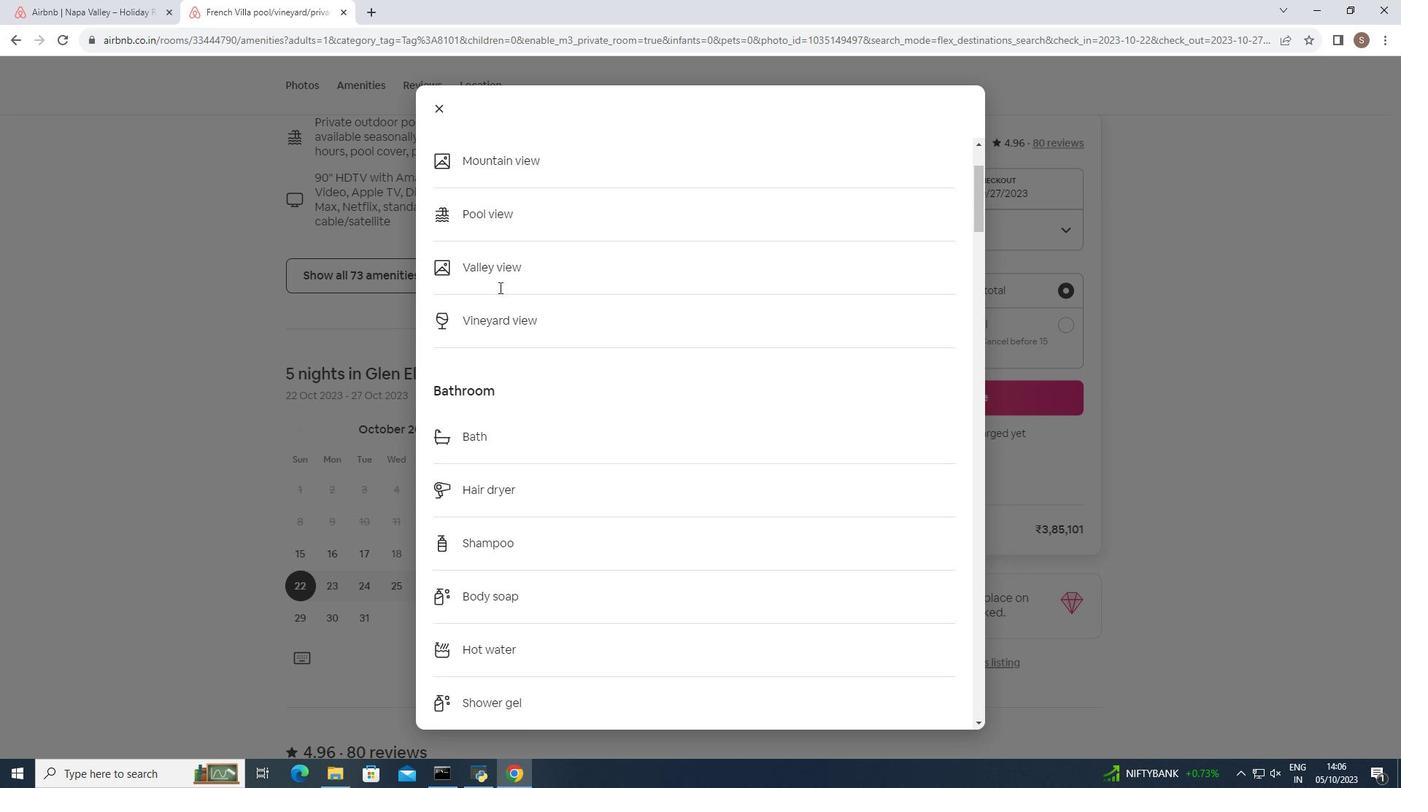 
Action: Mouse scrolled (499, 286) with delta (0, 0)
Screenshot: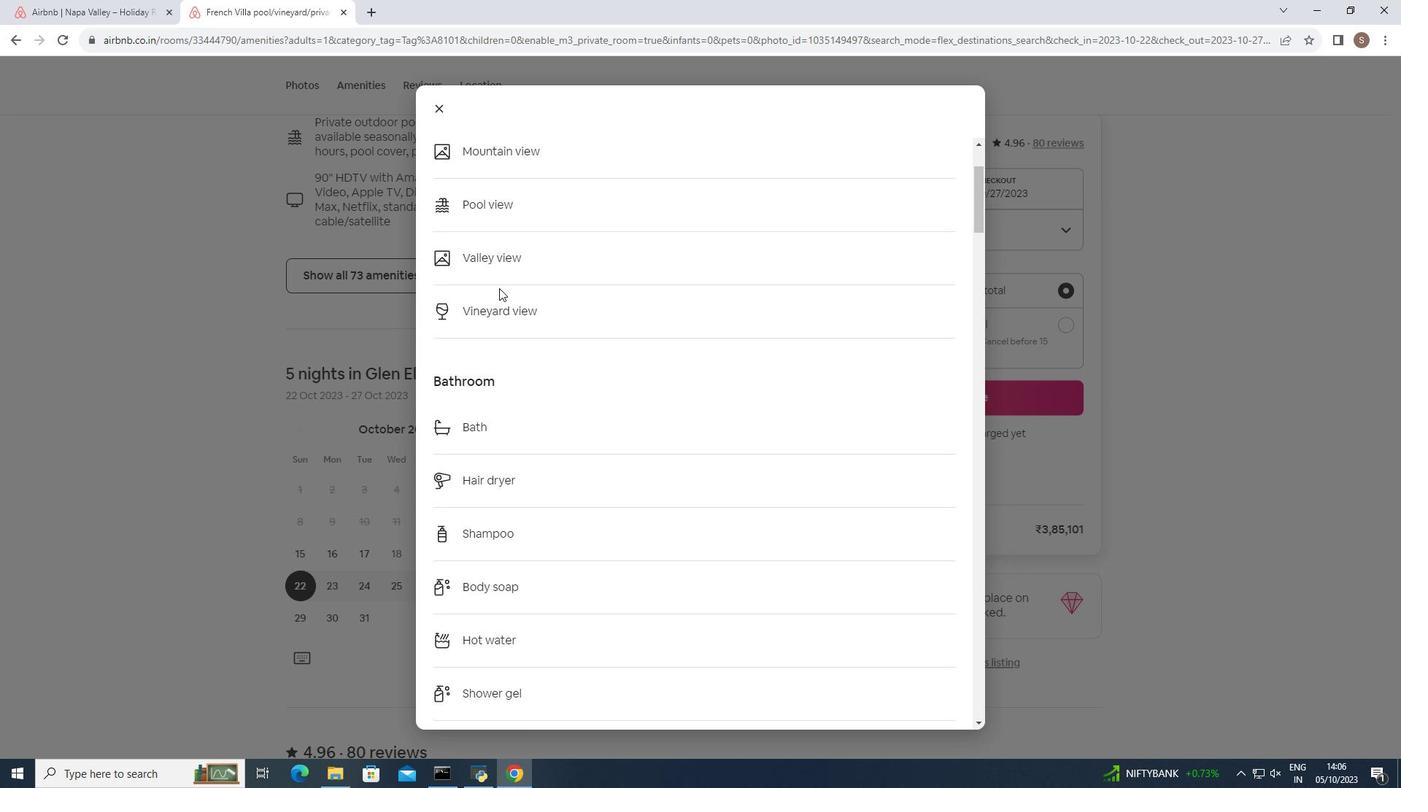 
Action: Mouse moved to (499, 288)
Screenshot: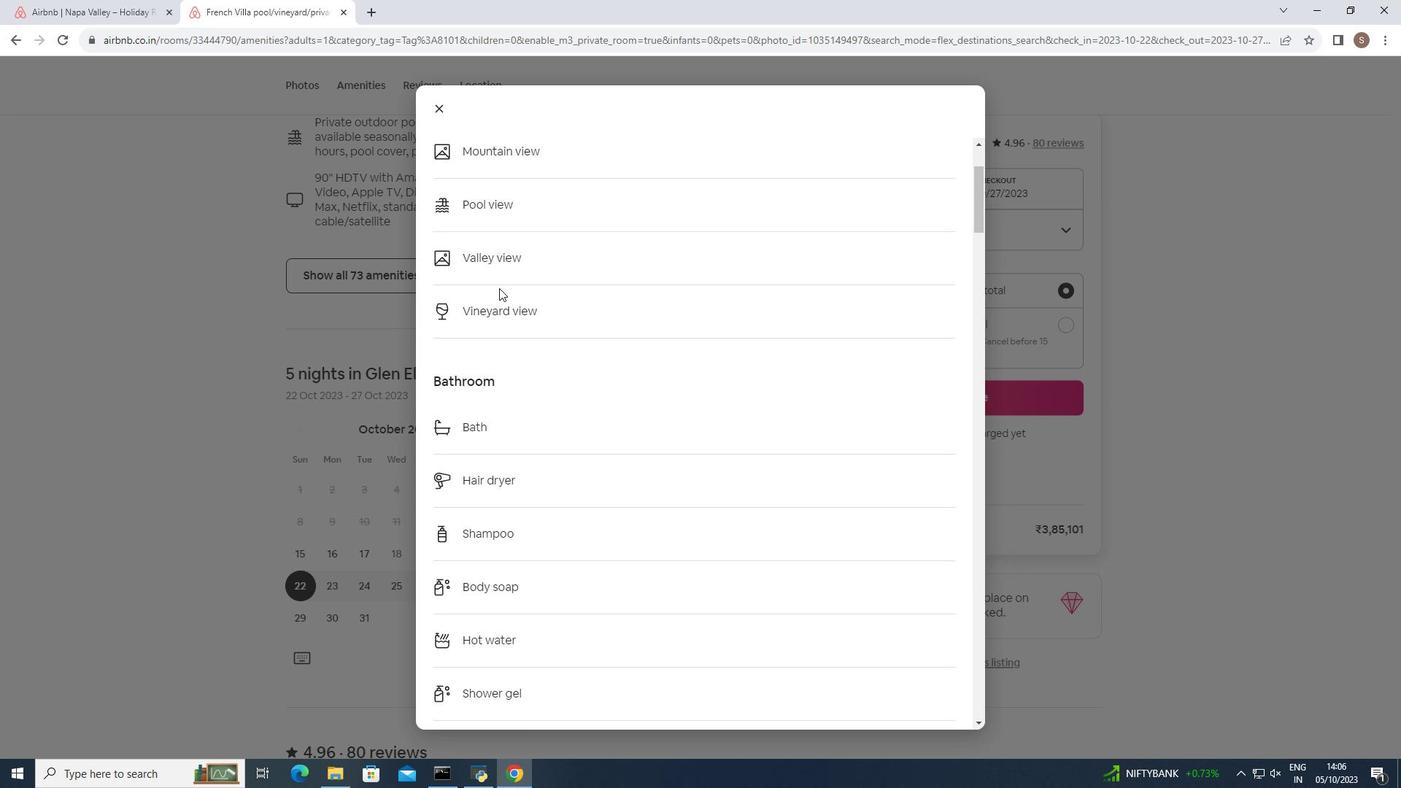 
Action: Mouse scrolled (499, 287) with delta (0, 0)
Screenshot: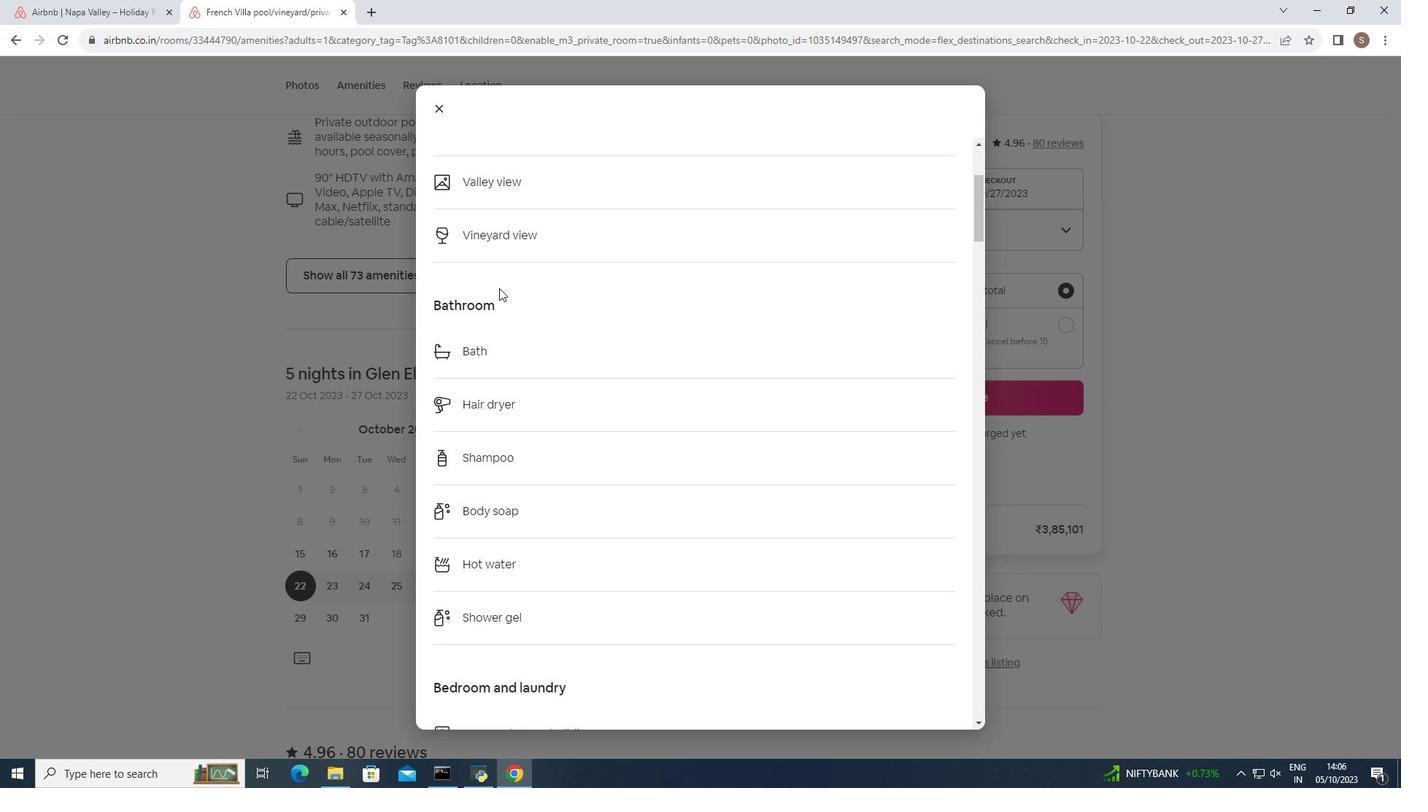 
Action: Mouse scrolled (499, 287) with delta (0, 0)
Screenshot: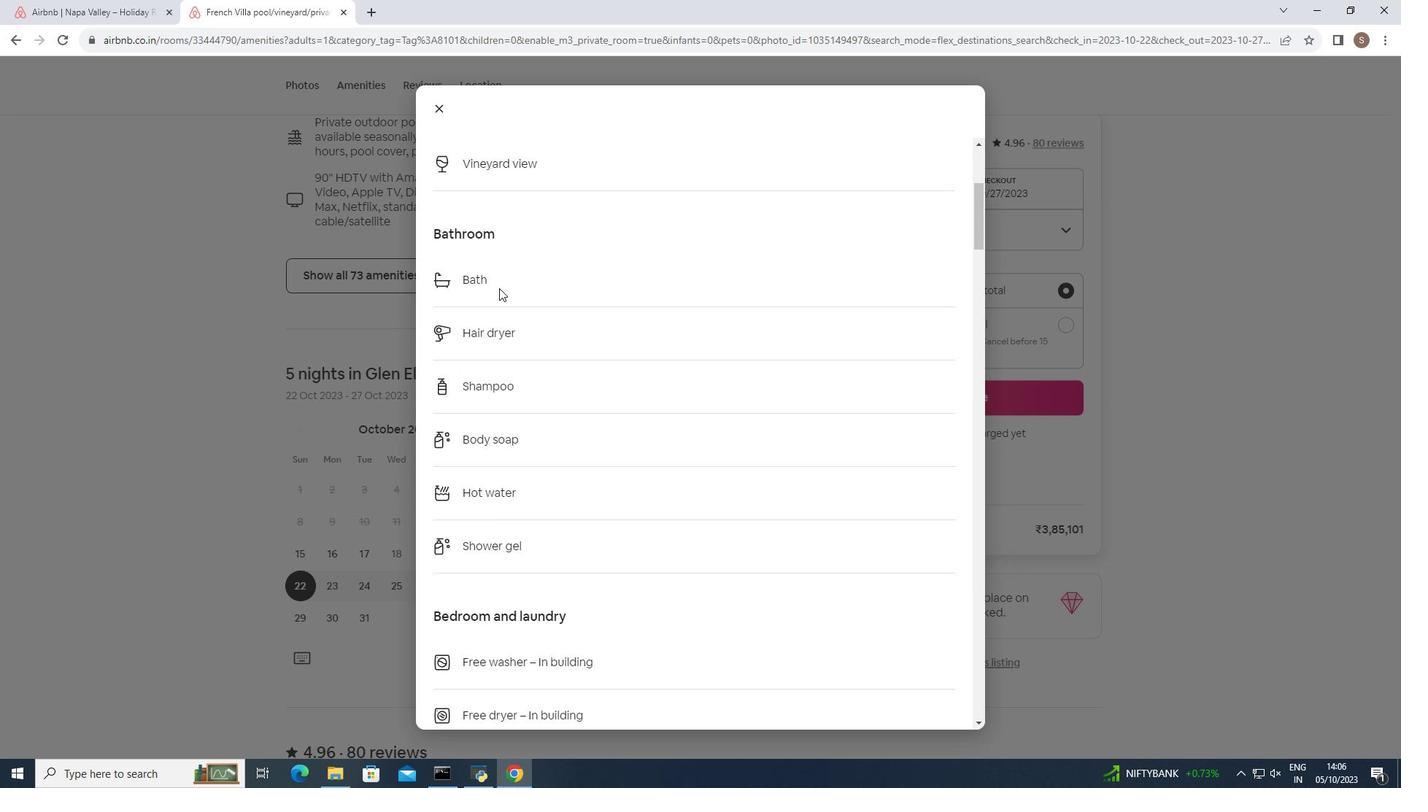 
Action: Mouse scrolled (499, 287) with delta (0, 0)
Screenshot: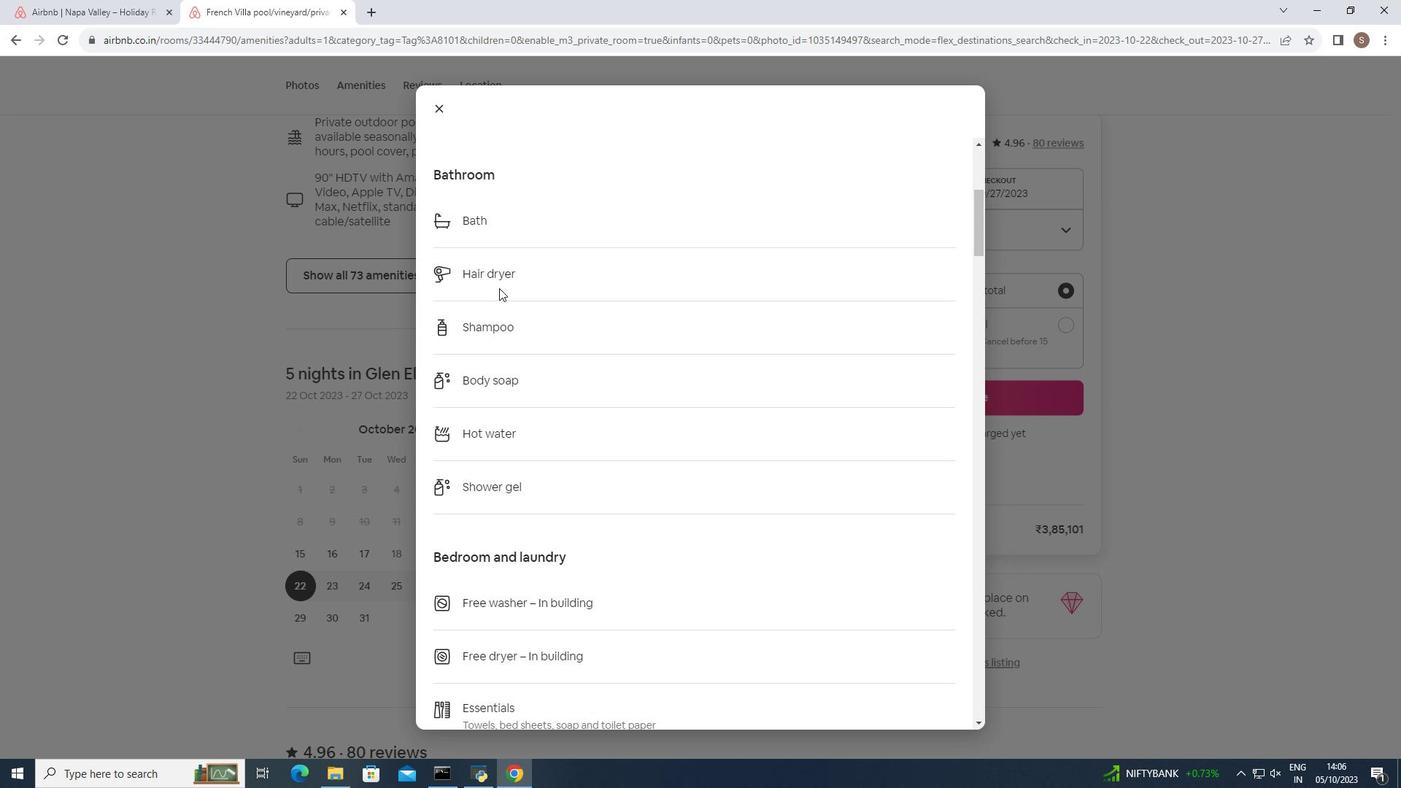 
Action: Mouse scrolled (499, 287) with delta (0, 0)
Screenshot: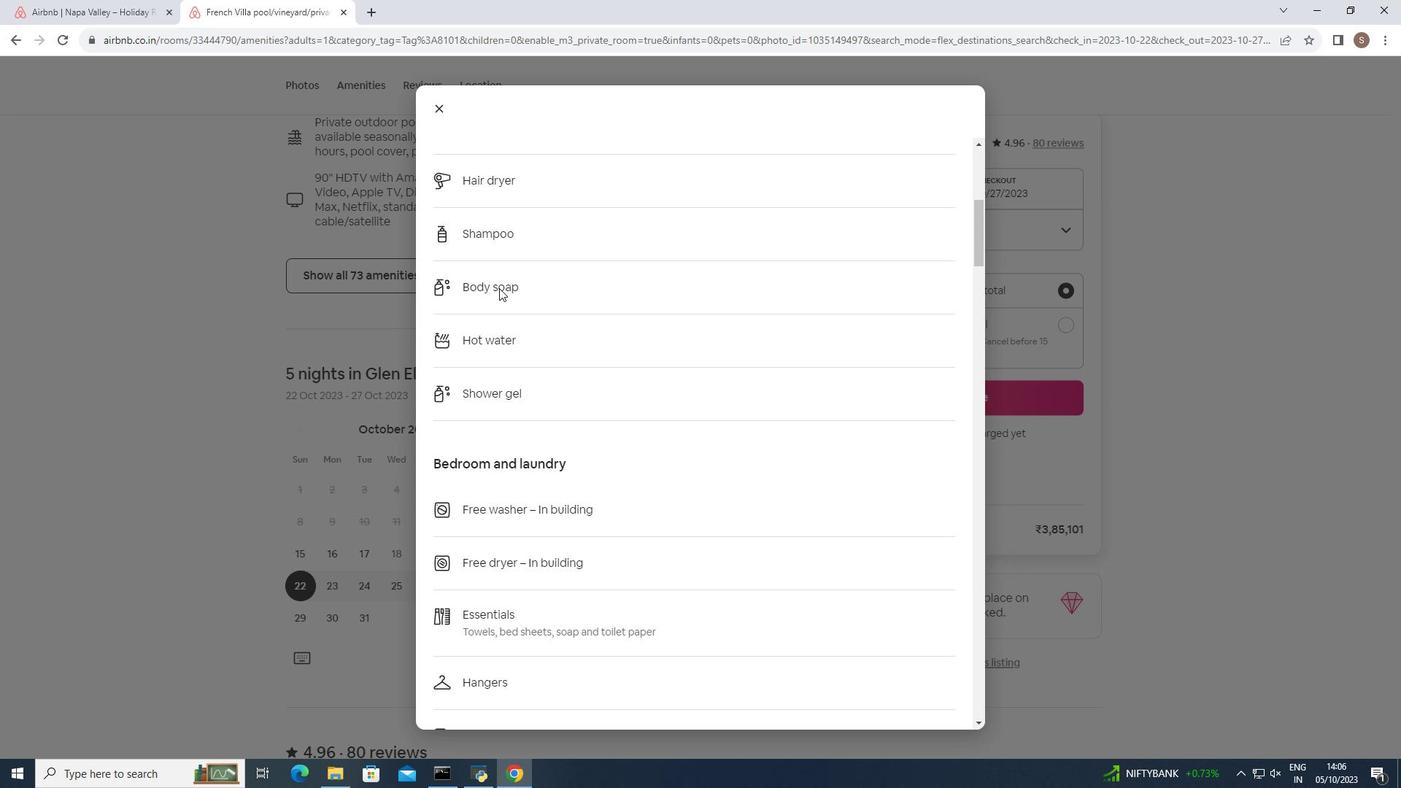 
Action: Mouse scrolled (499, 287) with delta (0, 0)
Screenshot: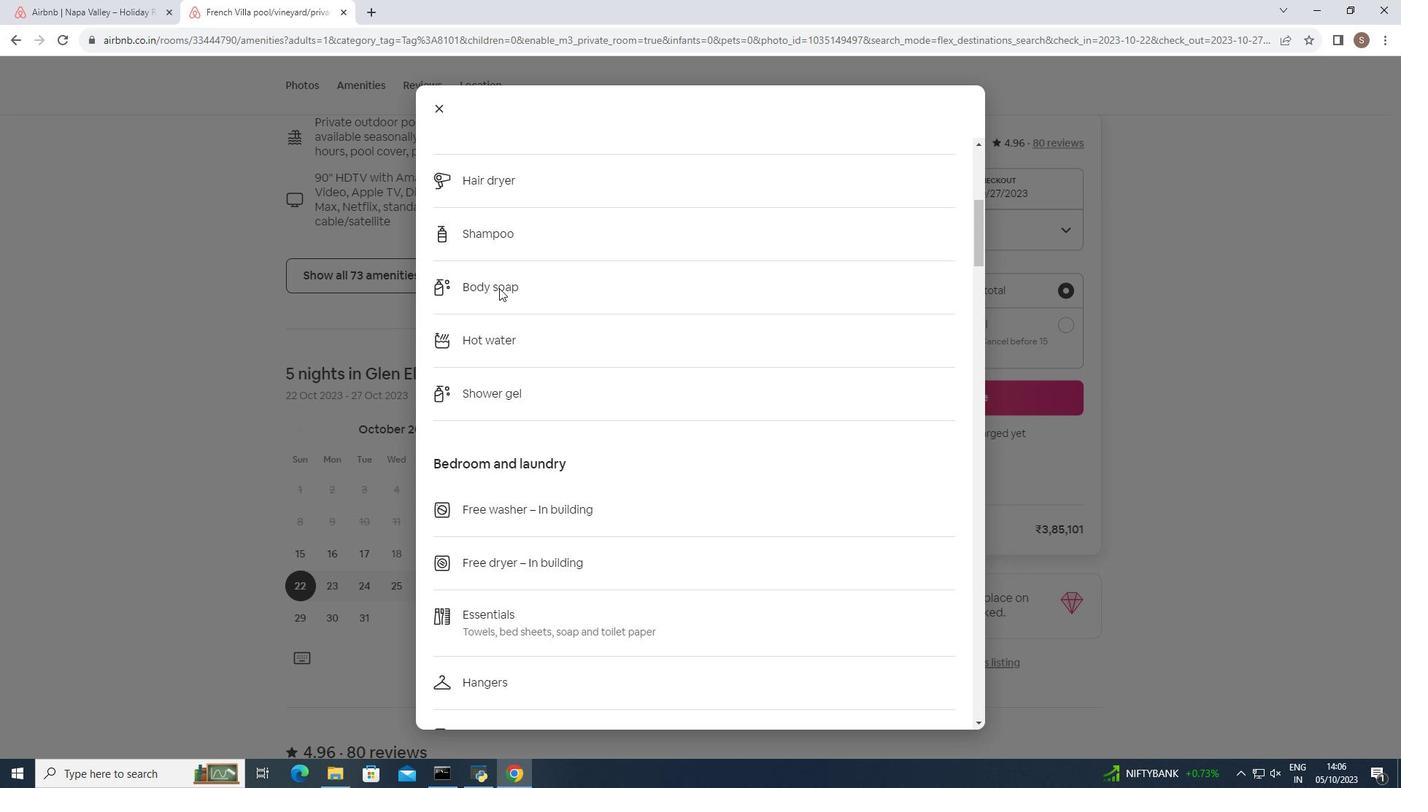 
Action: Mouse scrolled (499, 287) with delta (0, 0)
Screenshot: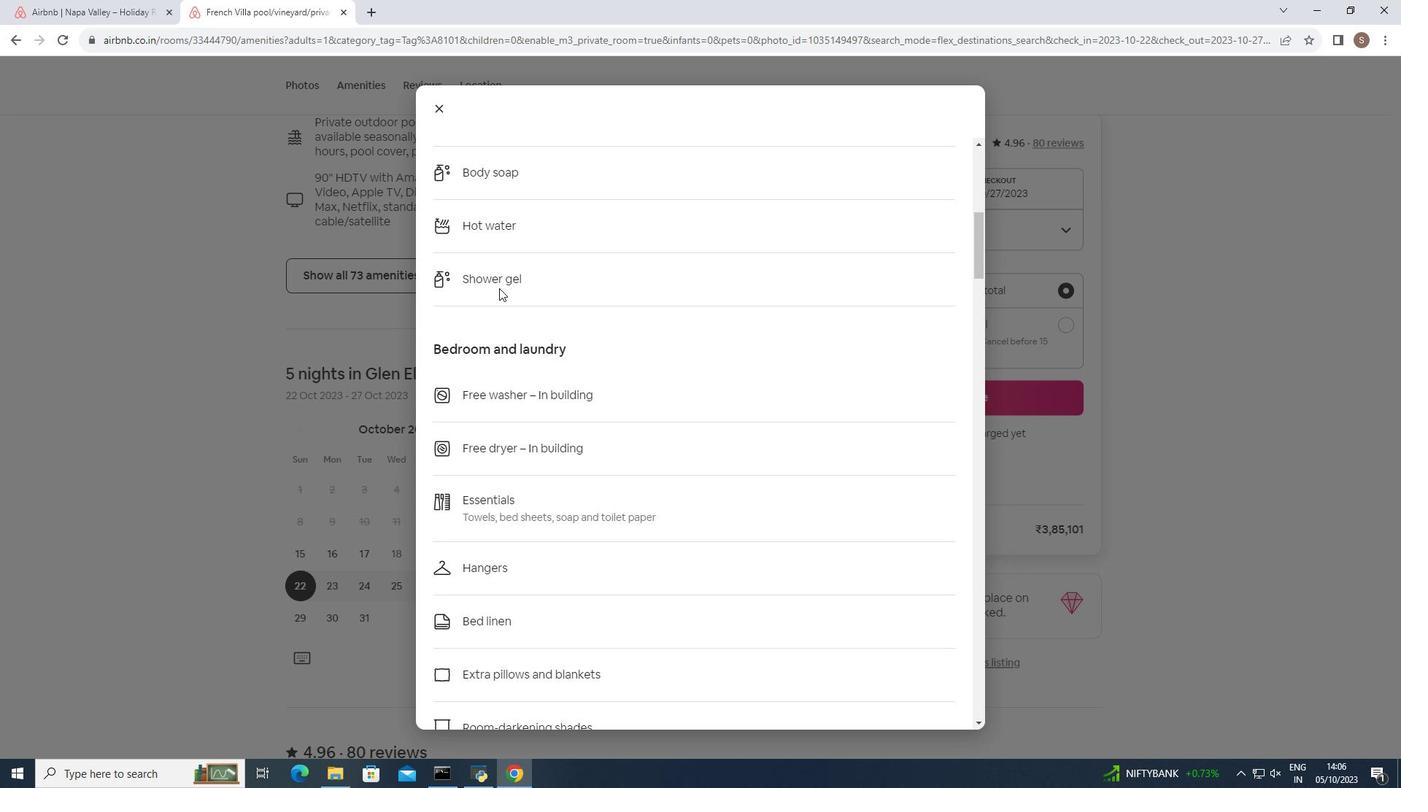 
Action: Mouse scrolled (499, 287) with delta (0, 0)
Screenshot: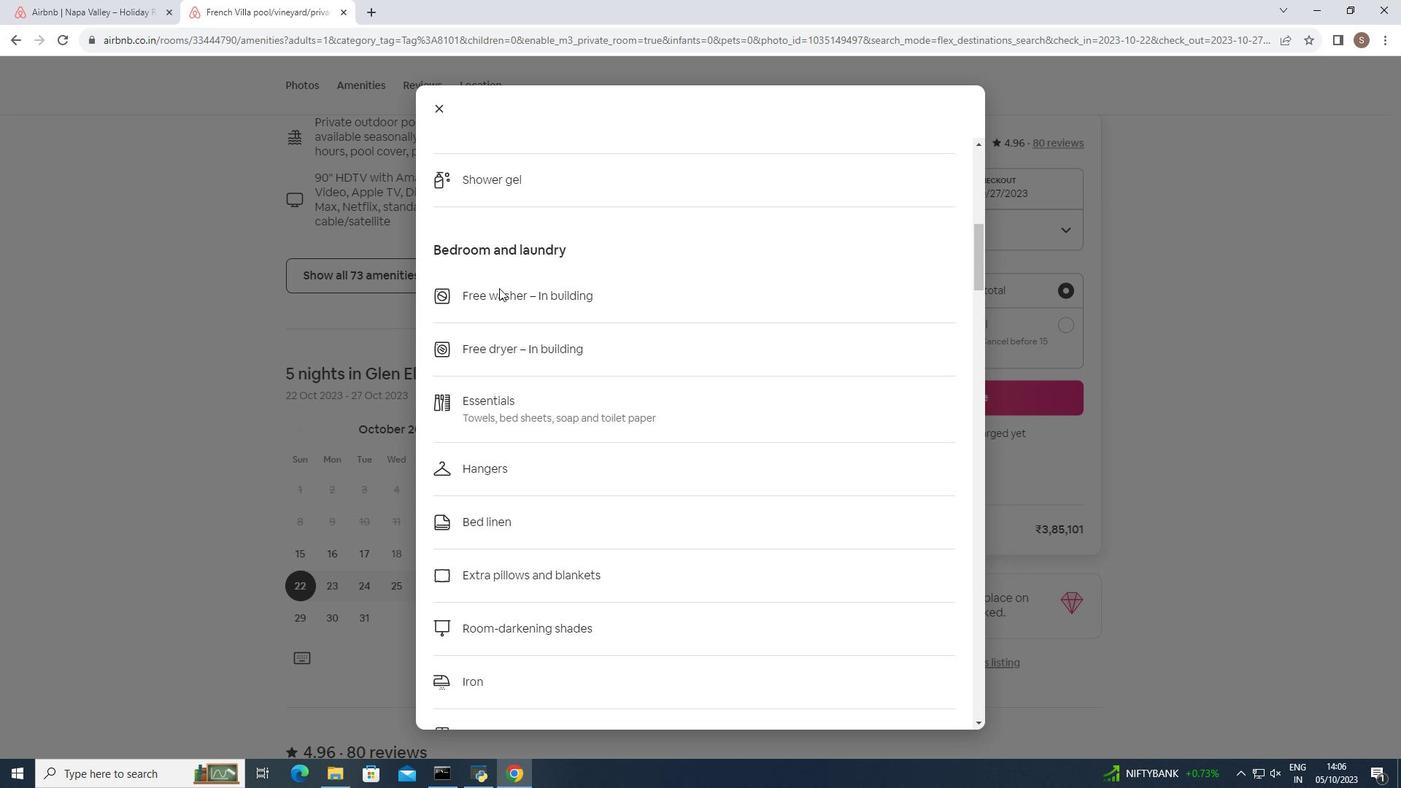 
Action: Mouse scrolled (499, 287) with delta (0, 0)
